 Task: Show all the stores that has offer on salad.
Action: Mouse moved to (109, 99)
Screenshot: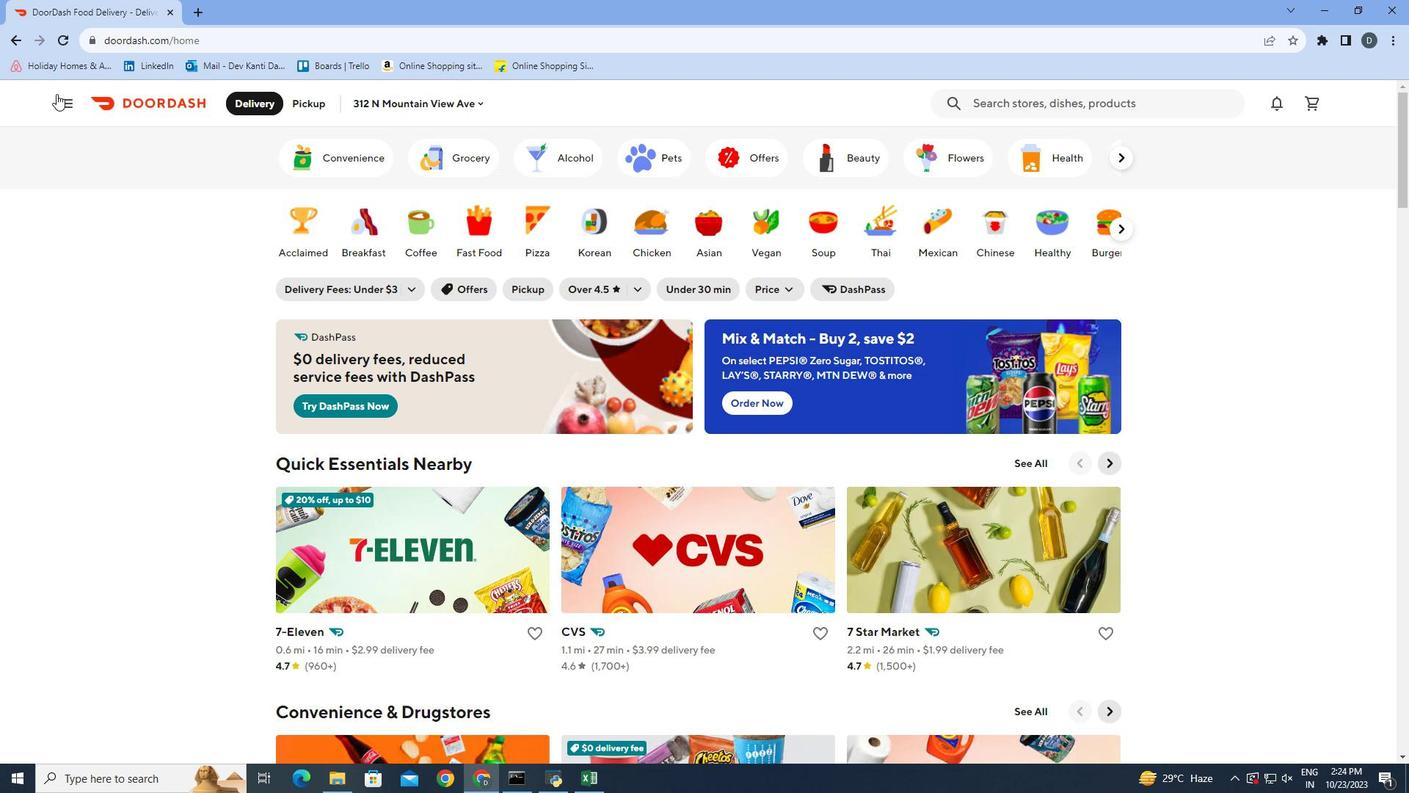 
Action: Mouse pressed left at (109, 99)
Screenshot: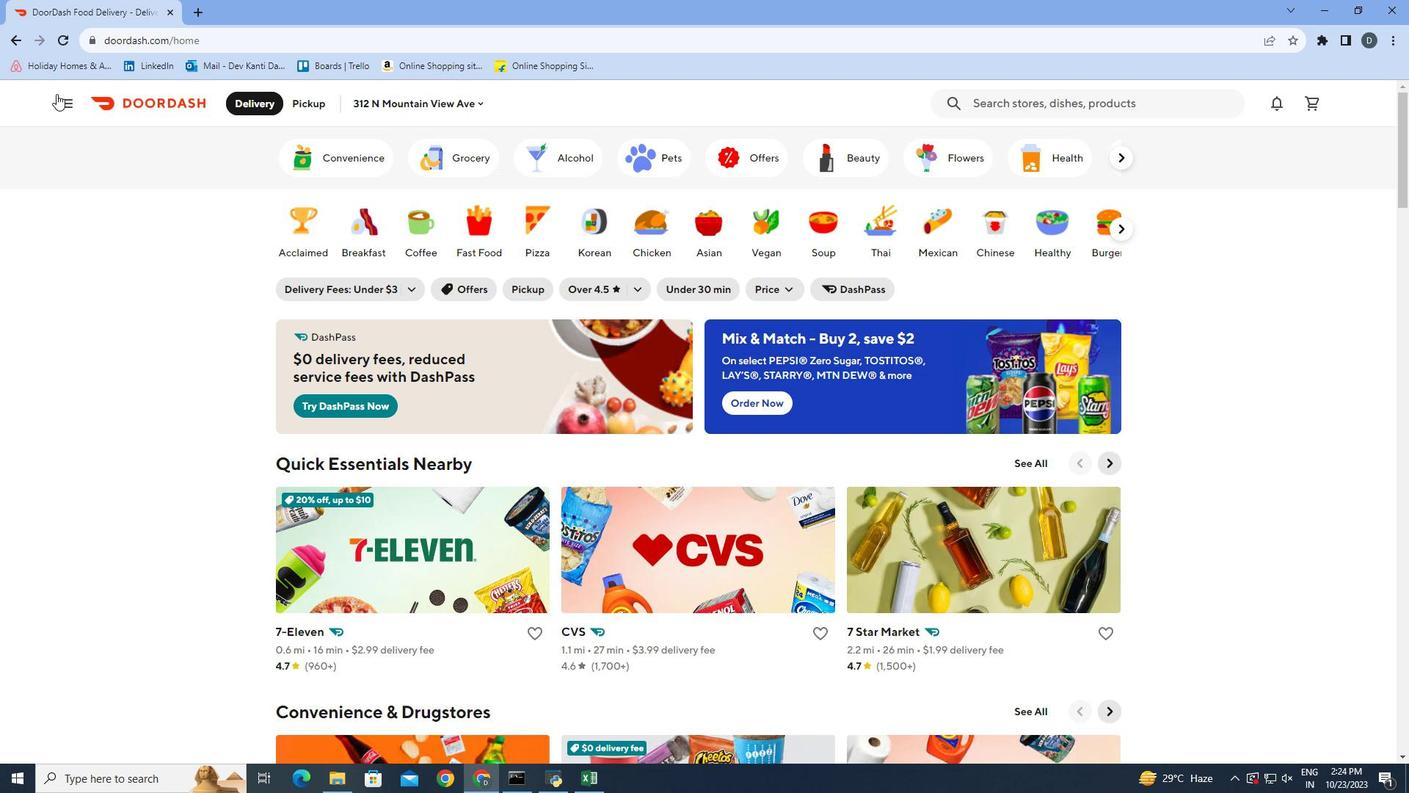 
Action: Mouse moved to (123, 289)
Screenshot: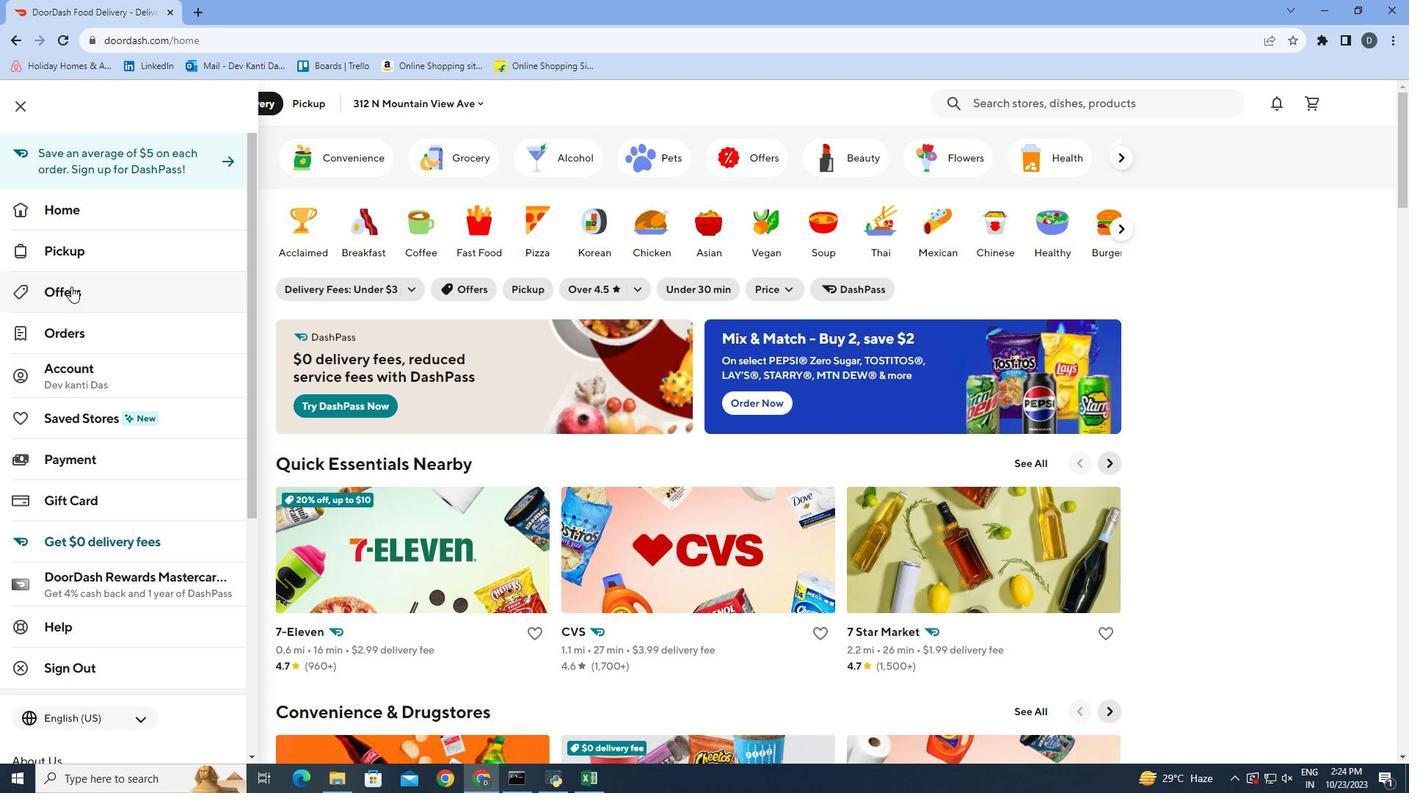 
Action: Mouse pressed left at (123, 289)
Screenshot: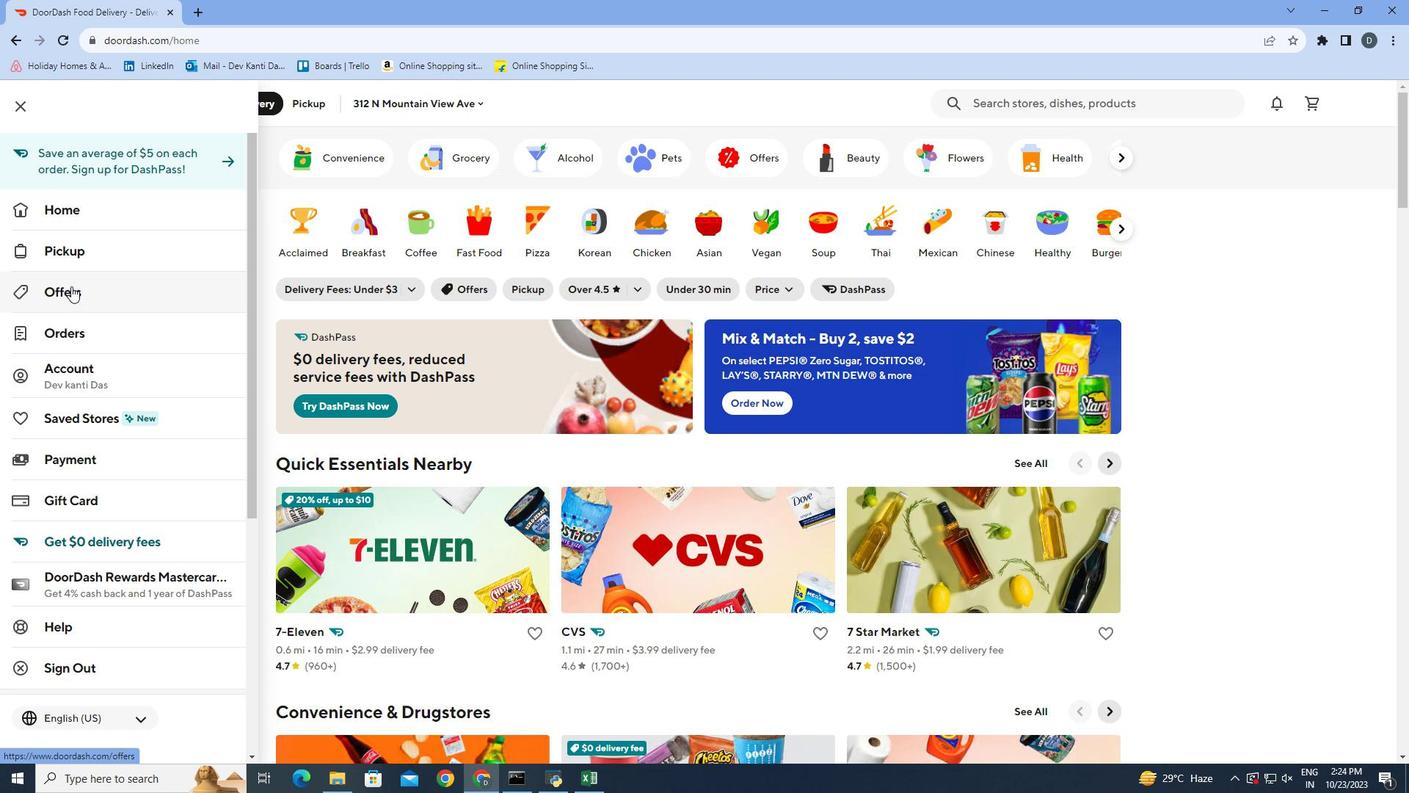 
Action: Mouse moved to (349, 213)
Screenshot: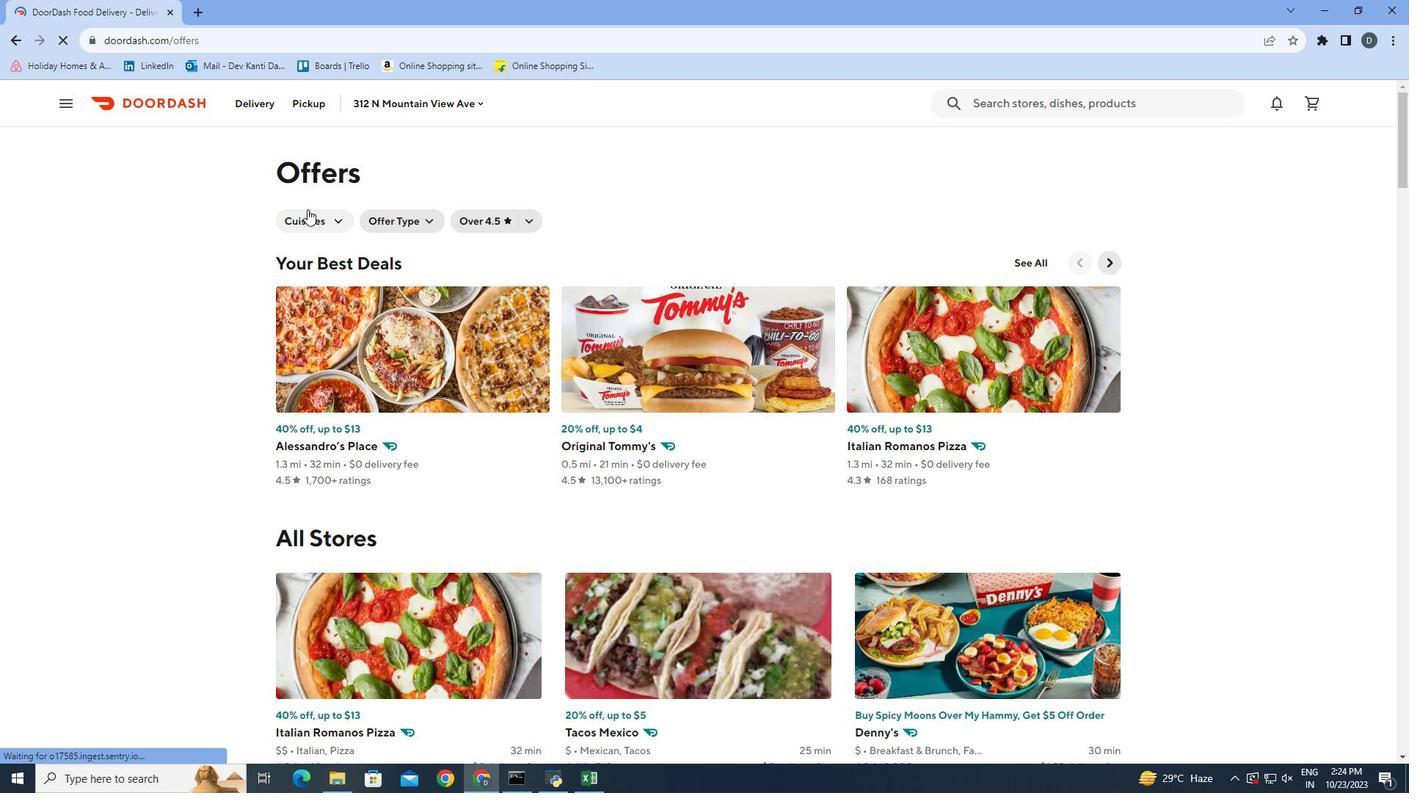 
Action: Mouse pressed left at (349, 213)
Screenshot: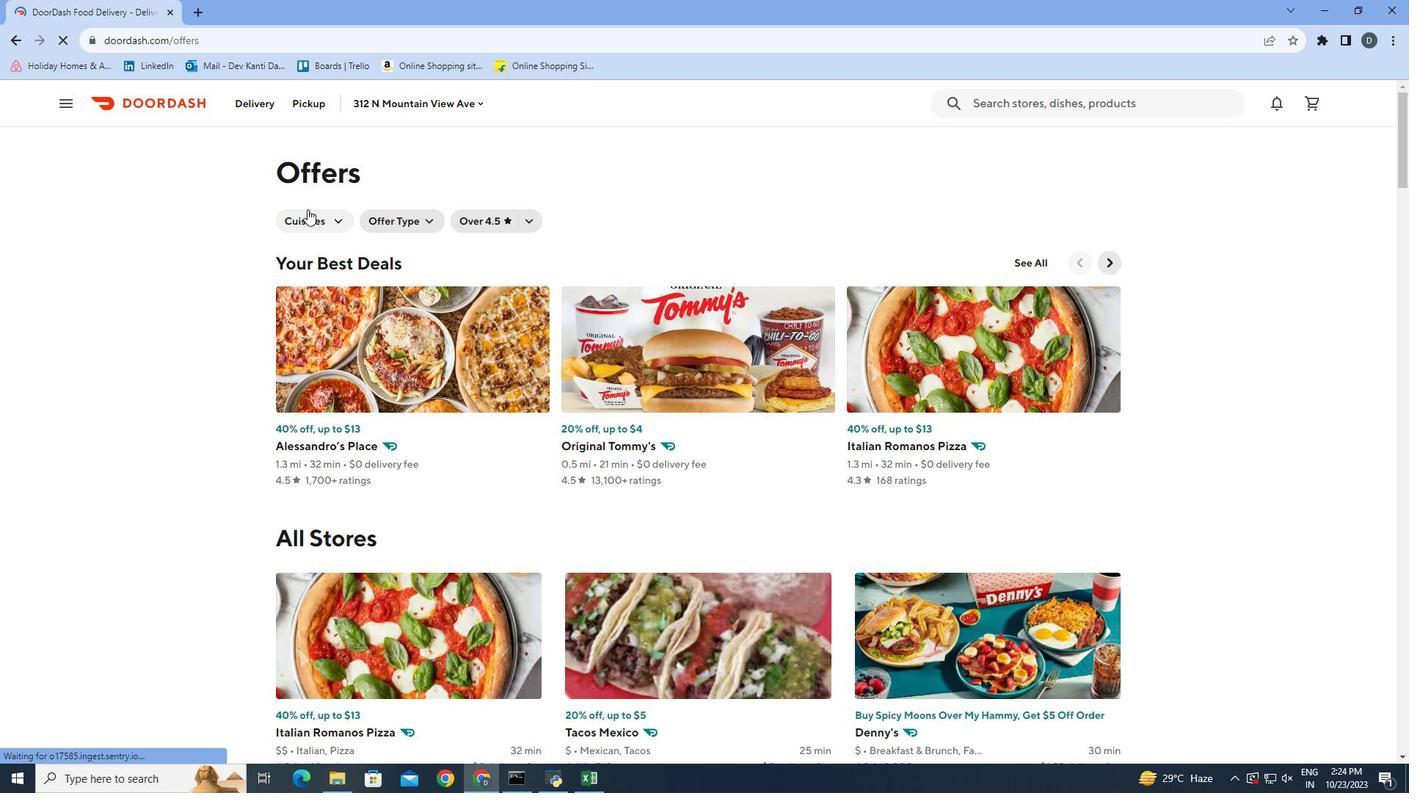 
Action: Mouse moved to (373, 223)
Screenshot: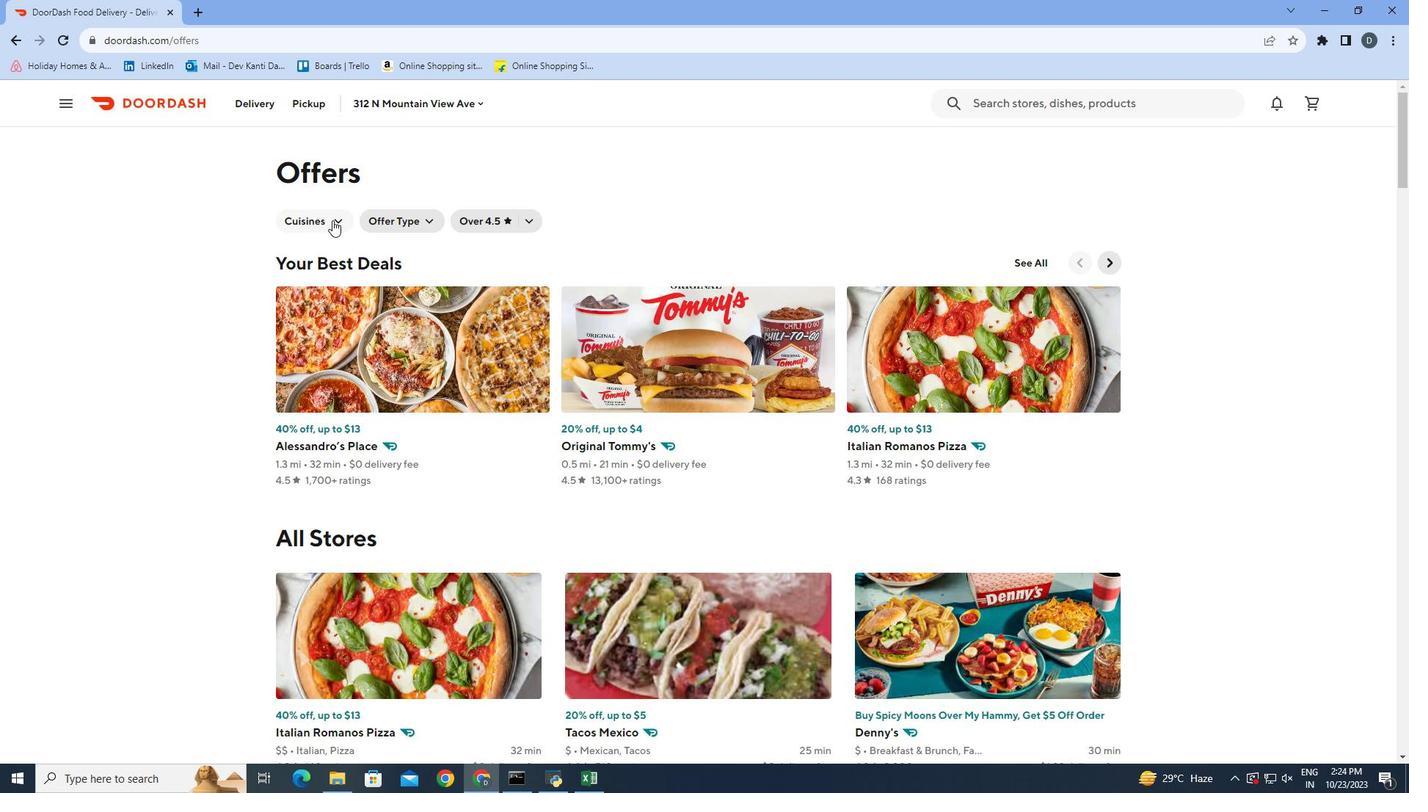 
Action: Mouse pressed left at (373, 223)
Screenshot: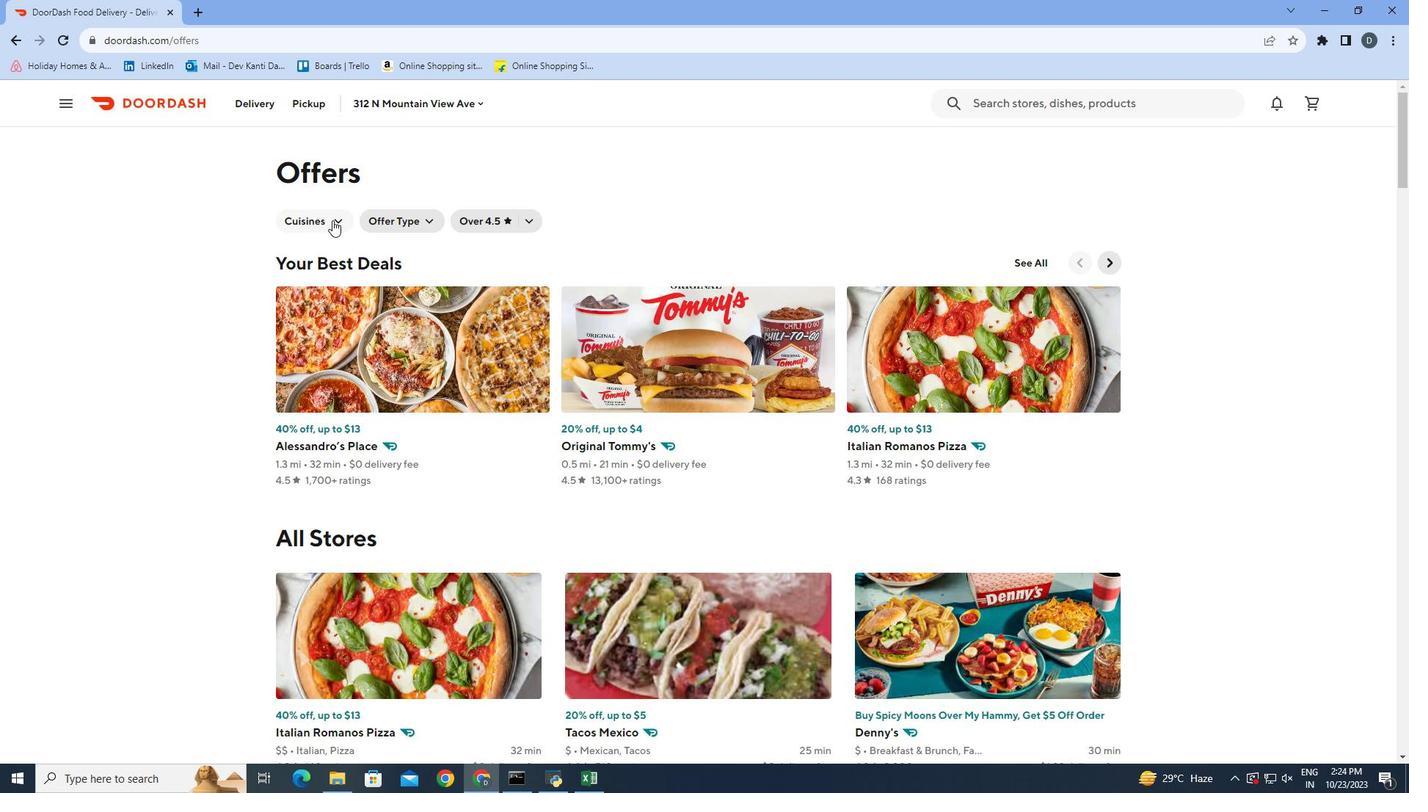 
Action: Mouse moved to (467, 304)
Screenshot: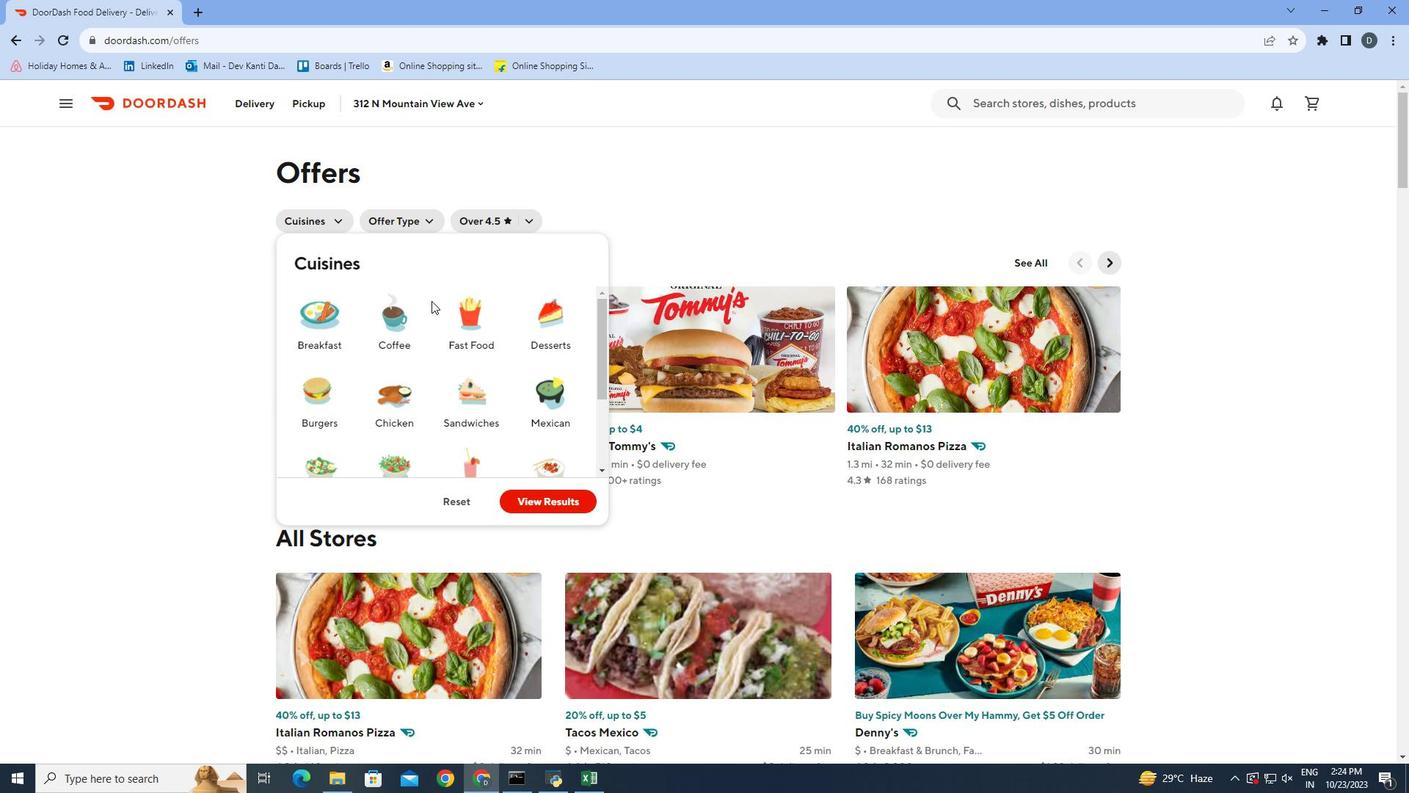 
Action: Mouse scrolled (467, 303) with delta (0, 0)
Screenshot: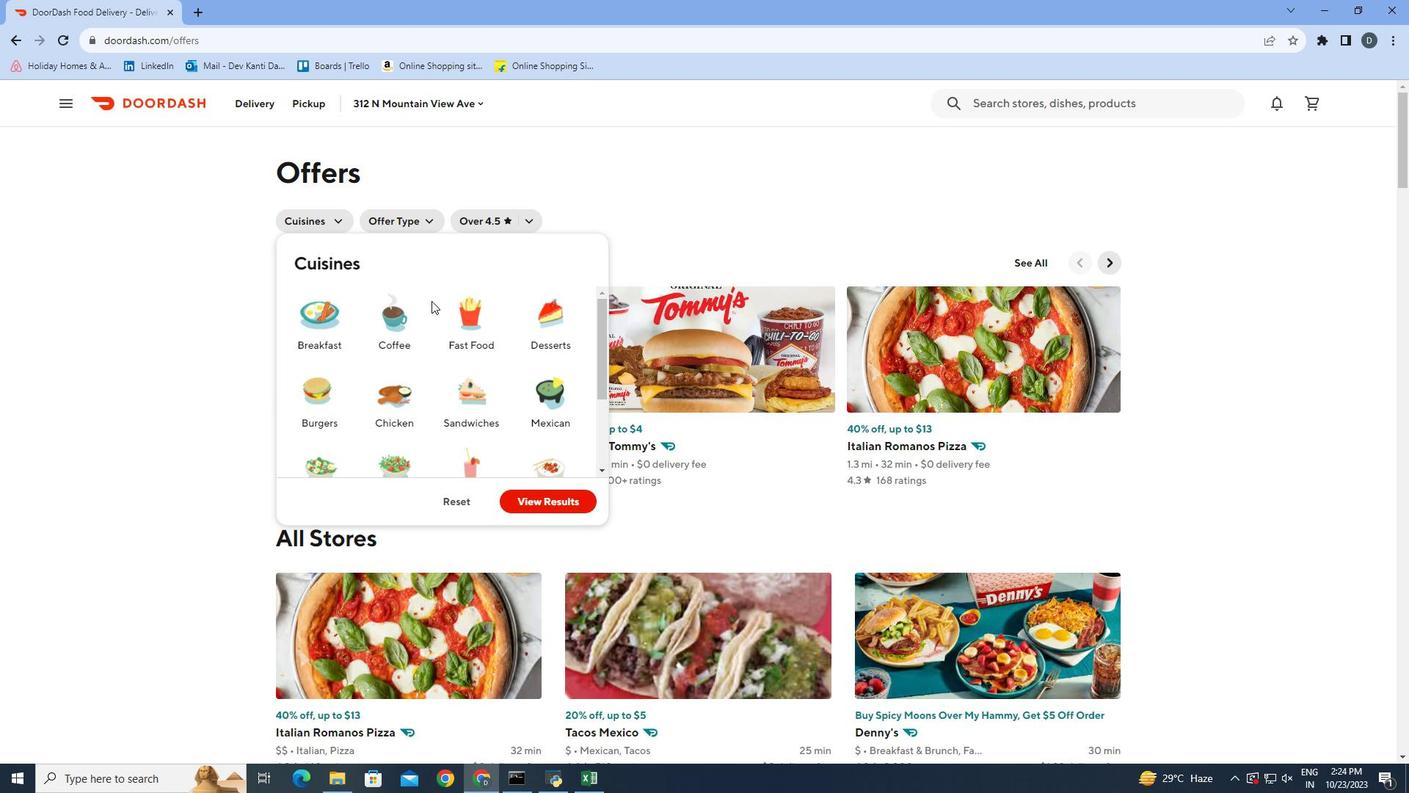
Action: Mouse moved to (362, 414)
Screenshot: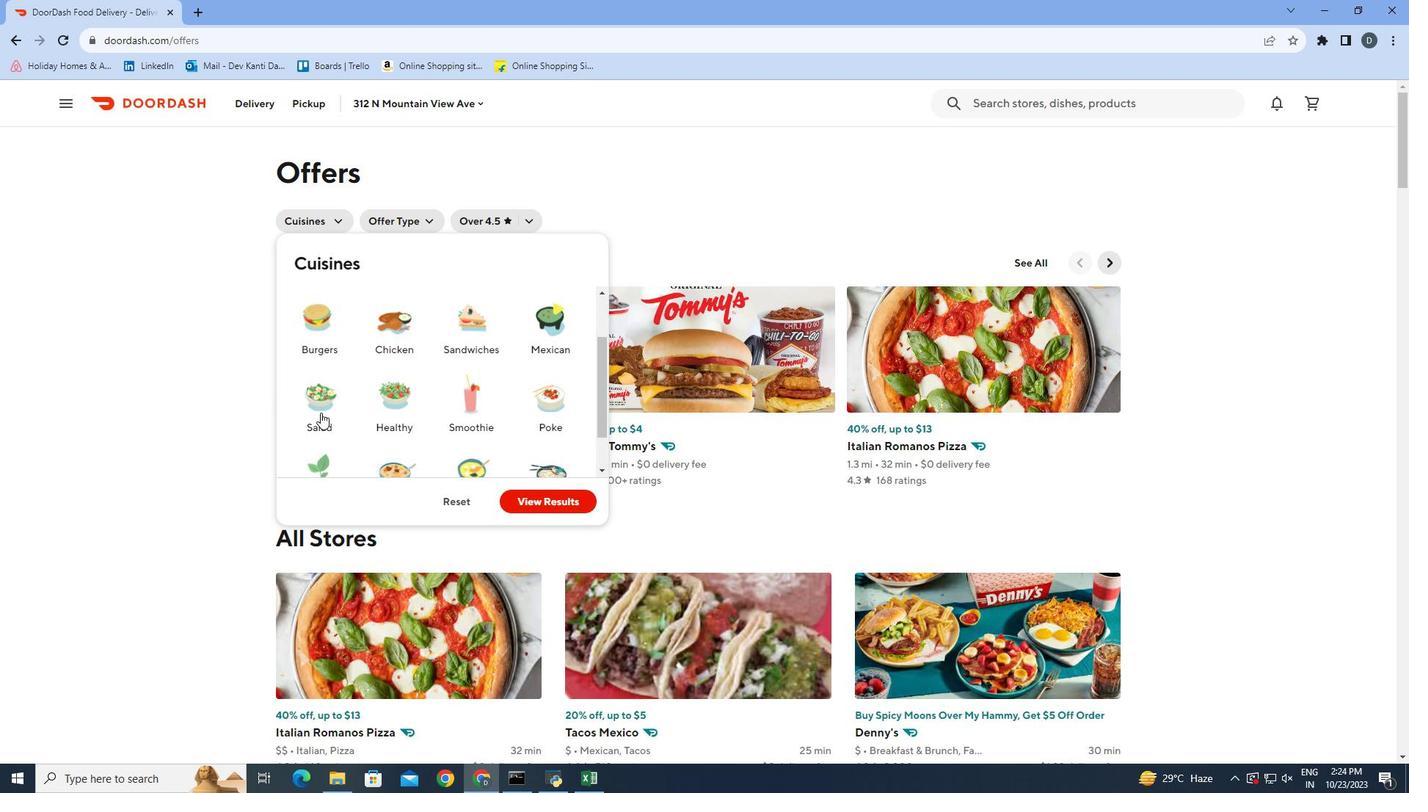 
Action: Mouse pressed left at (362, 414)
Screenshot: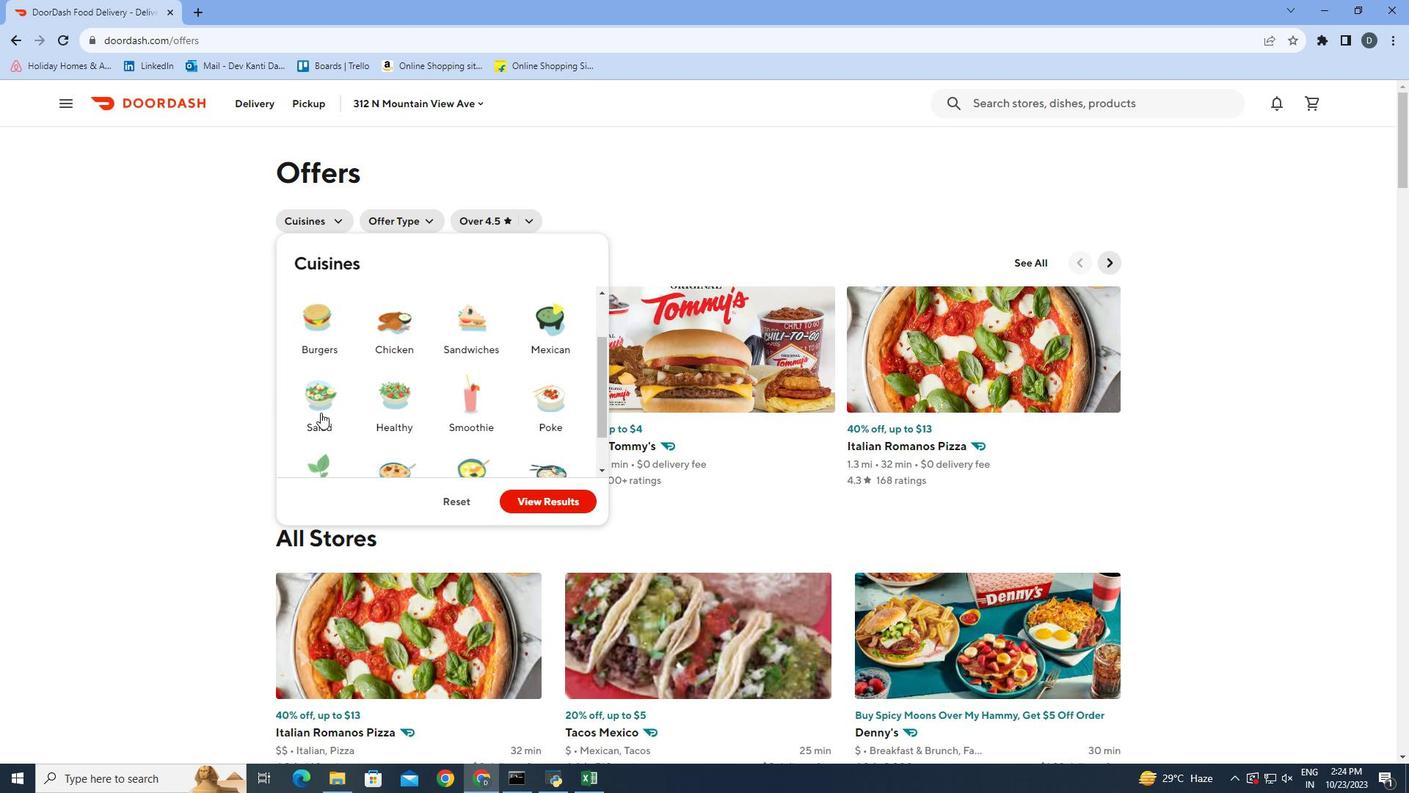 
Action: Mouse moved to (568, 503)
Screenshot: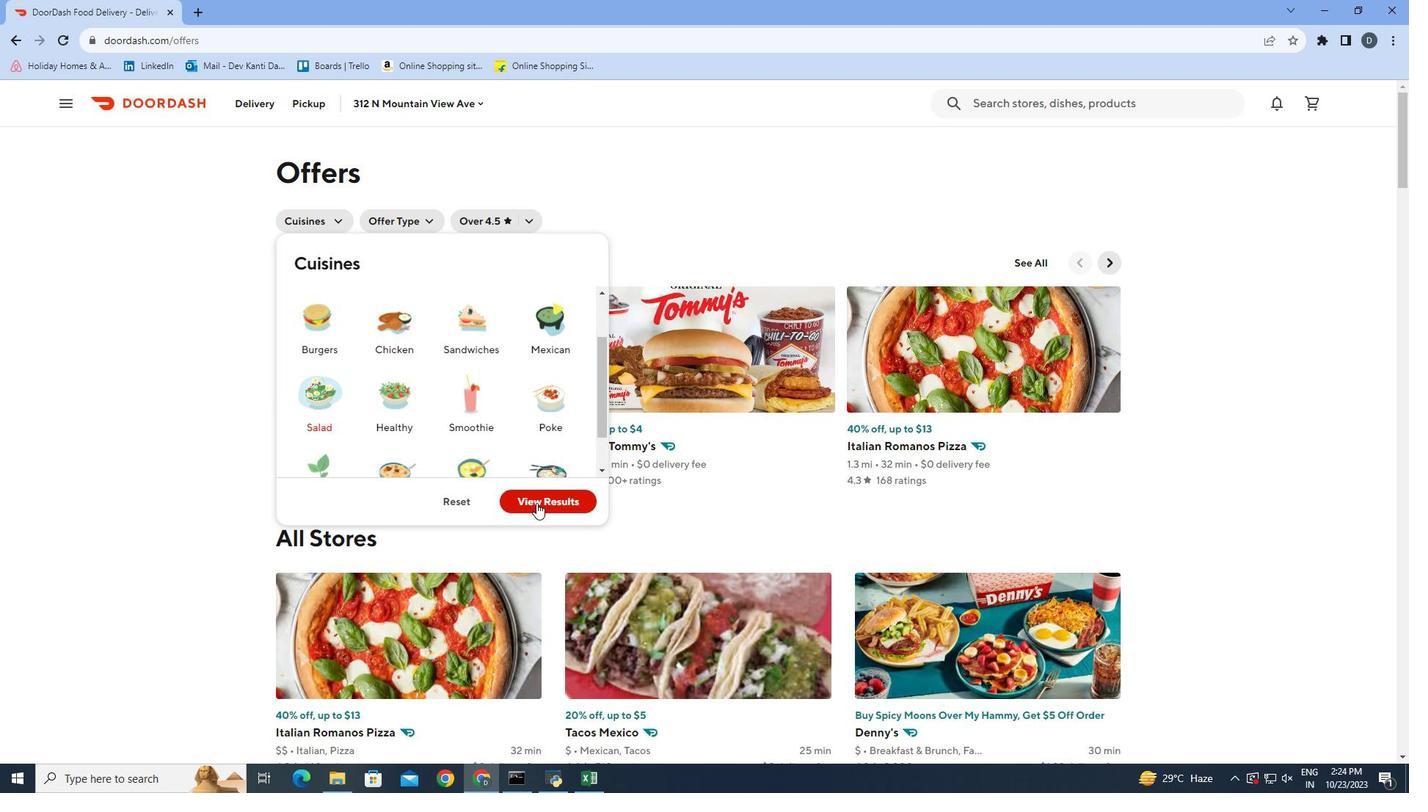 
Action: Mouse pressed left at (568, 503)
Screenshot: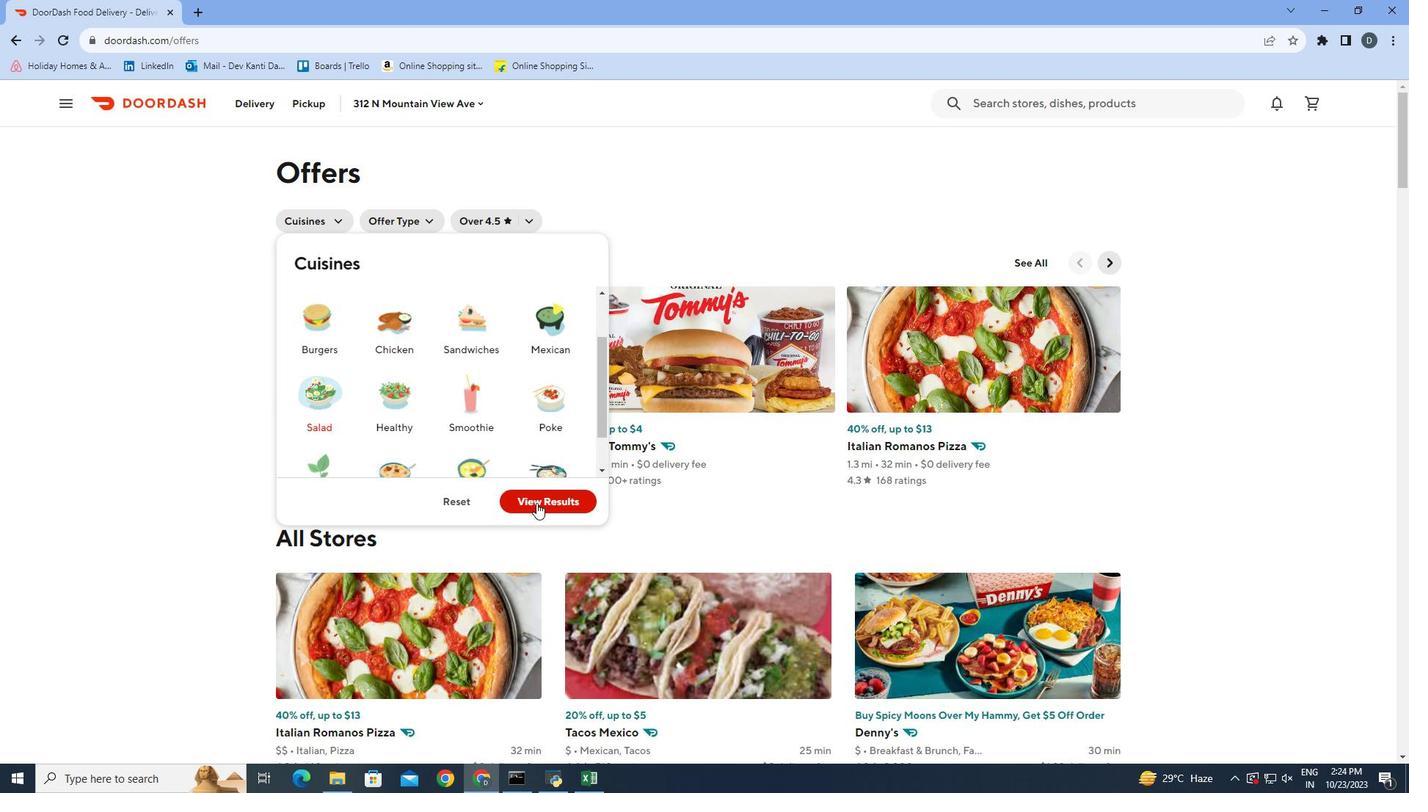 
Action: Mouse moved to (1199, 490)
Screenshot: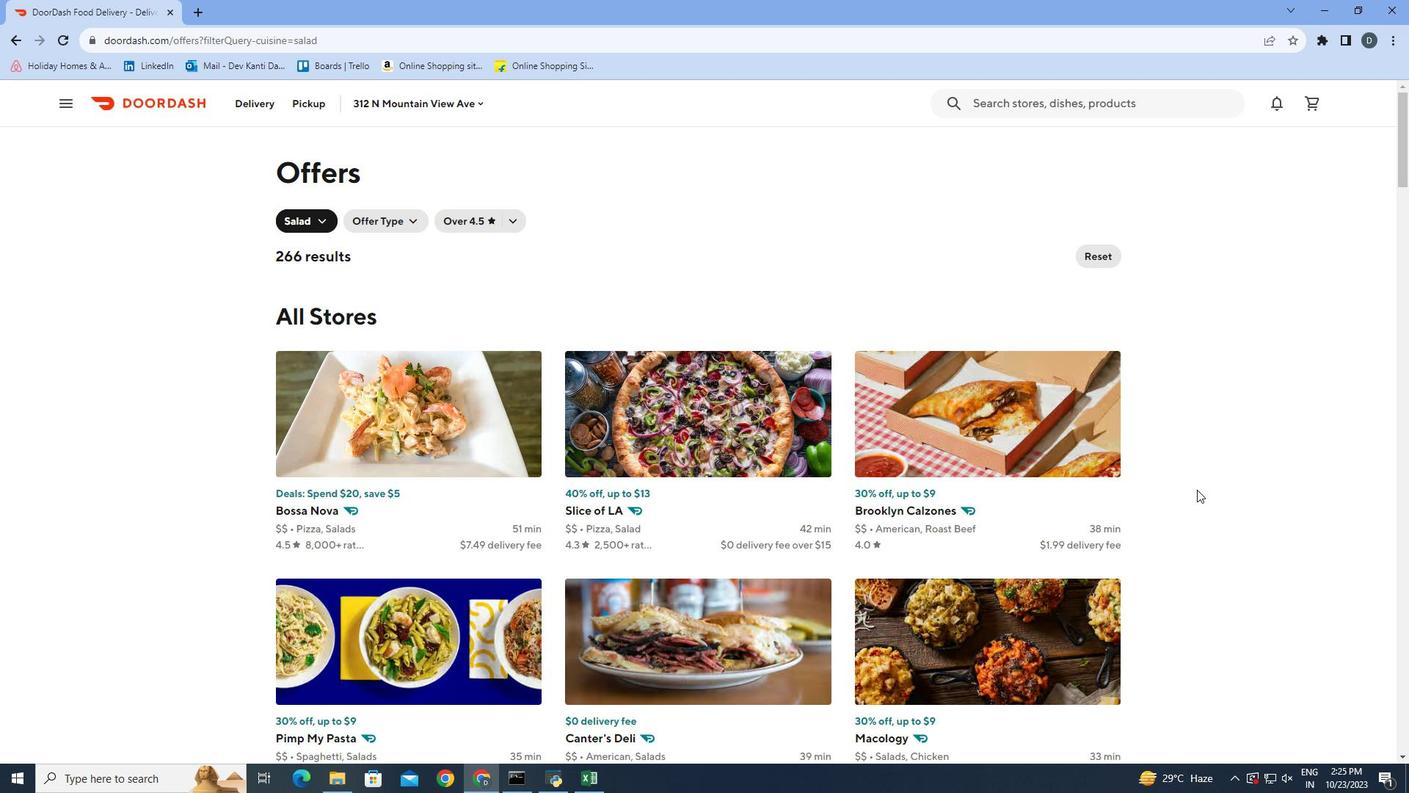 
Action: Mouse scrolled (1199, 489) with delta (0, 0)
Screenshot: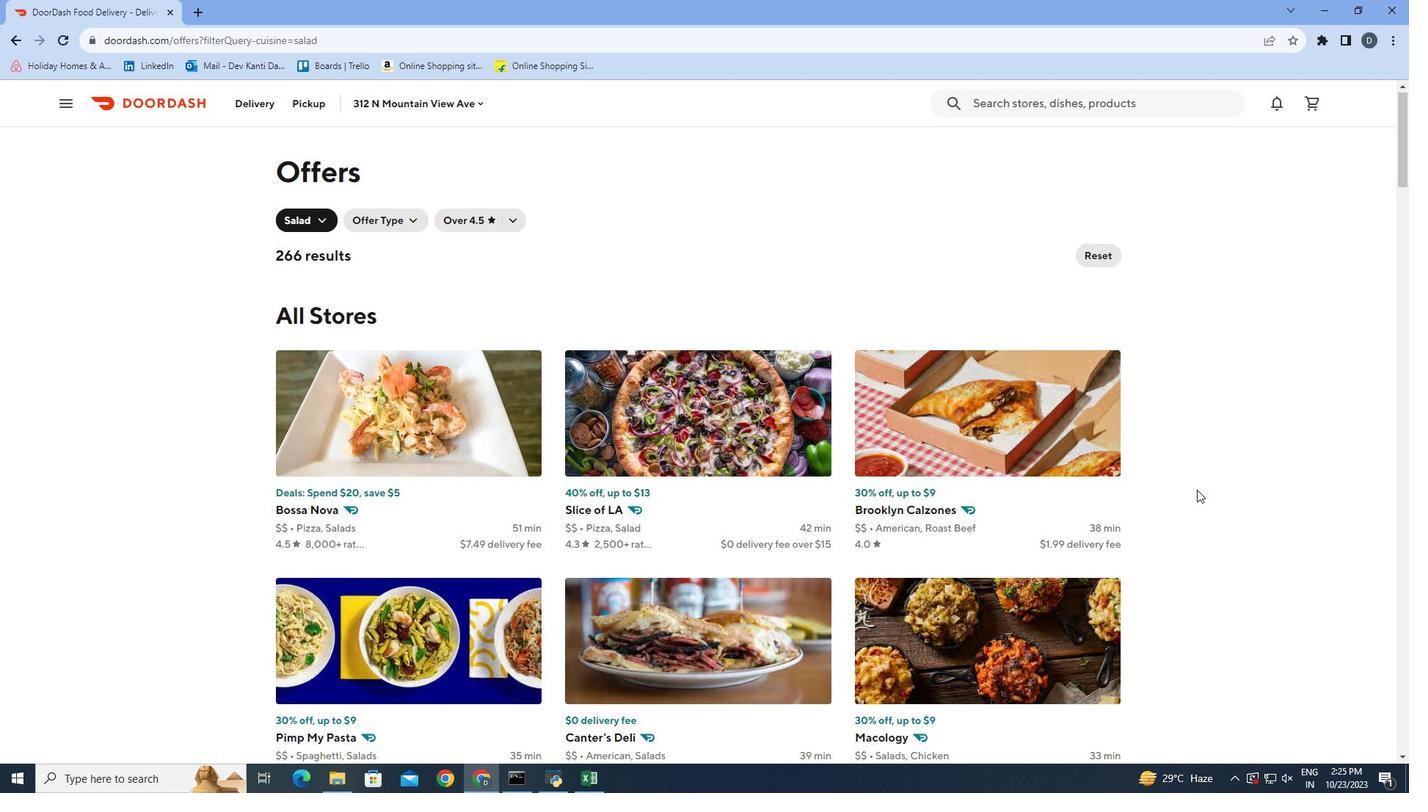
Action: Mouse moved to (1199, 489)
Screenshot: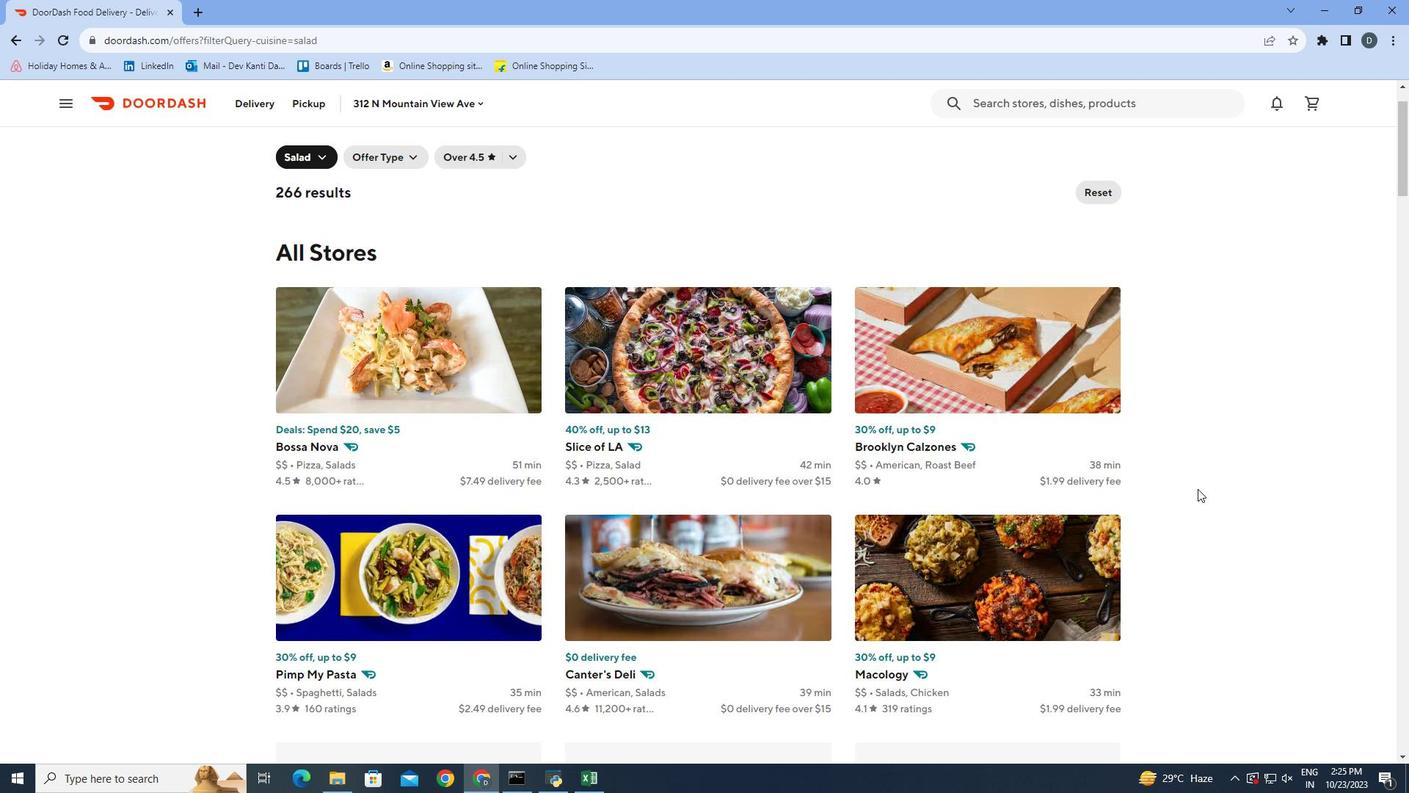 
Action: Mouse scrolled (1199, 489) with delta (0, 0)
Screenshot: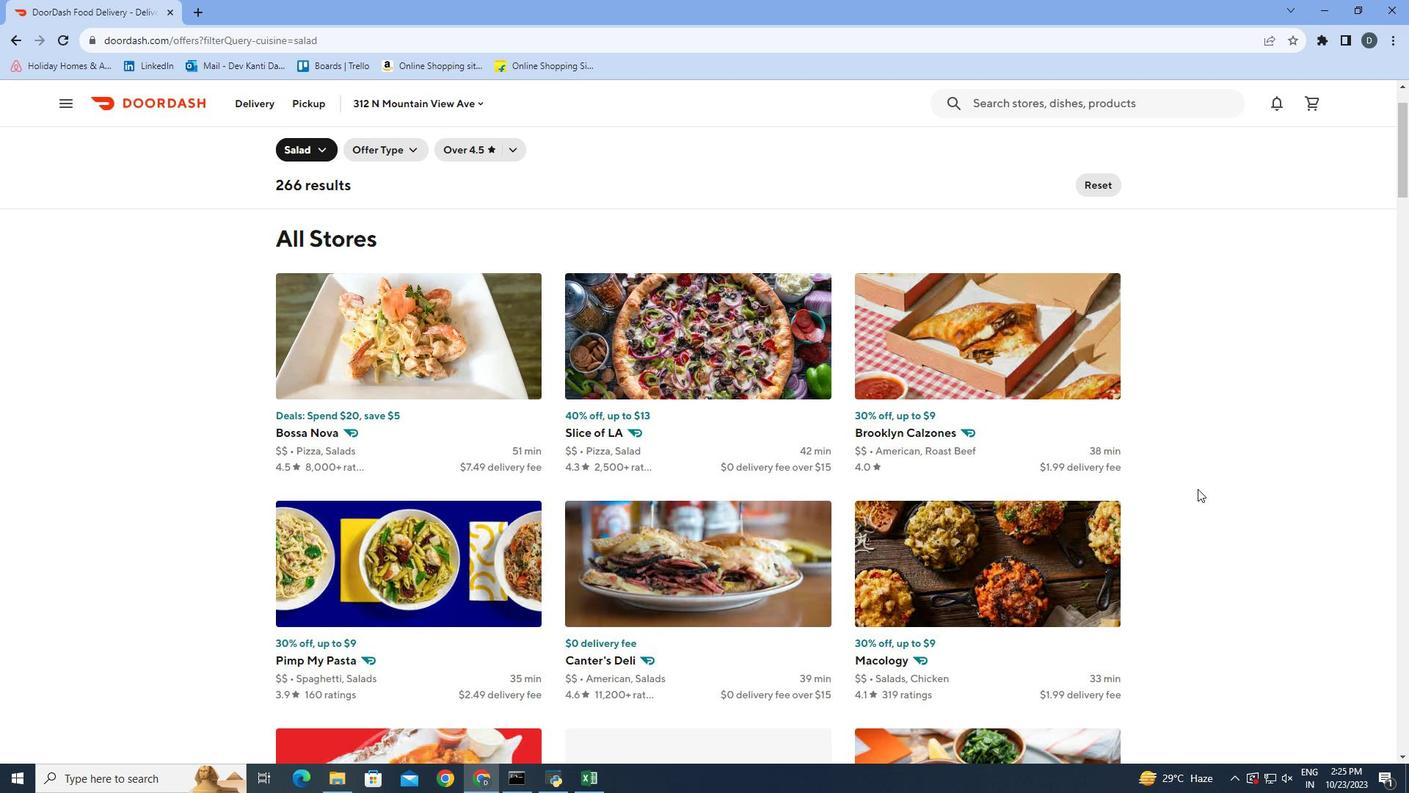 
Action: Mouse scrolled (1199, 489) with delta (0, 0)
Screenshot: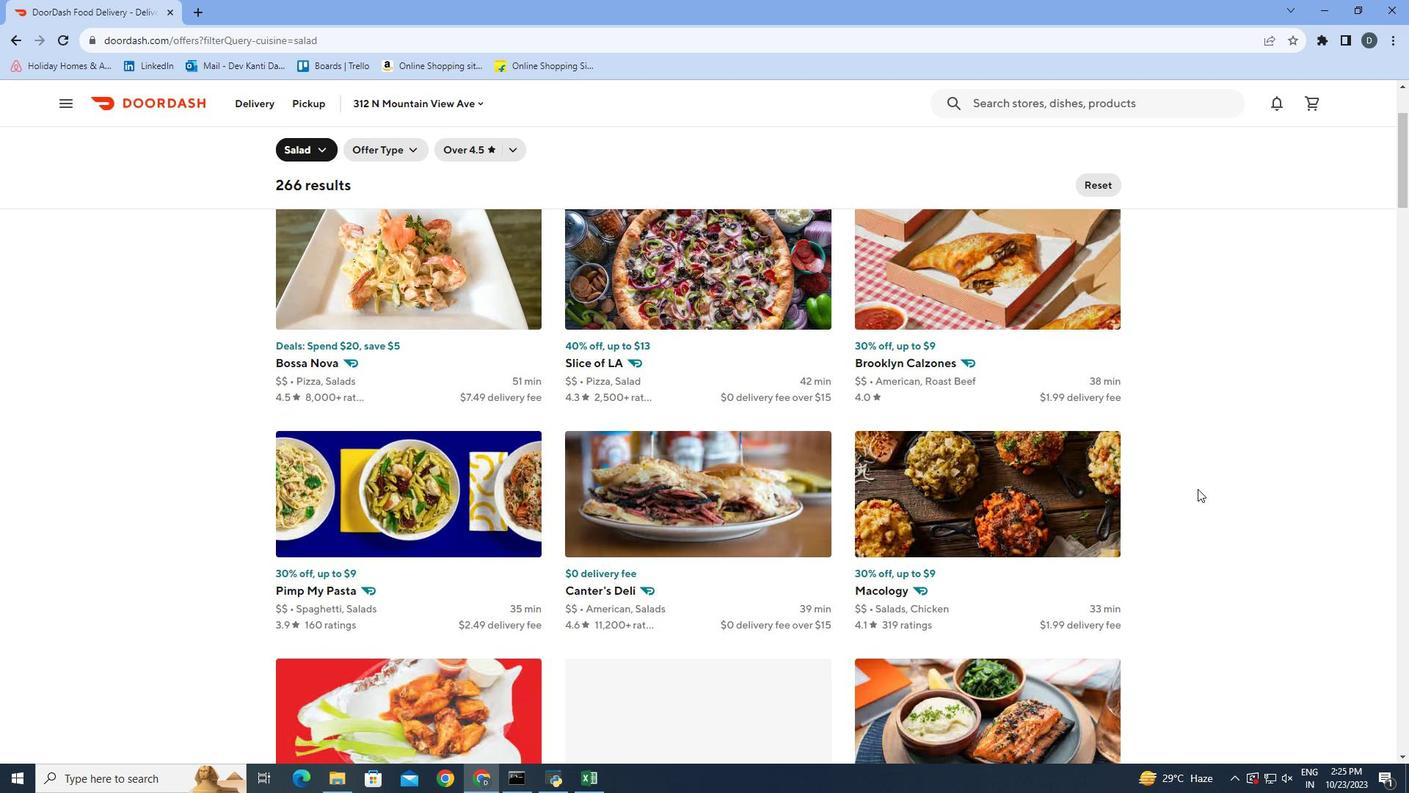 
Action: Mouse moved to (1198, 490)
Screenshot: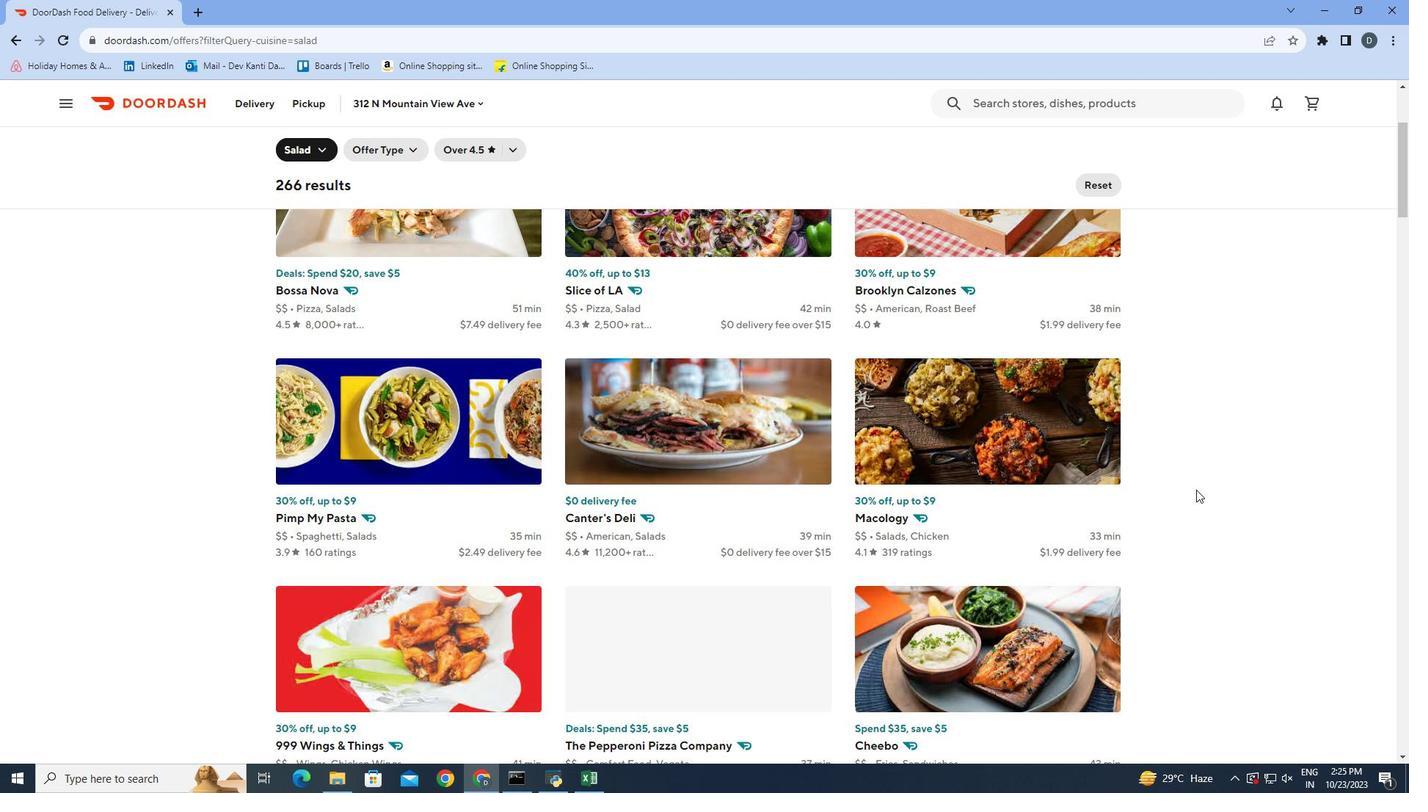 
Action: Mouse scrolled (1198, 489) with delta (0, 0)
Screenshot: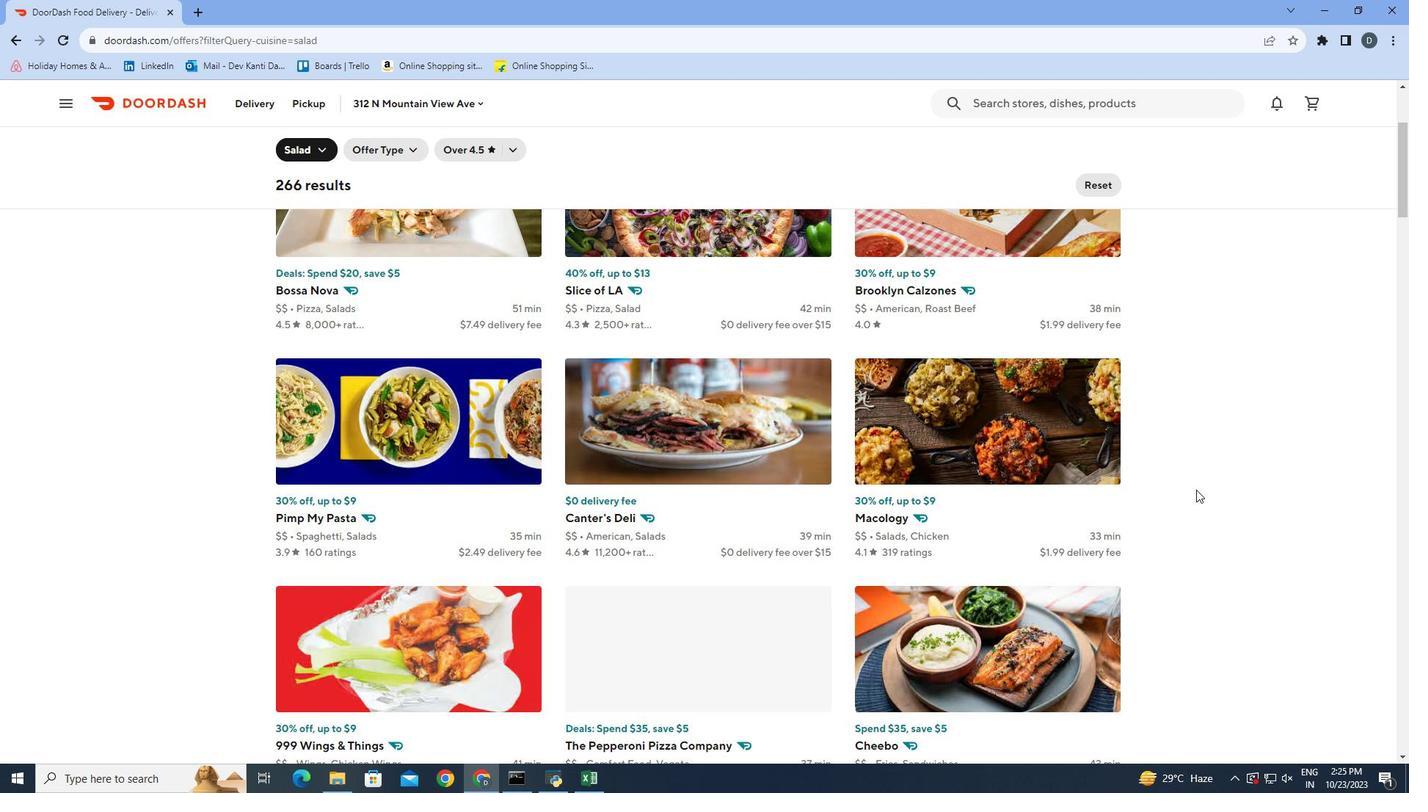 
Action: Mouse scrolled (1198, 489) with delta (0, 0)
Screenshot: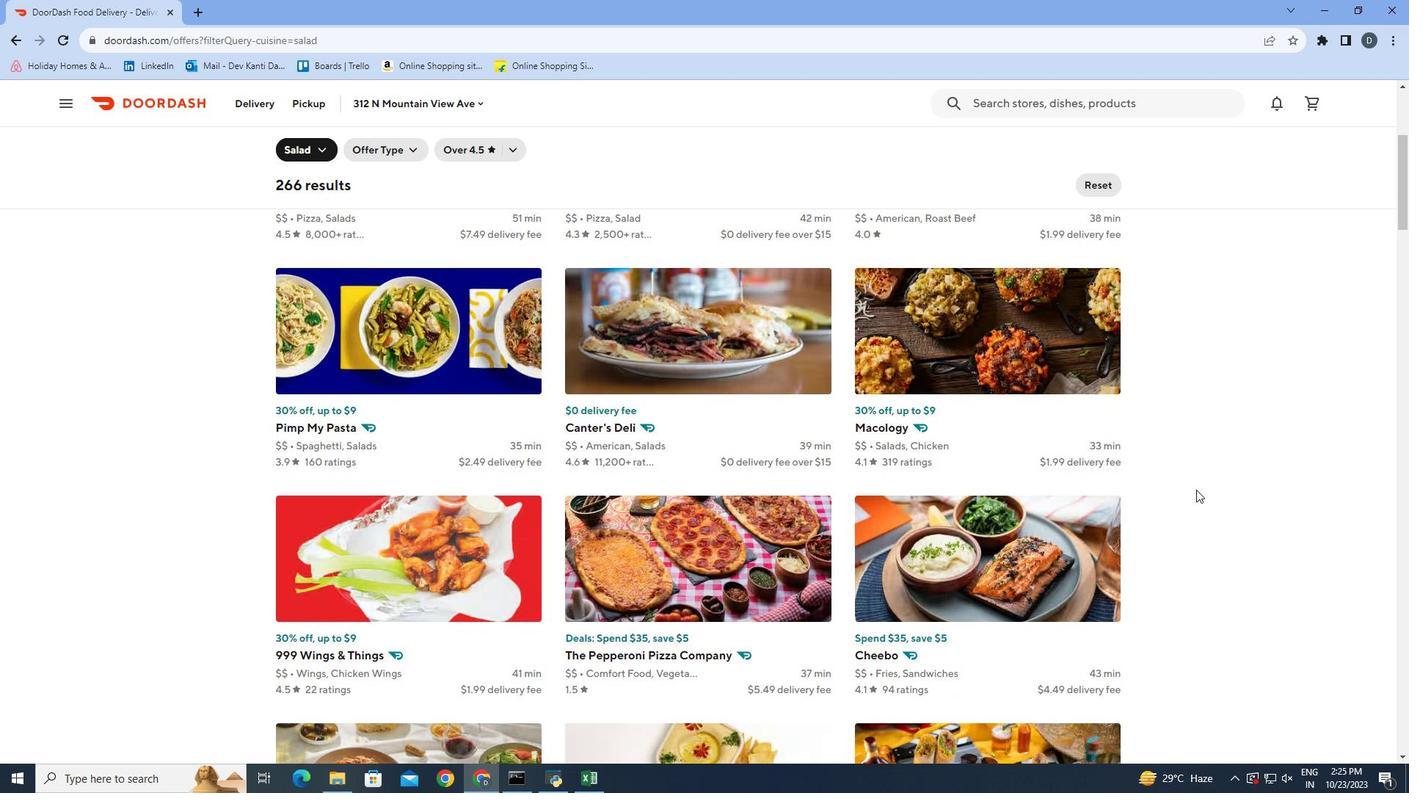
Action: Mouse scrolled (1198, 489) with delta (0, 0)
Screenshot: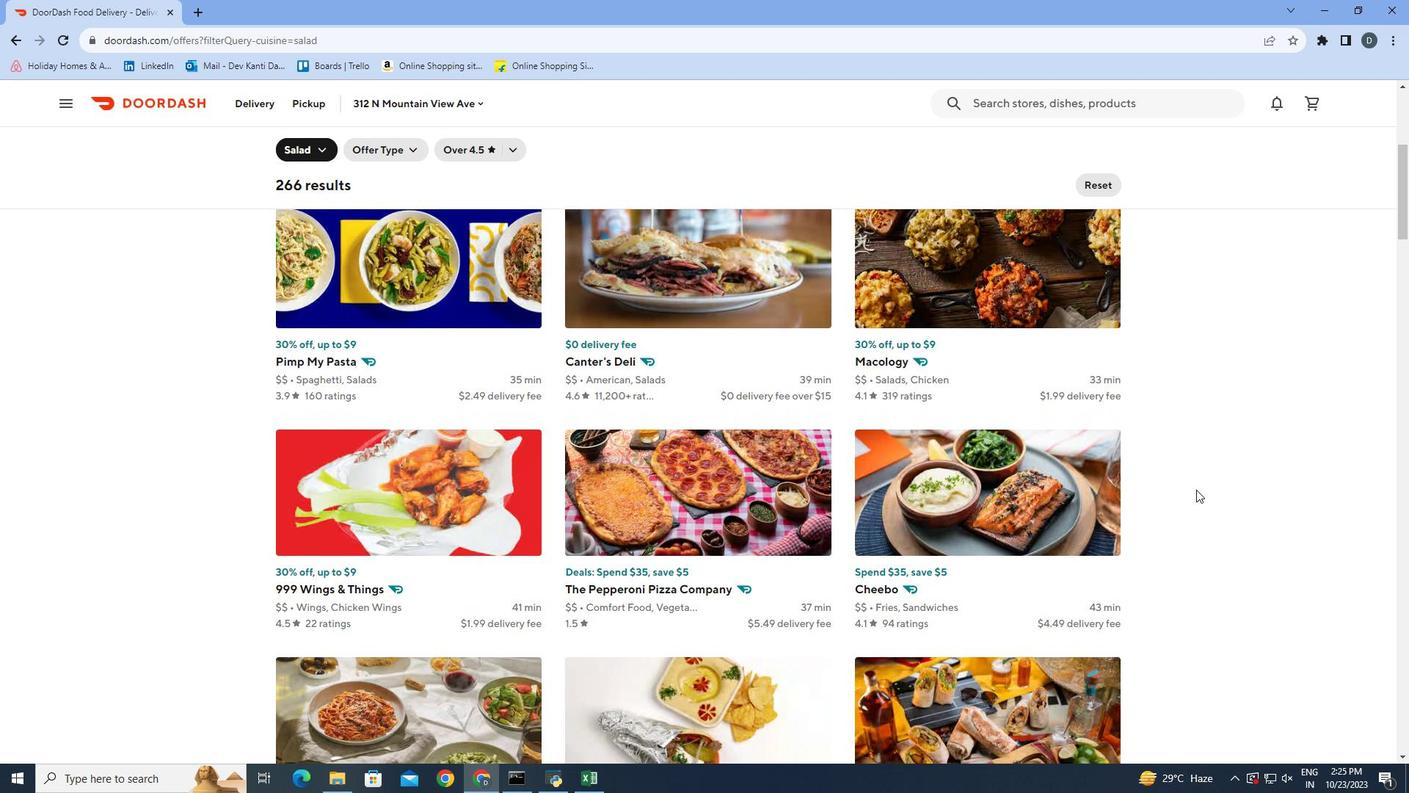 
Action: Mouse moved to (1195, 491)
Screenshot: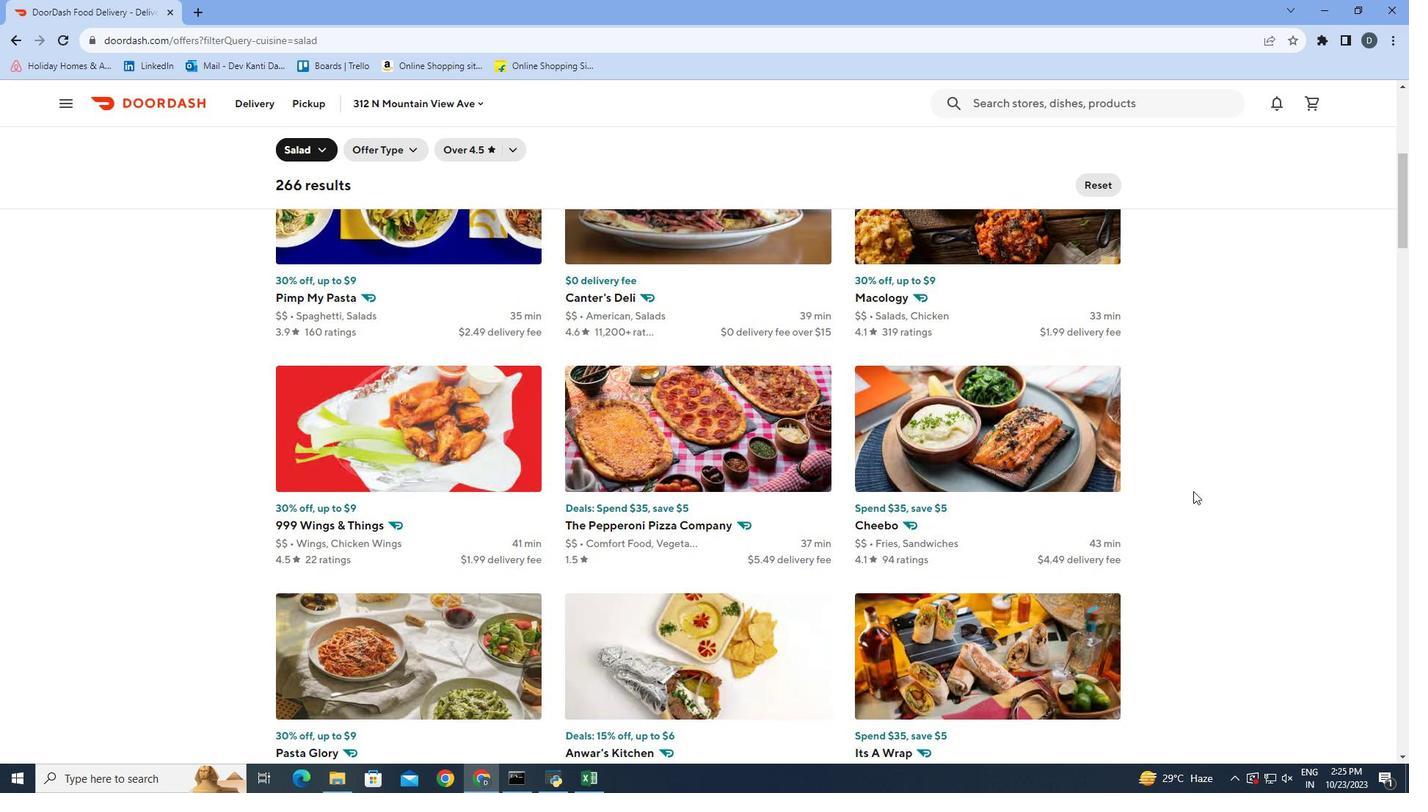 
Action: Mouse scrolled (1195, 491) with delta (0, 0)
Screenshot: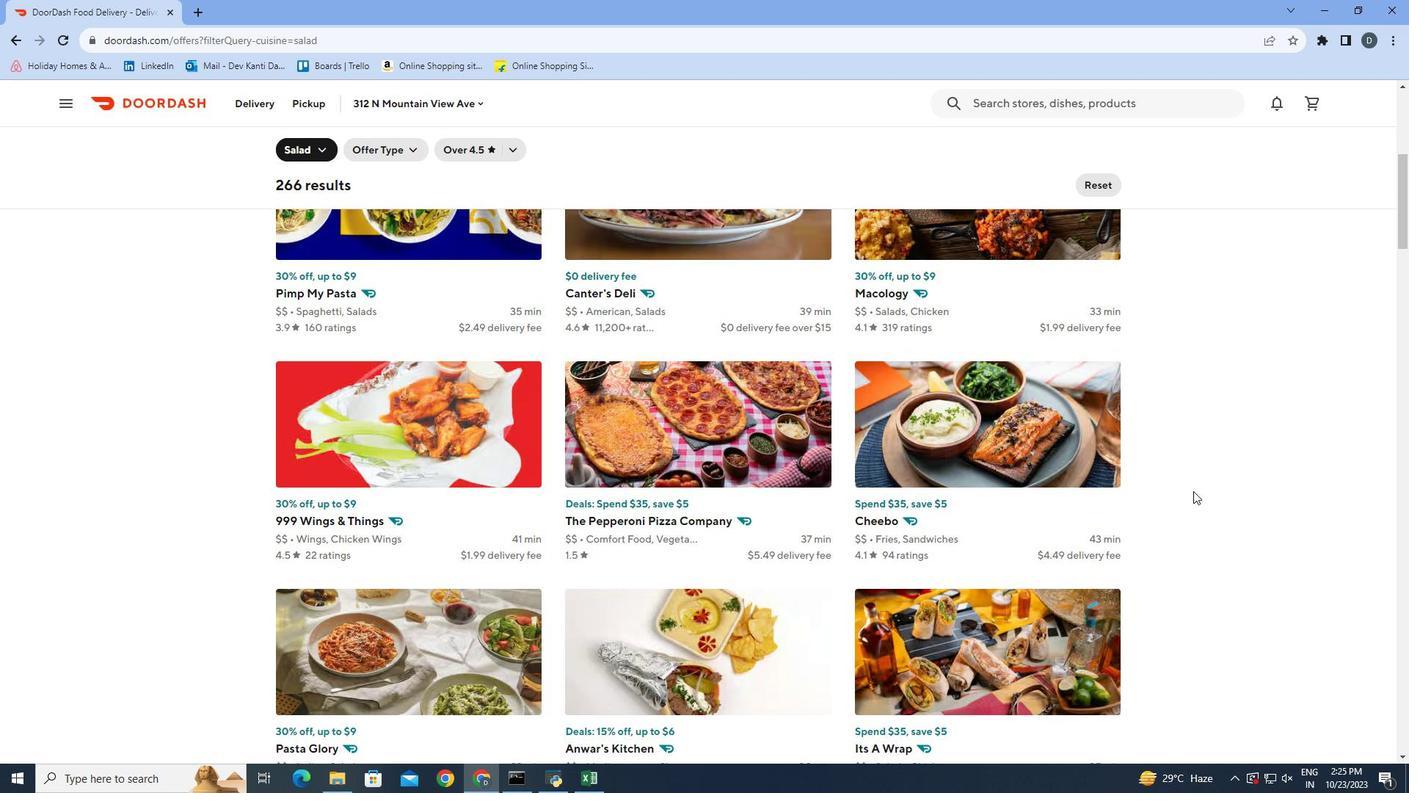 
Action: Mouse scrolled (1195, 491) with delta (0, 0)
Screenshot: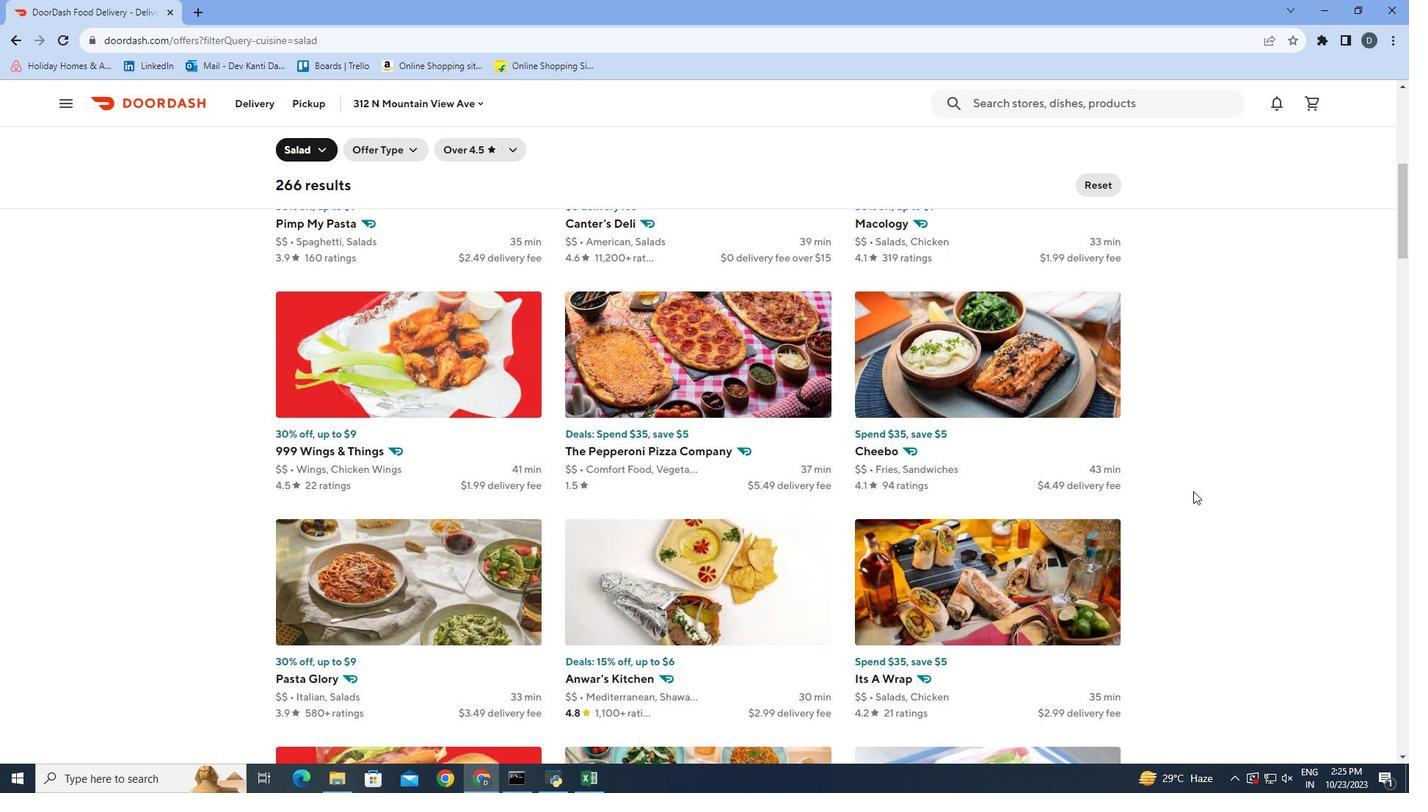 
Action: Mouse scrolled (1195, 491) with delta (0, 0)
Screenshot: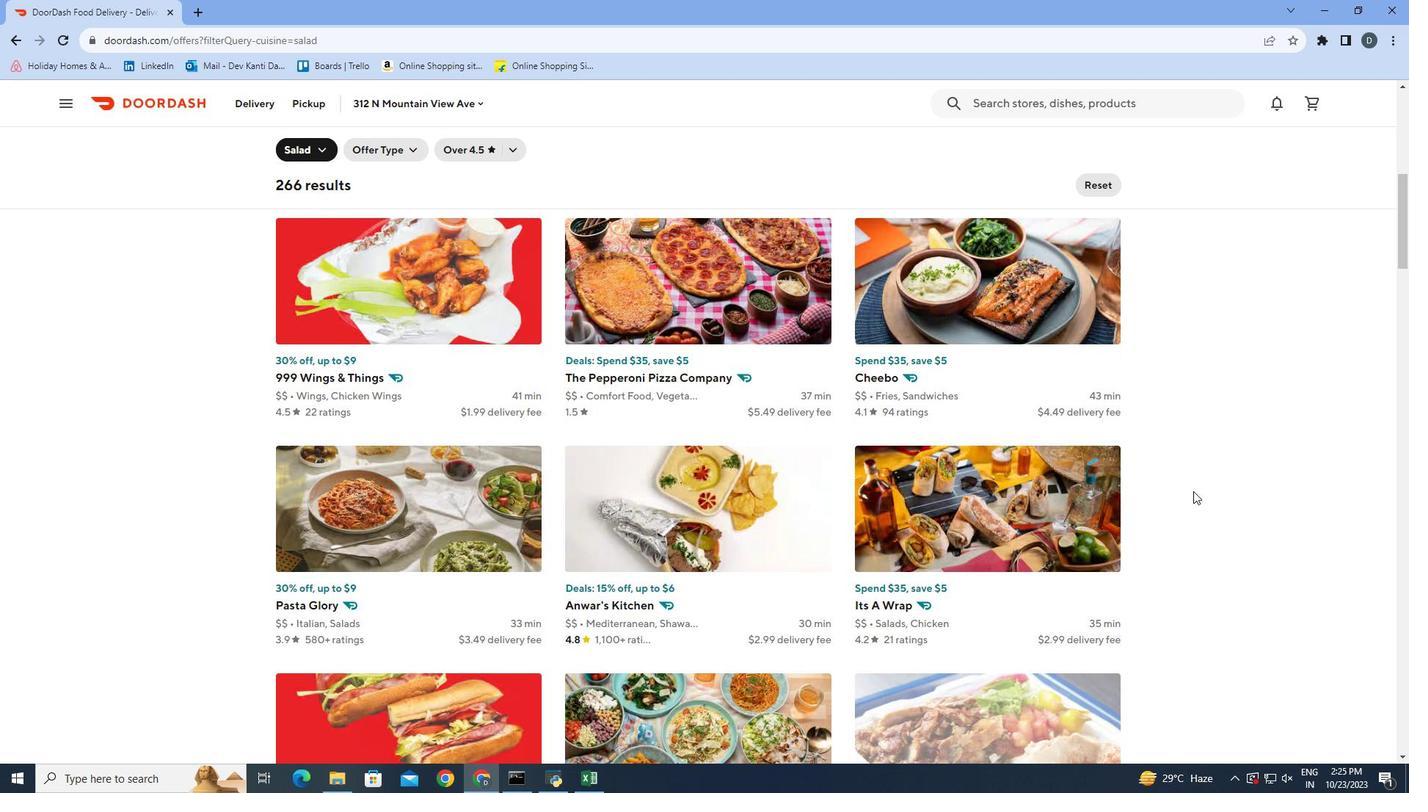 
Action: Mouse scrolled (1195, 491) with delta (0, 0)
Screenshot: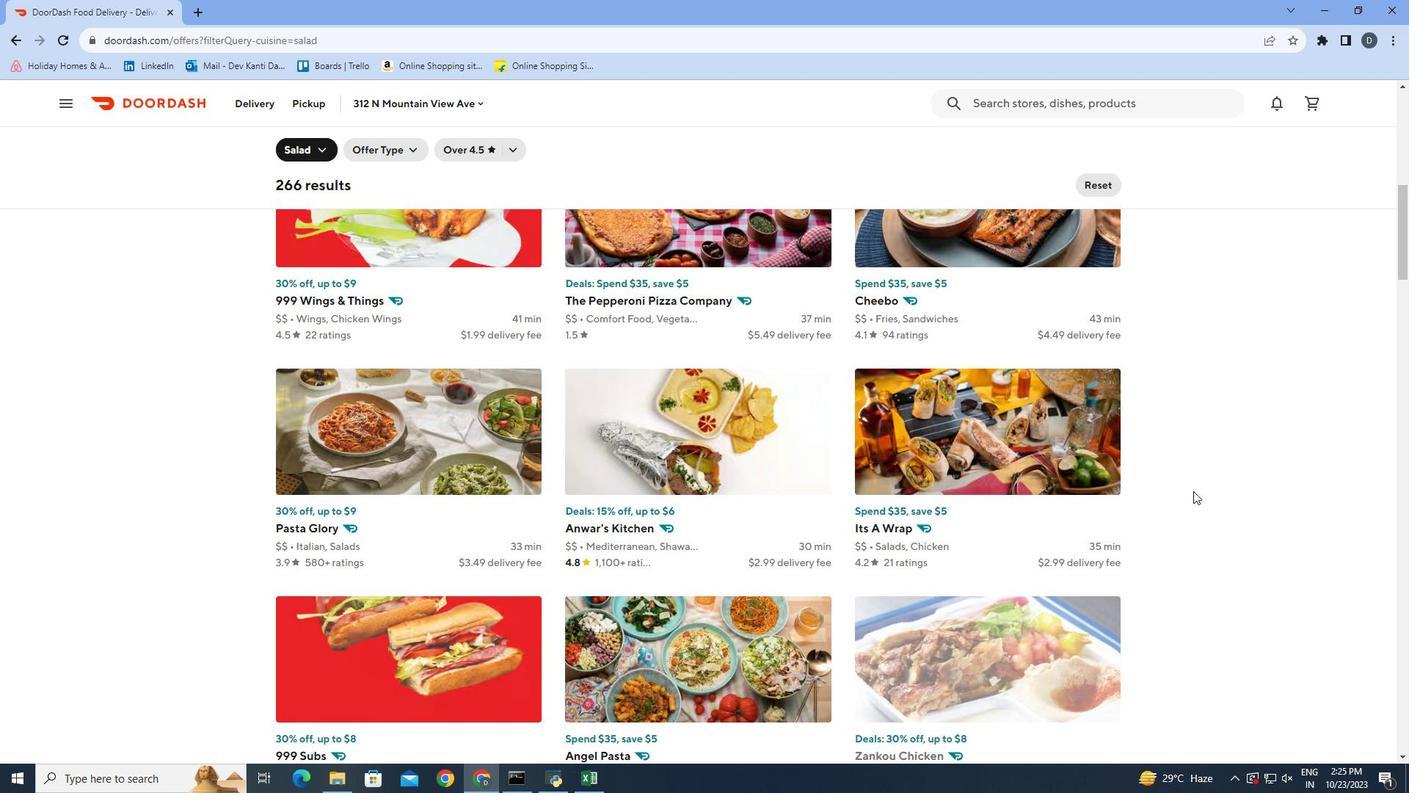 
Action: Mouse scrolled (1195, 491) with delta (0, 0)
Screenshot: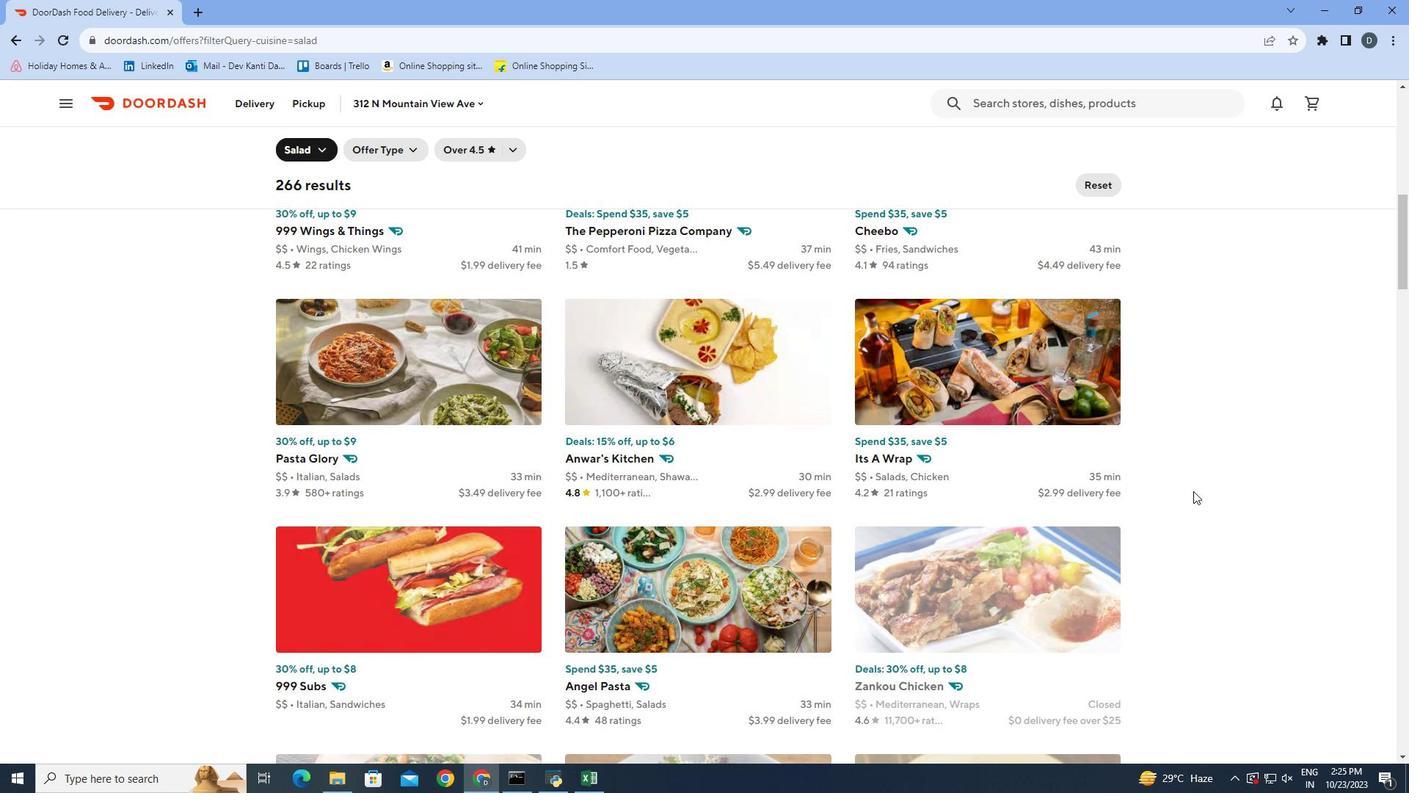 
Action: Mouse scrolled (1195, 491) with delta (0, 0)
Screenshot: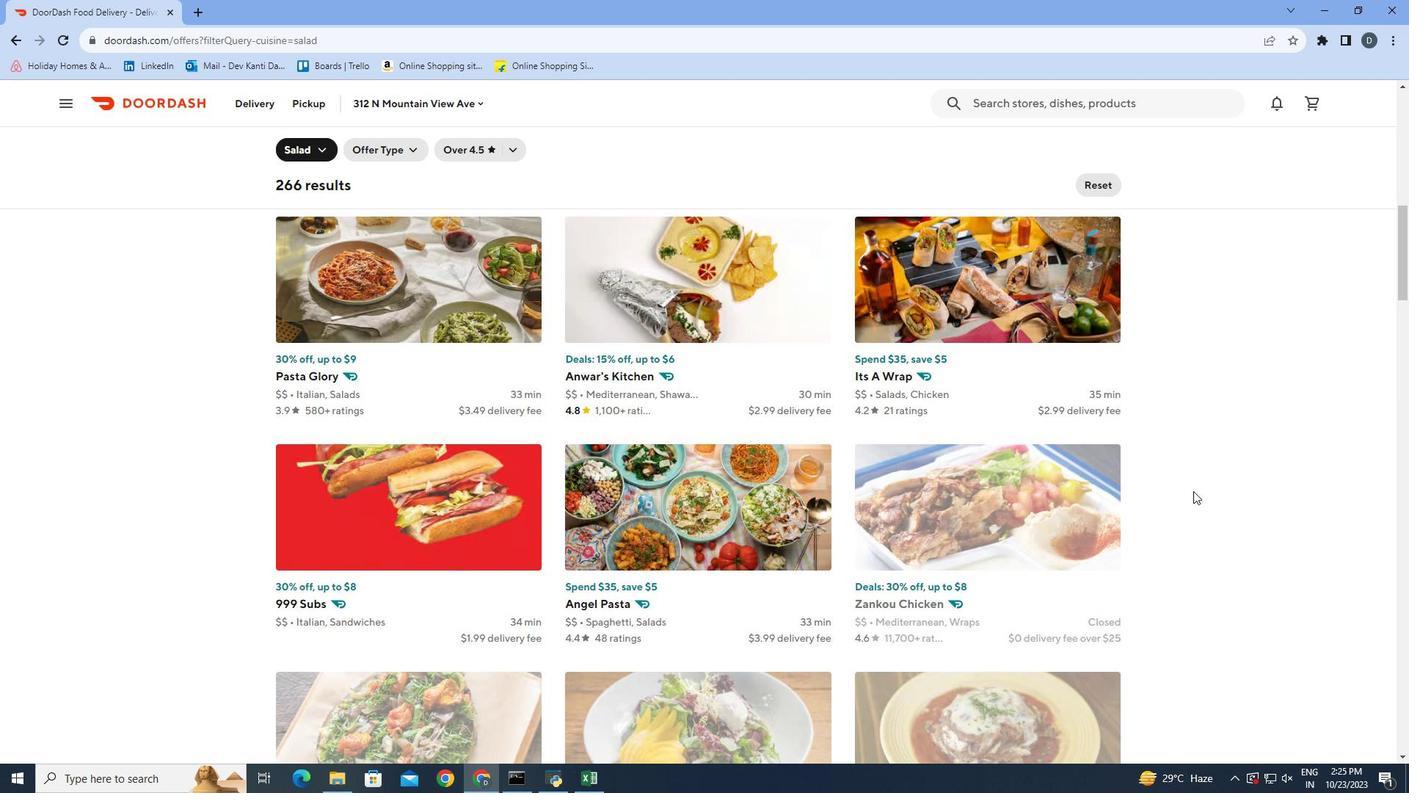 
Action: Mouse scrolled (1195, 491) with delta (0, 0)
Screenshot: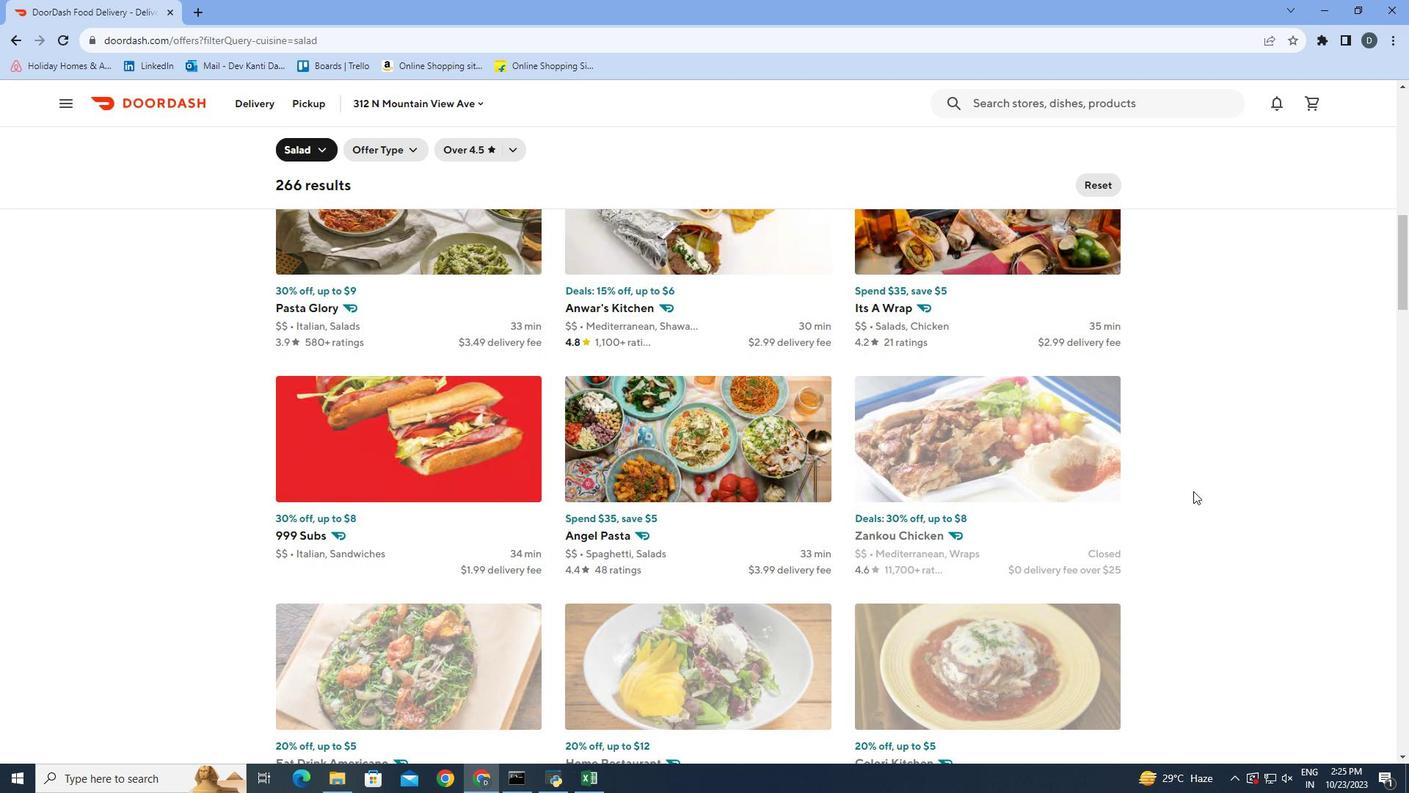 
Action: Mouse scrolled (1195, 491) with delta (0, 0)
Screenshot: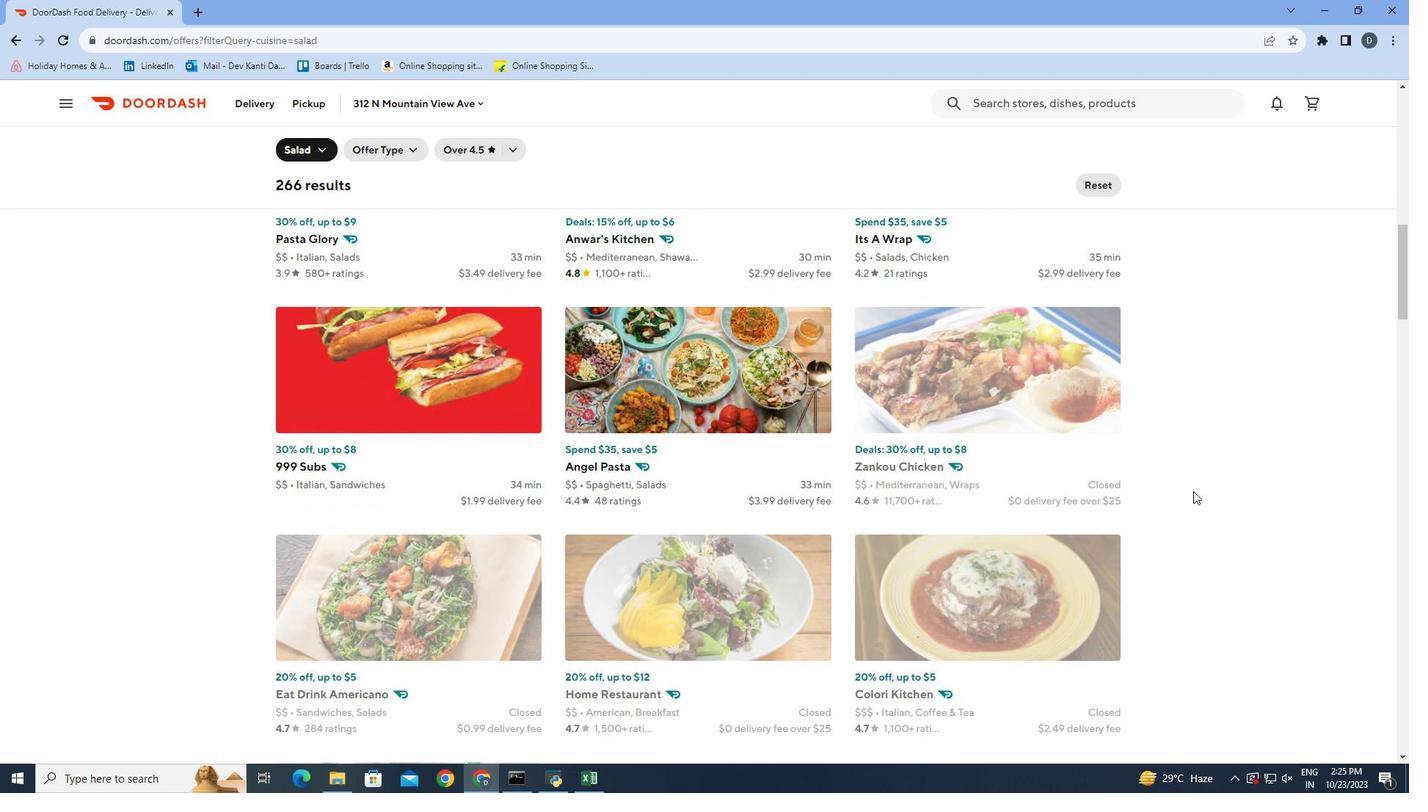 
Action: Mouse scrolled (1195, 491) with delta (0, 0)
Screenshot: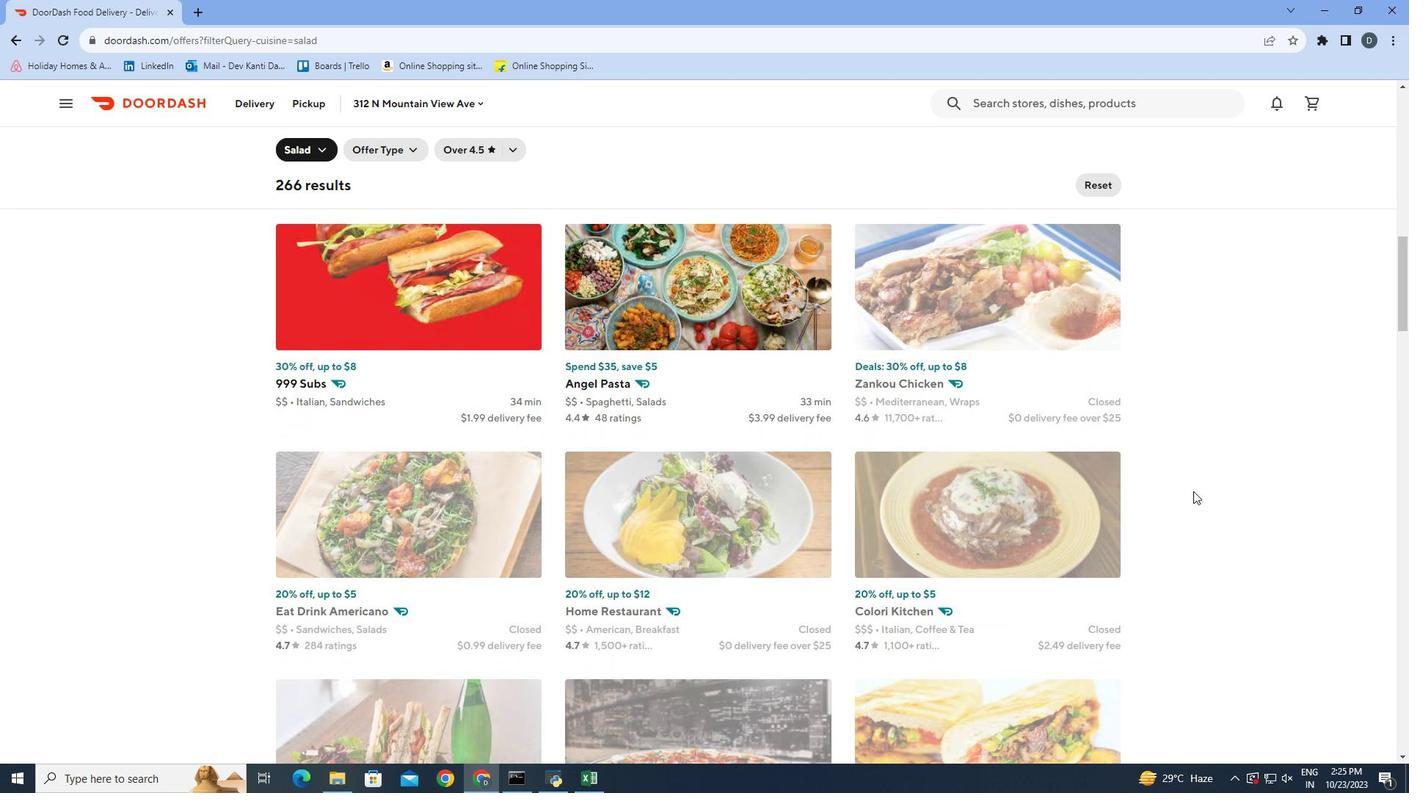 
Action: Mouse scrolled (1195, 491) with delta (0, 0)
Screenshot: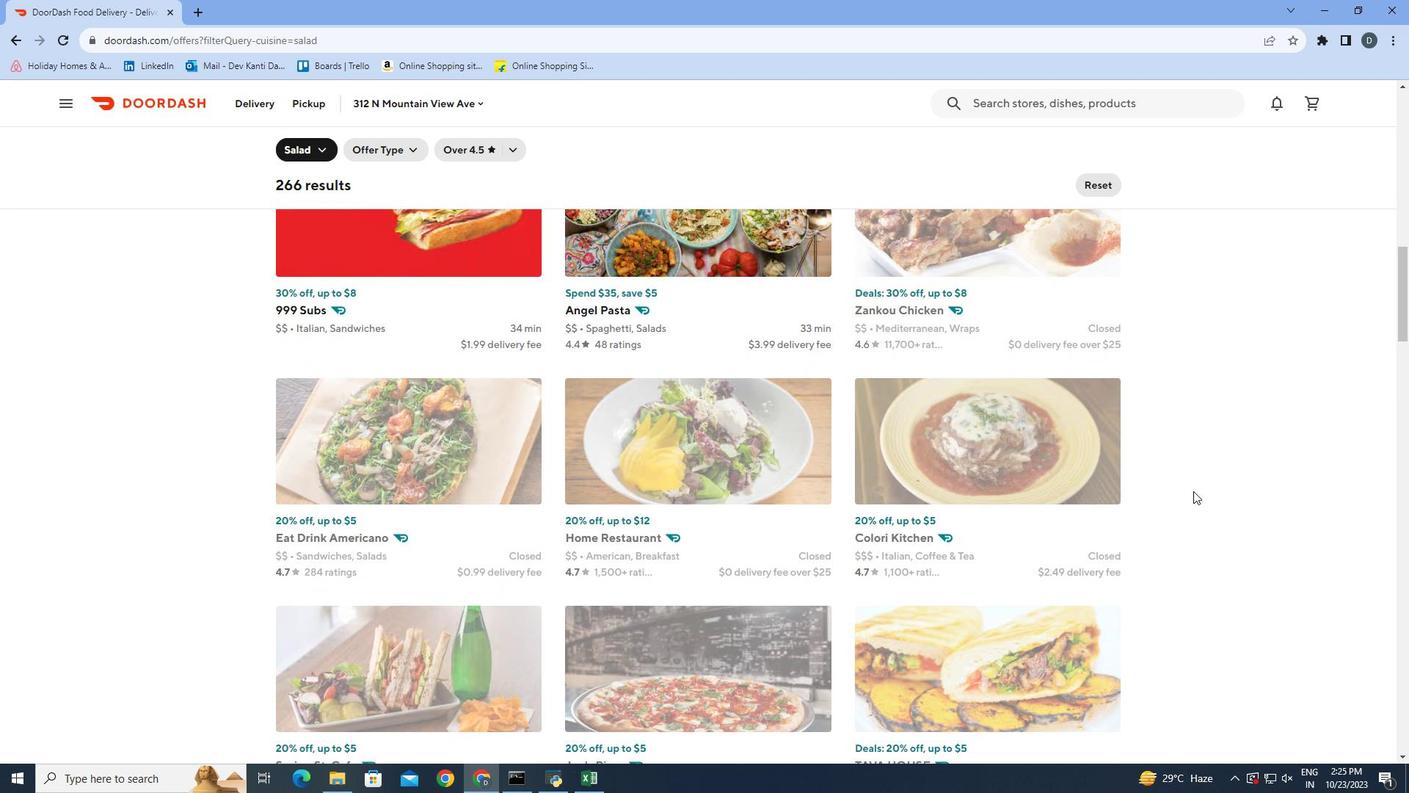 
Action: Mouse scrolled (1195, 491) with delta (0, 0)
Screenshot: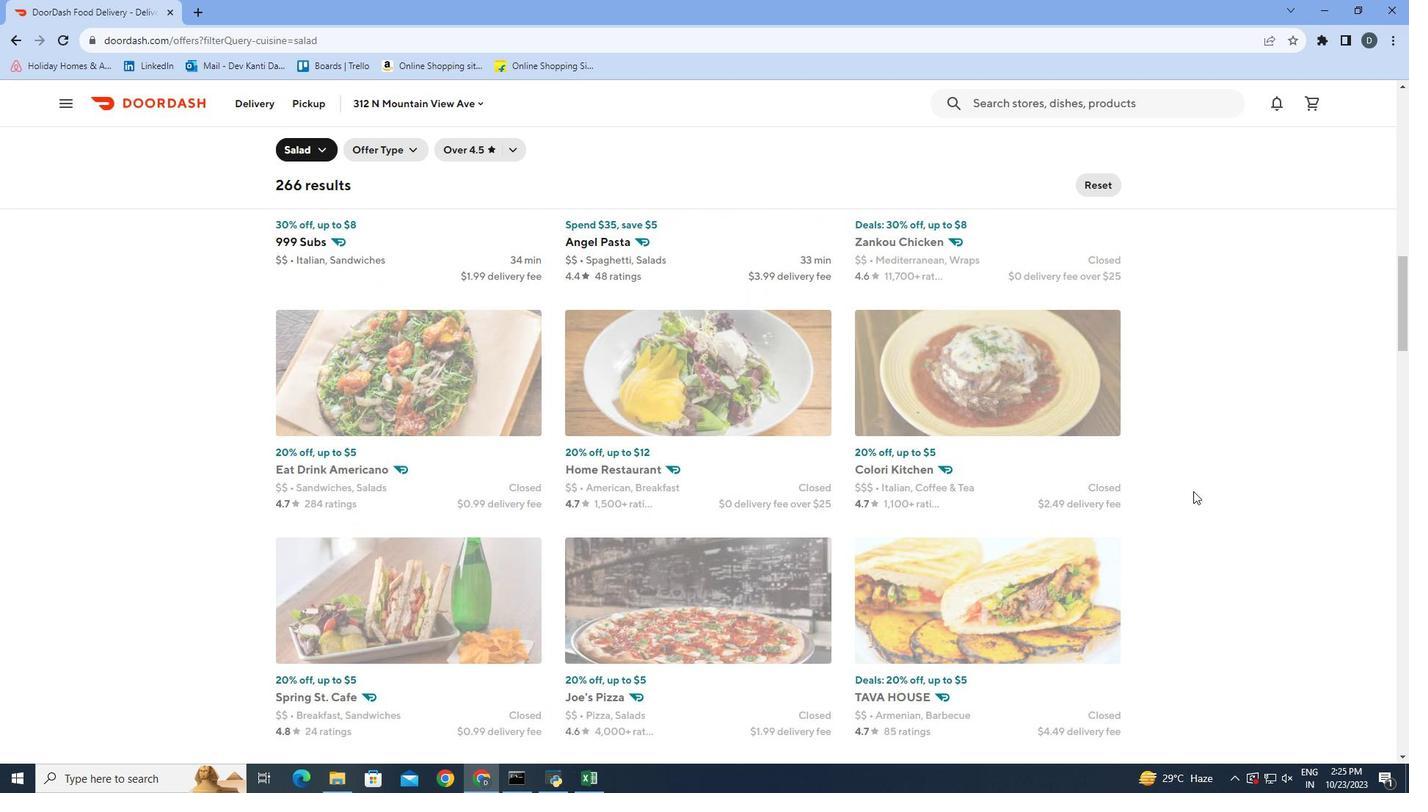 
Action: Mouse scrolled (1195, 491) with delta (0, 0)
Screenshot: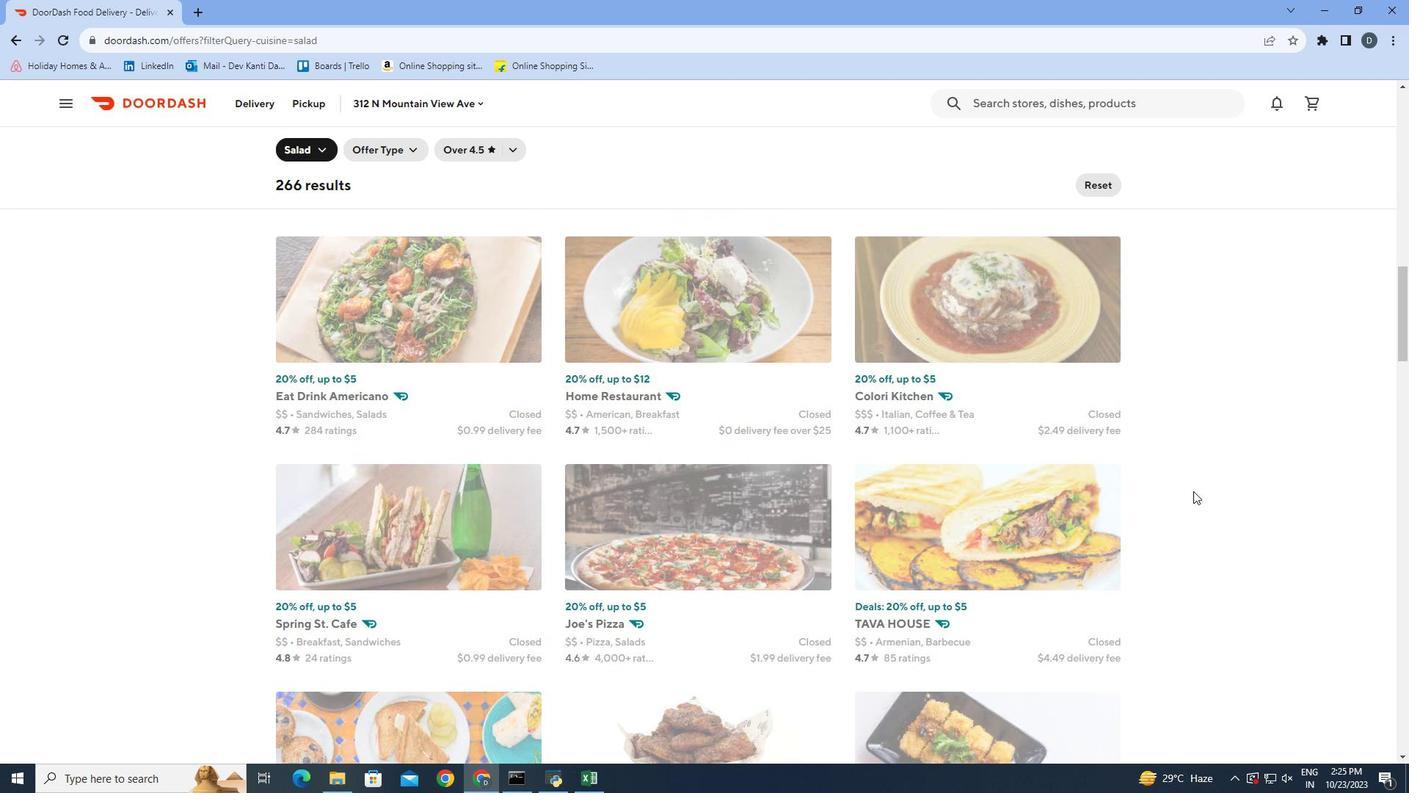 
Action: Mouse scrolled (1195, 491) with delta (0, 0)
Screenshot: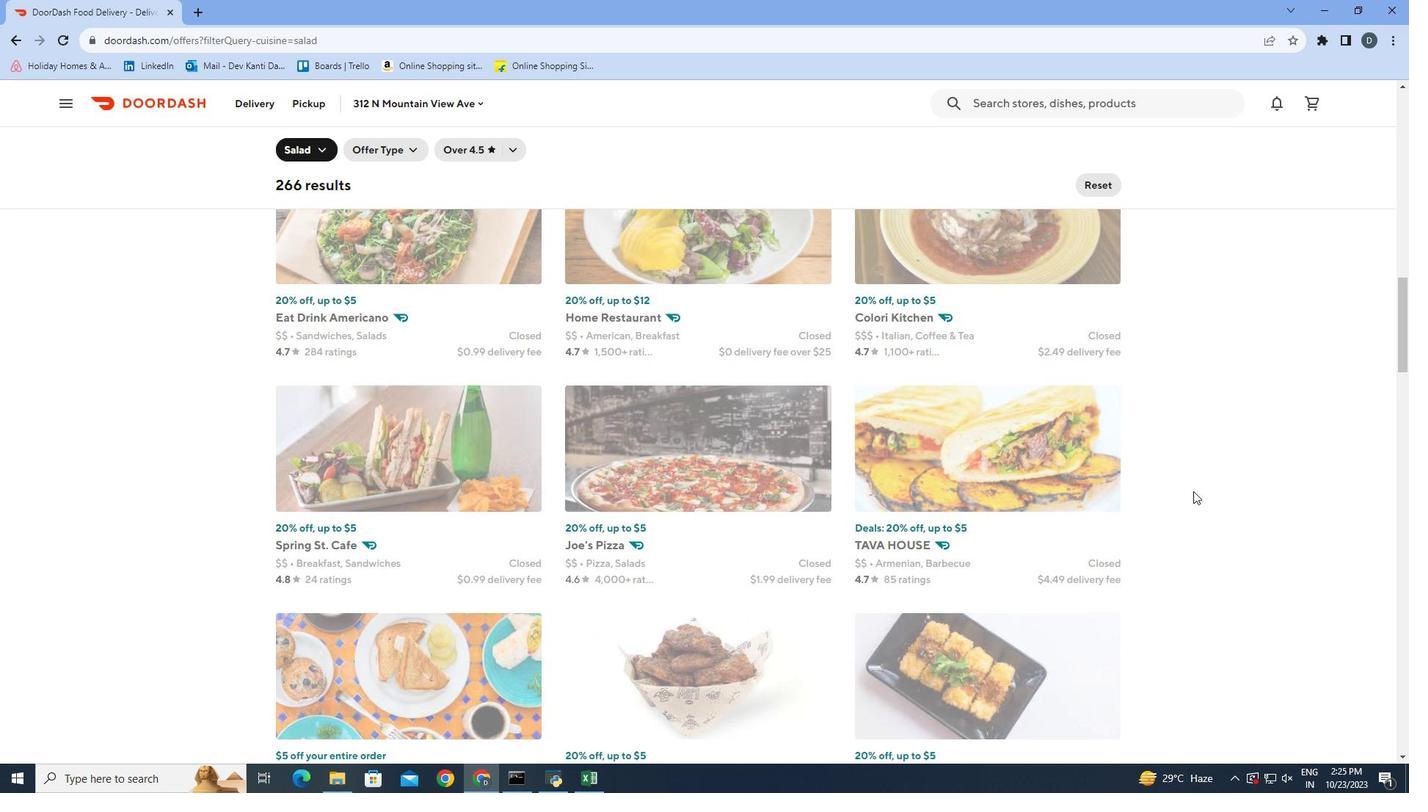 
Action: Mouse scrolled (1195, 491) with delta (0, 0)
Screenshot: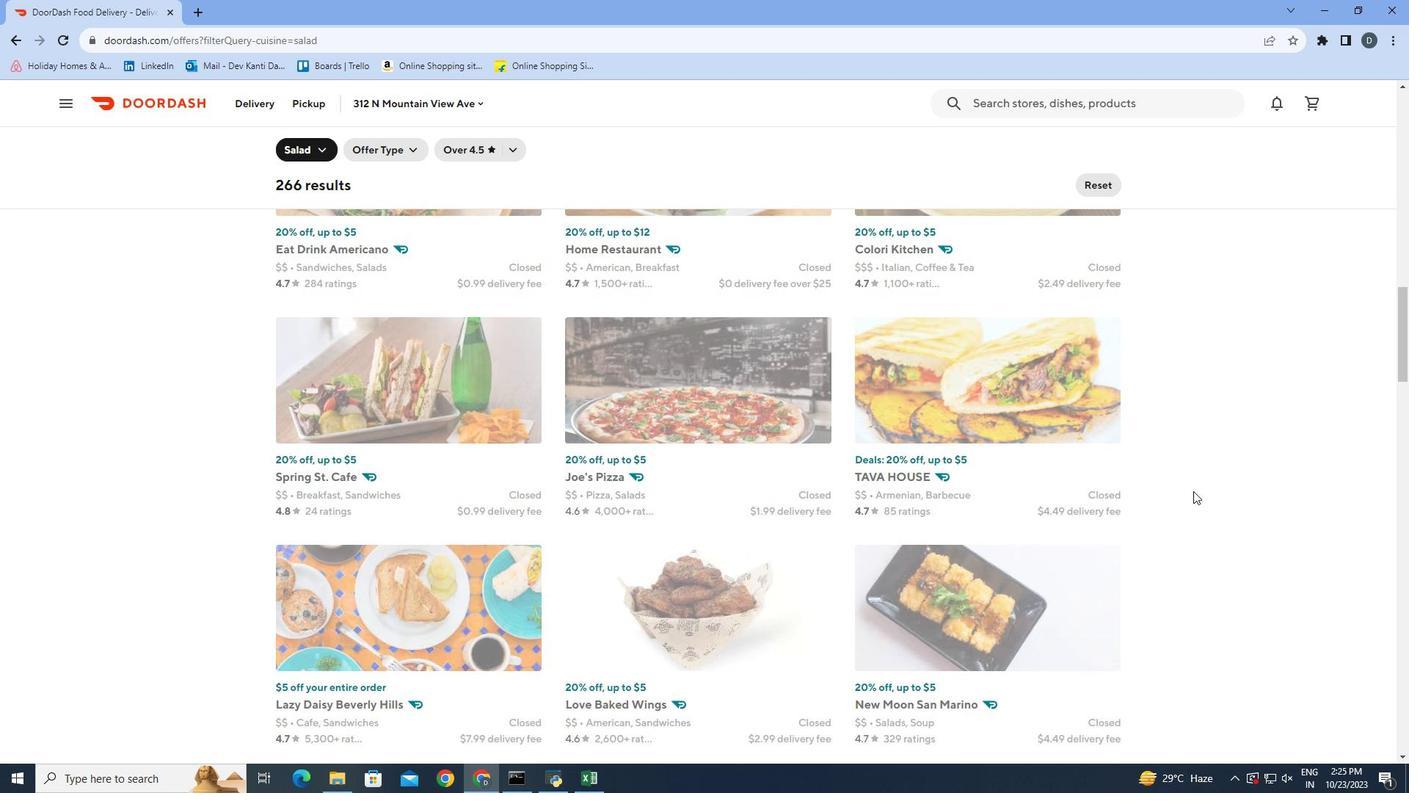 
Action: Mouse scrolled (1195, 491) with delta (0, 0)
Screenshot: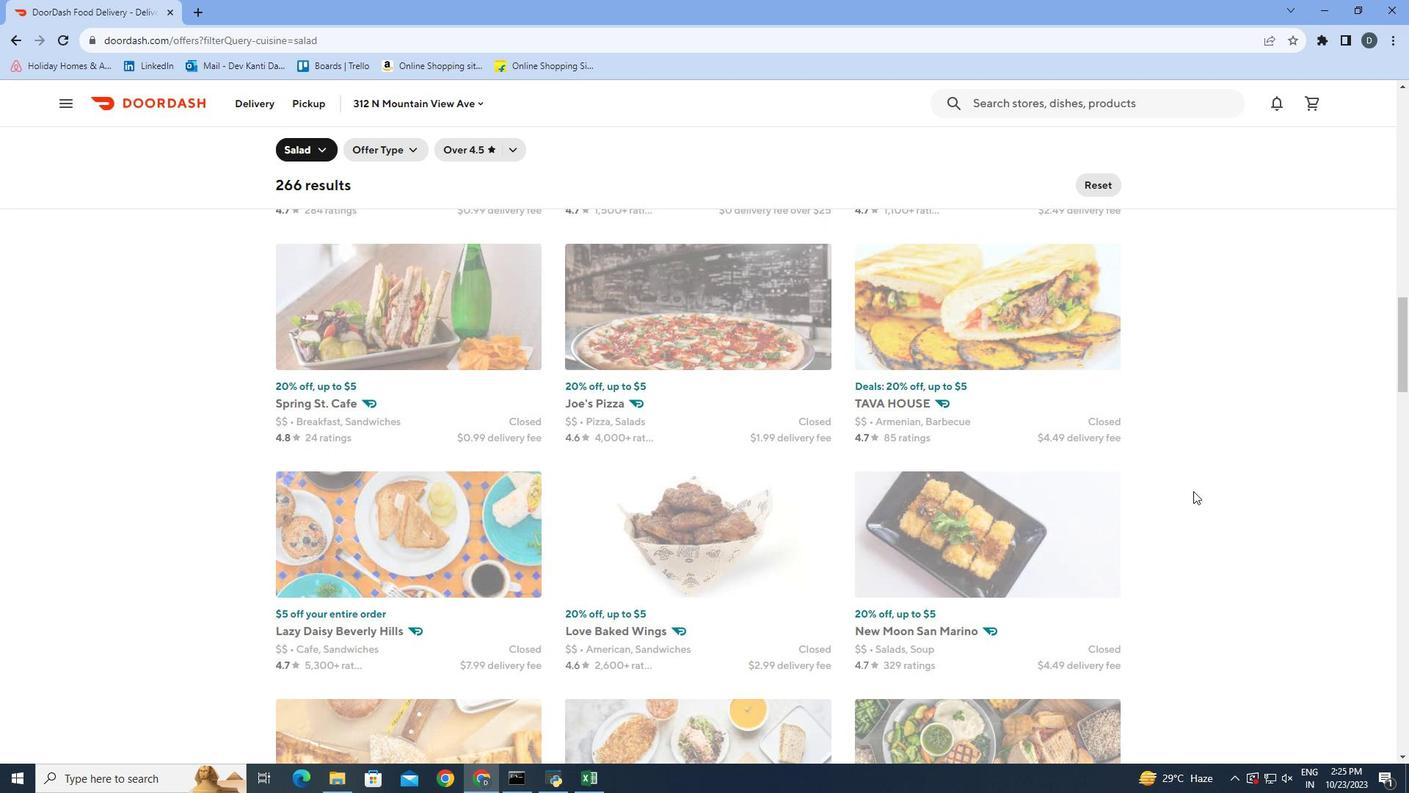 
Action: Mouse scrolled (1195, 491) with delta (0, 0)
Screenshot: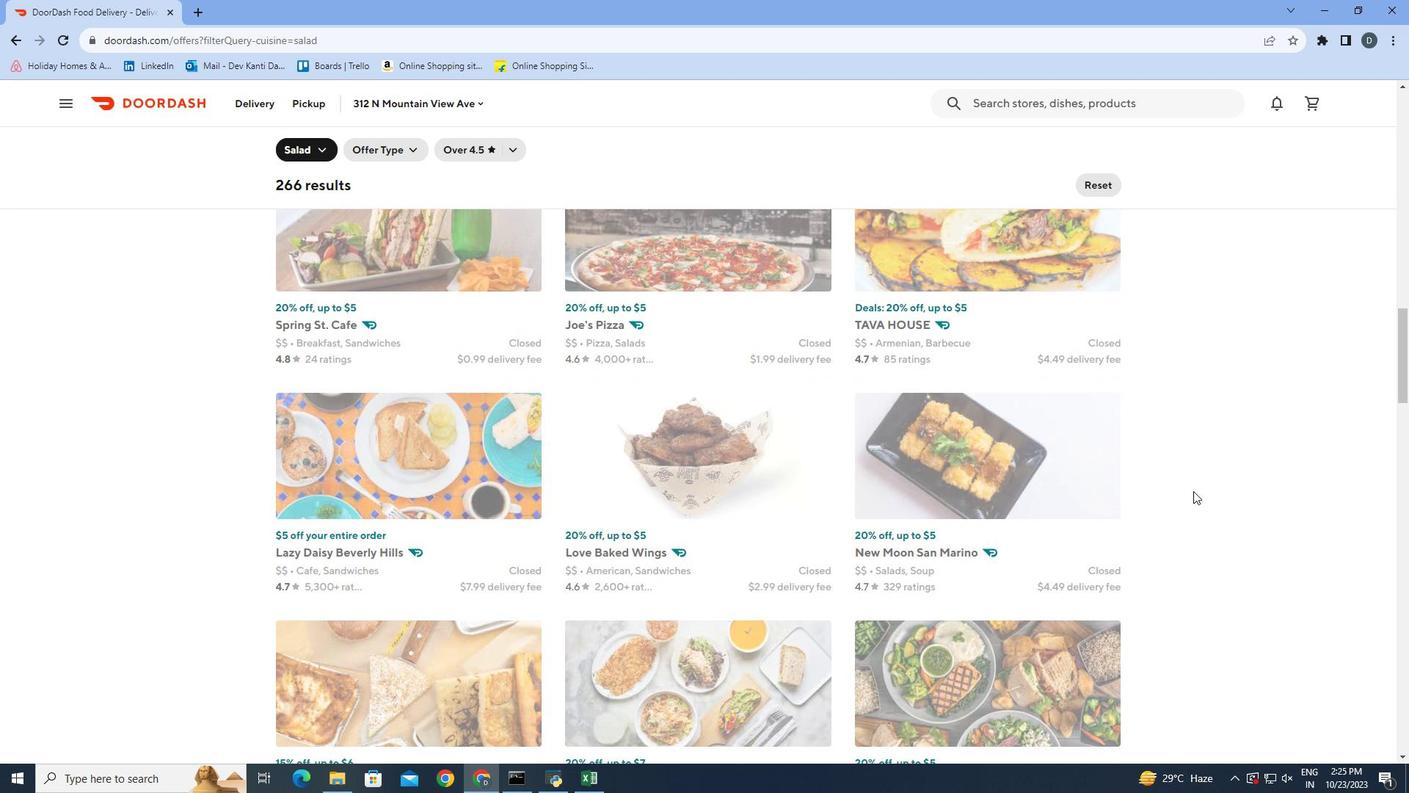 
Action: Mouse scrolled (1195, 491) with delta (0, 0)
Screenshot: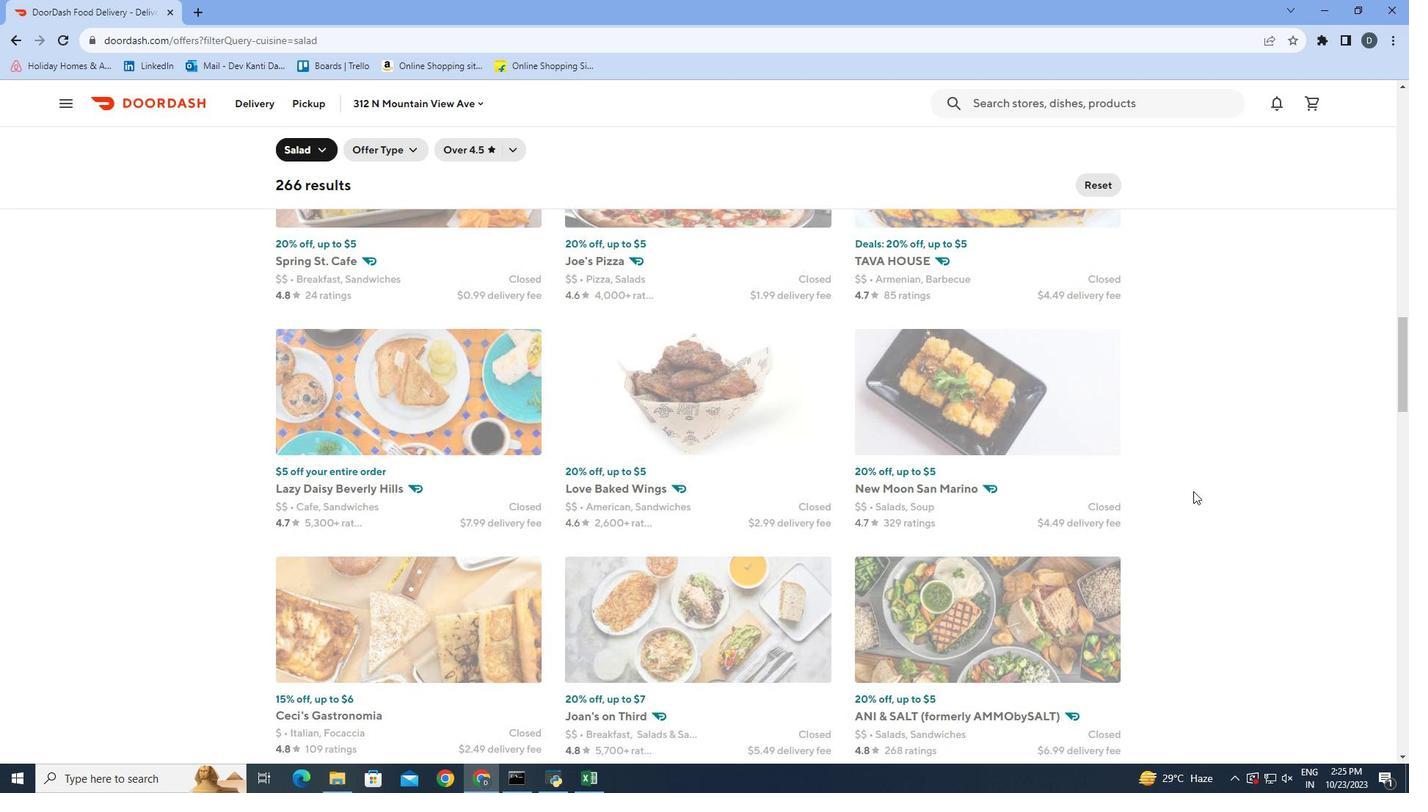 
Action: Mouse scrolled (1195, 491) with delta (0, 0)
Screenshot: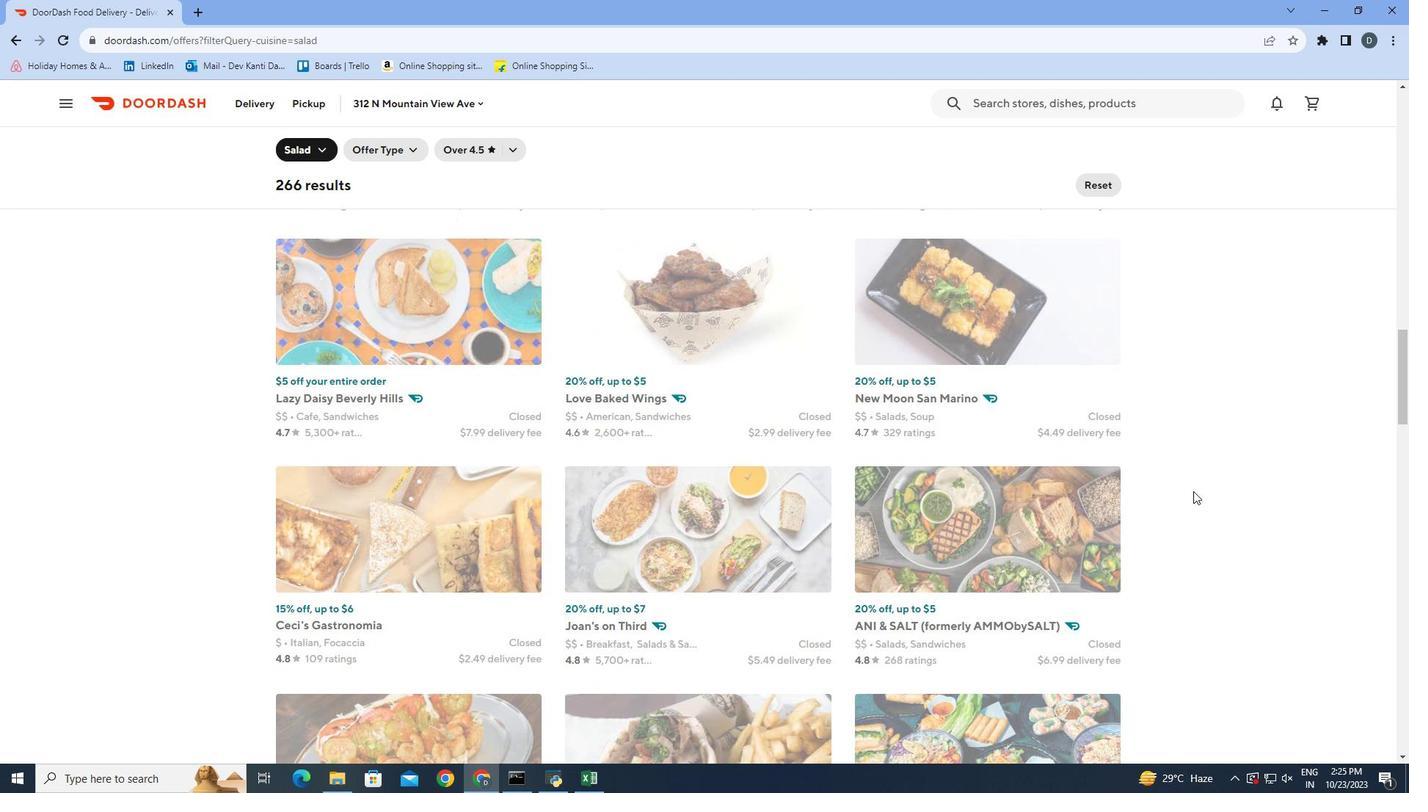 
Action: Mouse scrolled (1195, 491) with delta (0, 0)
Screenshot: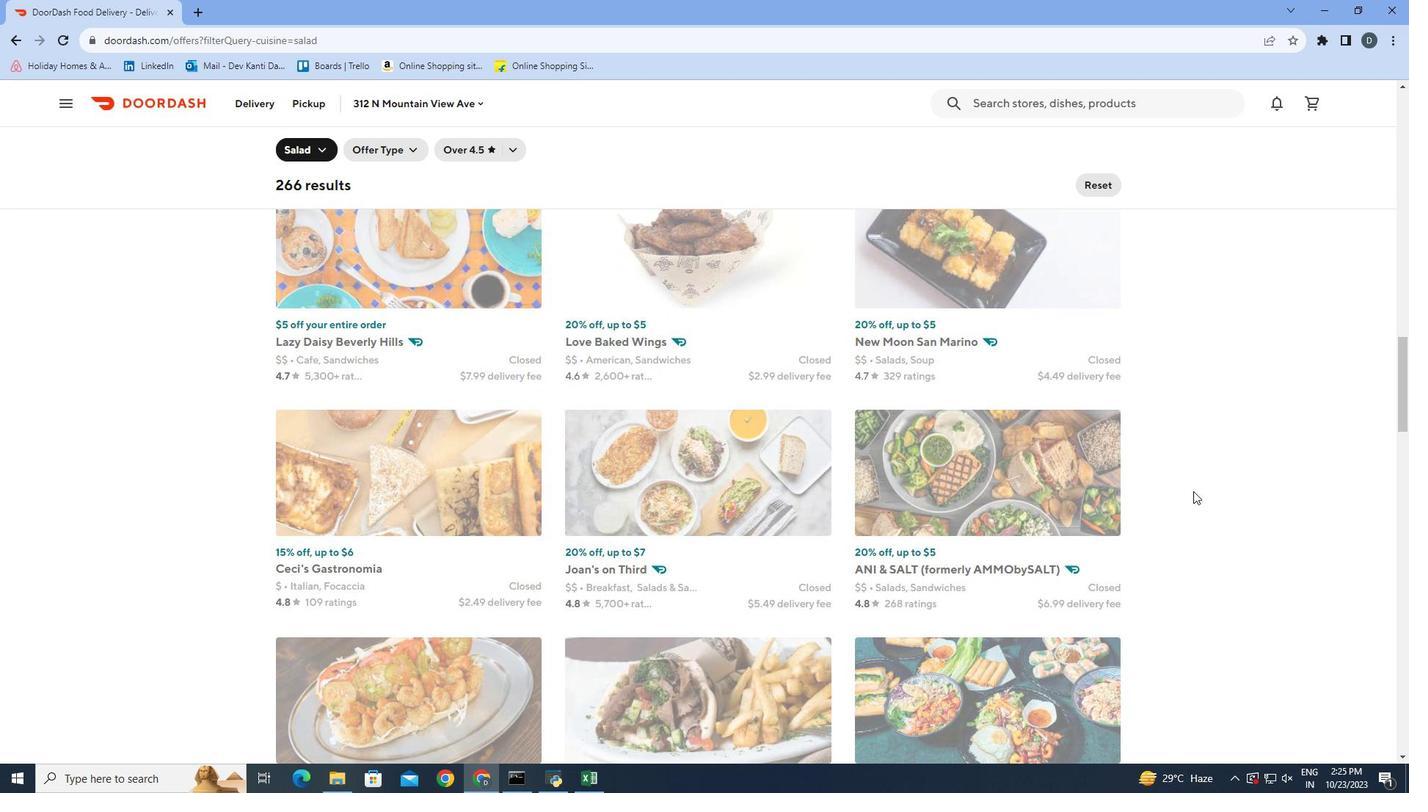 
Action: Mouse scrolled (1195, 491) with delta (0, 0)
Screenshot: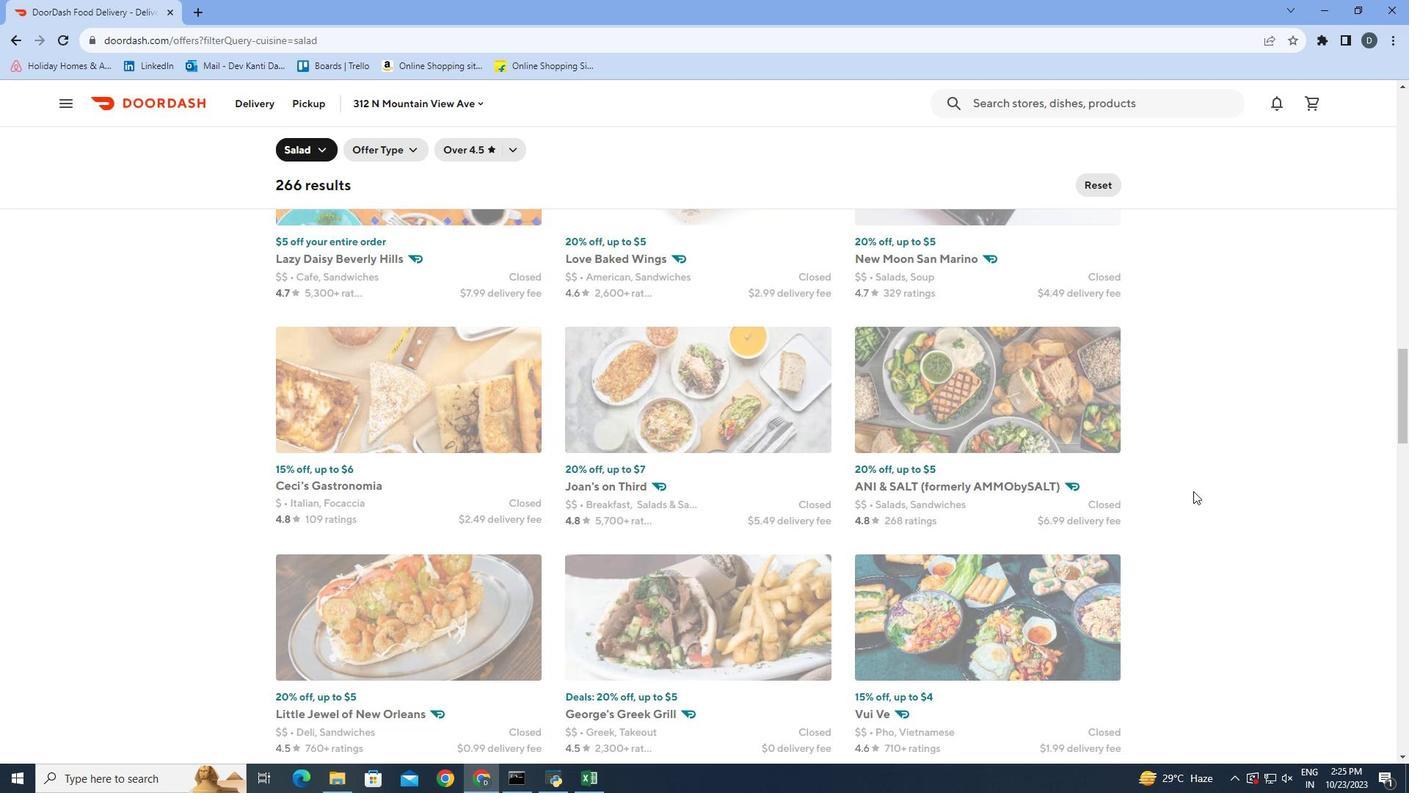 
Action: Mouse scrolled (1195, 491) with delta (0, 0)
Screenshot: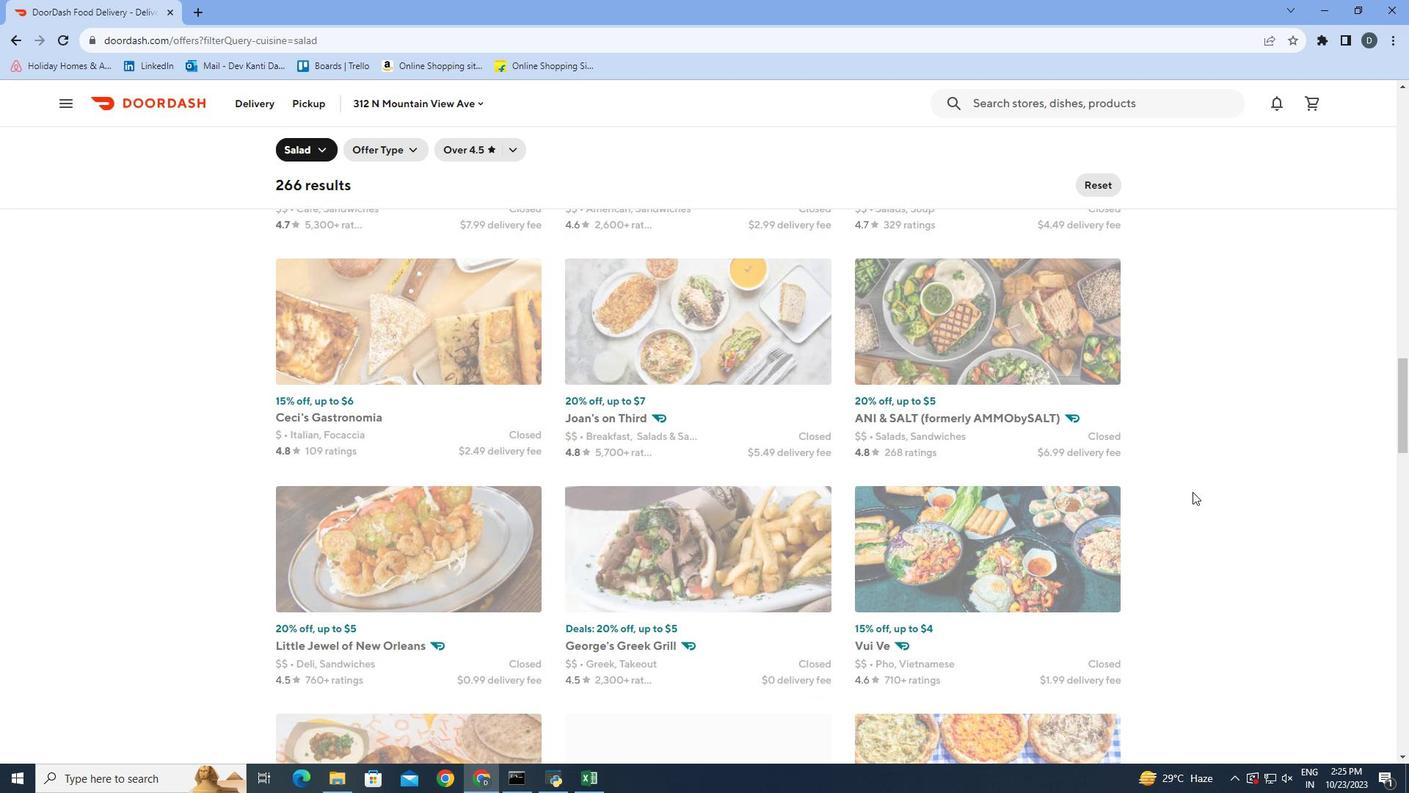 
Action: Mouse moved to (1194, 492)
Screenshot: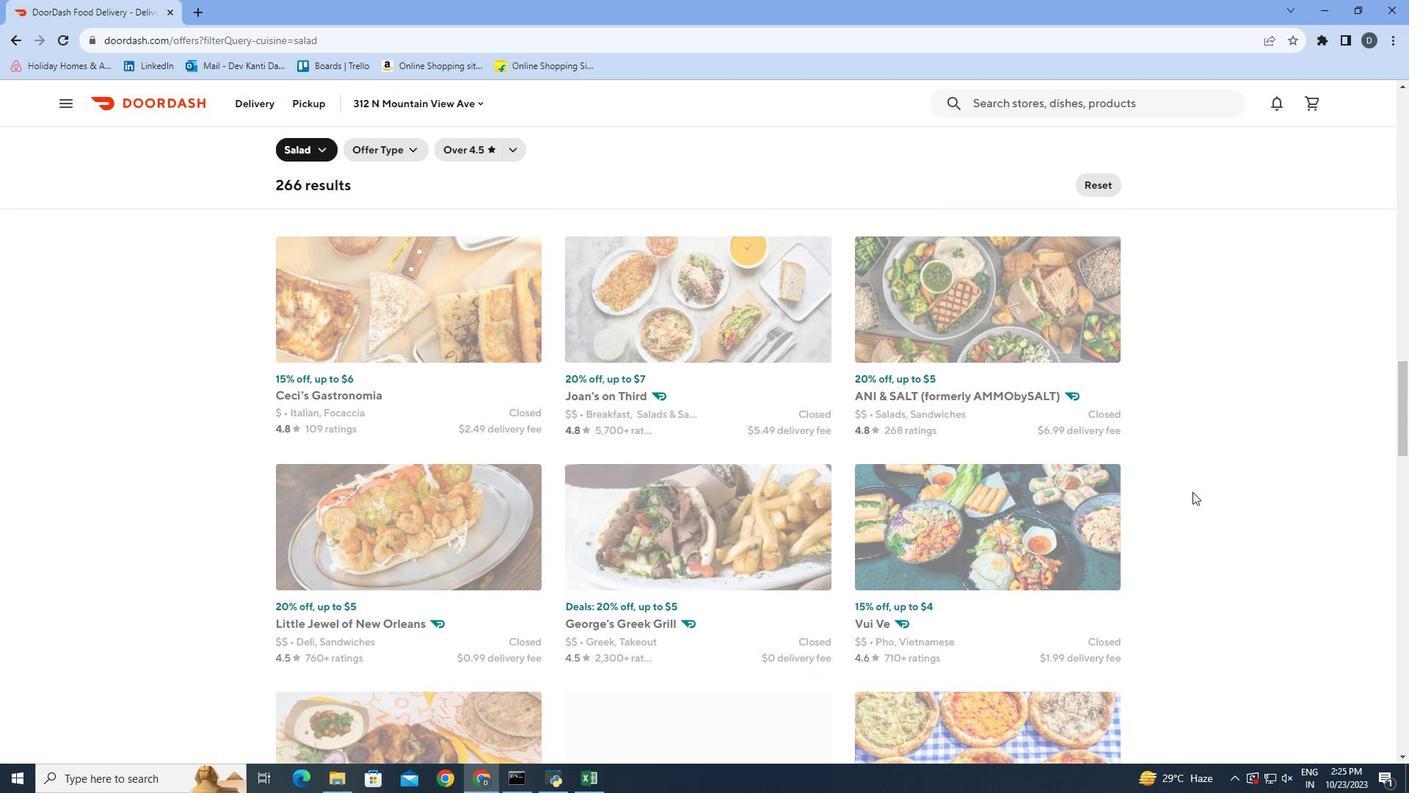 
Action: Mouse scrolled (1194, 491) with delta (0, 0)
Screenshot: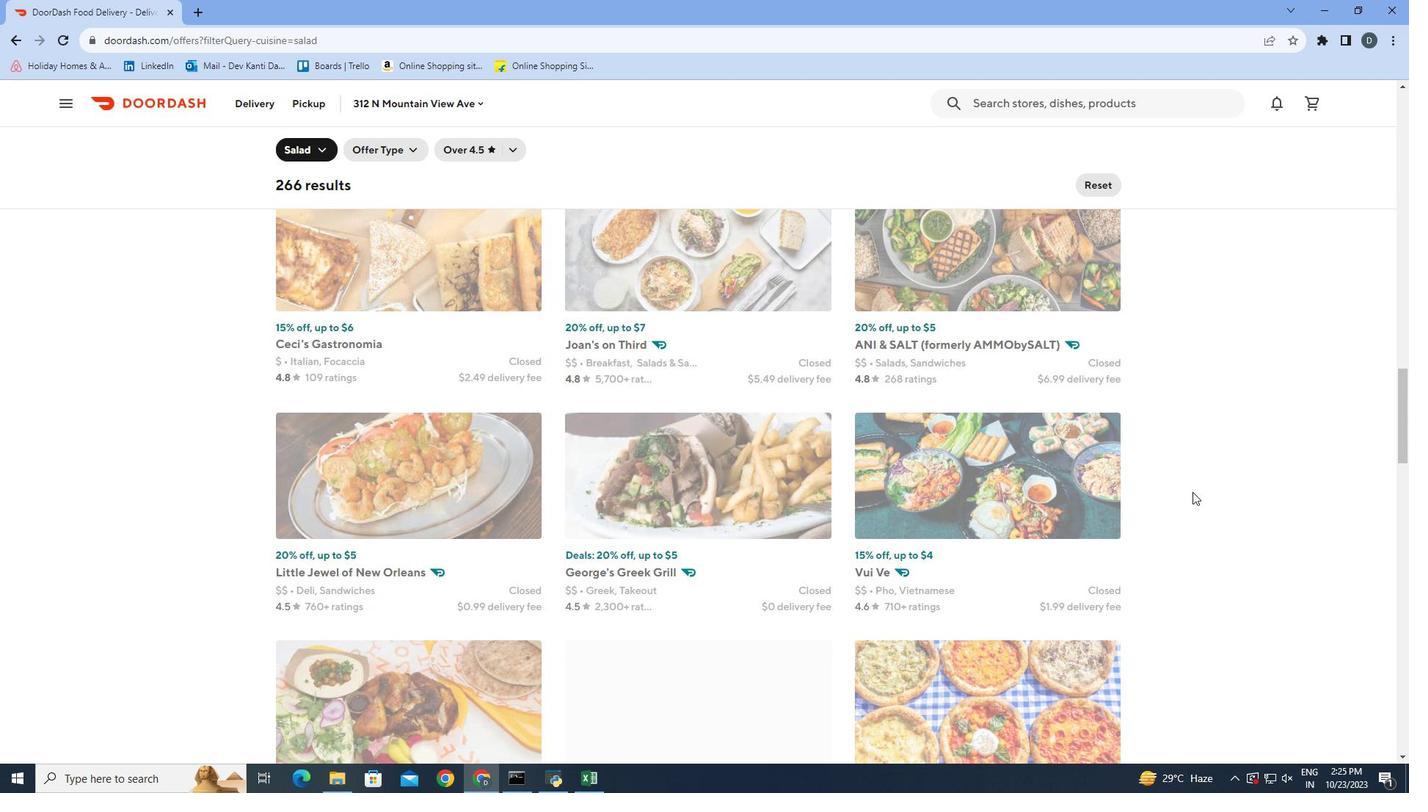
Action: Mouse scrolled (1194, 491) with delta (0, 0)
Screenshot: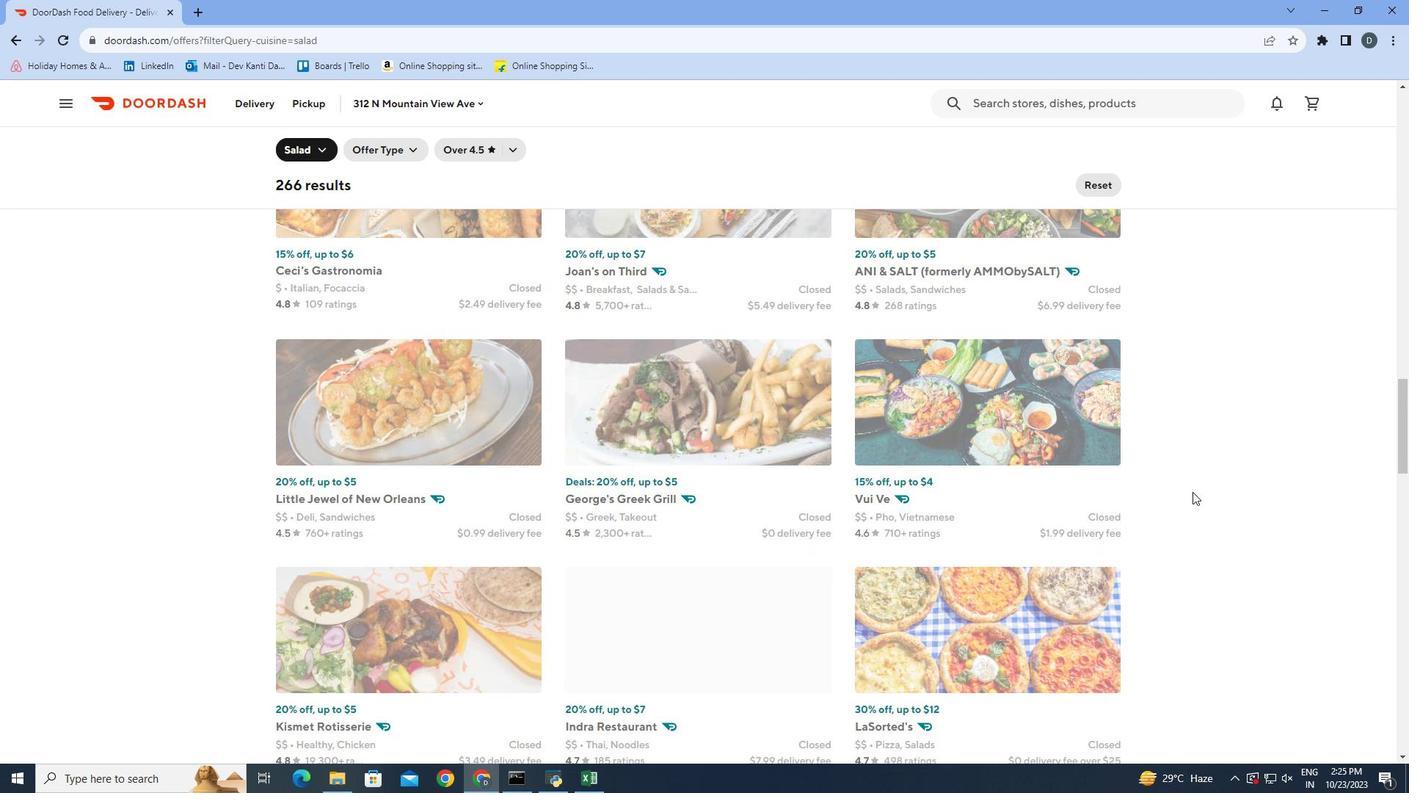 
Action: Mouse scrolled (1194, 491) with delta (0, 0)
Screenshot: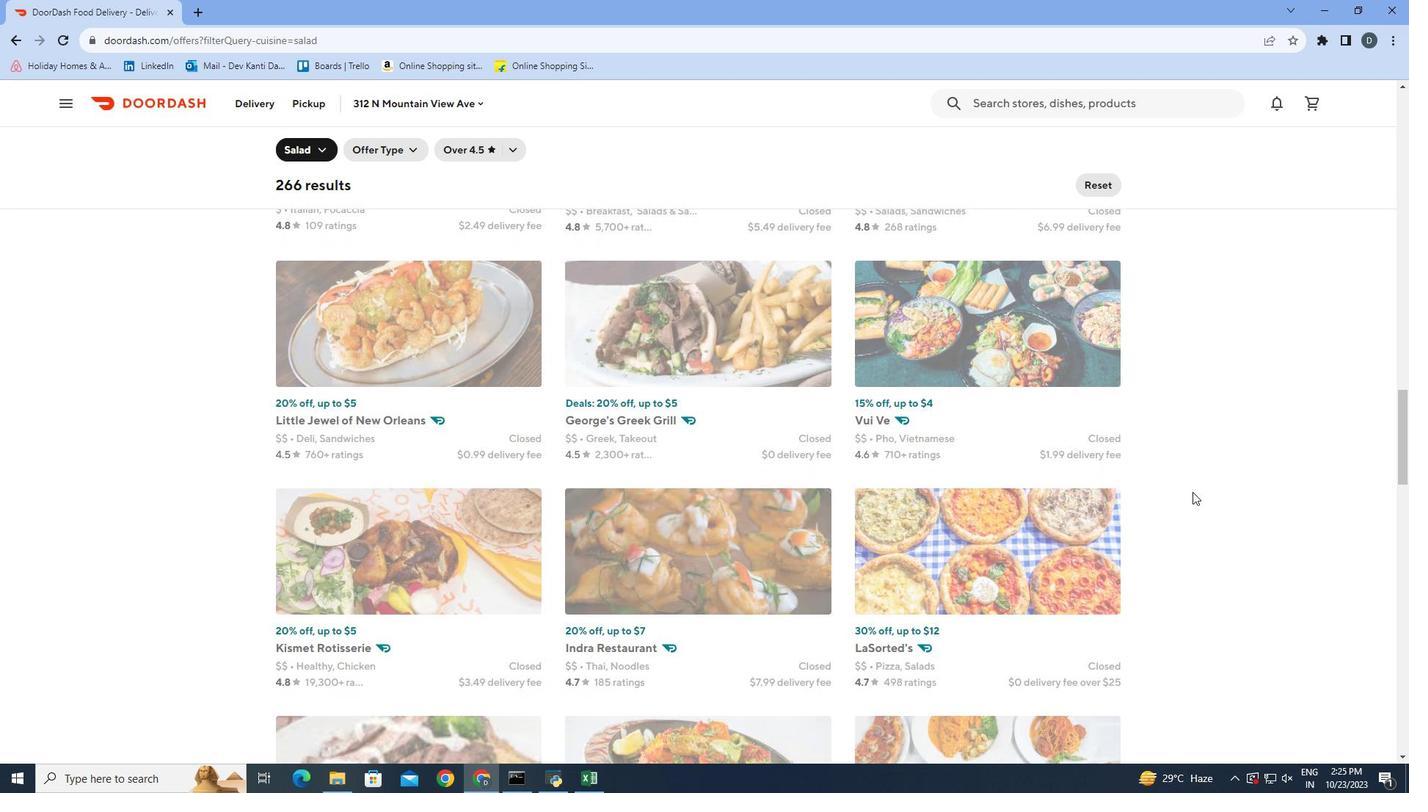 
Action: Mouse scrolled (1194, 491) with delta (0, 0)
Screenshot: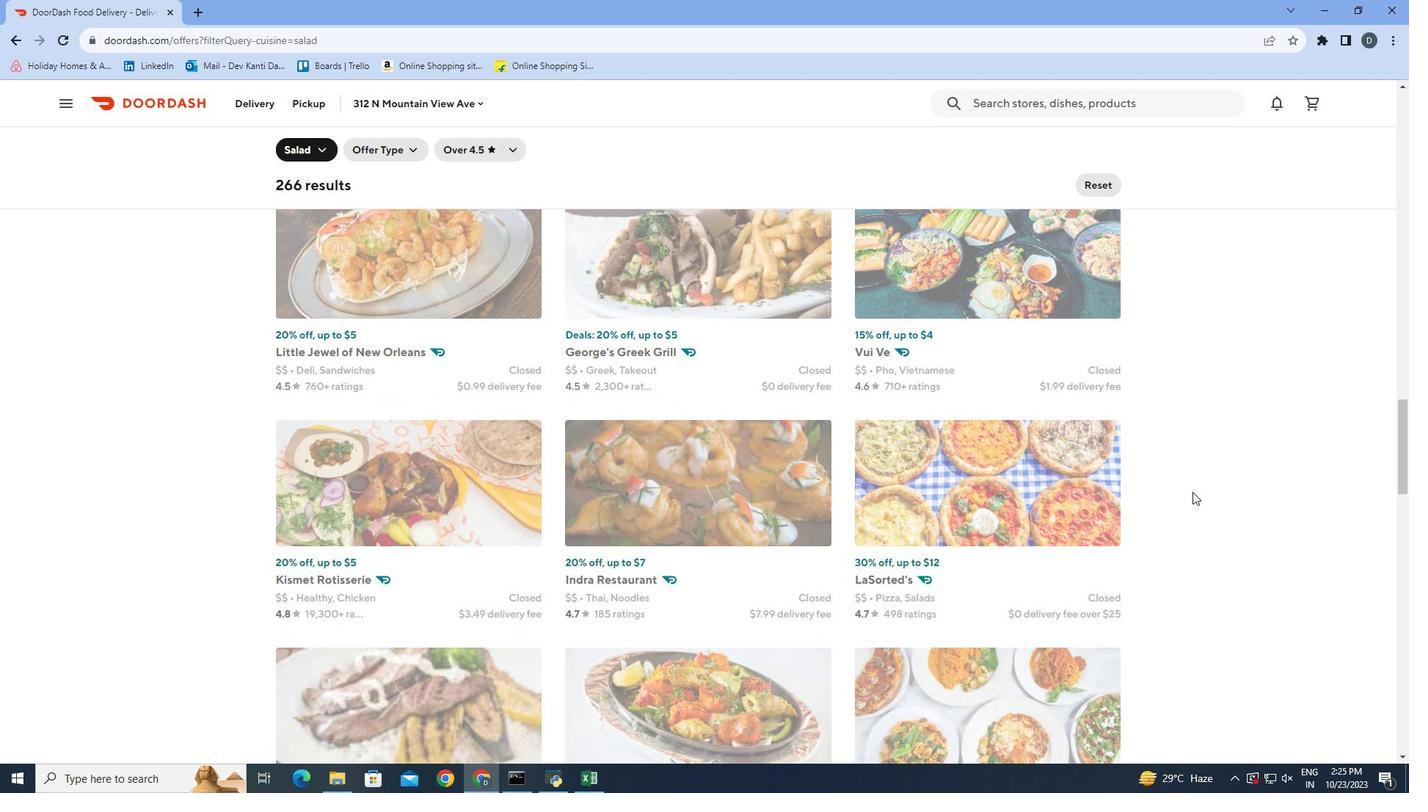 
Action: Mouse scrolled (1194, 491) with delta (0, 0)
Screenshot: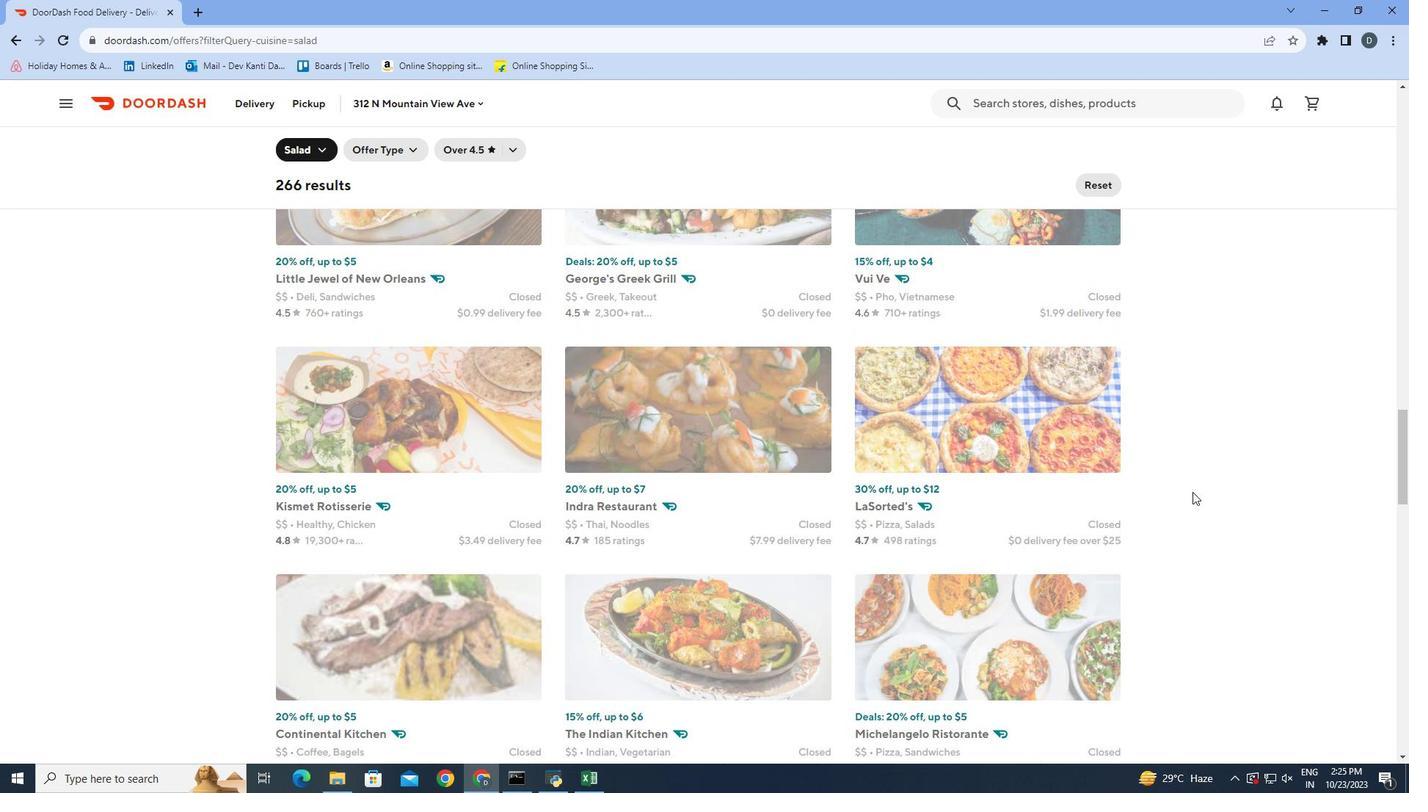 
Action: Mouse scrolled (1194, 491) with delta (0, 0)
Screenshot: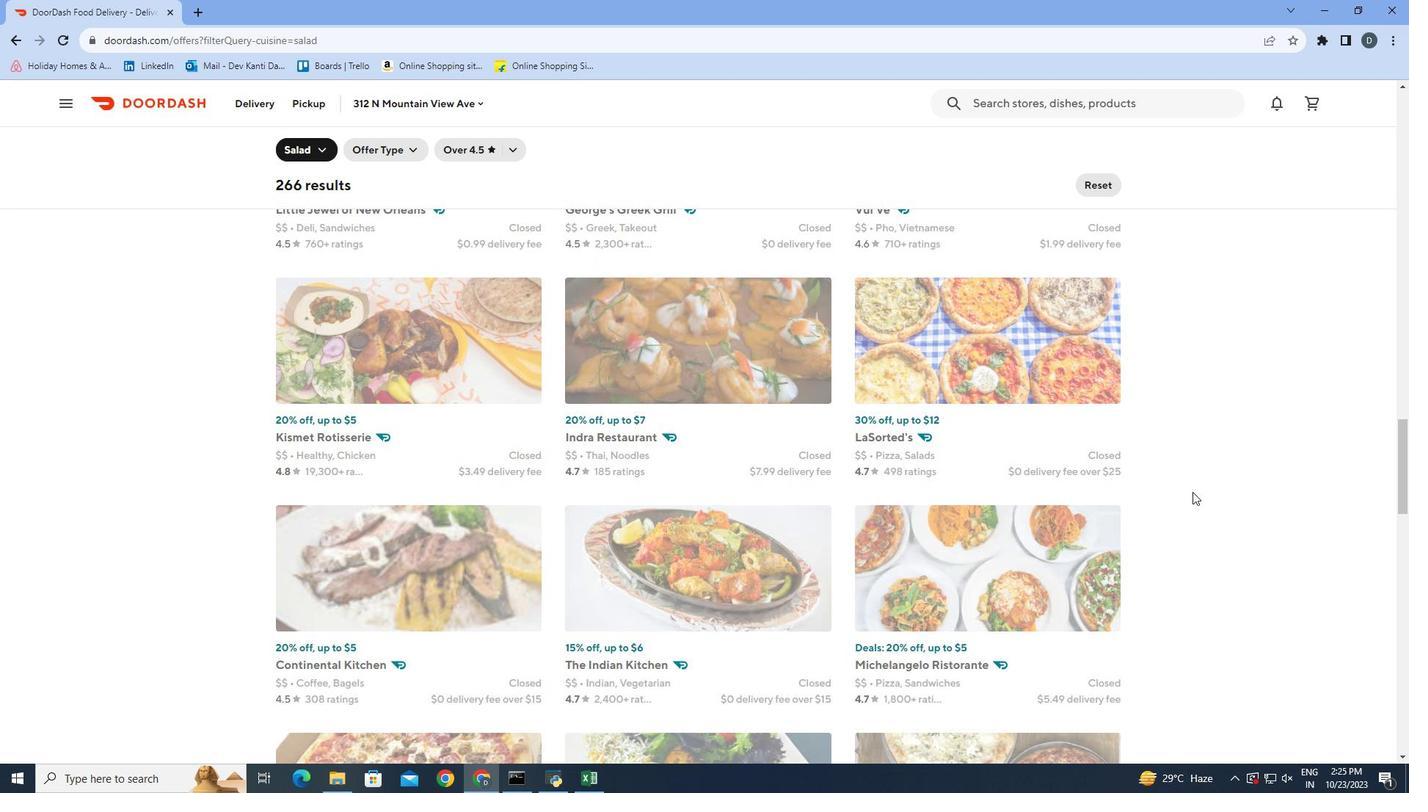 
Action: Mouse scrolled (1194, 491) with delta (0, 0)
Screenshot: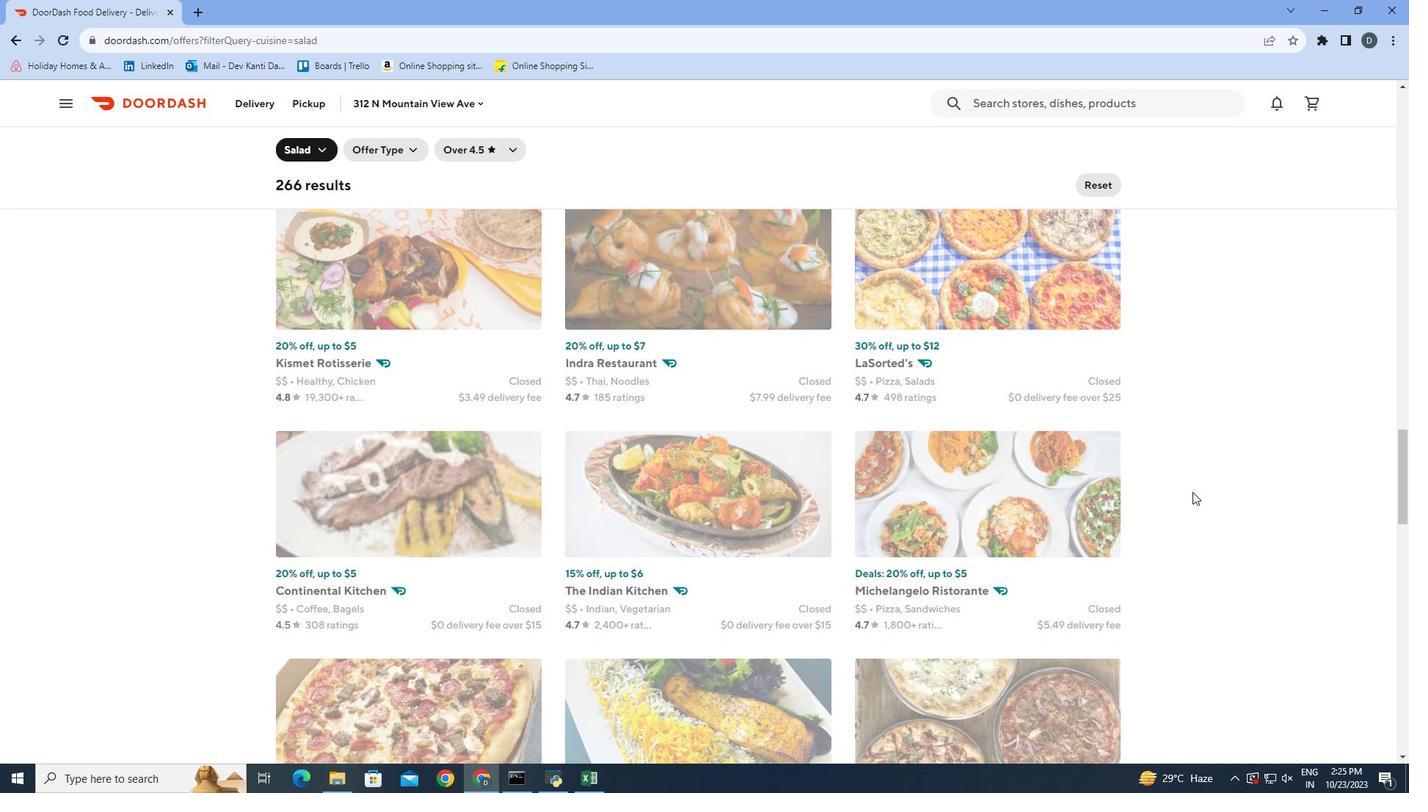 
Action: Mouse moved to (1193, 494)
Screenshot: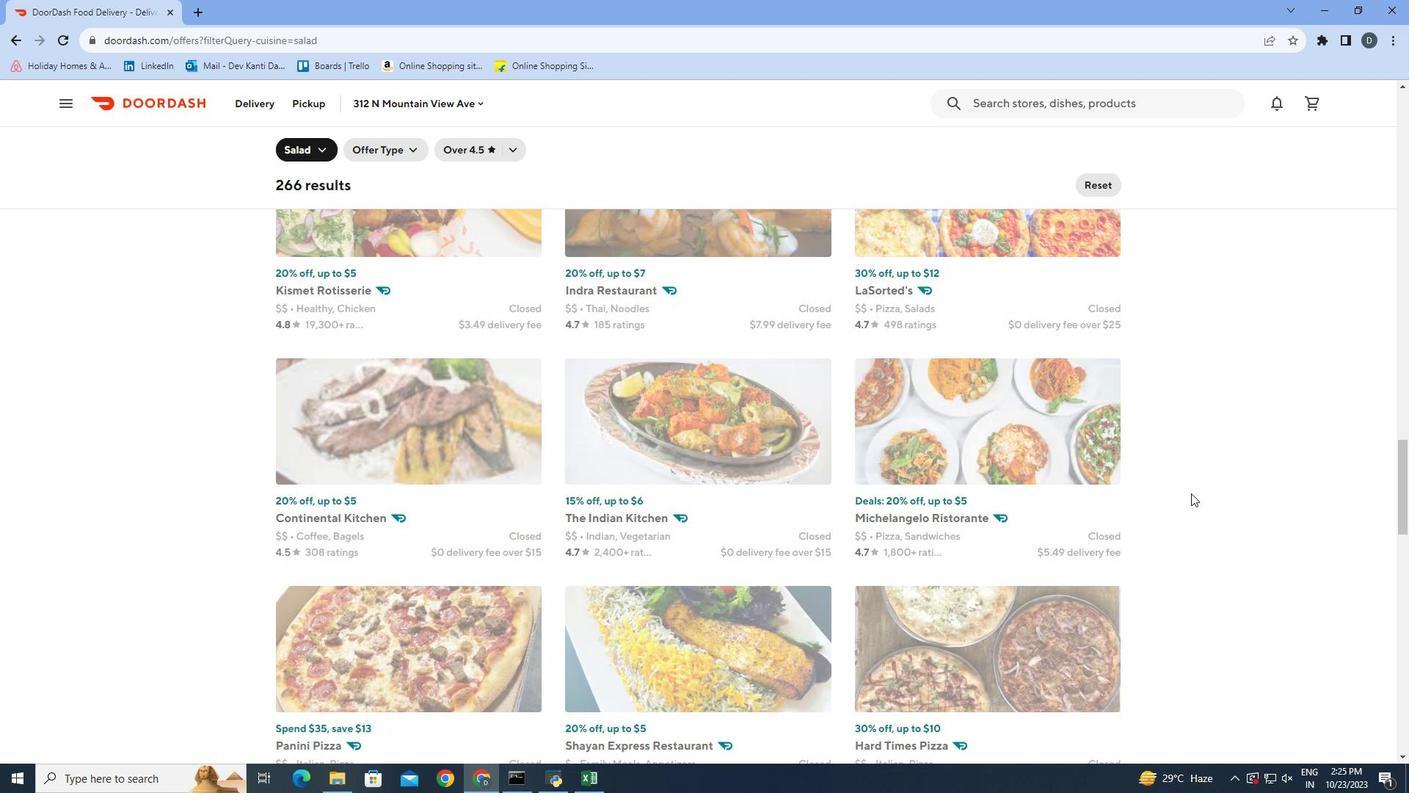 
Action: Mouse scrolled (1193, 493) with delta (0, 0)
Screenshot: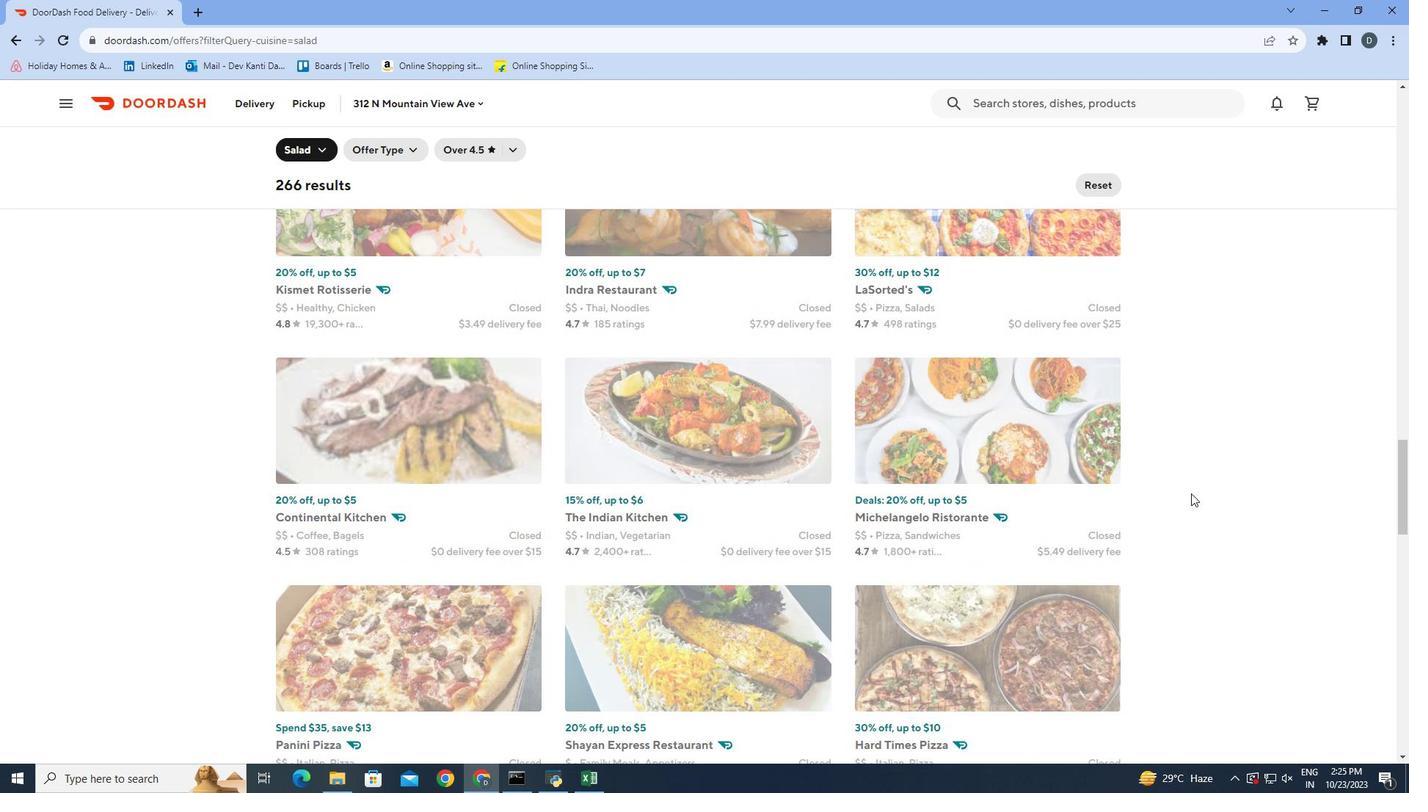 
Action: Mouse scrolled (1193, 493) with delta (0, 0)
Screenshot: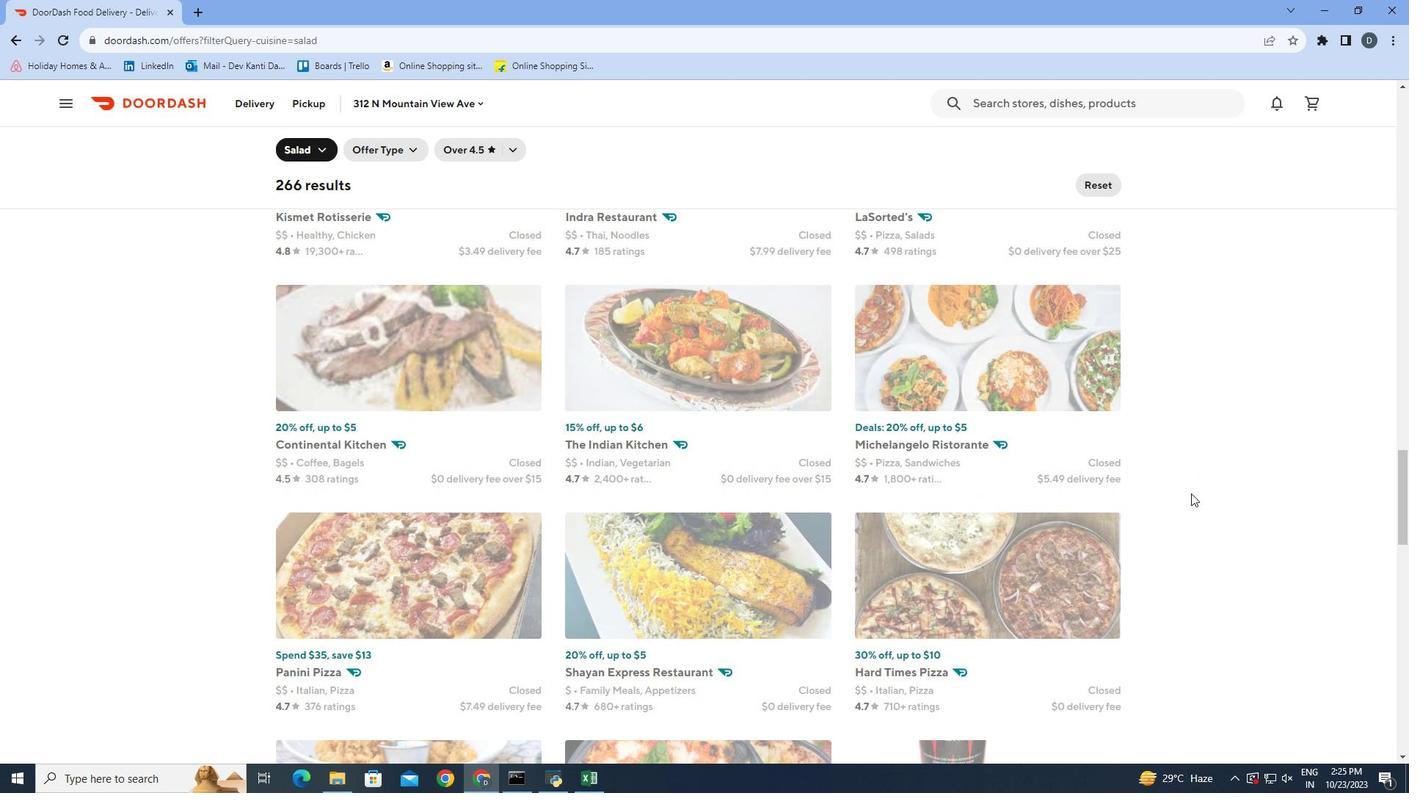 
Action: Mouse scrolled (1193, 493) with delta (0, 0)
Screenshot: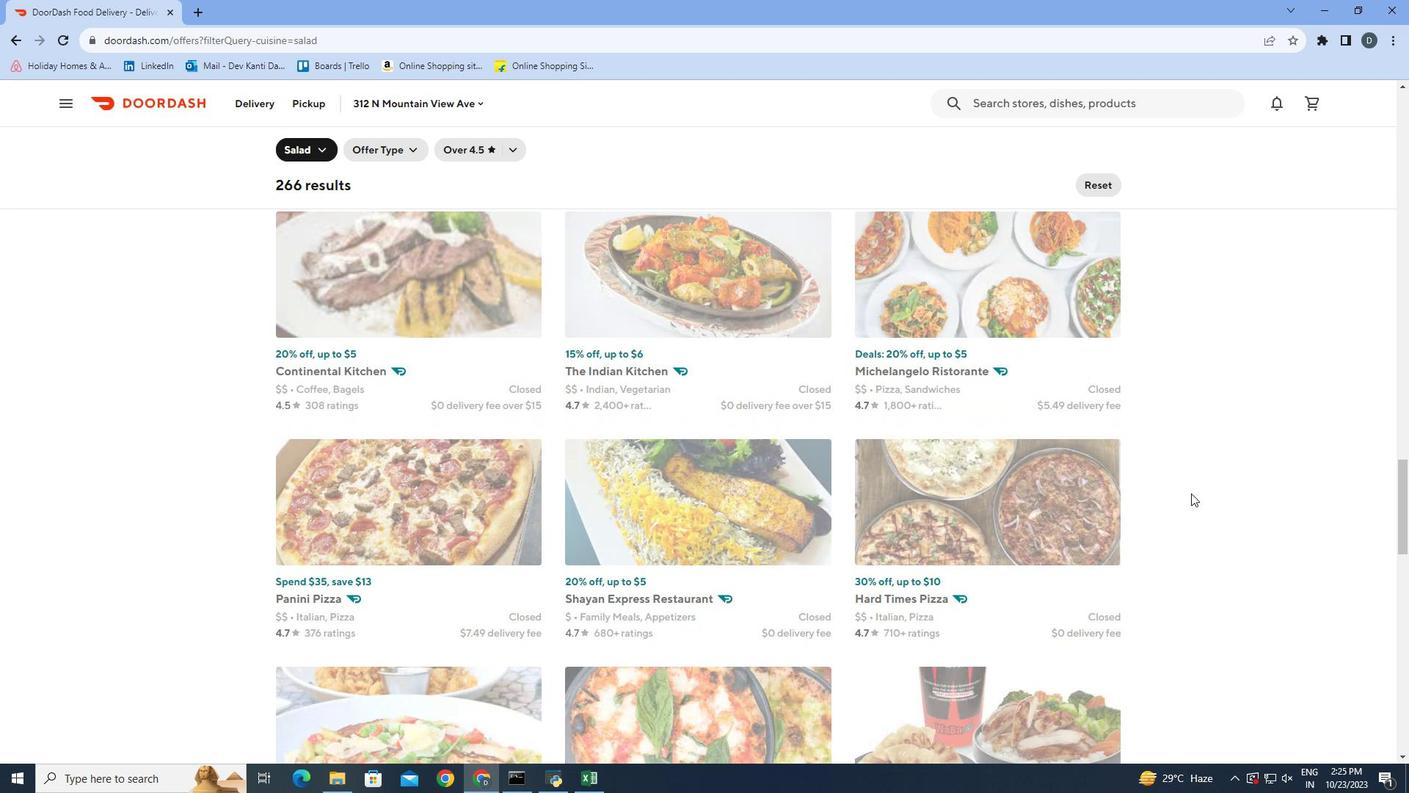 
Action: Mouse scrolled (1193, 493) with delta (0, 0)
Screenshot: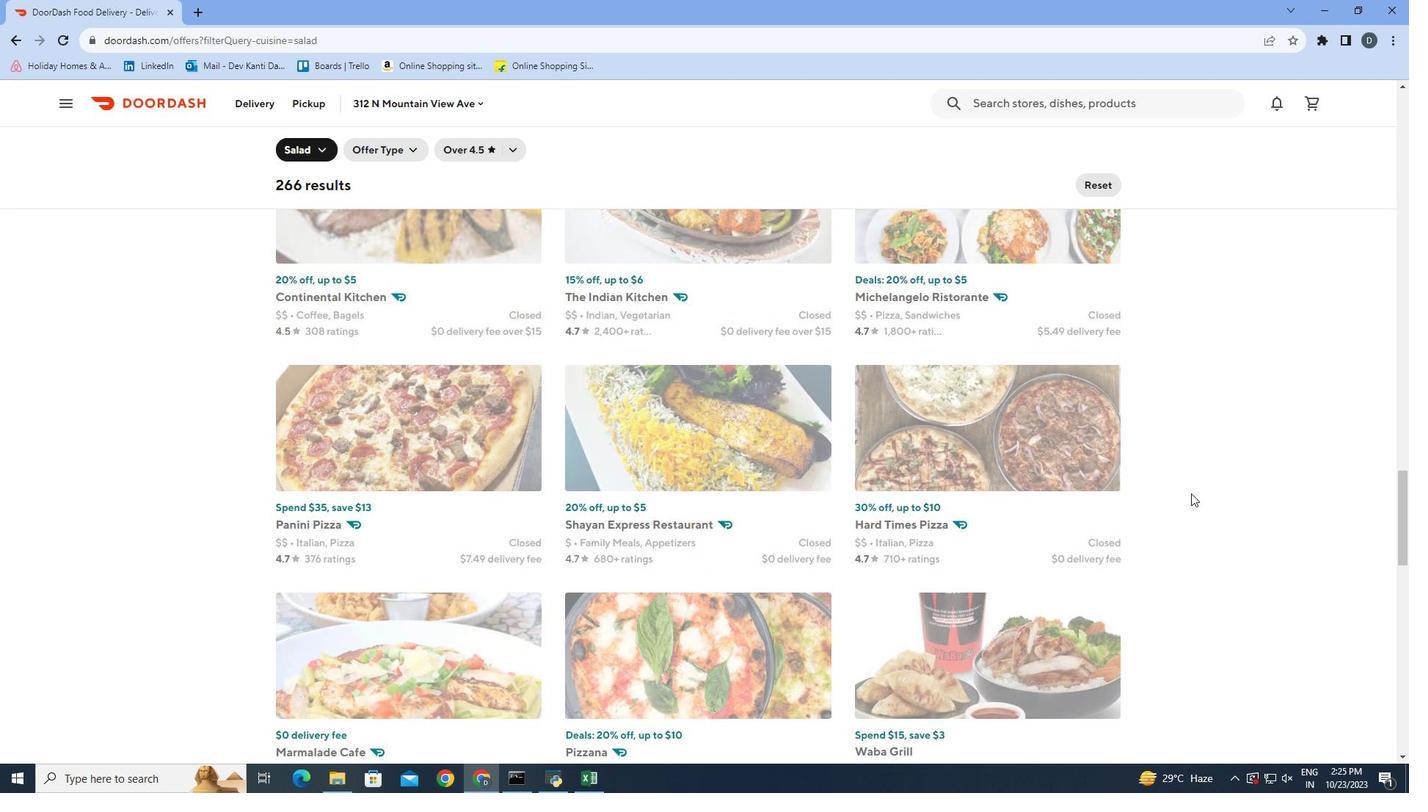 
Action: Mouse scrolled (1193, 493) with delta (0, 0)
Screenshot: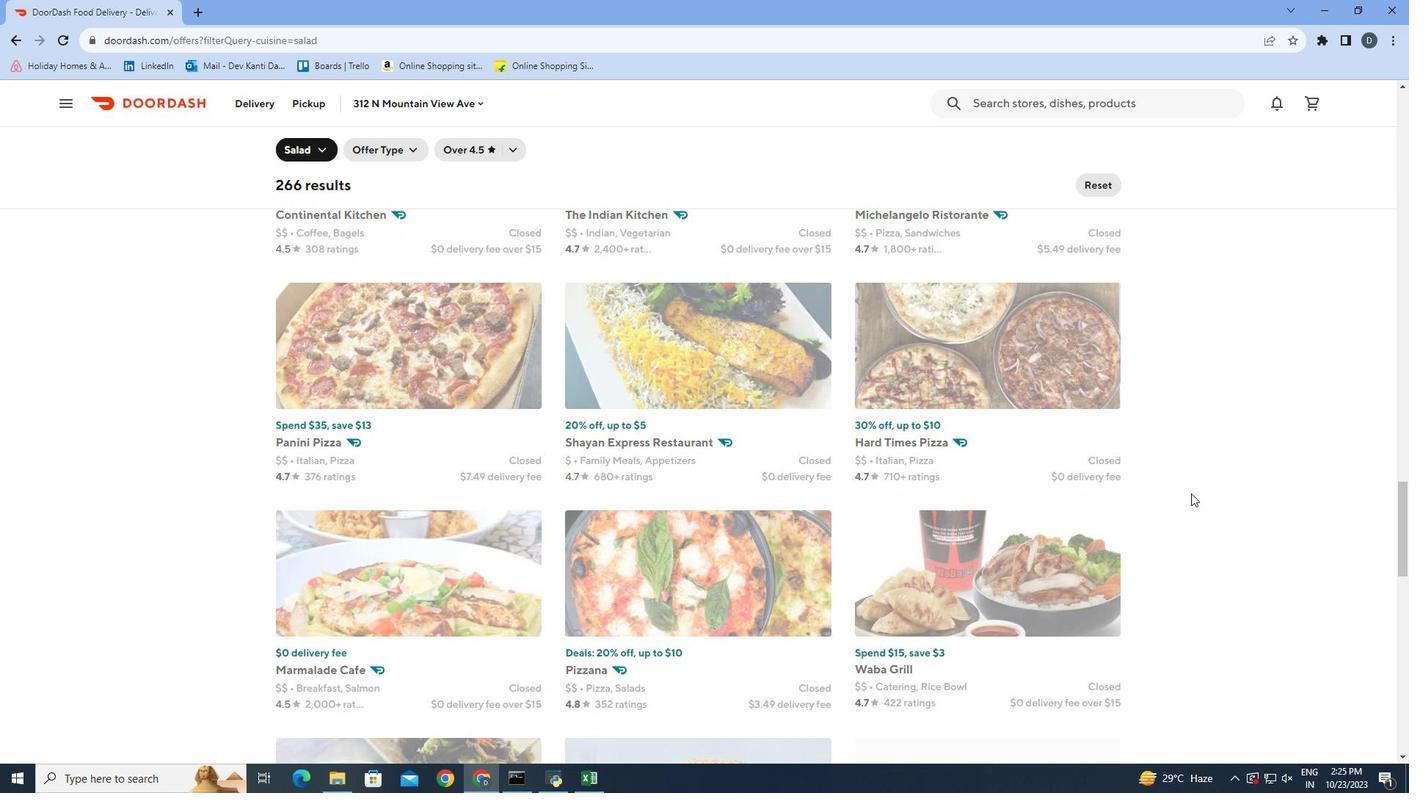 
Action: Mouse scrolled (1193, 493) with delta (0, 0)
Screenshot: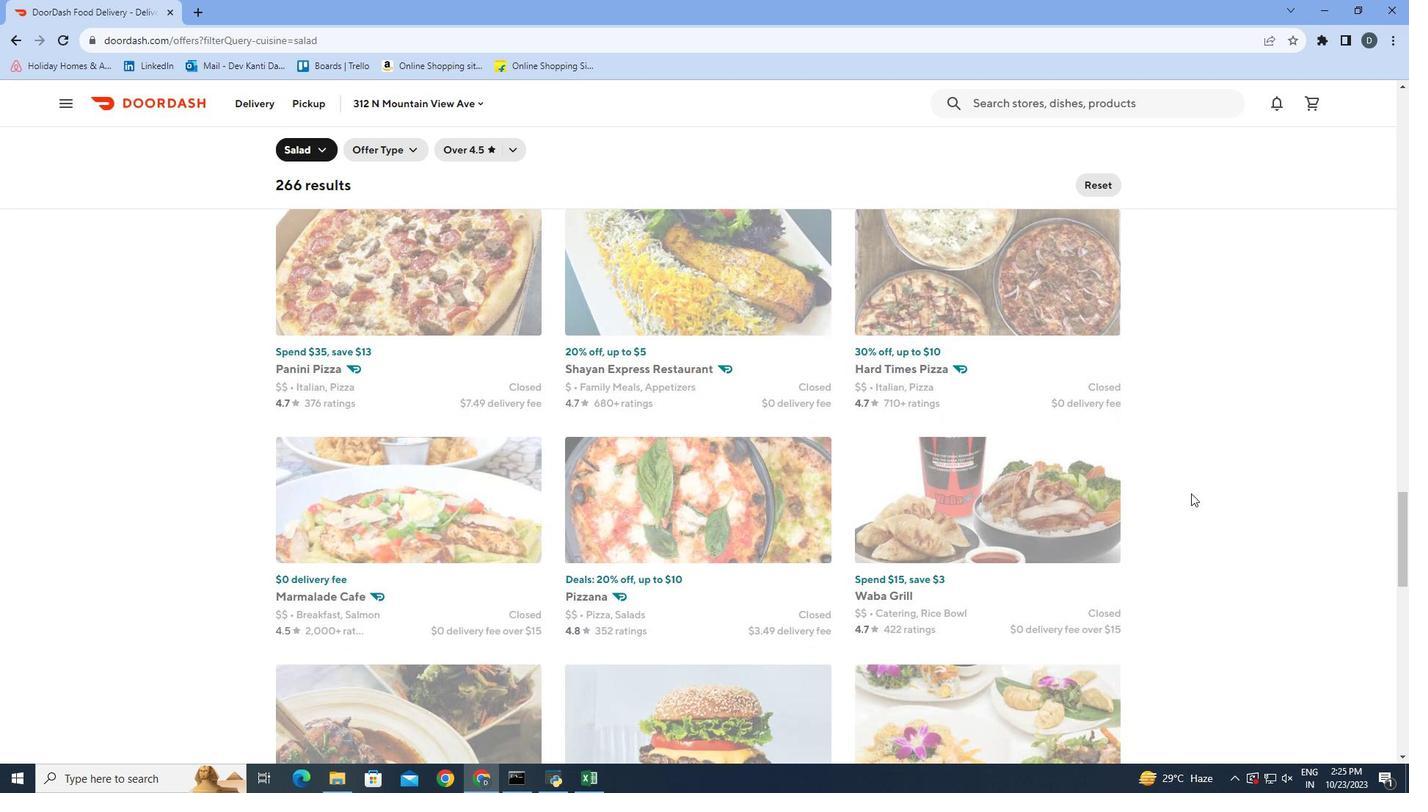 
Action: Mouse moved to (1193, 494)
Screenshot: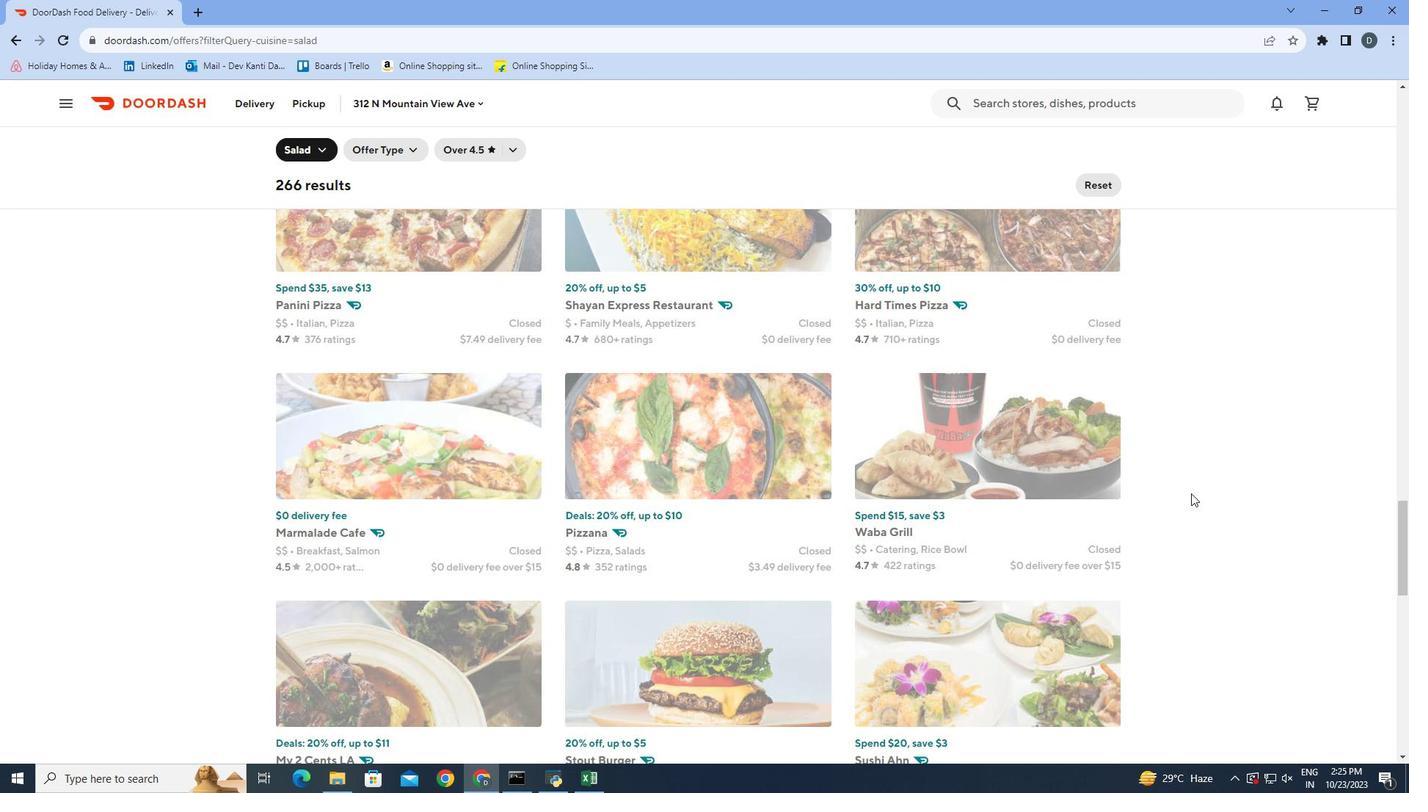 
Action: Mouse scrolled (1193, 493) with delta (0, 0)
Screenshot: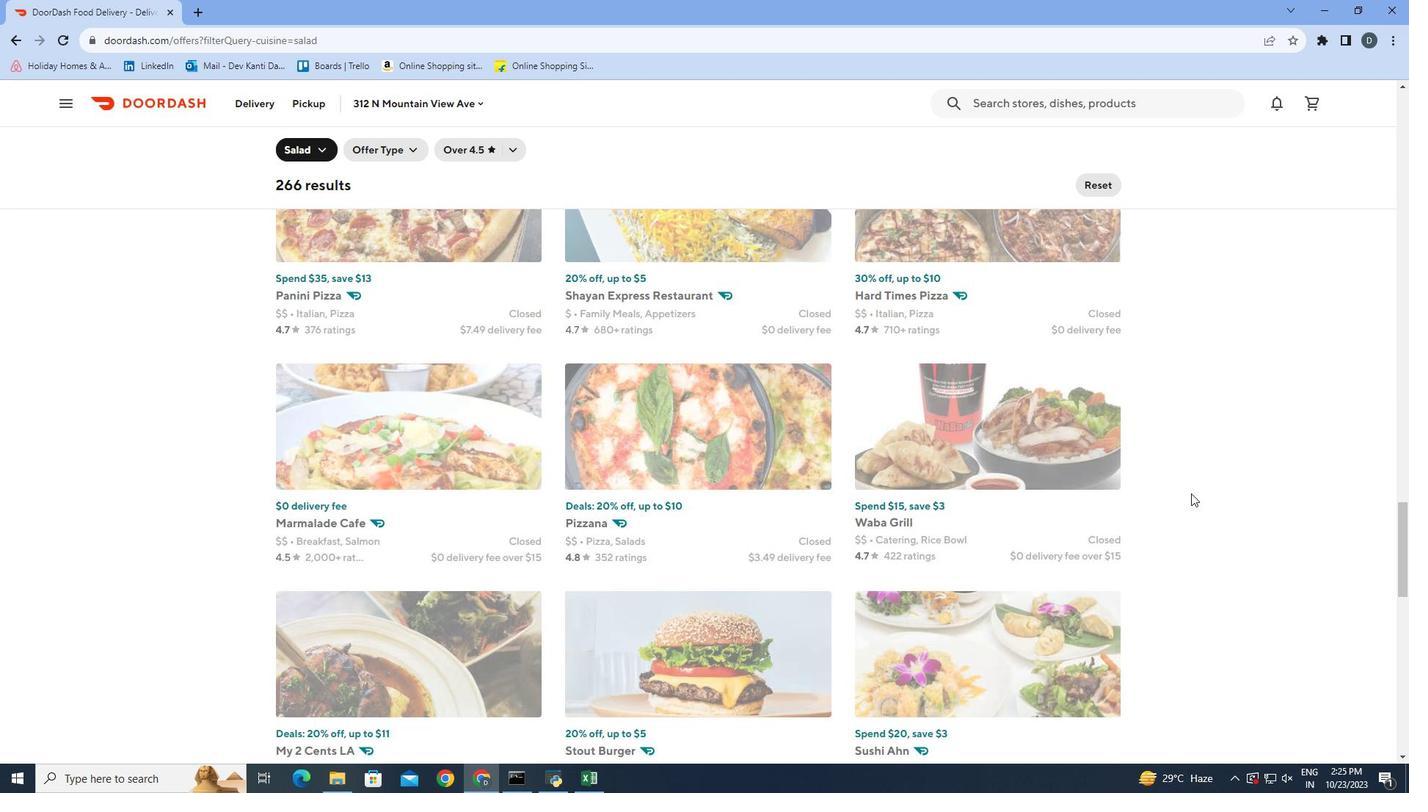 
Action: Mouse scrolled (1193, 493) with delta (0, 0)
Screenshot: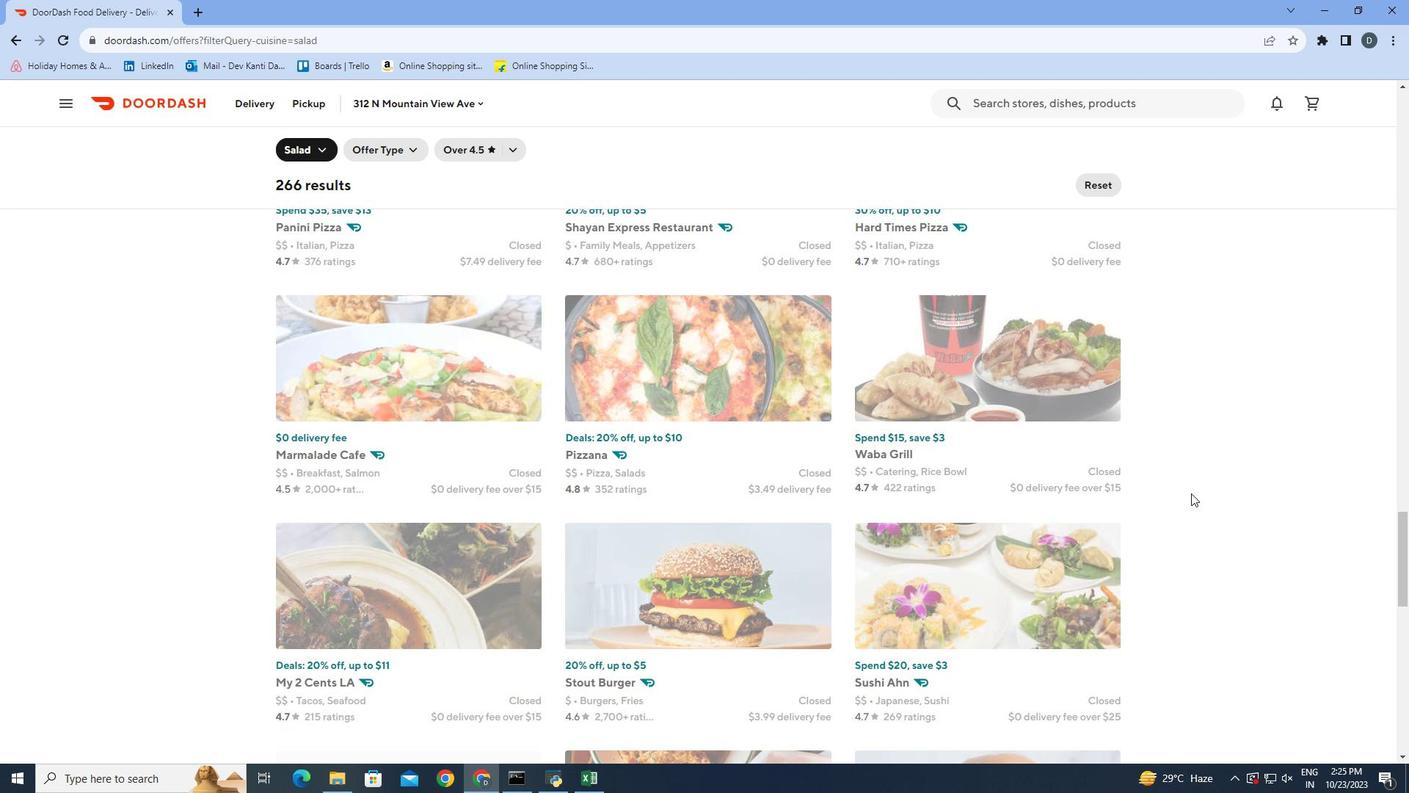
Action: Mouse scrolled (1193, 493) with delta (0, 0)
Screenshot: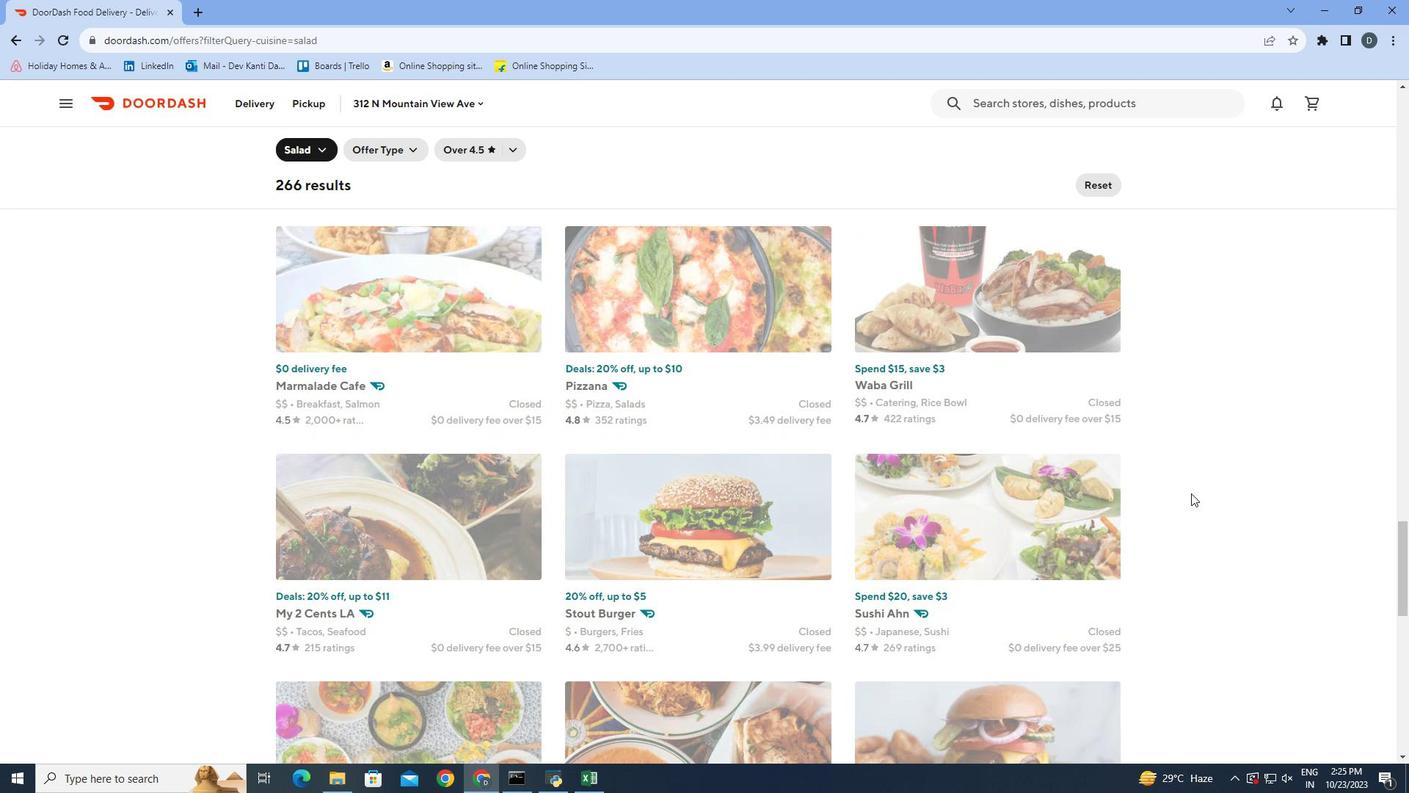 
Action: Mouse scrolled (1193, 493) with delta (0, 0)
Screenshot: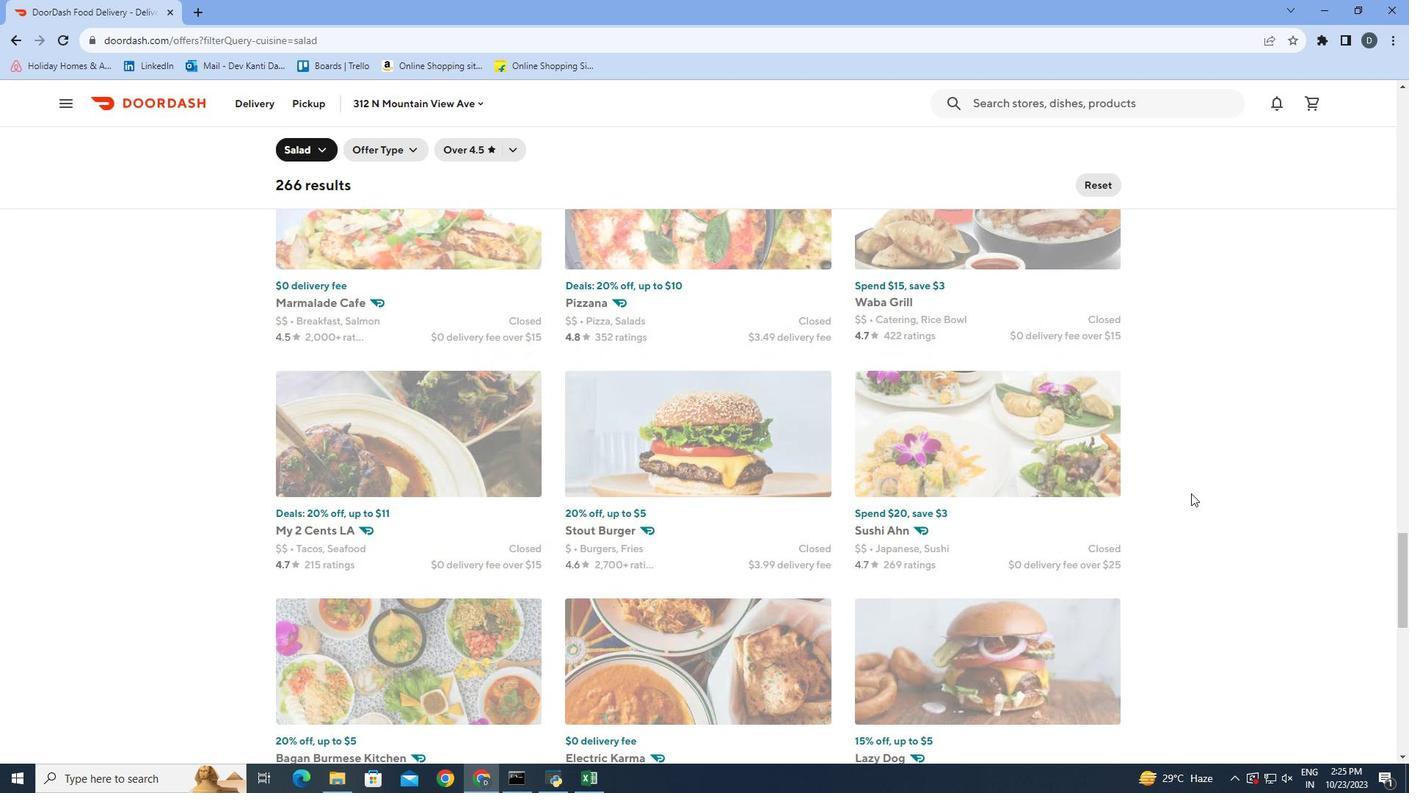 
Action: Mouse moved to (1191, 495)
Screenshot: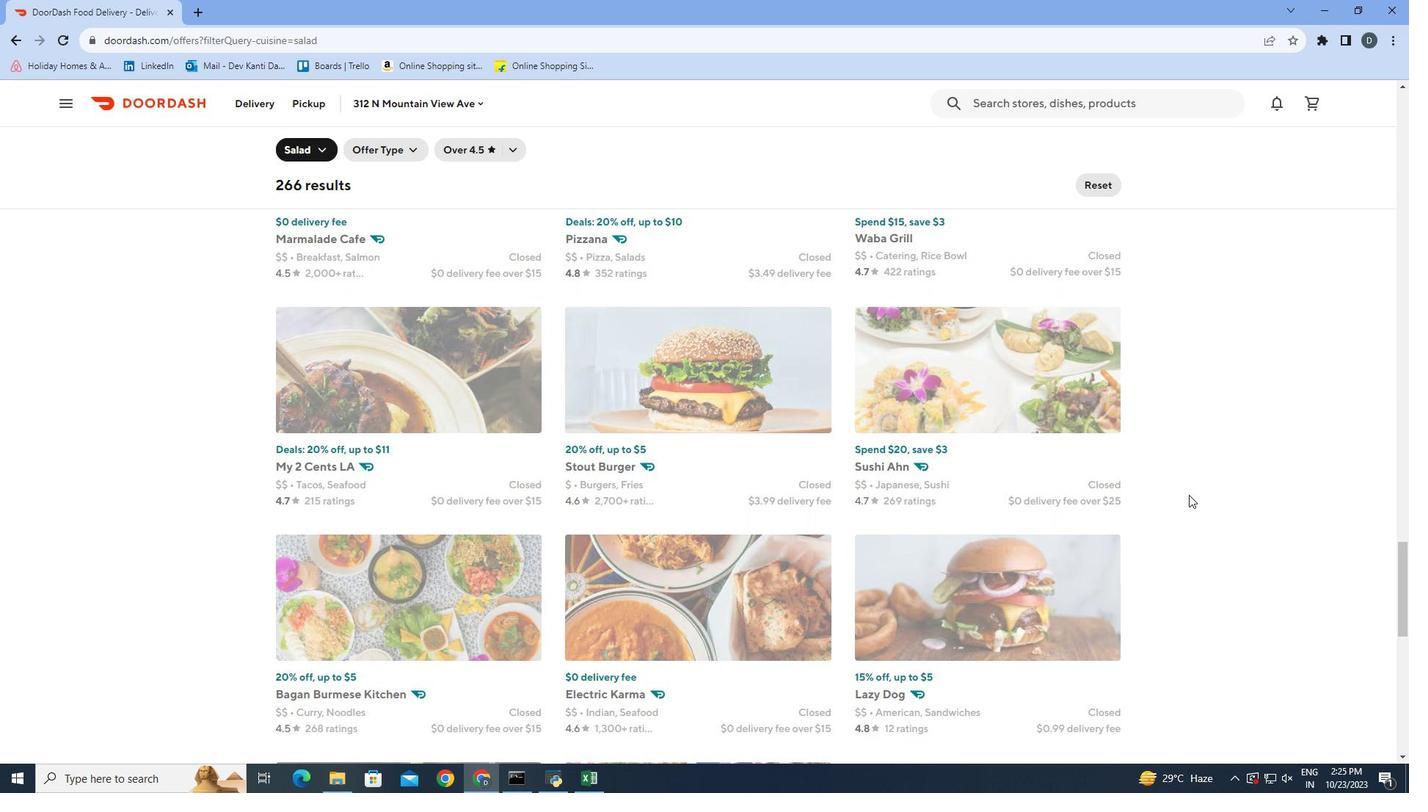 
Action: Mouse scrolled (1191, 494) with delta (0, 0)
Screenshot: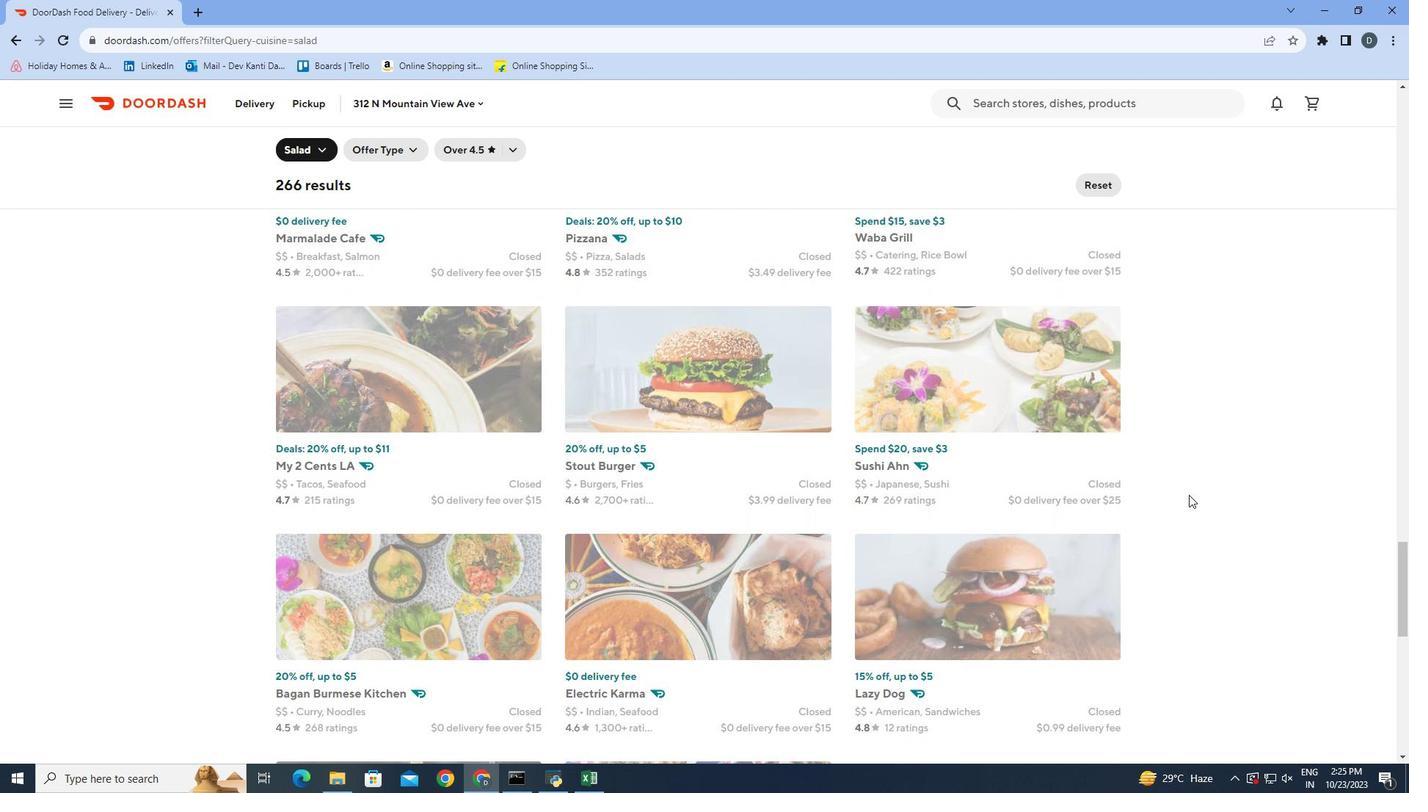 
Action: Mouse scrolled (1191, 494) with delta (0, 0)
Screenshot: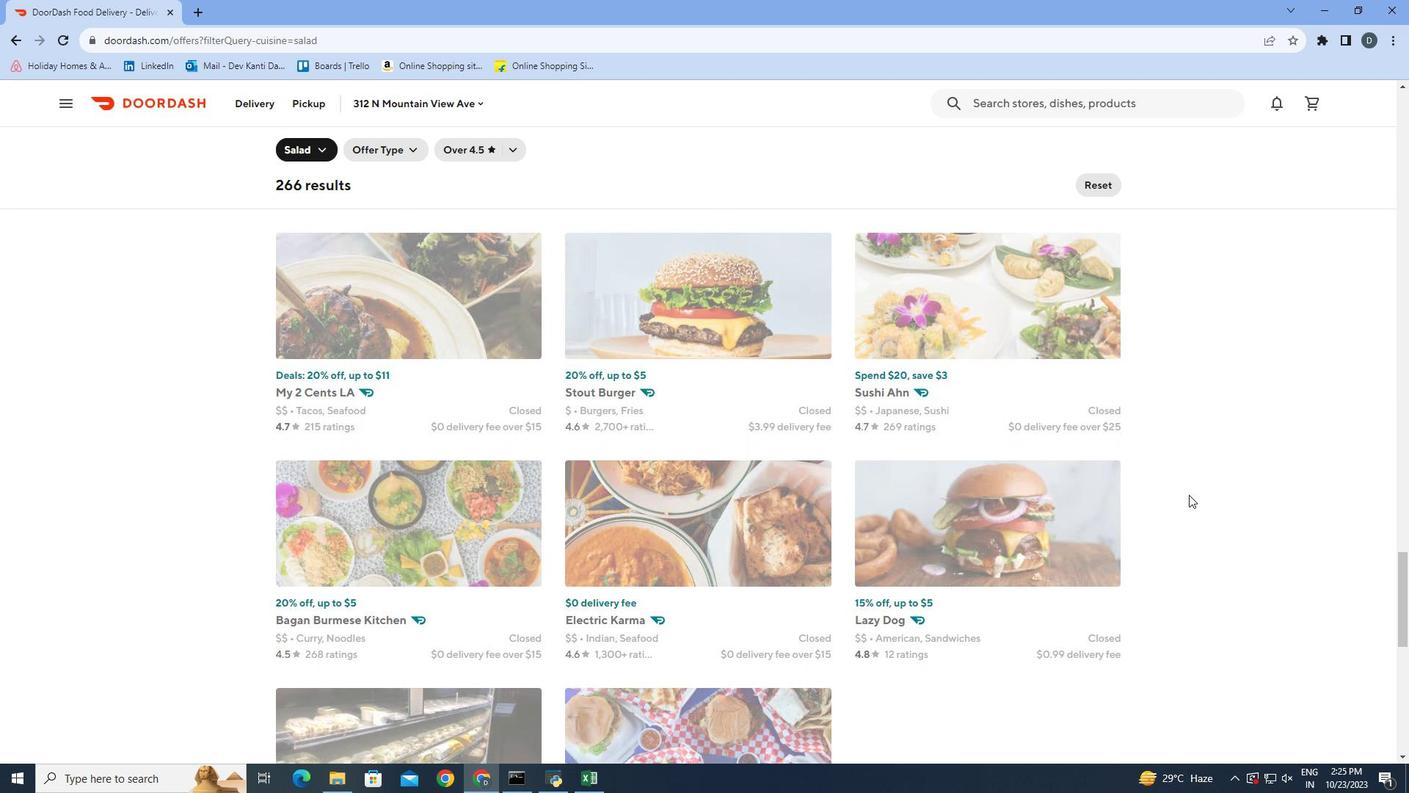 
Action: Mouse scrolled (1191, 494) with delta (0, 0)
Screenshot: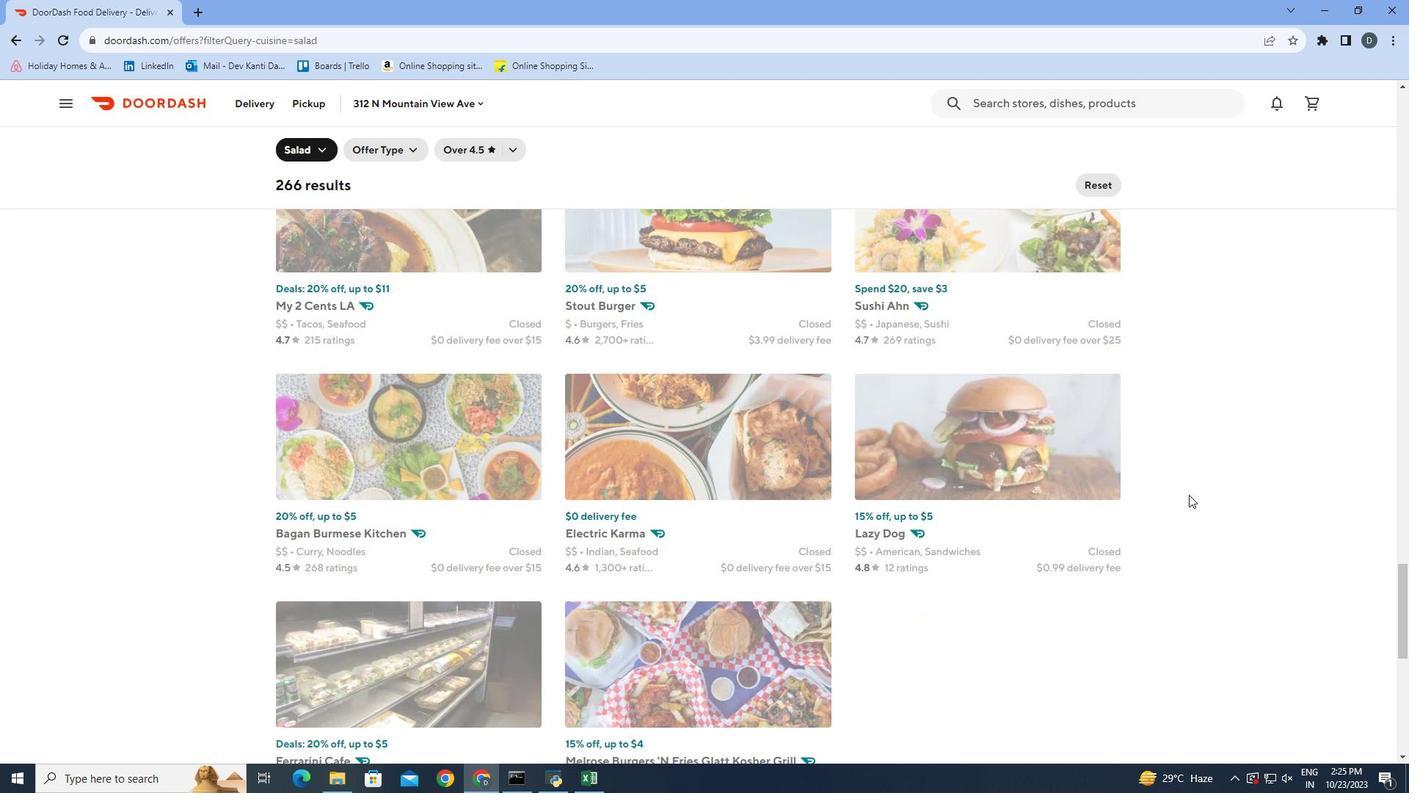 
Action: Mouse moved to (1186, 498)
Screenshot: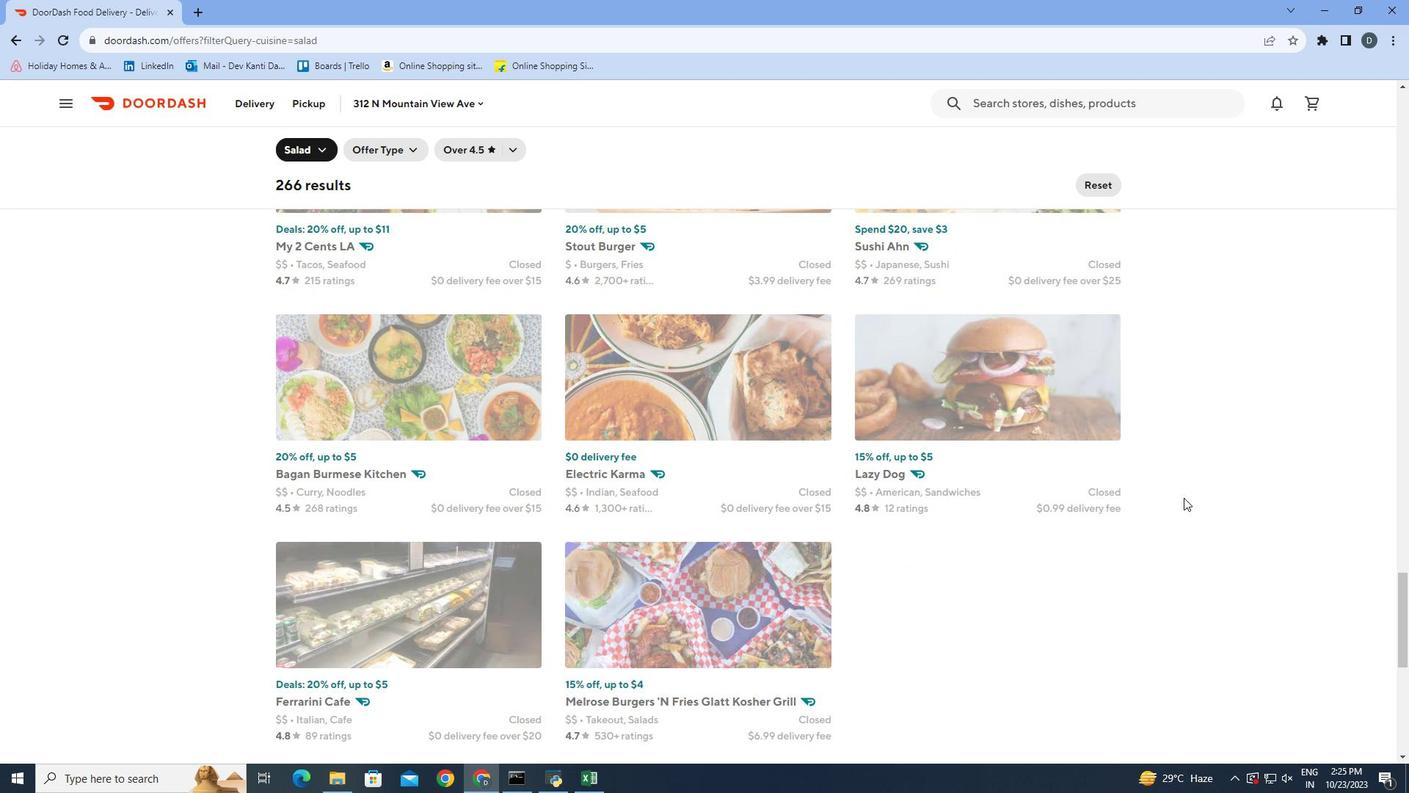 
Action: Mouse scrolled (1186, 497) with delta (0, 0)
Screenshot: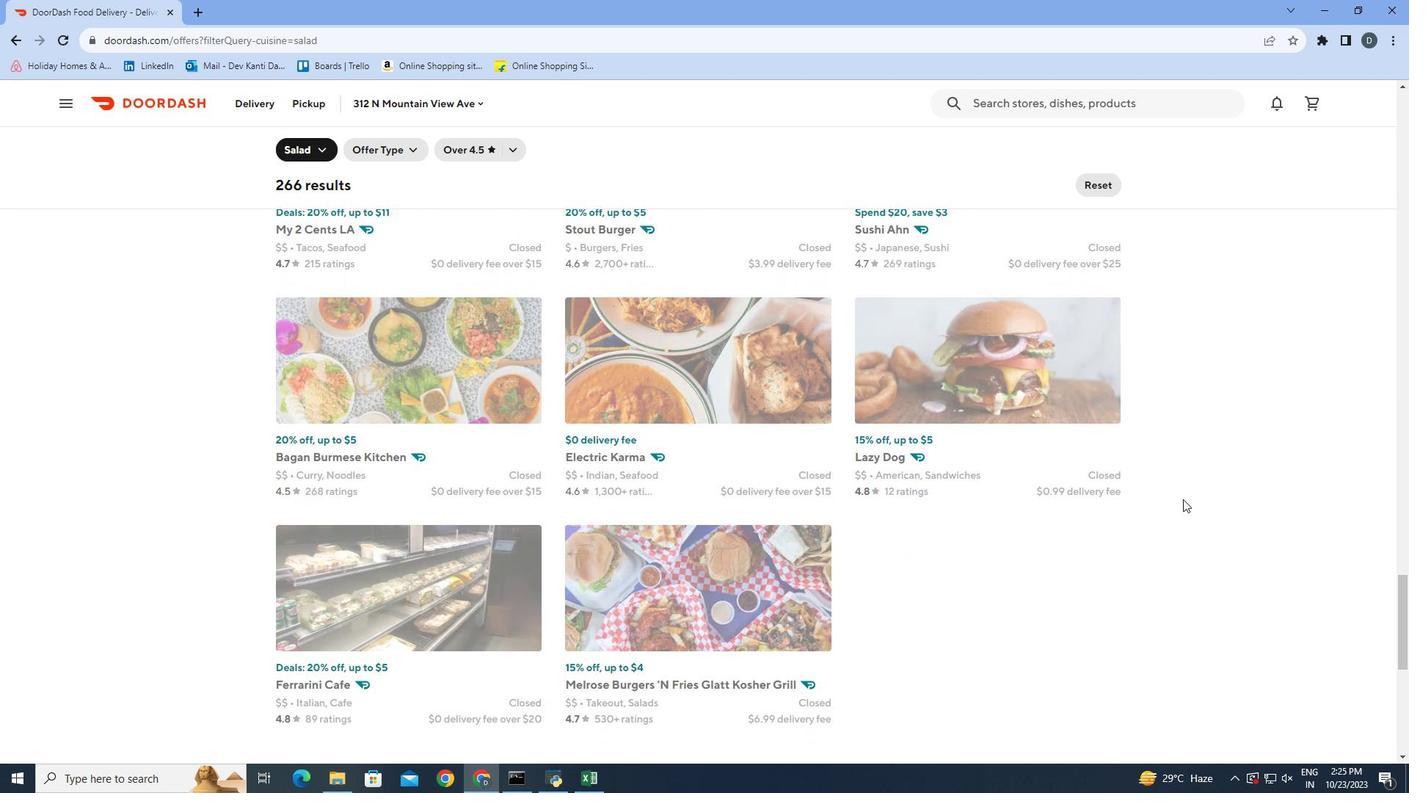 
Action: Mouse moved to (1182, 500)
Screenshot: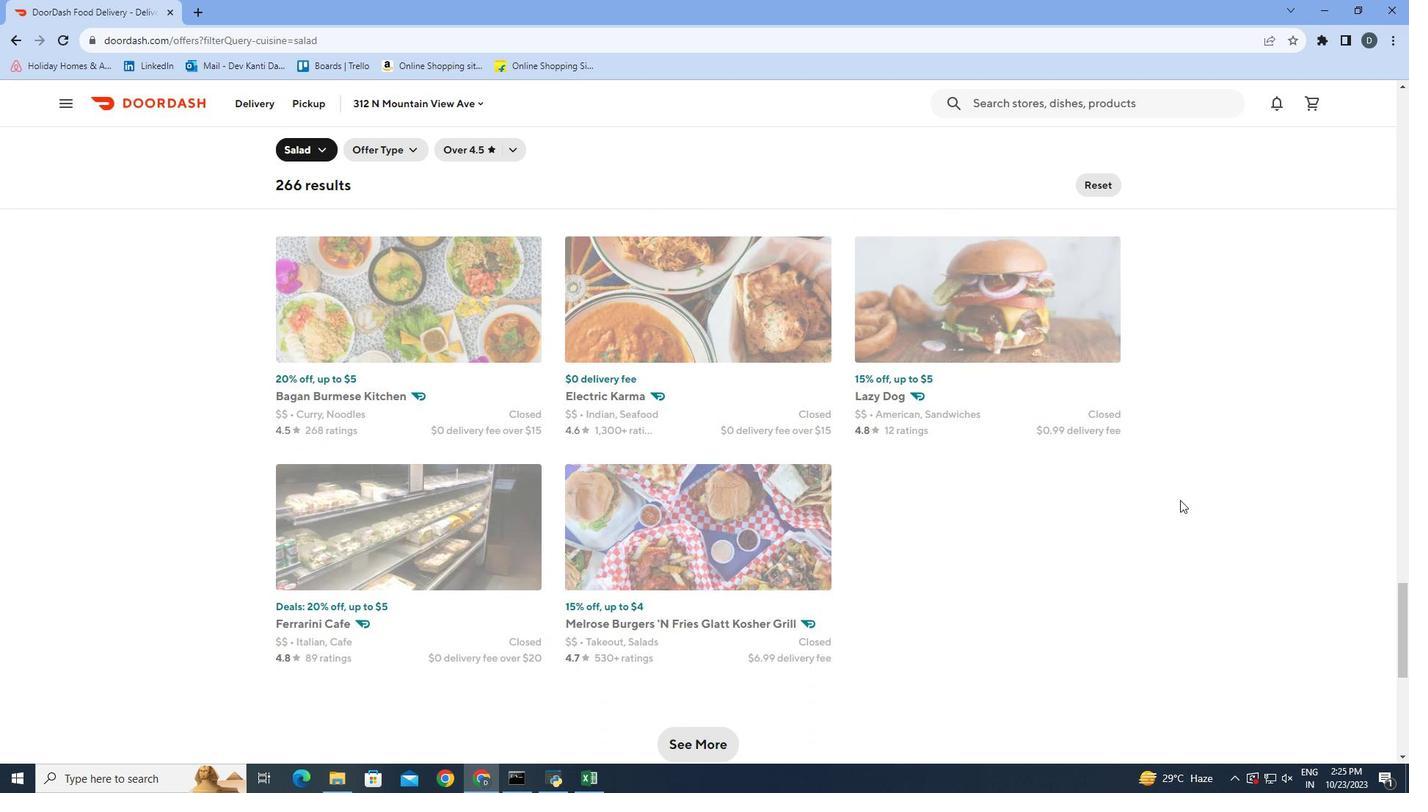 
Action: Mouse scrolled (1182, 500) with delta (0, 0)
Screenshot: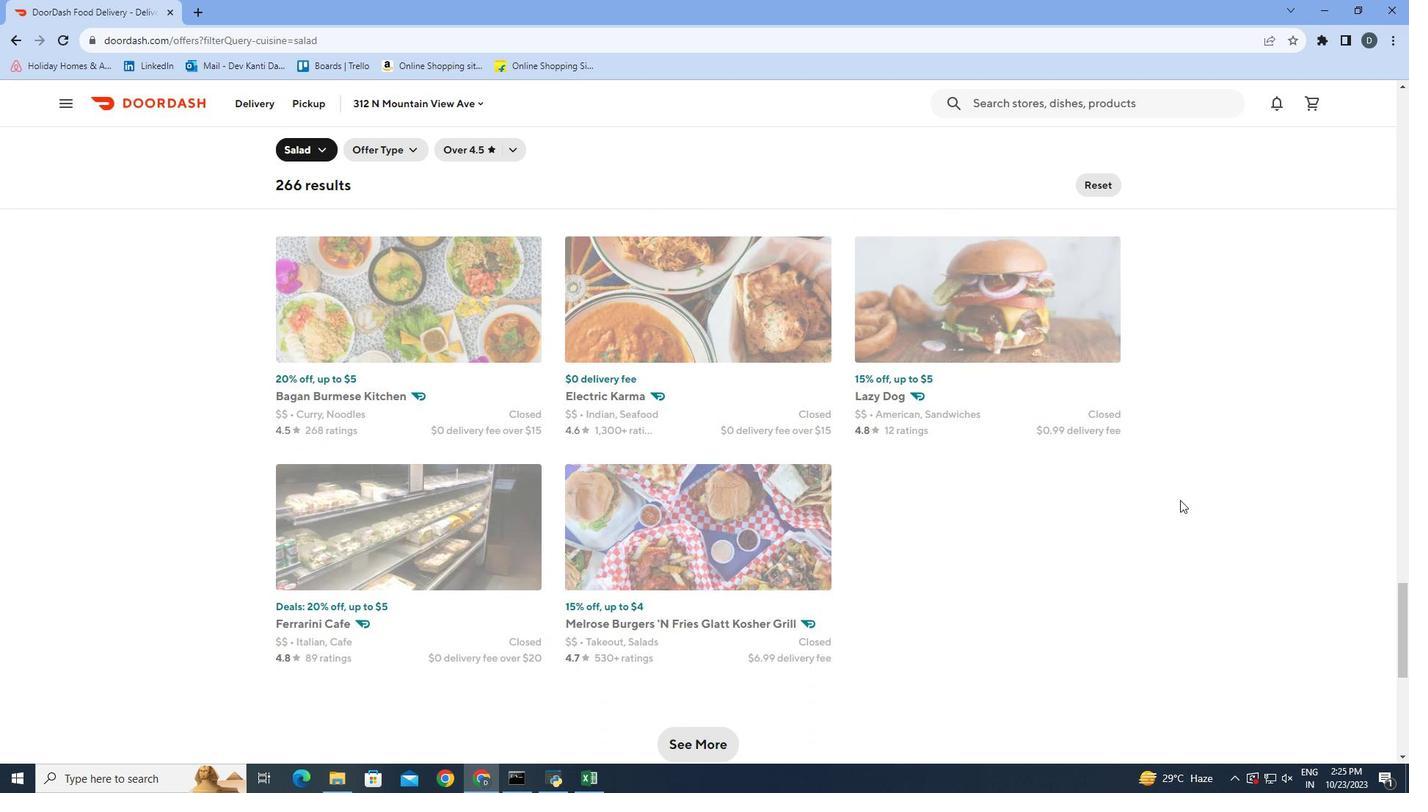 
Action: Mouse moved to (748, 681)
Screenshot: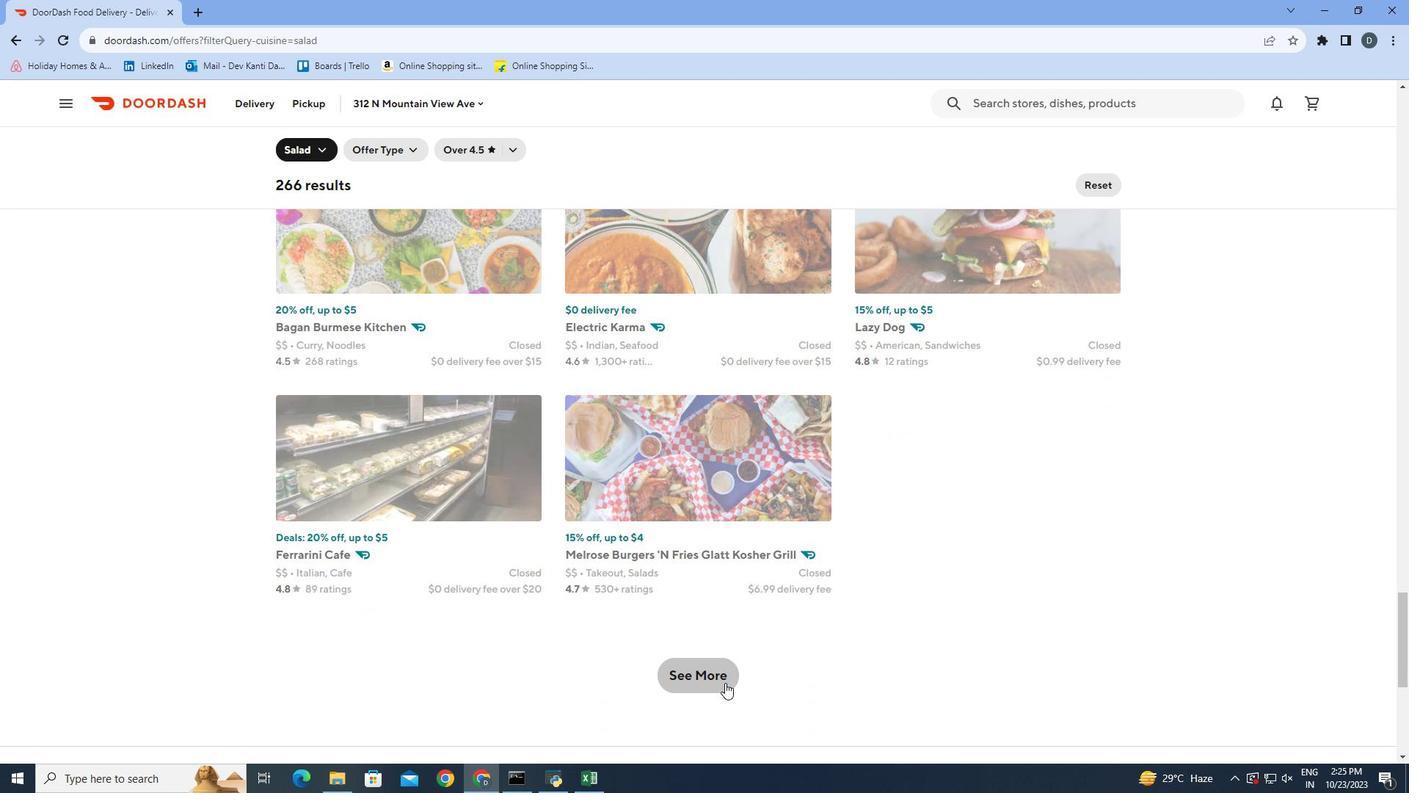 
Action: Mouse pressed left at (748, 681)
Screenshot: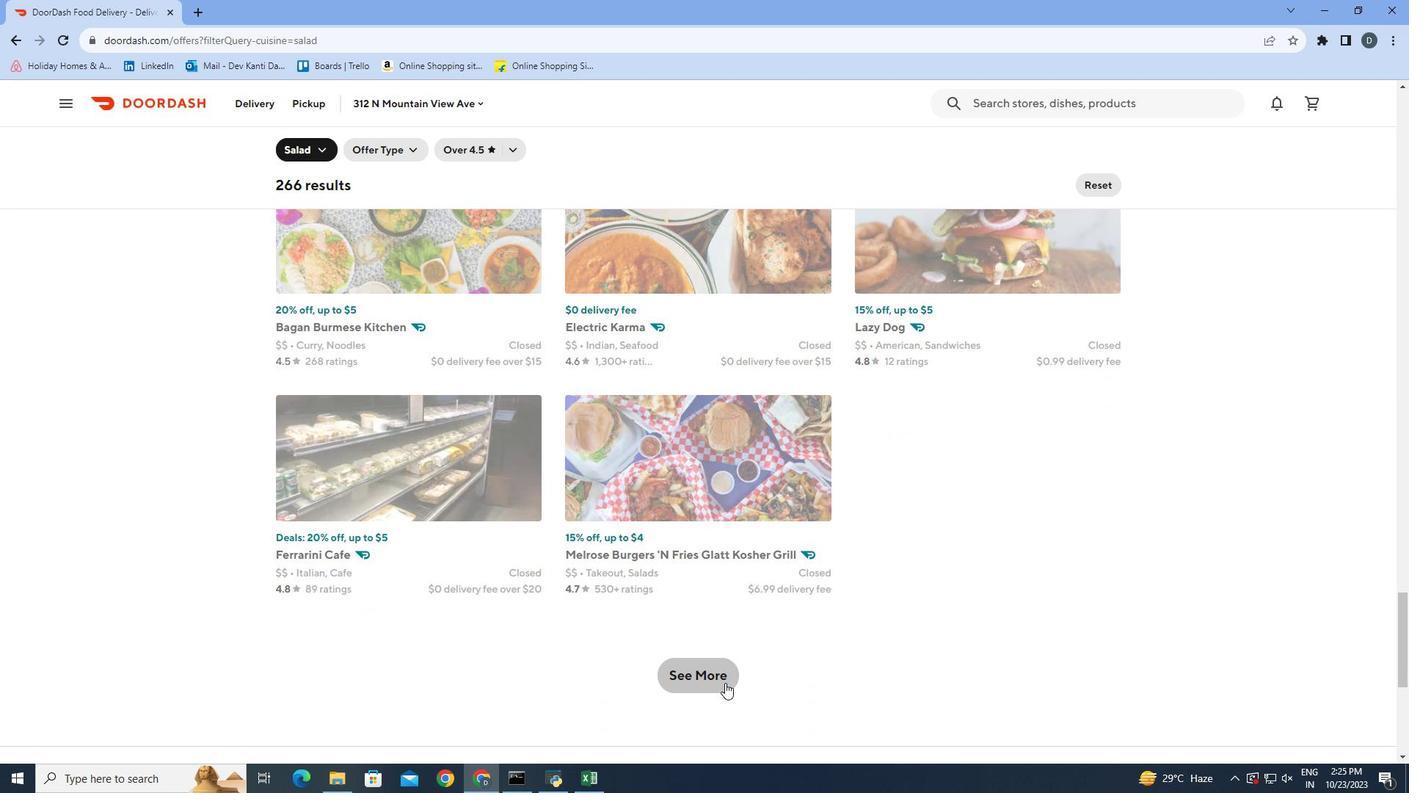 
Action: Mouse moved to (1216, 426)
Screenshot: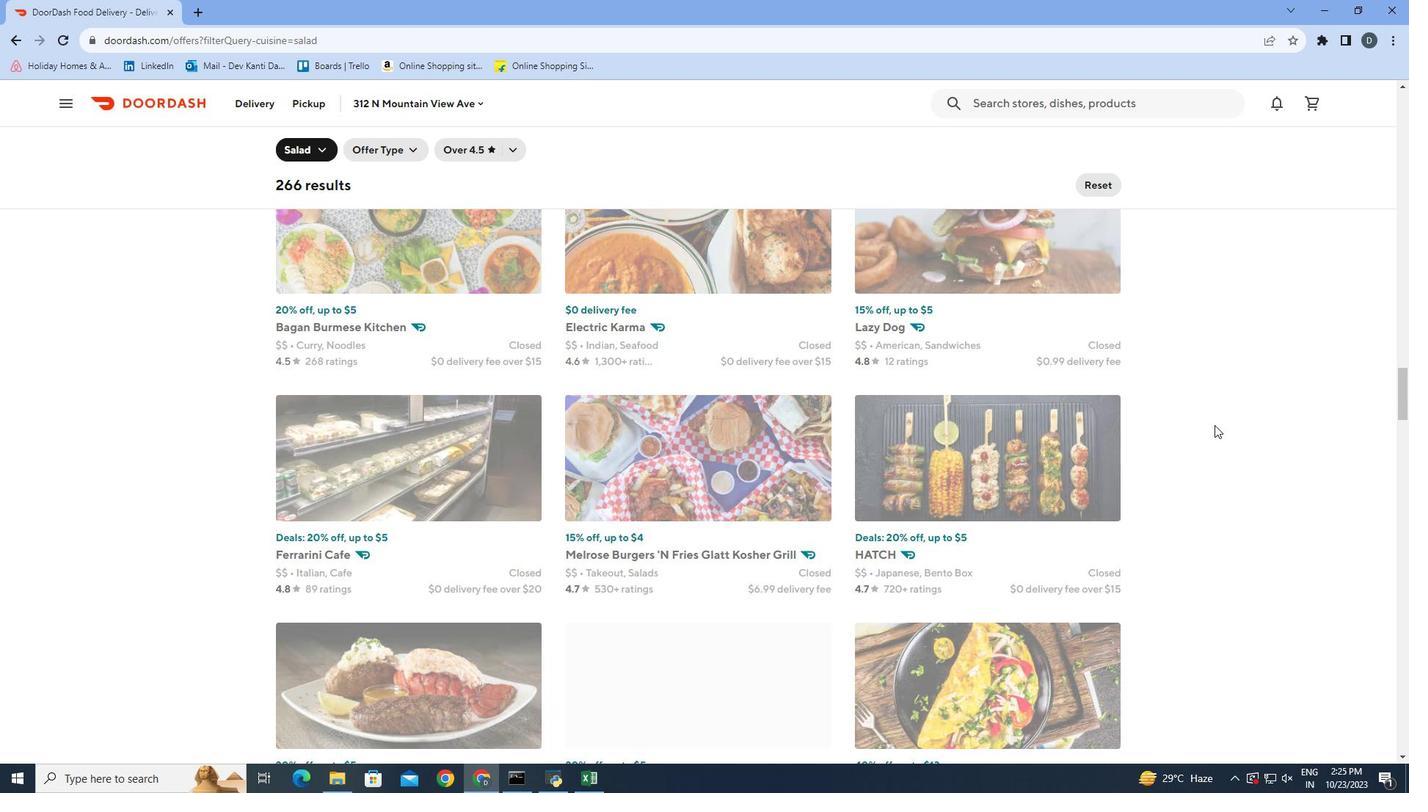 
Action: Mouse scrolled (1216, 425) with delta (0, 0)
Screenshot: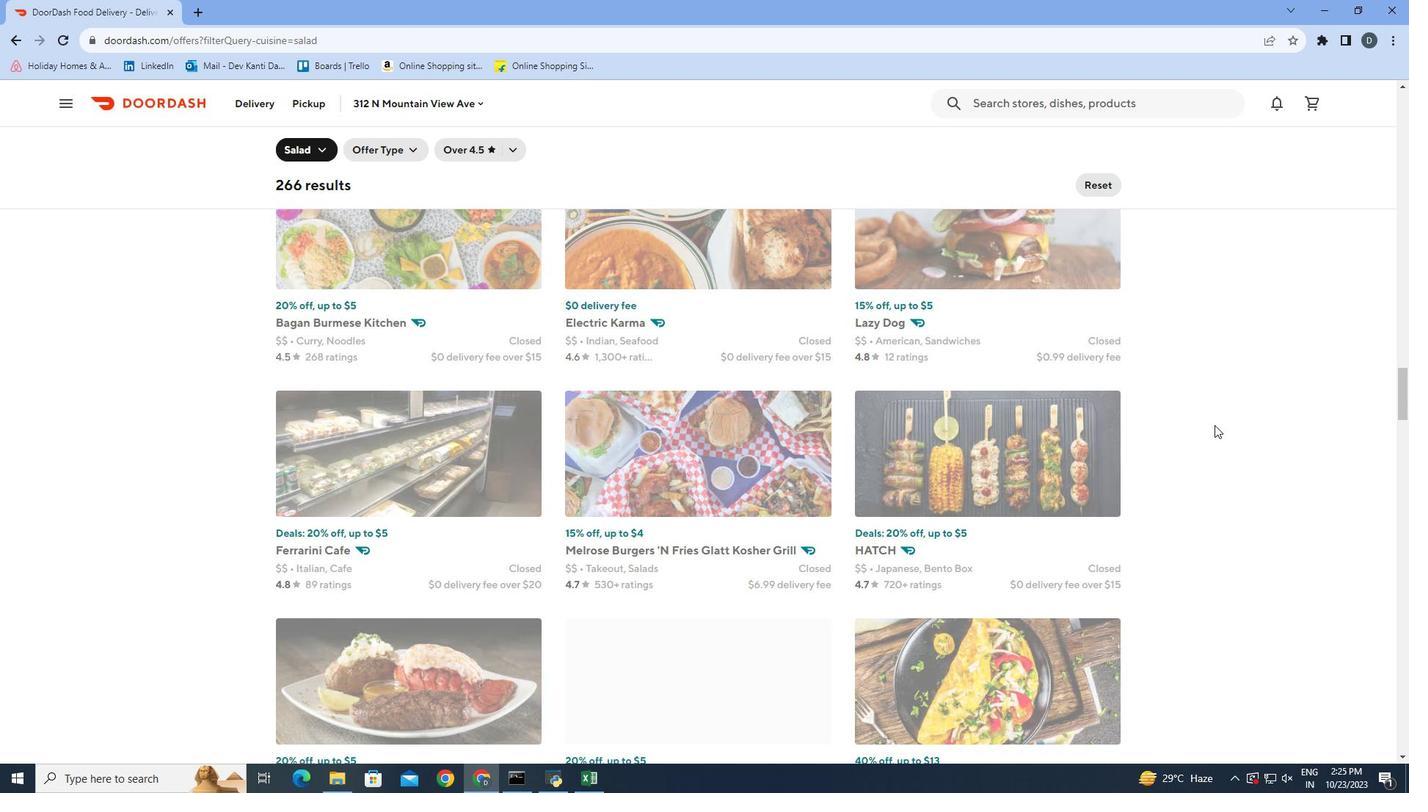 
Action: Mouse scrolled (1216, 425) with delta (0, 0)
Screenshot: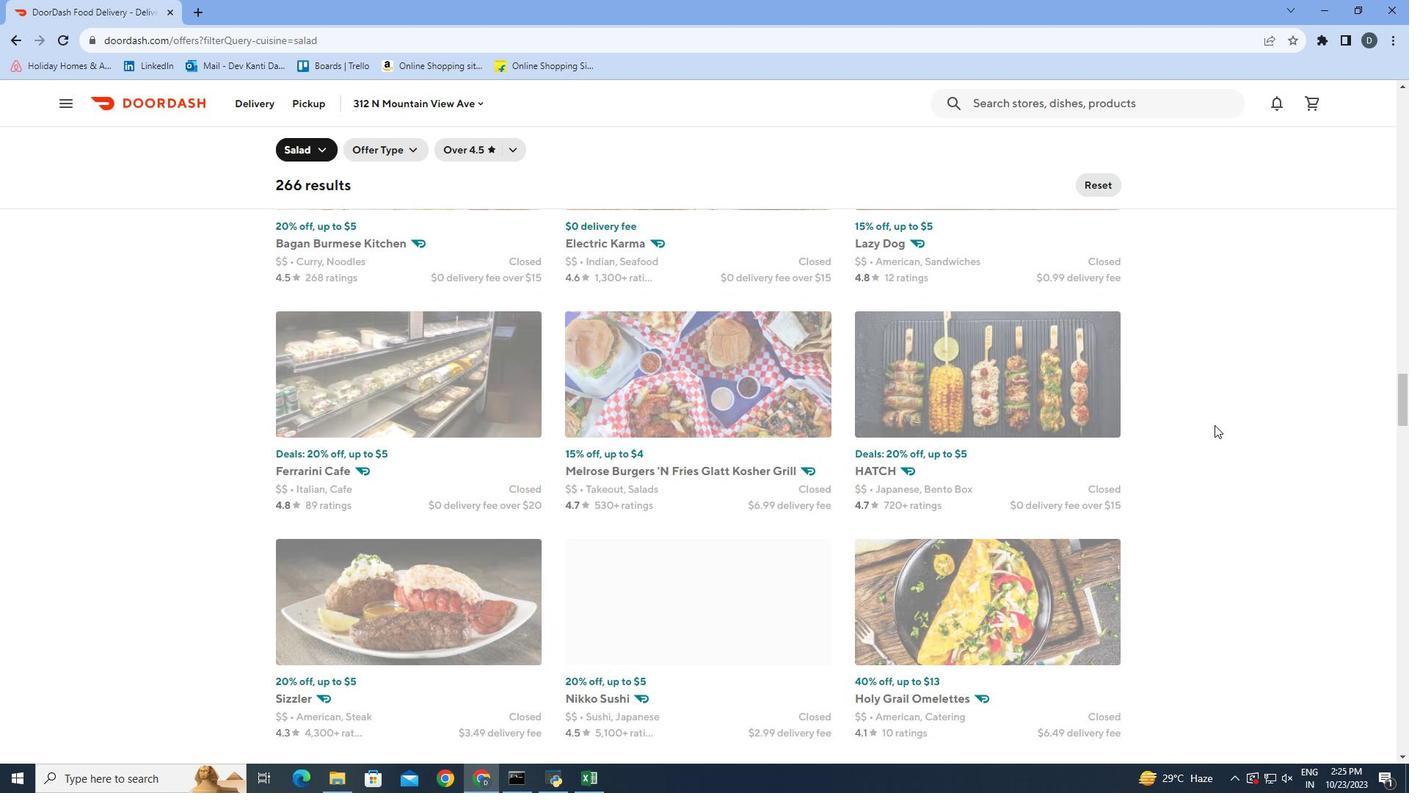 
Action: Mouse scrolled (1216, 425) with delta (0, 0)
Screenshot: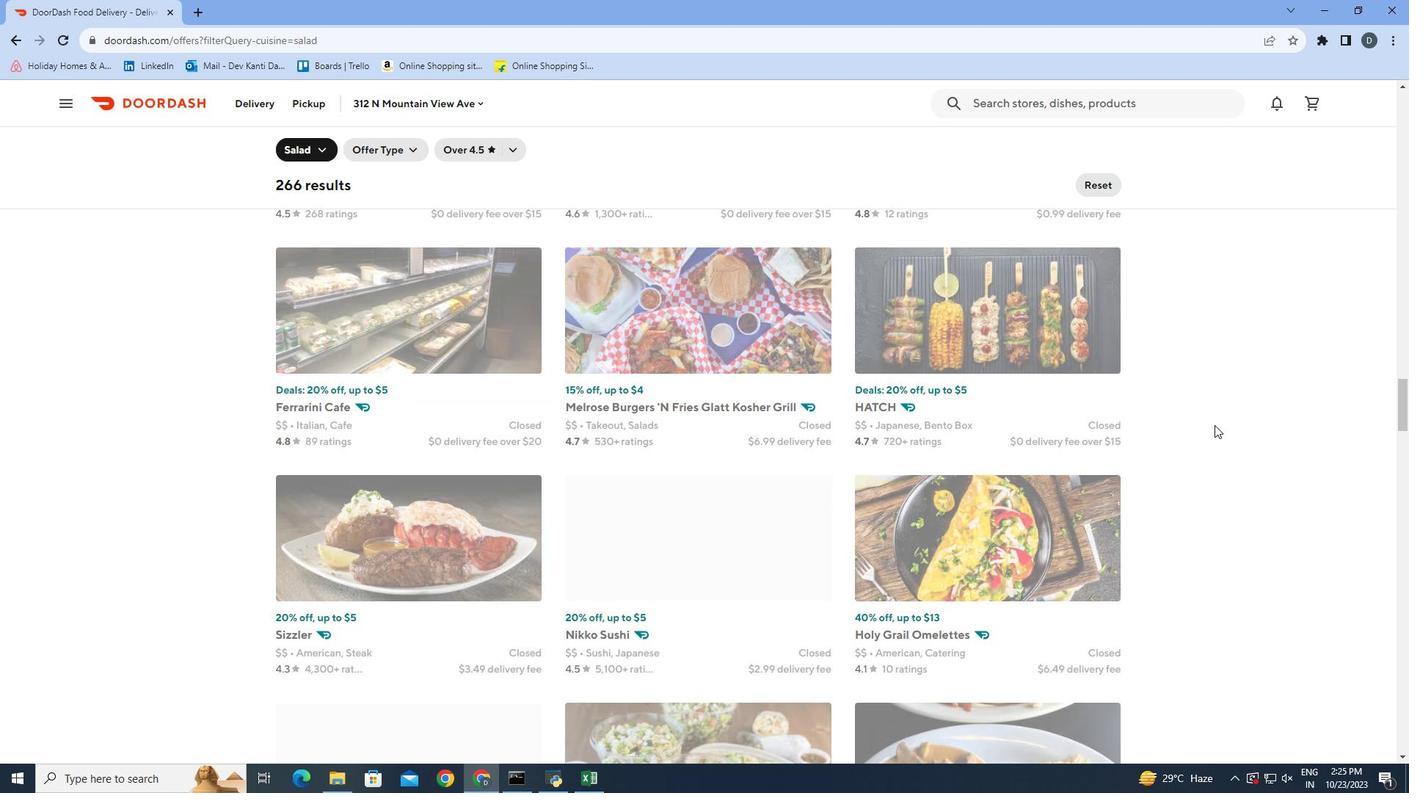 
Action: Mouse scrolled (1216, 425) with delta (0, 0)
Screenshot: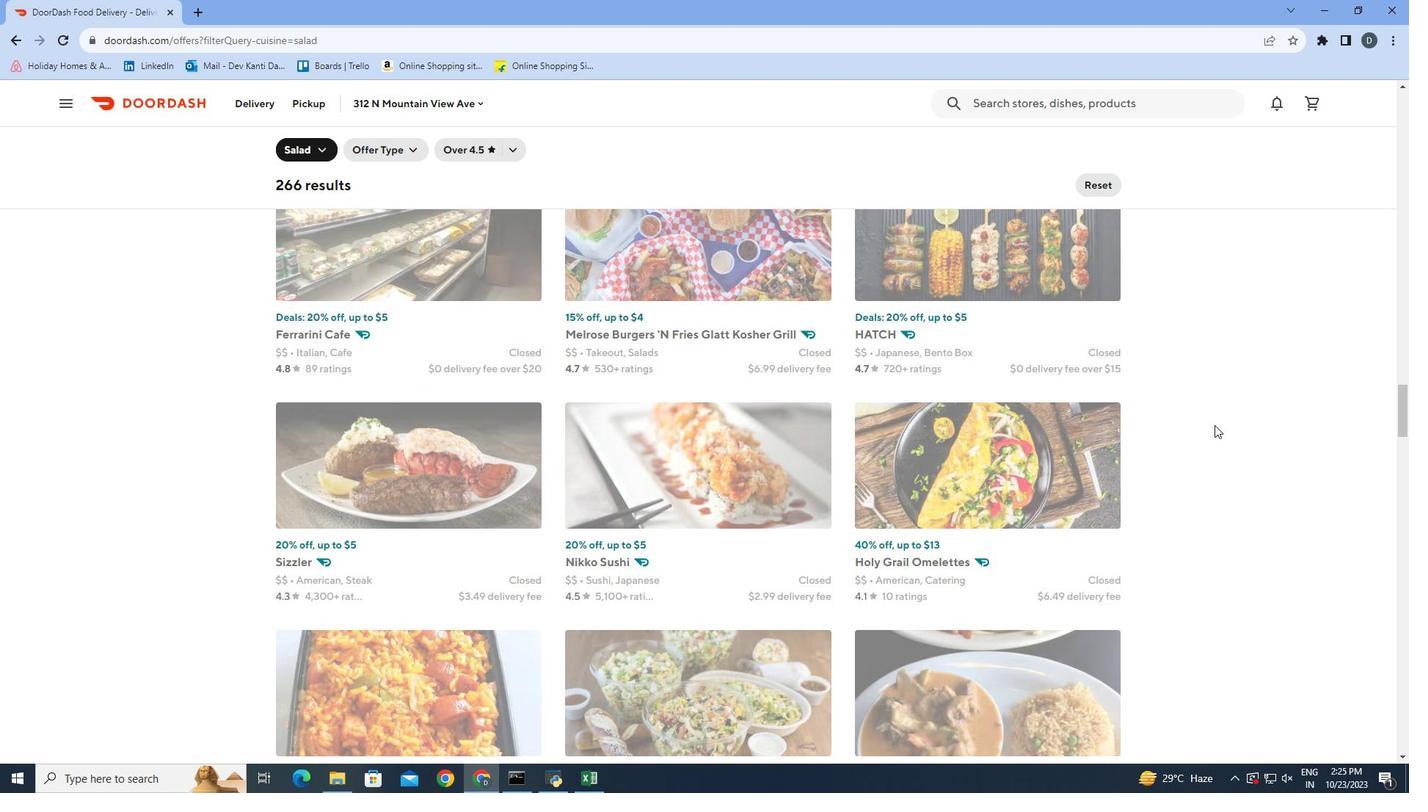 
Action: Mouse scrolled (1216, 425) with delta (0, 0)
Screenshot: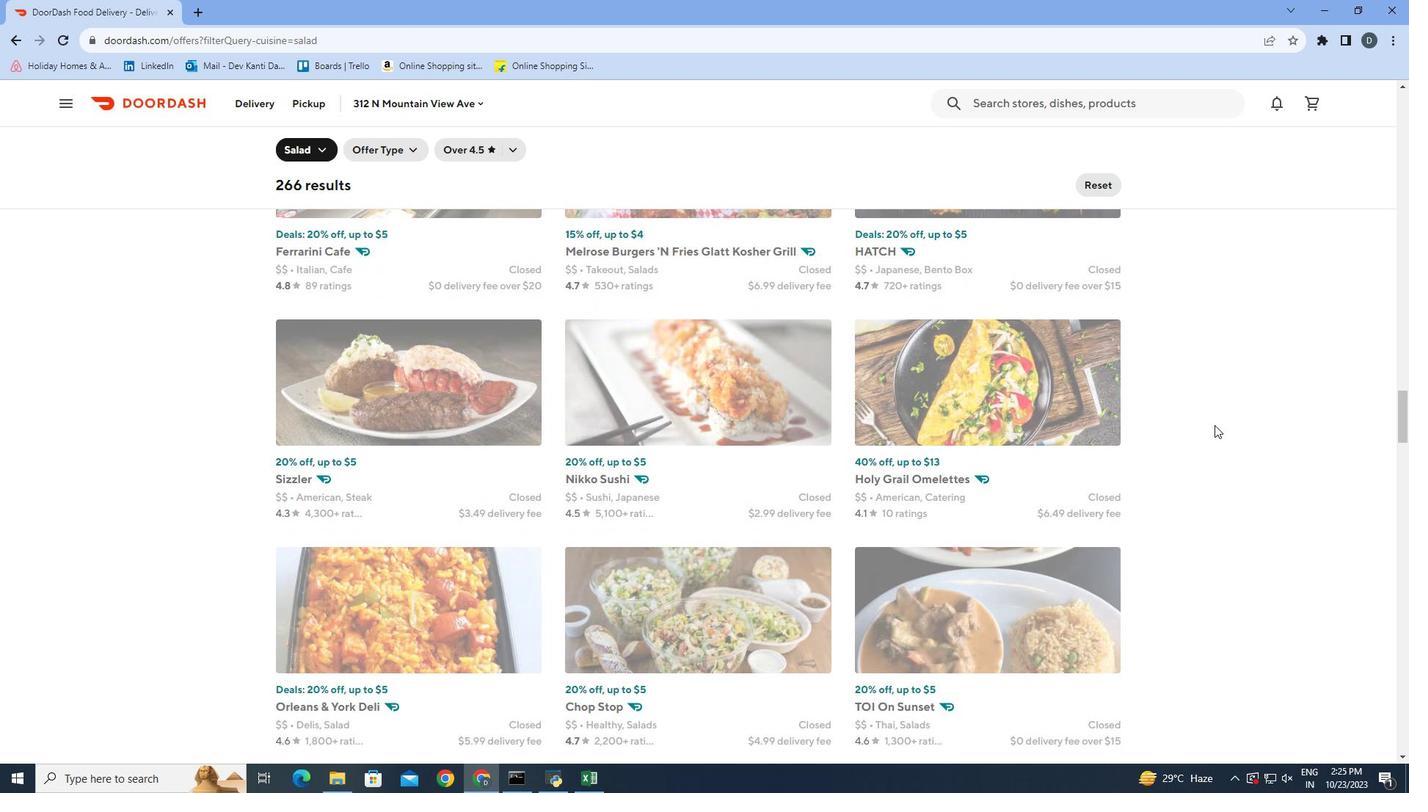 
Action: Mouse scrolled (1216, 425) with delta (0, 0)
Screenshot: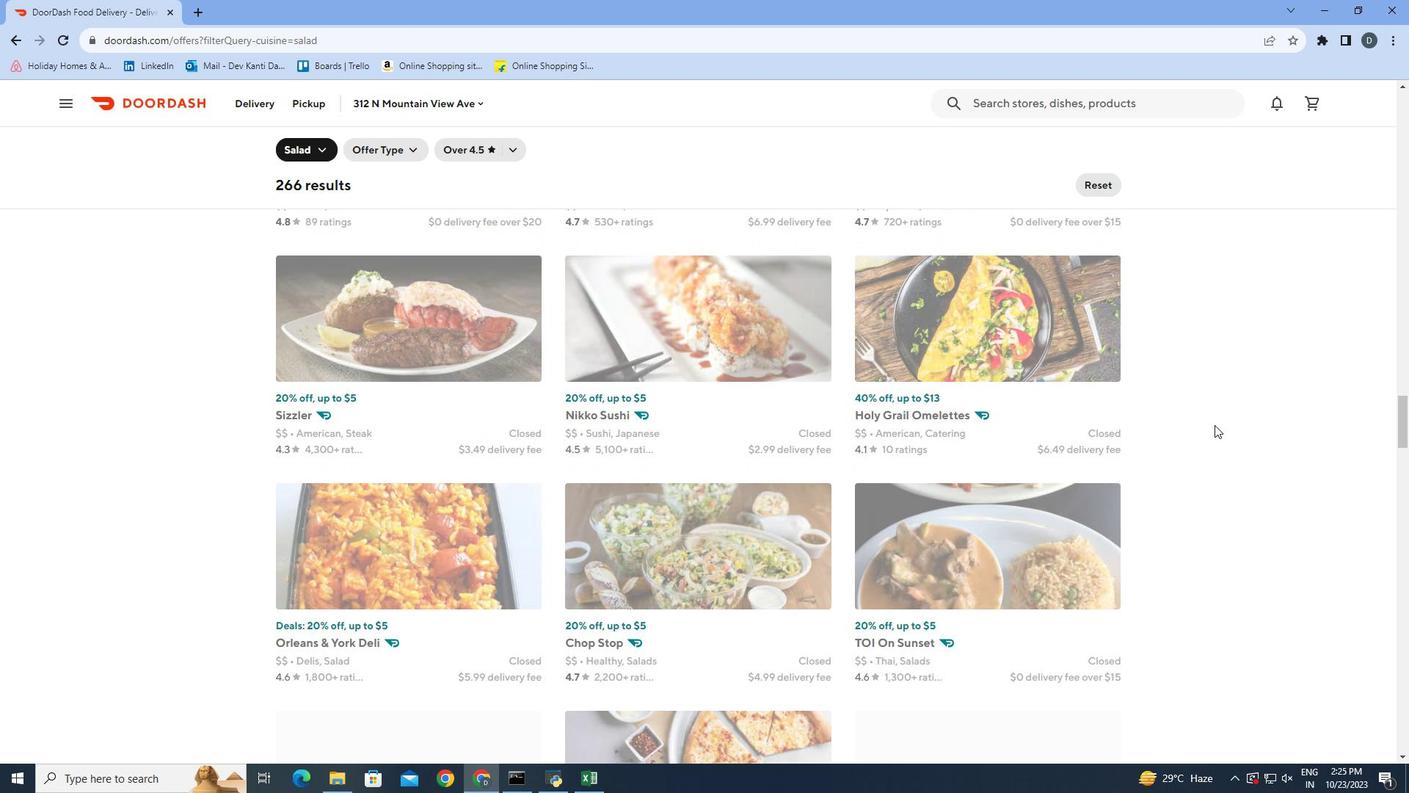 
Action: Mouse scrolled (1216, 425) with delta (0, 0)
Screenshot: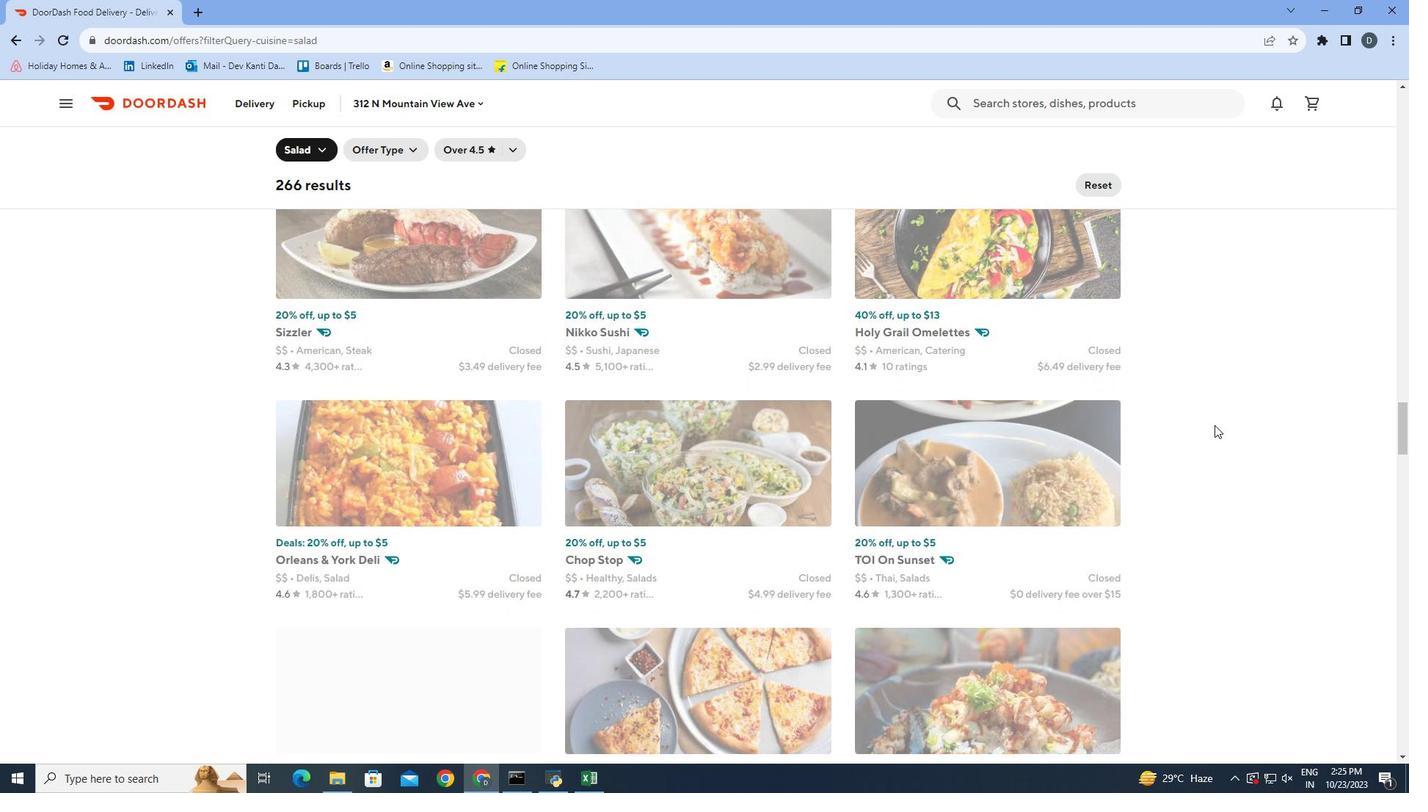 
Action: Mouse scrolled (1216, 425) with delta (0, 0)
Screenshot: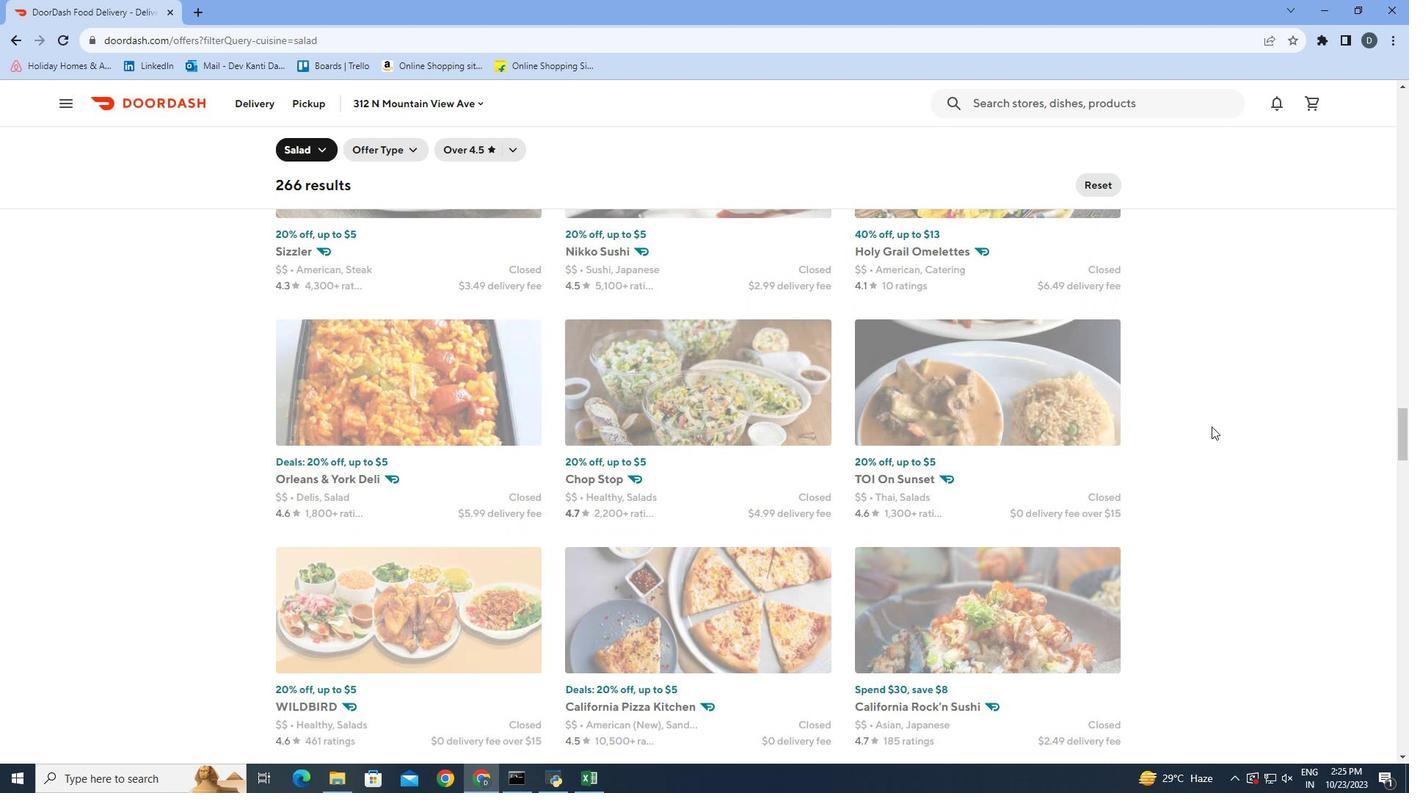 
Action: Mouse moved to (1213, 428)
Screenshot: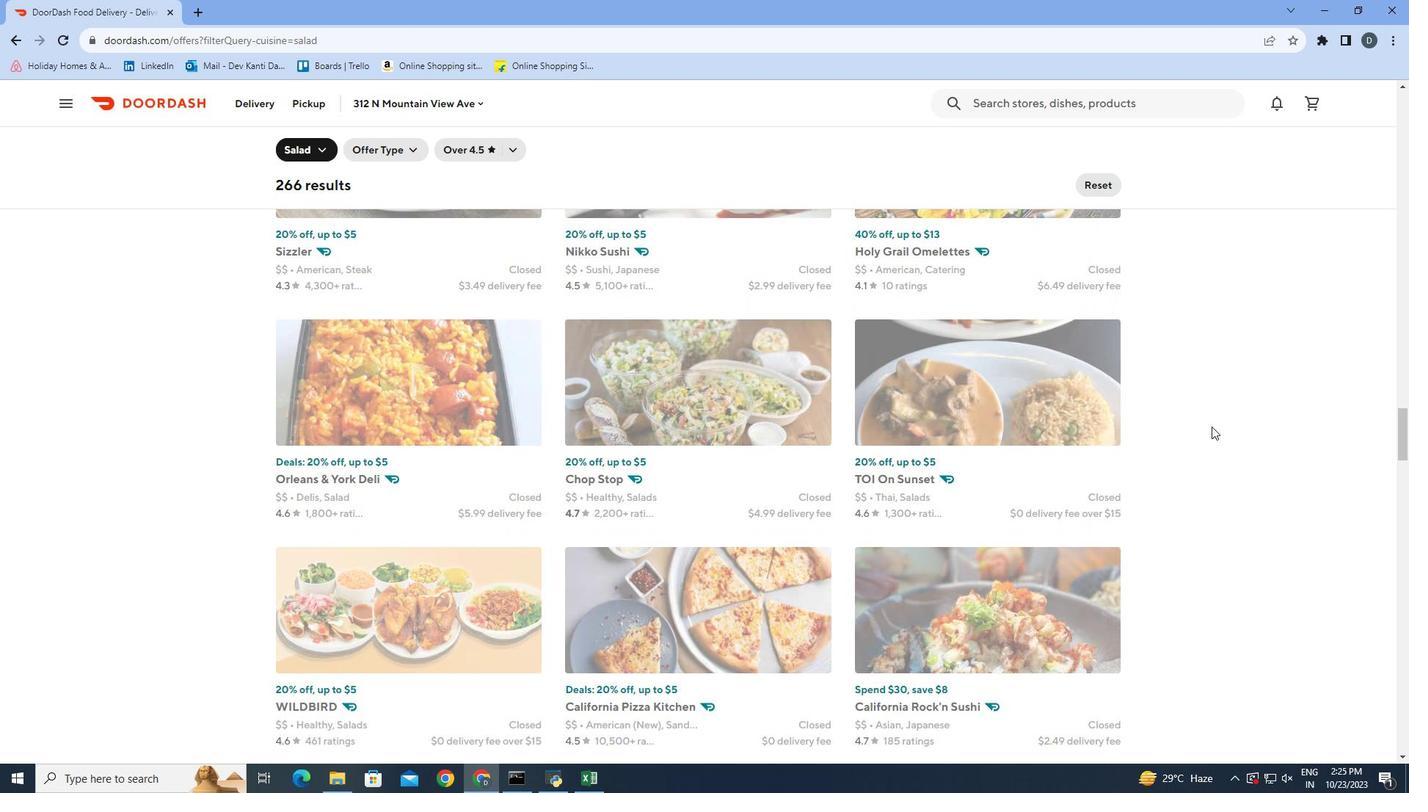 
Action: Mouse scrolled (1213, 427) with delta (0, 0)
Screenshot: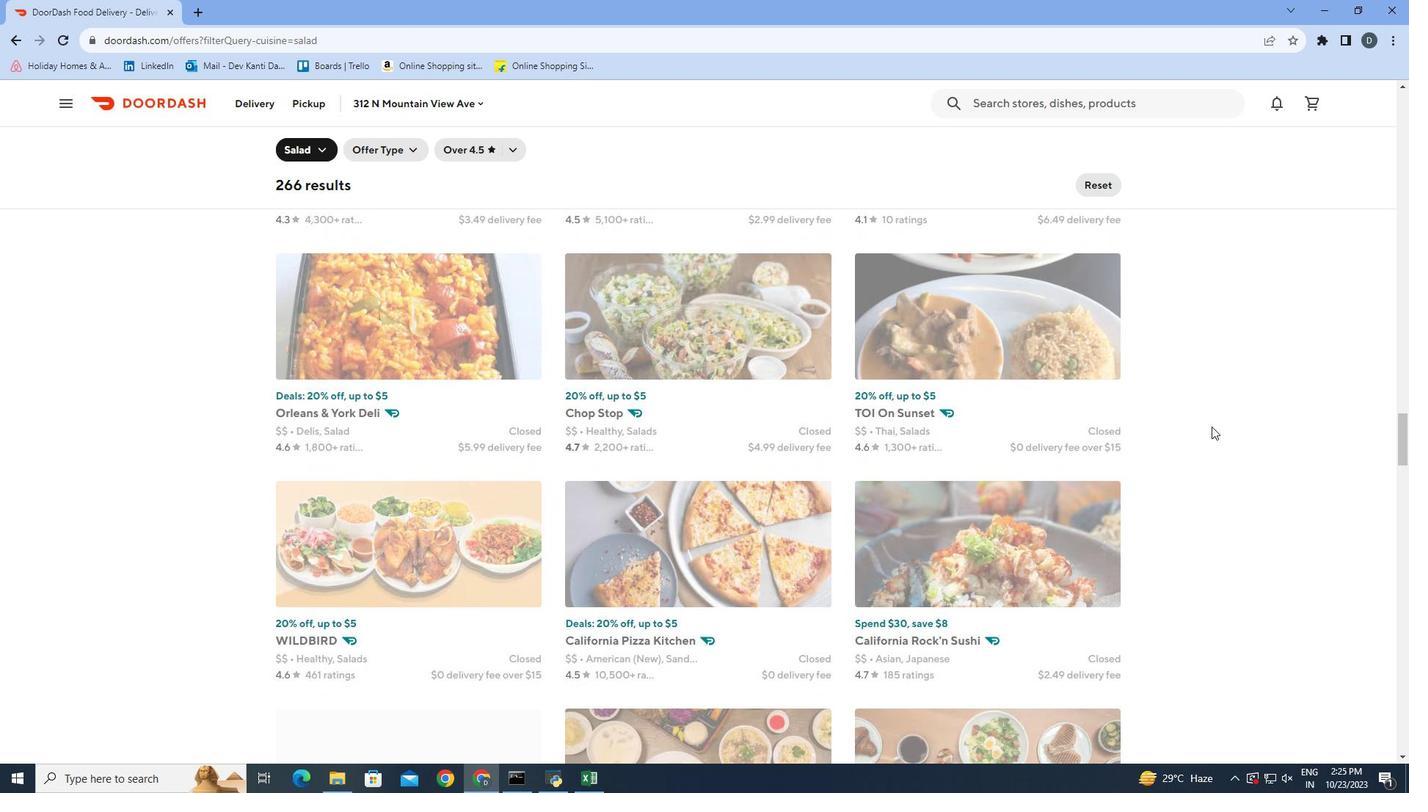 
Action: Mouse scrolled (1213, 427) with delta (0, 0)
Screenshot: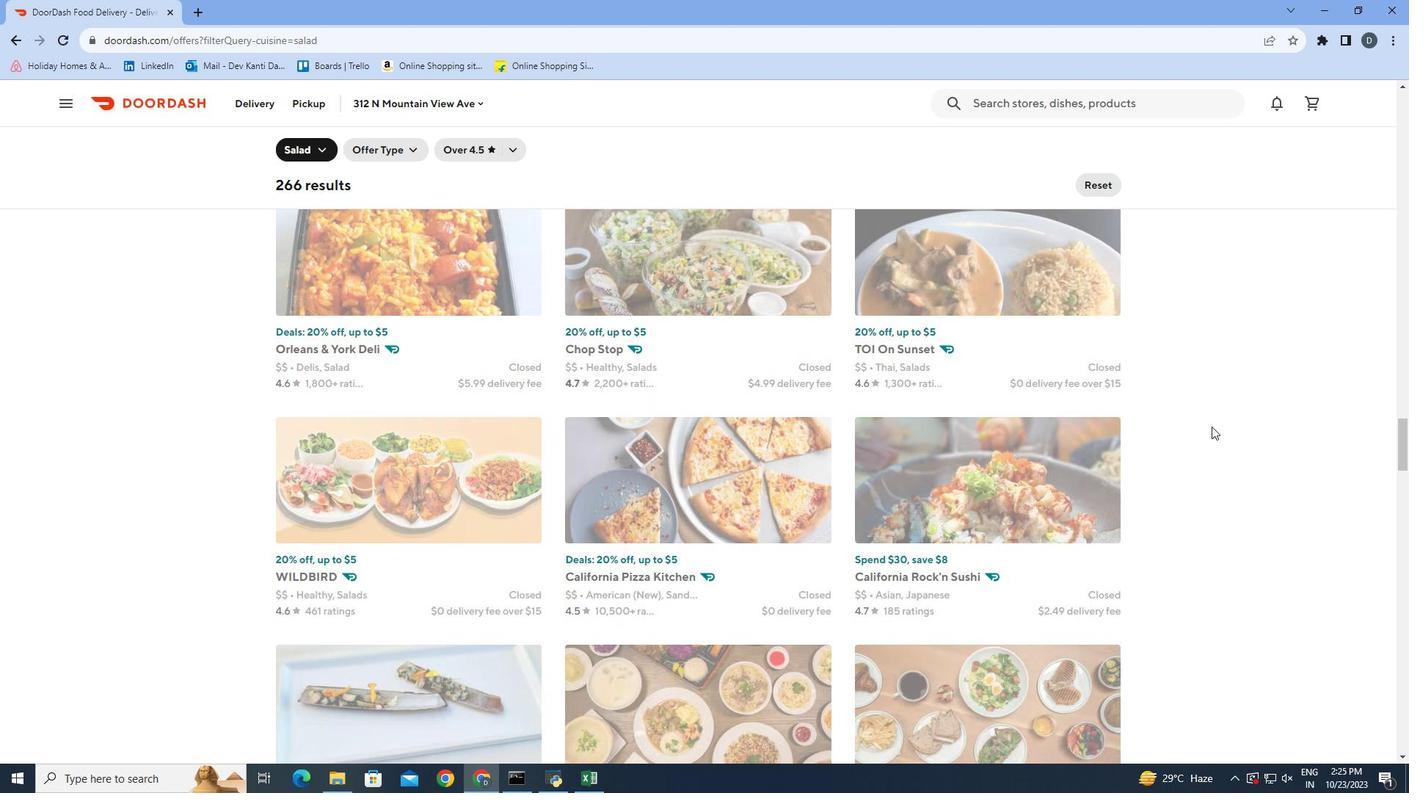 
Action: Mouse scrolled (1213, 427) with delta (0, 0)
Screenshot: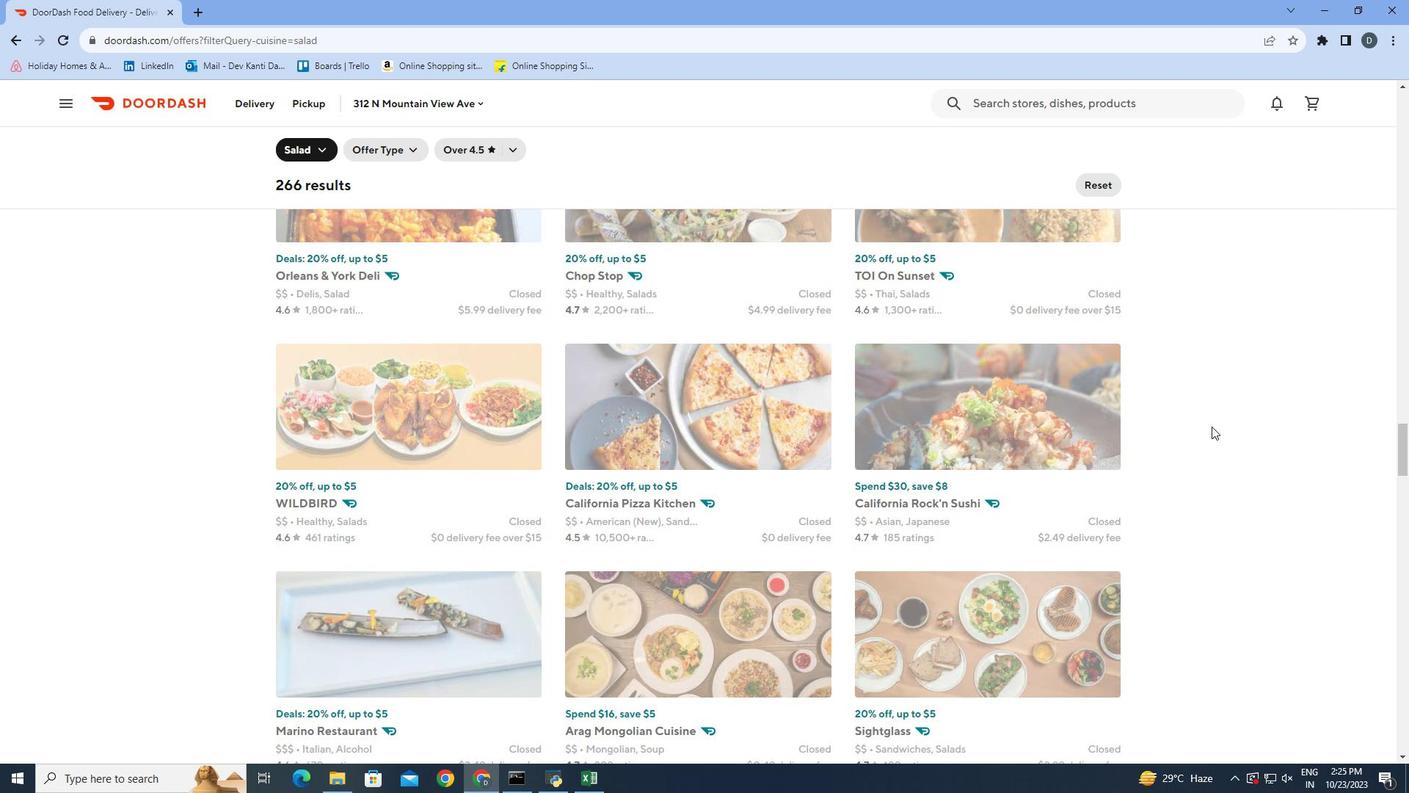 
Action: Mouse moved to (1213, 428)
Screenshot: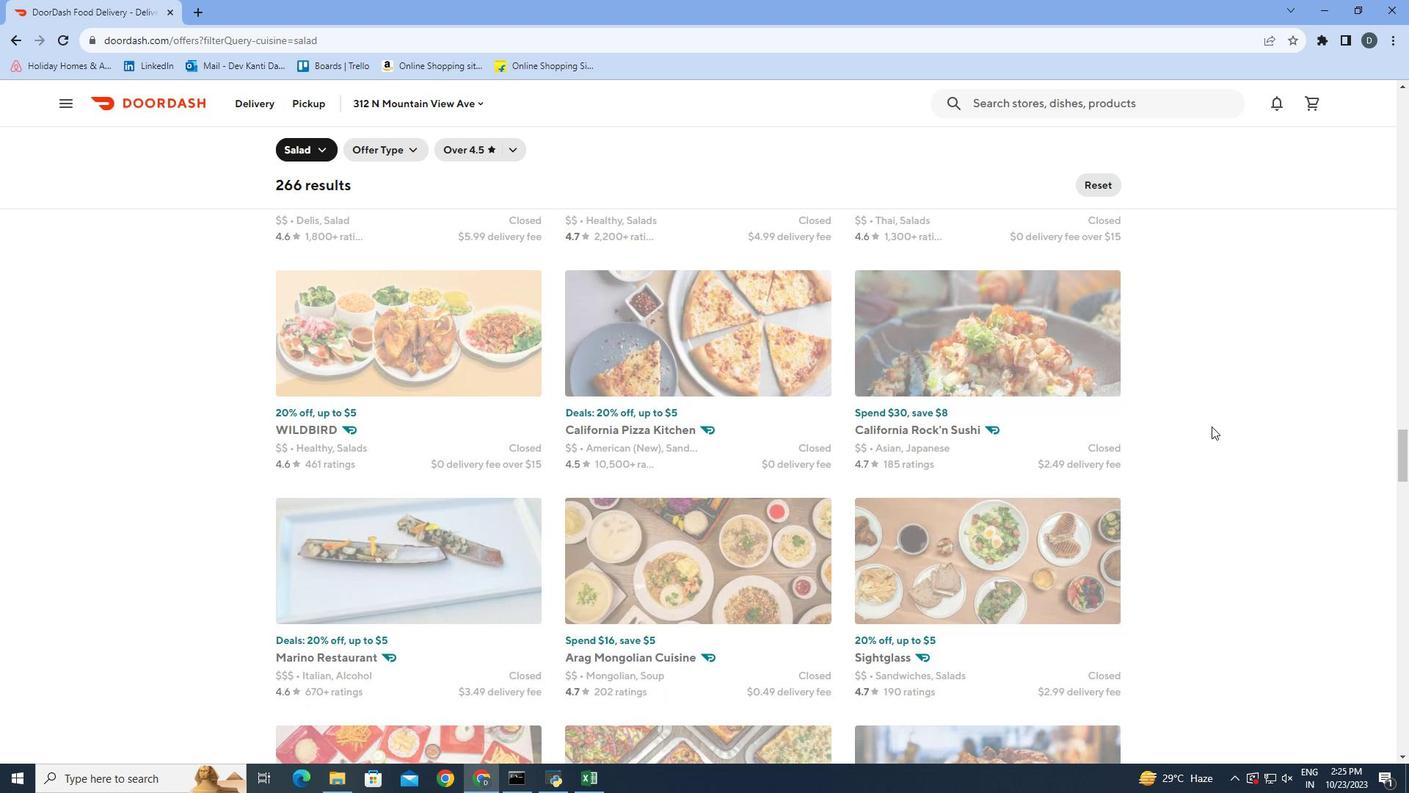
Action: Mouse scrolled (1213, 427) with delta (0, 0)
Screenshot: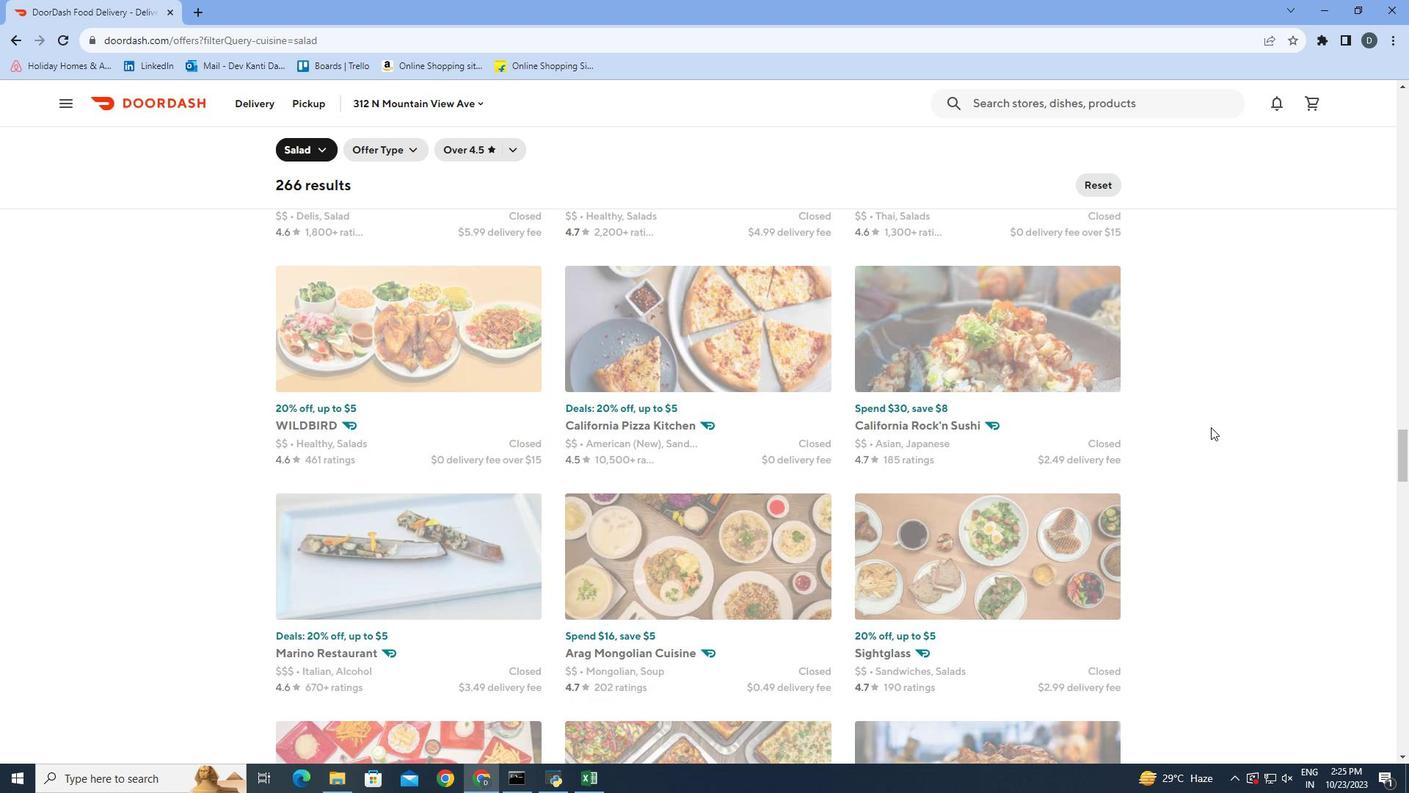 
Action: Mouse moved to (1210, 428)
Screenshot: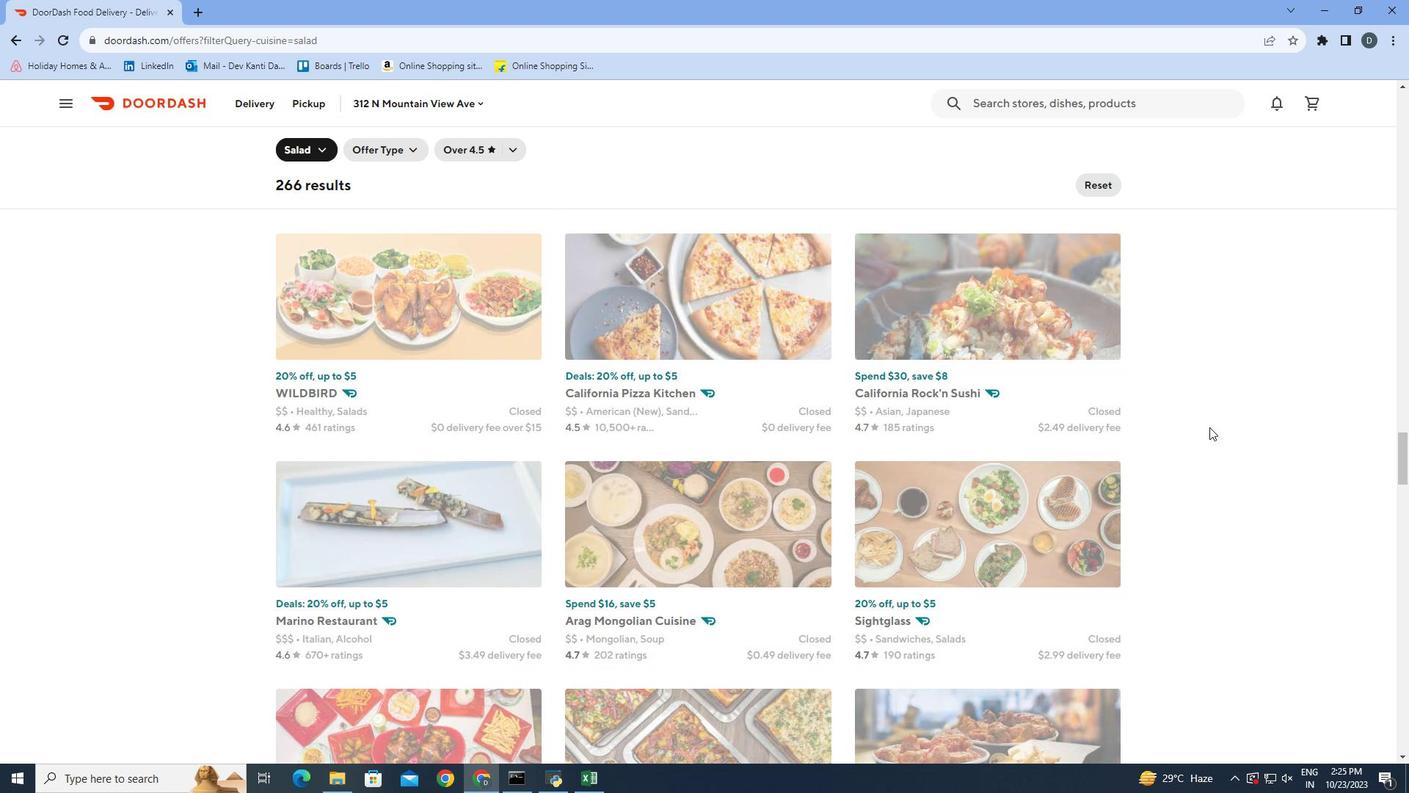 
Action: Mouse scrolled (1210, 428) with delta (0, 0)
Screenshot: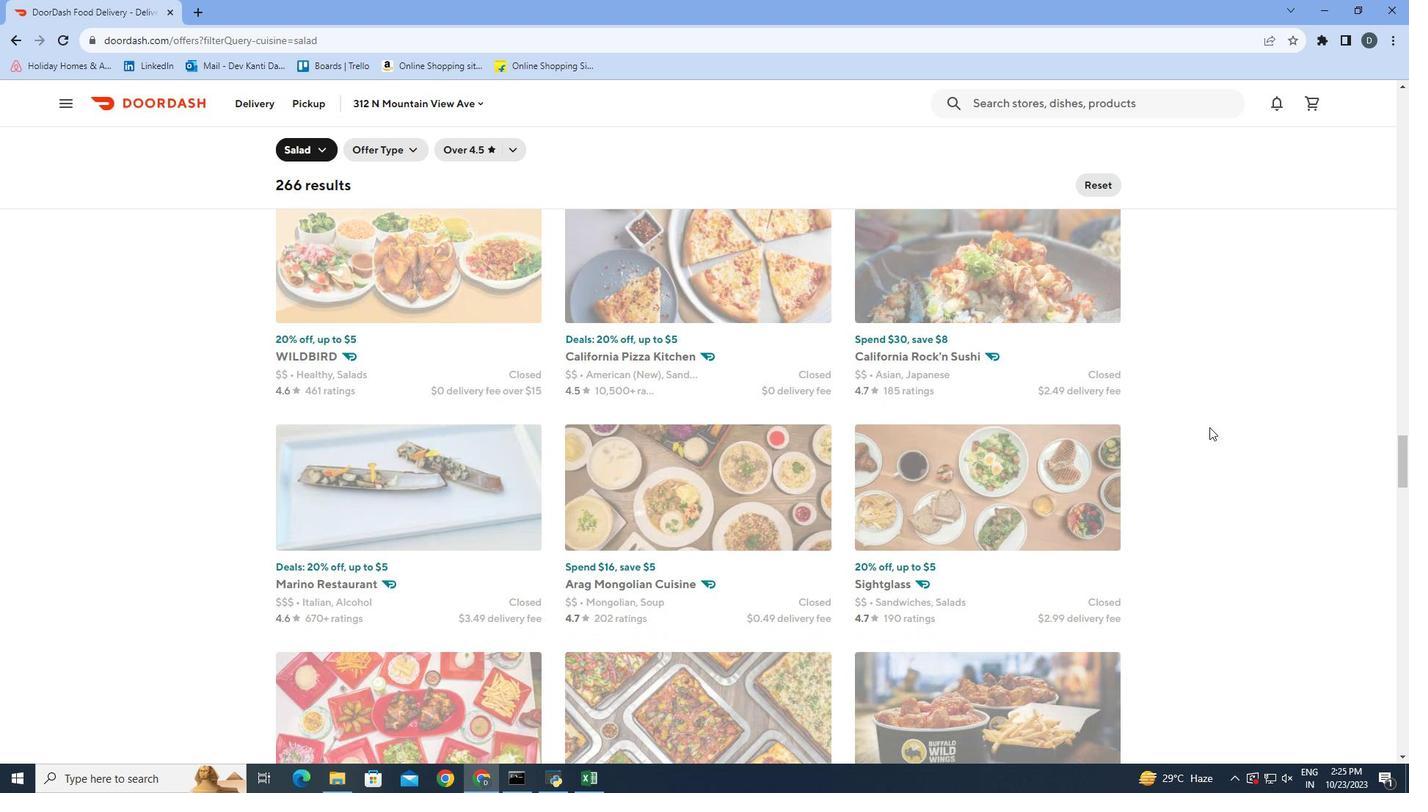 
Action: Mouse moved to (1210, 429)
Screenshot: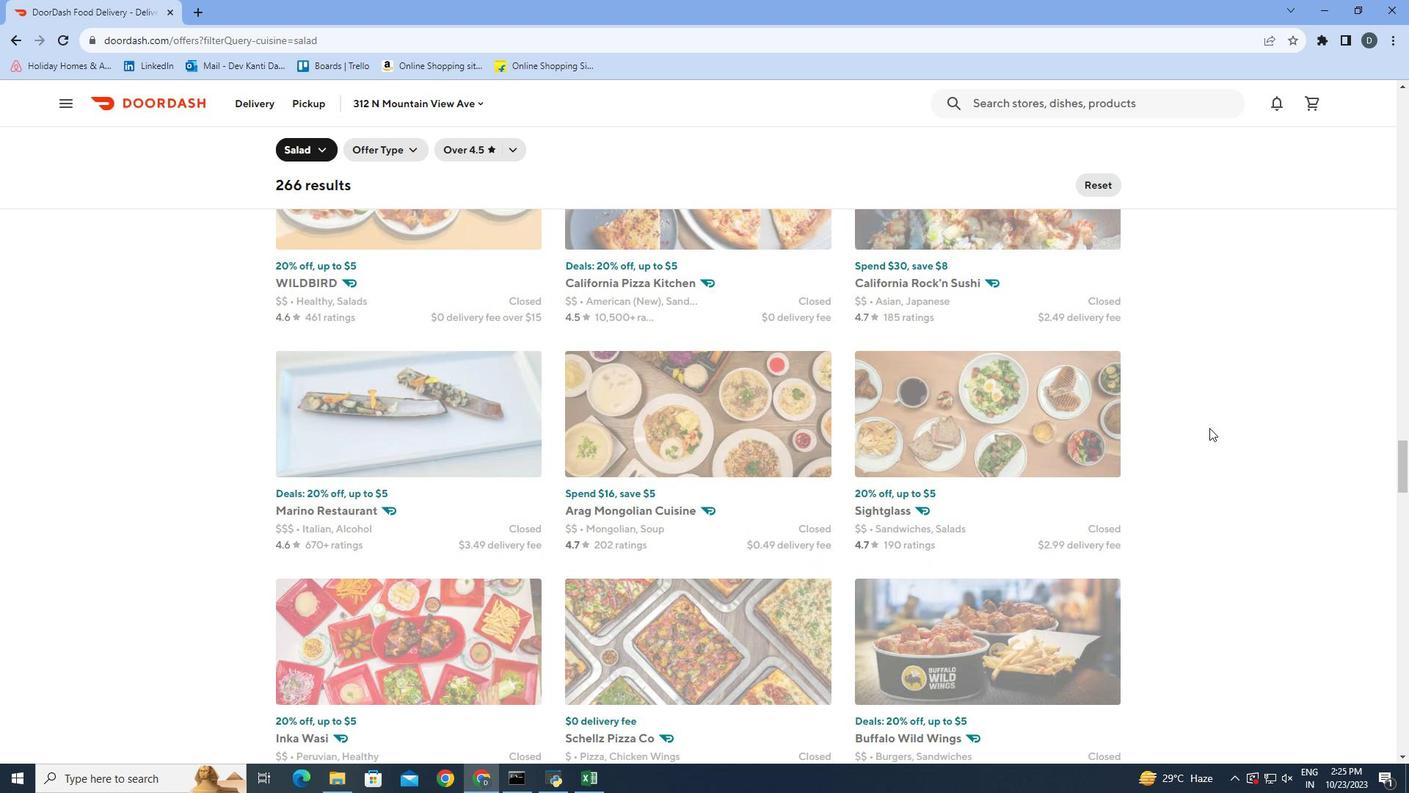 
Action: Mouse scrolled (1210, 428) with delta (0, 0)
Screenshot: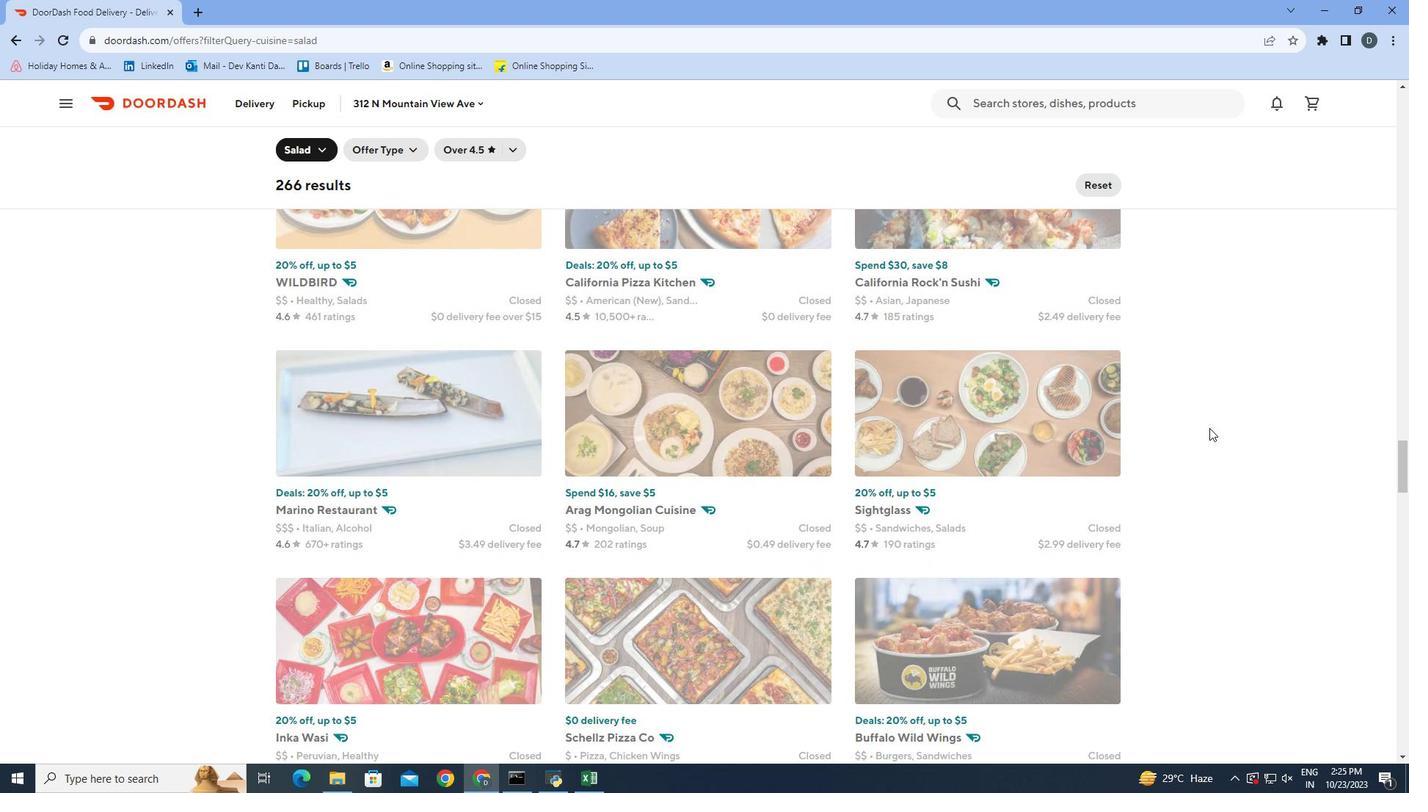 
Action: Mouse scrolled (1210, 428) with delta (0, 0)
Screenshot: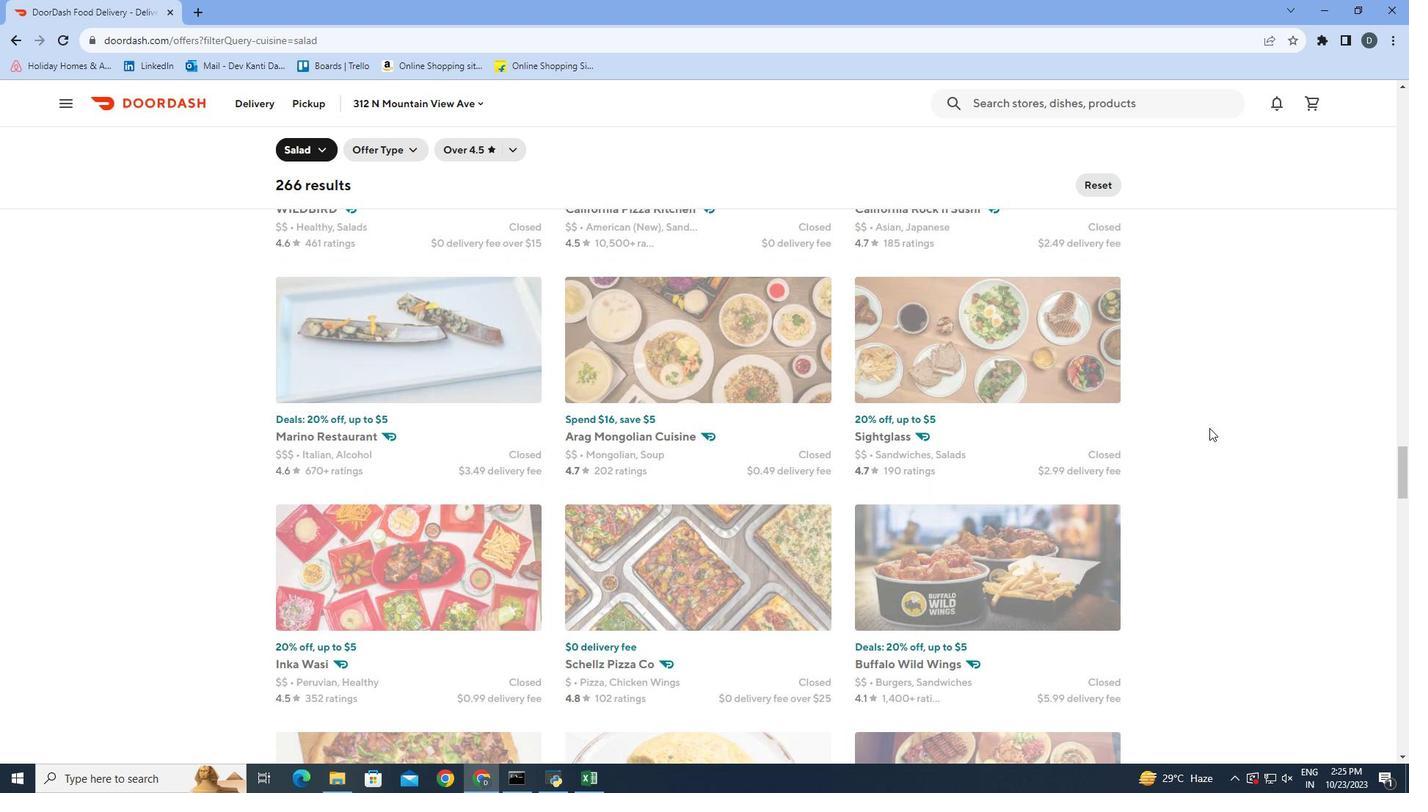 
Action: Mouse scrolled (1210, 428) with delta (0, 0)
Screenshot: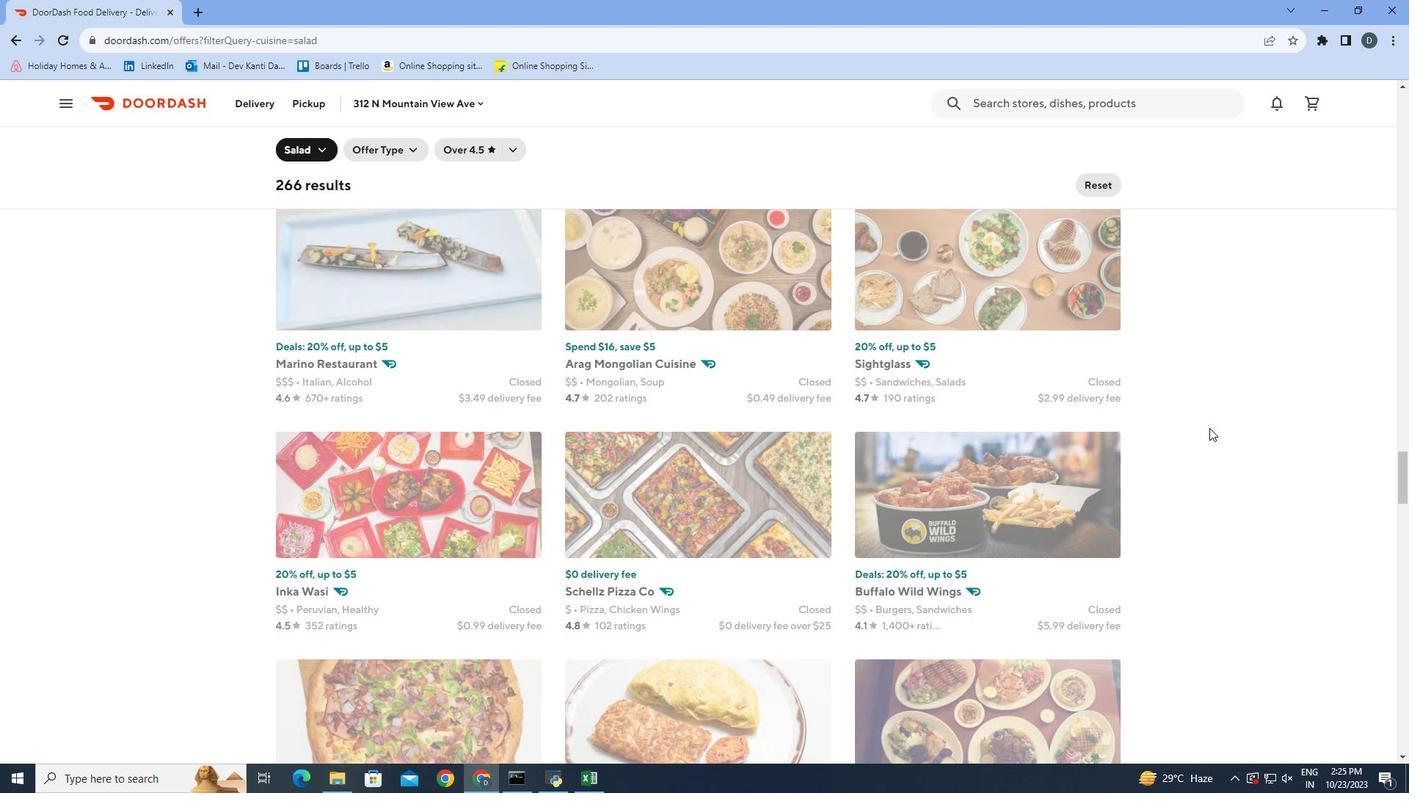 
Action: Mouse scrolled (1210, 428) with delta (0, 0)
Screenshot: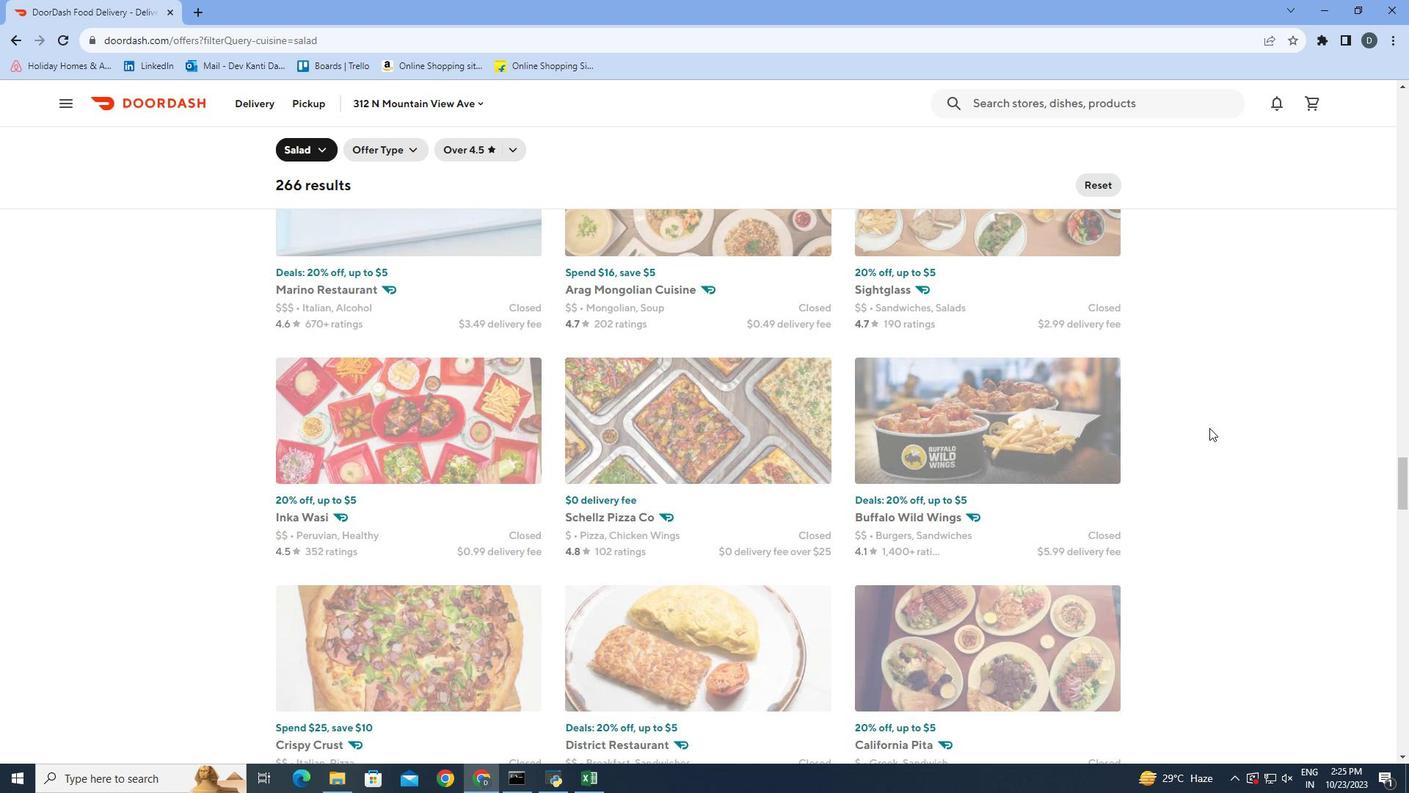 
Action: Mouse scrolled (1210, 428) with delta (0, 0)
Screenshot: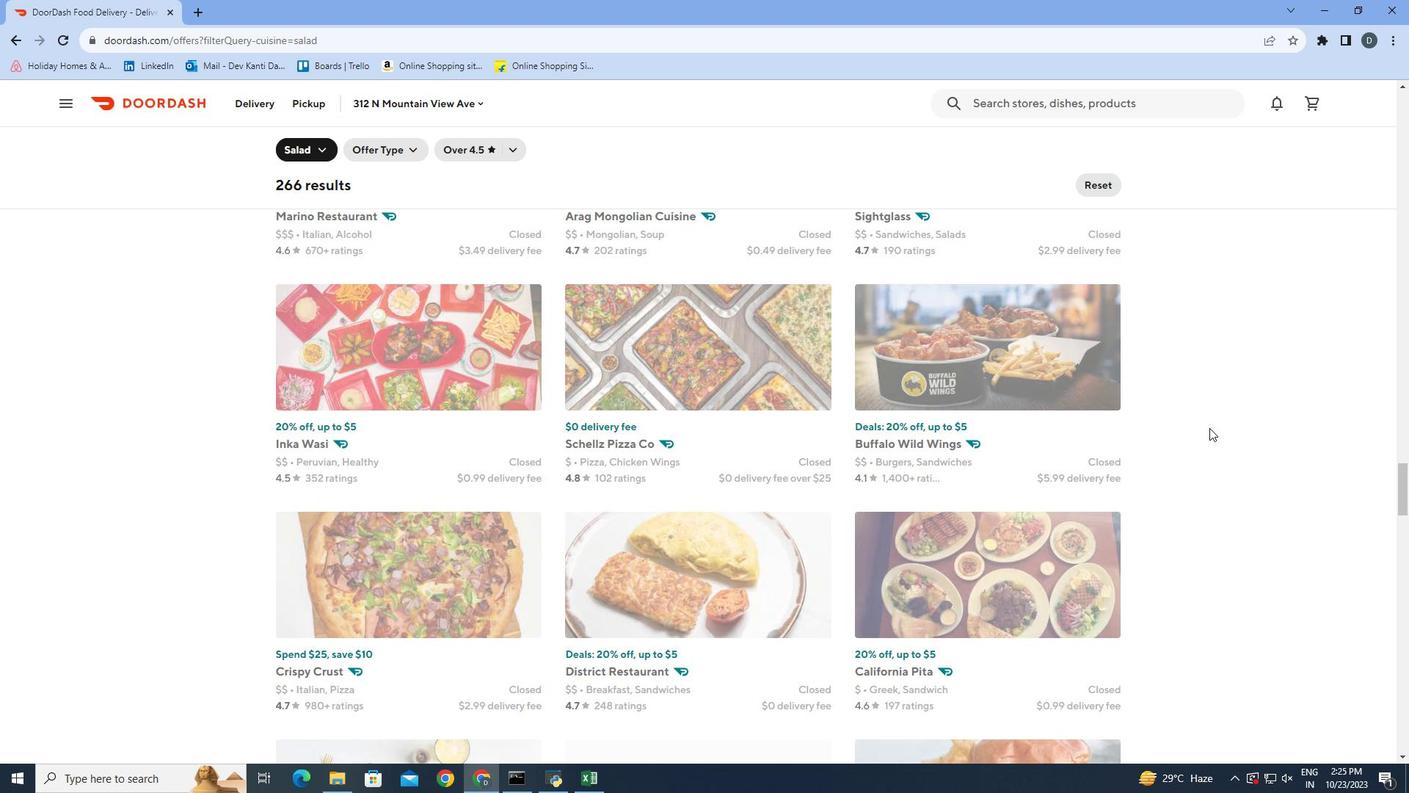 
Action: Mouse scrolled (1210, 428) with delta (0, 0)
Screenshot: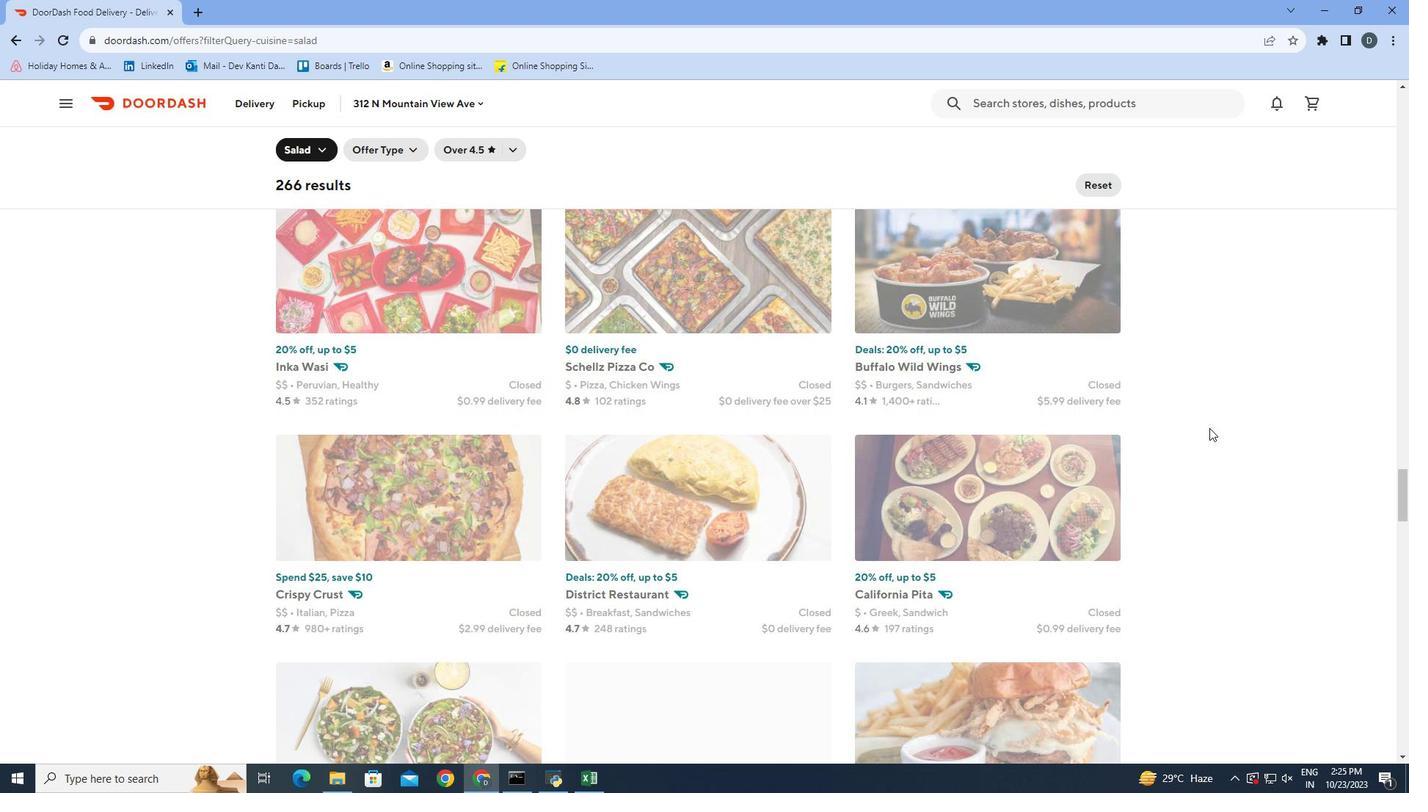 
Action: Mouse scrolled (1210, 428) with delta (0, 0)
Screenshot: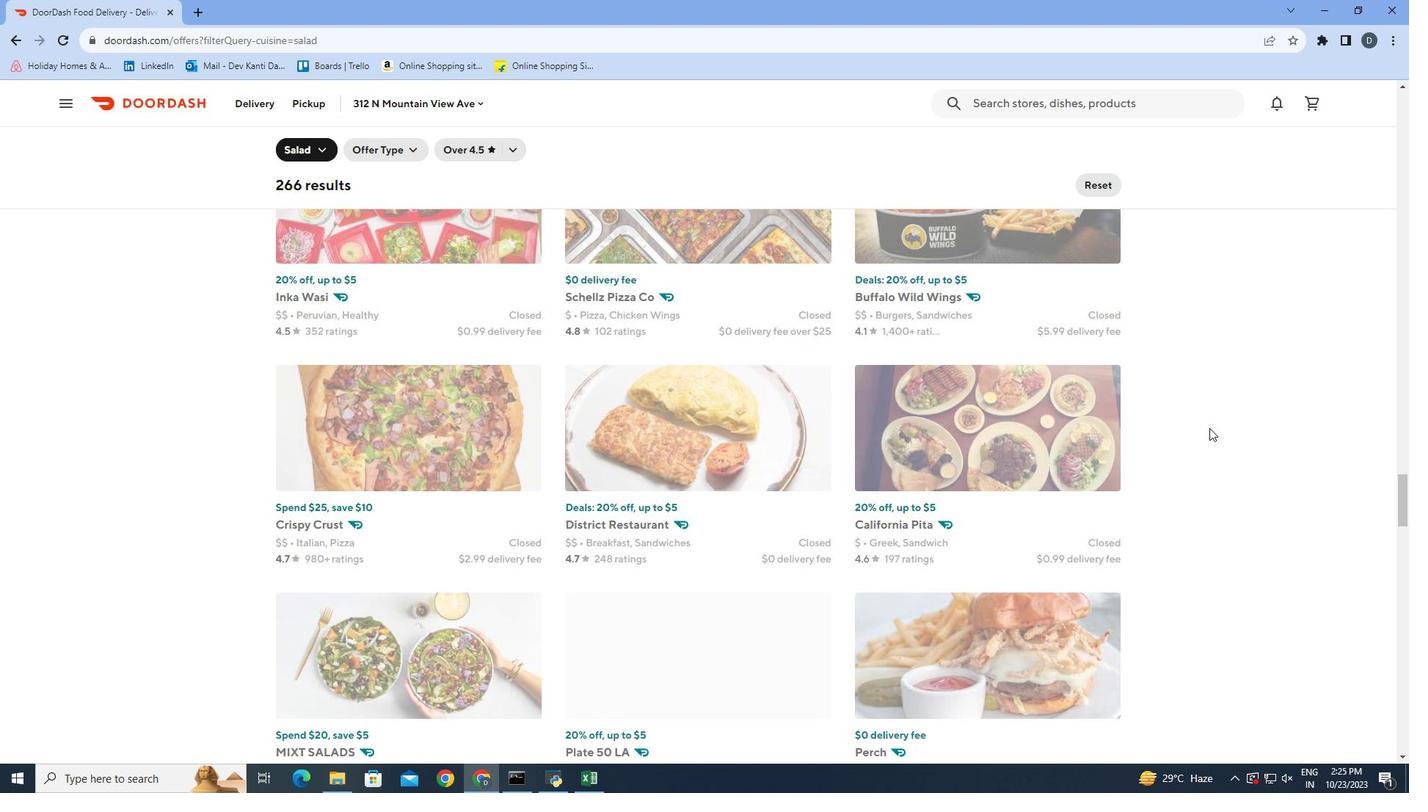 
Action: Mouse scrolled (1210, 428) with delta (0, 0)
Screenshot: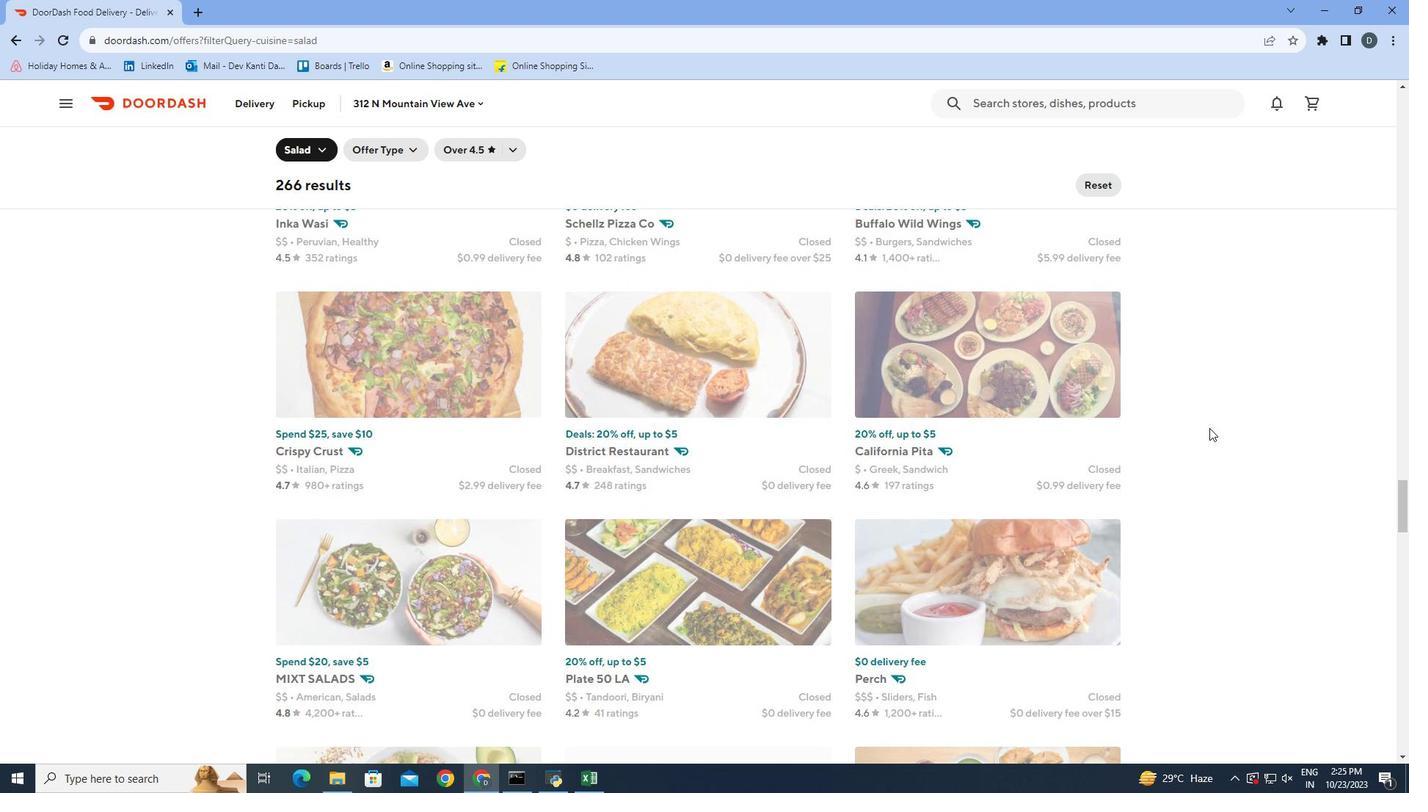 
Action: Mouse scrolled (1210, 428) with delta (0, 0)
Screenshot: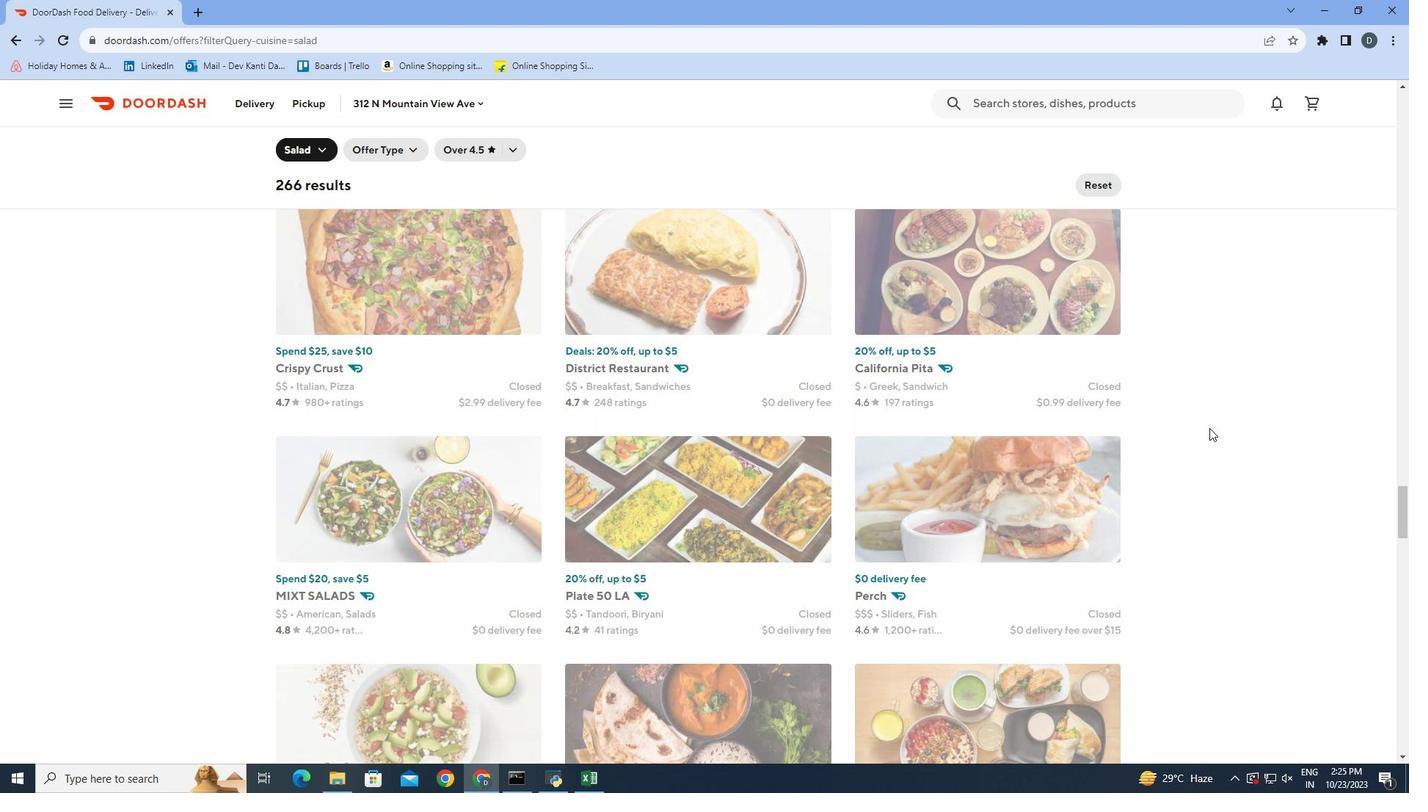 
Action: Mouse scrolled (1210, 428) with delta (0, 0)
Screenshot: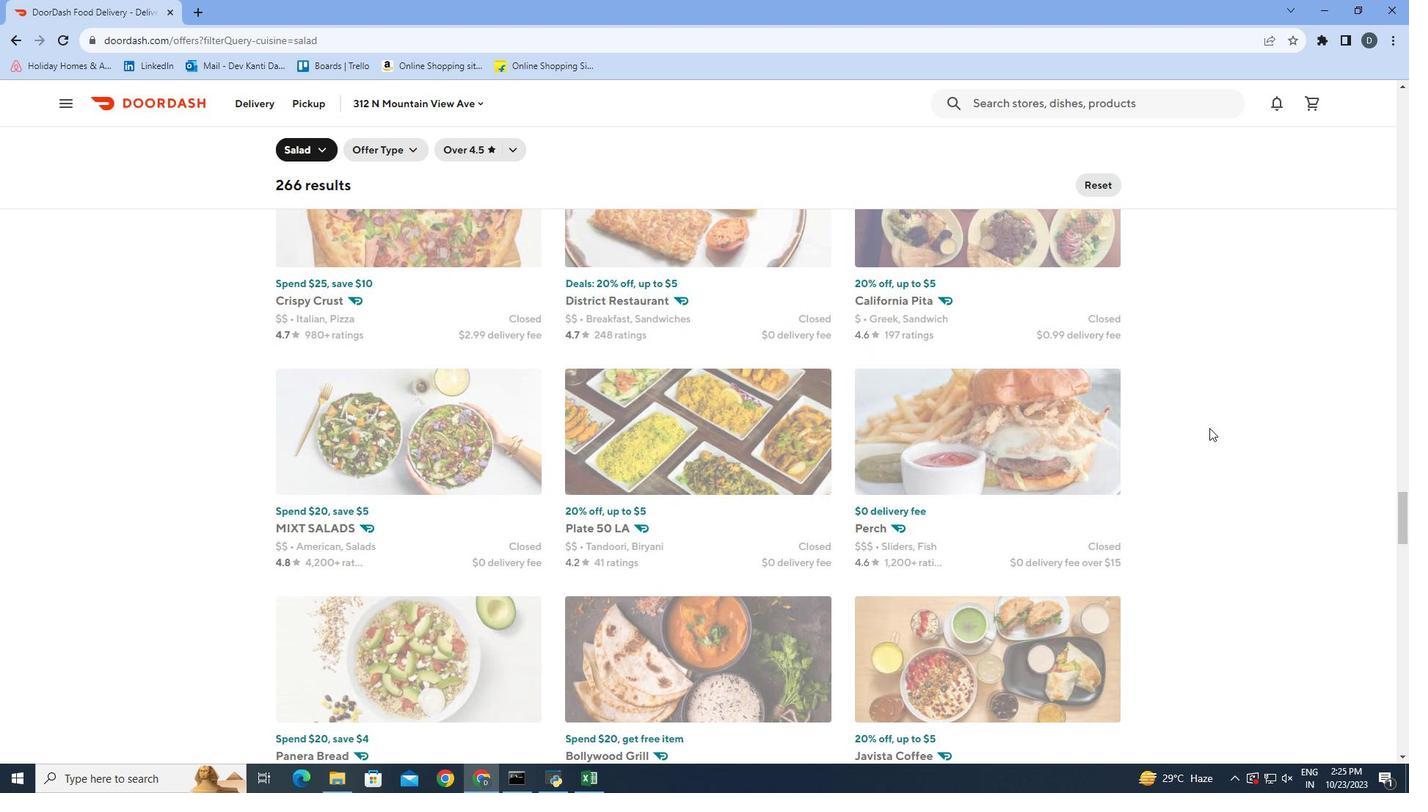 
Action: Mouse scrolled (1210, 428) with delta (0, 0)
Screenshot: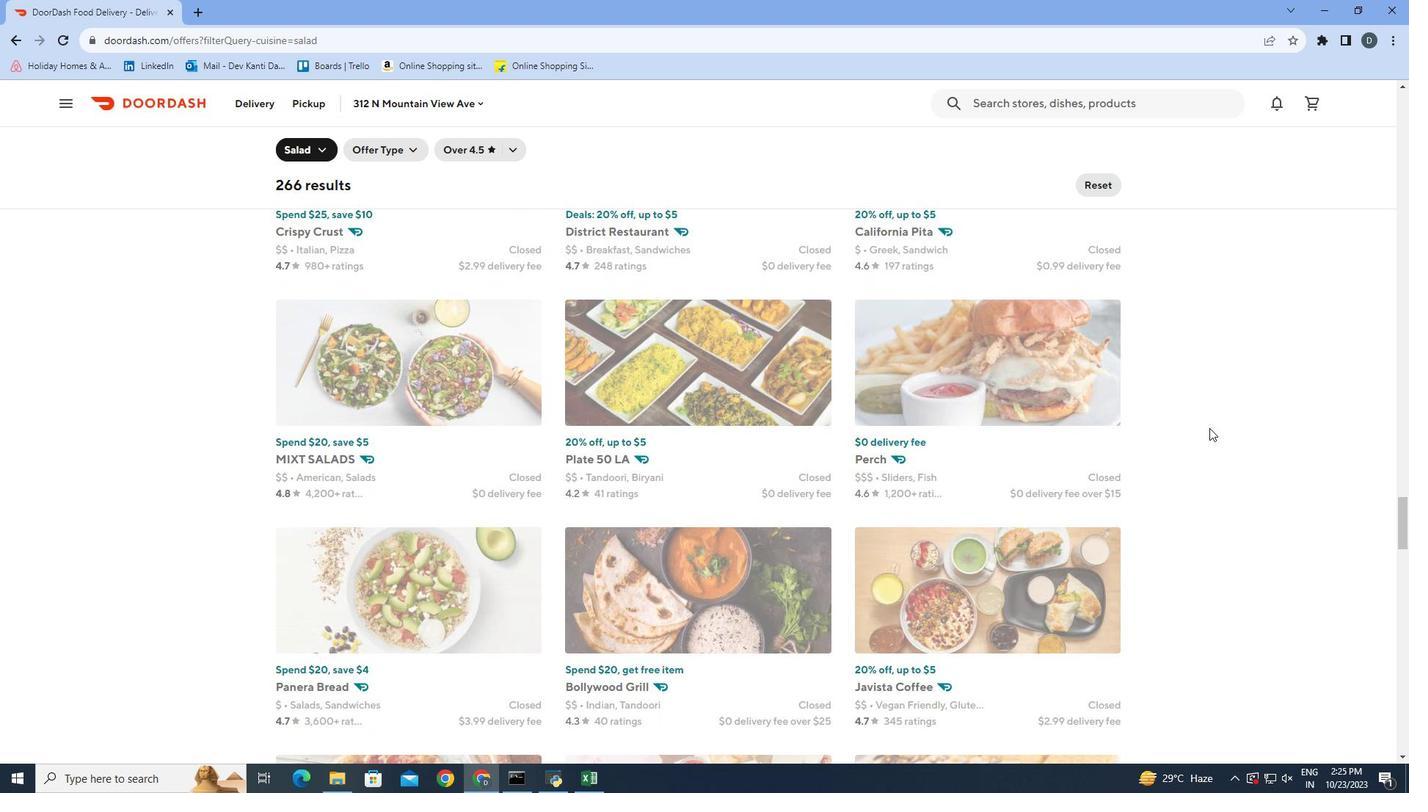
Action: Mouse scrolled (1210, 428) with delta (0, 0)
Screenshot: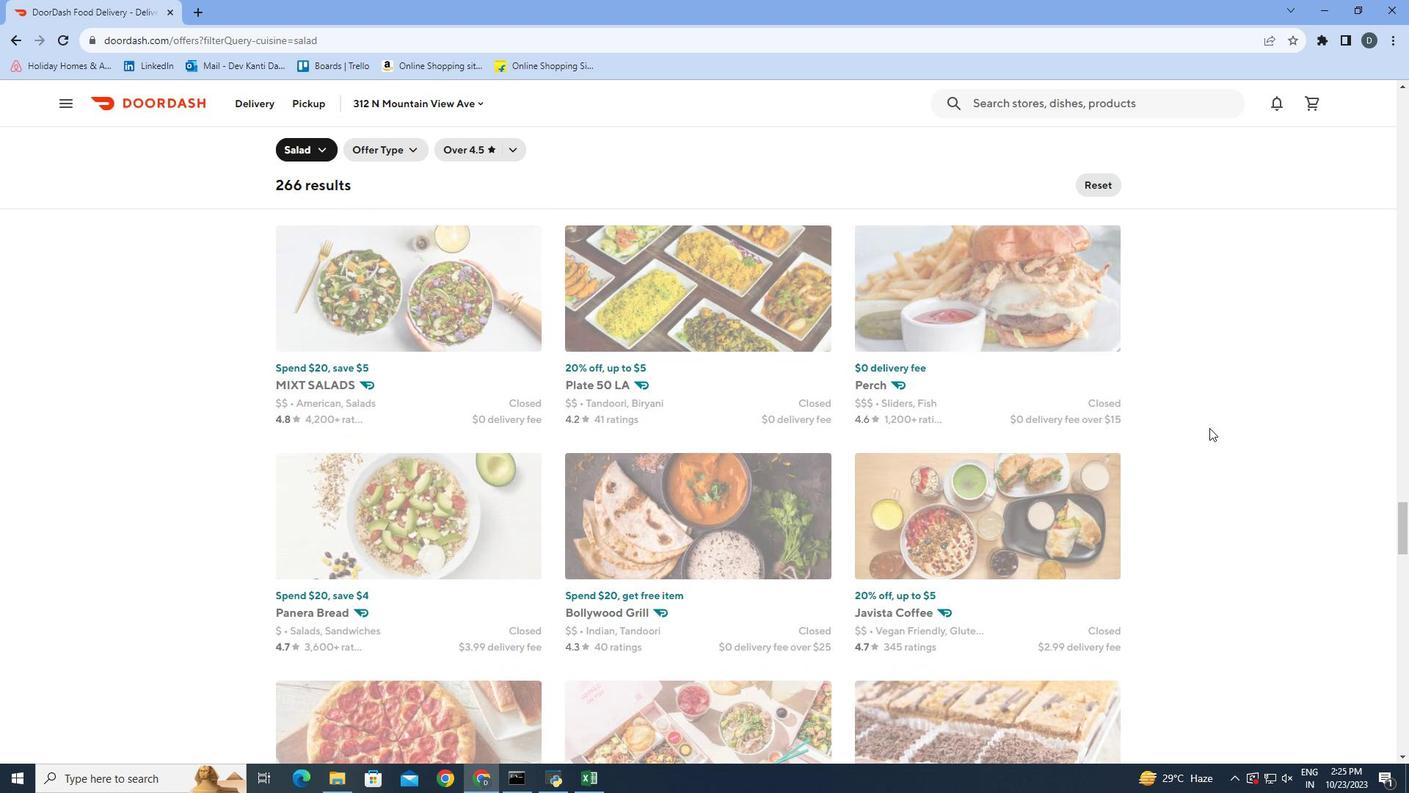 
Action: Mouse moved to (1209, 429)
Screenshot: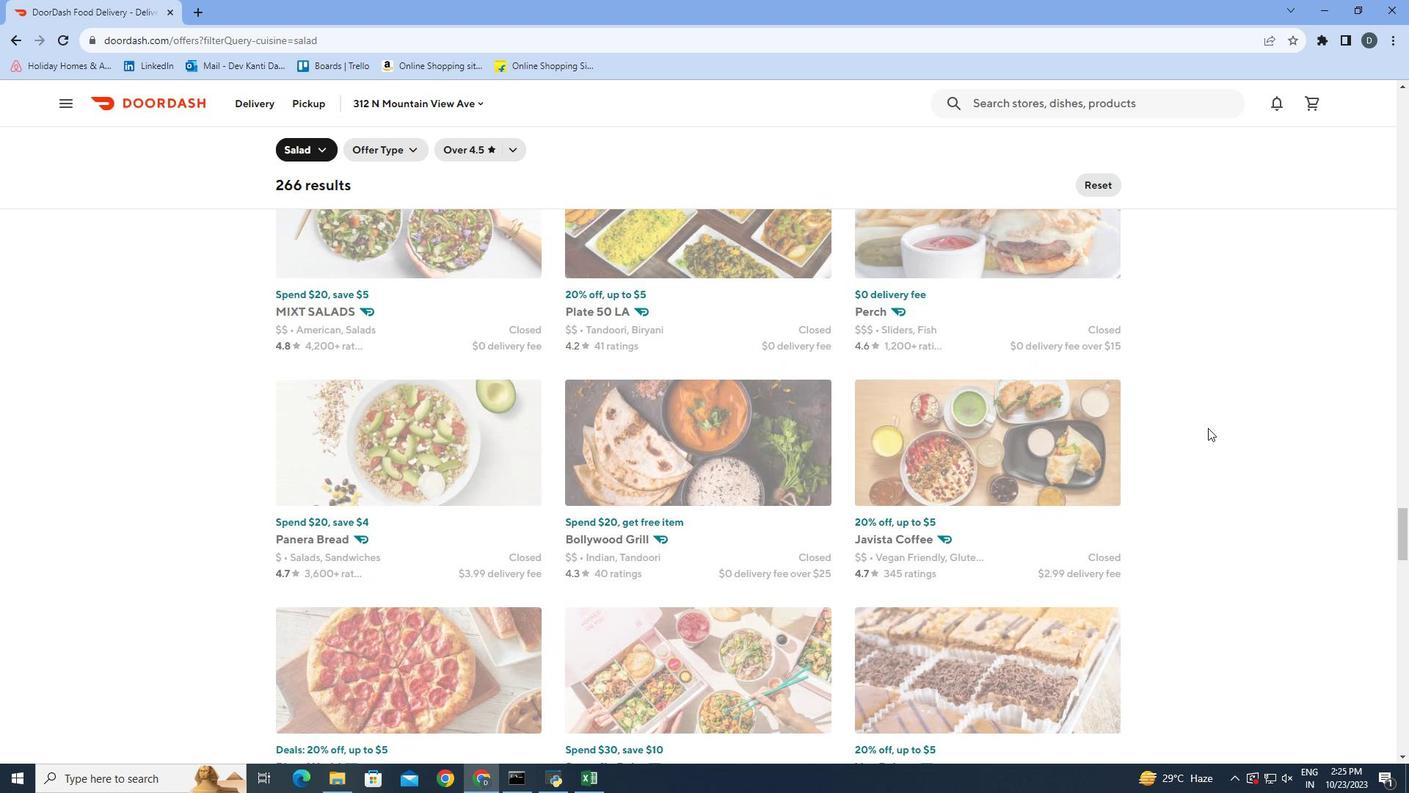 
Action: Mouse scrolled (1209, 428) with delta (0, 0)
Screenshot: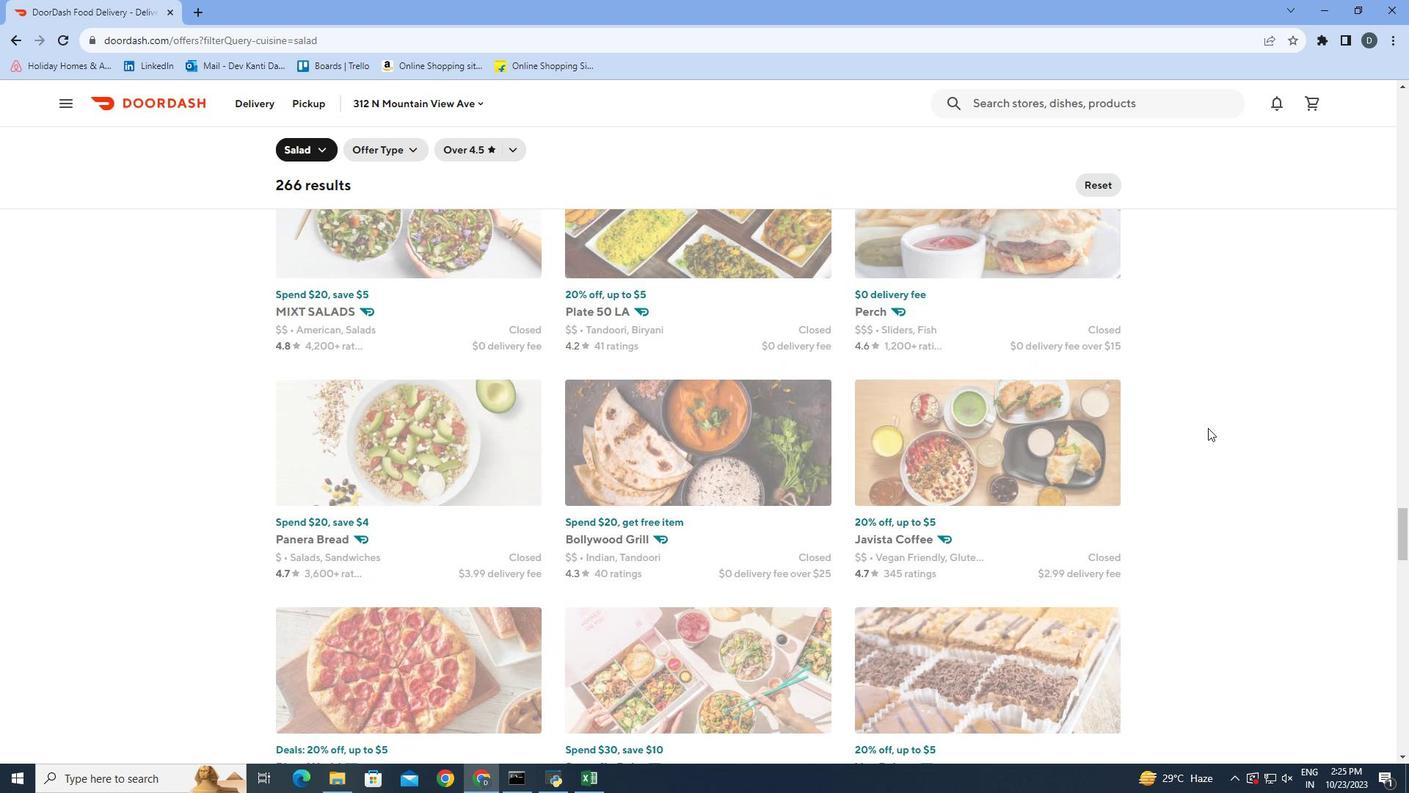 
Action: Mouse scrolled (1209, 428) with delta (0, 0)
Screenshot: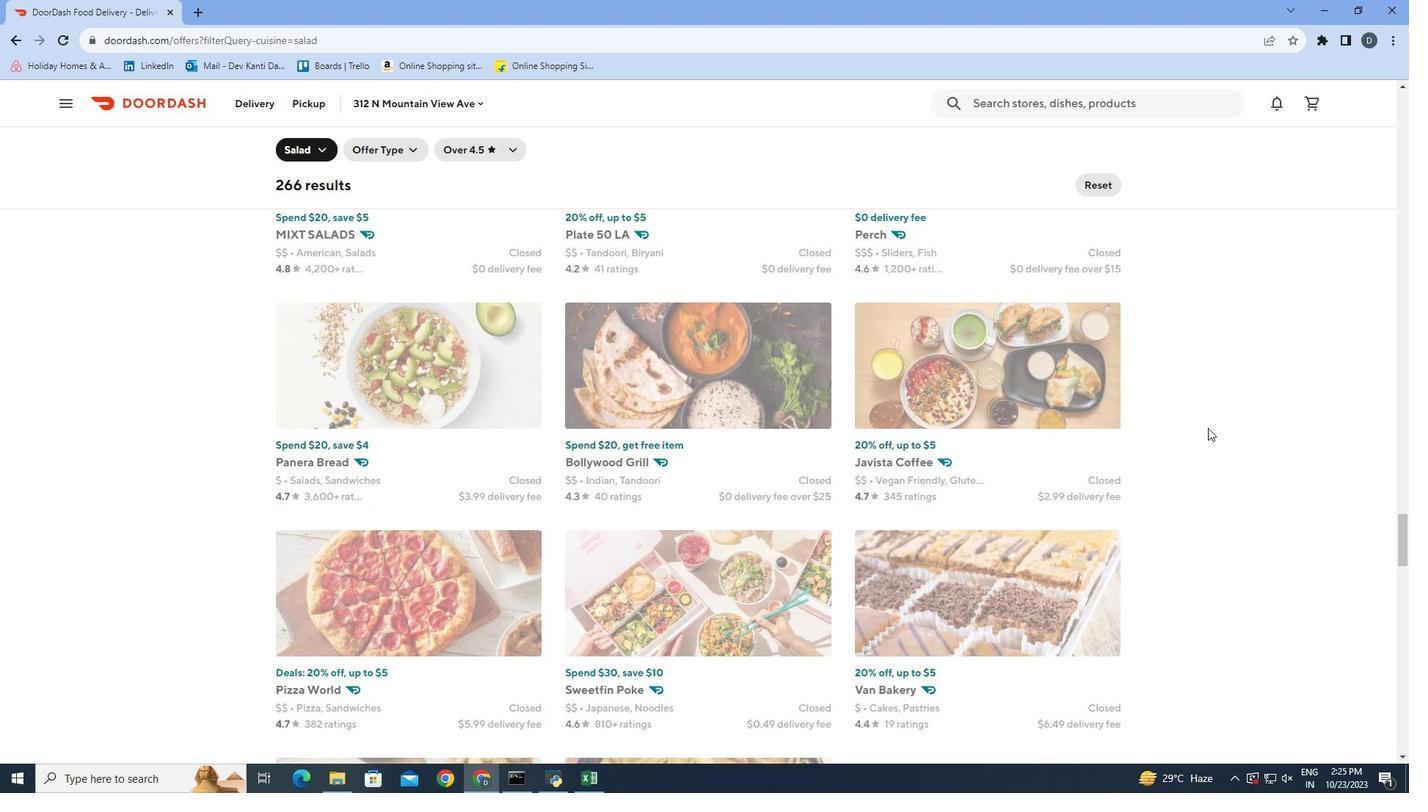 
Action: Mouse scrolled (1209, 428) with delta (0, 0)
Screenshot: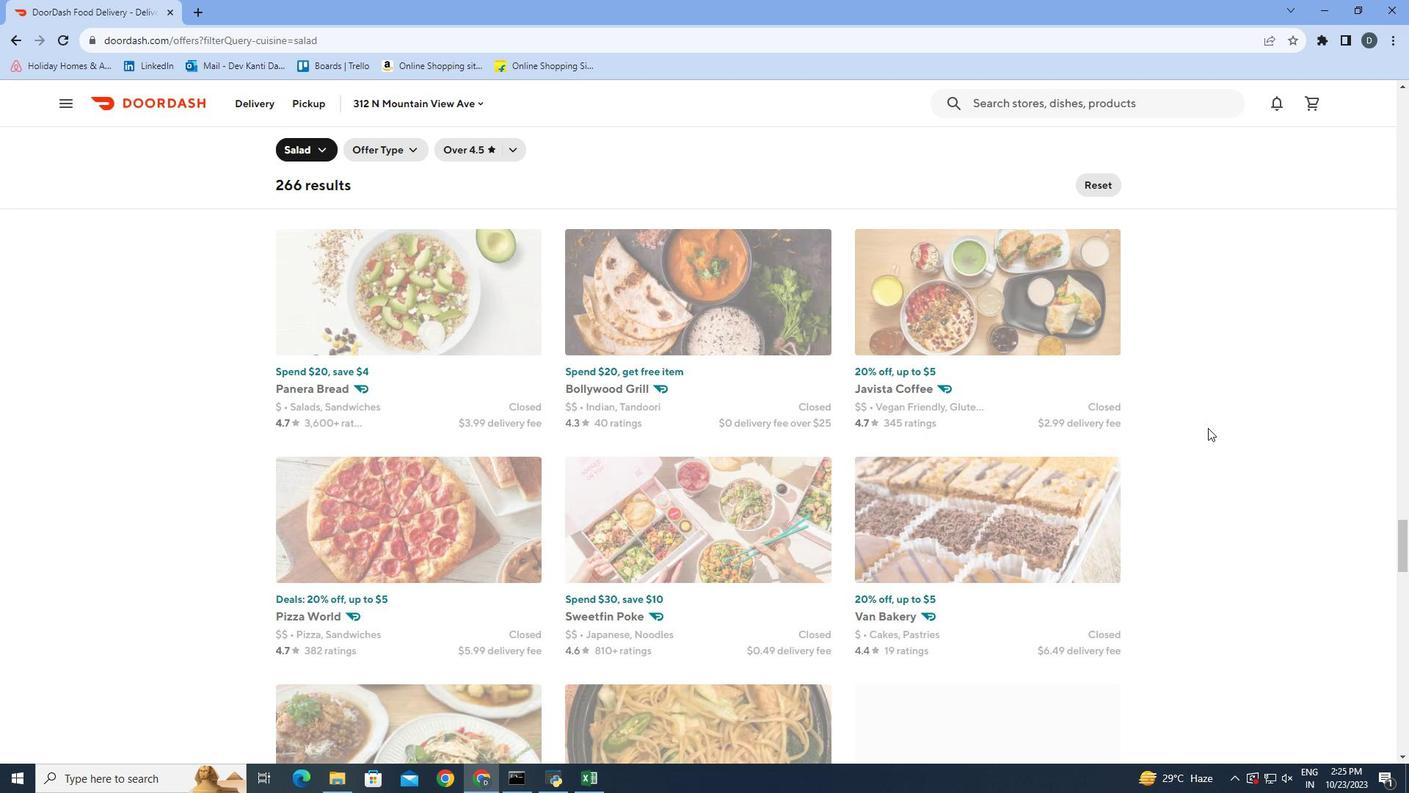 
Action: Mouse scrolled (1209, 428) with delta (0, 0)
Screenshot: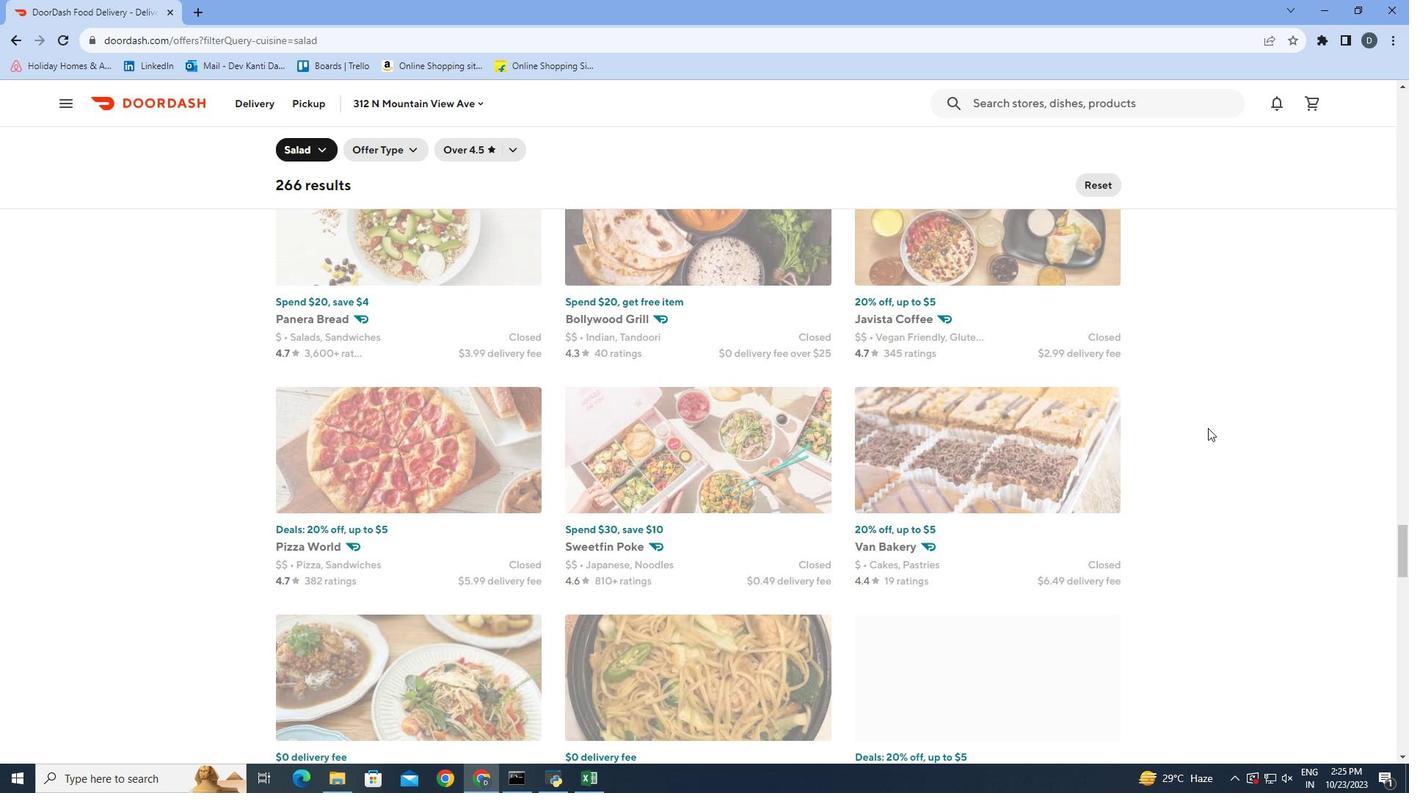 
Action: Mouse moved to (1210, 428)
Screenshot: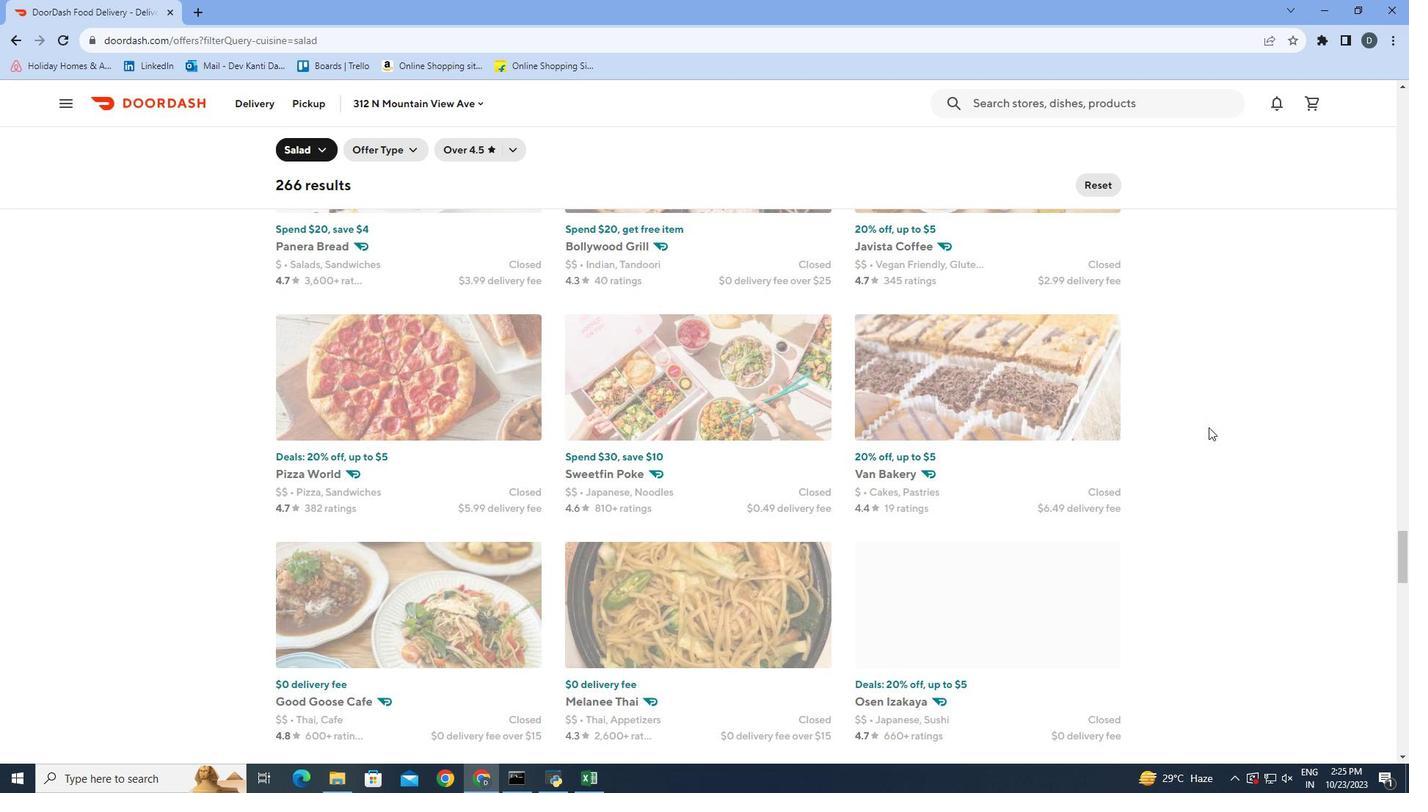 
Action: Mouse scrolled (1210, 428) with delta (0, 0)
Screenshot: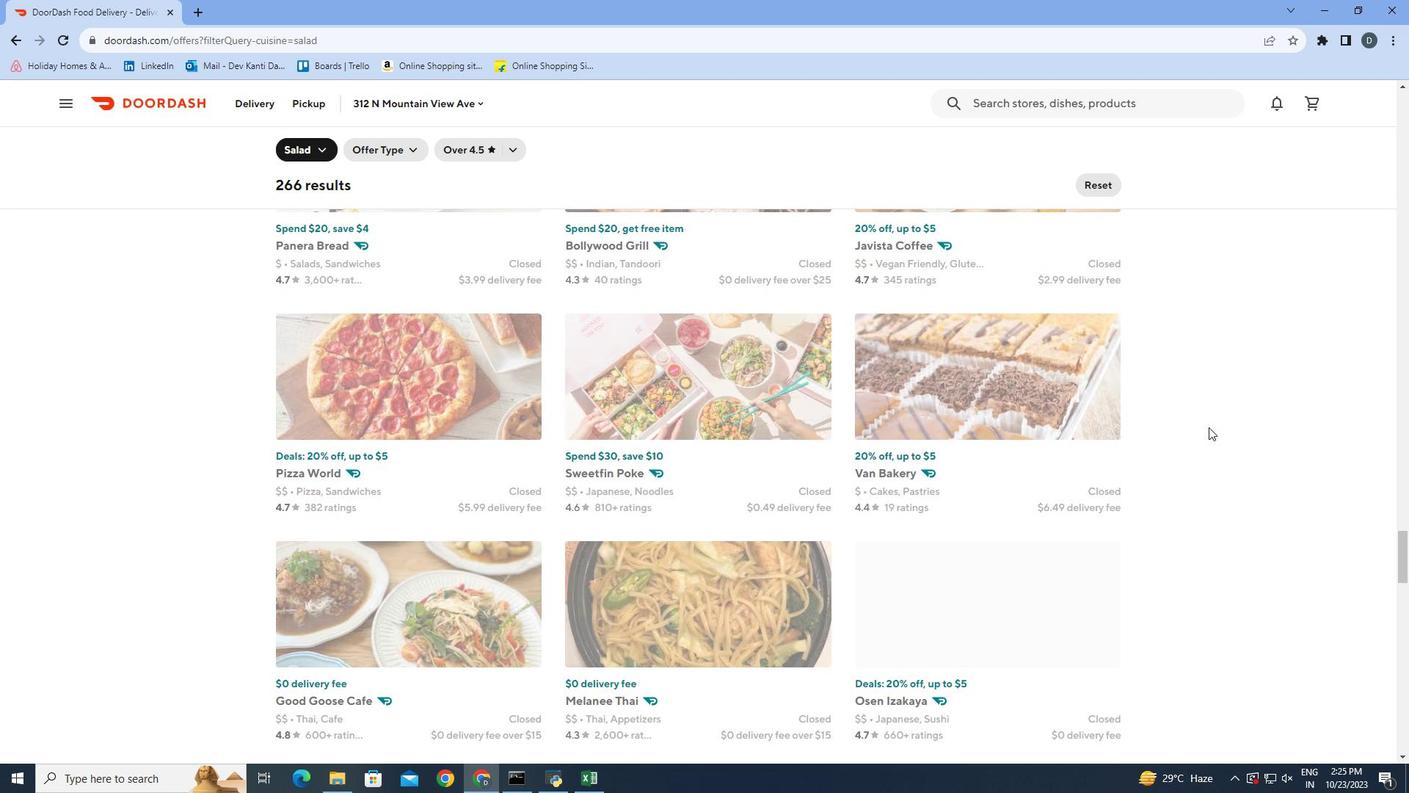 
Action: Mouse moved to (1212, 407)
Screenshot: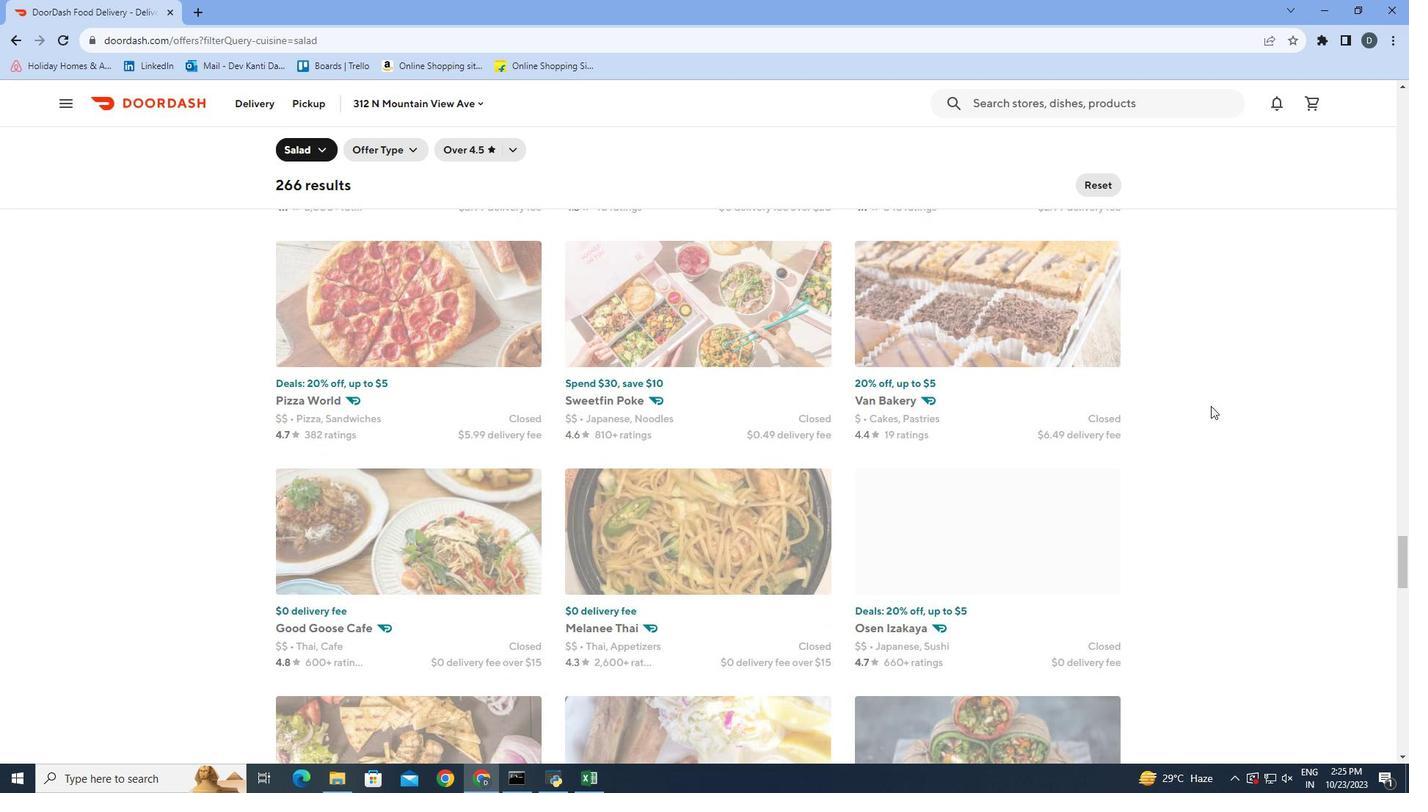 
Action: Mouse scrolled (1212, 406) with delta (0, 0)
Screenshot: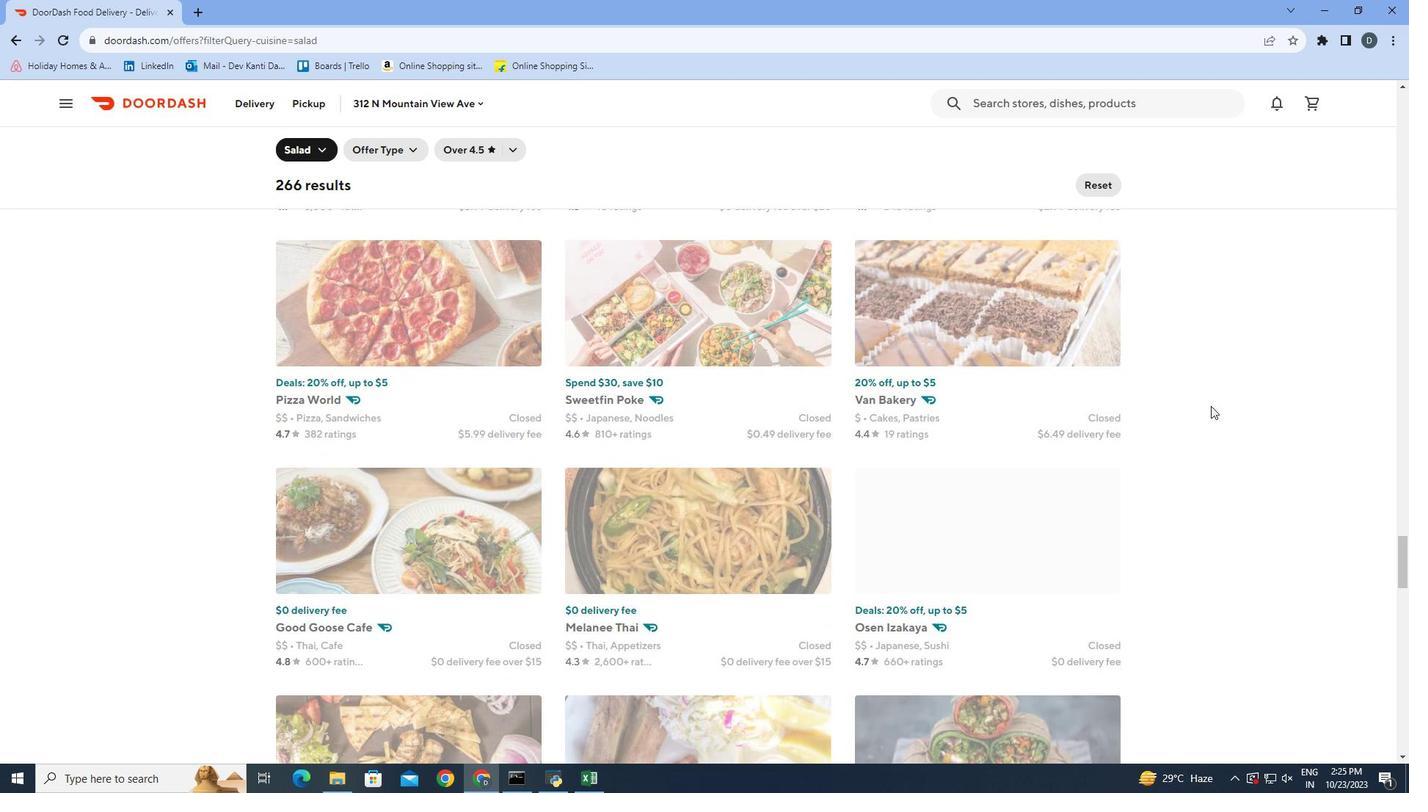 
Action: Mouse moved to (1207, 409)
Screenshot: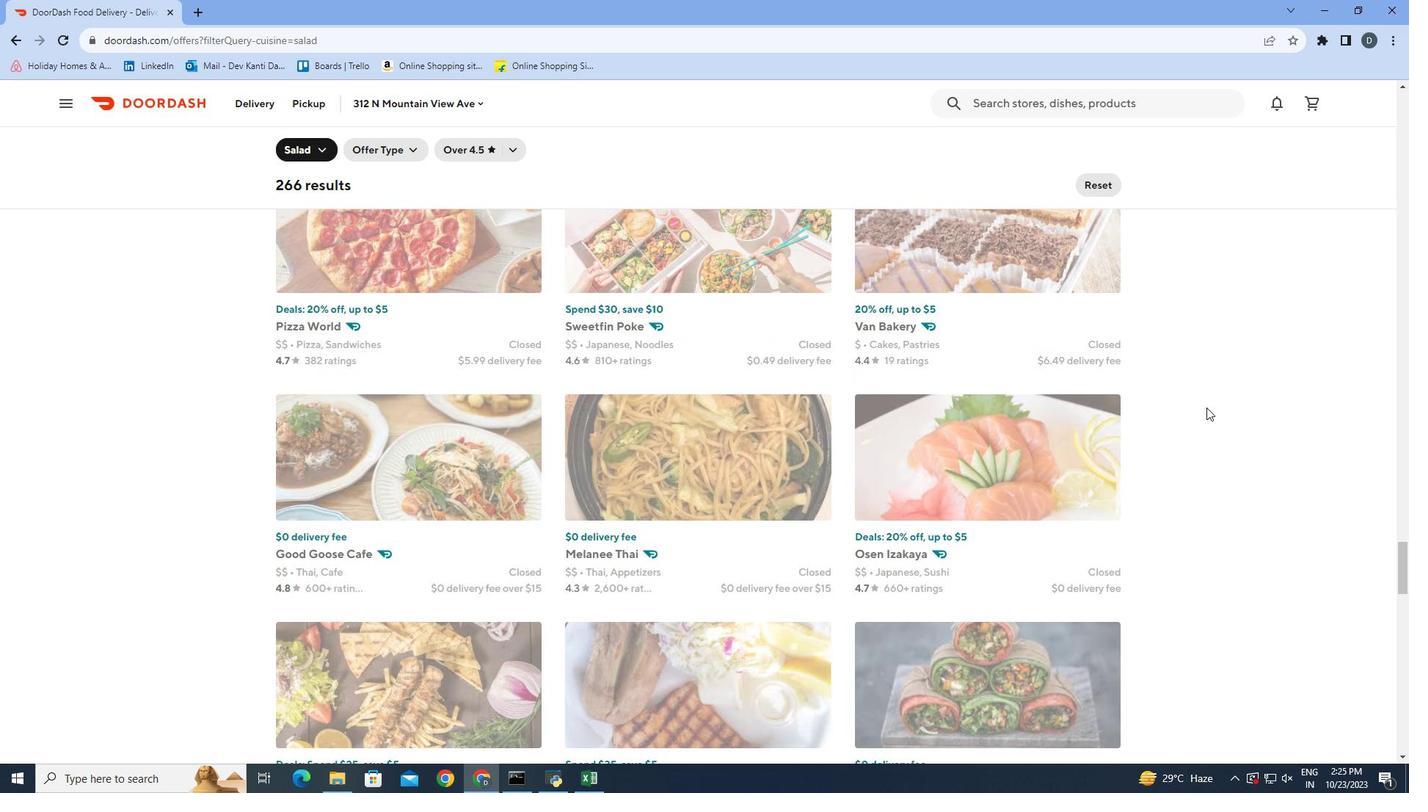 
Action: Mouse scrolled (1207, 408) with delta (0, 0)
Screenshot: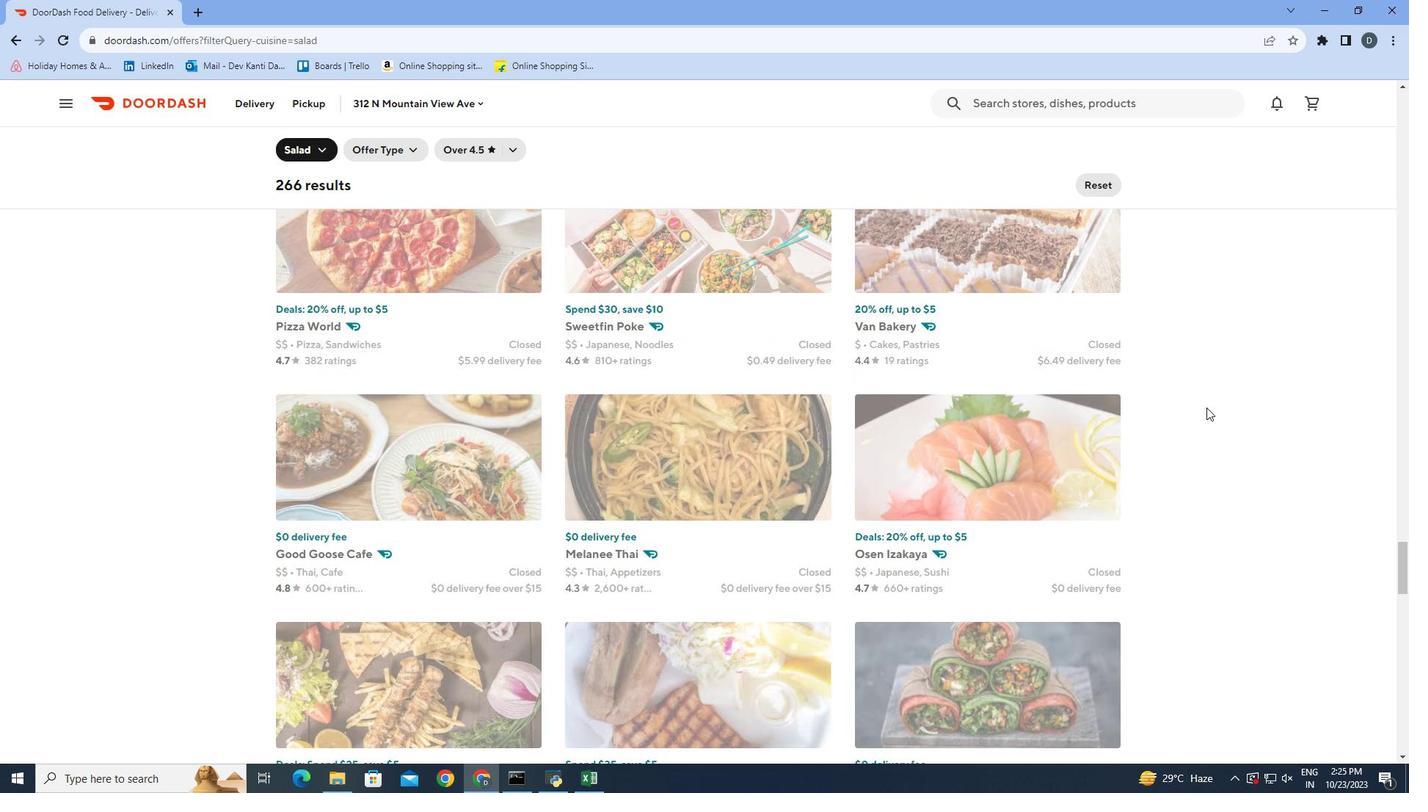 
Action: Mouse moved to (1207, 409)
Screenshot: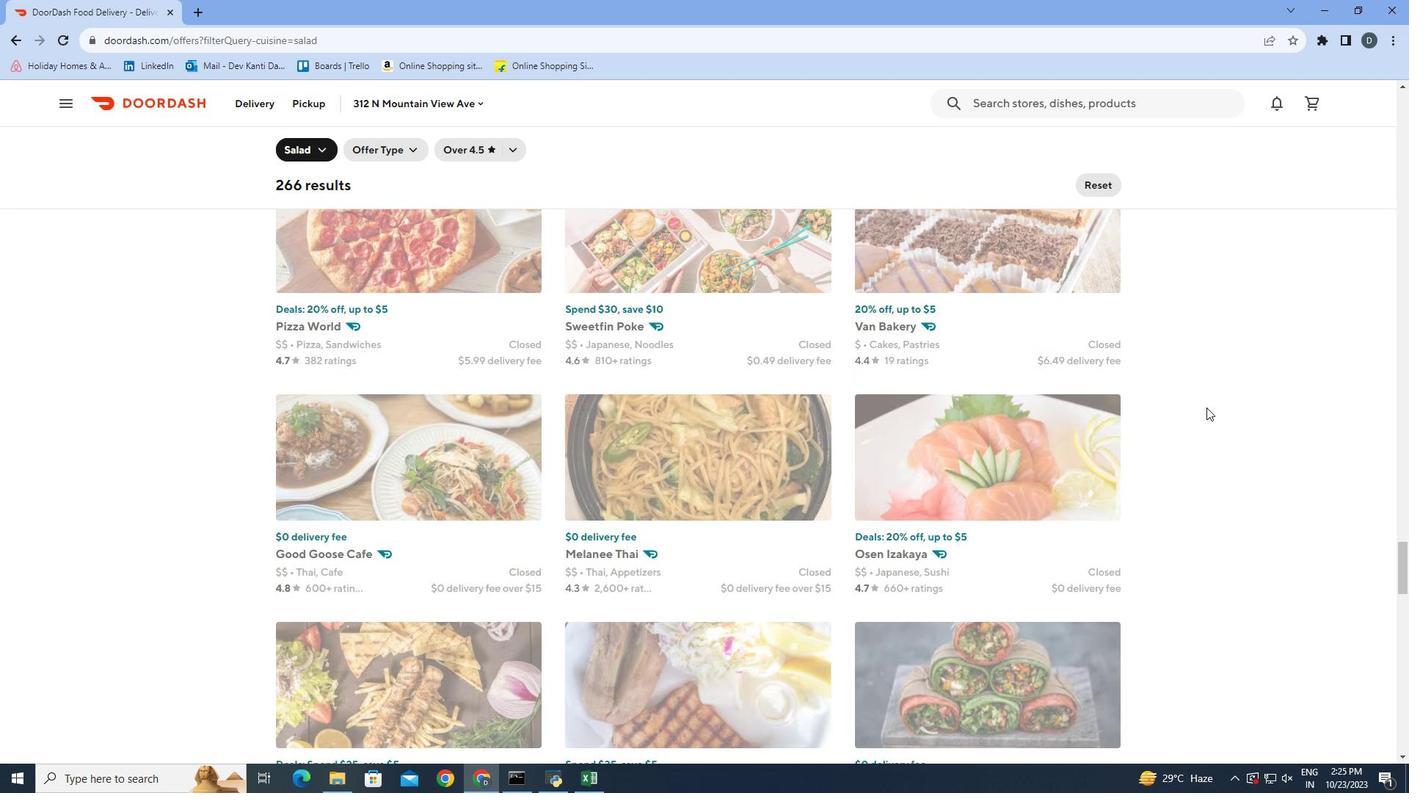 
Action: Mouse scrolled (1207, 408) with delta (0, 0)
Screenshot: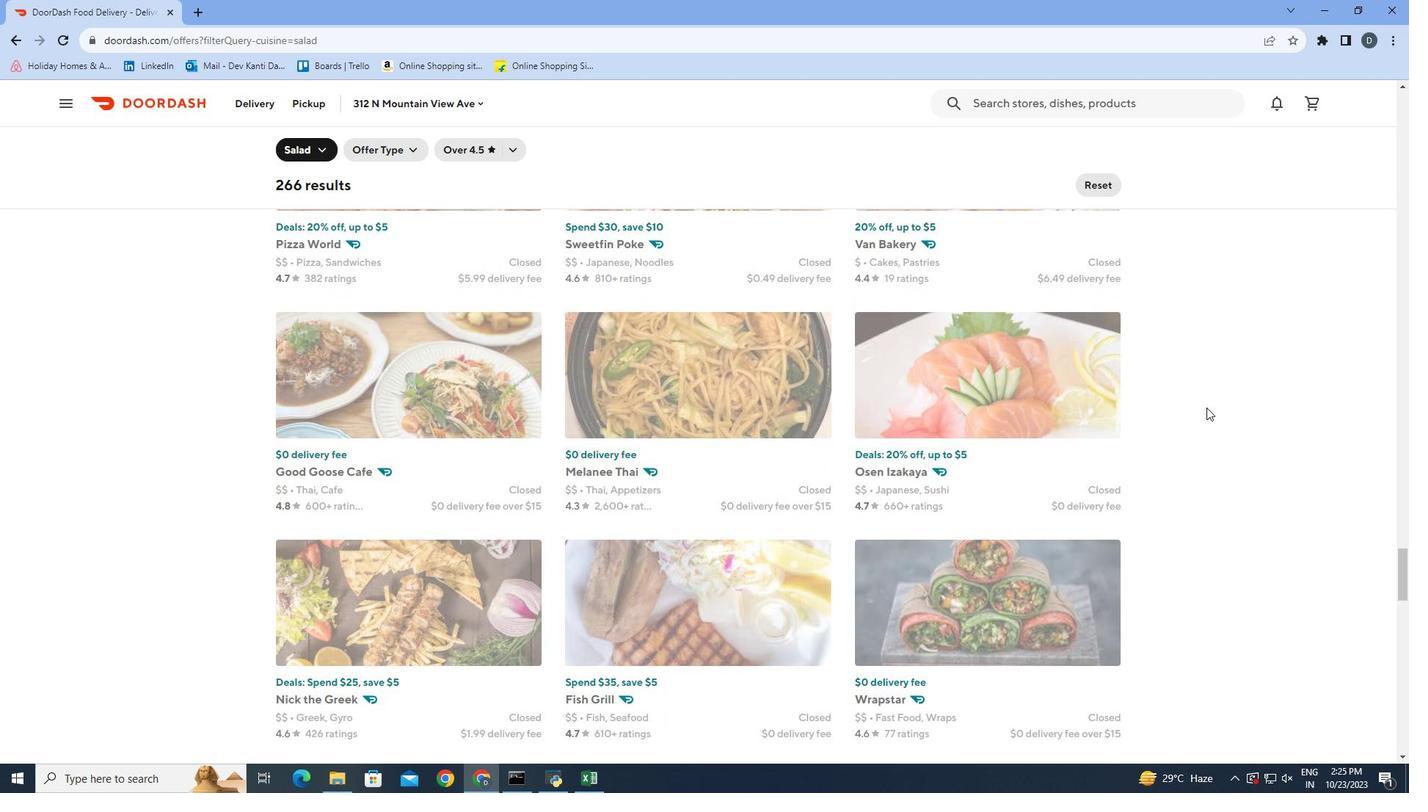 
Action: Mouse scrolled (1207, 408) with delta (0, 0)
Screenshot: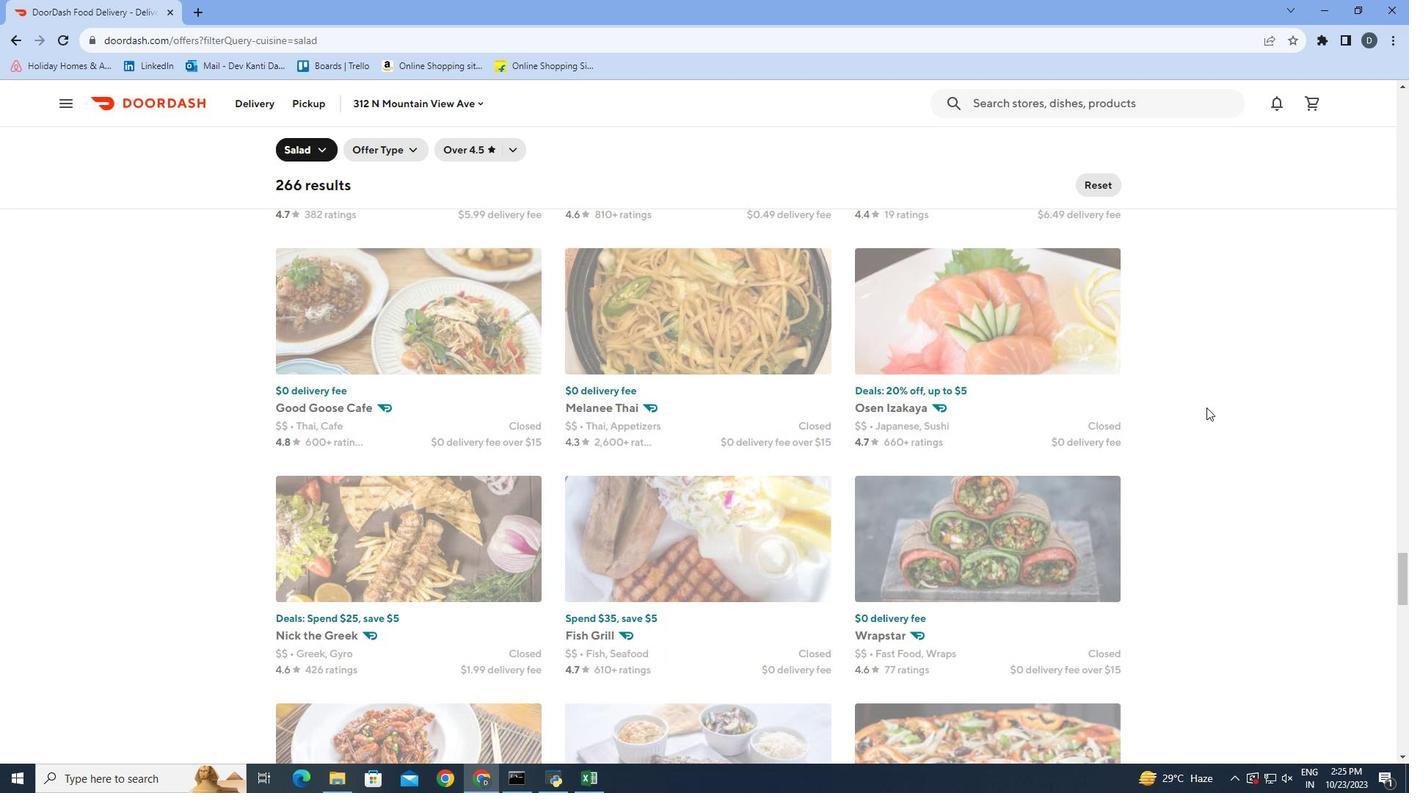 
Action: Mouse scrolled (1207, 408) with delta (0, 0)
Screenshot: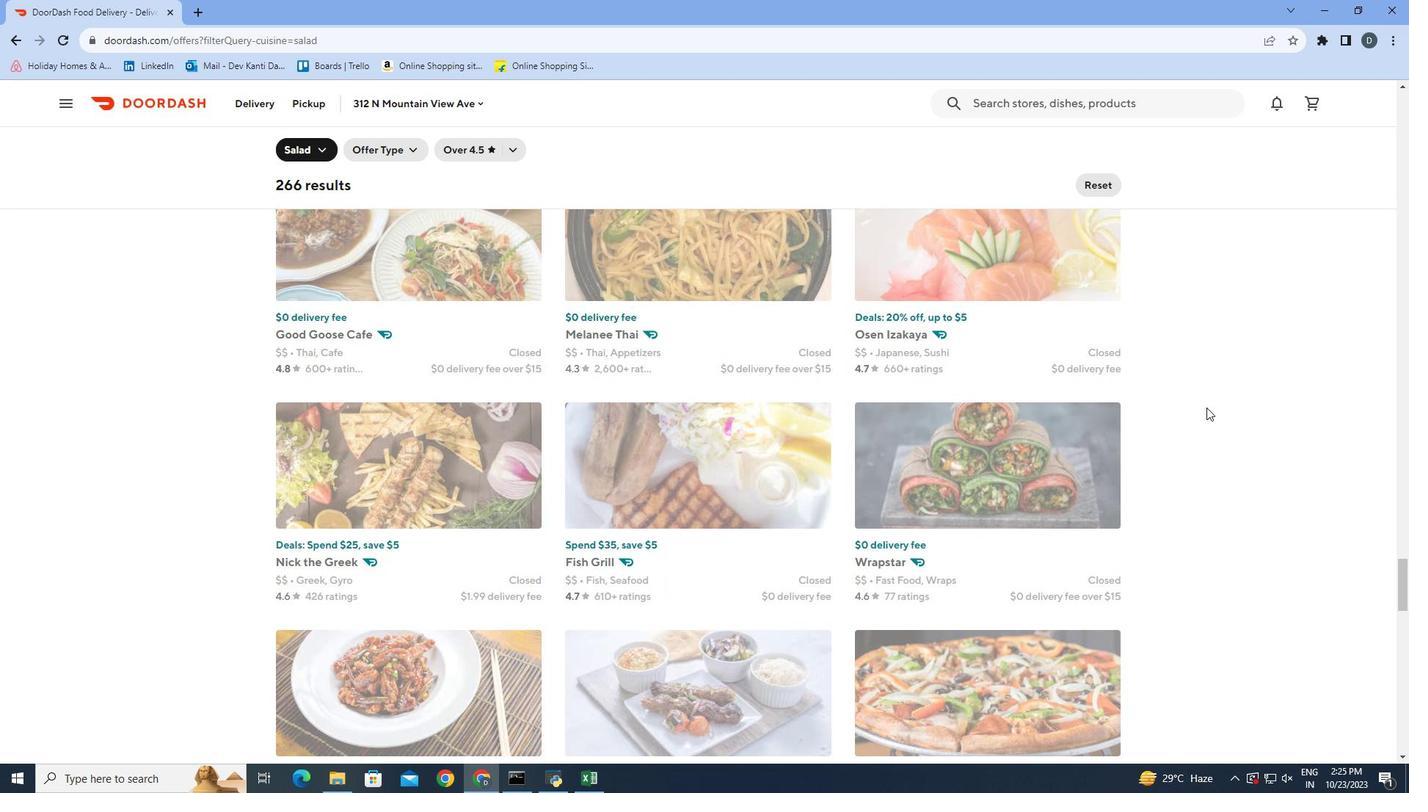 
Action: Mouse scrolled (1207, 408) with delta (0, 0)
Screenshot: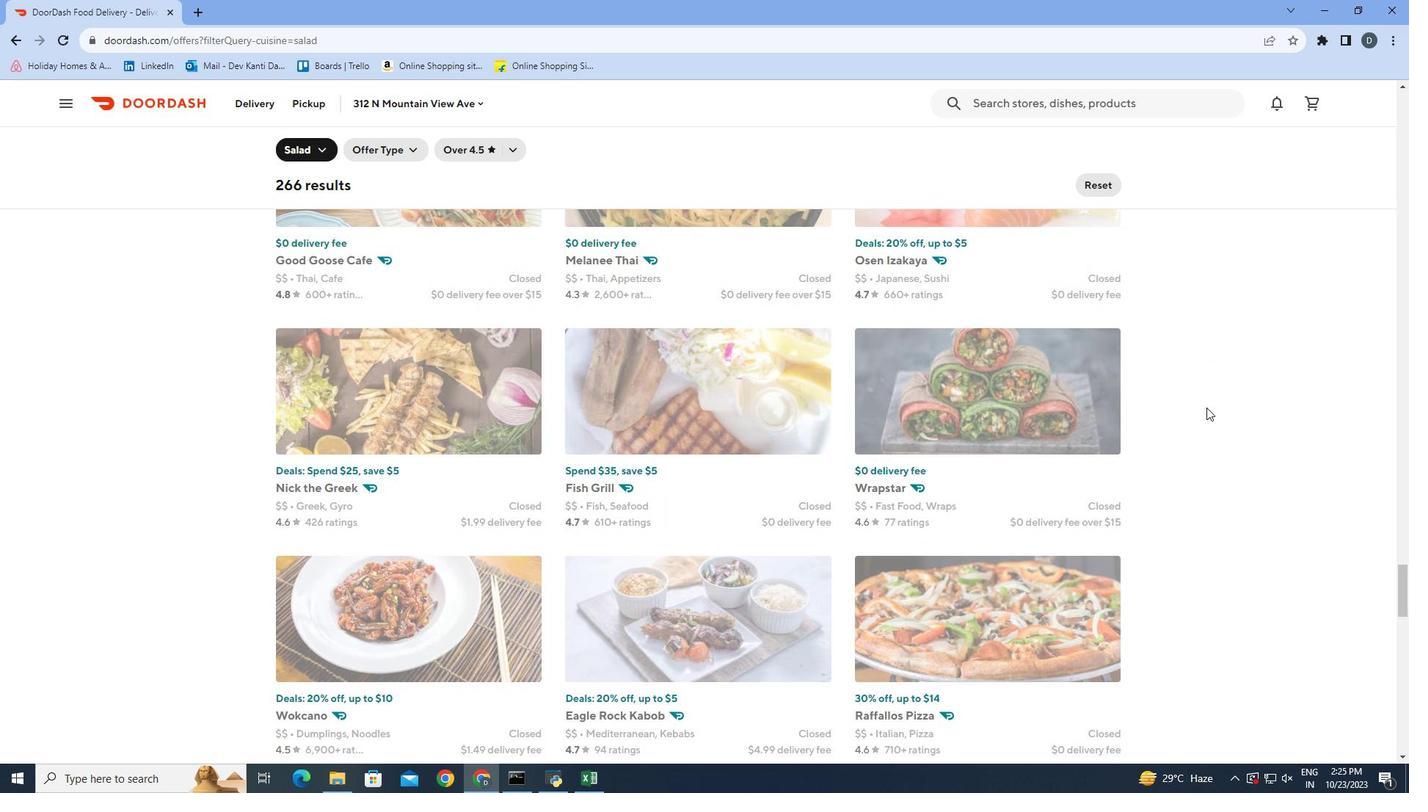 
Action: Mouse scrolled (1207, 408) with delta (0, 0)
Screenshot: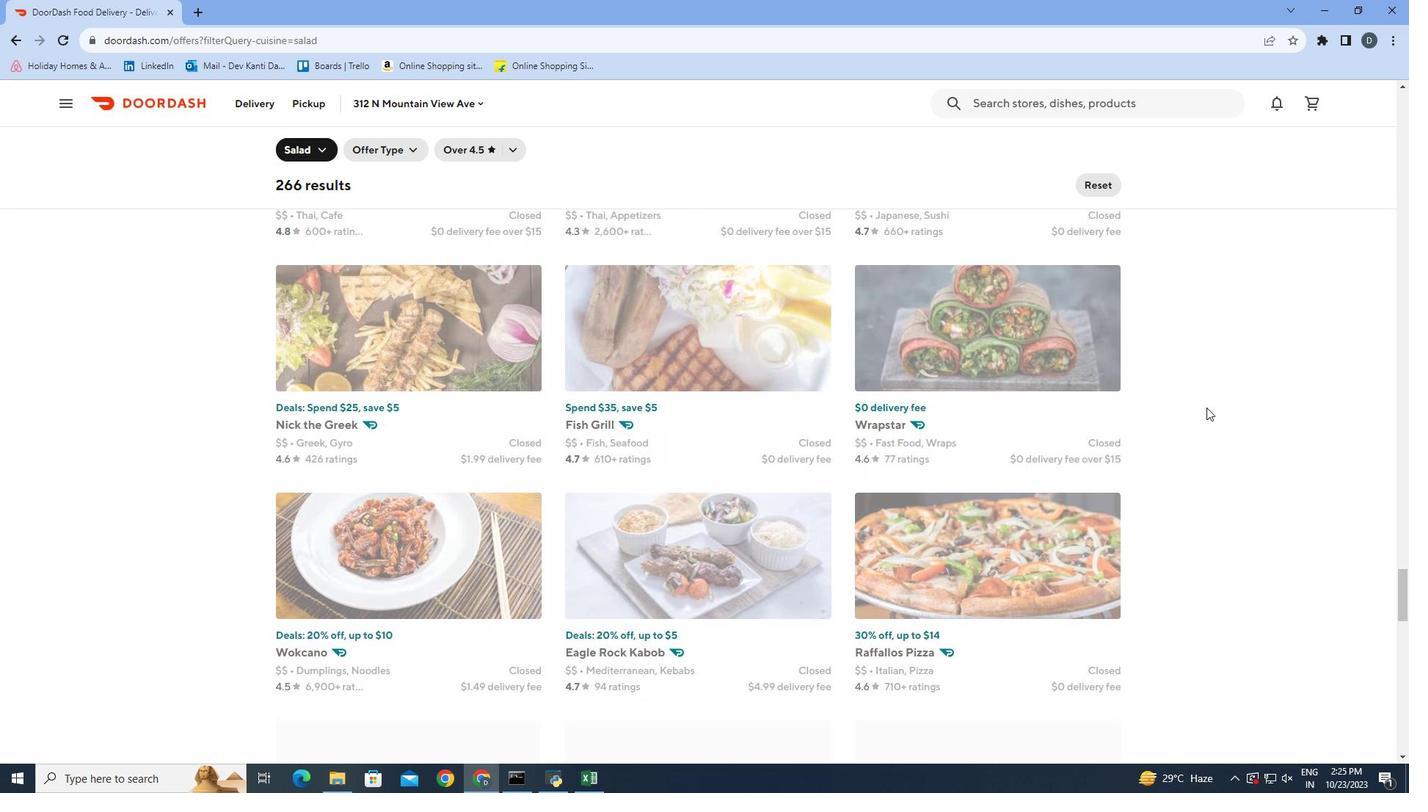 
Action: Mouse moved to (1203, 412)
Screenshot: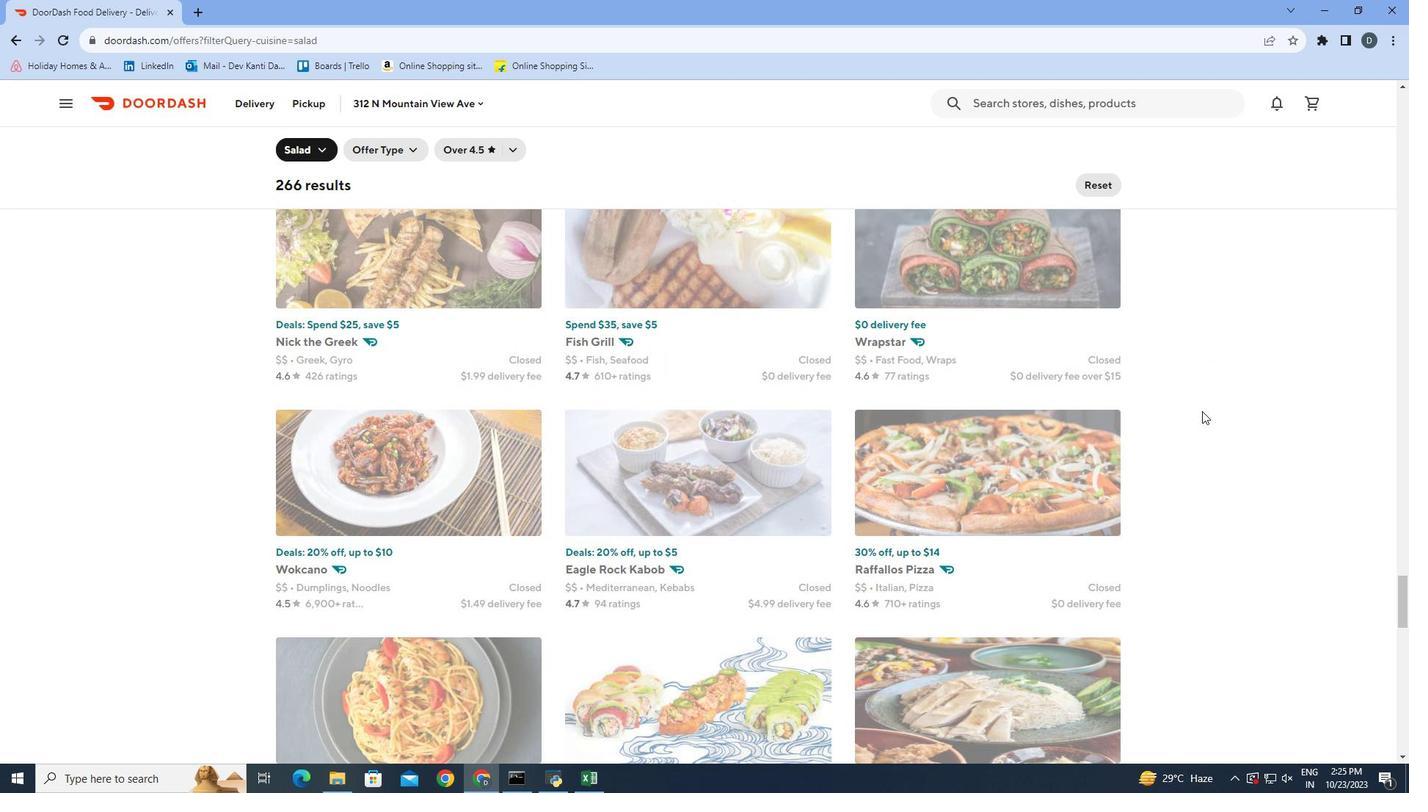 
Action: Mouse scrolled (1203, 411) with delta (0, 0)
Screenshot: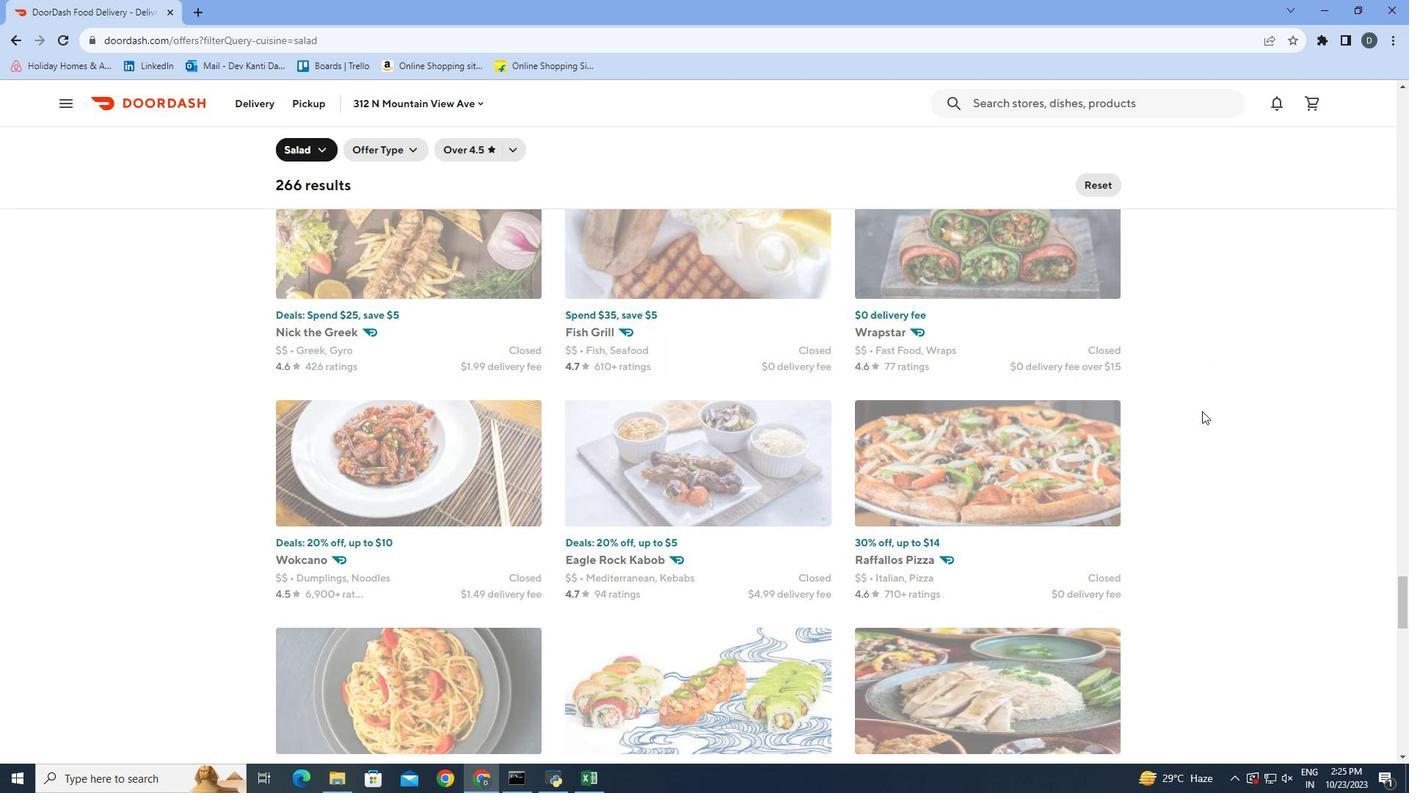 
Action: Mouse scrolled (1203, 411) with delta (0, 0)
Screenshot: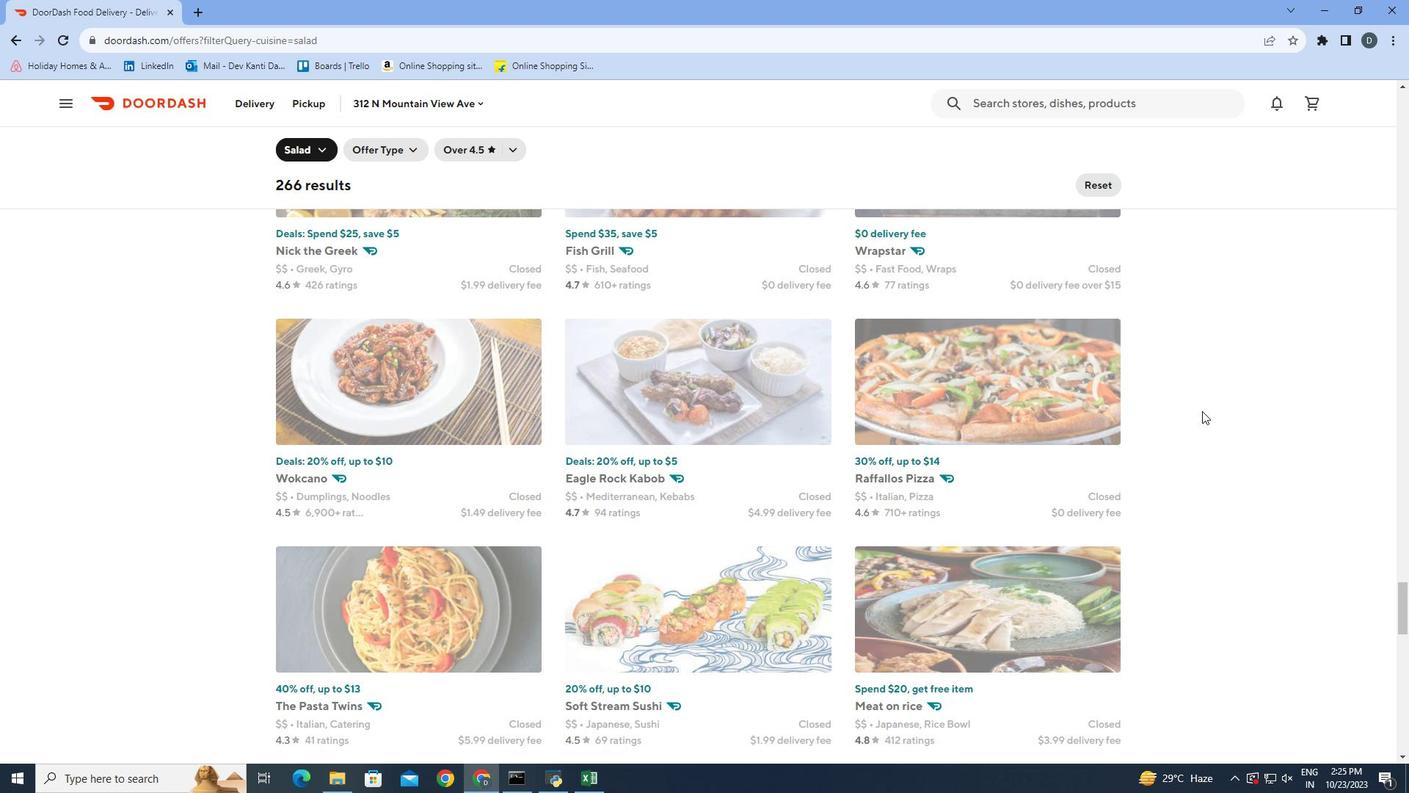 
Action: Mouse scrolled (1203, 411) with delta (0, 0)
Screenshot: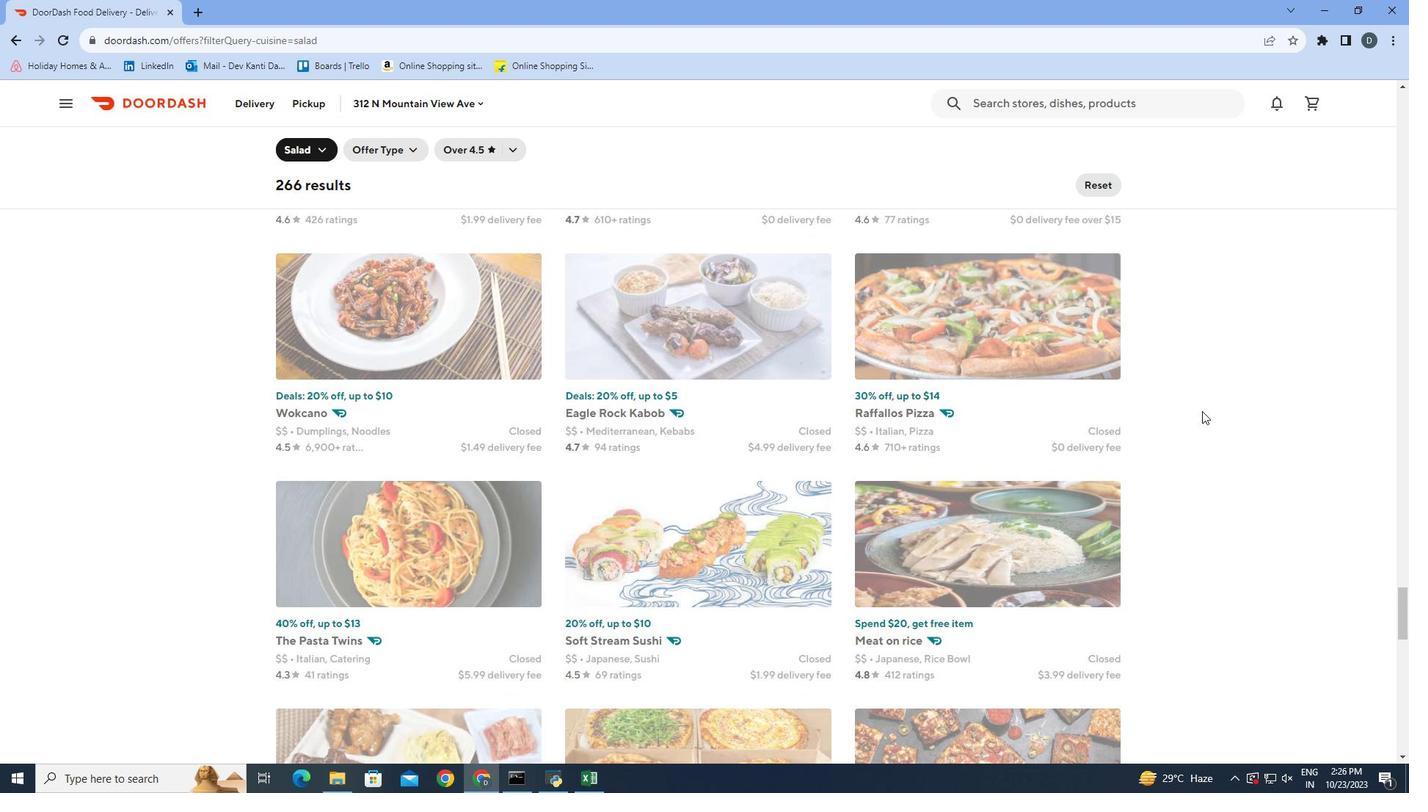 
Action: Mouse scrolled (1203, 411) with delta (0, 0)
Screenshot: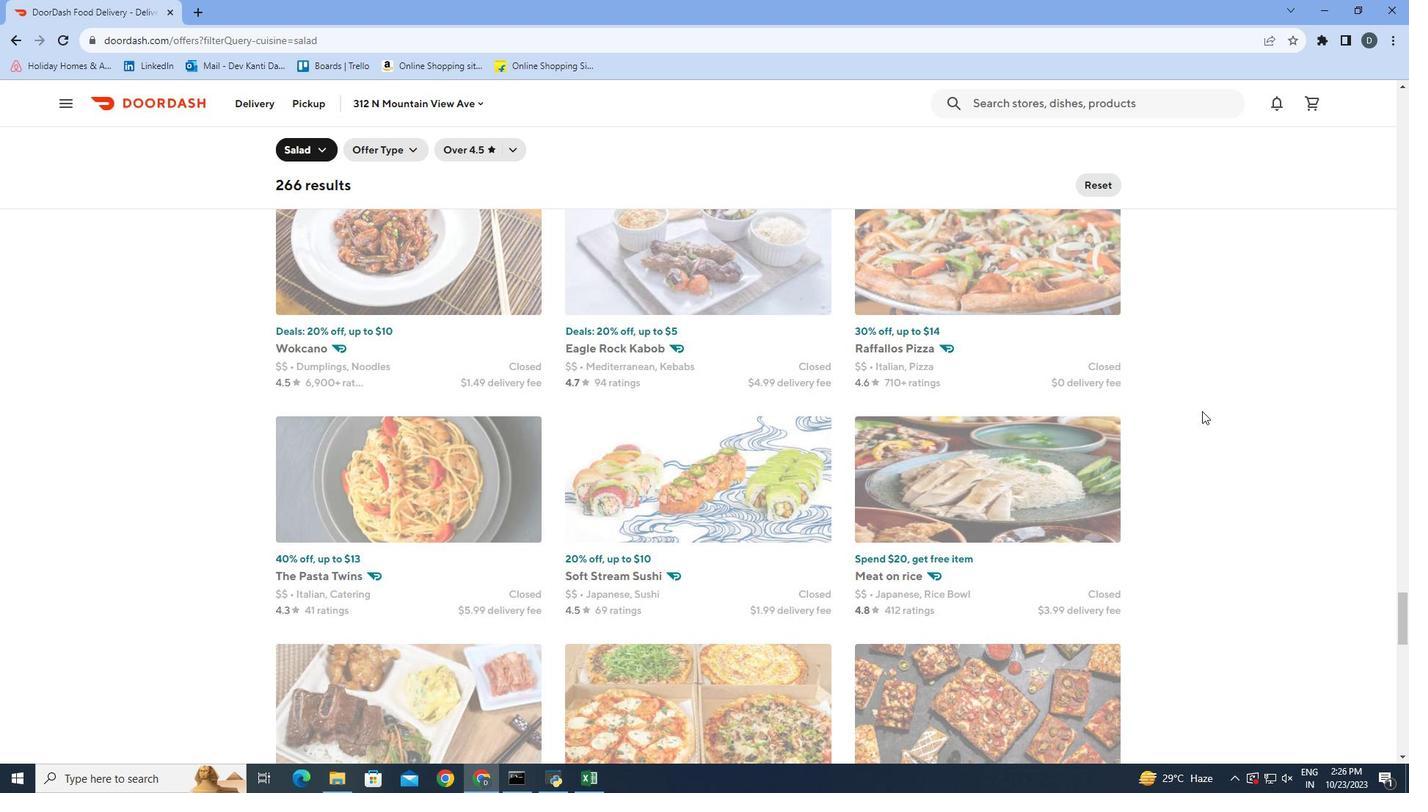 
Action: Mouse scrolled (1203, 411) with delta (0, 0)
Screenshot: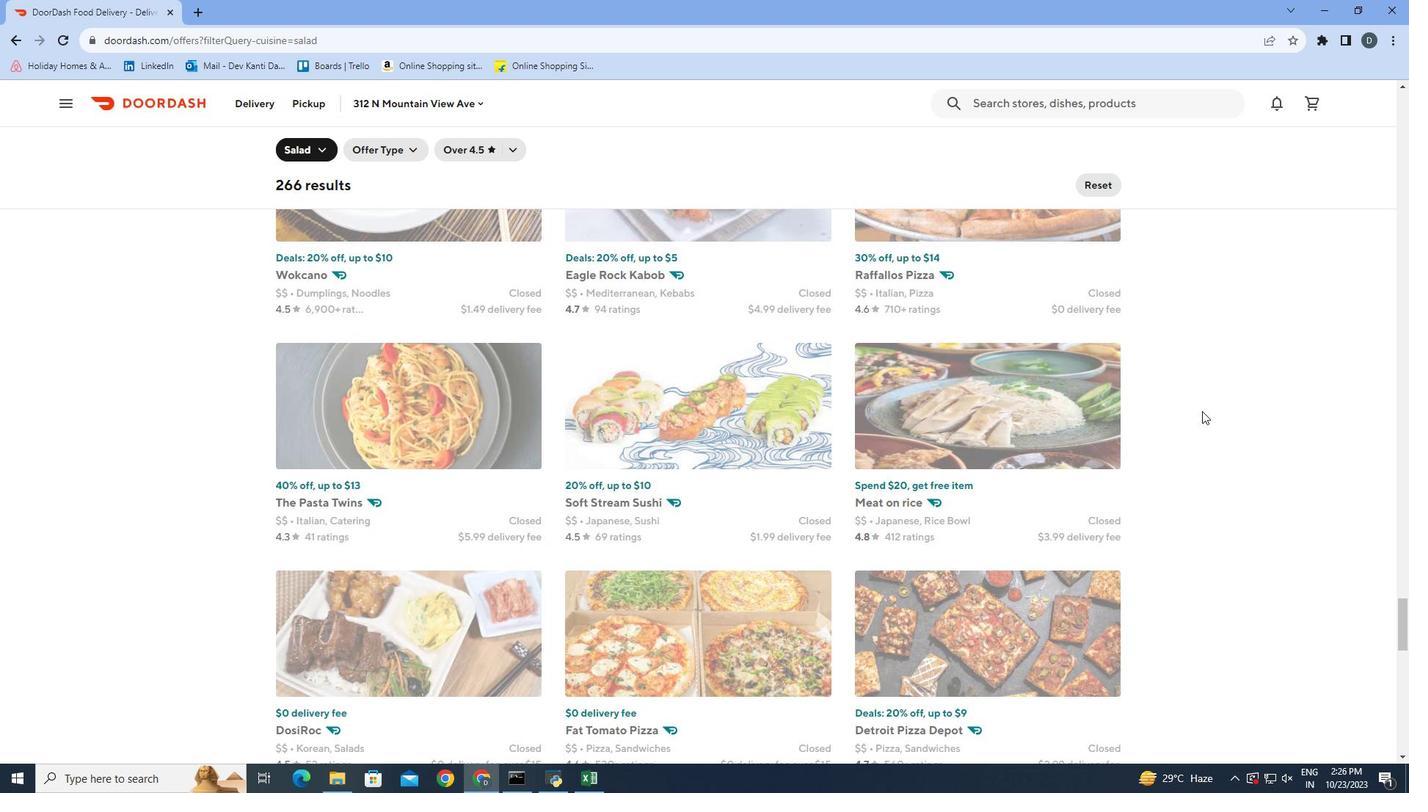 
Action: Mouse scrolled (1203, 411) with delta (0, 0)
Screenshot: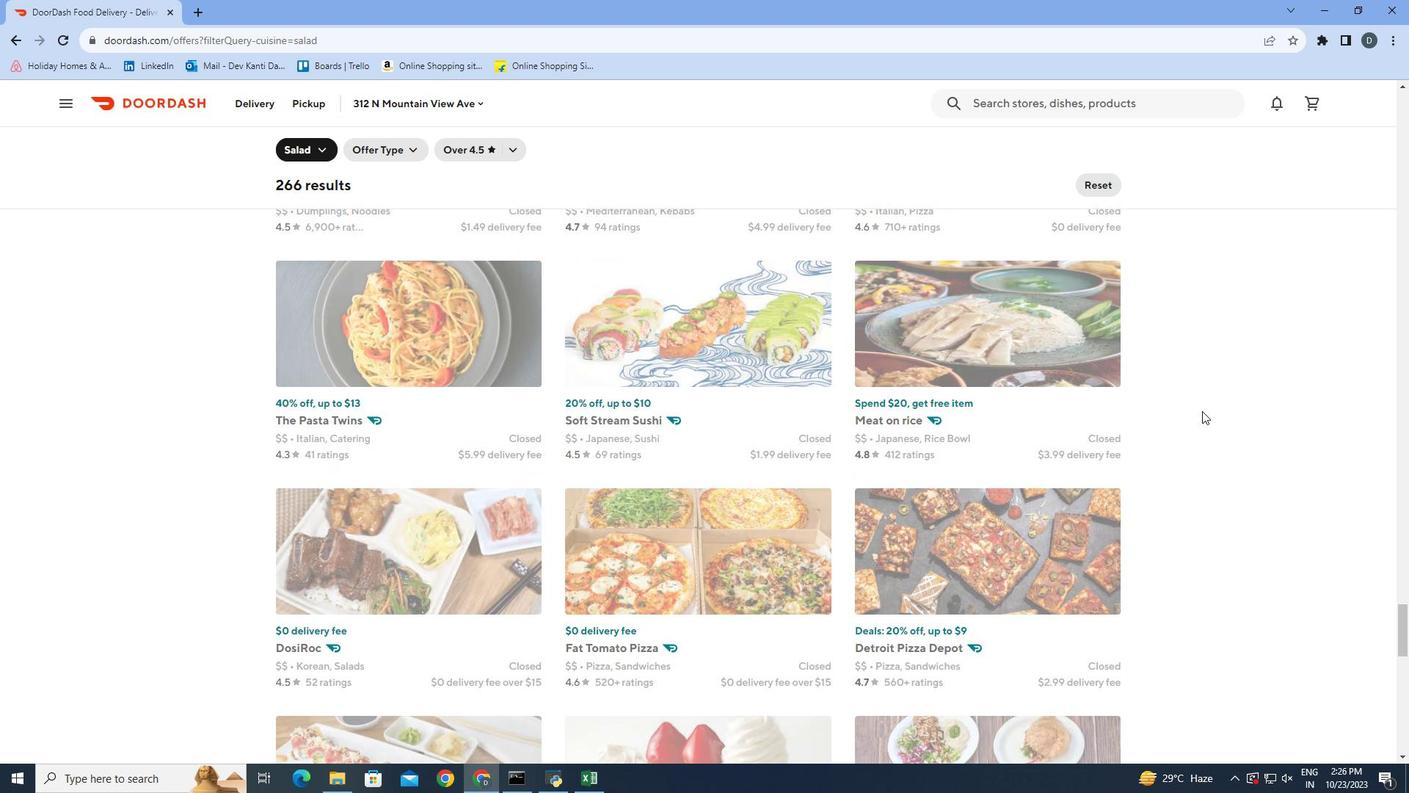 
Action: Mouse scrolled (1203, 411) with delta (0, 0)
Screenshot: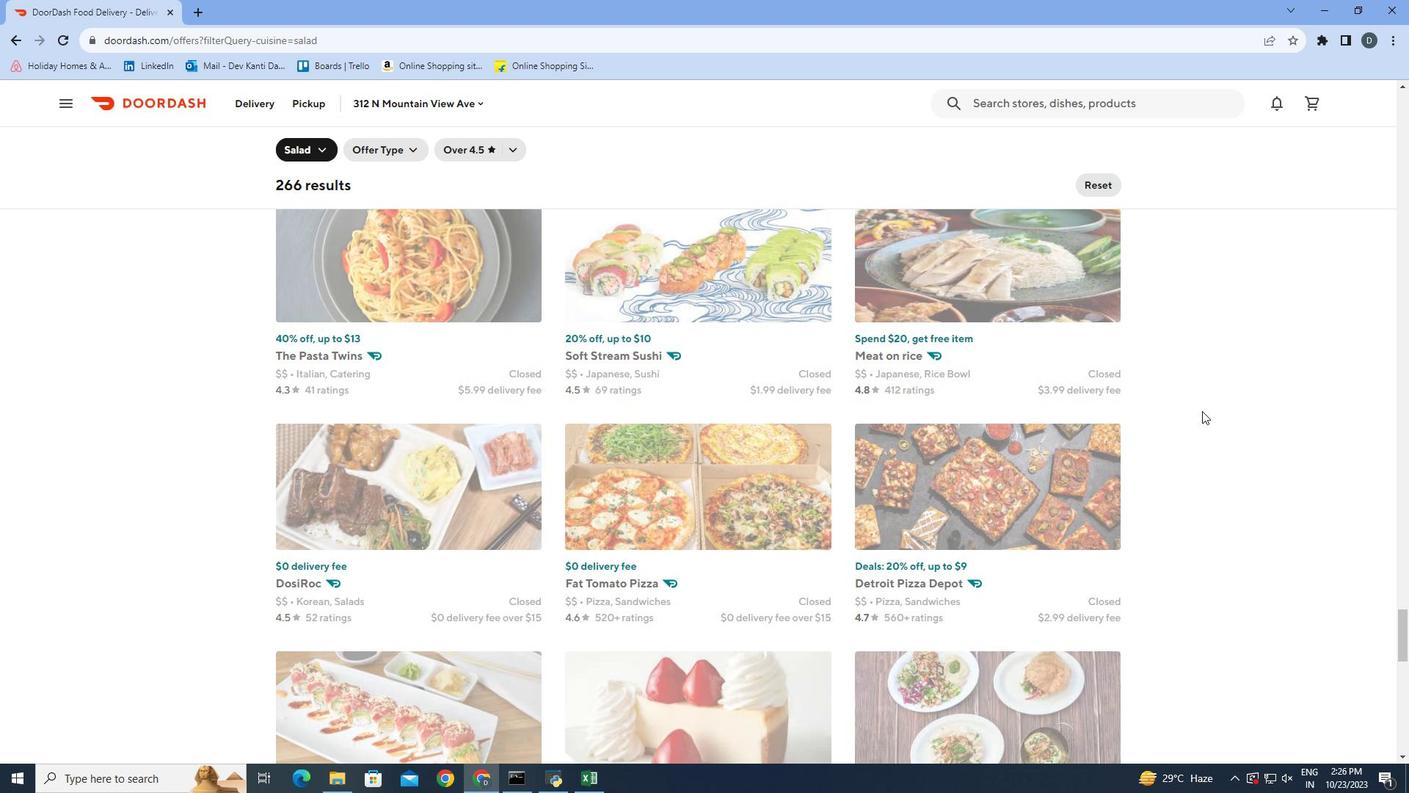 
Action: Mouse scrolled (1203, 411) with delta (0, 0)
Screenshot: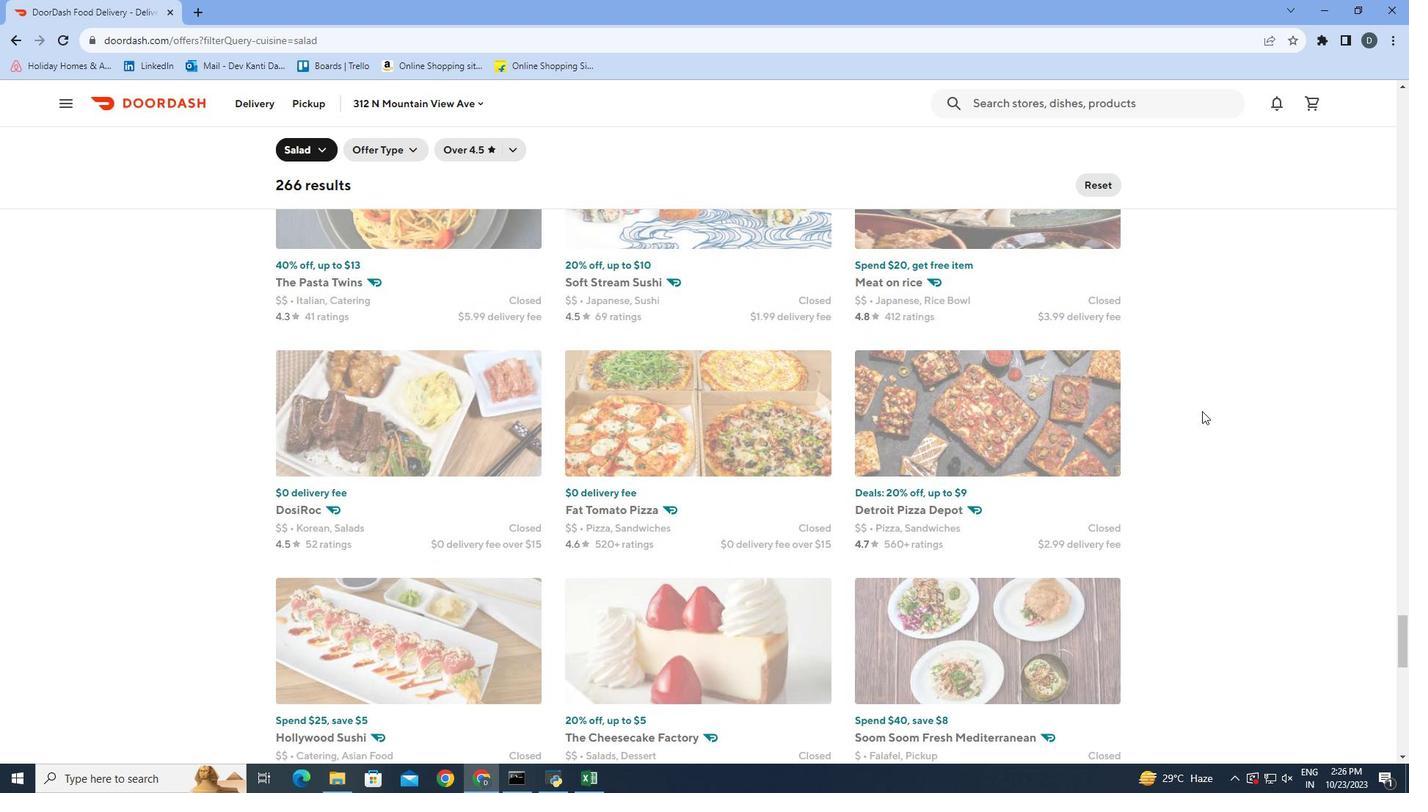 
Action: Mouse scrolled (1203, 411) with delta (0, 0)
Screenshot: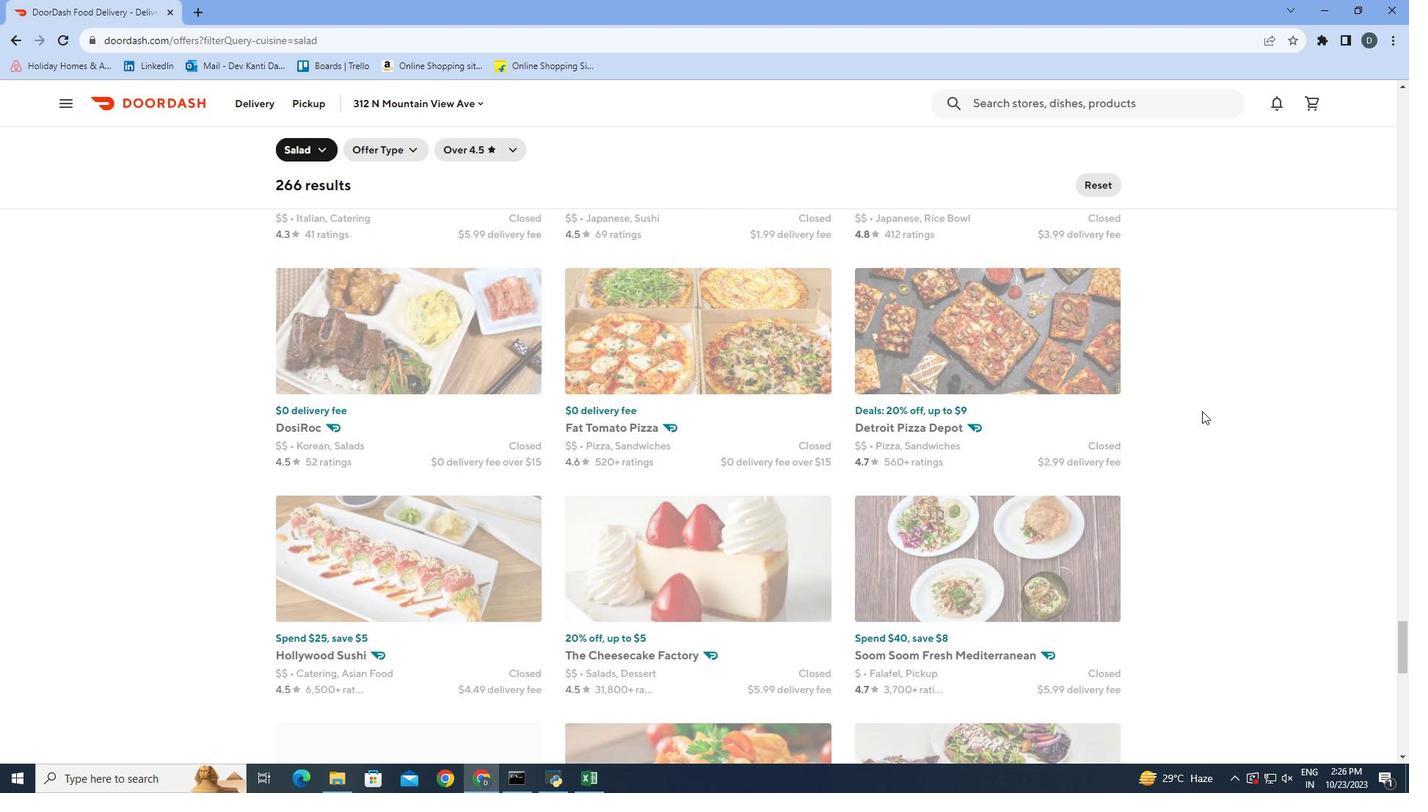 
Action: Mouse scrolled (1203, 411) with delta (0, 0)
Screenshot: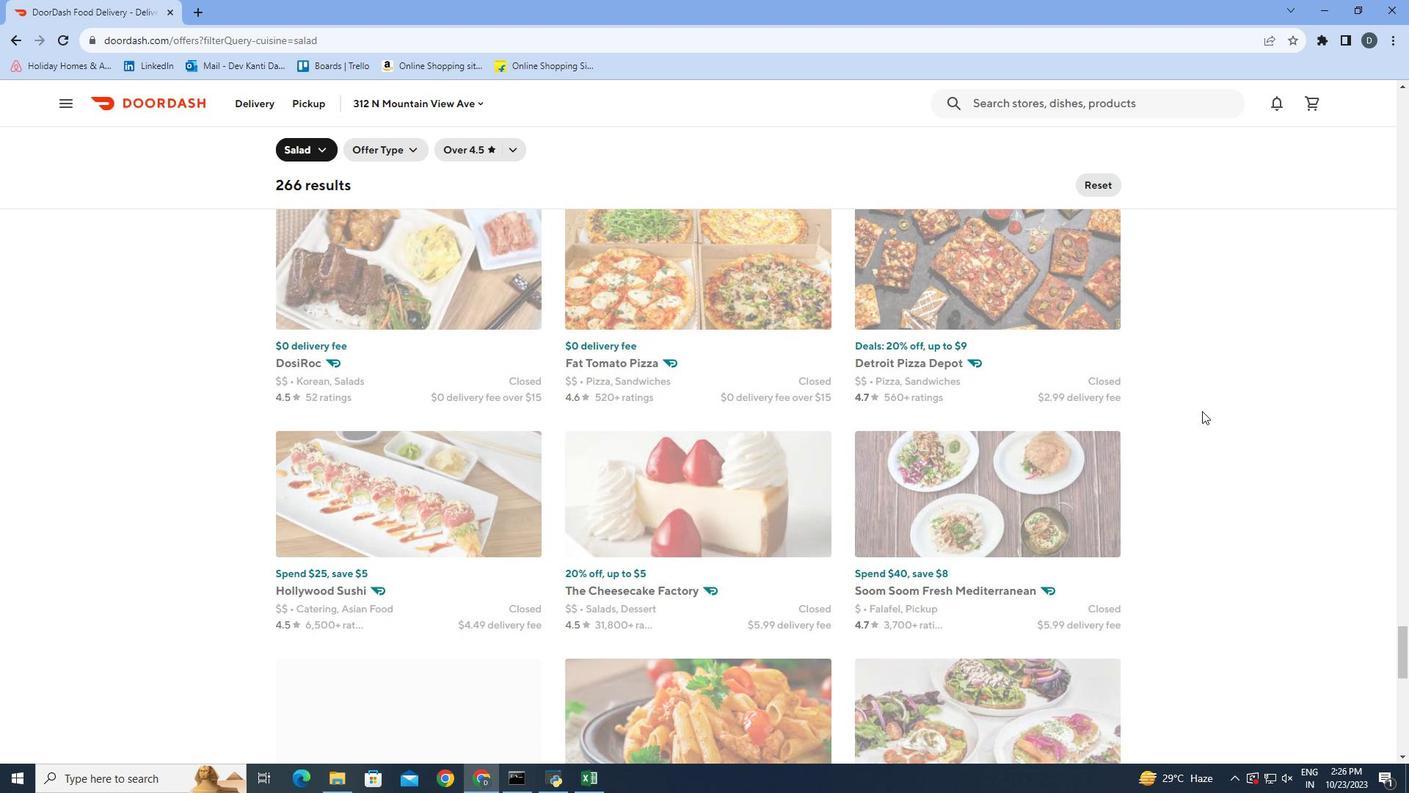 
Action: Mouse scrolled (1203, 411) with delta (0, 0)
Screenshot: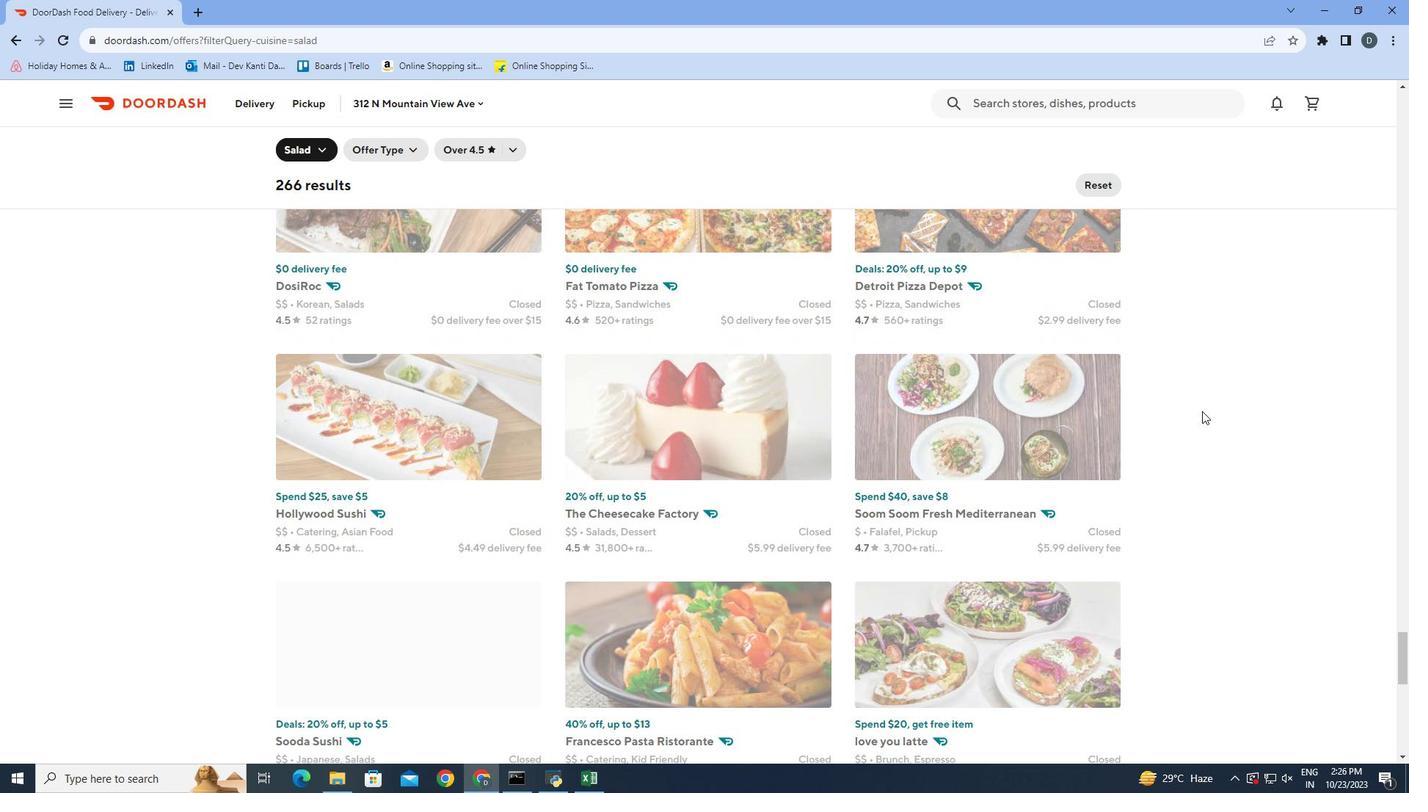 
Action: Mouse scrolled (1203, 411) with delta (0, 0)
Screenshot: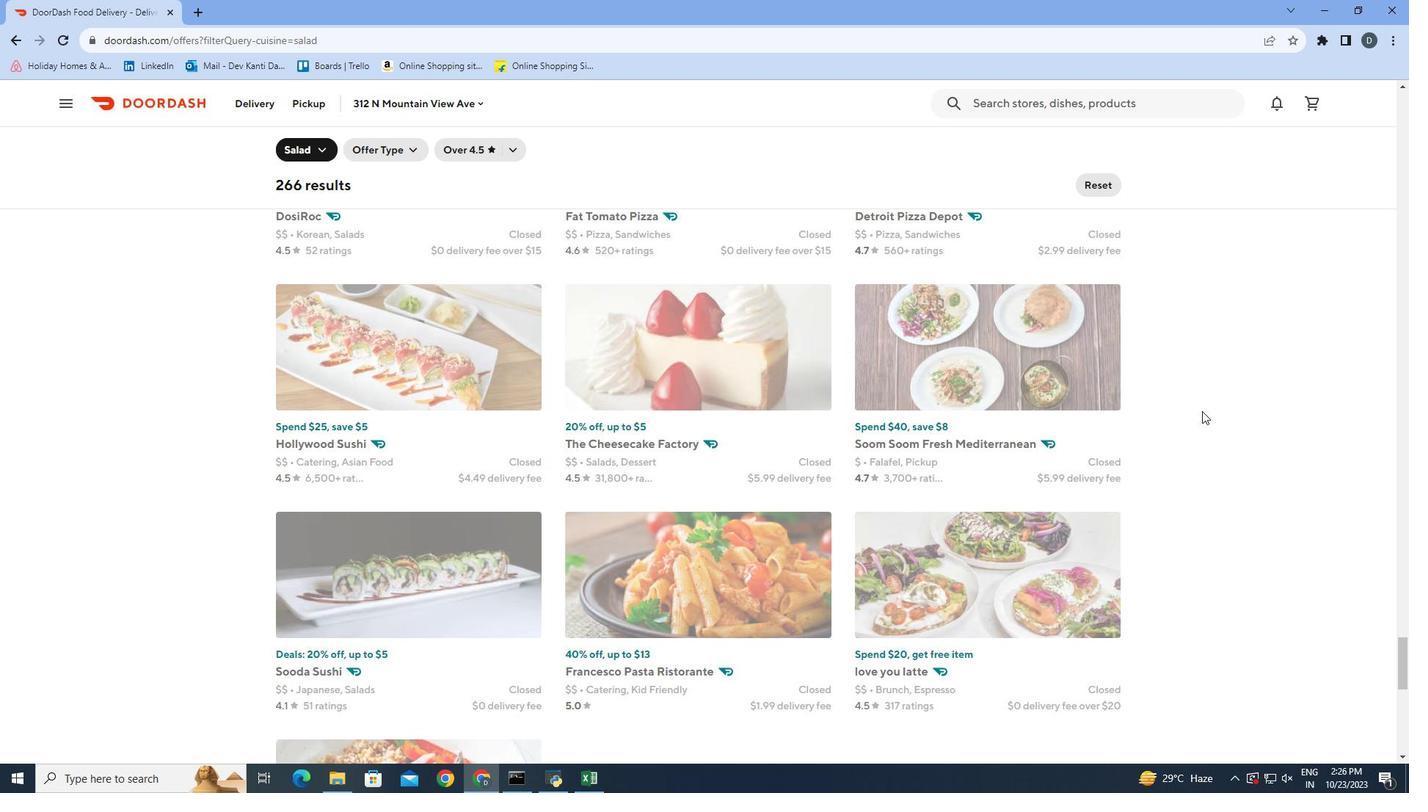 
Action: Mouse moved to (1203, 413)
Screenshot: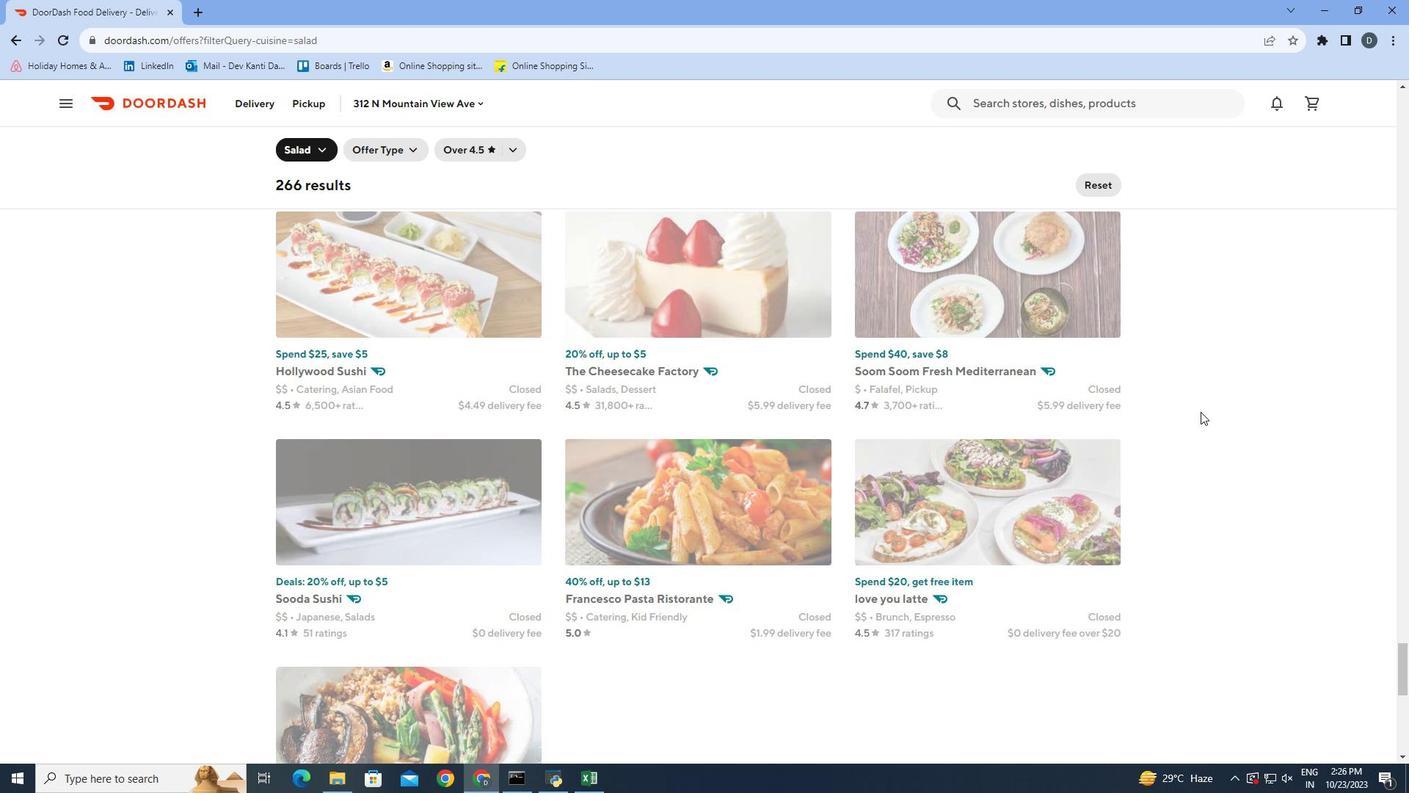 
Action: Mouse scrolled (1203, 412) with delta (0, 0)
Screenshot: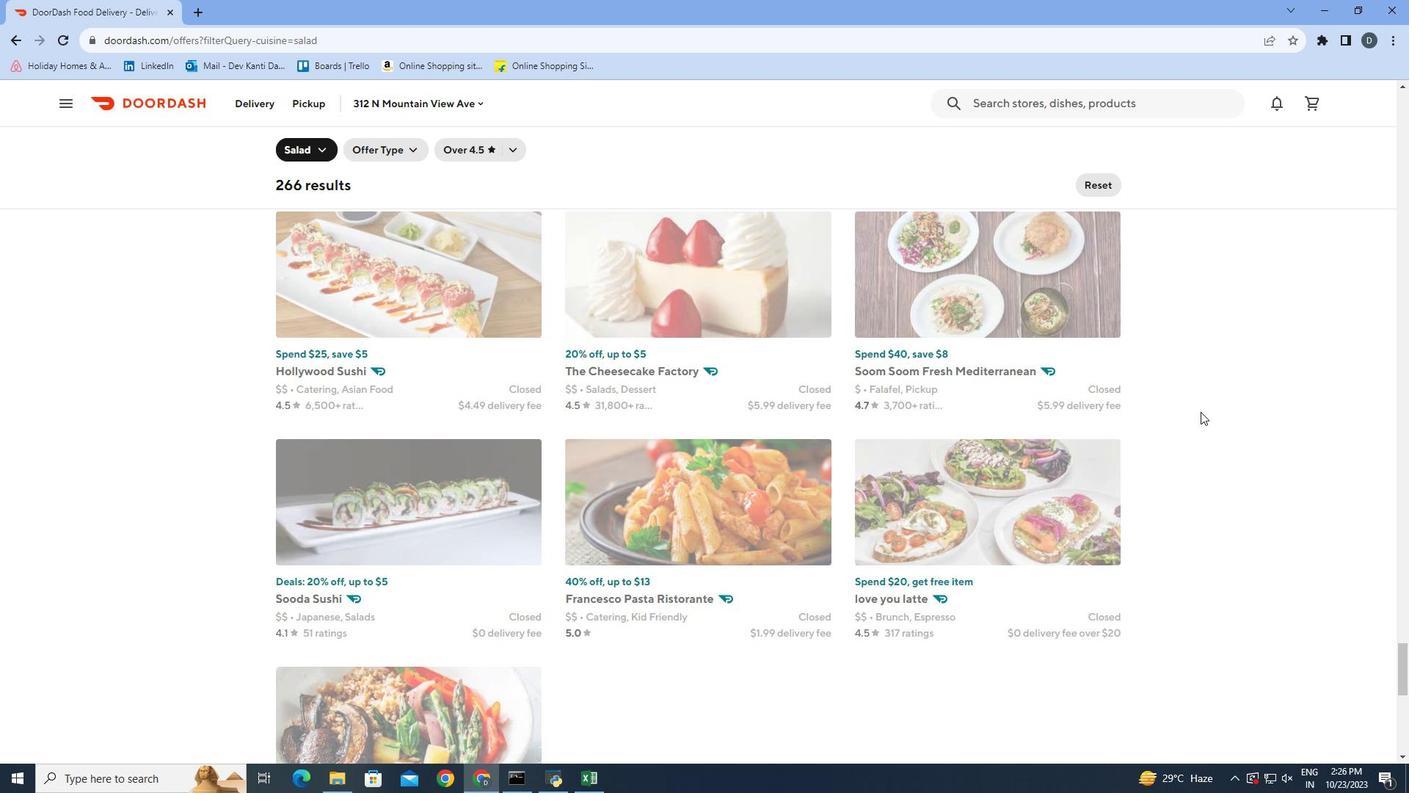 
Action: Mouse moved to (1202, 414)
Screenshot: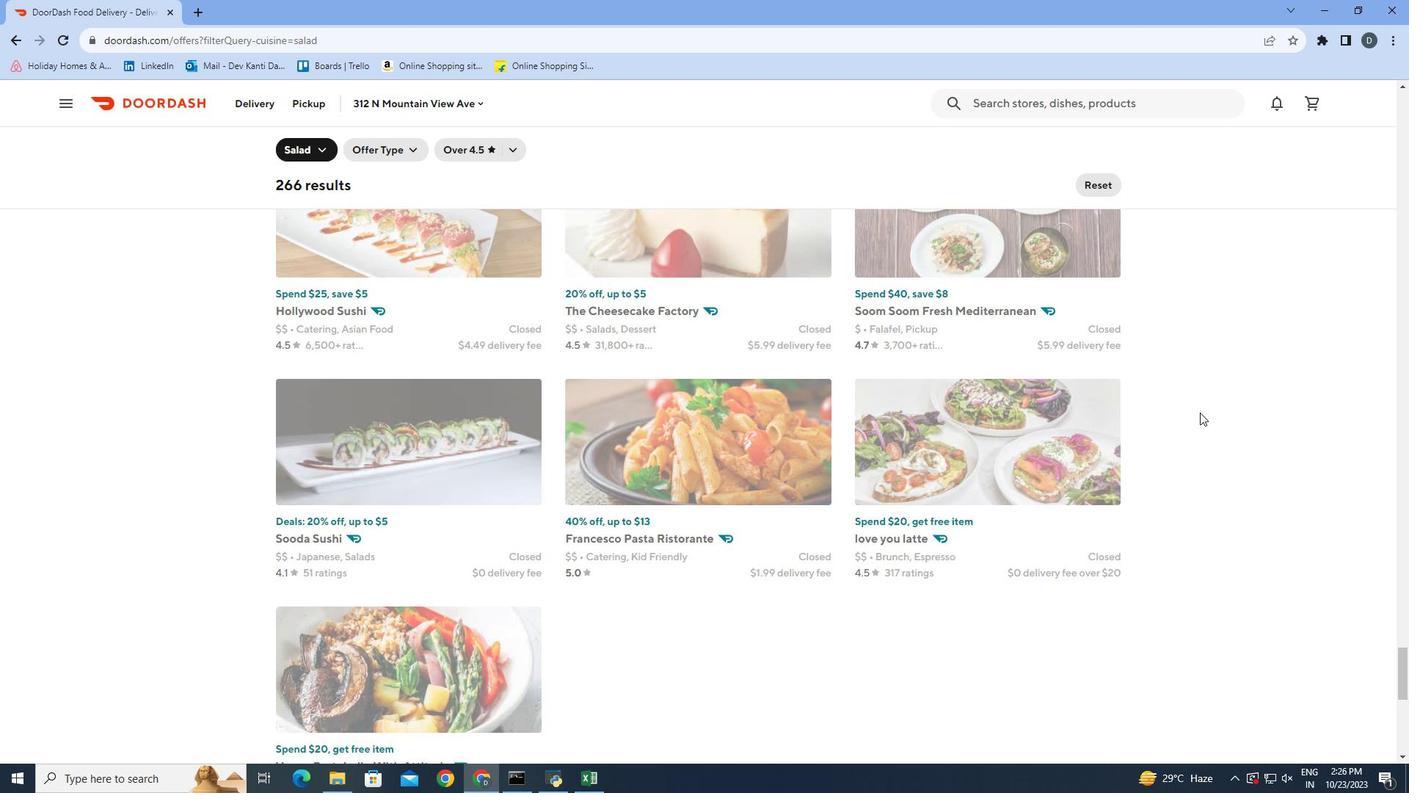 
Action: Mouse scrolled (1202, 413) with delta (0, 0)
Screenshot: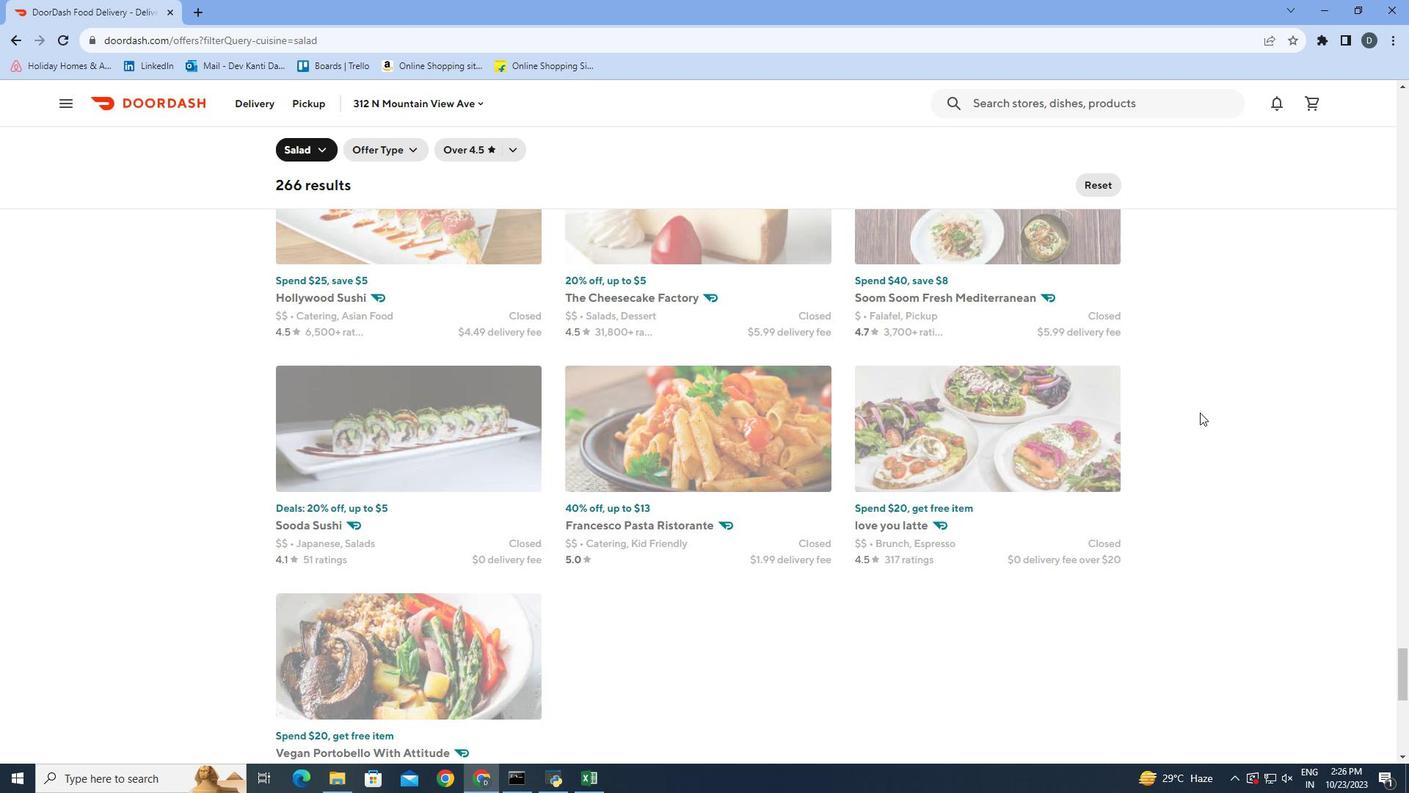 
Action: Mouse scrolled (1202, 413) with delta (0, 0)
Screenshot: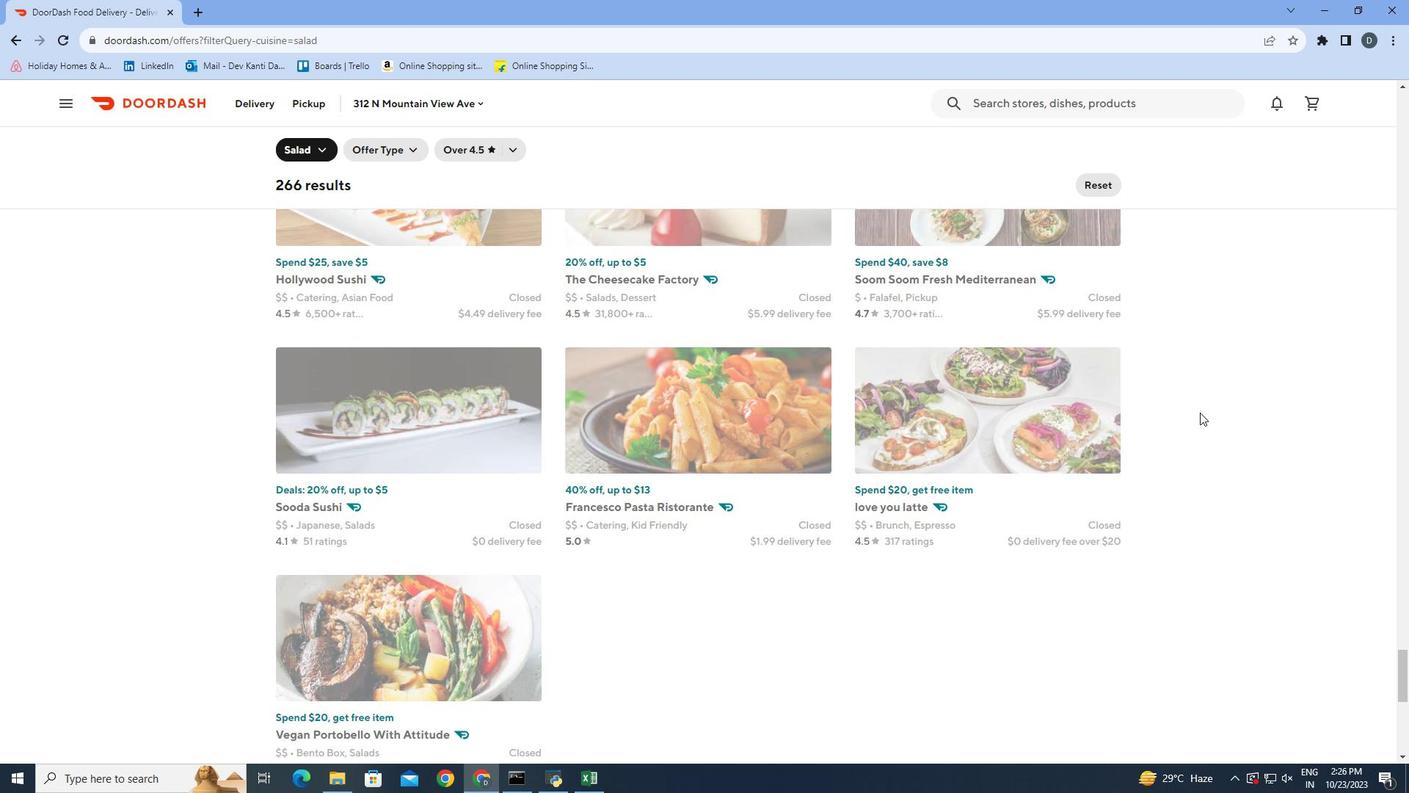 
Action: Mouse scrolled (1202, 413) with delta (0, 0)
Screenshot: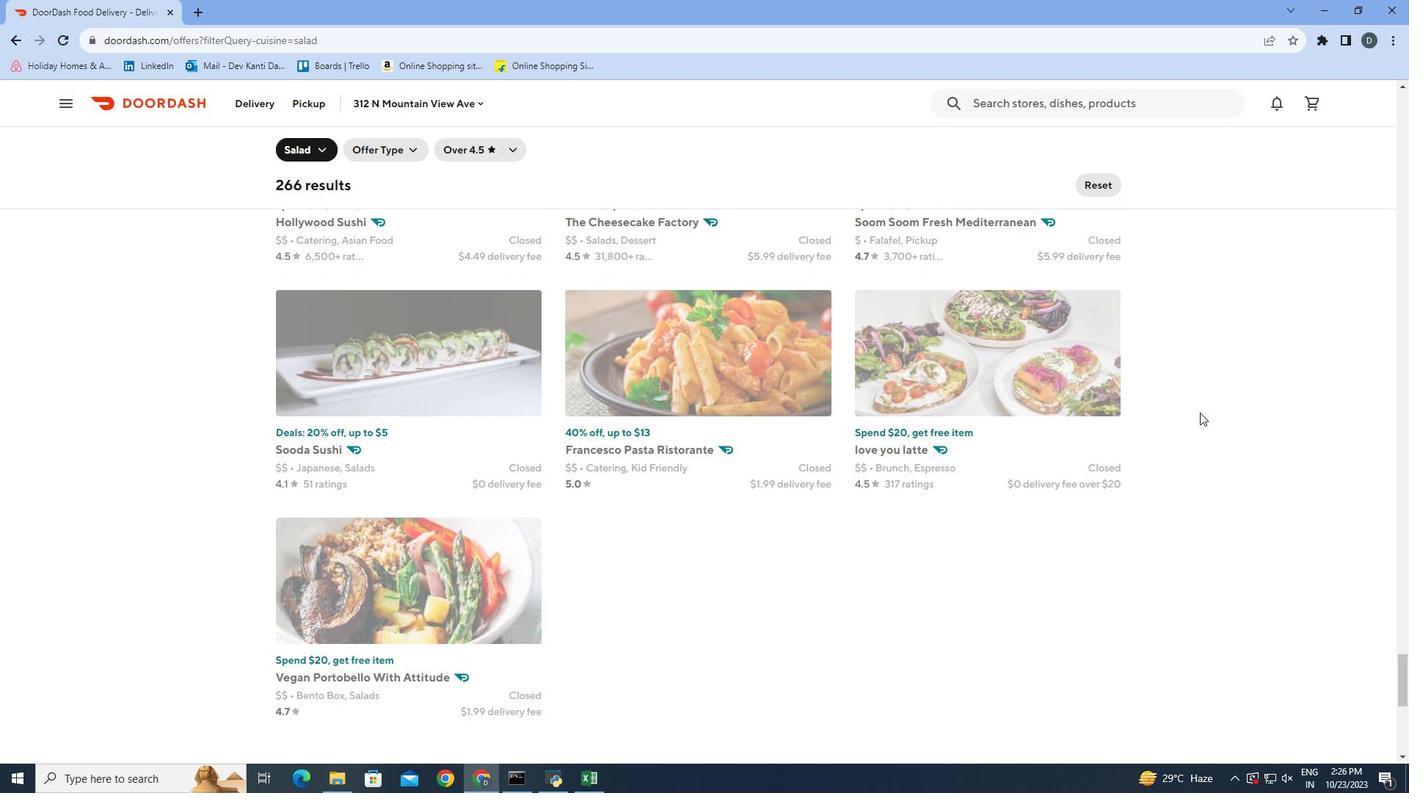 
Action: Mouse moved to (723, 637)
Screenshot: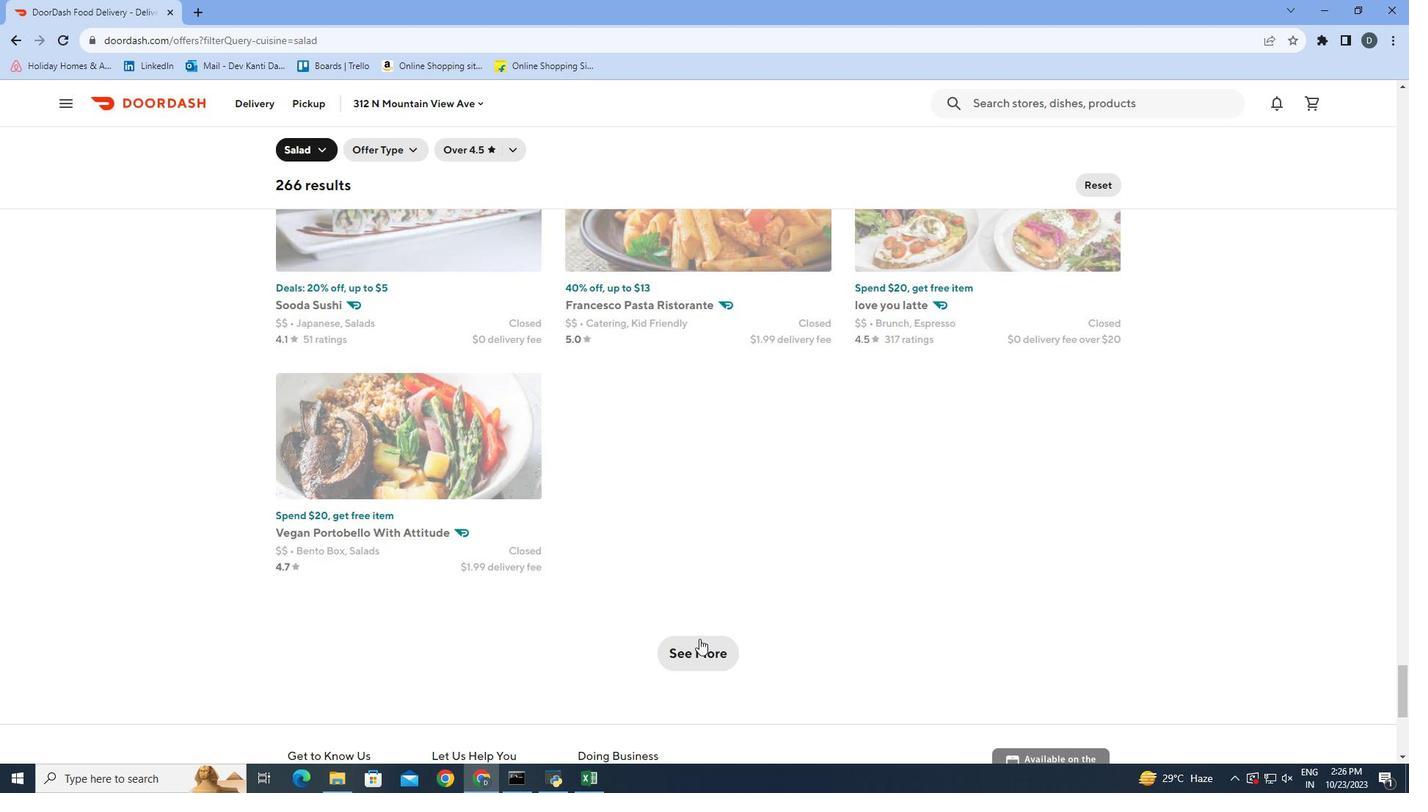 
Action: Mouse pressed left at (723, 637)
Screenshot: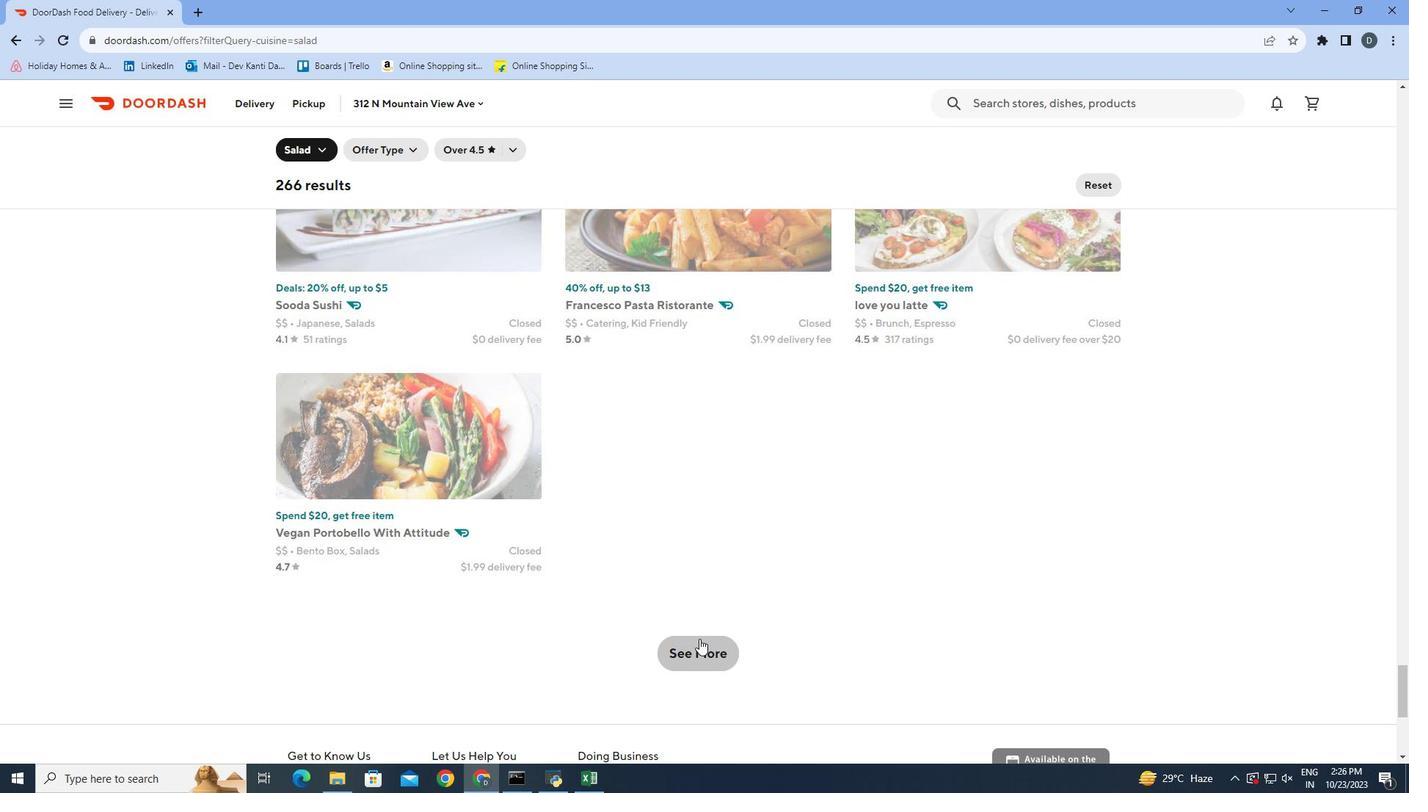 
Action: Mouse moved to (1182, 417)
Screenshot: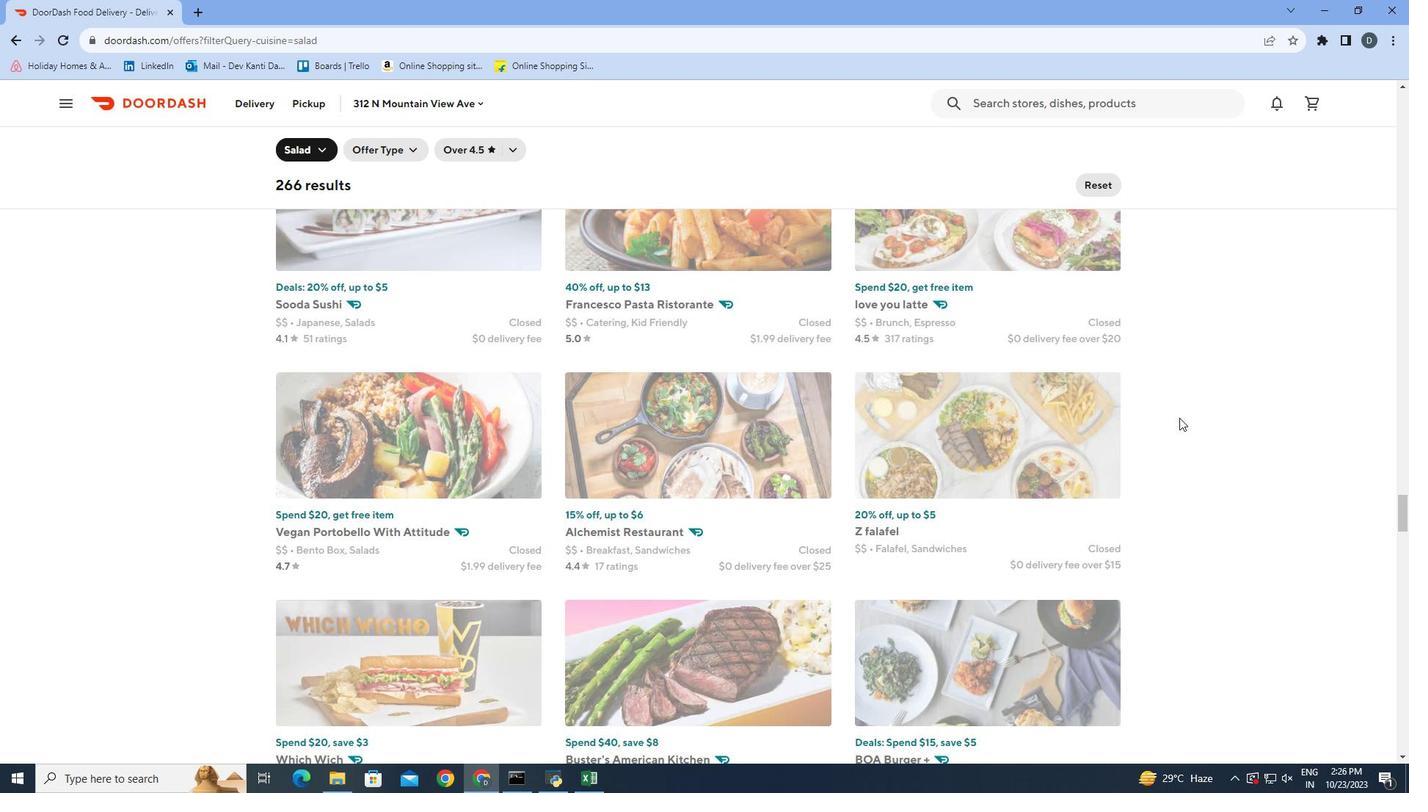 
Action: Mouse scrolled (1182, 417) with delta (0, 0)
Screenshot: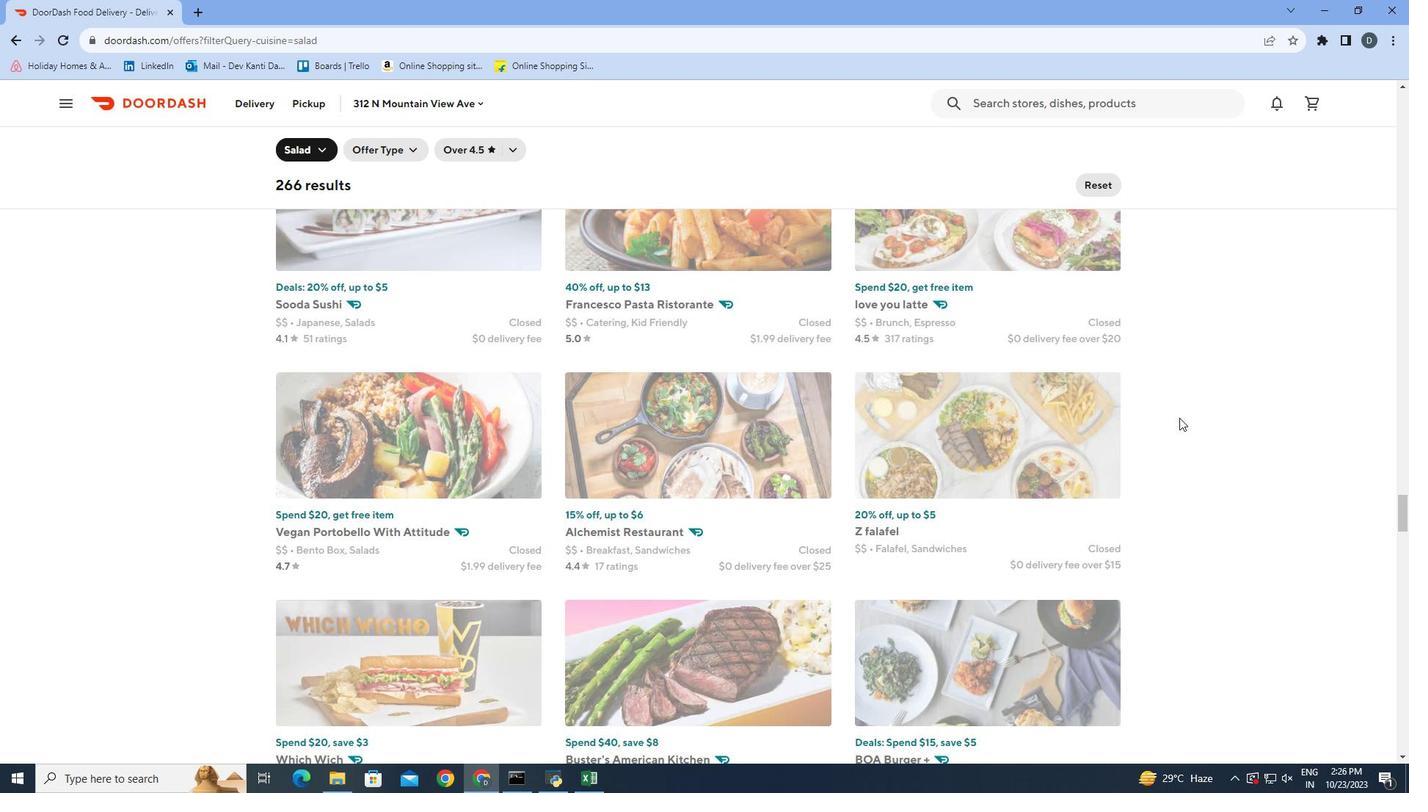 
Action: Mouse moved to (1182, 419)
Screenshot: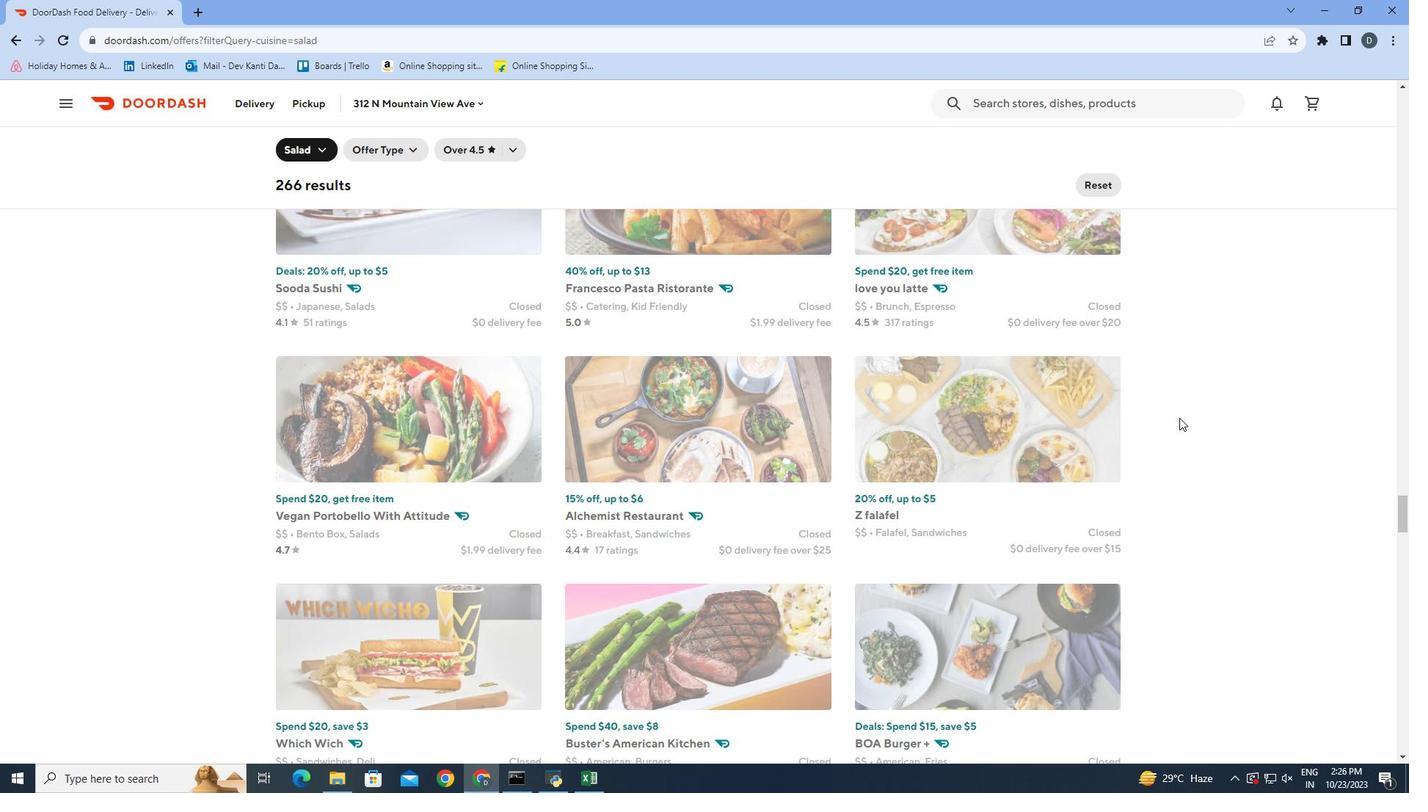 
Action: Mouse scrolled (1182, 418) with delta (0, 0)
Screenshot: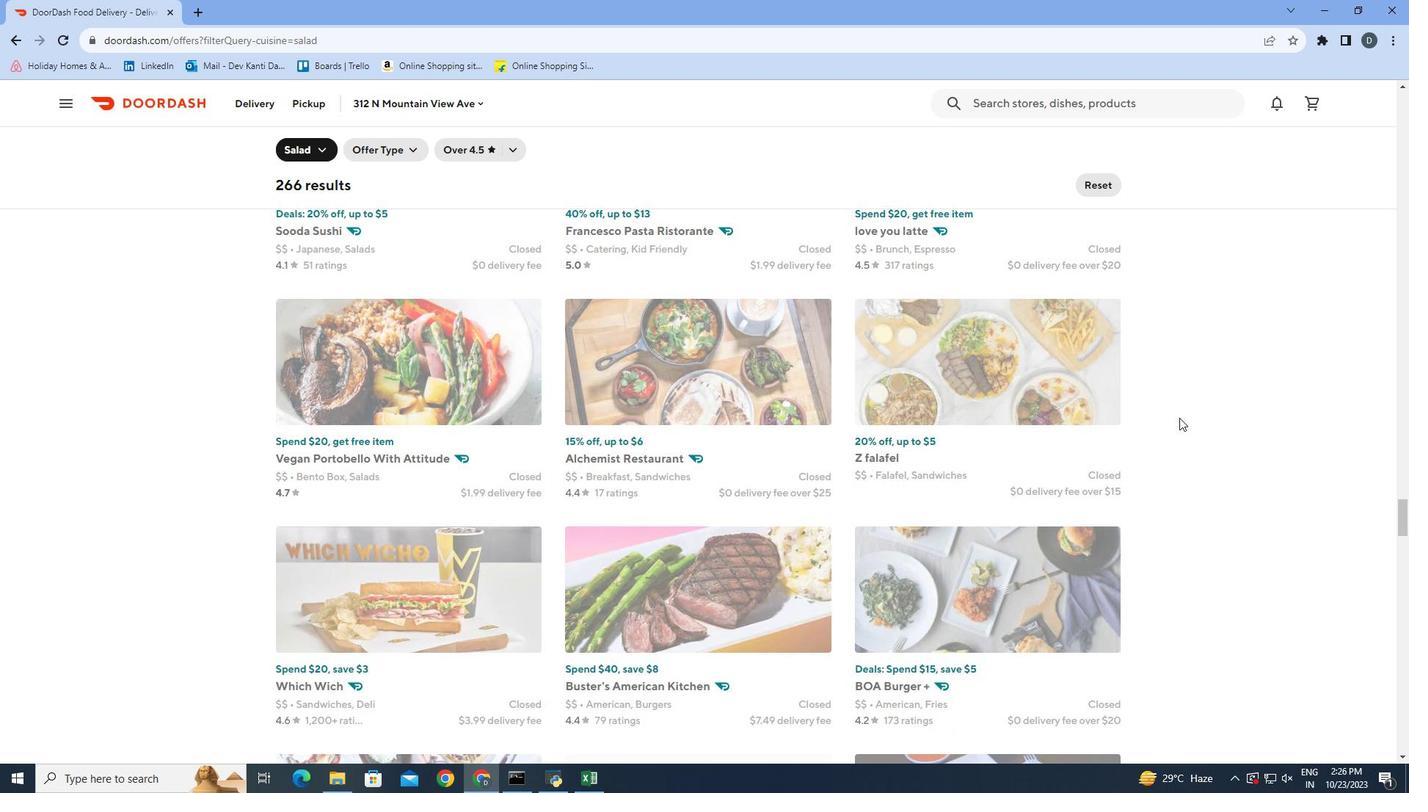 
Action: Mouse scrolled (1182, 418) with delta (0, 0)
Screenshot: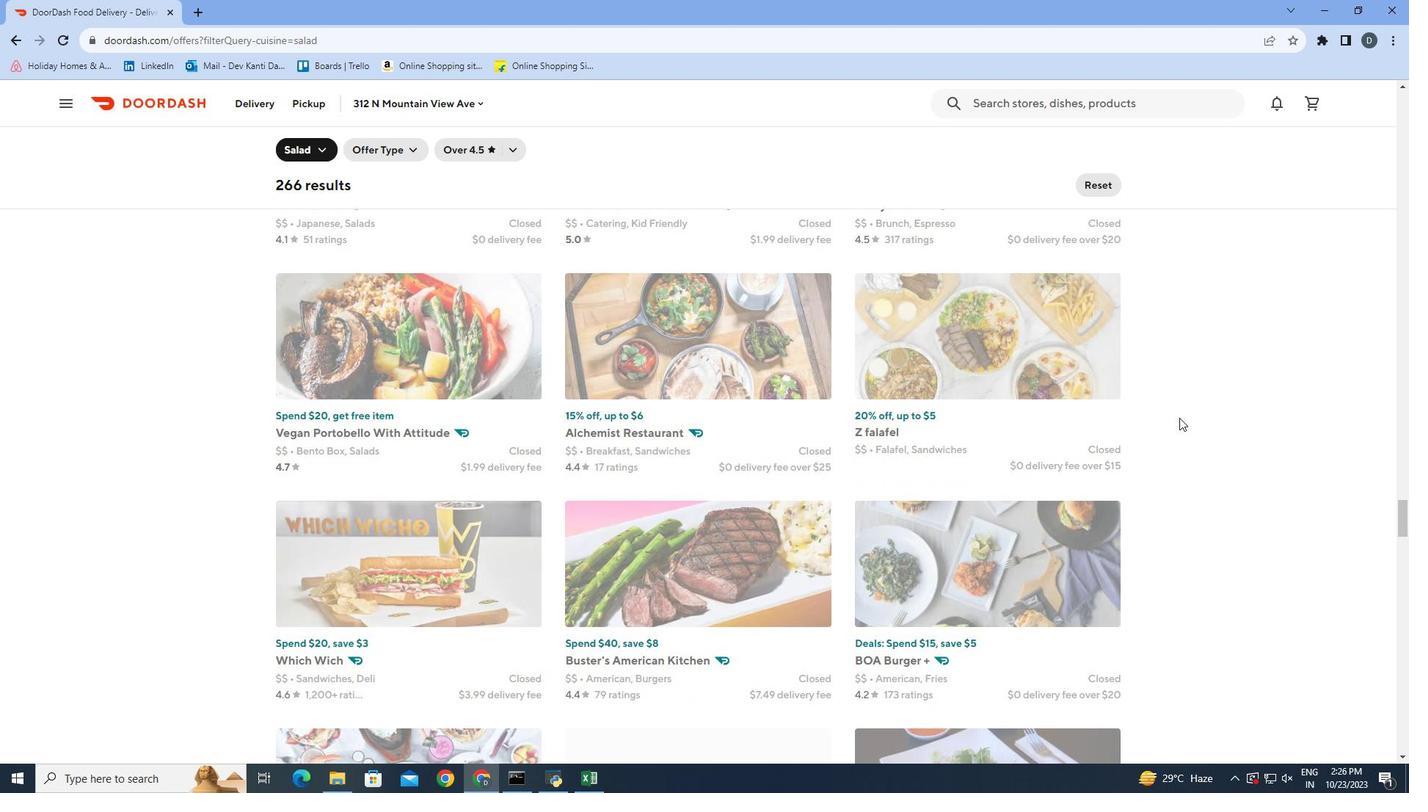 
Action: Mouse moved to (1181, 419)
Screenshot: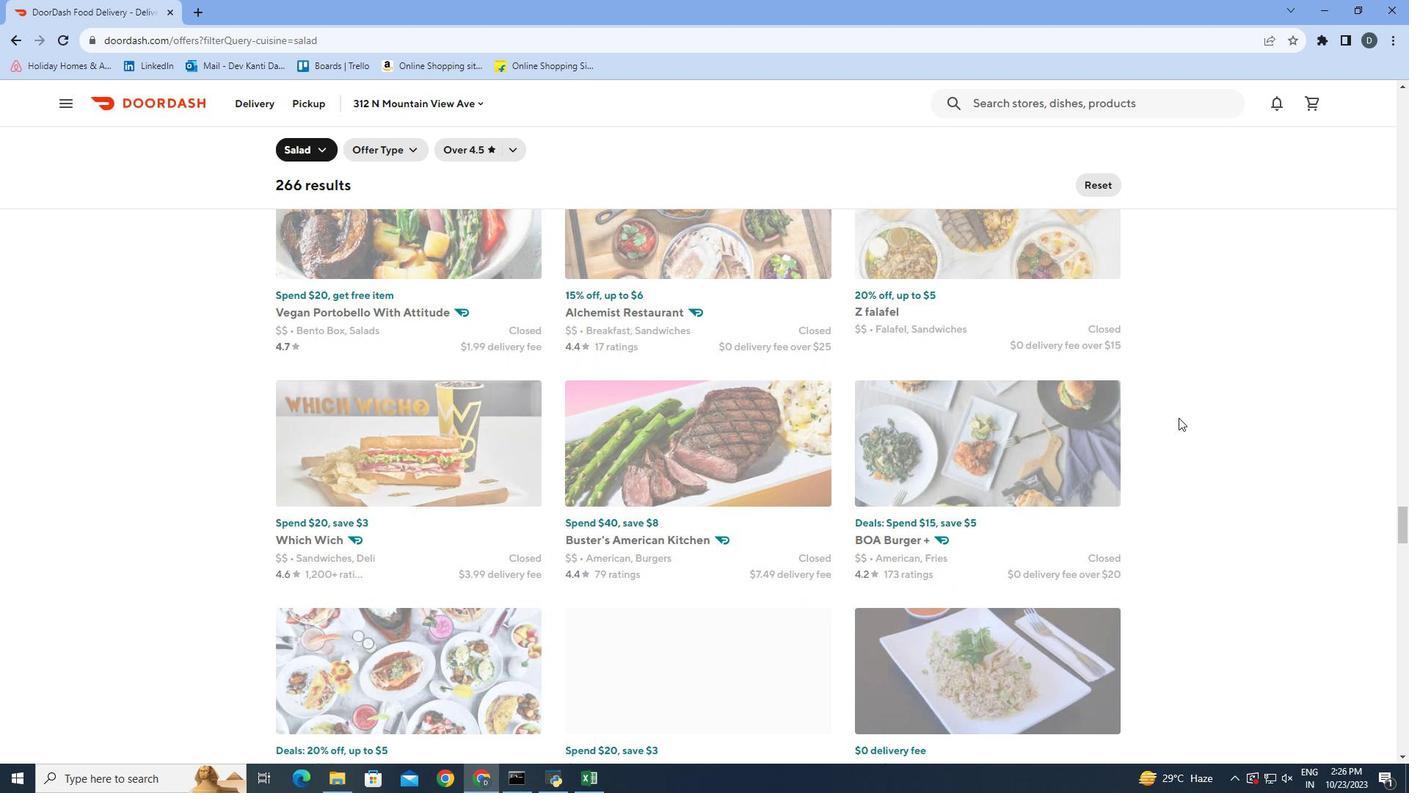 
Action: Mouse scrolled (1181, 418) with delta (0, 0)
Screenshot: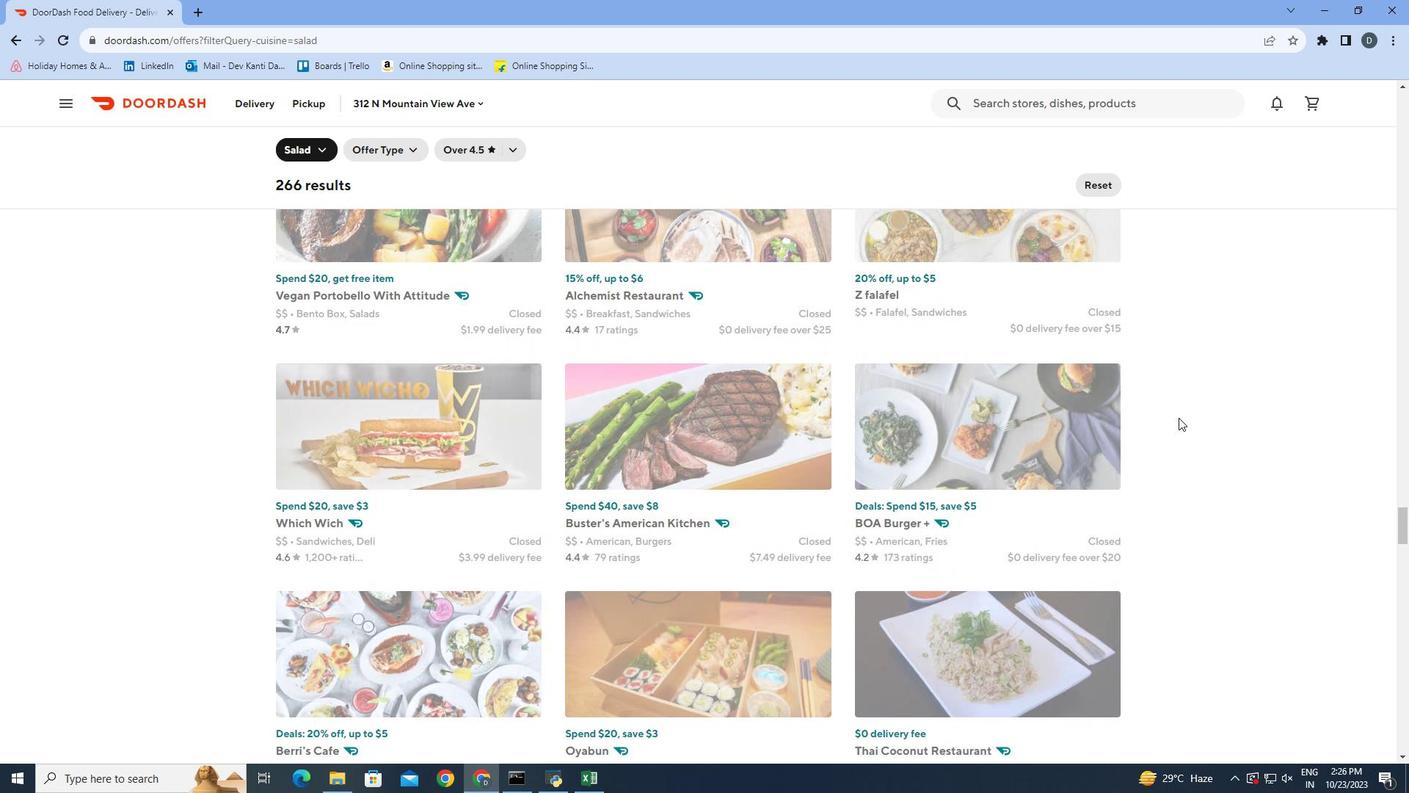 
Action: Mouse scrolled (1181, 418) with delta (0, 0)
Screenshot: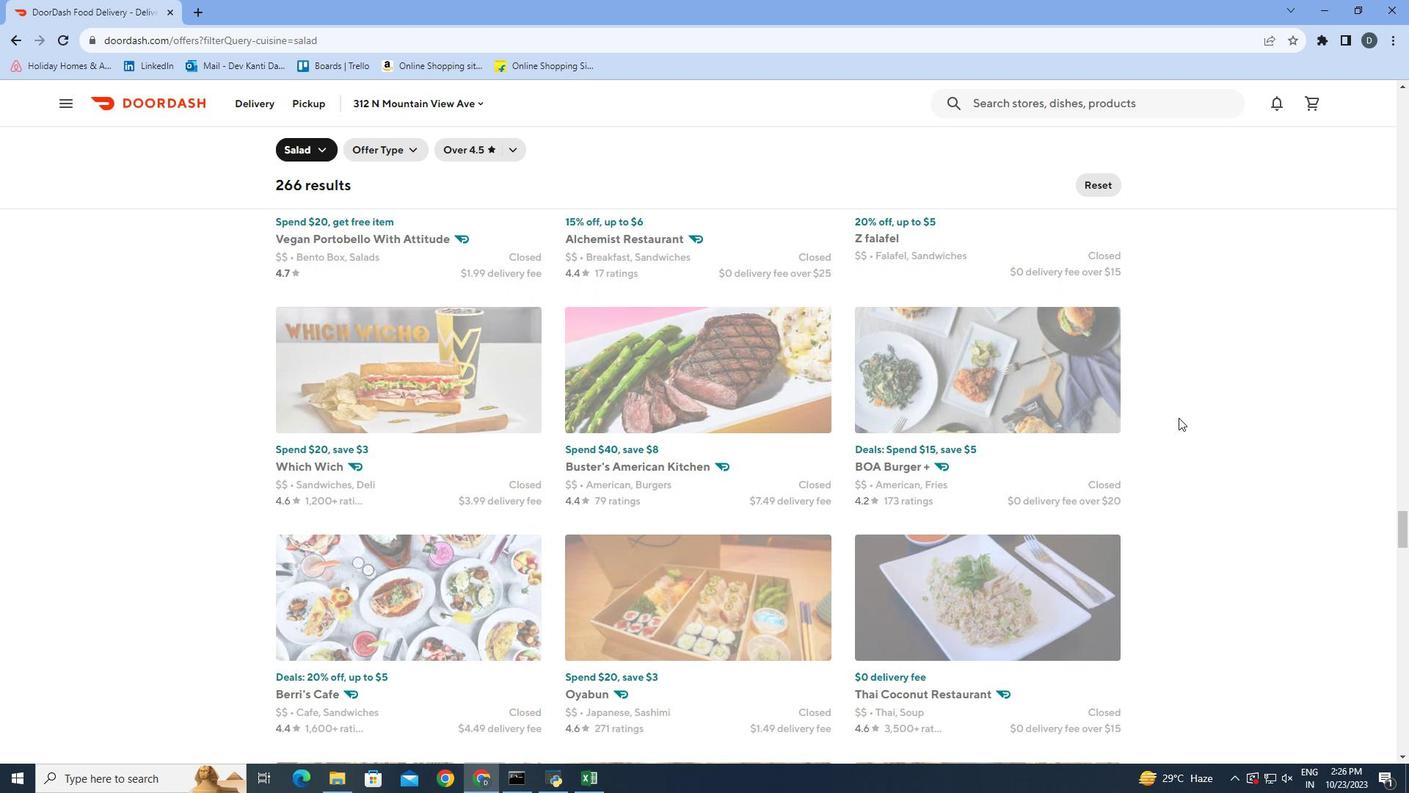
Action: Mouse moved to (1178, 420)
Screenshot: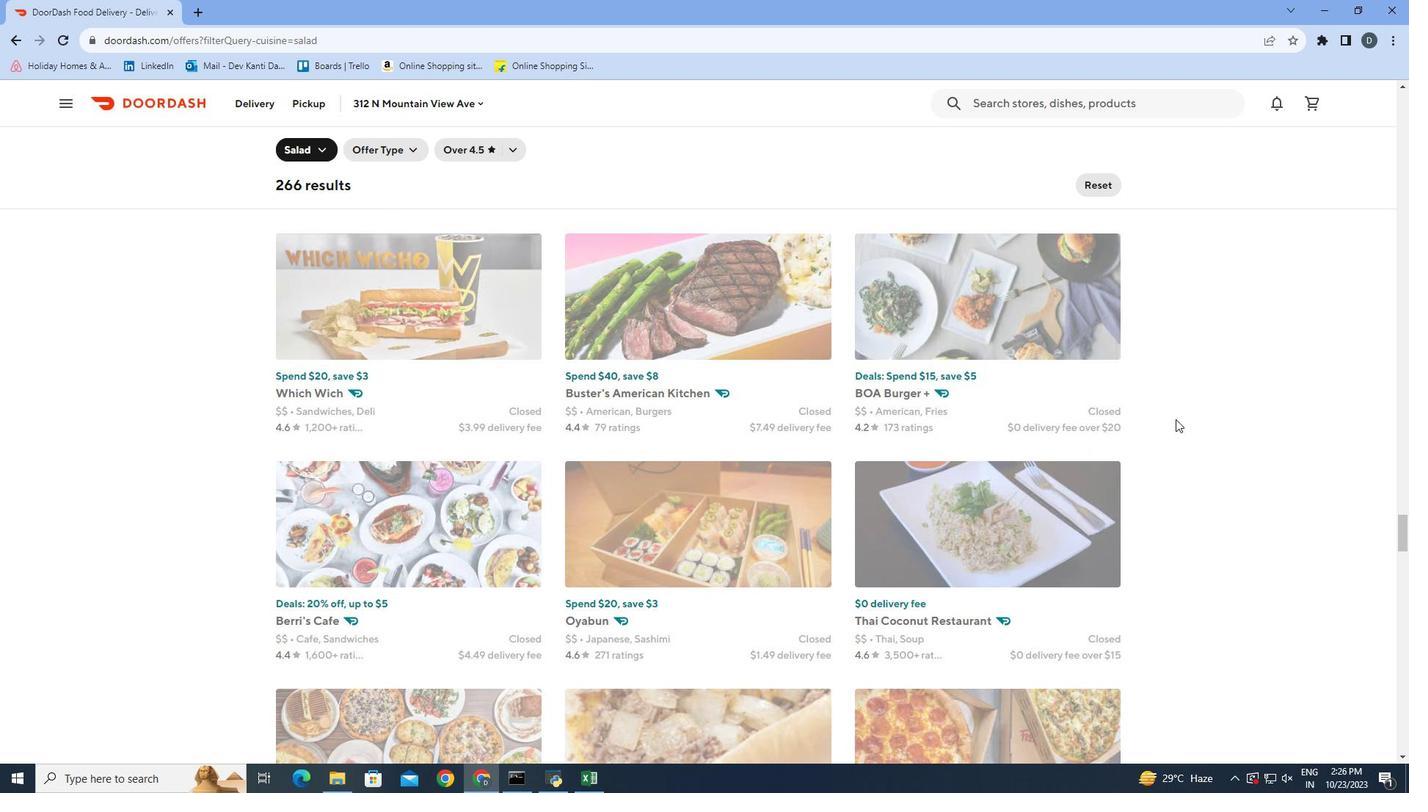 
Action: Mouse scrolled (1178, 420) with delta (0, 0)
Screenshot: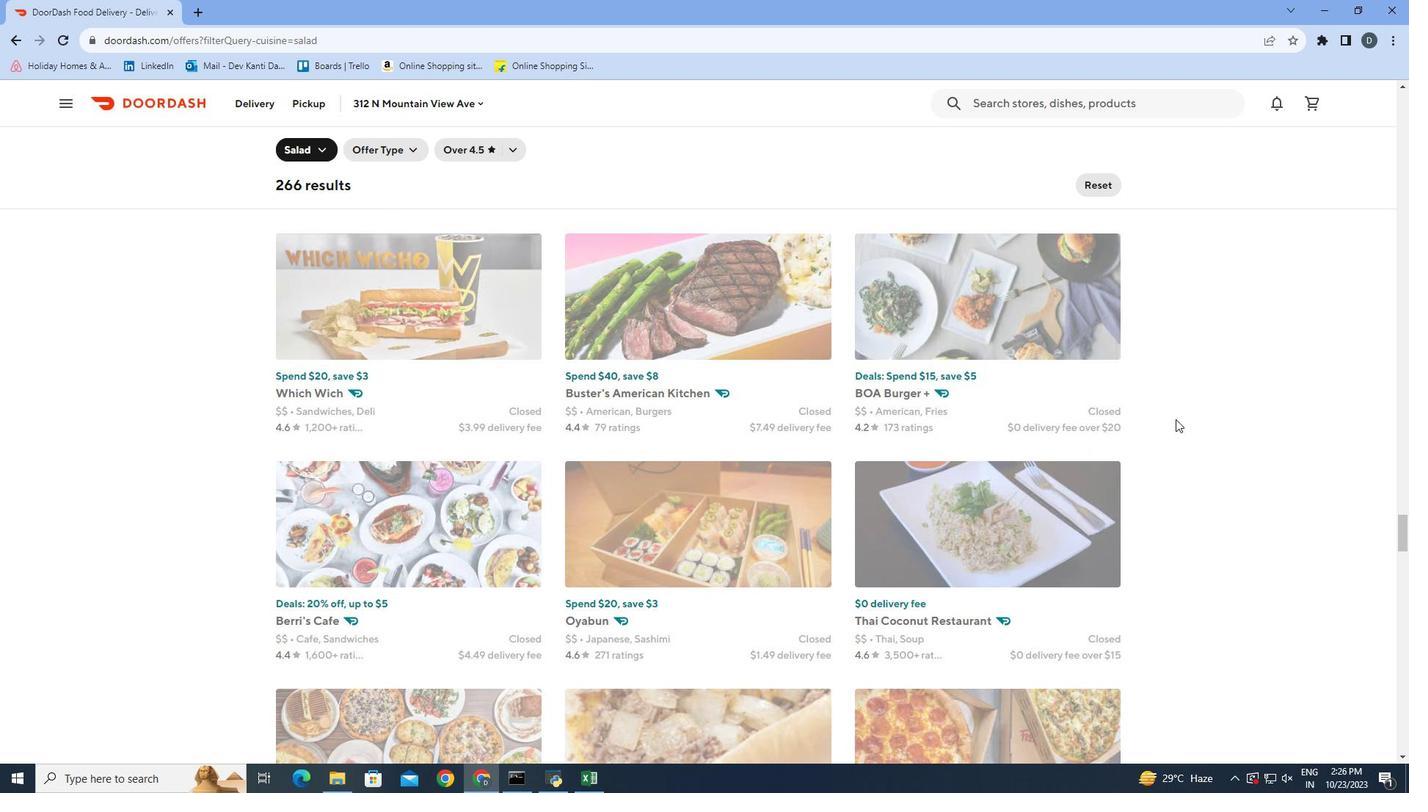 
Action: Mouse scrolled (1178, 420) with delta (0, 0)
Screenshot: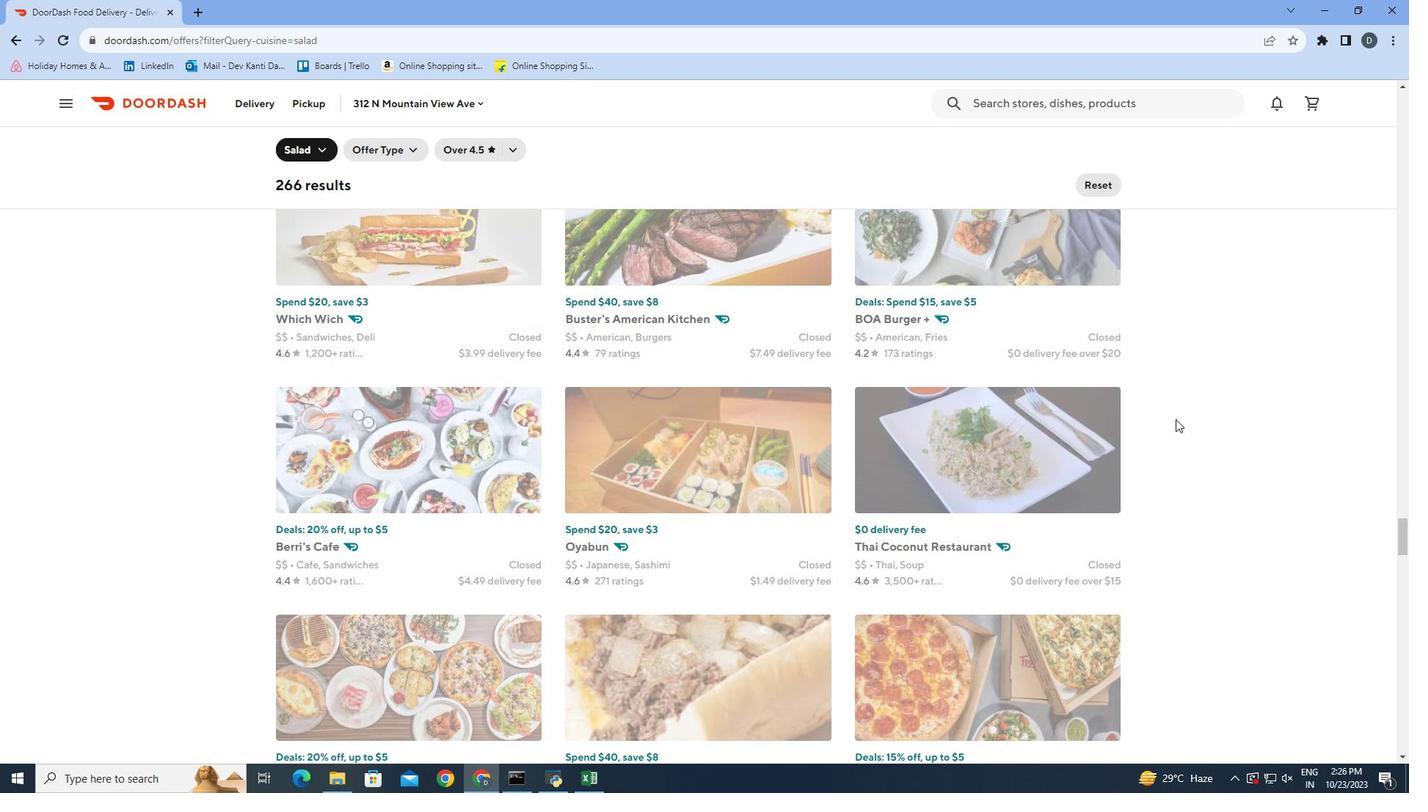 
Action: Mouse scrolled (1178, 420) with delta (0, 0)
Screenshot: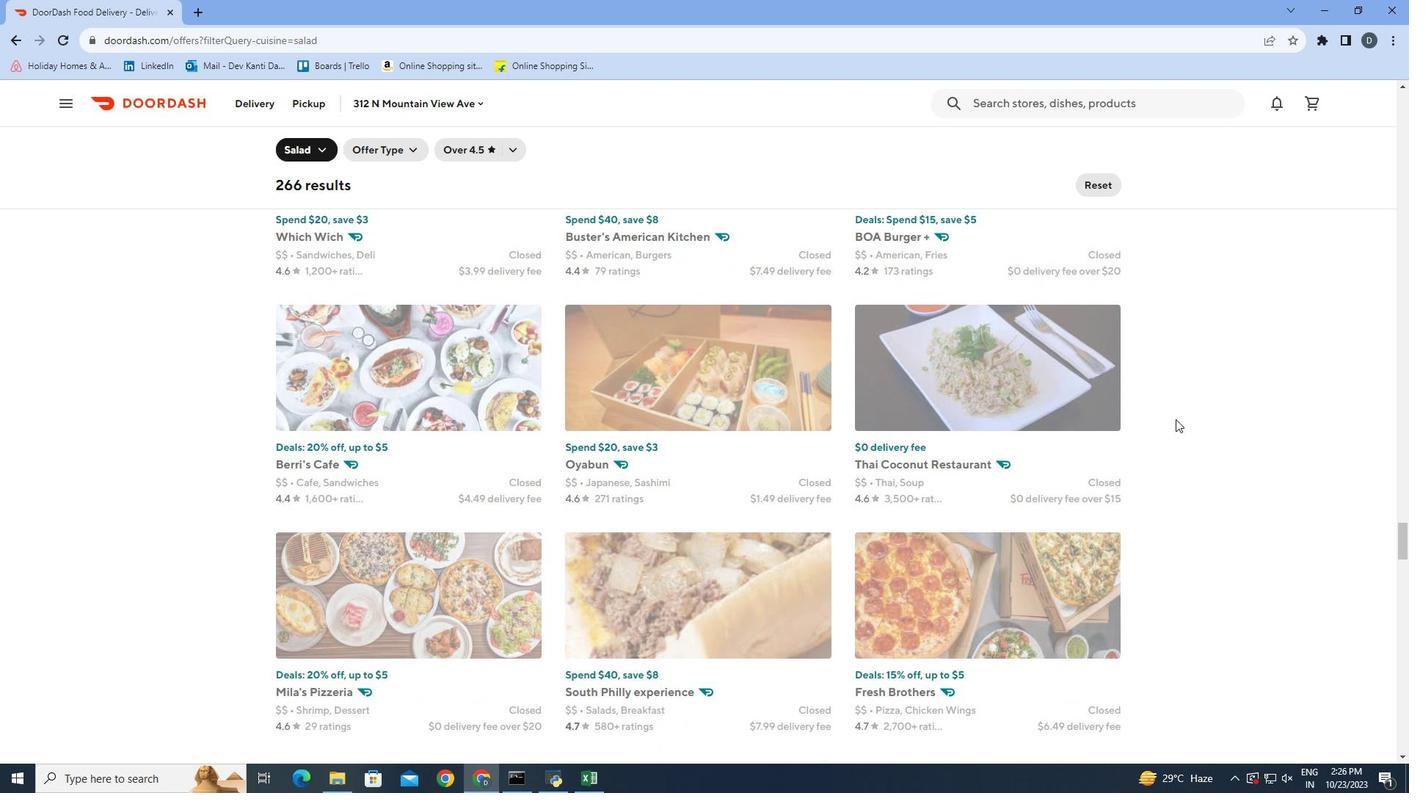 
Action: Mouse scrolled (1178, 420) with delta (0, 0)
Screenshot: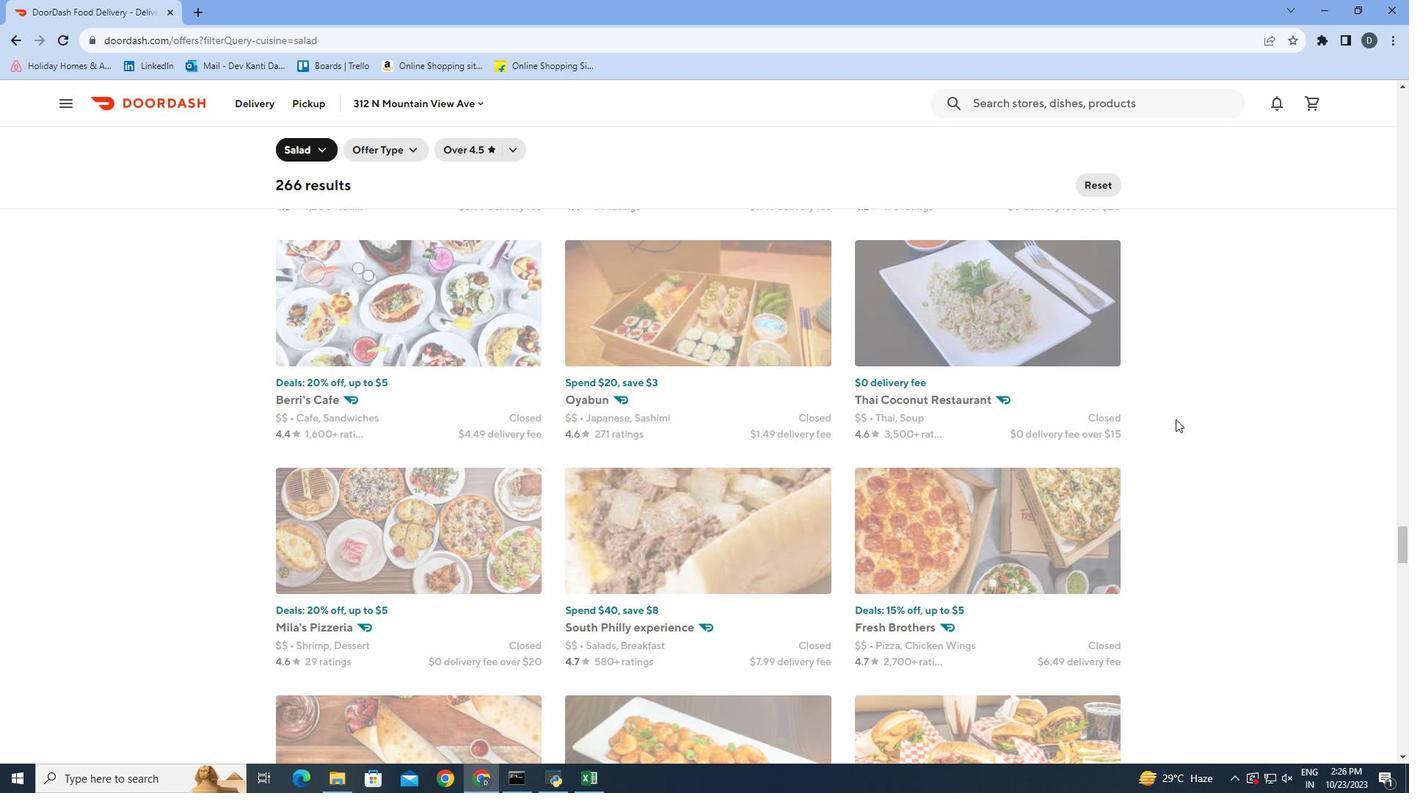 
Action: Mouse moved to (1176, 422)
Screenshot: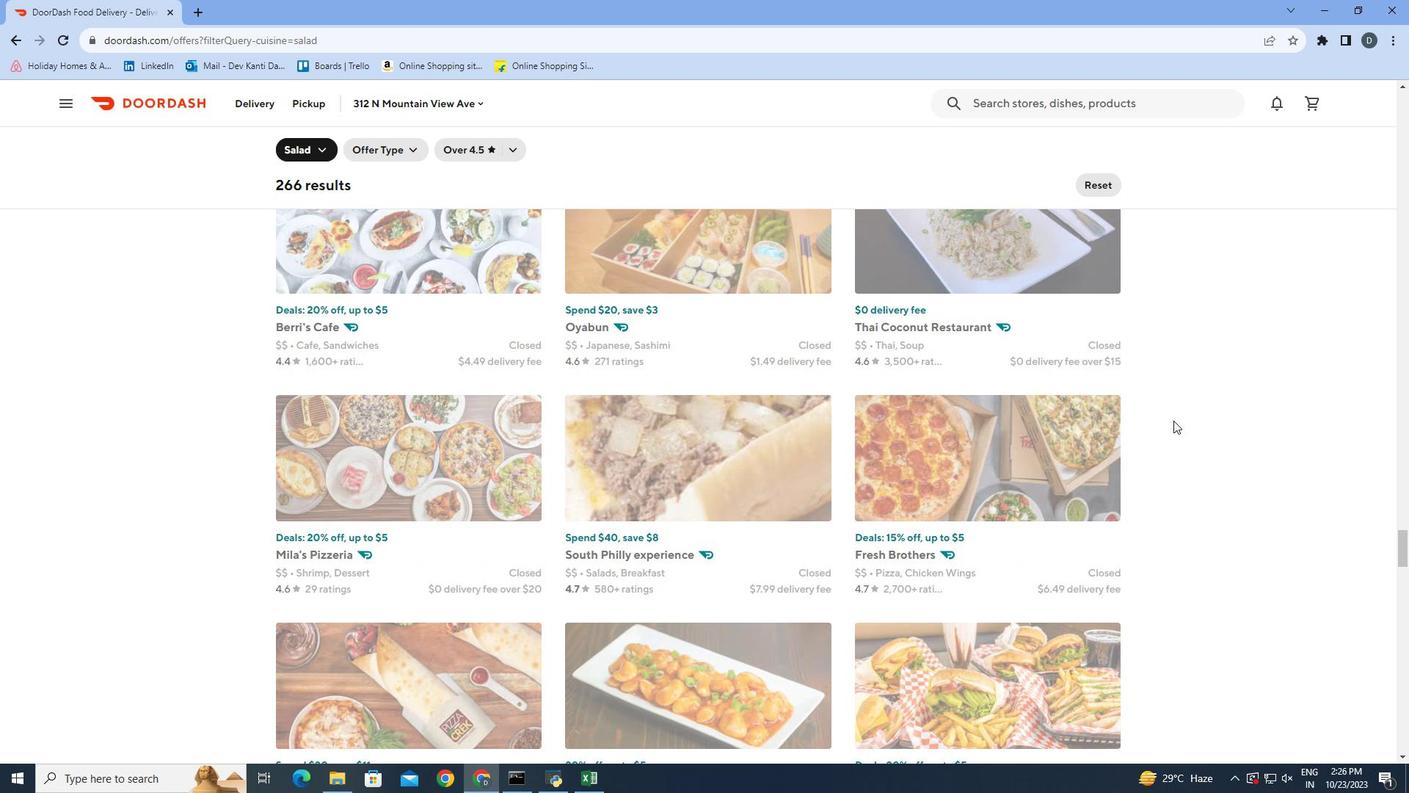 
Action: Mouse scrolled (1176, 421) with delta (0, 0)
Screenshot: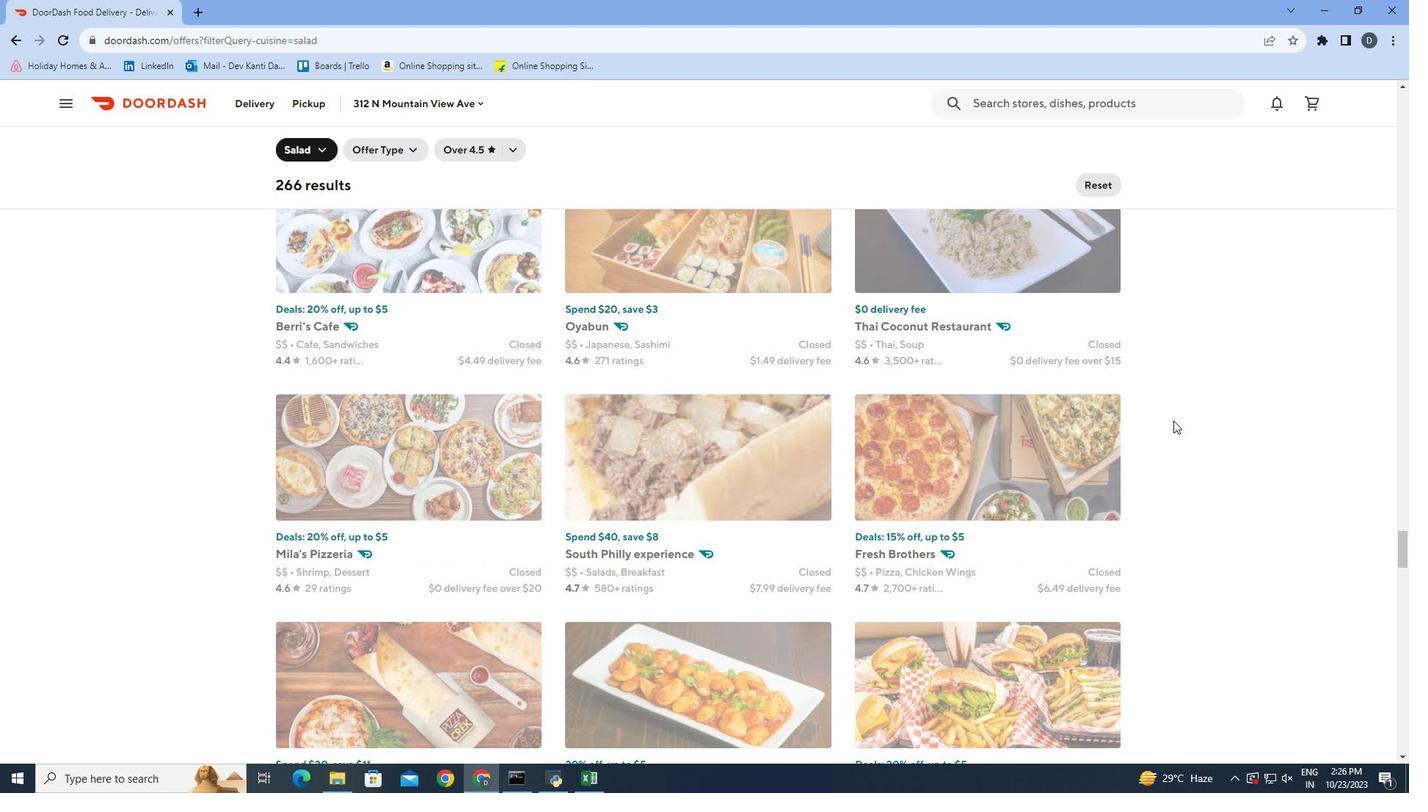 
Action: Mouse scrolled (1176, 421) with delta (0, 0)
Screenshot: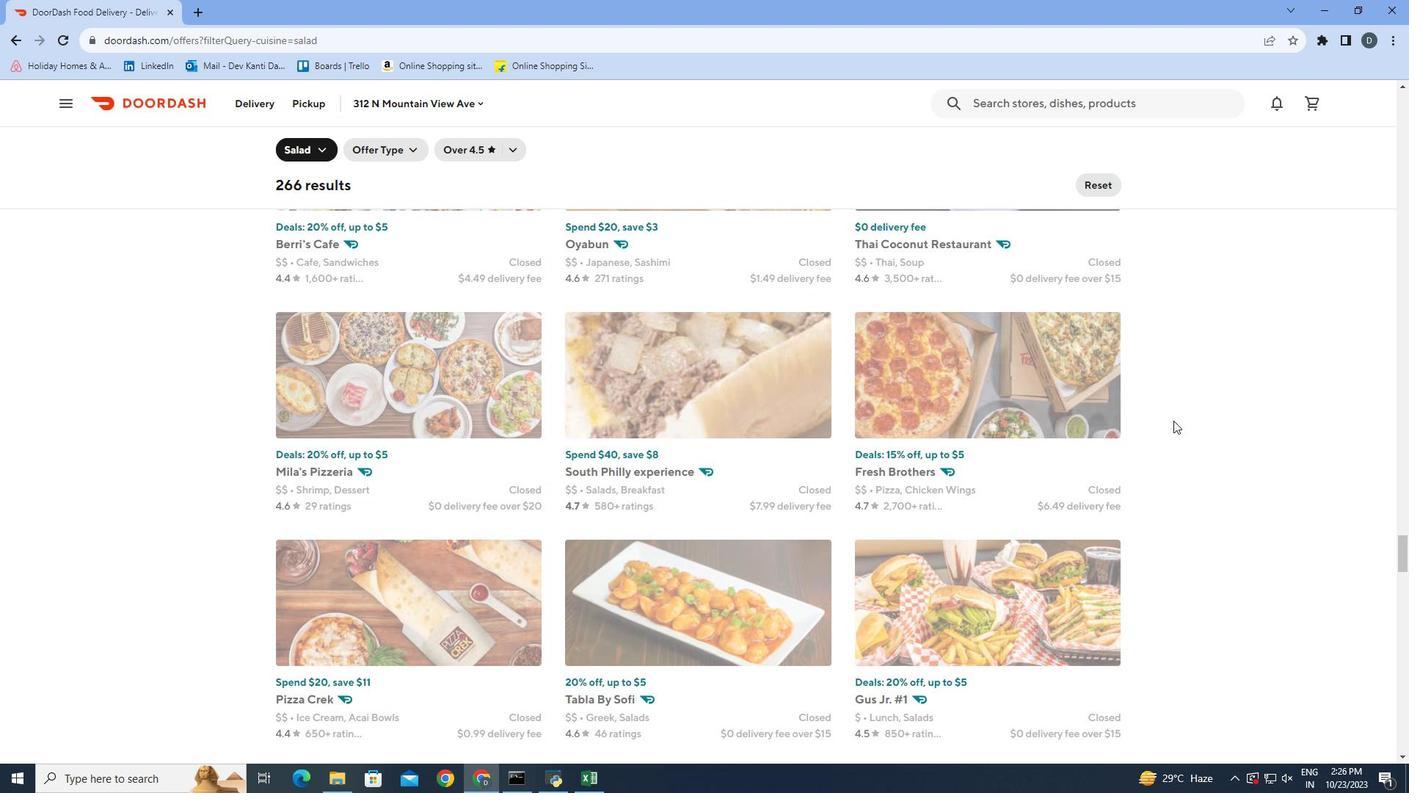 
Action: Mouse scrolled (1176, 421) with delta (0, 0)
Screenshot: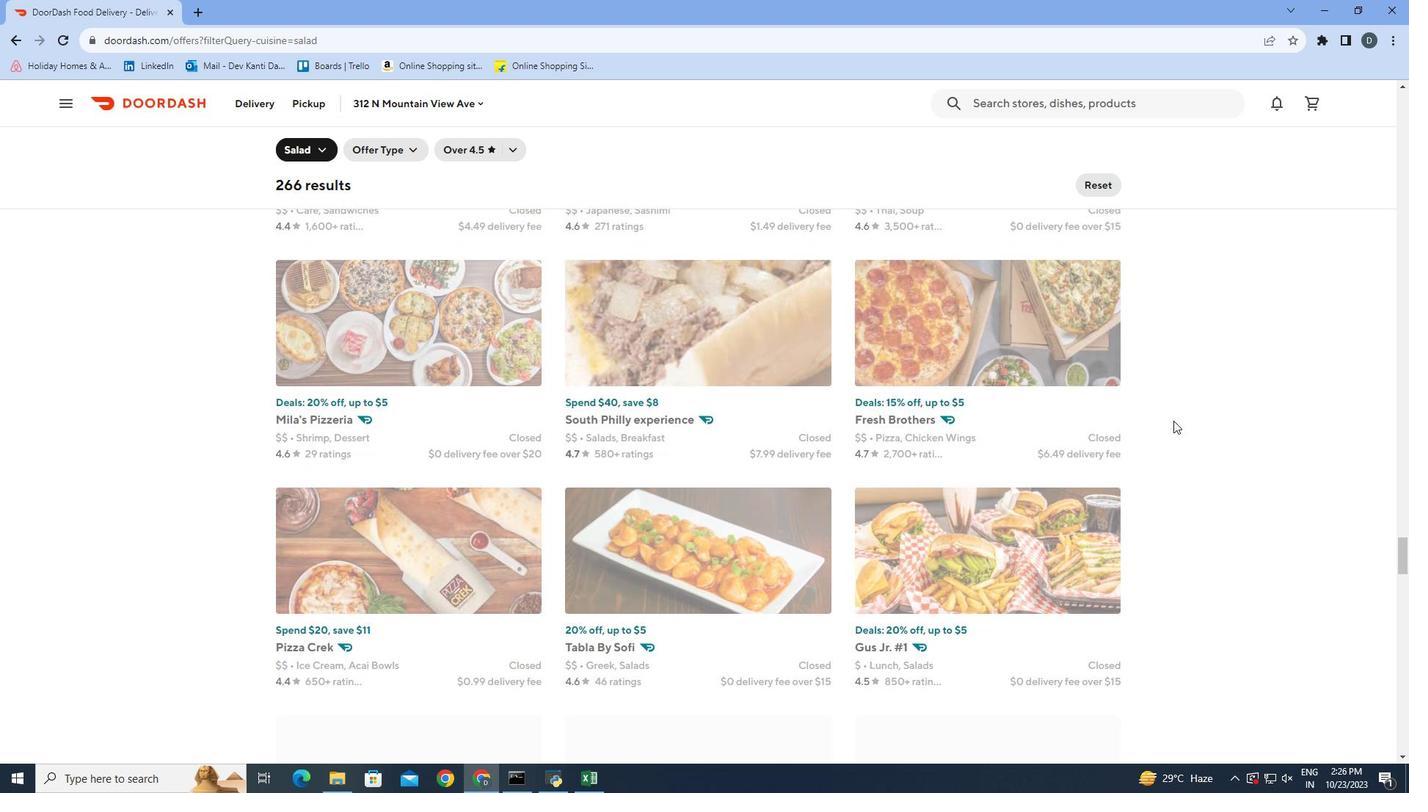 
Action: Mouse scrolled (1176, 421) with delta (0, 0)
Screenshot: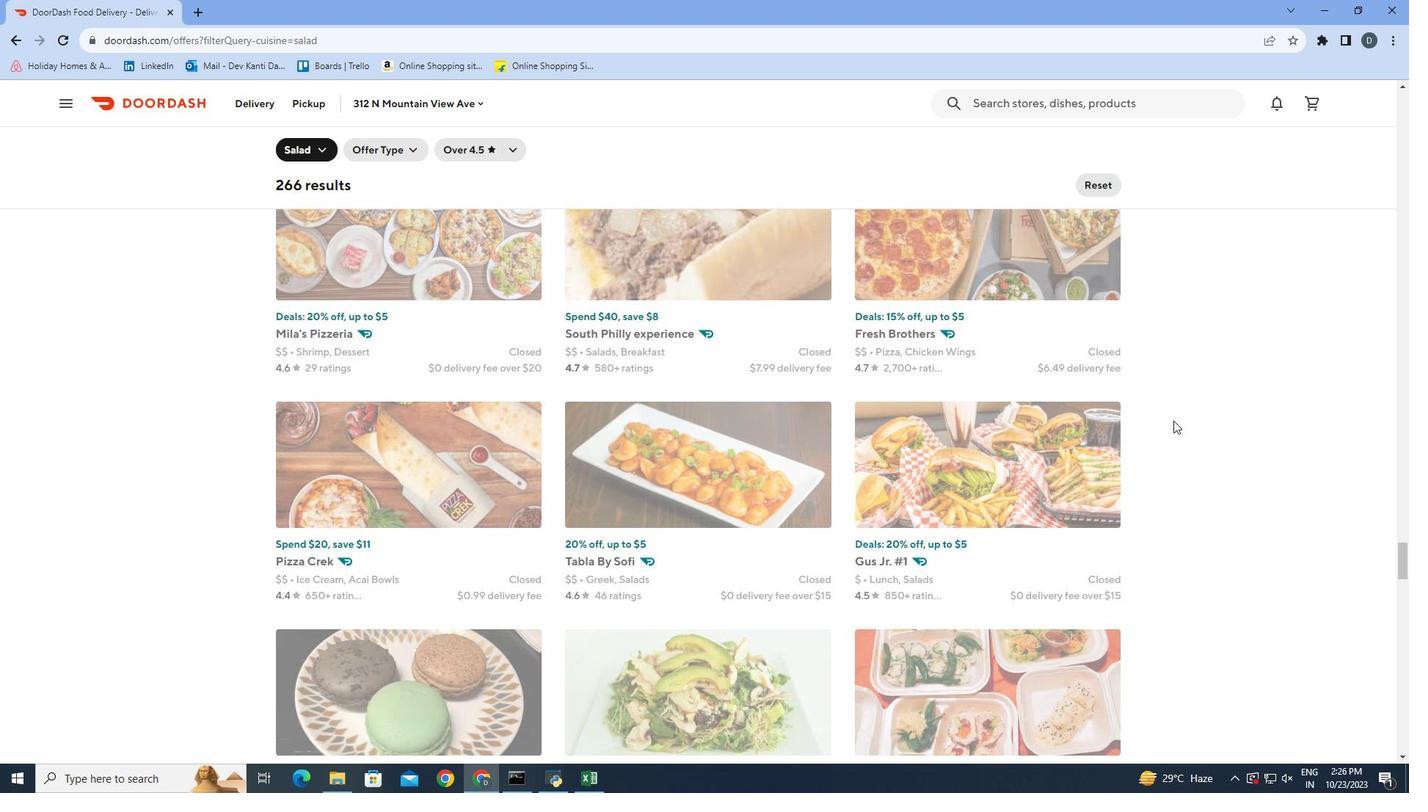 
Action: Mouse scrolled (1176, 421) with delta (0, 0)
Screenshot: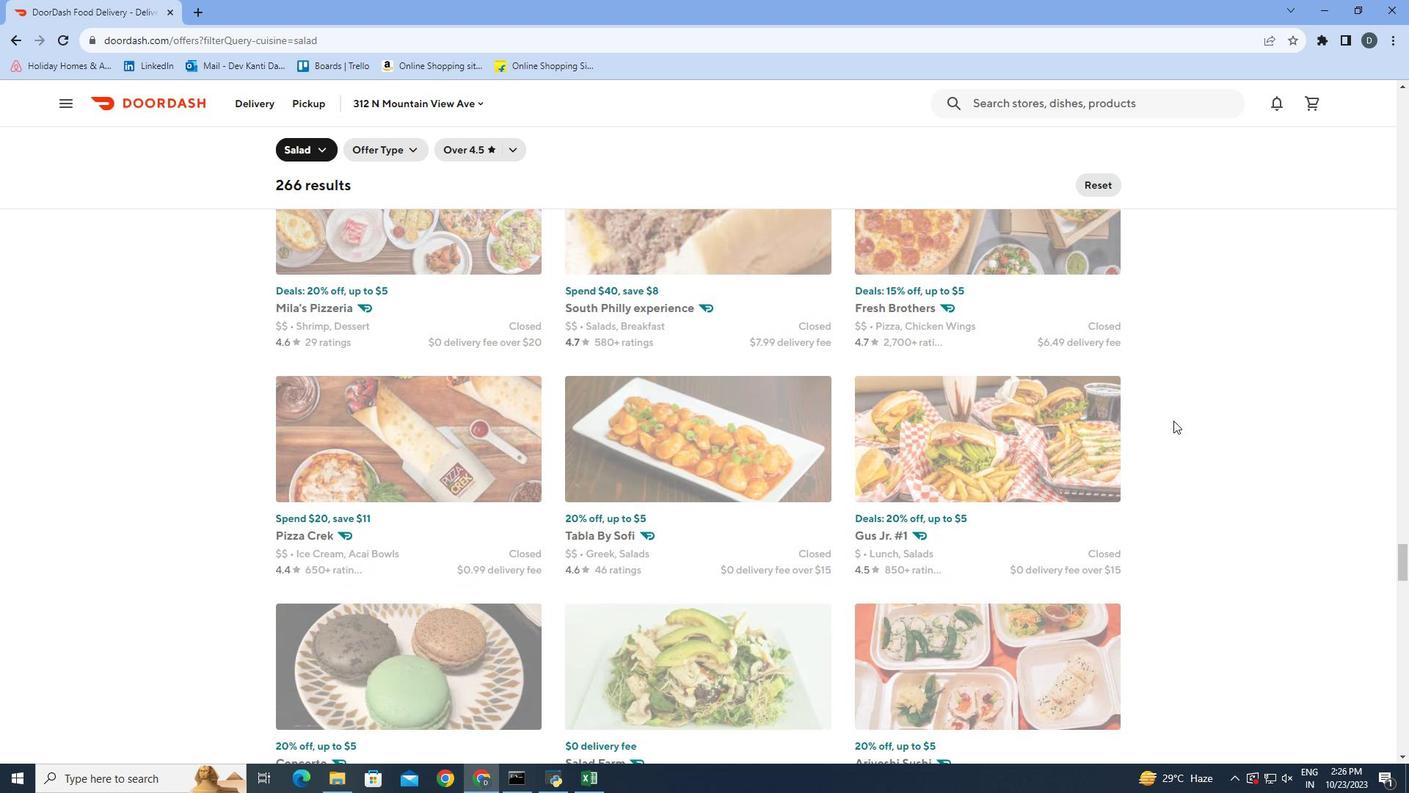 
Action: Mouse moved to (1154, 437)
Screenshot: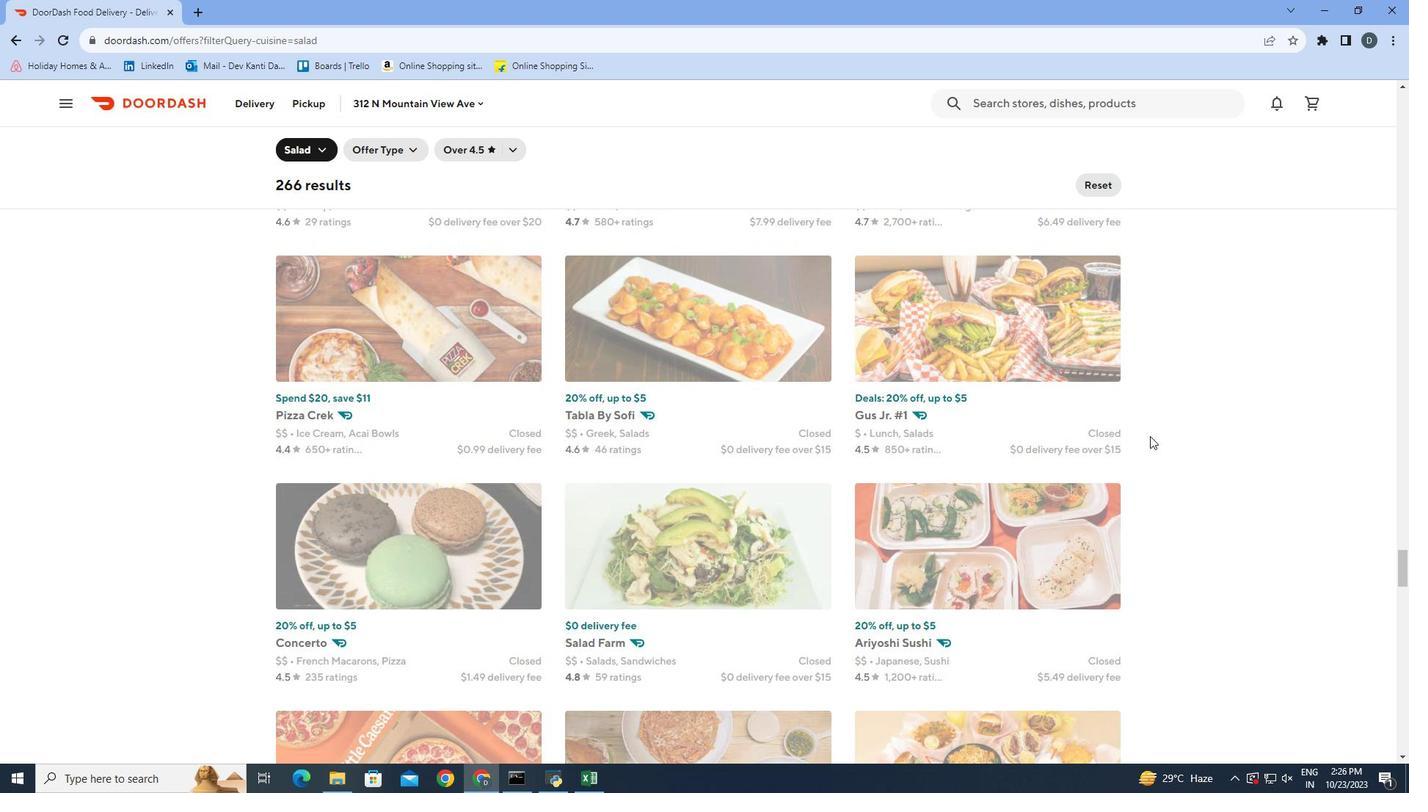 
Action: Mouse scrolled (1154, 436) with delta (0, 0)
Screenshot: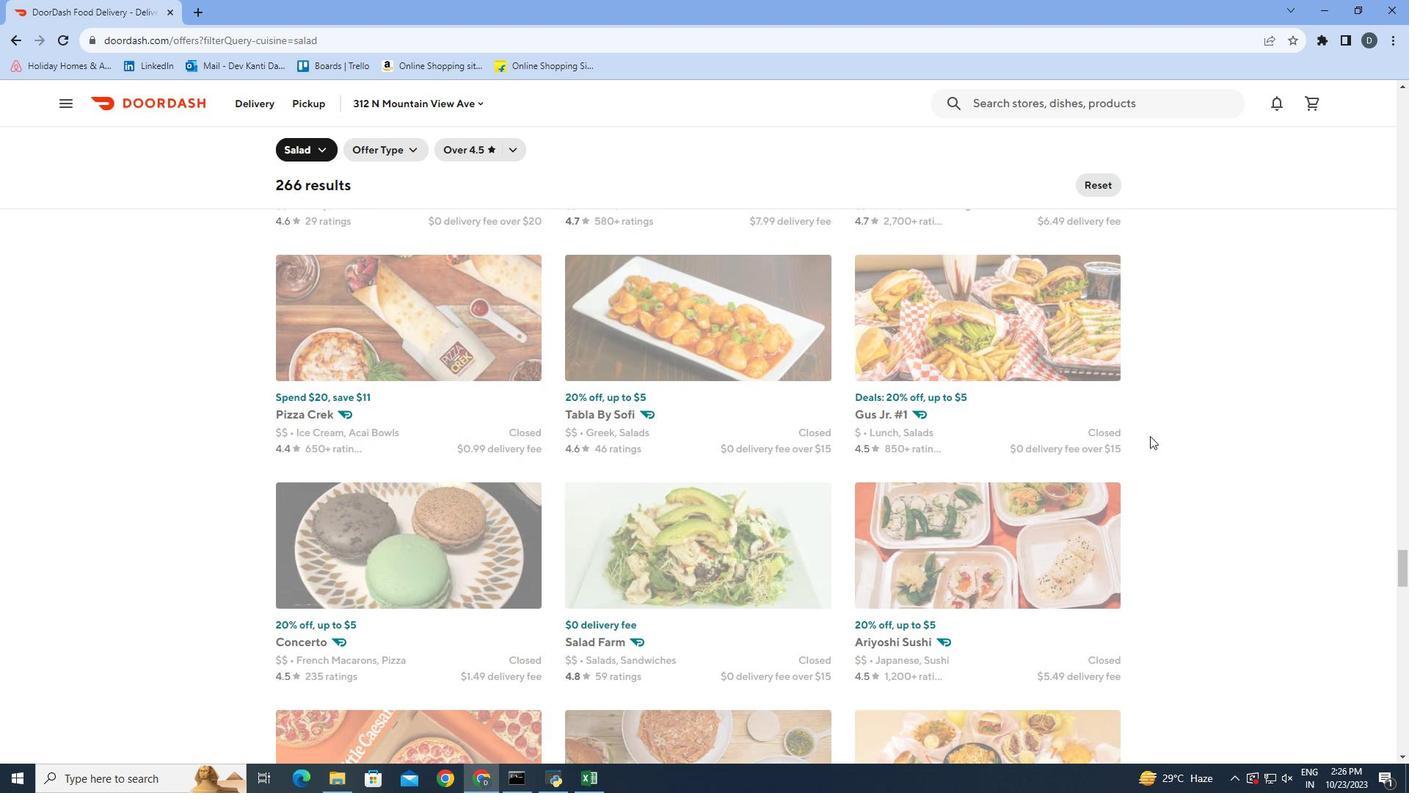 
Action: Mouse scrolled (1154, 436) with delta (0, 0)
Screenshot: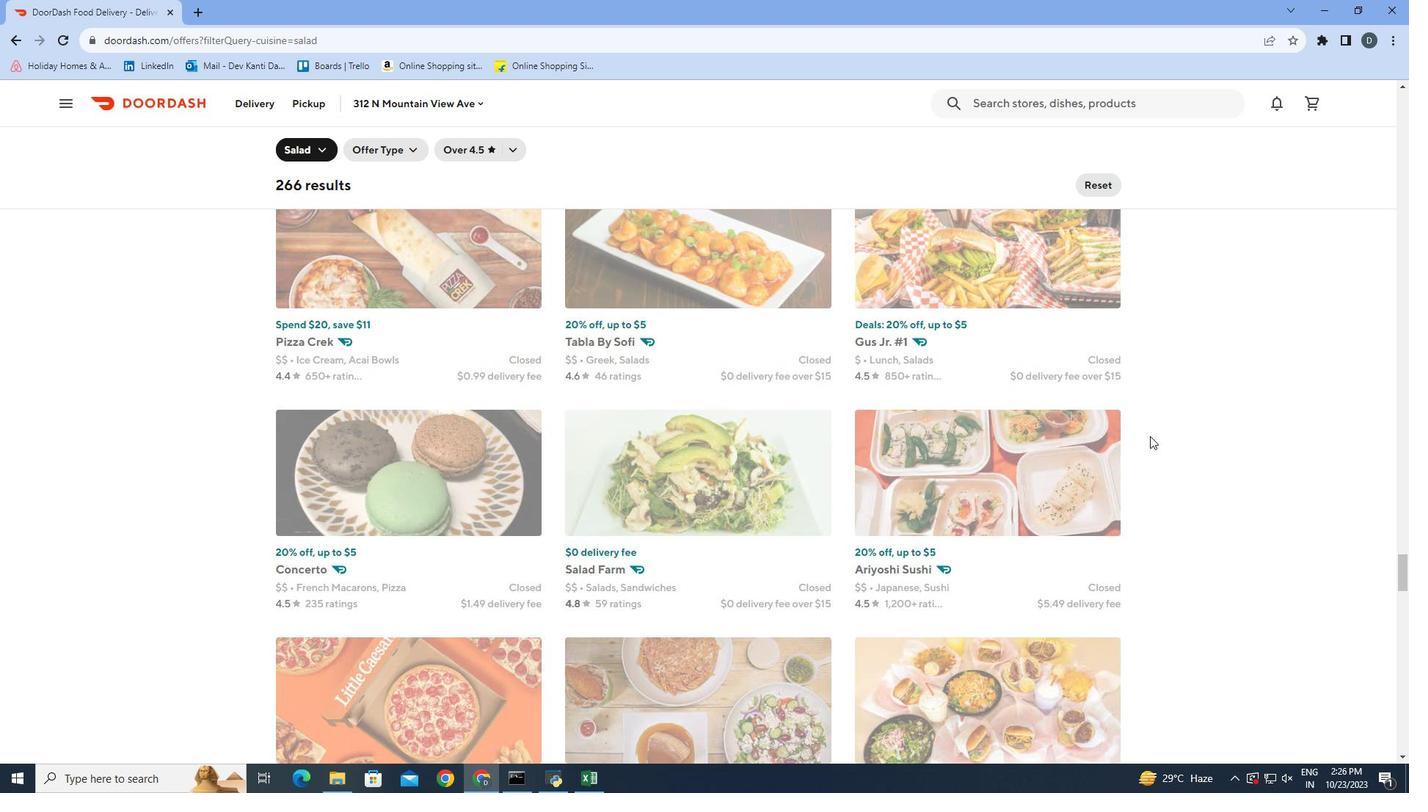 
Action: Mouse scrolled (1154, 436) with delta (0, 0)
Screenshot: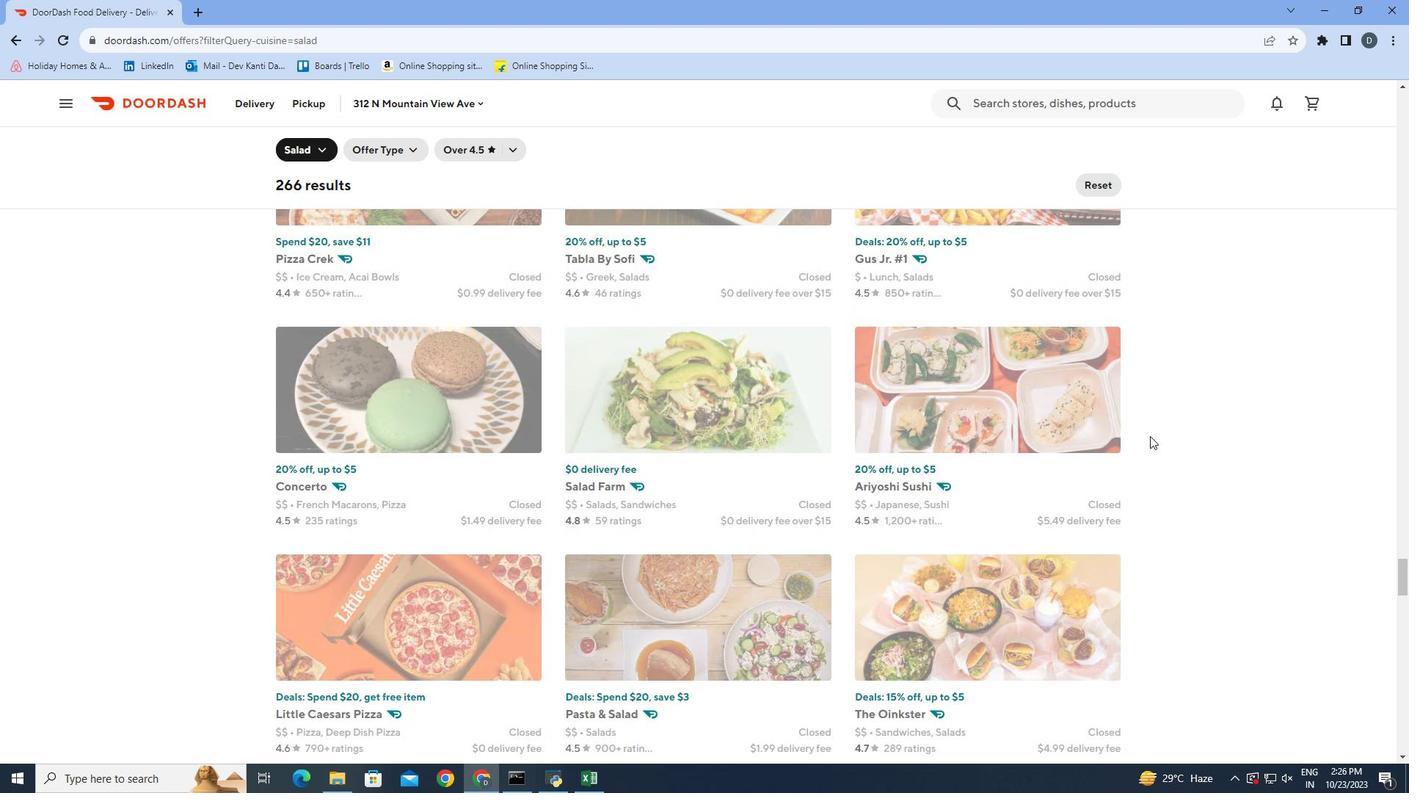 
Action: Mouse moved to (1152, 439)
Screenshot: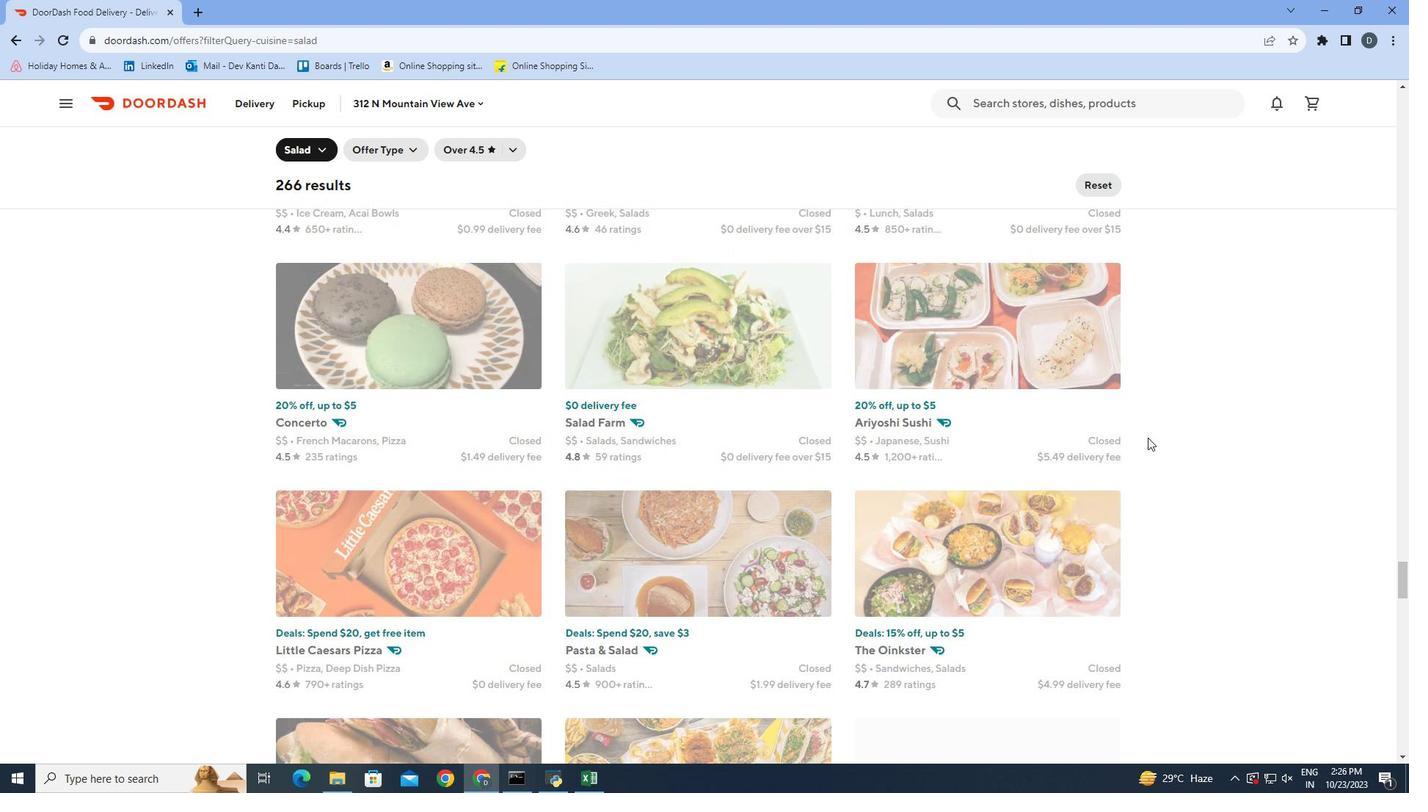 
Action: Mouse scrolled (1152, 438) with delta (0, 0)
Screenshot: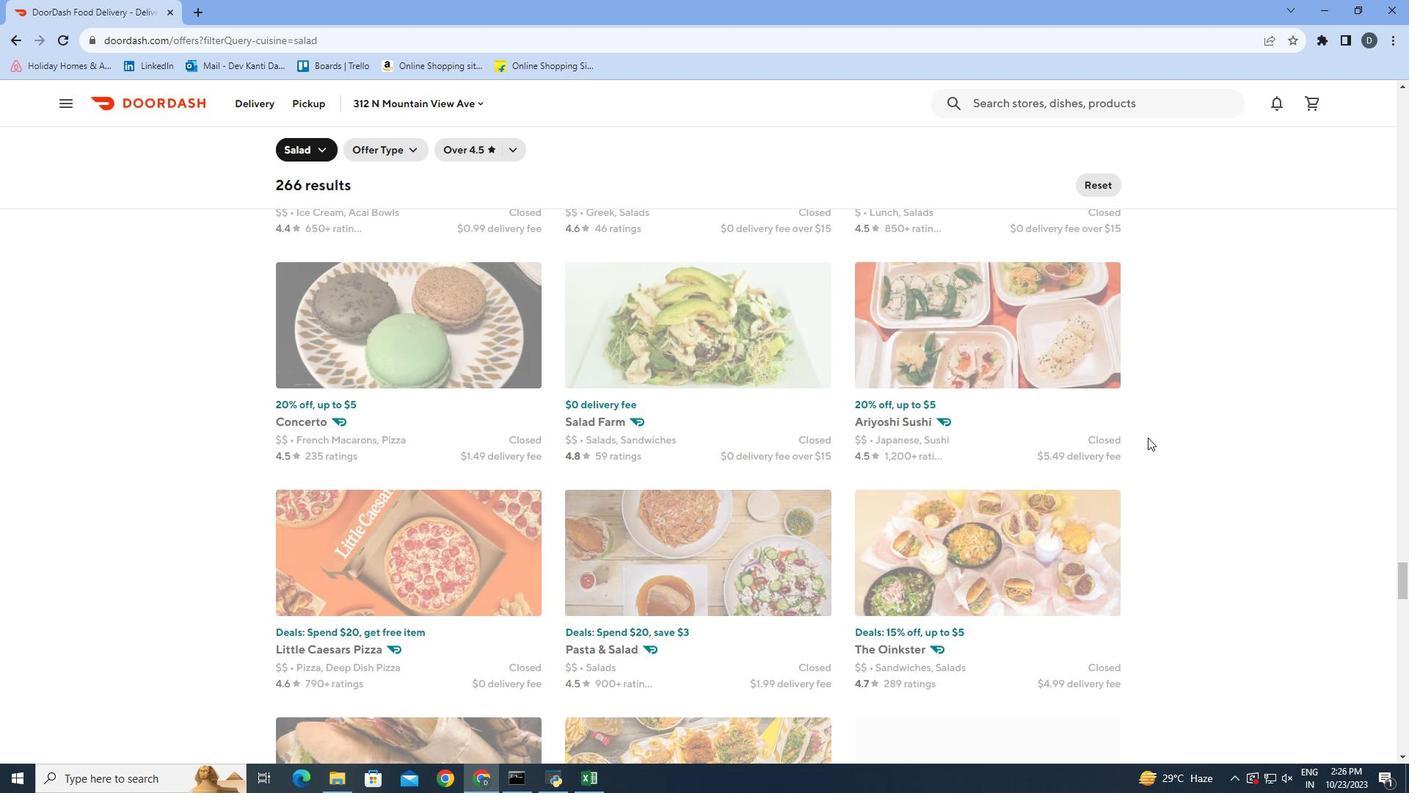 
Action: Mouse scrolled (1152, 438) with delta (0, 0)
Screenshot: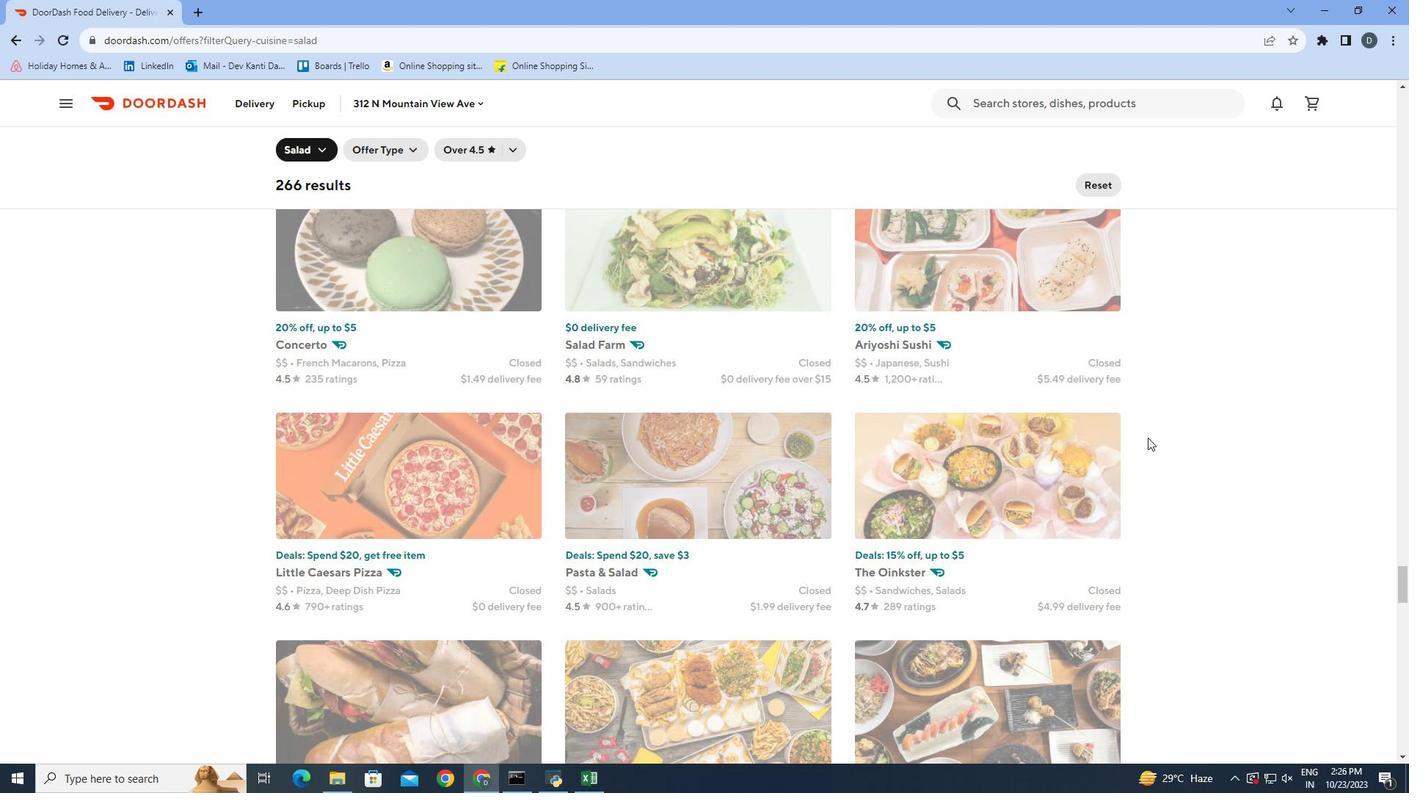 
Action: Mouse scrolled (1152, 438) with delta (0, 0)
Screenshot: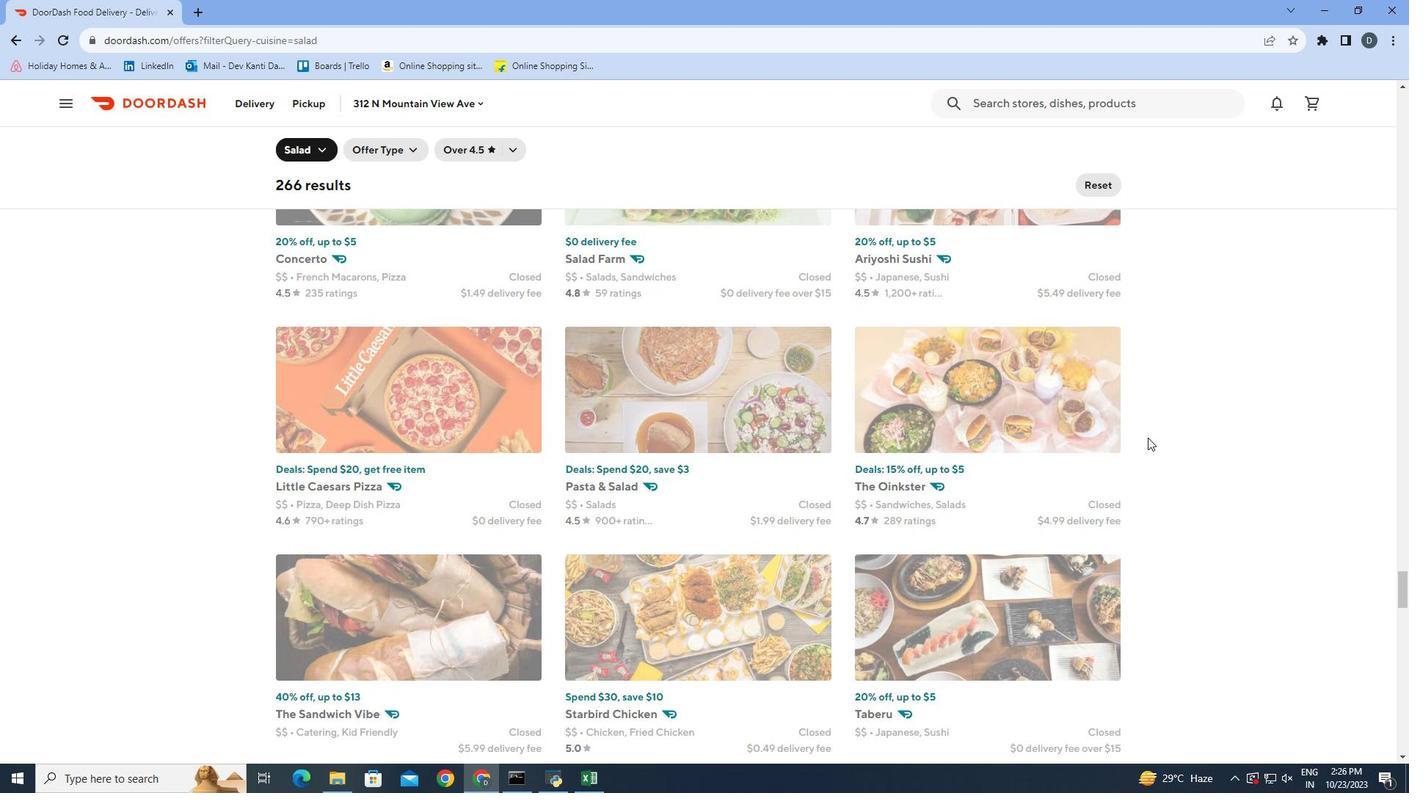 
Action: Mouse scrolled (1152, 438) with delta (0, 0)
Screenshot: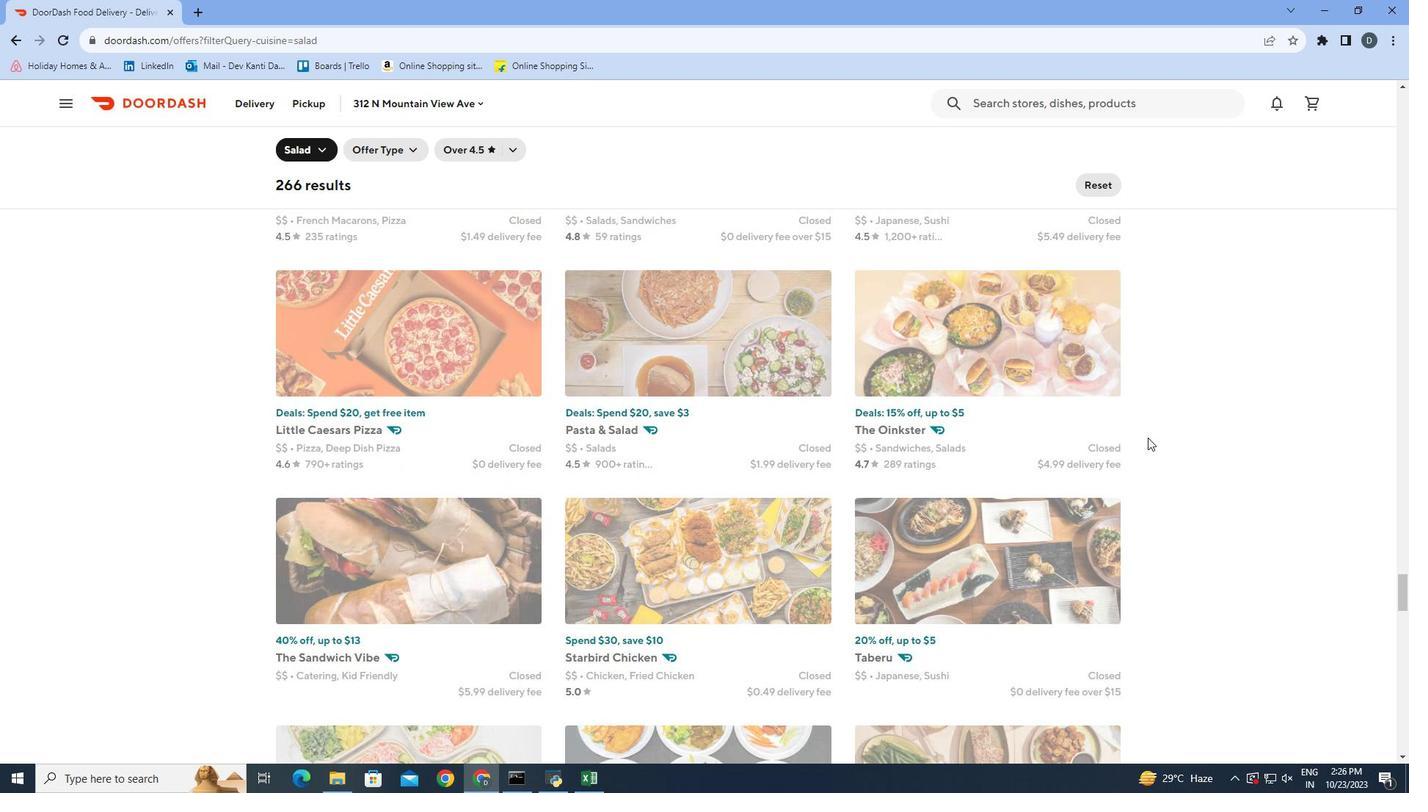 
Action: Mouse moved to (1152, 439)
Screenshot: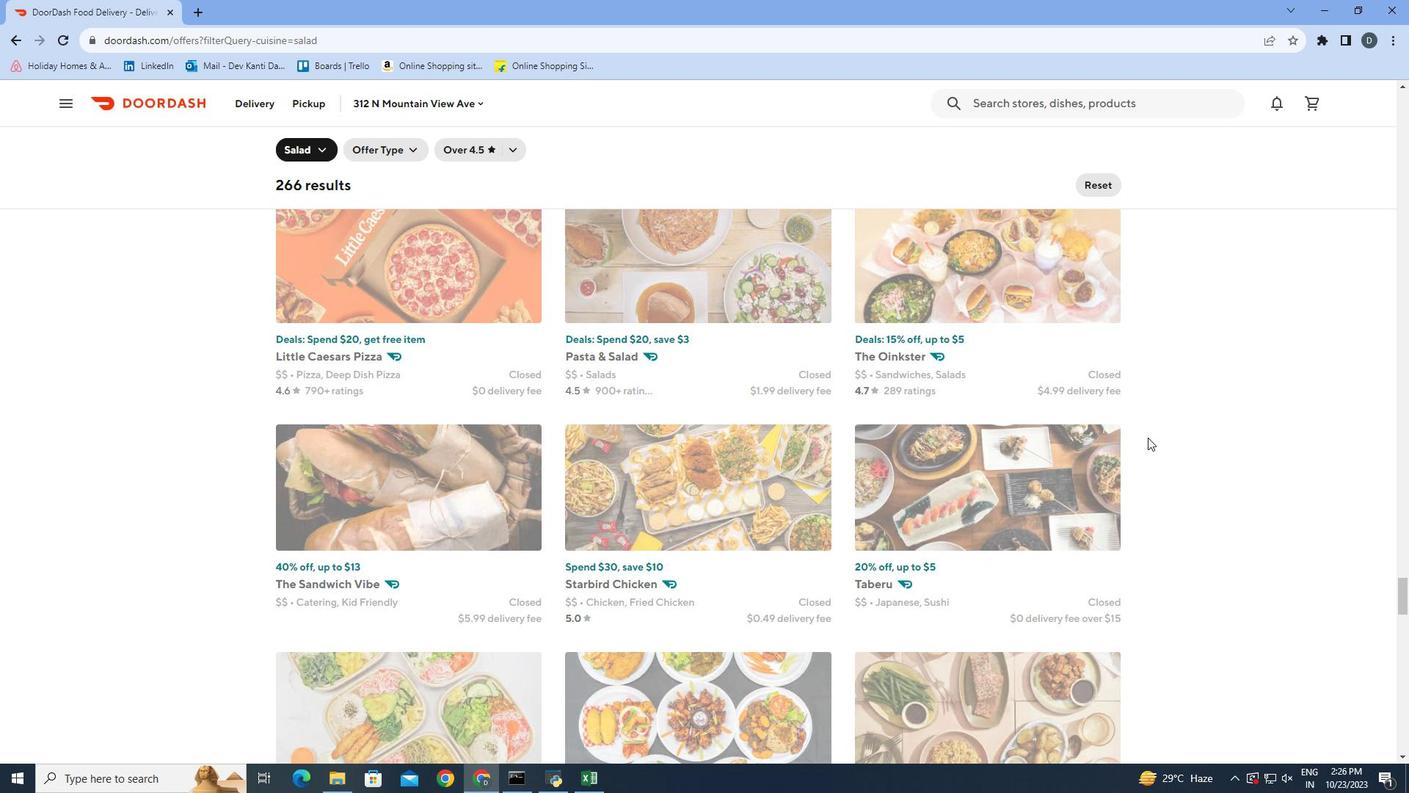
Action: Mouse scrolled (1152, 438) with delta (0, 0)
Screenshot: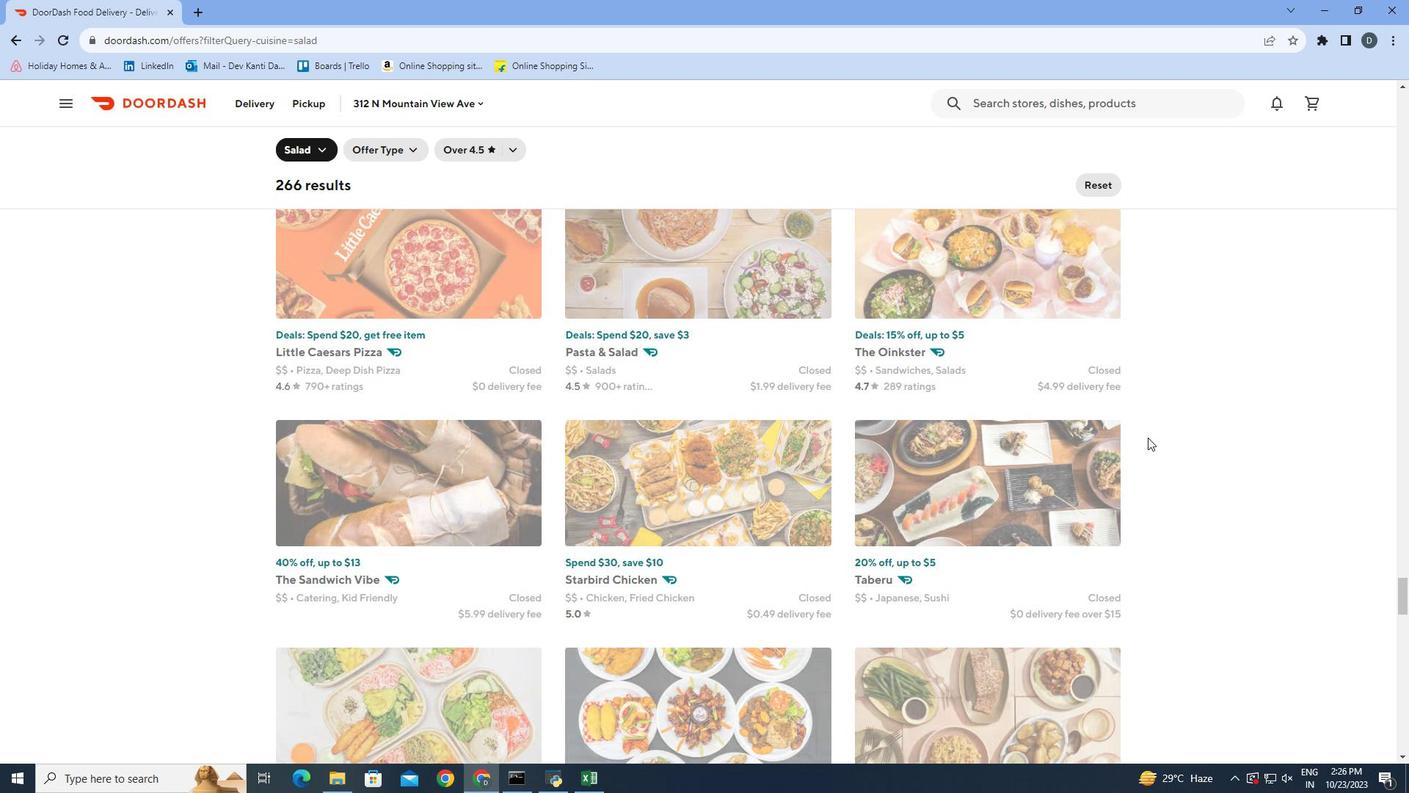 
Action: Mouse moved to (1153, 439)
Screenshot: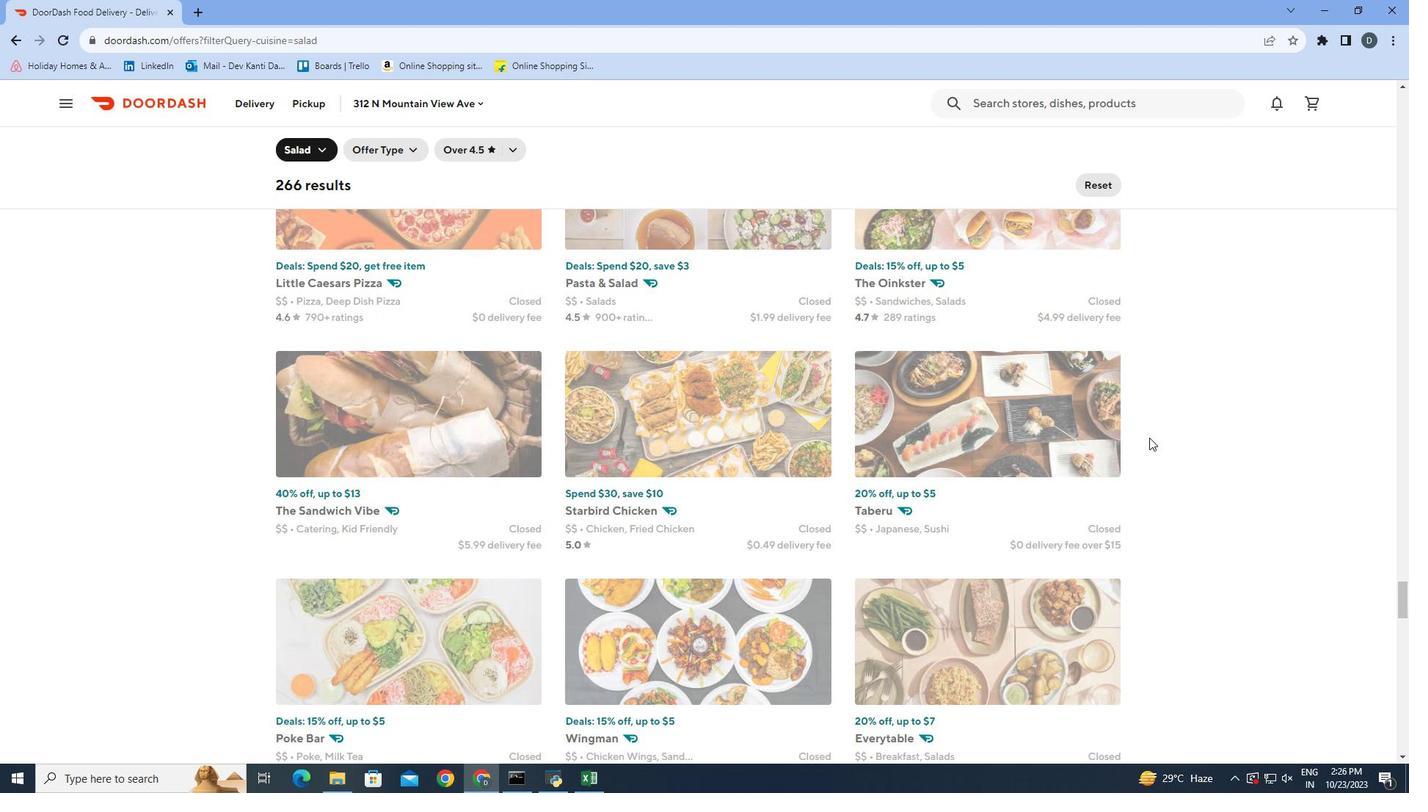 
Action: Mouse scrolled (1153, 438) with delta (0, 0)
Screenshot: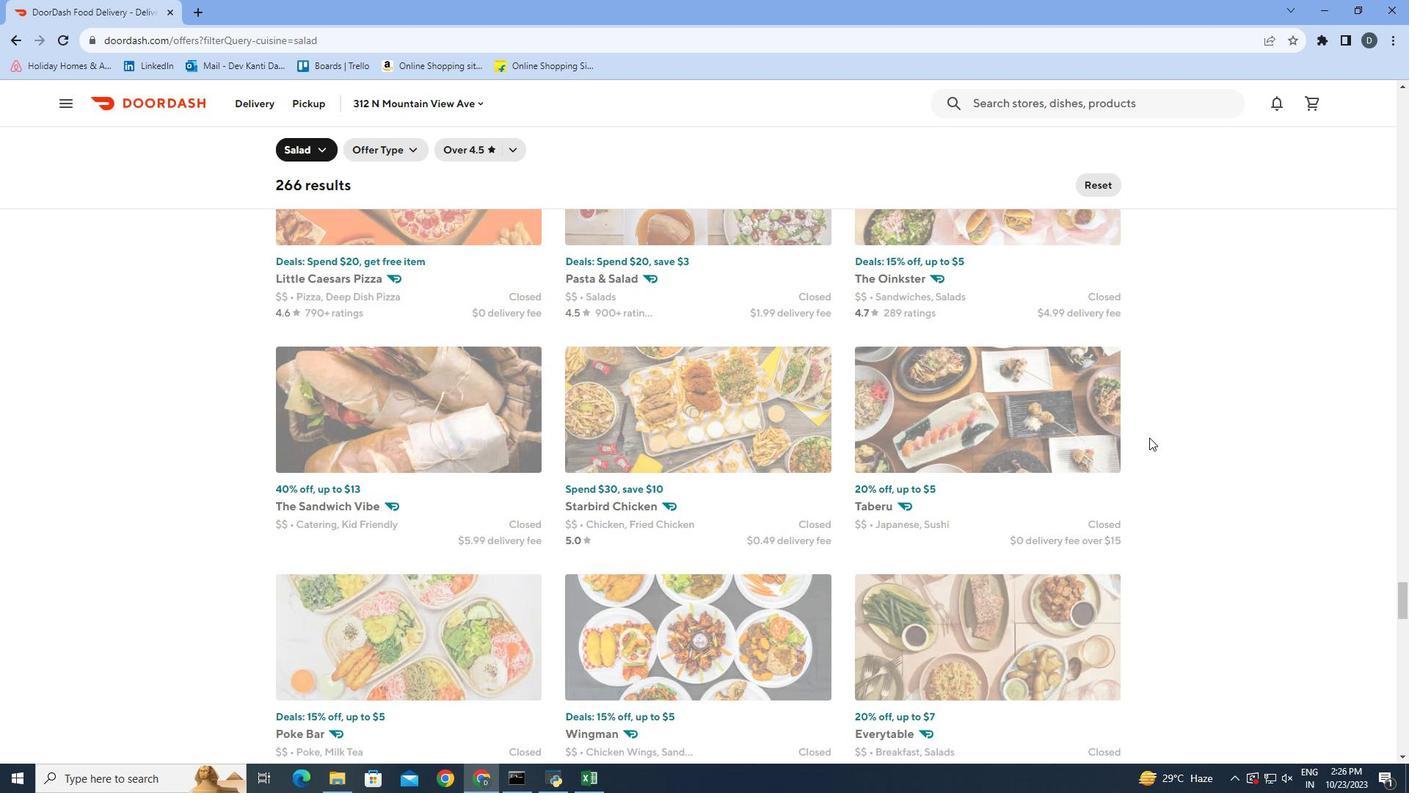 
Action: Mouse moved to (1155, 438)
Screenshot: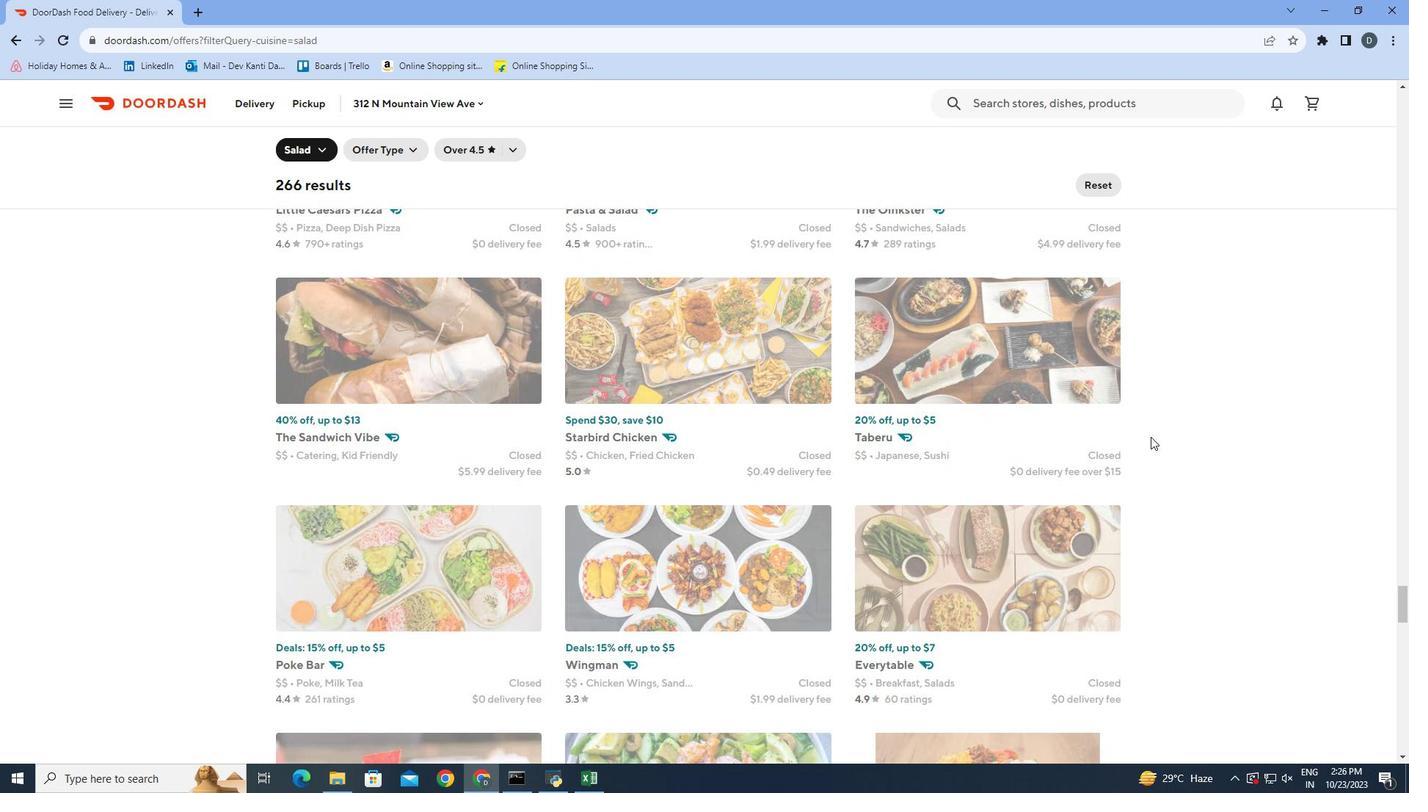 
Action: Mouse scrolled (1155, 437) with delta (0, 0)
Screenshot: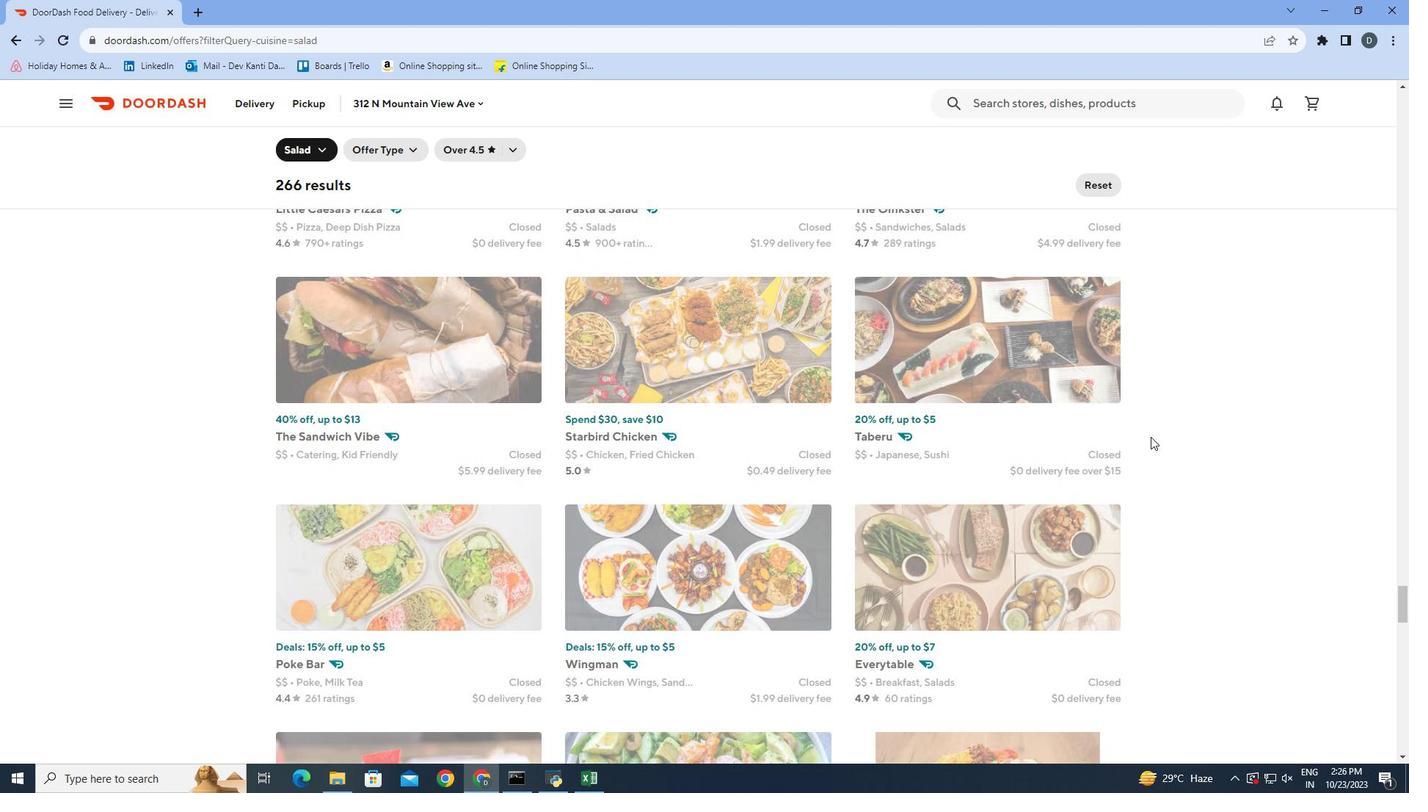 
Action: Mouse scrolled (1155, 437) with delta (0, 0)
Screenshot: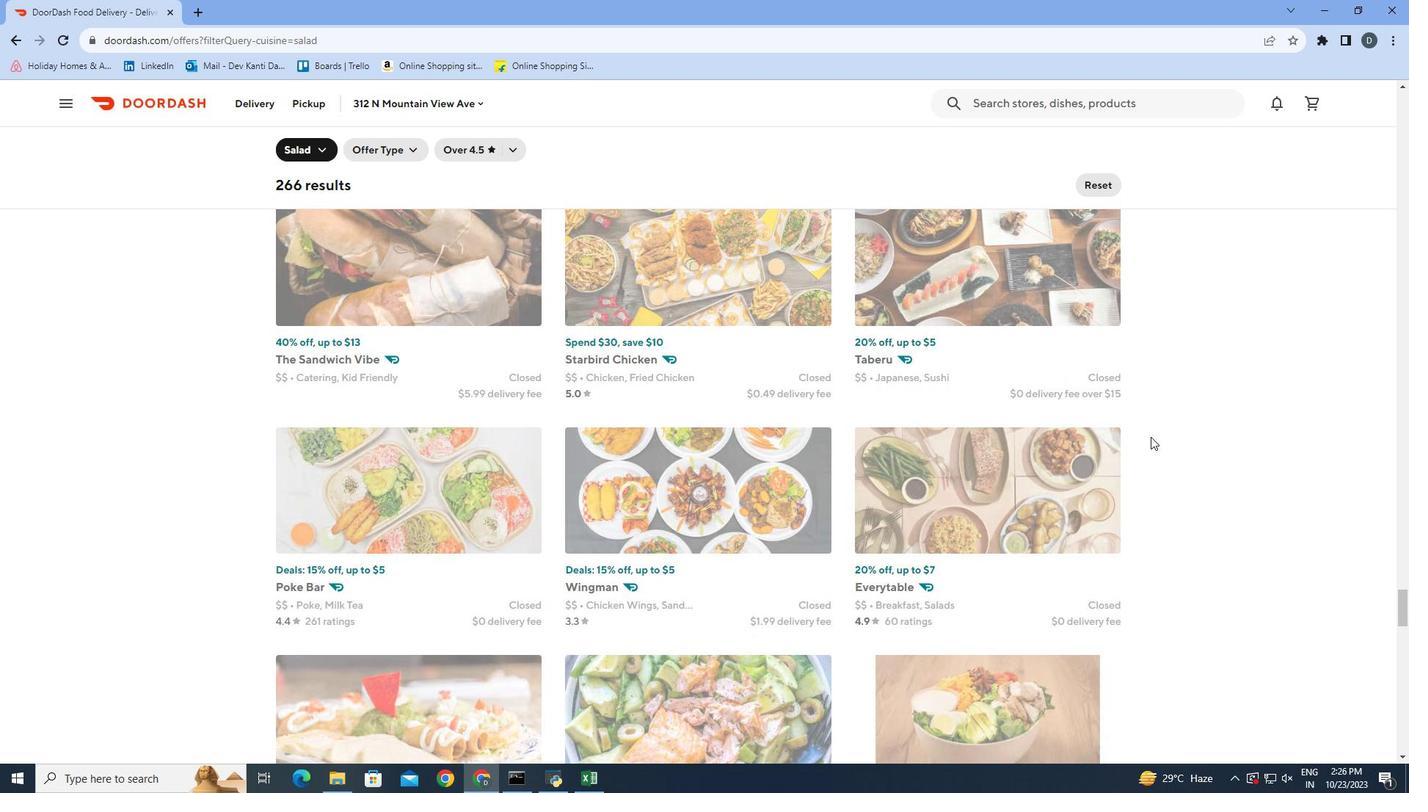 
Action: Mouse moved to (1155, 436)
Screenshot: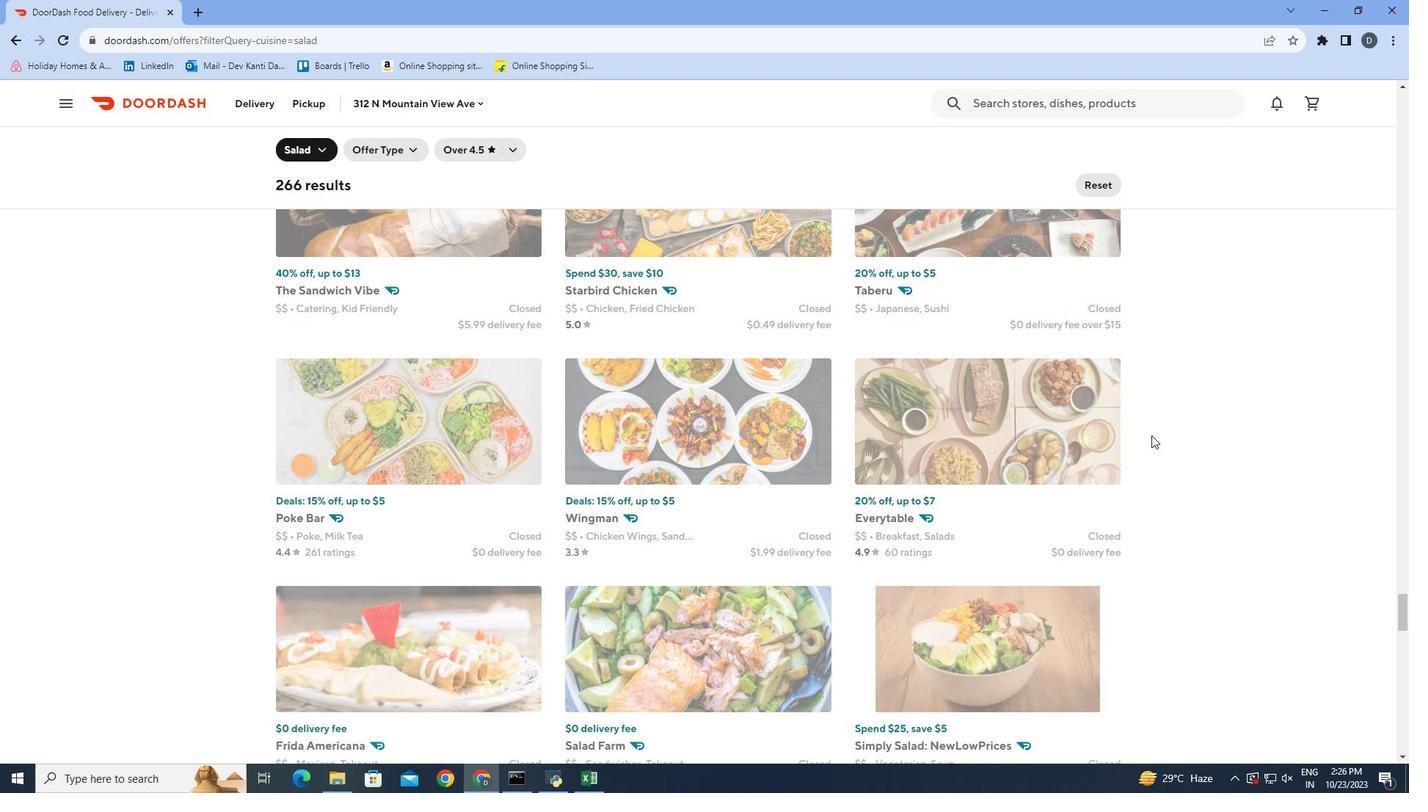 
Action: Mouse scrolled (1155, 436) with delta (0, 0)
Screenshot: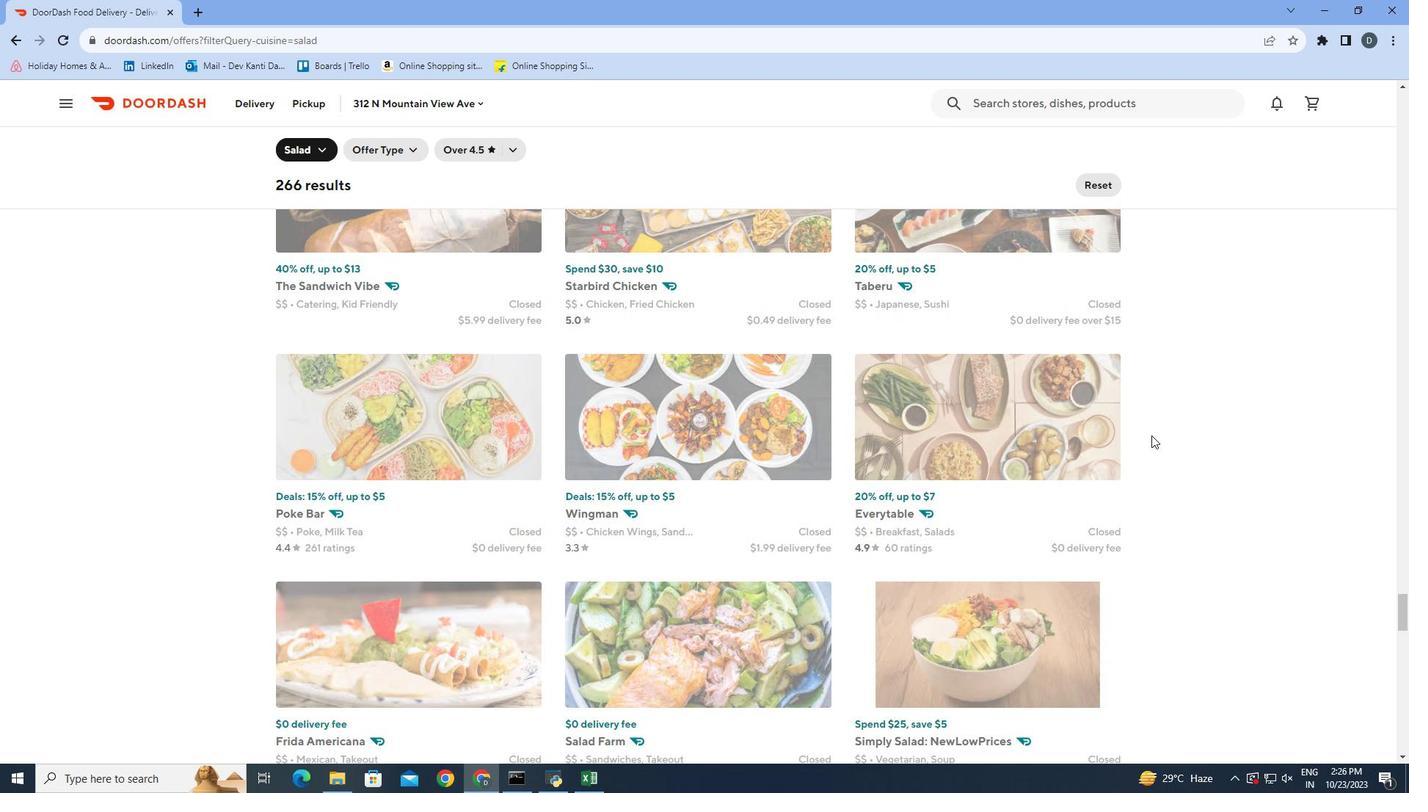 
Action: Mouse scrolled (1155, 436) with delta (0, 0)
Screenshot: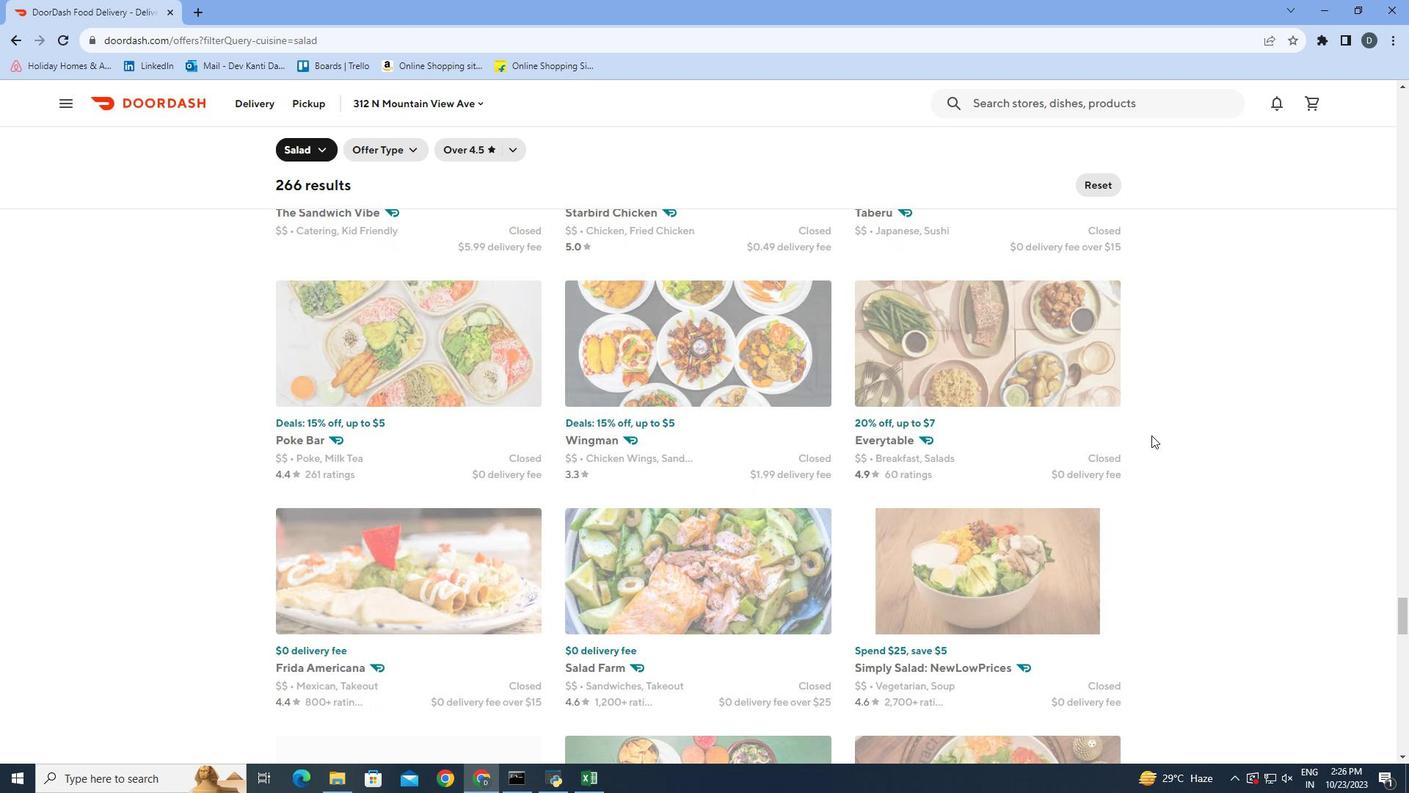 
Action: Mouse moved to (1156, 436)
Screenshot: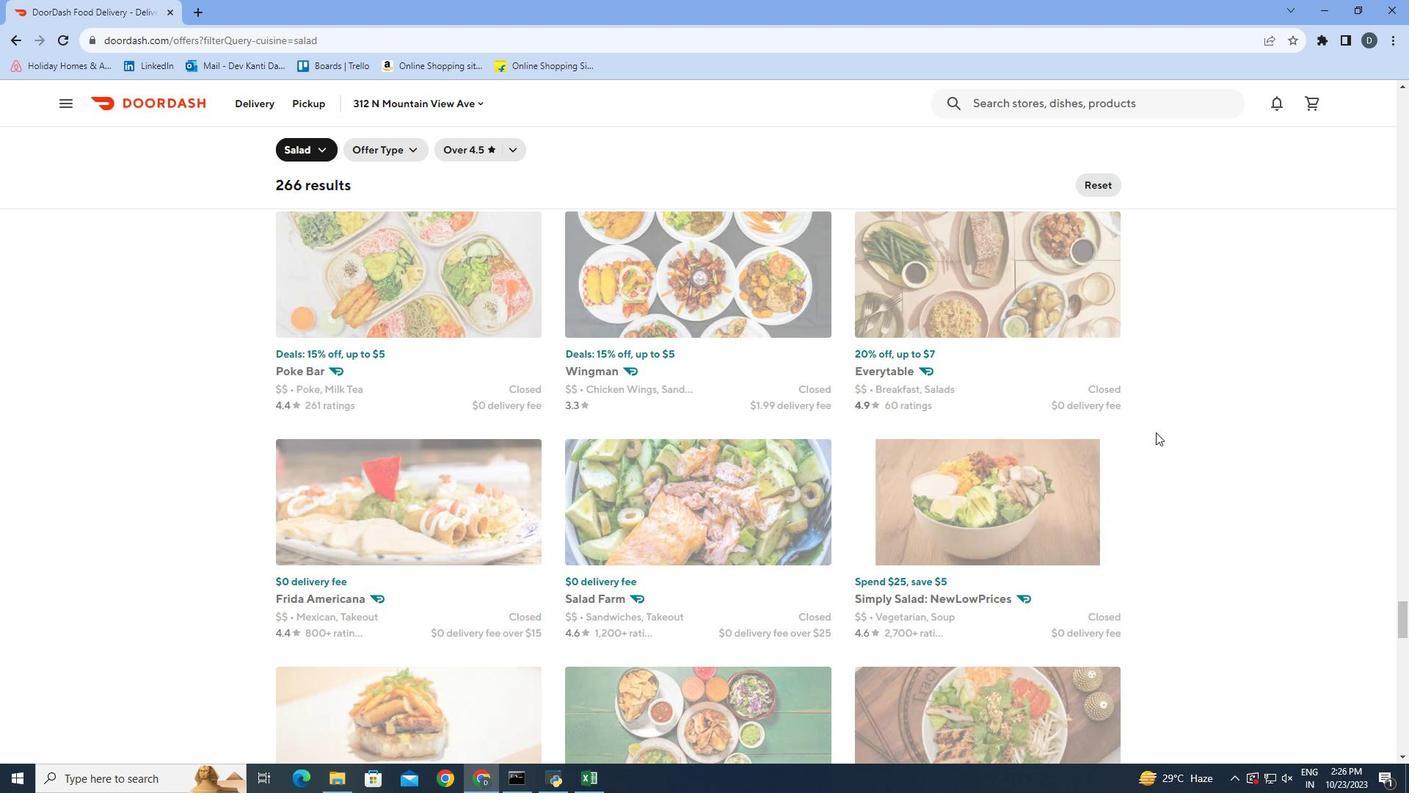 
Action: Mouse scrolled (1156, 435) with delta (0, 0)
Screenshot: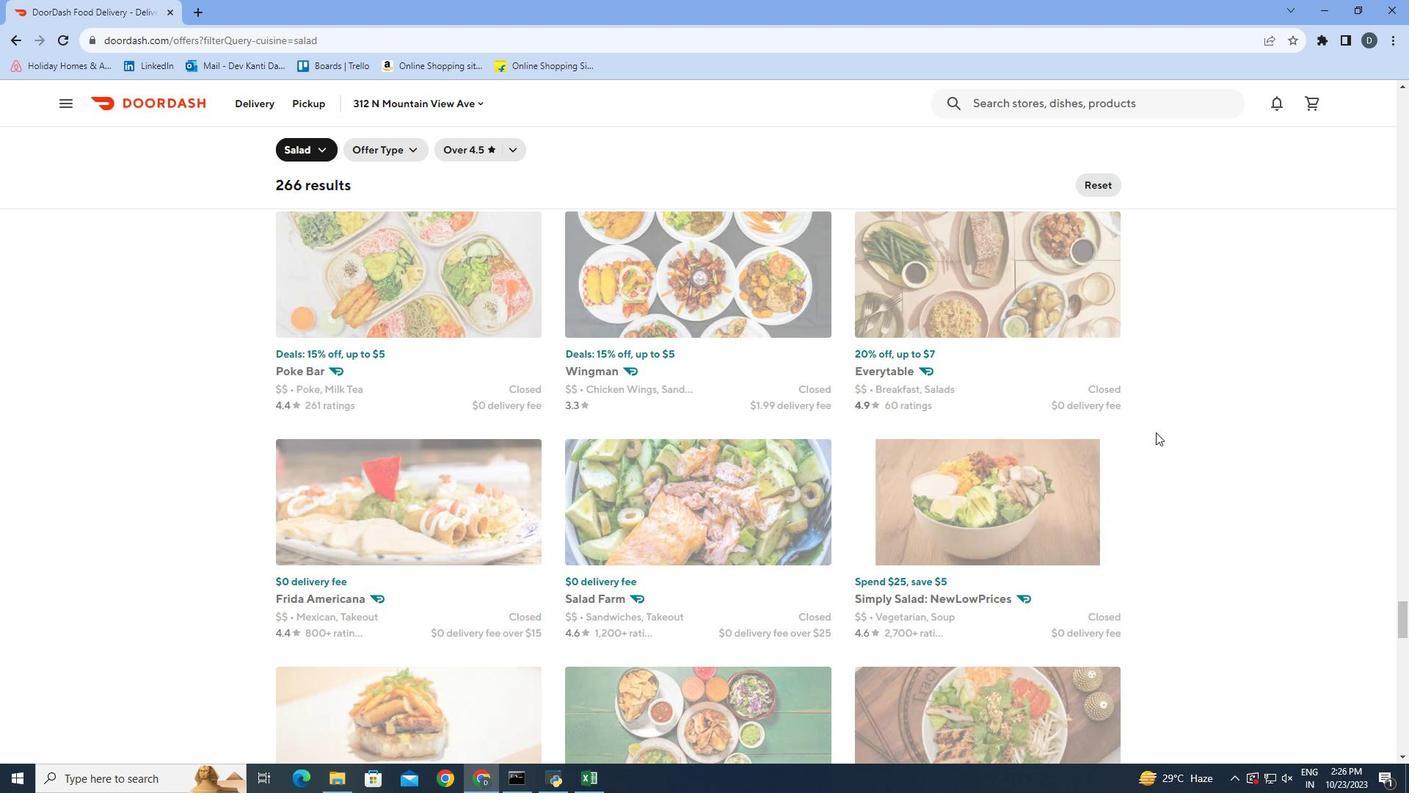 
Action: Mouse moved to (1168, 427)
Screenshot: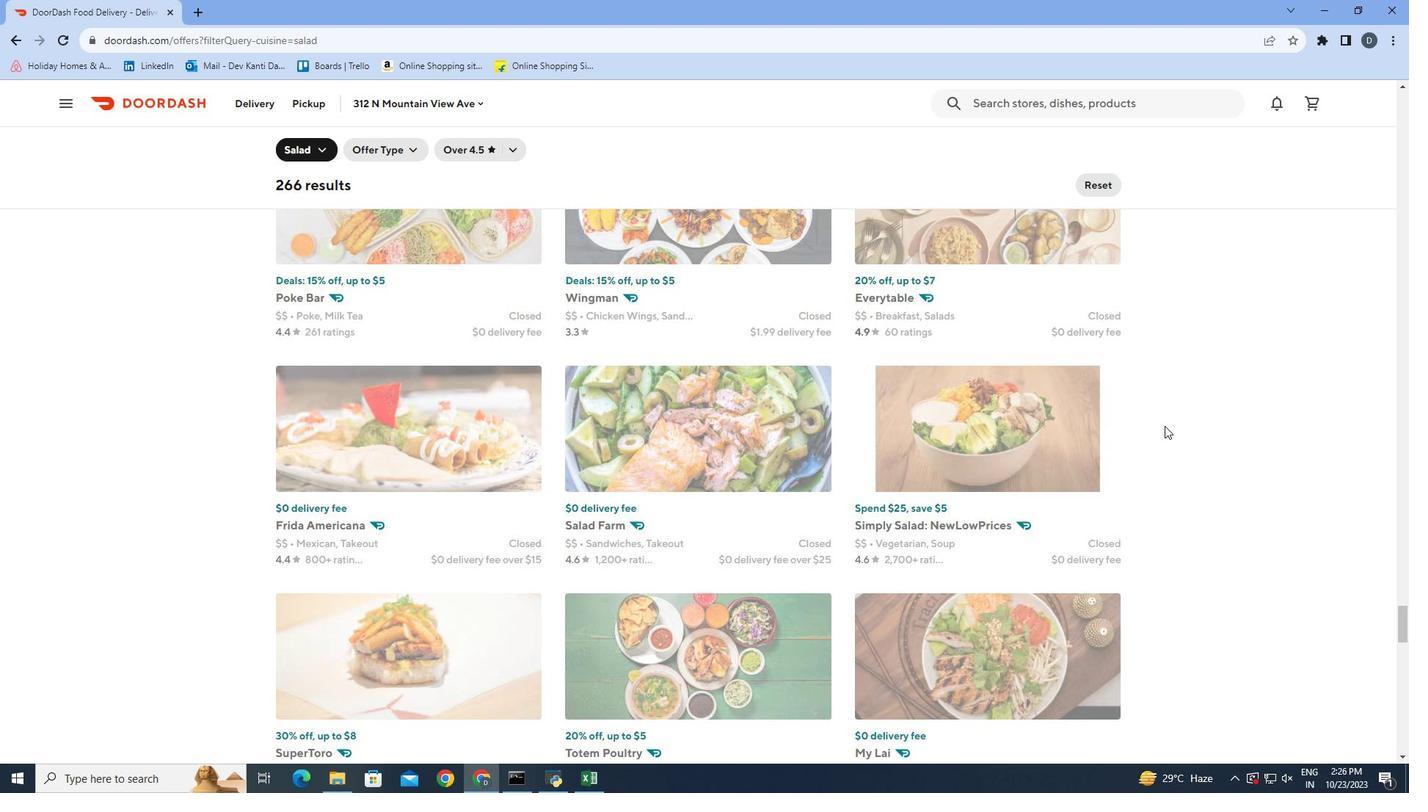 
Action: Mouse scrolled (1168, 426) with delta (0, 0)
Screenshot: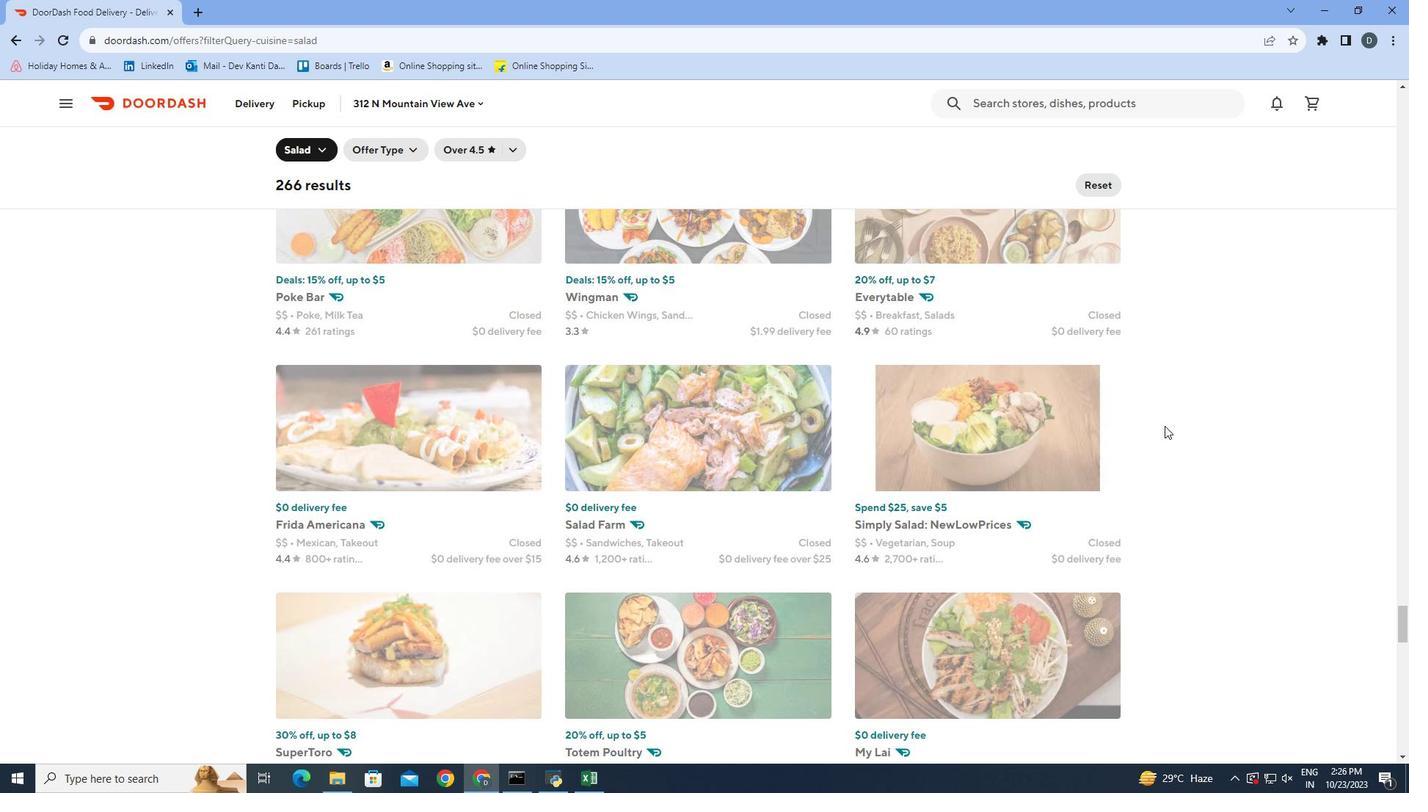 
Action: Mouse scrolled (1168, 426) with delta (0, 0)
Screenshot: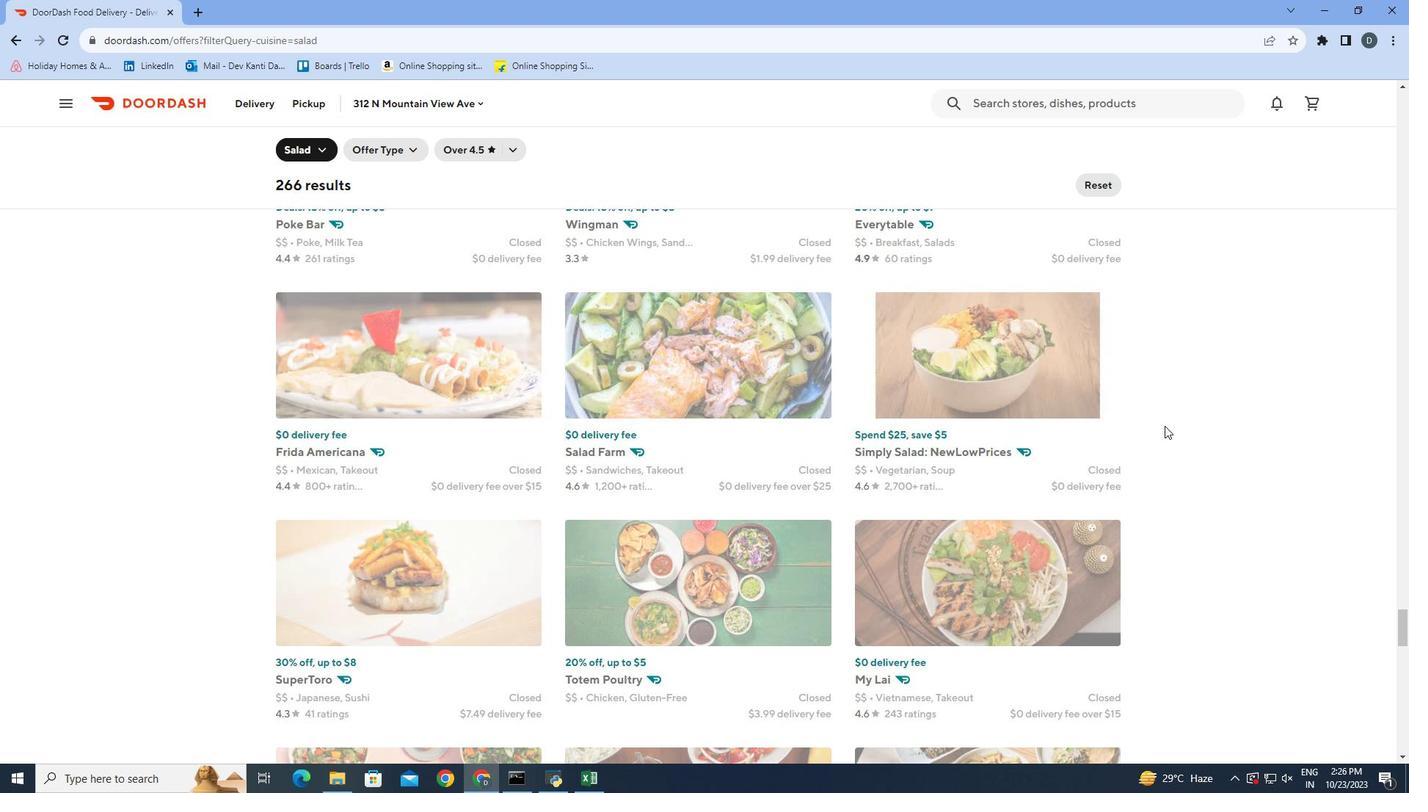 
Action: Mouse scrolled (1168, 426) with delta (0, 0)
Screenshot: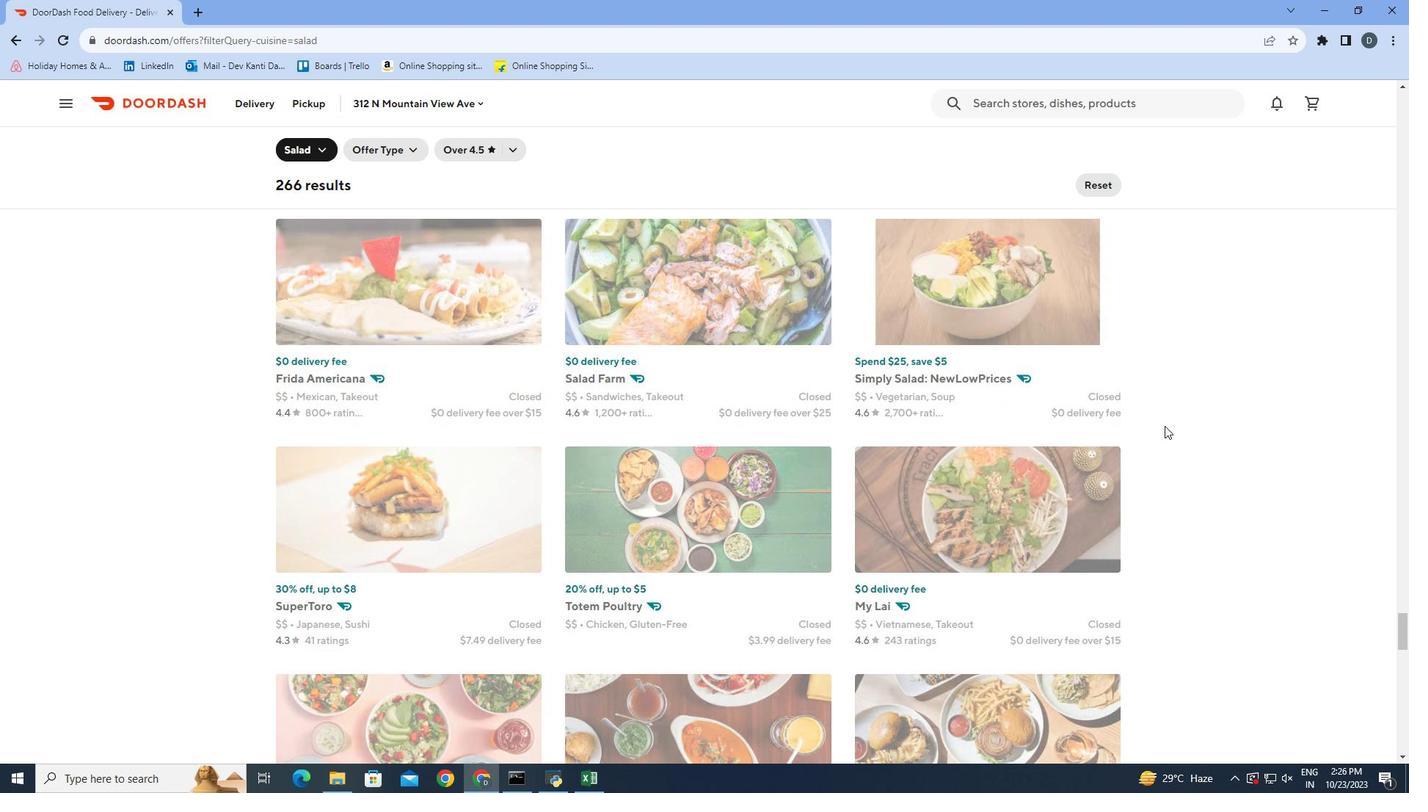 
Action: Mouse scrolled (1168, 426) with delta (0, 0)
Screenshot: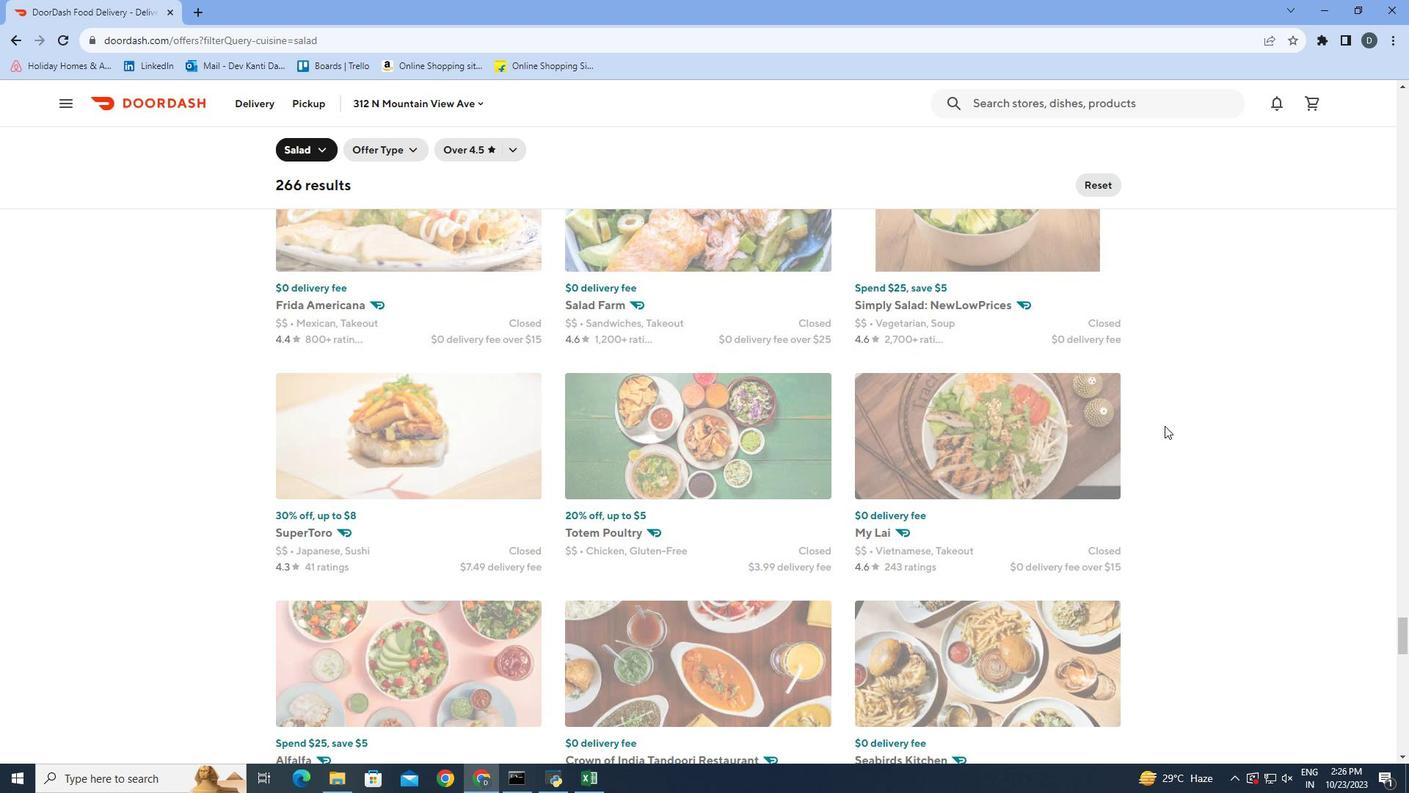
Action: Mouse scrolled (1168, 426) with delta (0, 0)
Screenshot: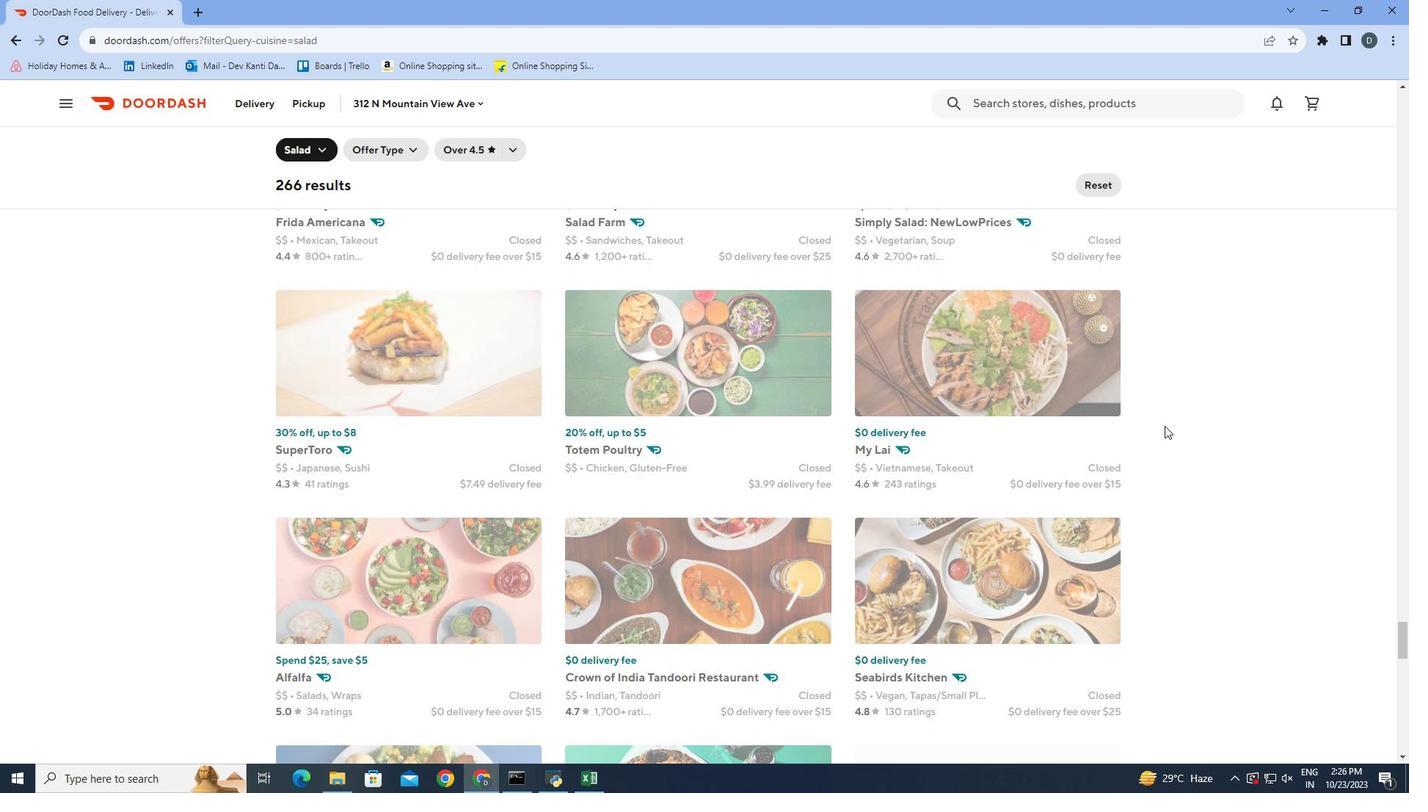 
Action: Mouse scrolled (1168, 426) with delta (0, 0)
Screenshot: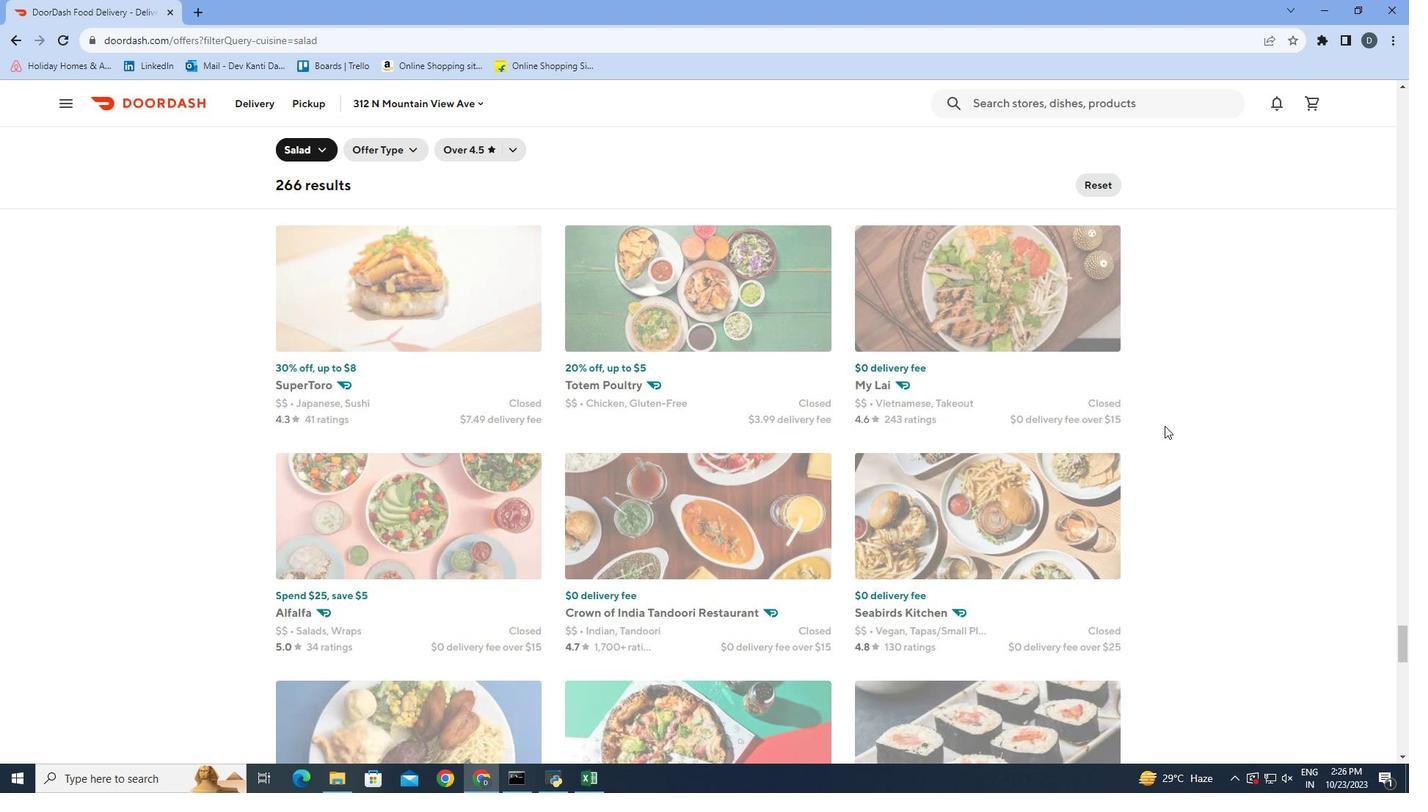 
Action: Mouse moved to (1167, 427)
Screenshot: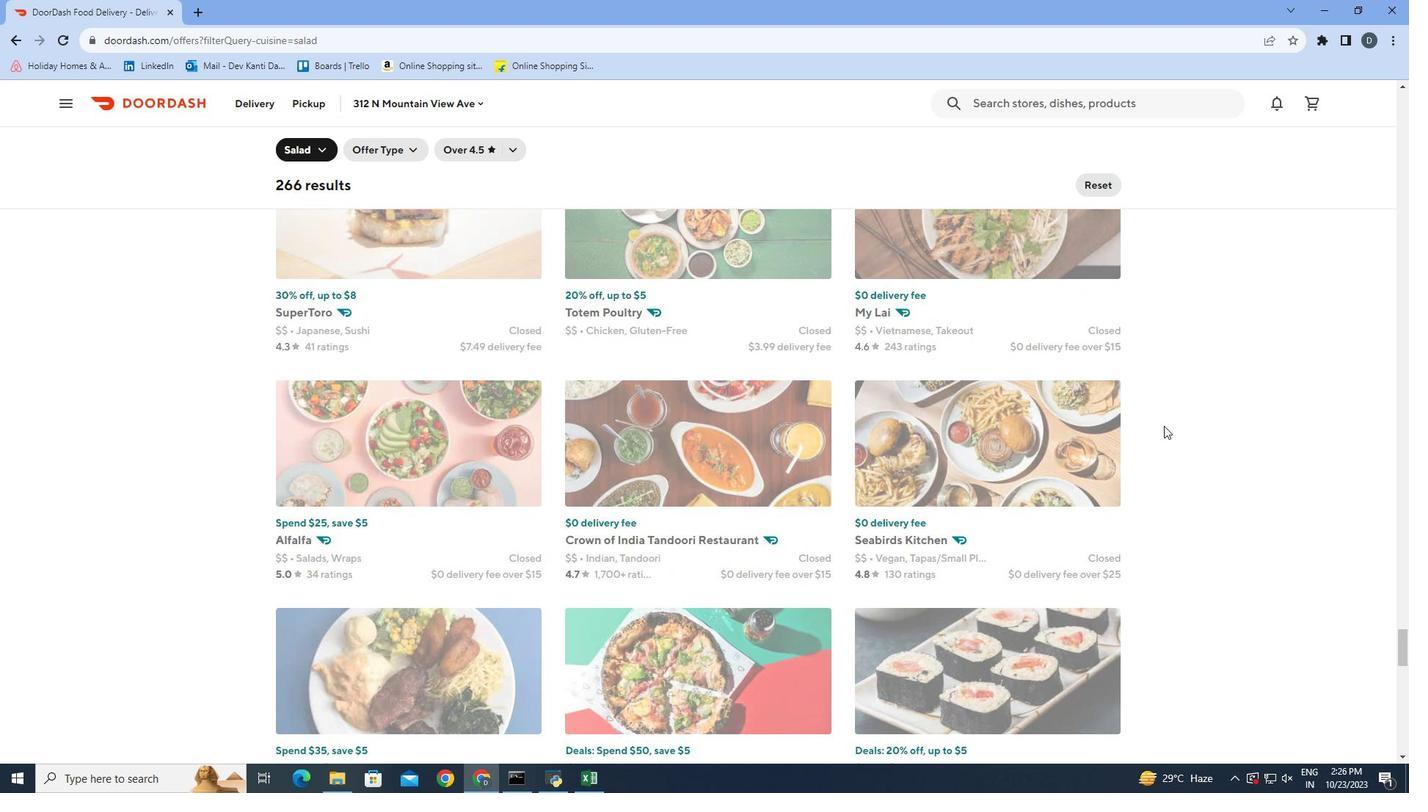 
Action: Mouse scrolled (1167, 426) with delta (0, 0)
Screenshot: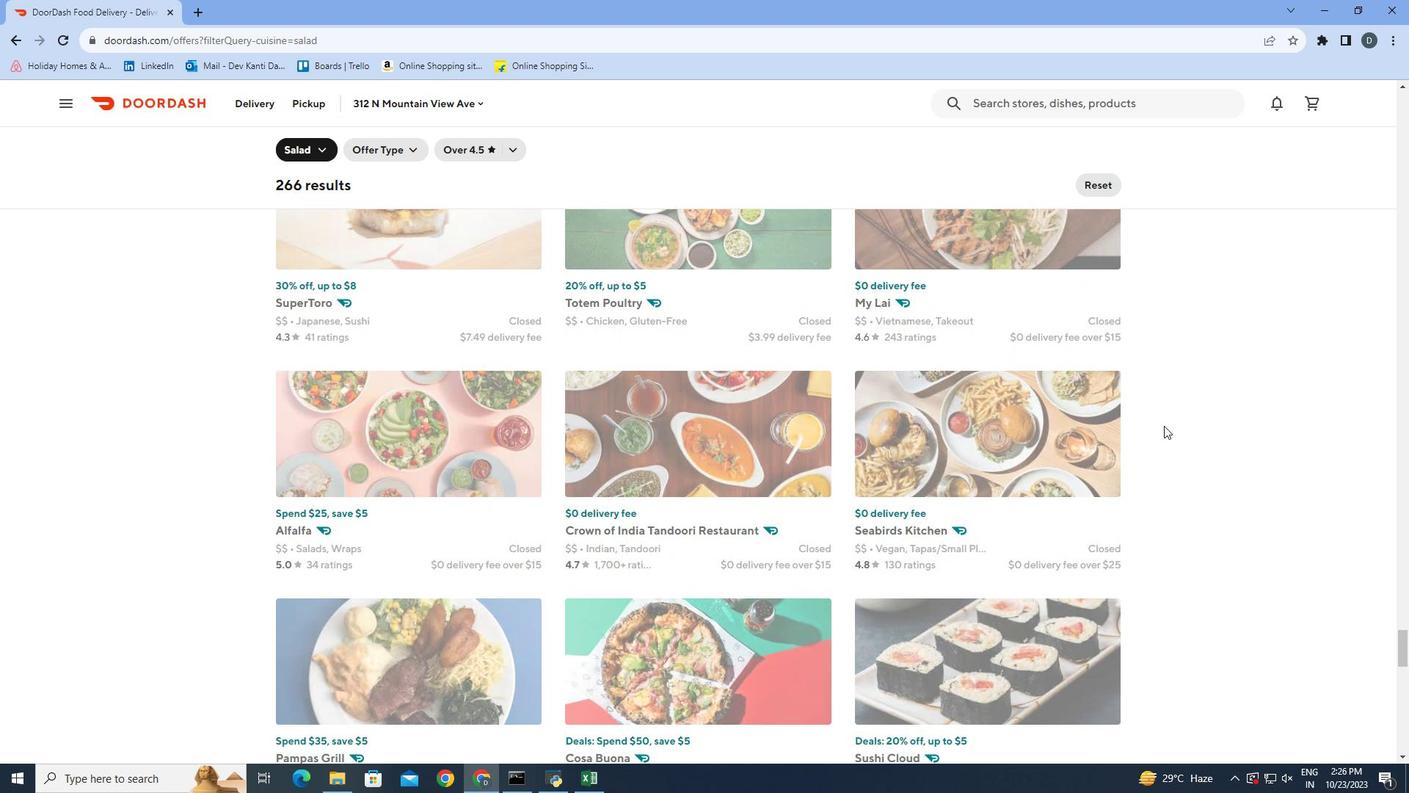 
Action: Mouse scrolled (1167, 426) with delta (0, 0)
Screenshot: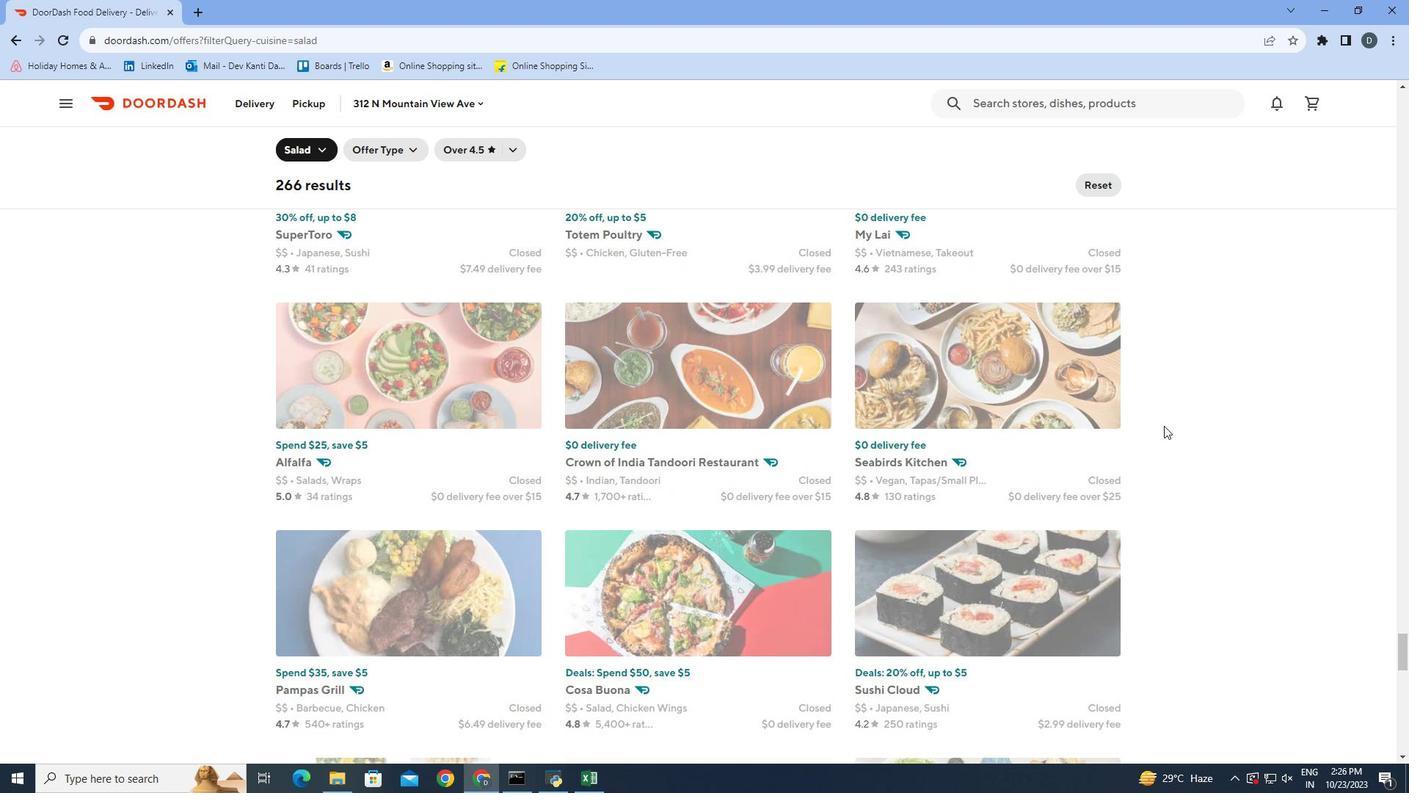 
Action: Mouse scrolled (1167, 426) with delta (0, 0)
Screenshot: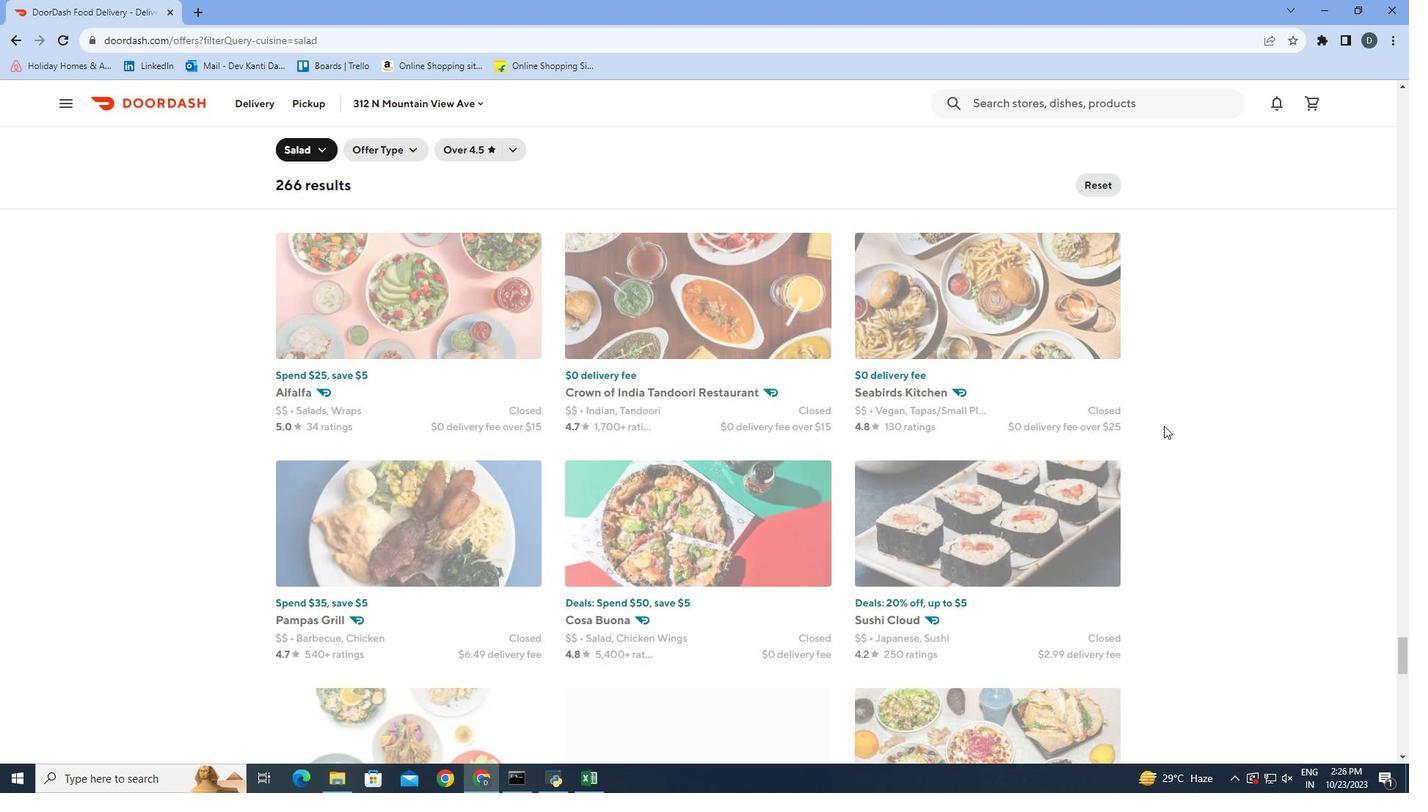 
Action: Mouse scrolled (1167, 426) with delta (0, 0)
Screenshot: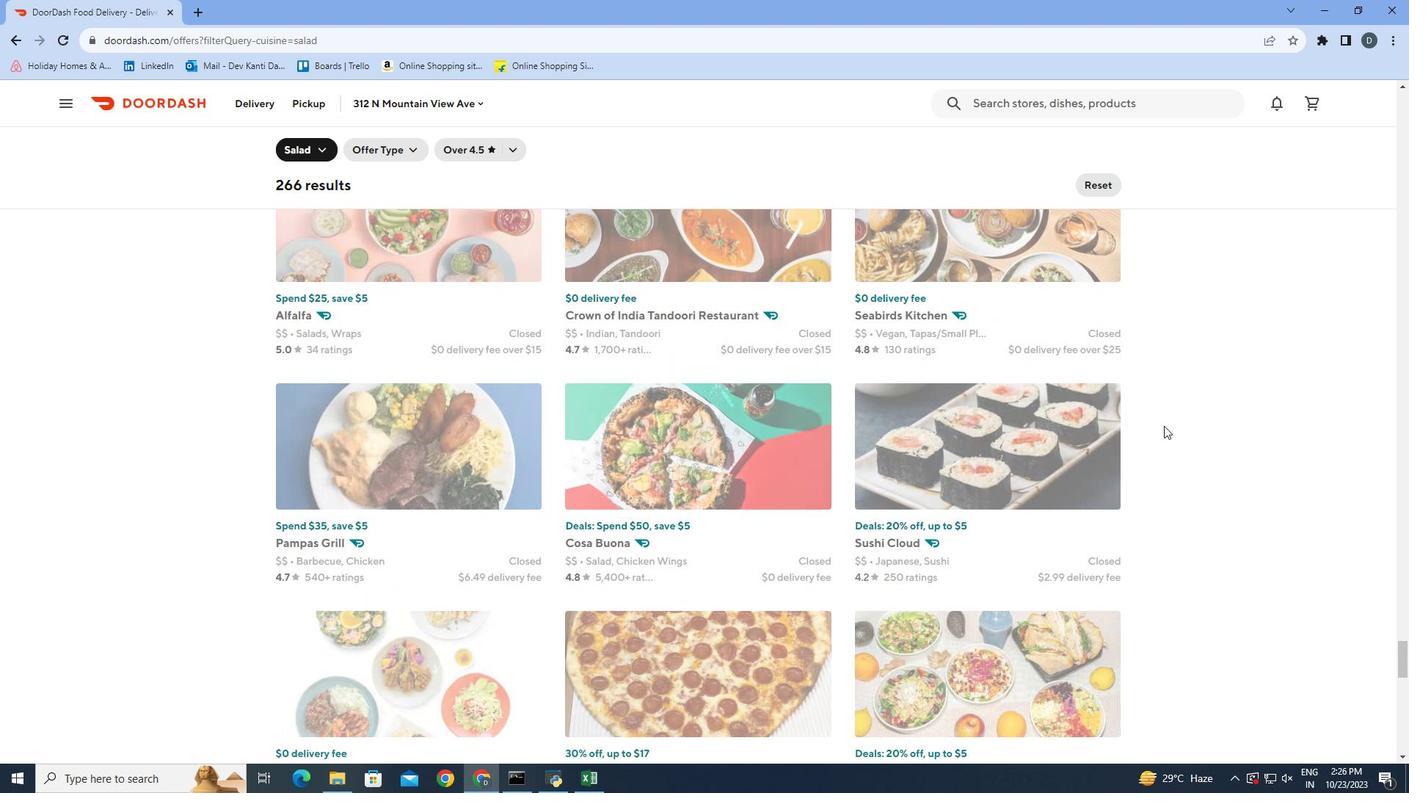 
Action: Mouse moved to (1167, 427)
Screenshot: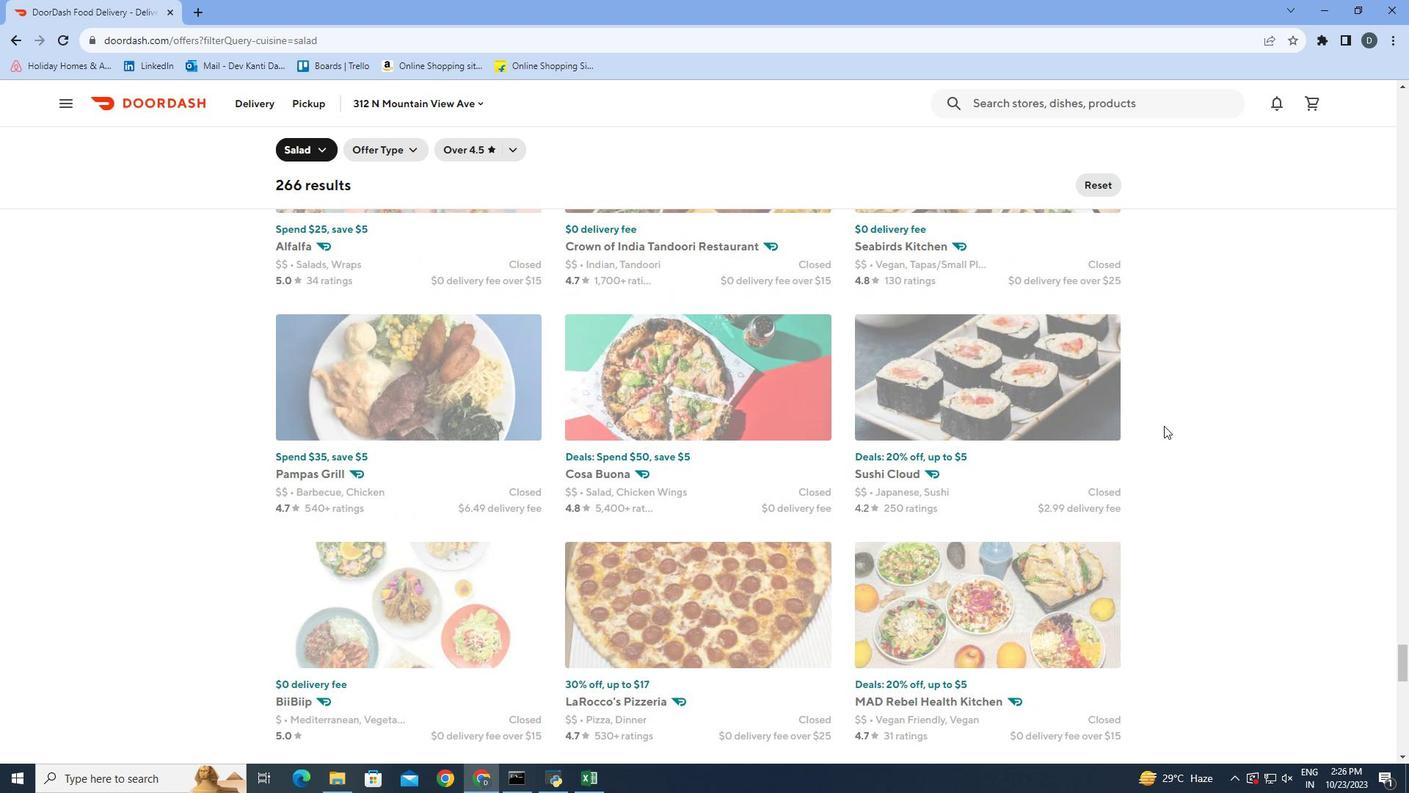 
Action: Mouse scrolled (1167, 426) with delta (0, 0)
Screenshot: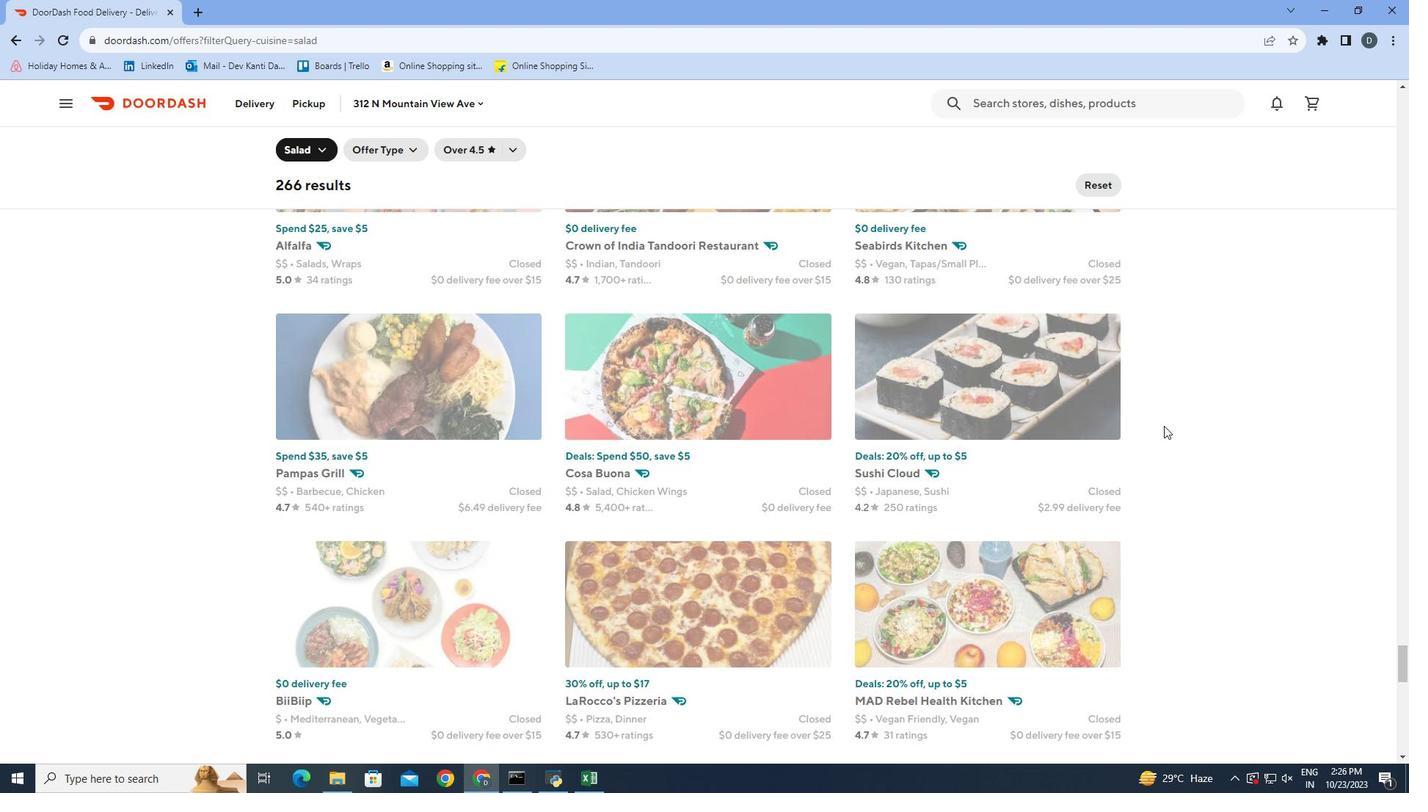 
Action: Mouse scrolled (1167, 426) with delta (0, 0)
Screenshot: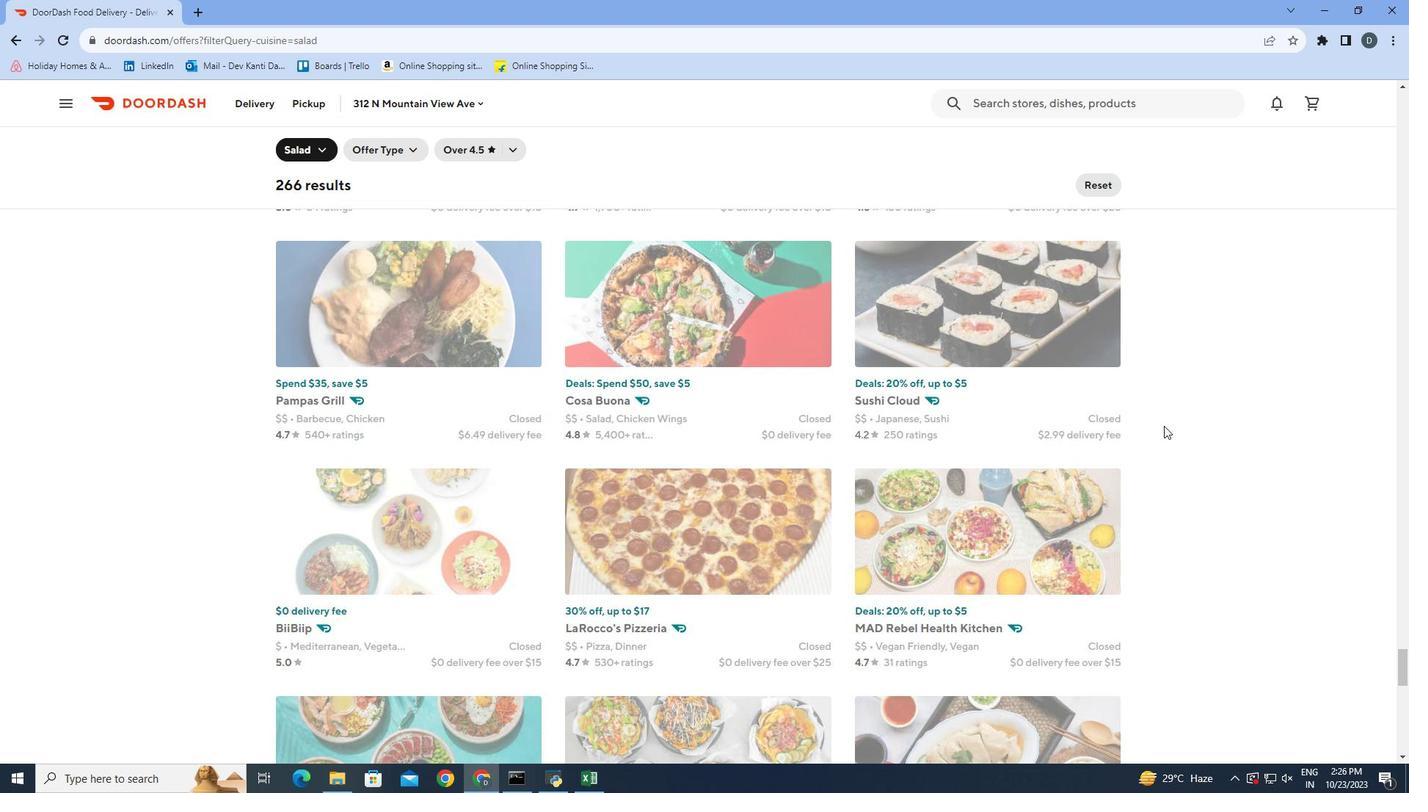 
Action: Mouse scrolled (1167, 426) with delta (0, 0)
Screenshot: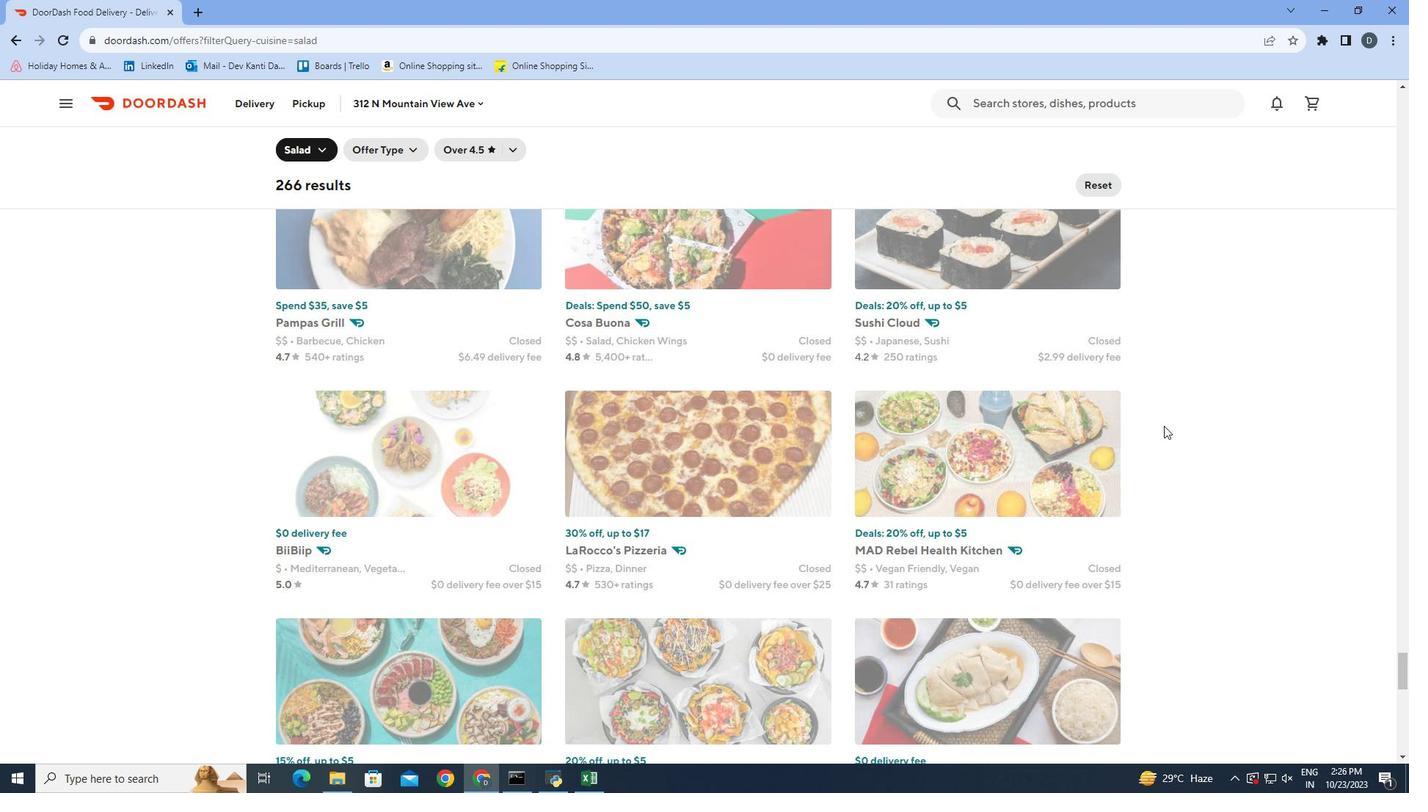 
Action: Mouse scrolled (1167, 426) with delta (0, 0)
Screenshot: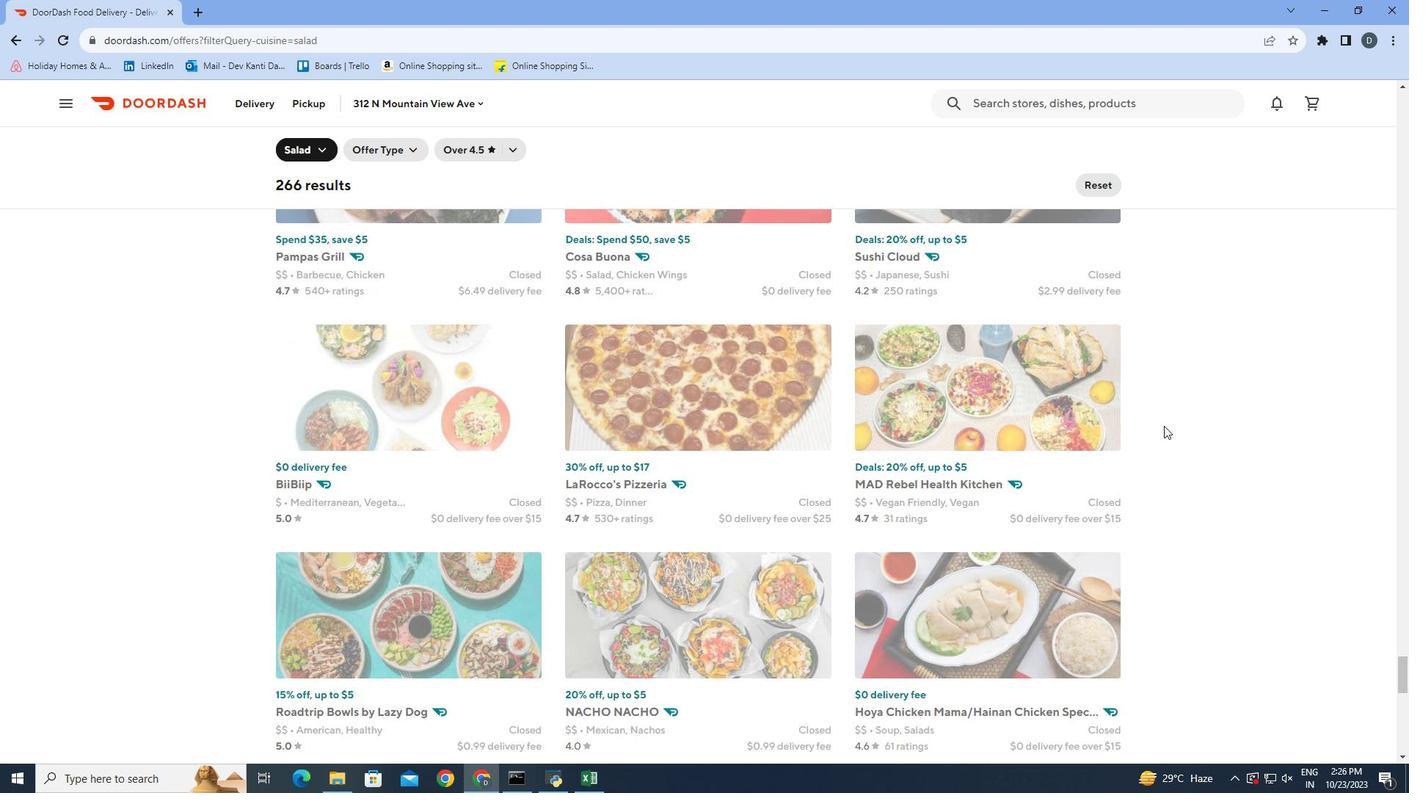 
Action: Mouse moved to (1144, 407)
Screenshot: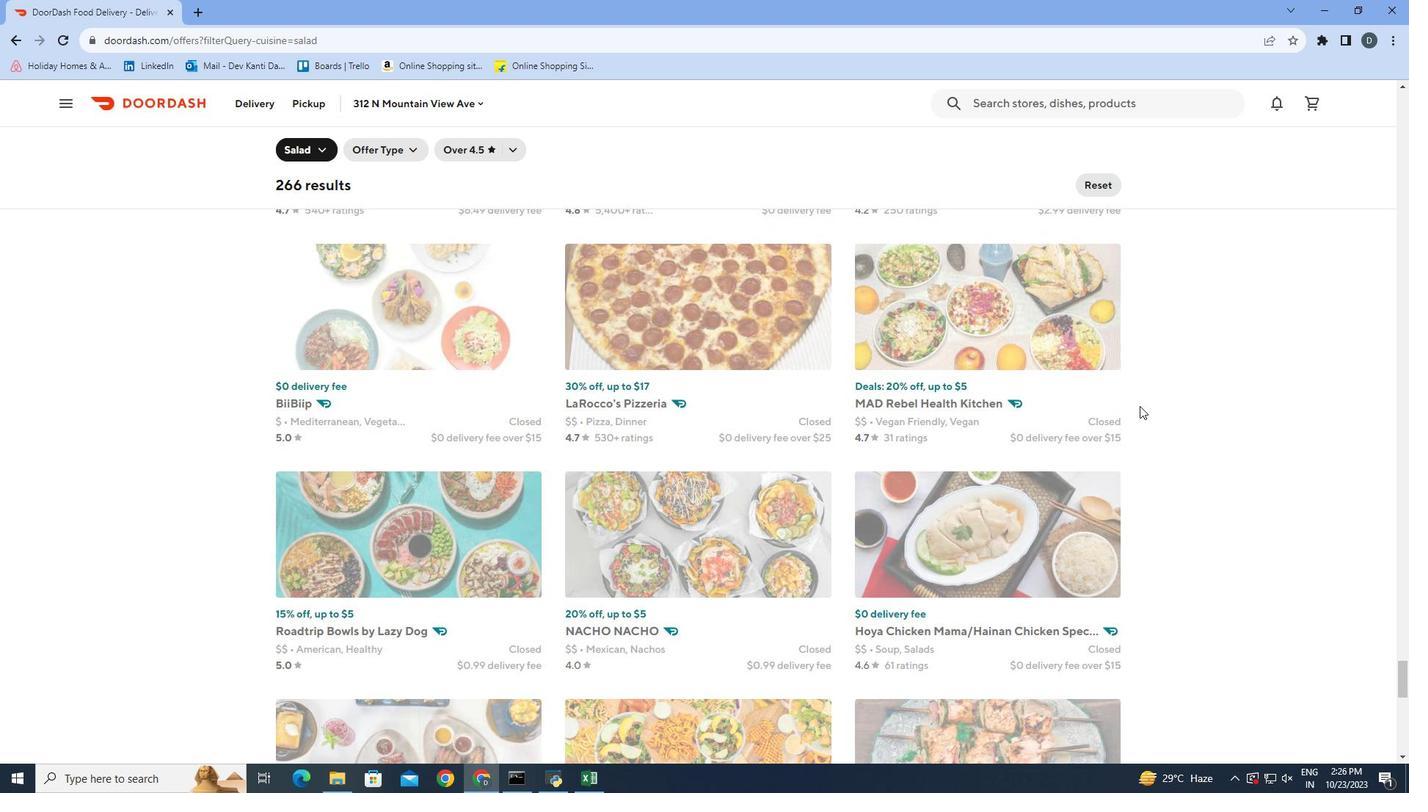 
Action: Mouse scrolled (1144, 406) with delta (0, 0)
Screenshot: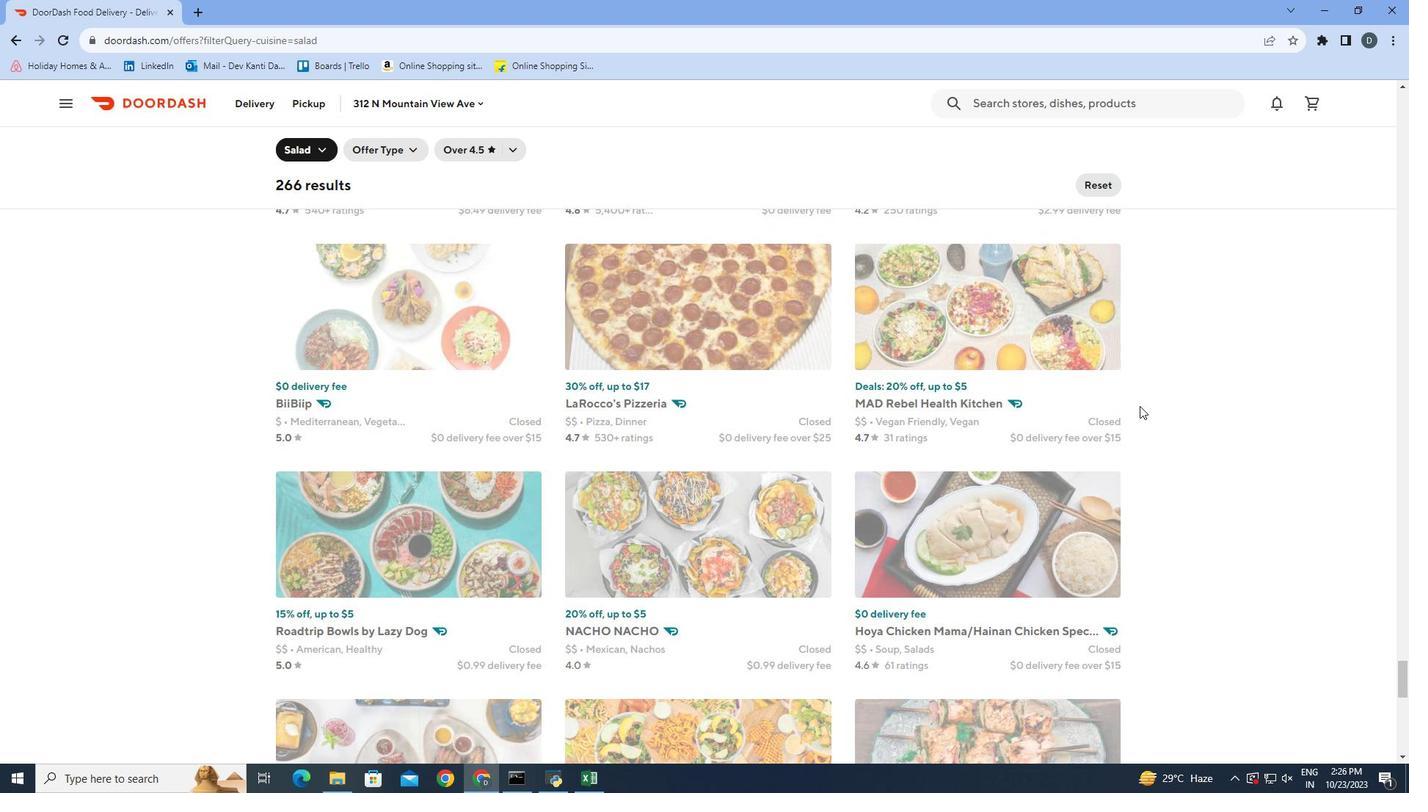 
Action: Mouse scrolled (1144, 406) with delta (0, 0)
Screenshot: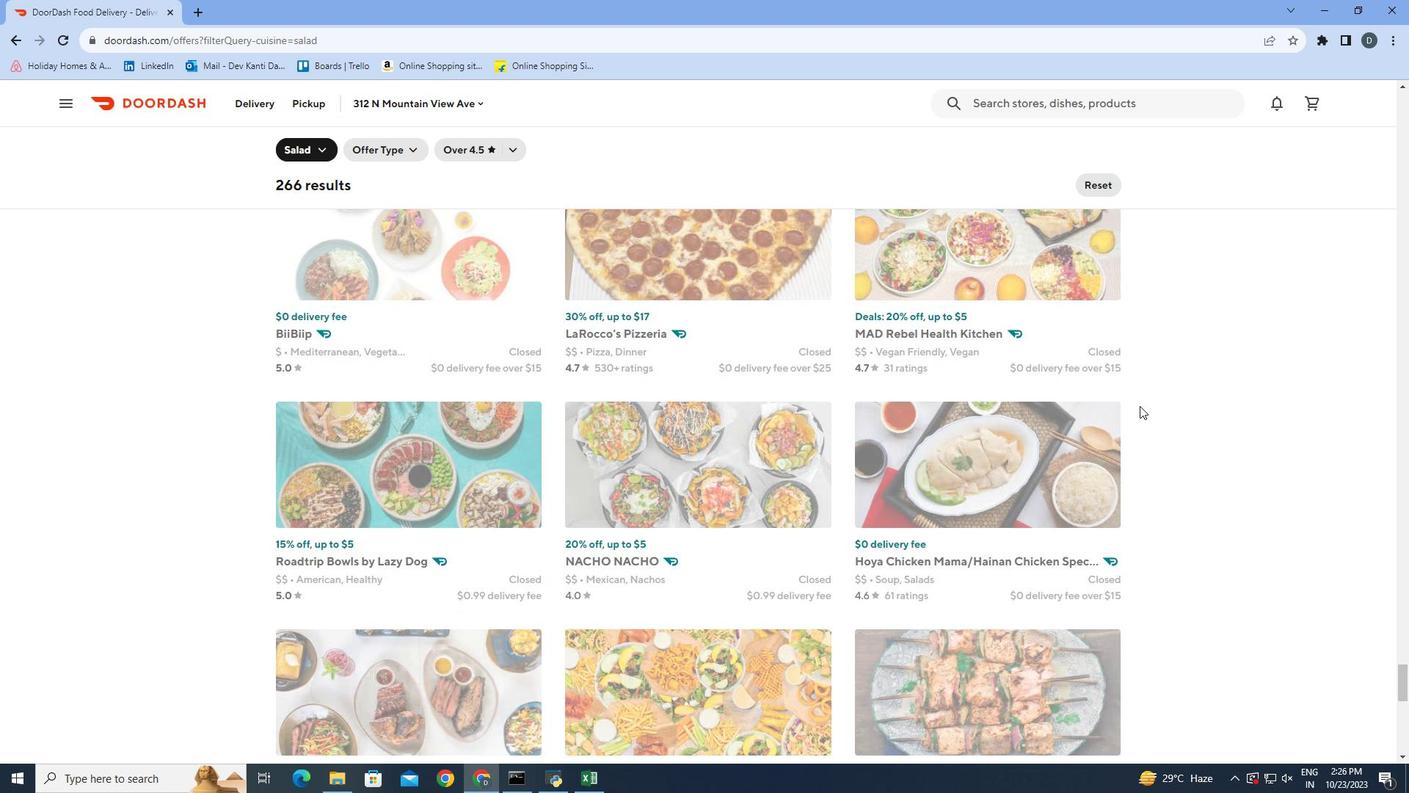 
Action: Mouse scrolled (1144, 406) with delta (0, 0)
Screenshot: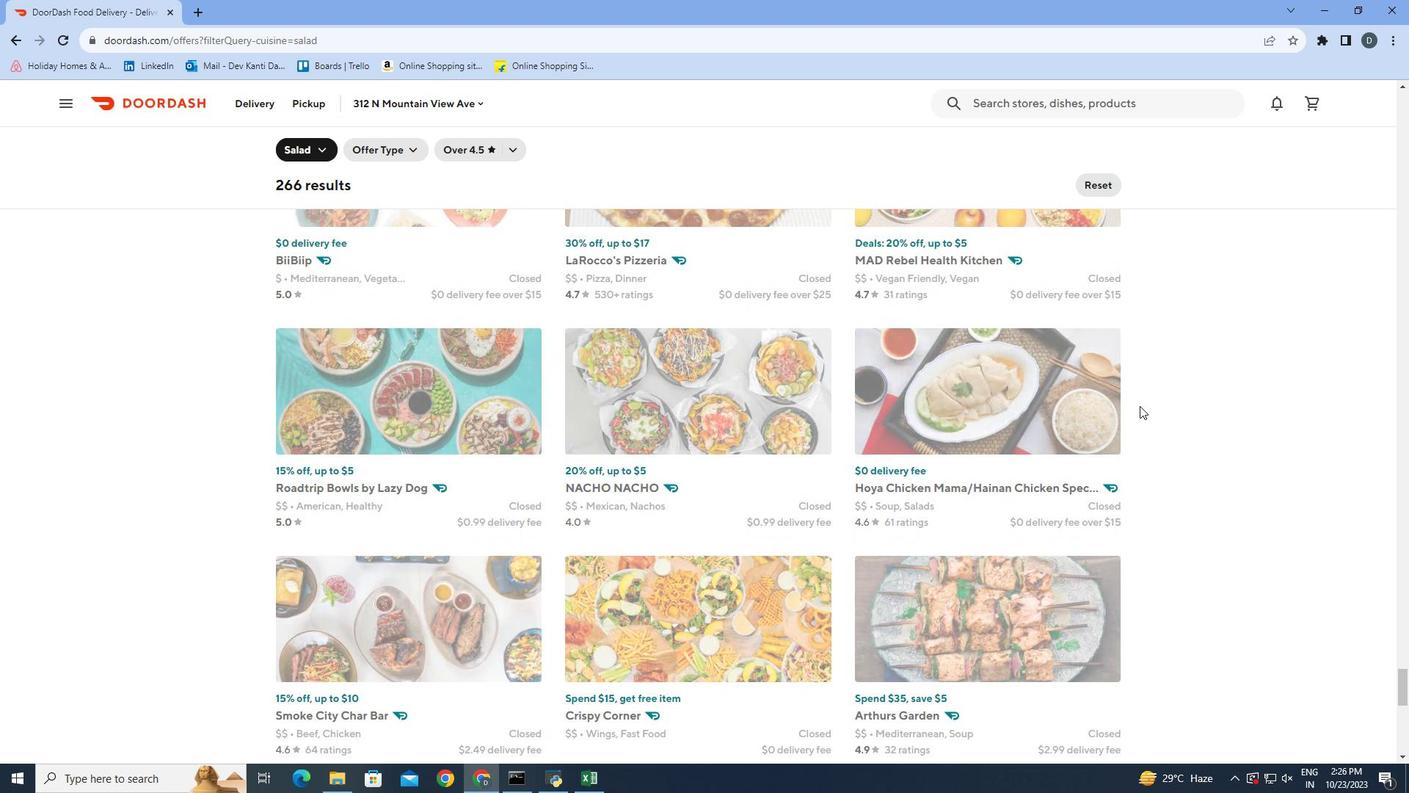 
Action: Mouse moved to (1138, 389)
Screenshot: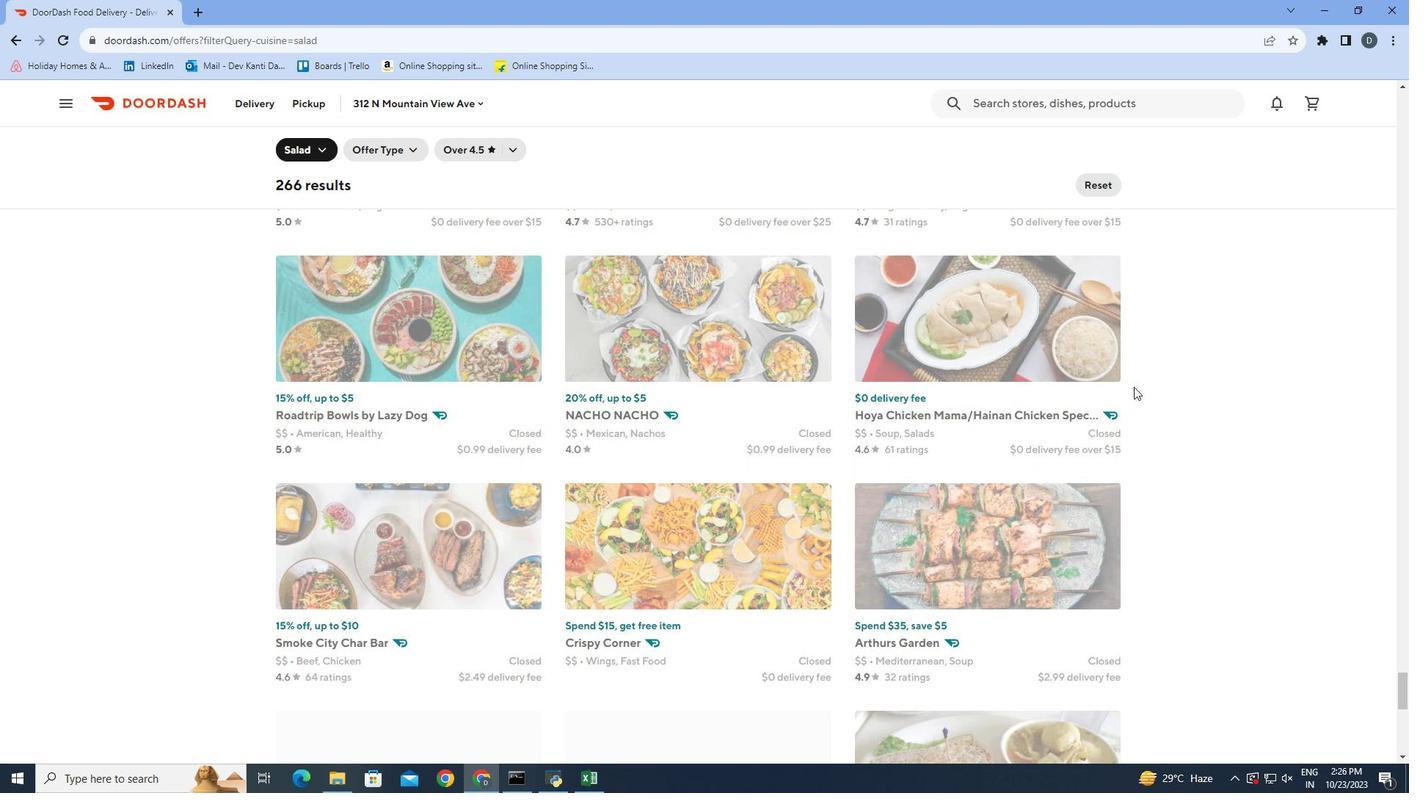 
Action: Mouse scrolled (1138, 388) with delta (0, 0)
Screenshot: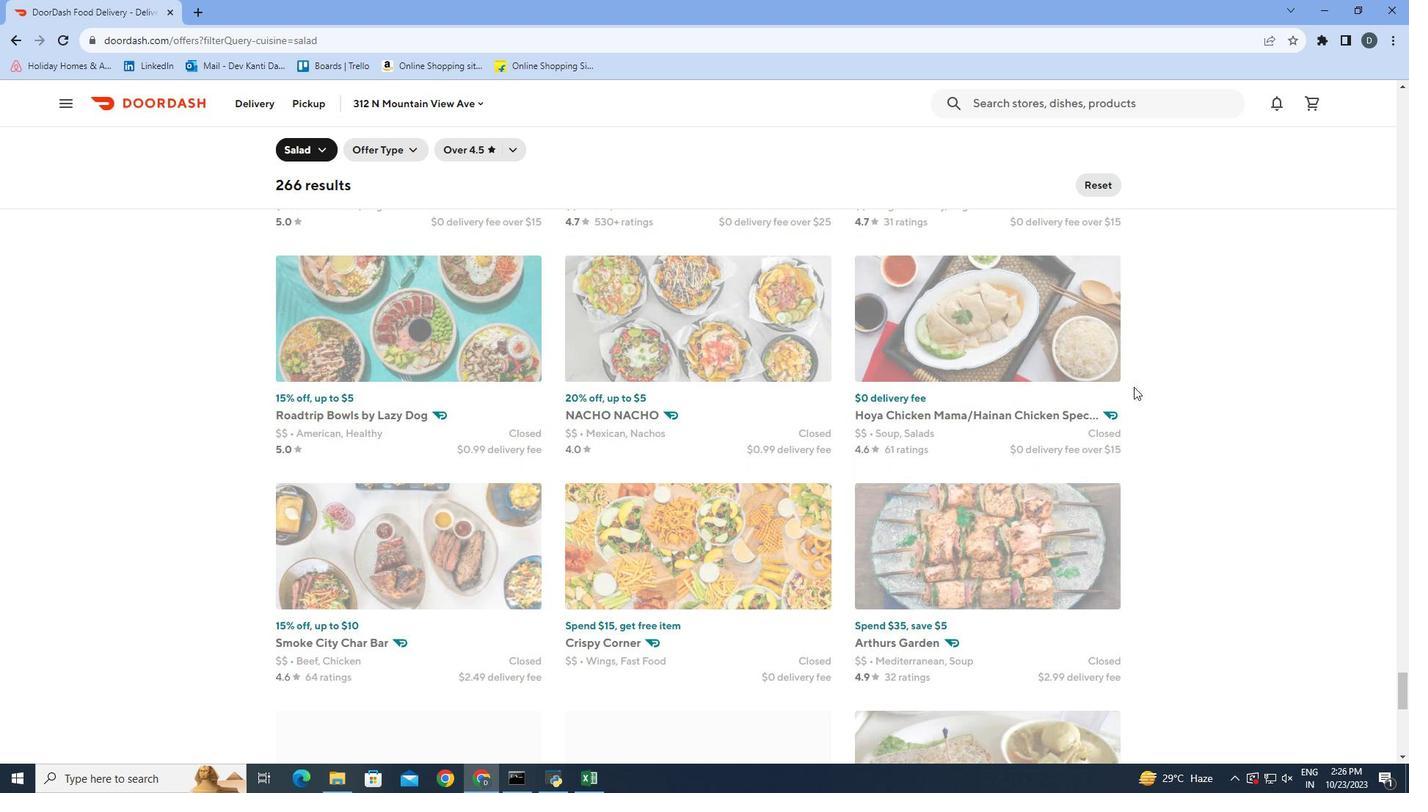 
Action: Mouse scrolled (1138, 388) with delta (0, 0)
Screenshot: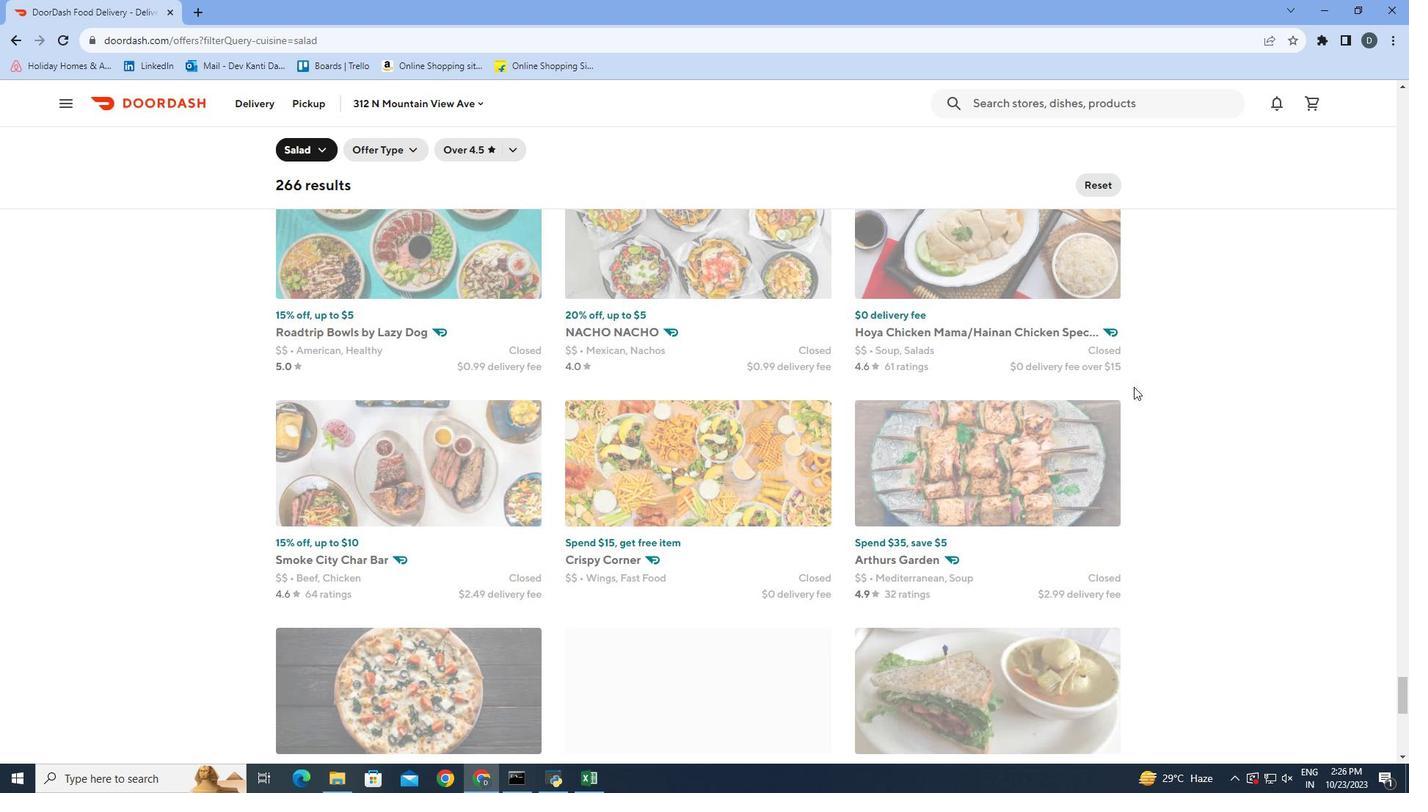 
Action: Mouse scrolled (1138, 388) with delta (0, 0)
Screenshot: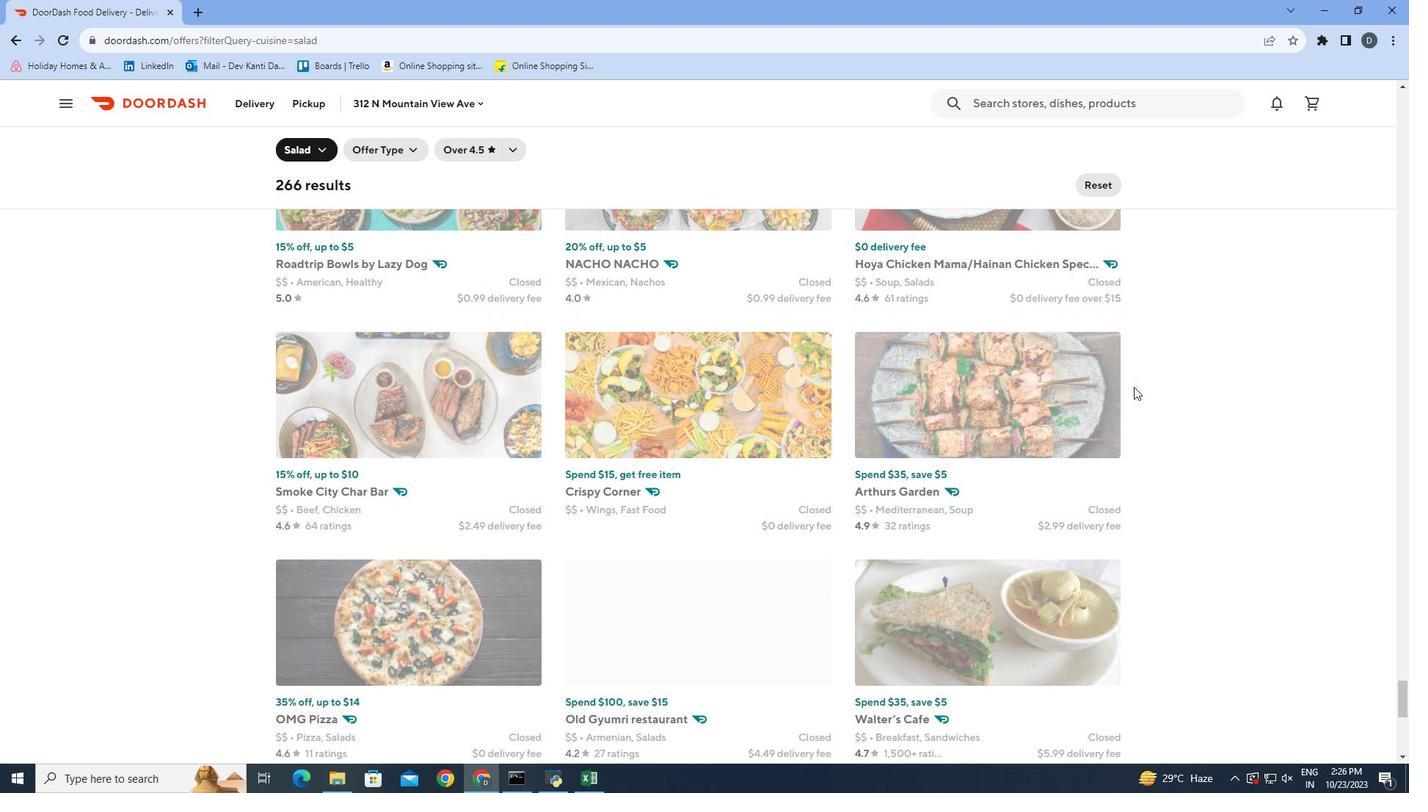 
Action: Mouse scrolled (1138, 388) with delta (0, 0)
Screenshot: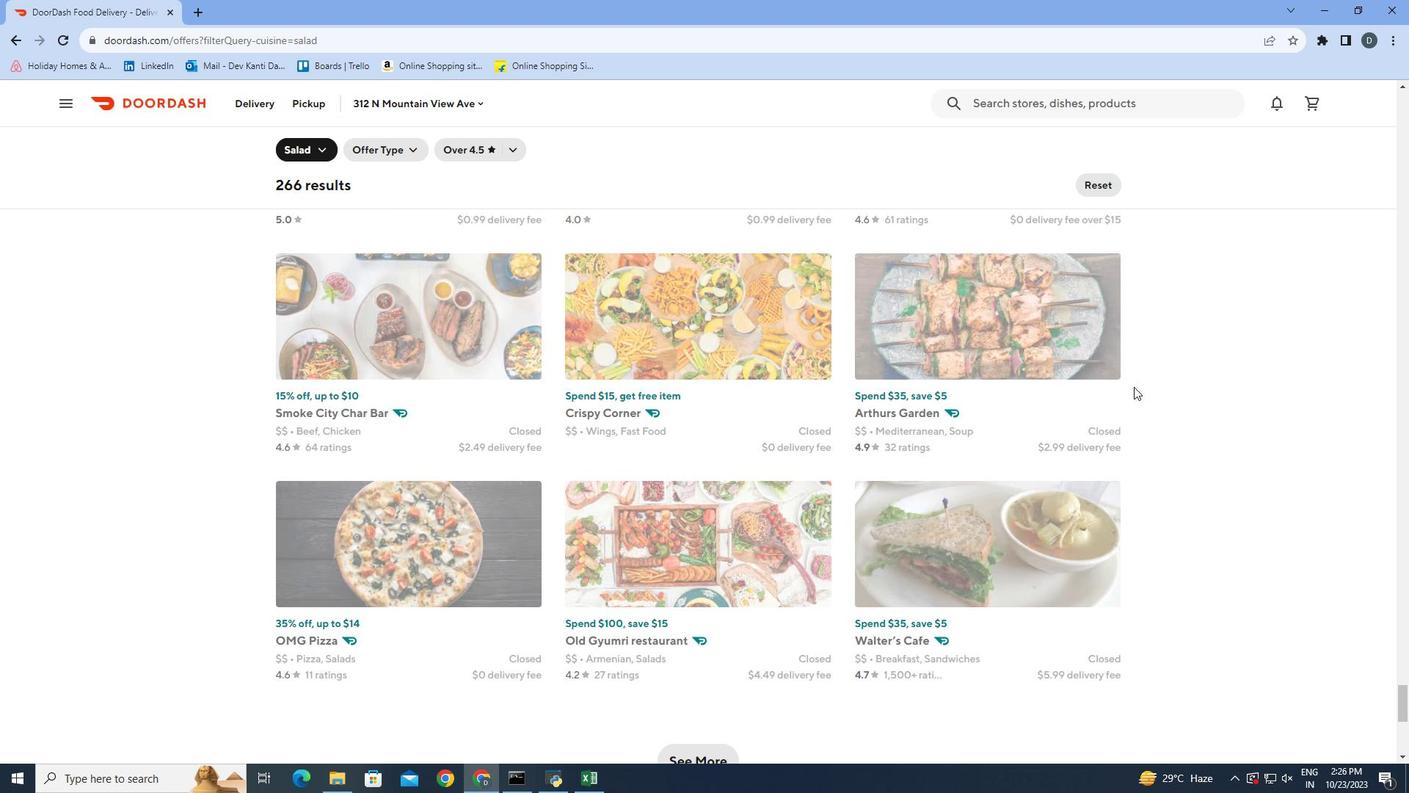 
Action: Mouse scrolled (1138, 388) with delta (0, 0)
Screenshot: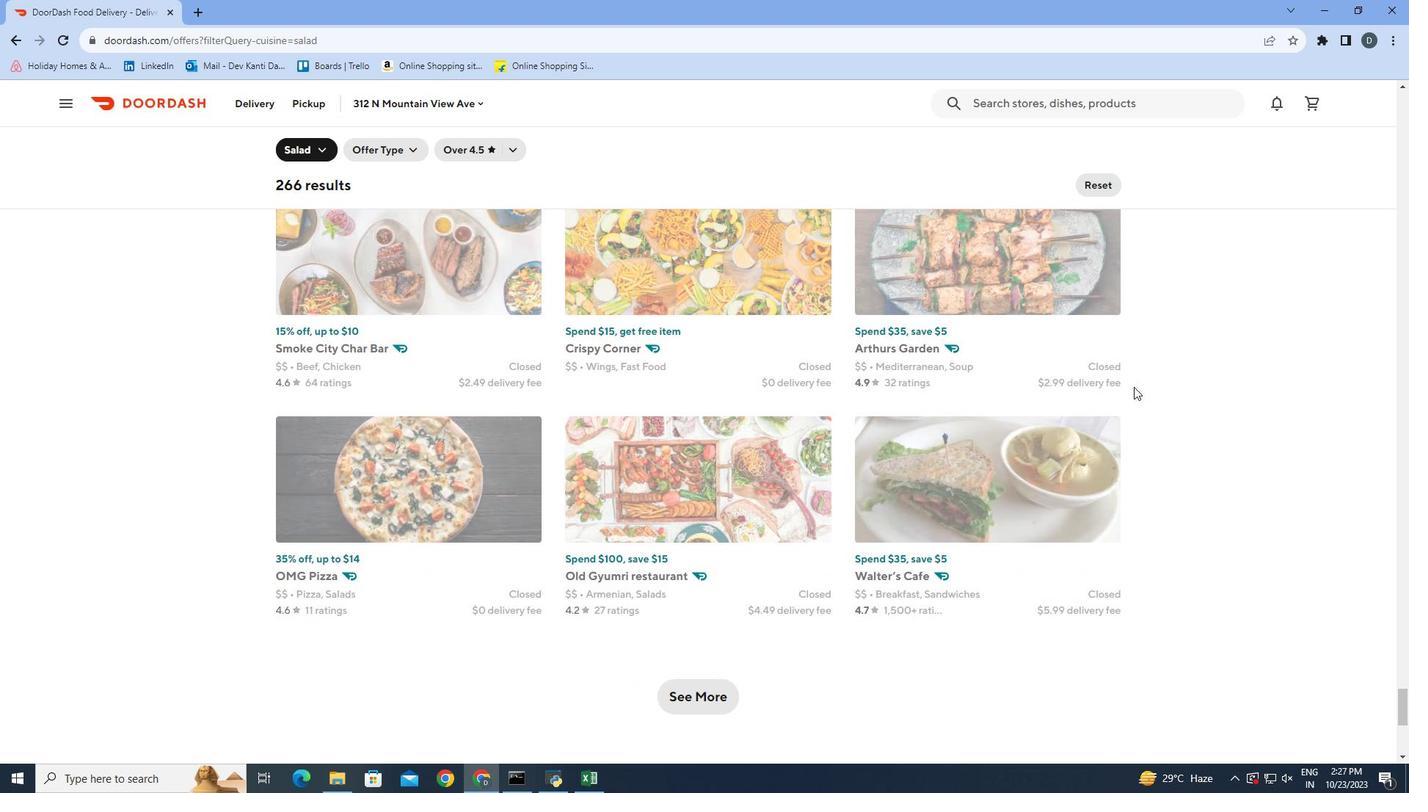 
Action: Mouse scrolled (1138, 388) with delta (0, 0)
Screenshot: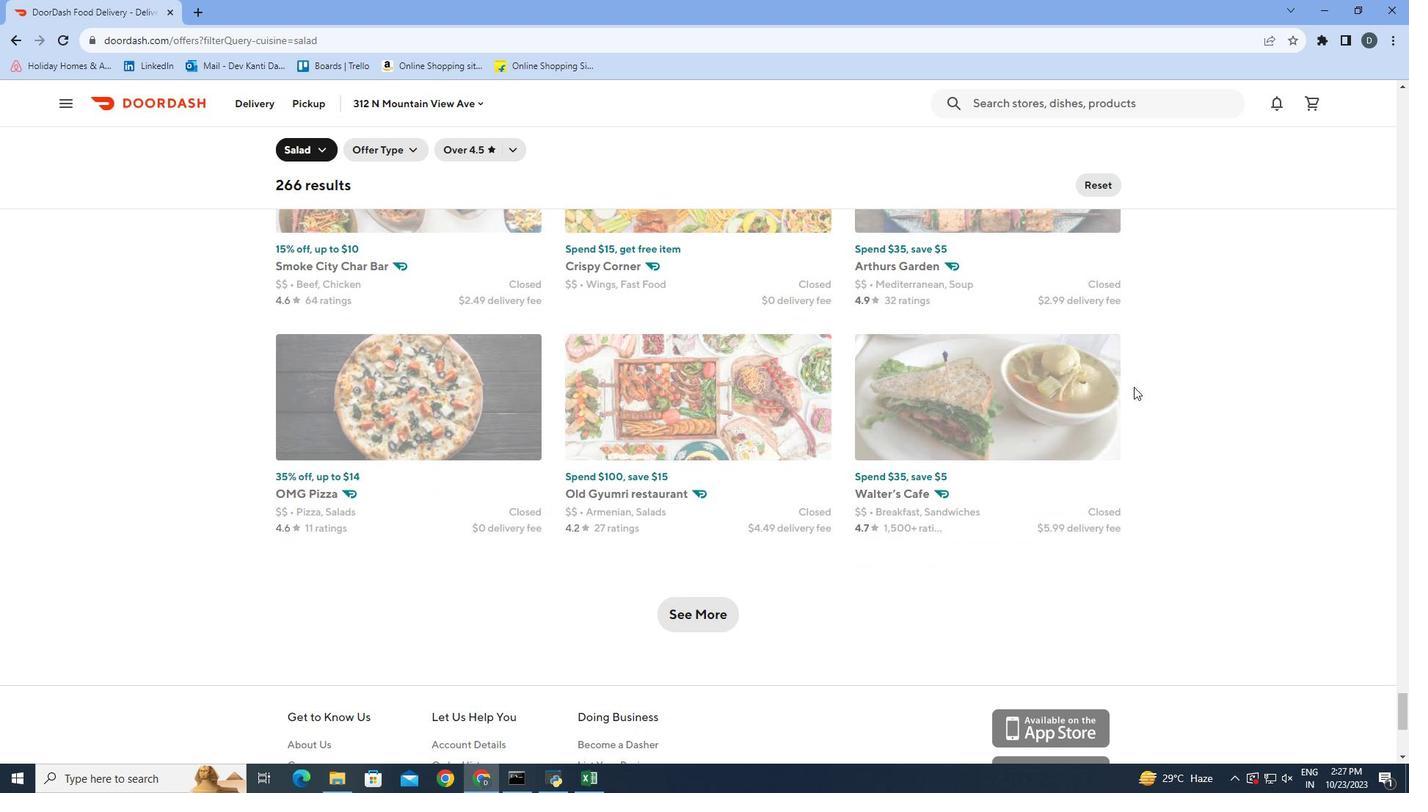 
Action: Mouse scrolled (1138, 388) with delta (0, 0)
Screenshot: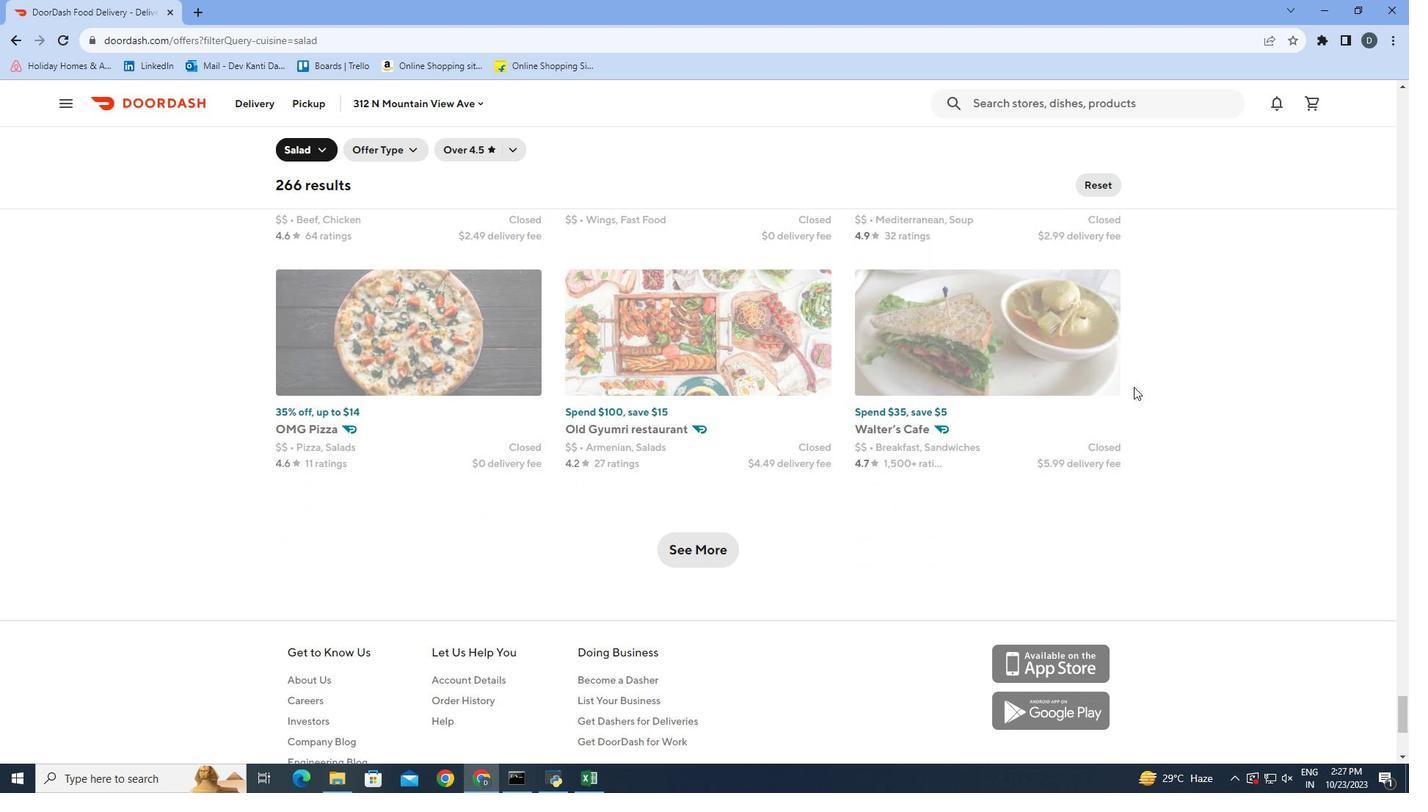 
Action: Mouse moved to (1138, 388)
Screenshot: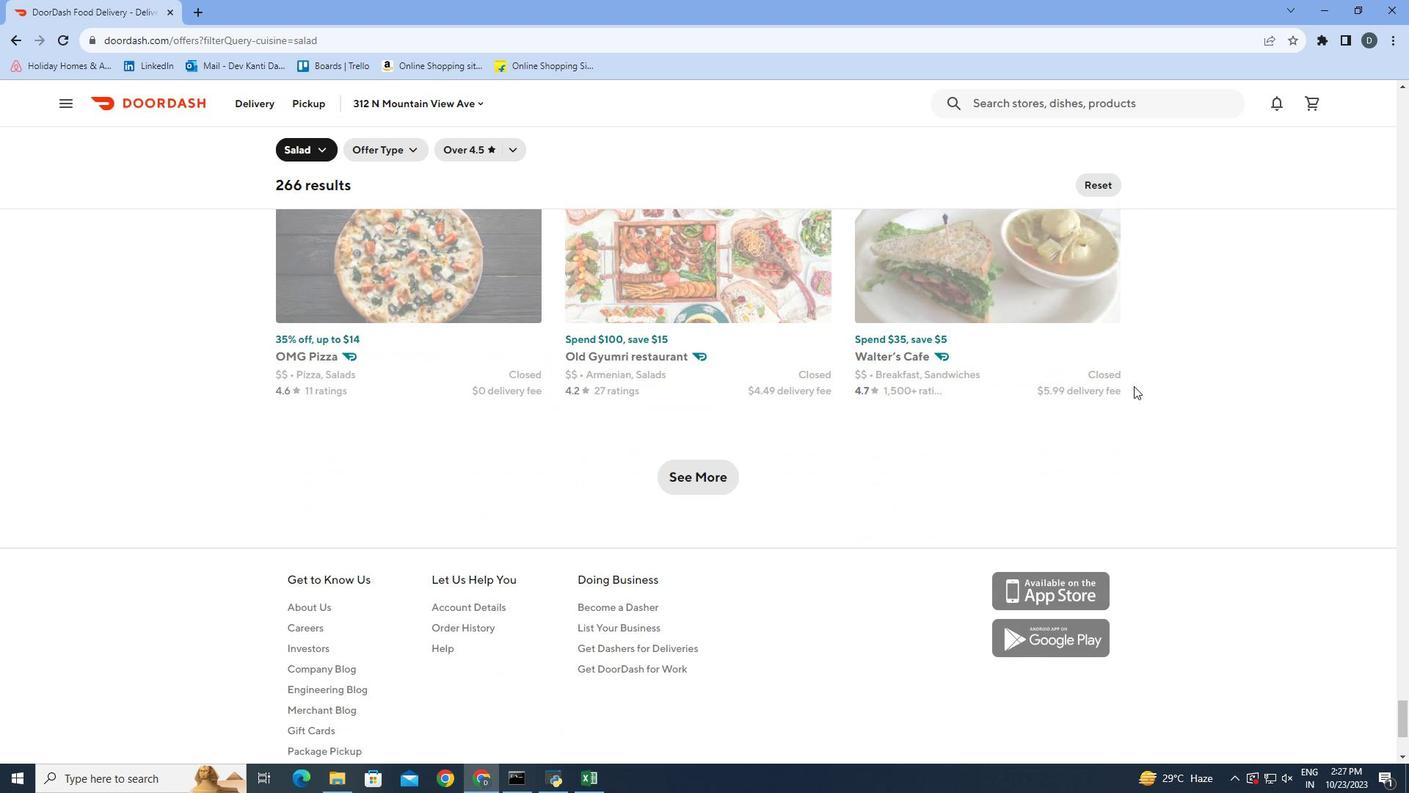 
Action: Mouse scrolled (1138, 387) with delta (0, 0)
Screenshot: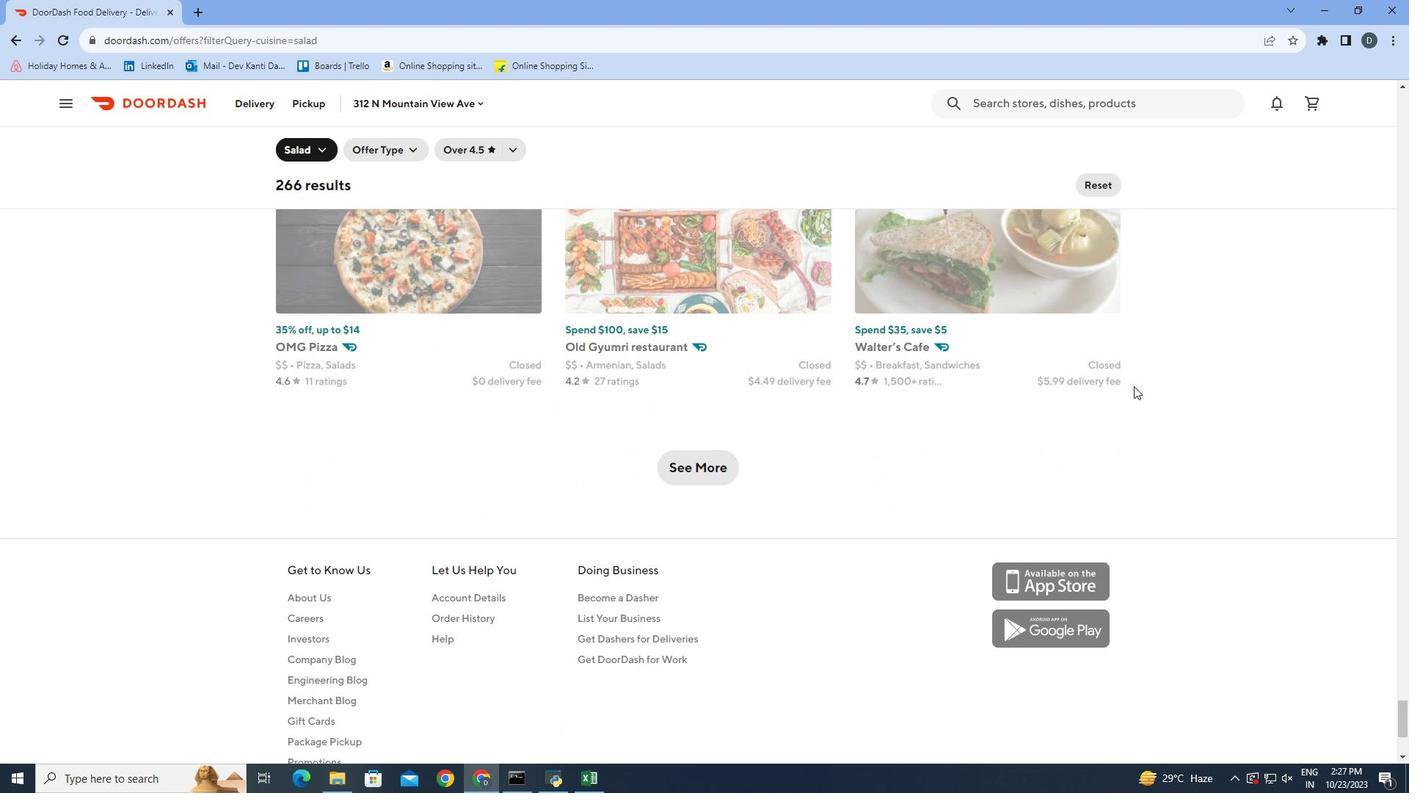 
Action: Mouse scrolled (1138, 387) with delta (0, 0)
Screenshot: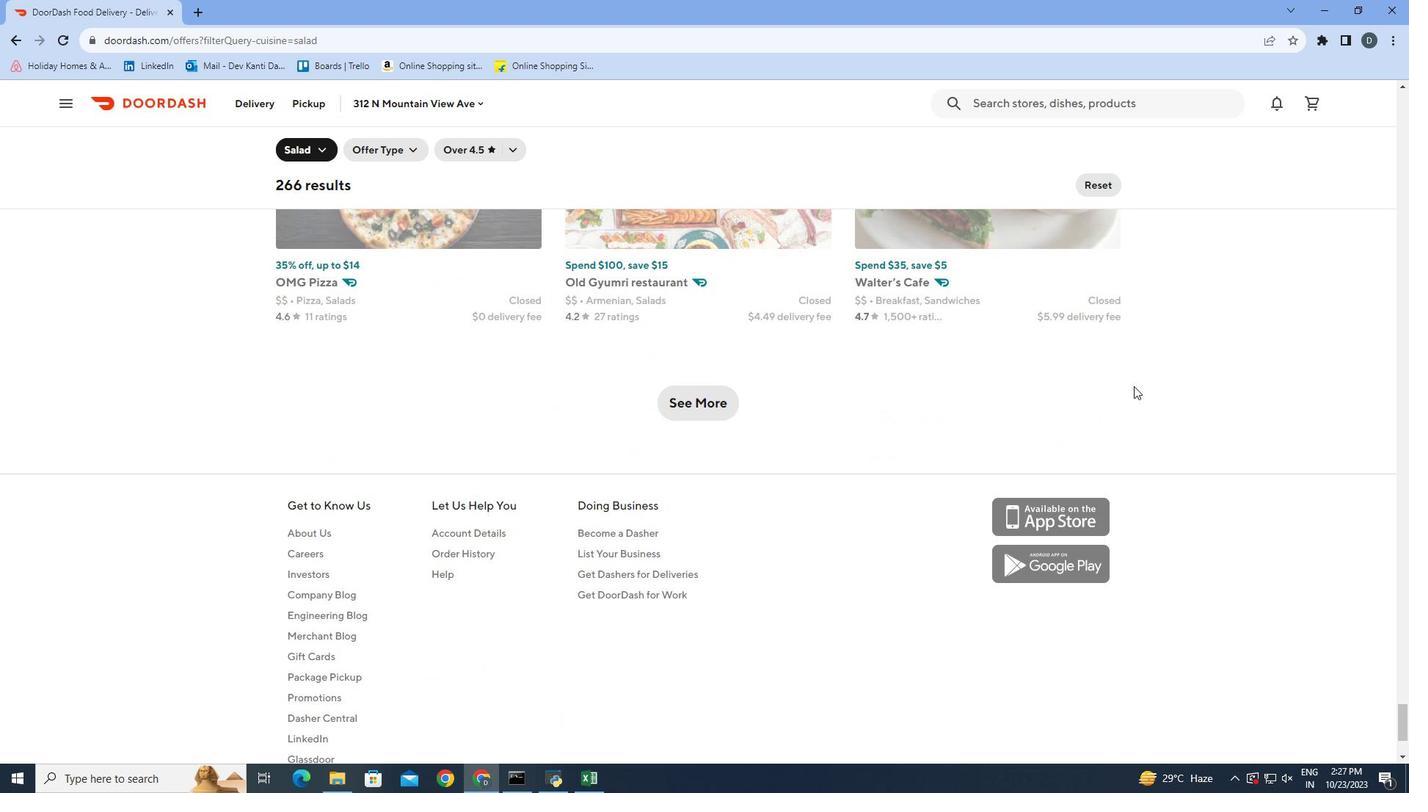 
Action: Mouse scrolled (1138, 387) with delta (0, 0)
Screenshot: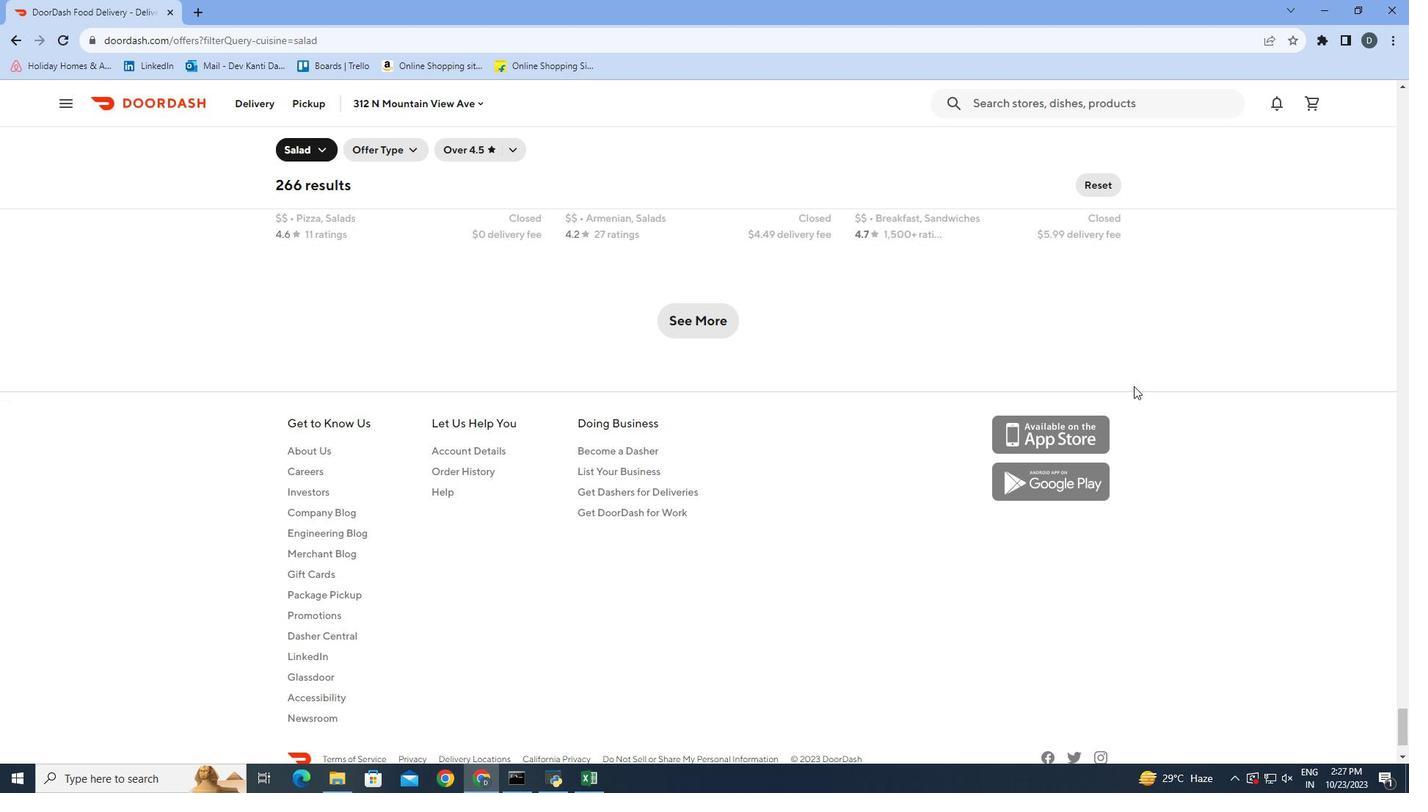 
Action: Mouse scrolled (1138, 389) with delta (0, 0)
Screenshot: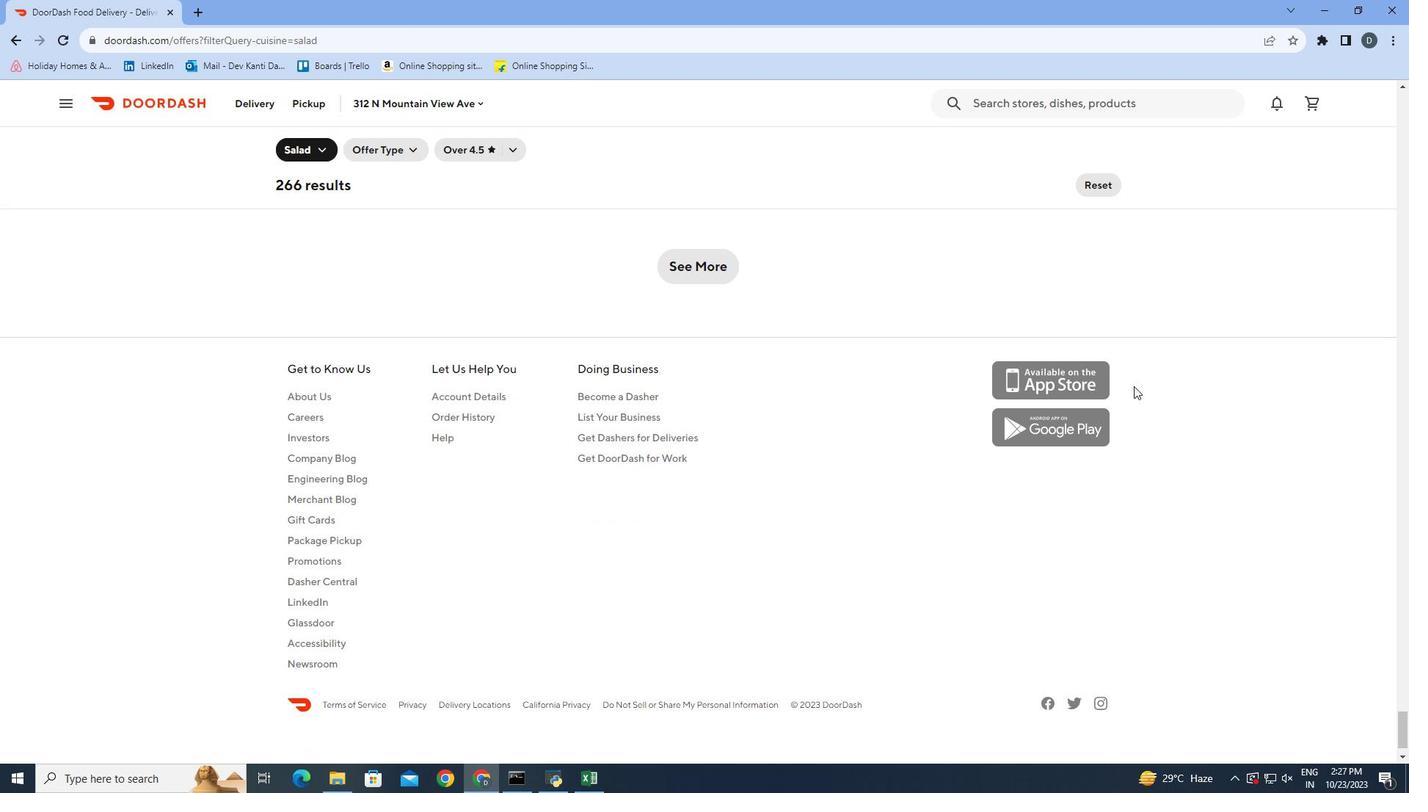 
Action: Mouse scrolled (1138, 389) with delta (0, 0)
Screenshot: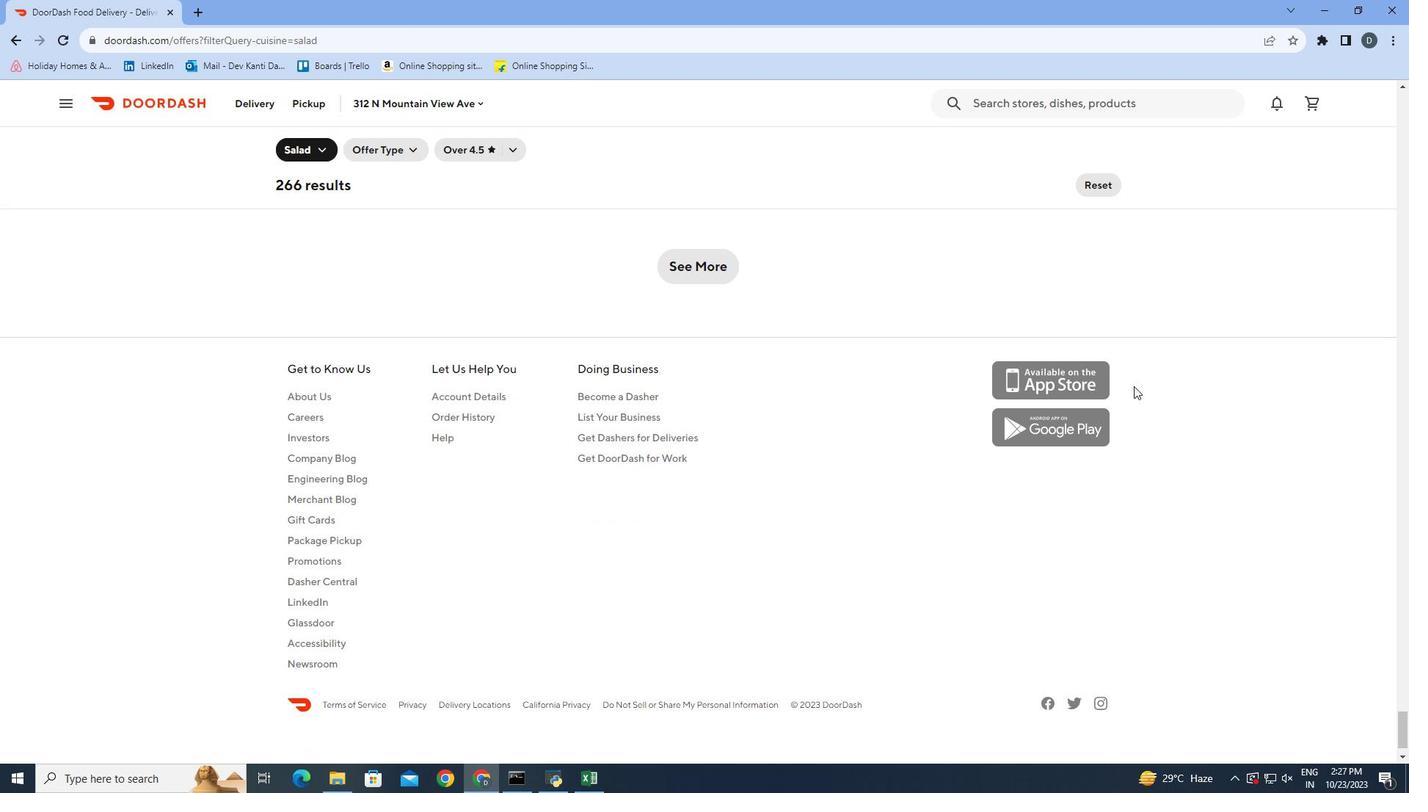
Action: Mouse scrolled (1138, 389) with delta (0, 0)
Screenshot: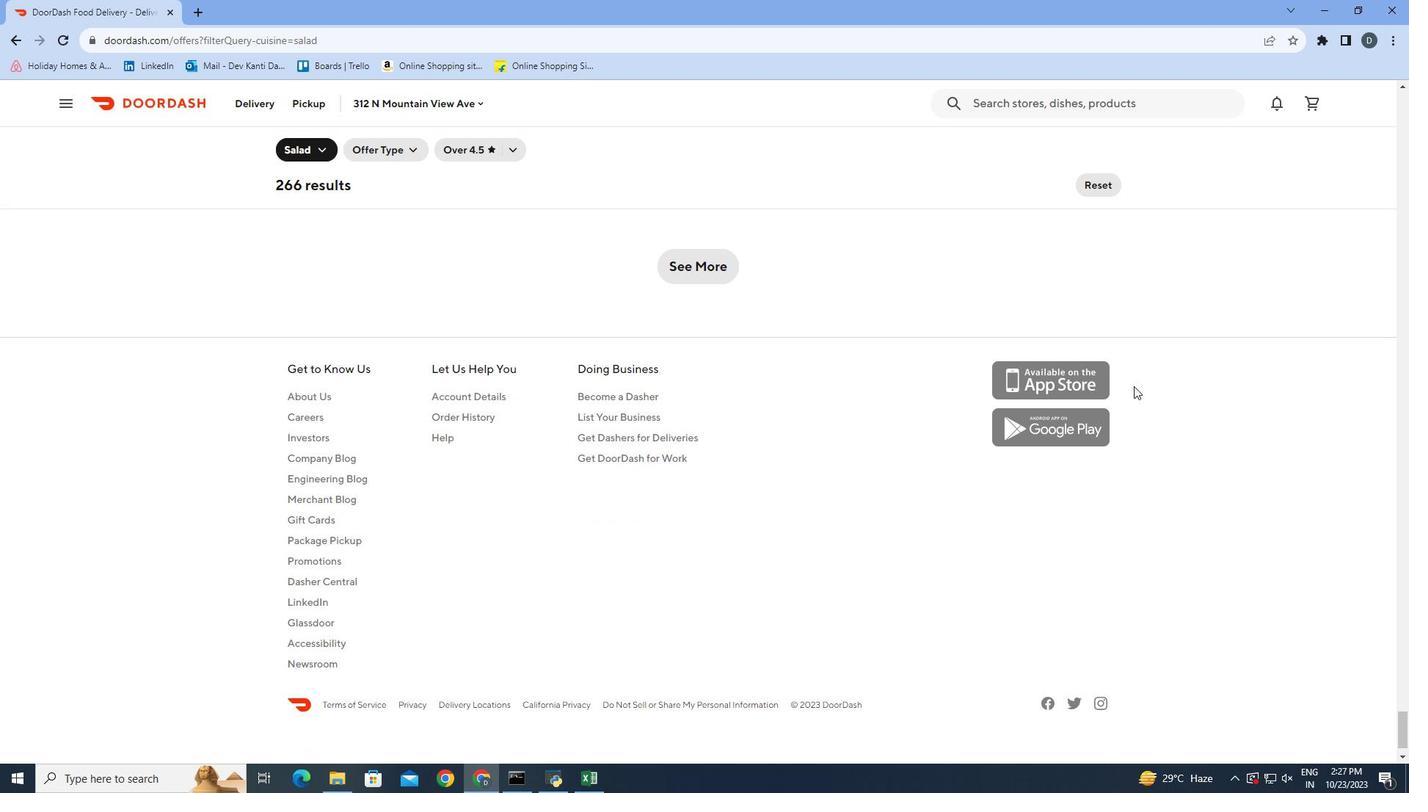 
Action: Mouse scrolled (1138, 389) with delta (0, 0)
Screenshot: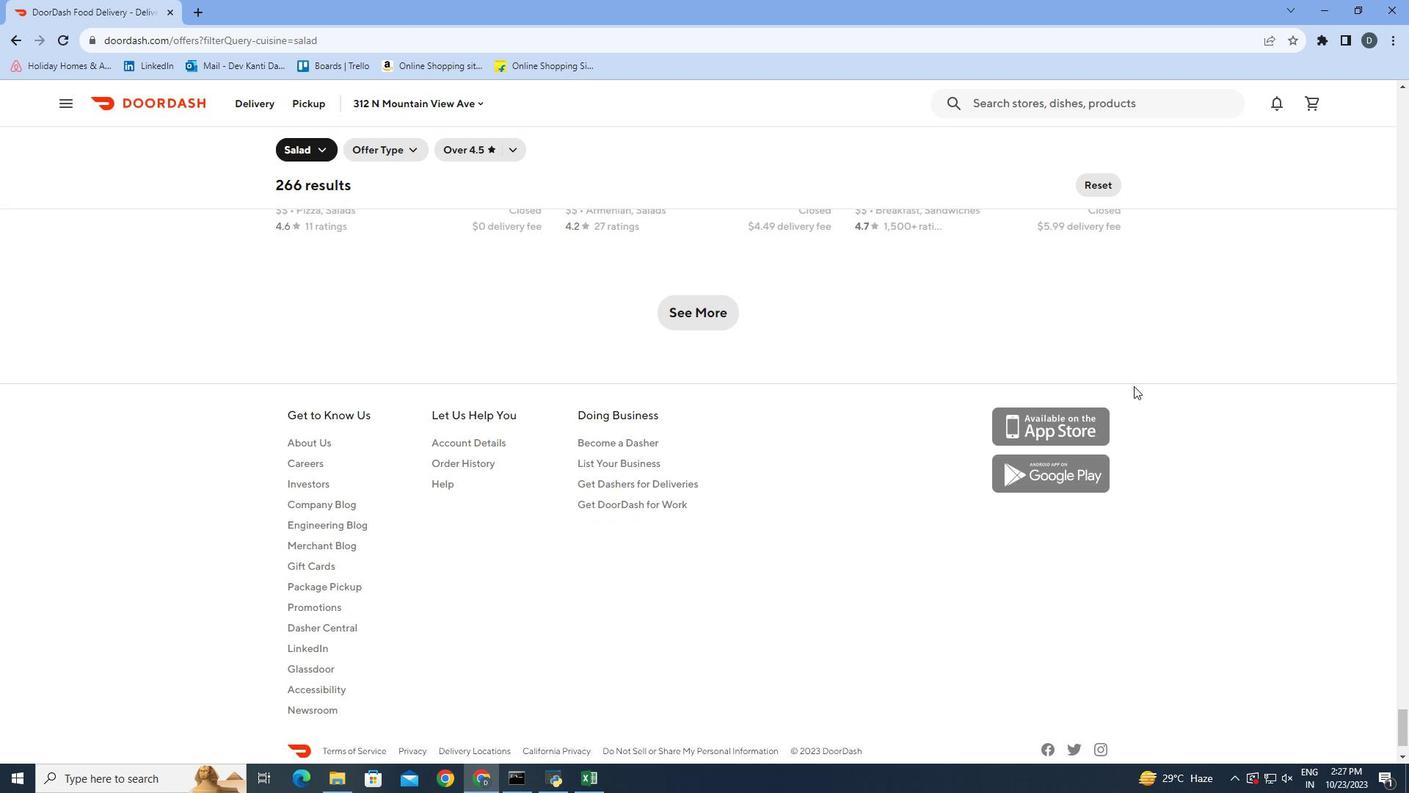 
Action: Mouse moved to (698, 557)
Screenshot: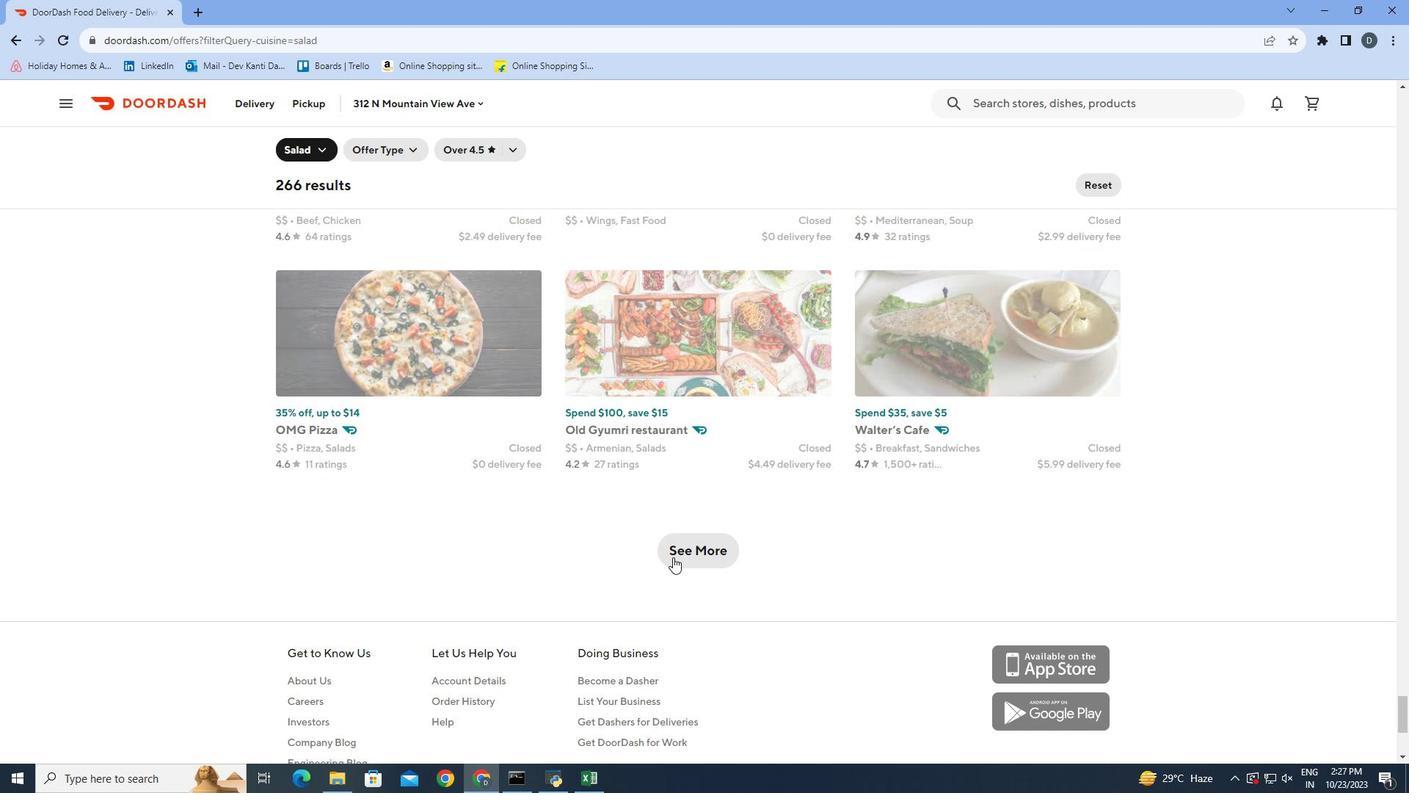 
Action: Mouse pressed left at (698, 557)
Screenshot: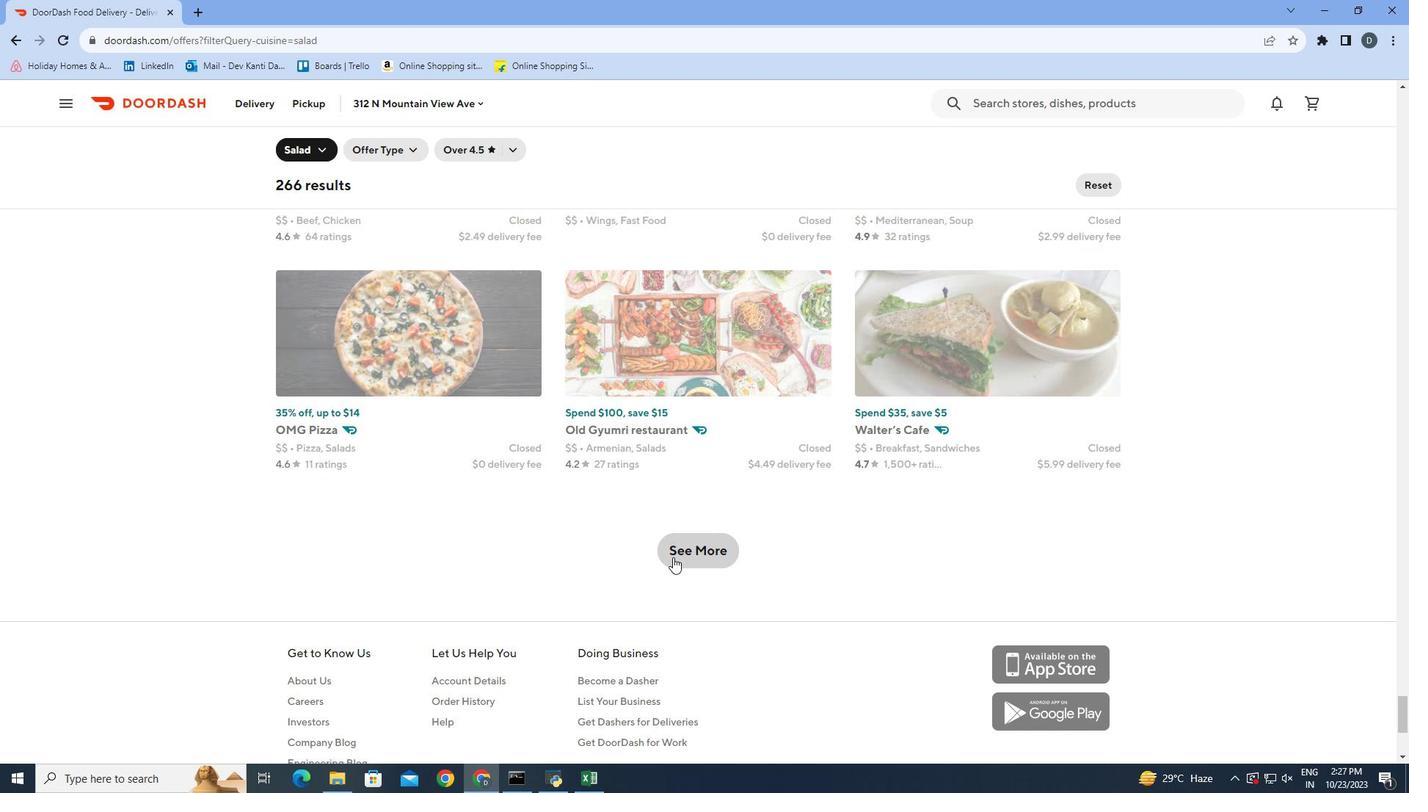 
Action: Mouse moved to (1193, 405)
Screenshot: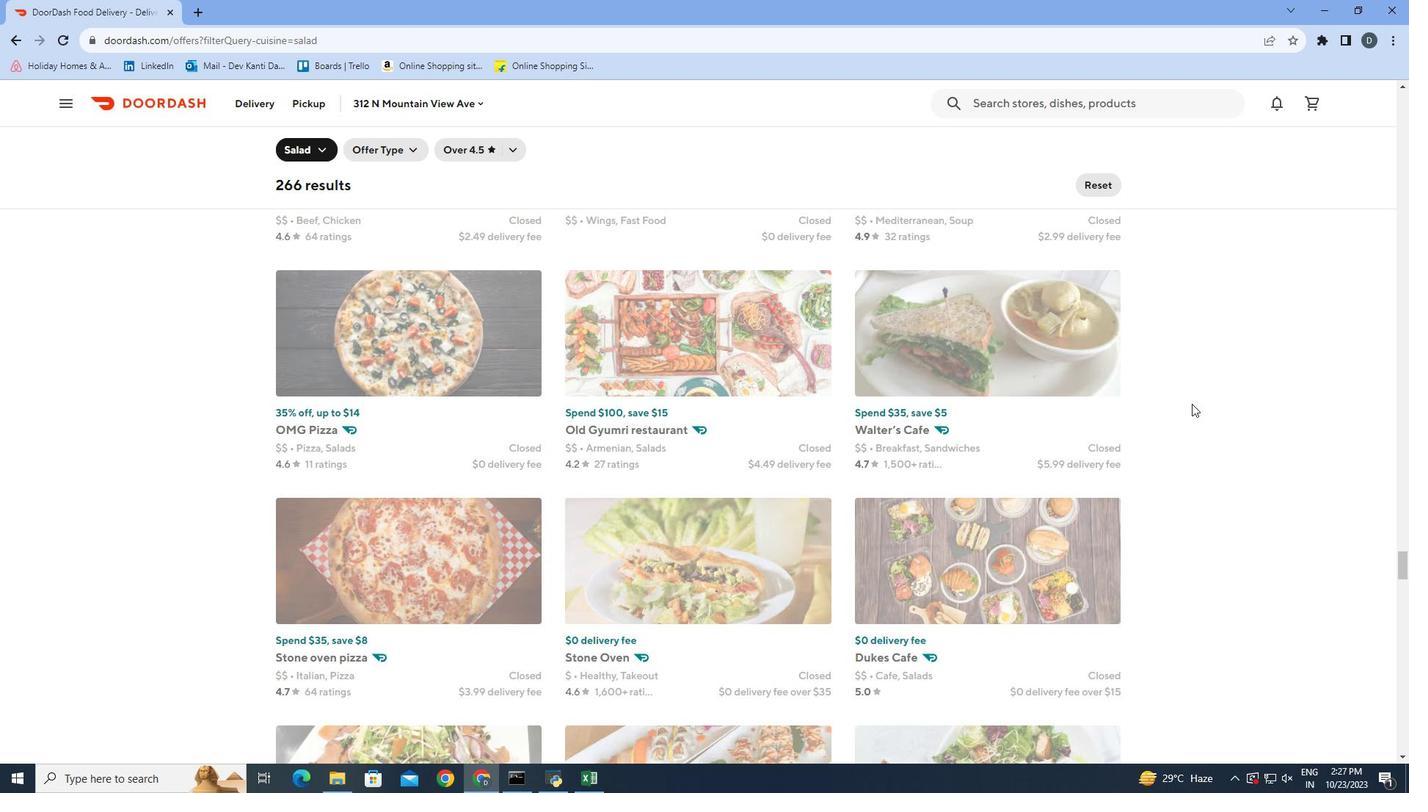 
Action: Mouse scrolled (1193, 404) with delta (0, 0)
Screenshot: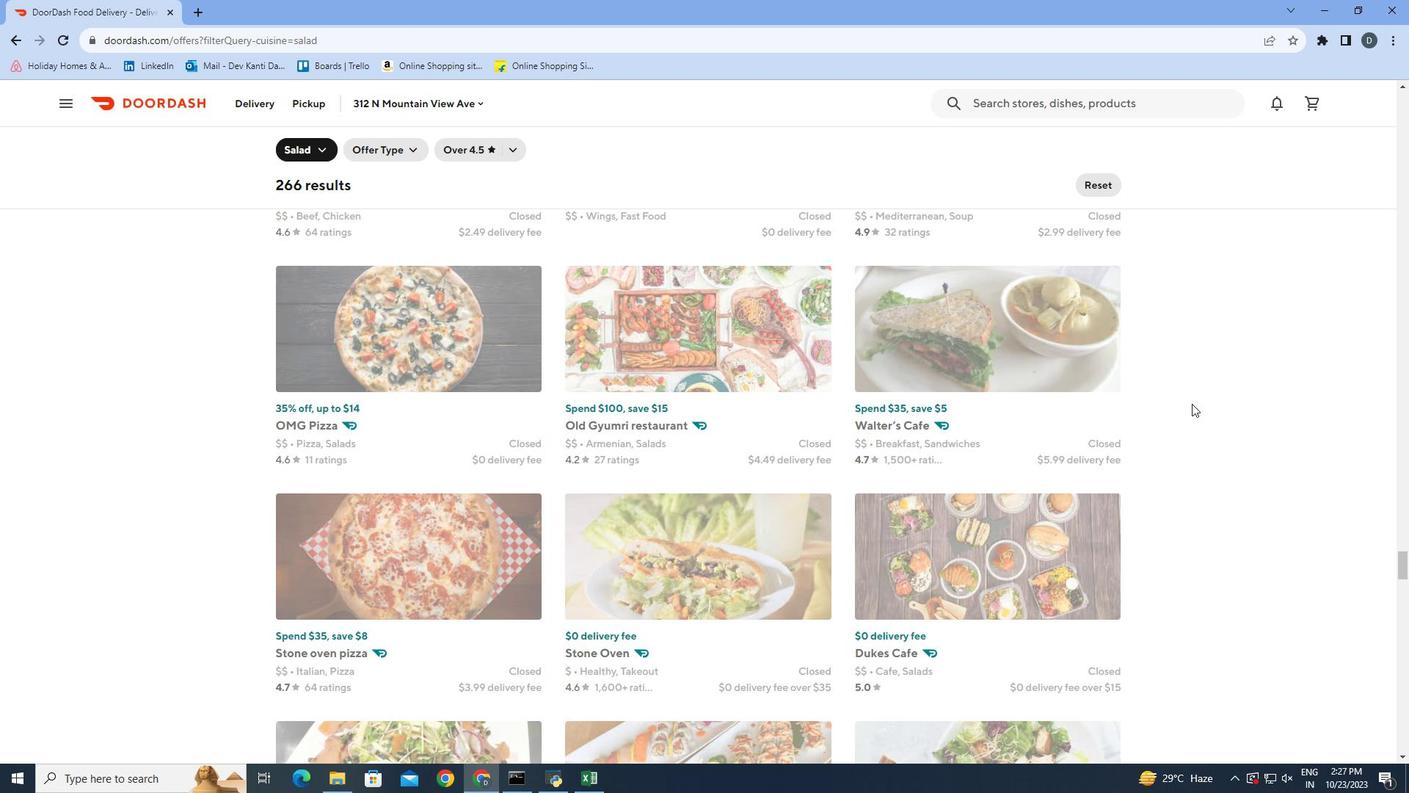 
Action: Mouse moved to (1196, 402)
Screenshot: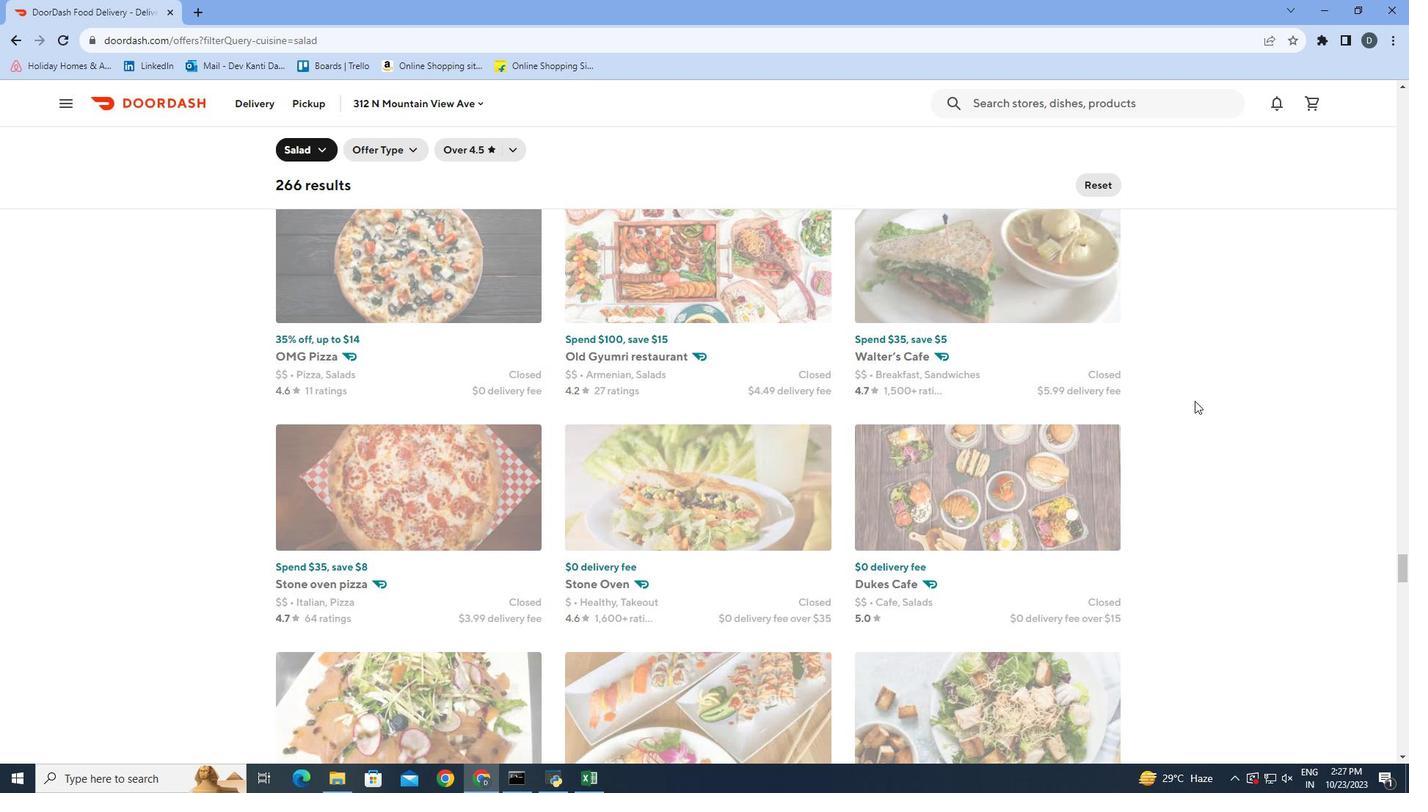 
Action: Mouse scrolled (1196, 401) with delta (0, 0)
Screenshot: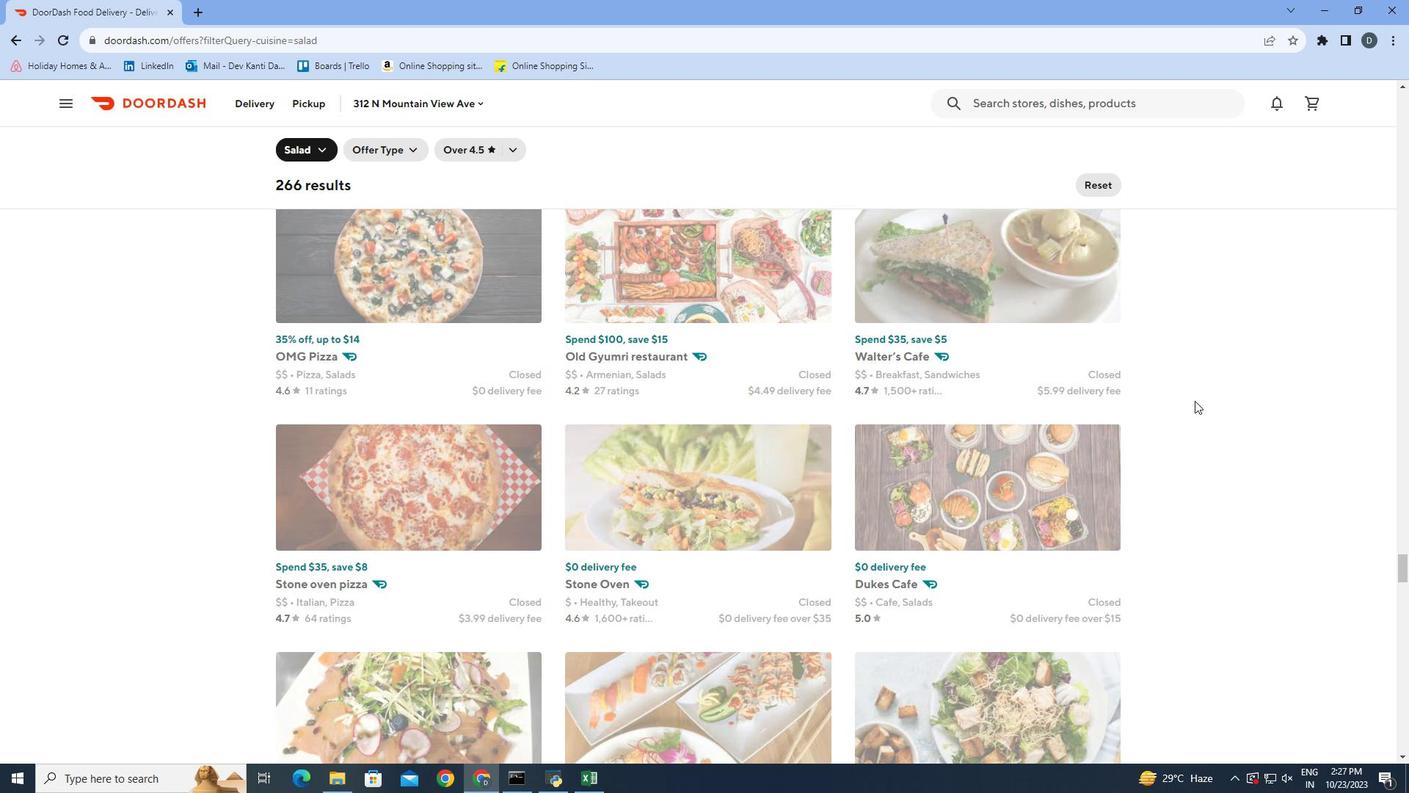 
Action: Mouse scrolled (1196, 401) with delta (0, 0)
Screenshot: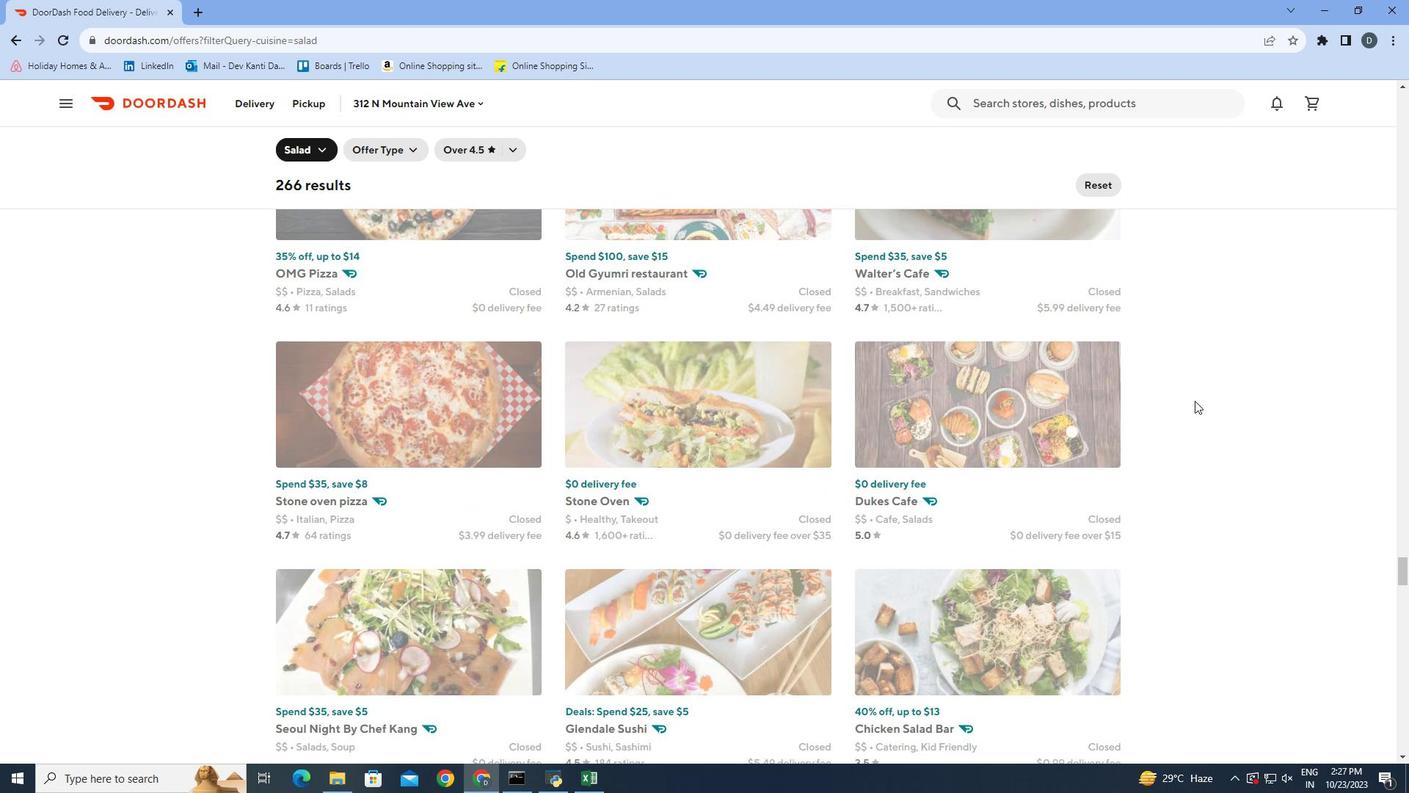 
Action: Mouse scrolled (1196, 401) with delta (0, 0)
Screenshot: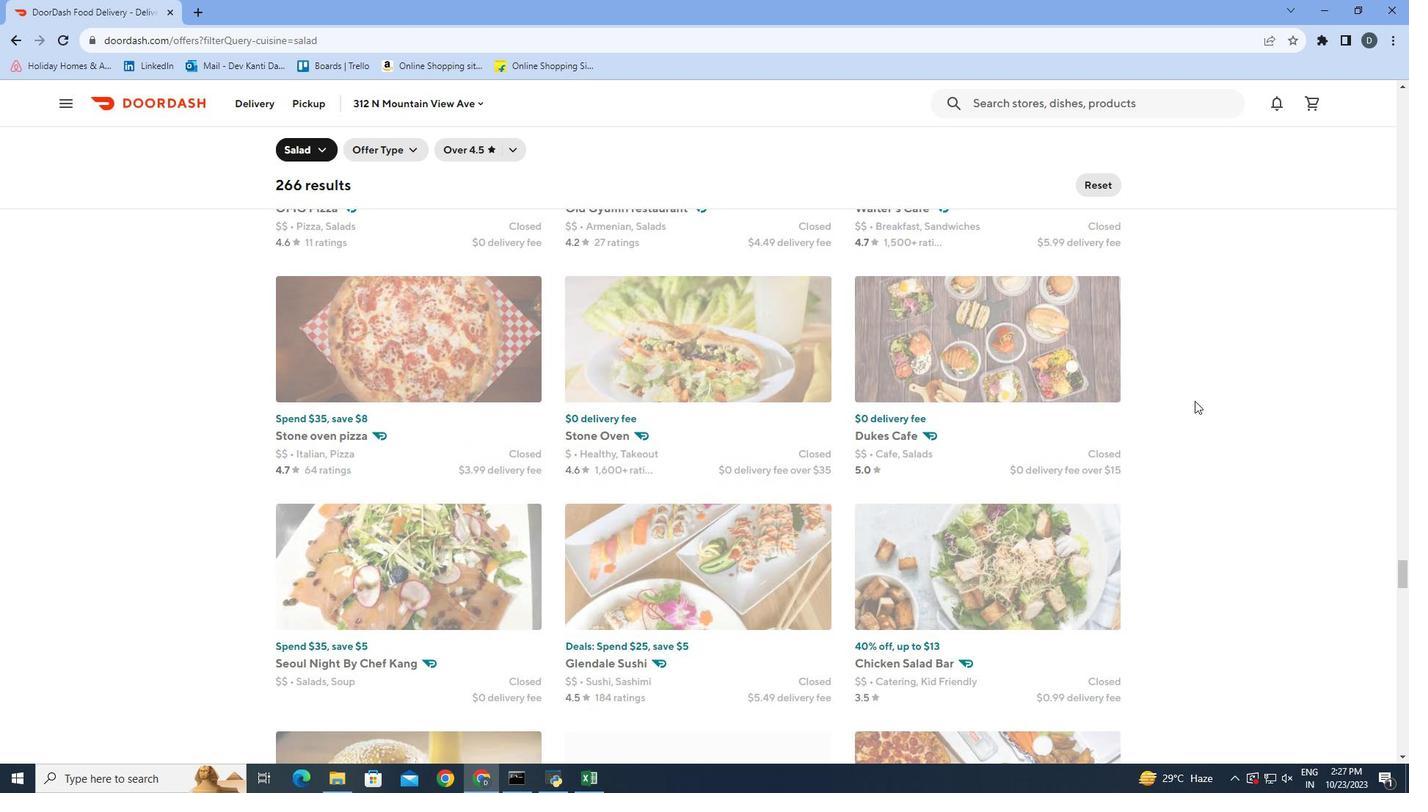 
Action: Mouse scrolled (1196, 401) with delta (0, 0)
Screenshot: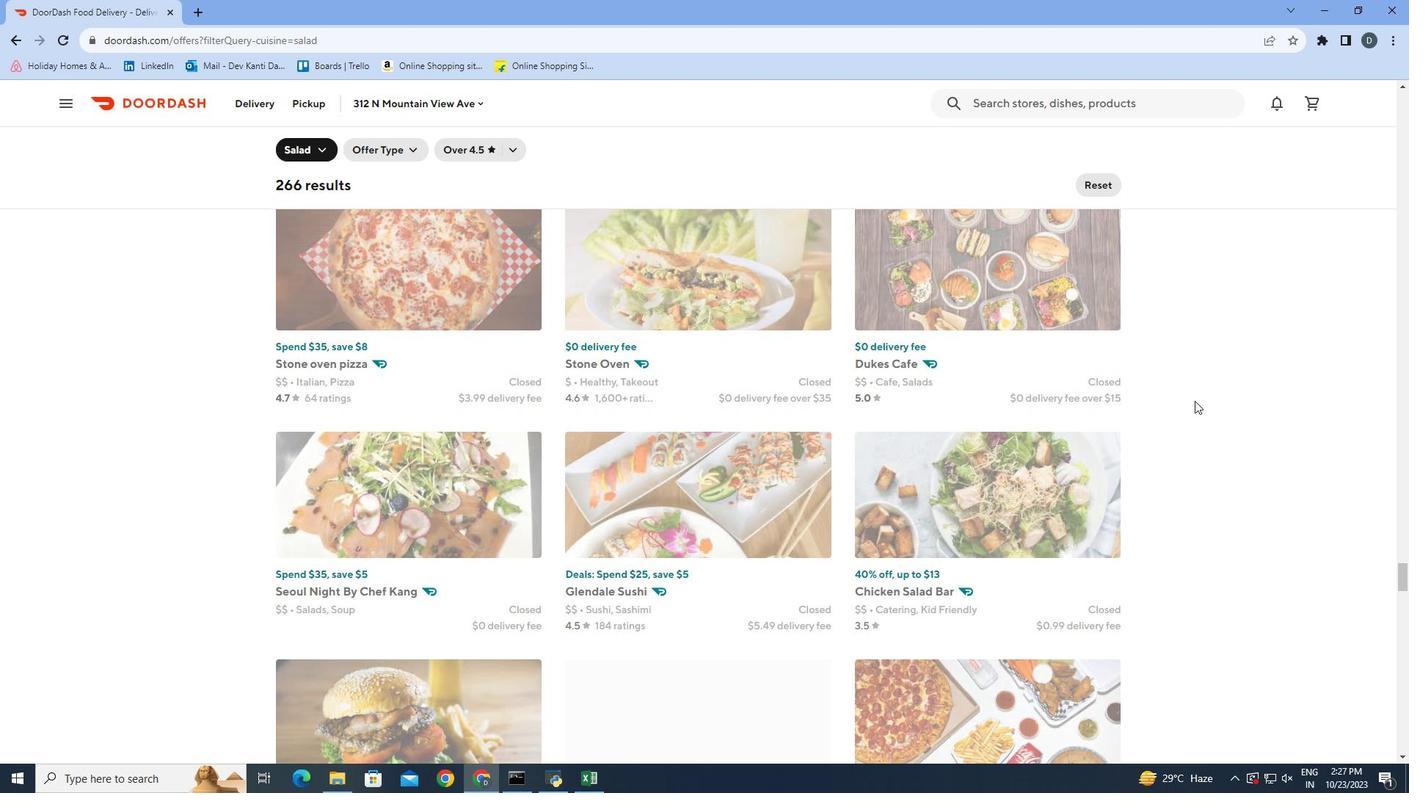 
Action: Mouse scrolled (1196, 401) with delta (0, 0)
Screenshot: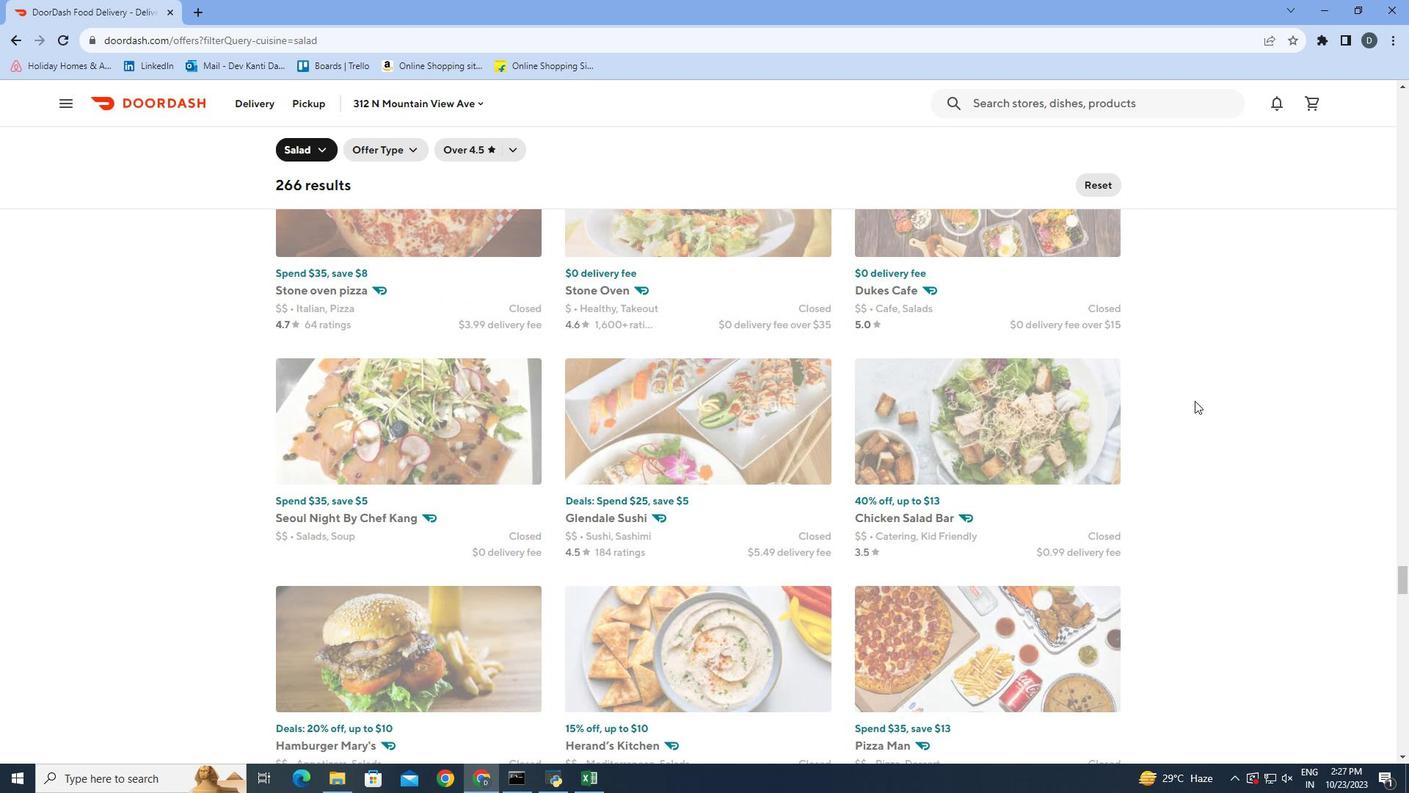 
Action: Mouse scrolled (1196, 401) with delta (0, 0)
Screenshot: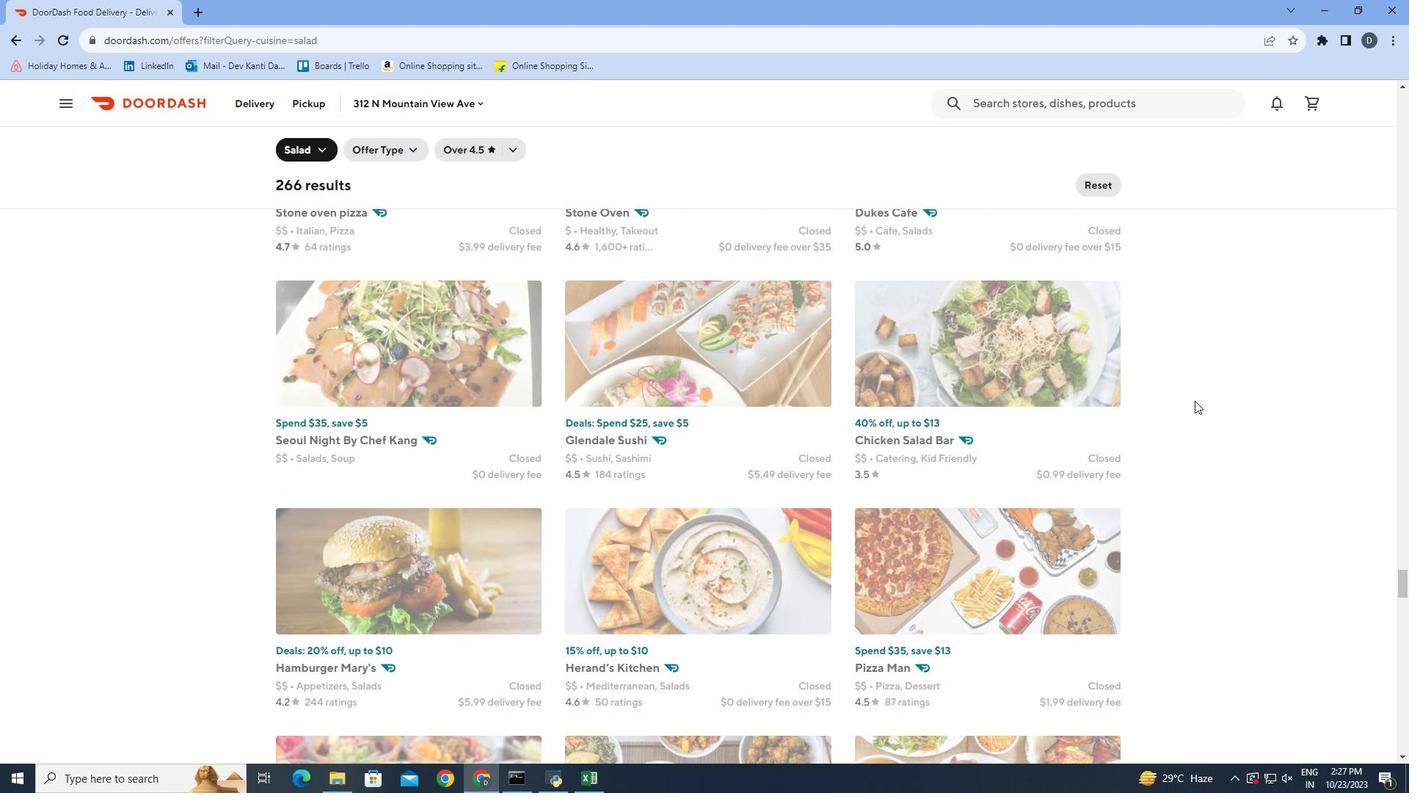 
Action: Mouse scrolled (1196, 401) with delta (0, 0)
Screenshot: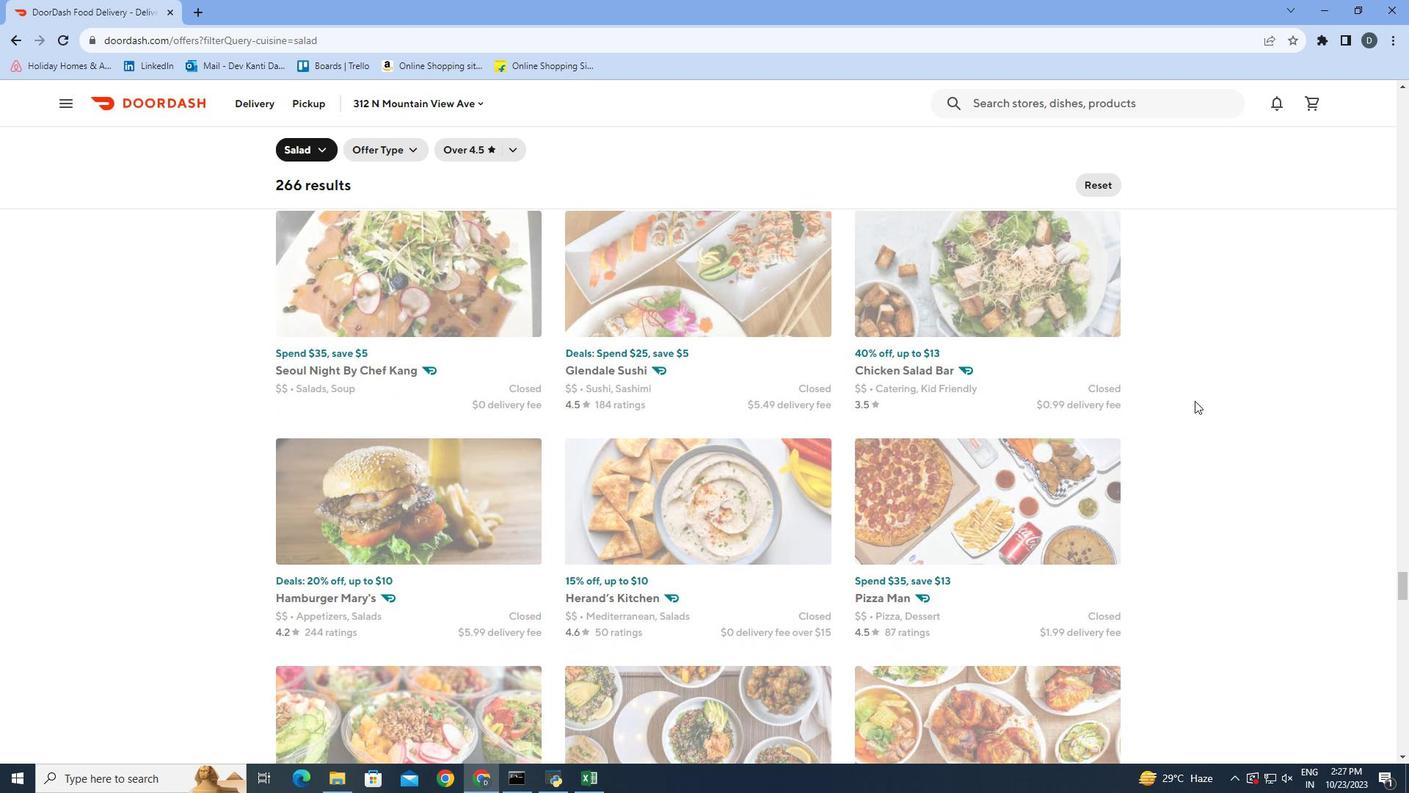 
Action: Mouse moved to (1197, 402)
Screenshot: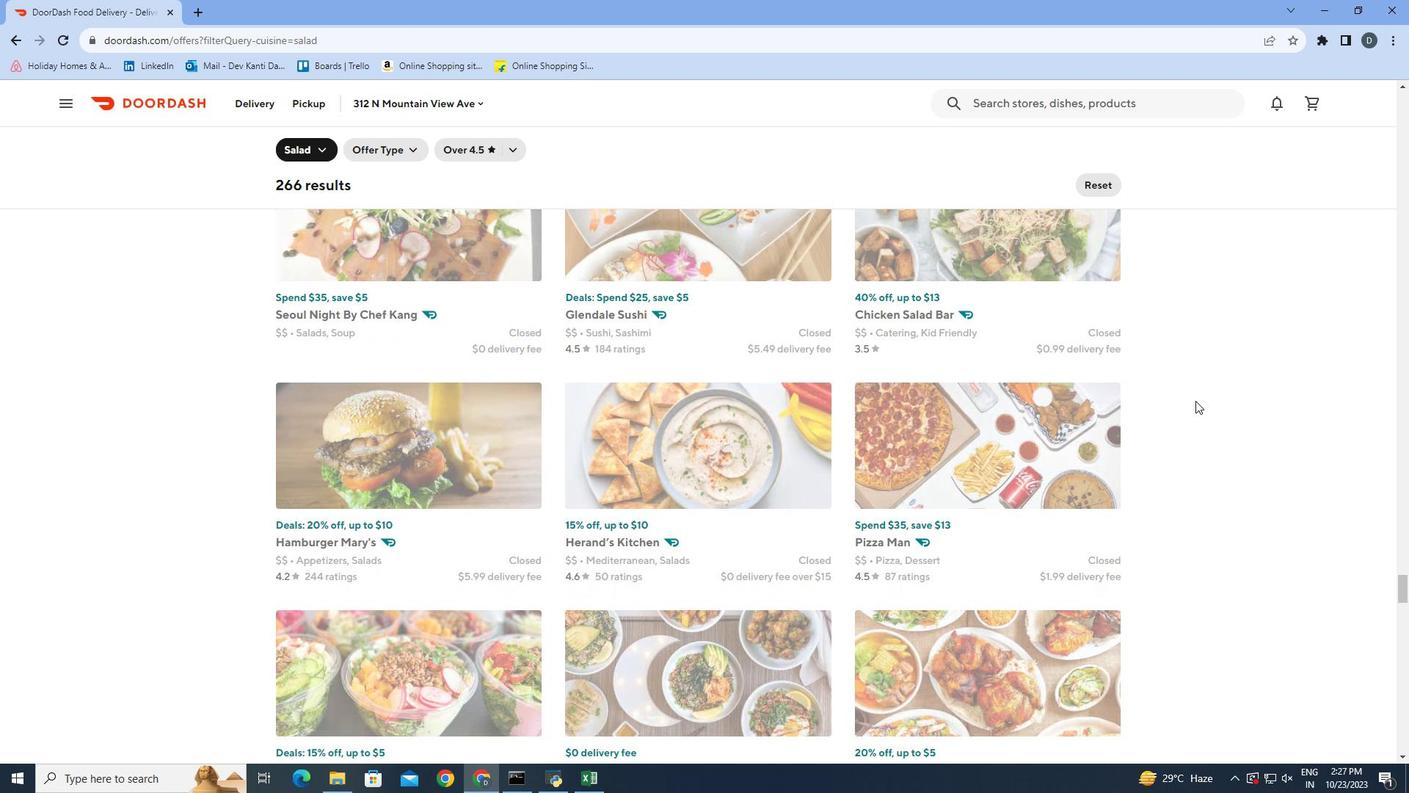 
Action: Mouse scrolled (1197, 401) with delta (0, 0)
Screenshot: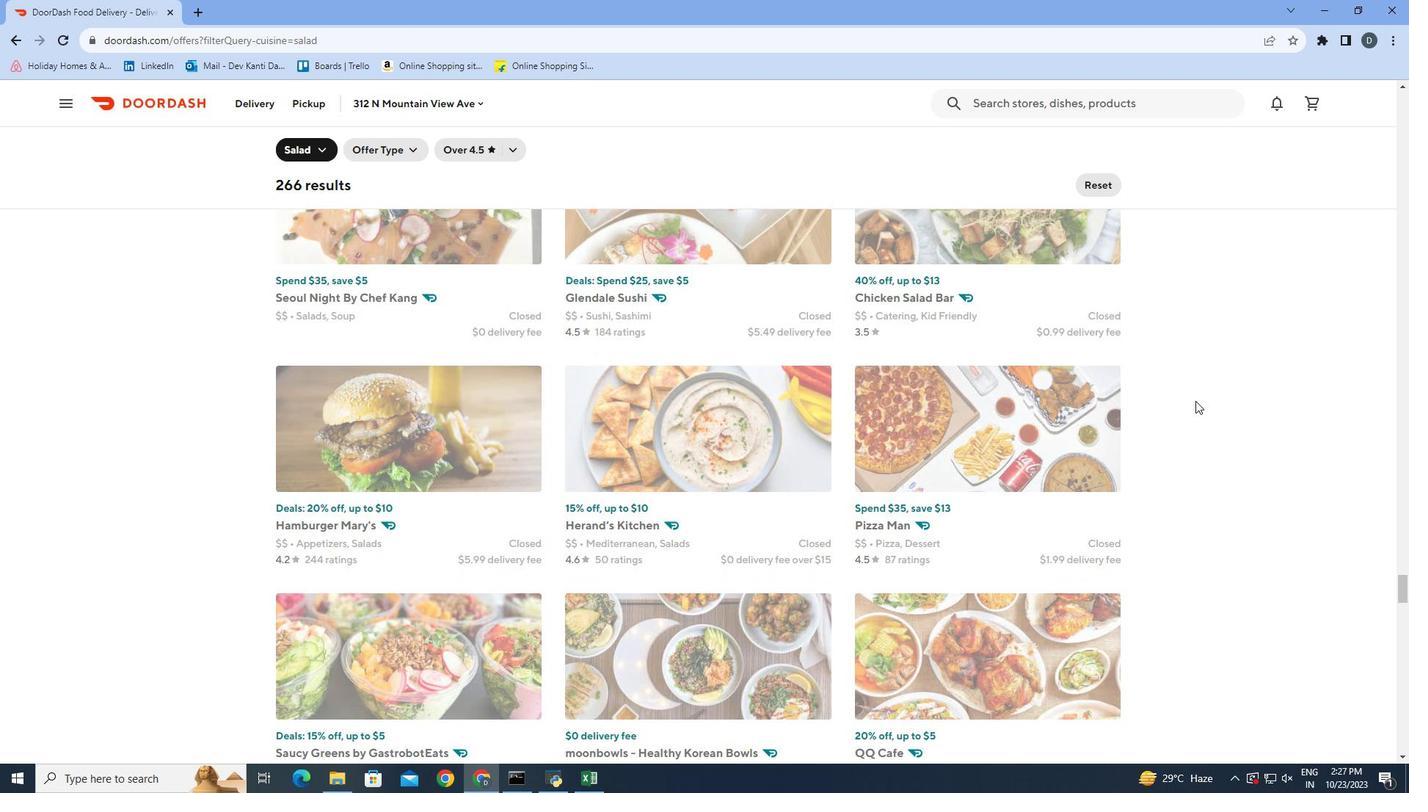 
Action: Mouse scrolled (1197, 401) with delta (0, 0)
Screenshot: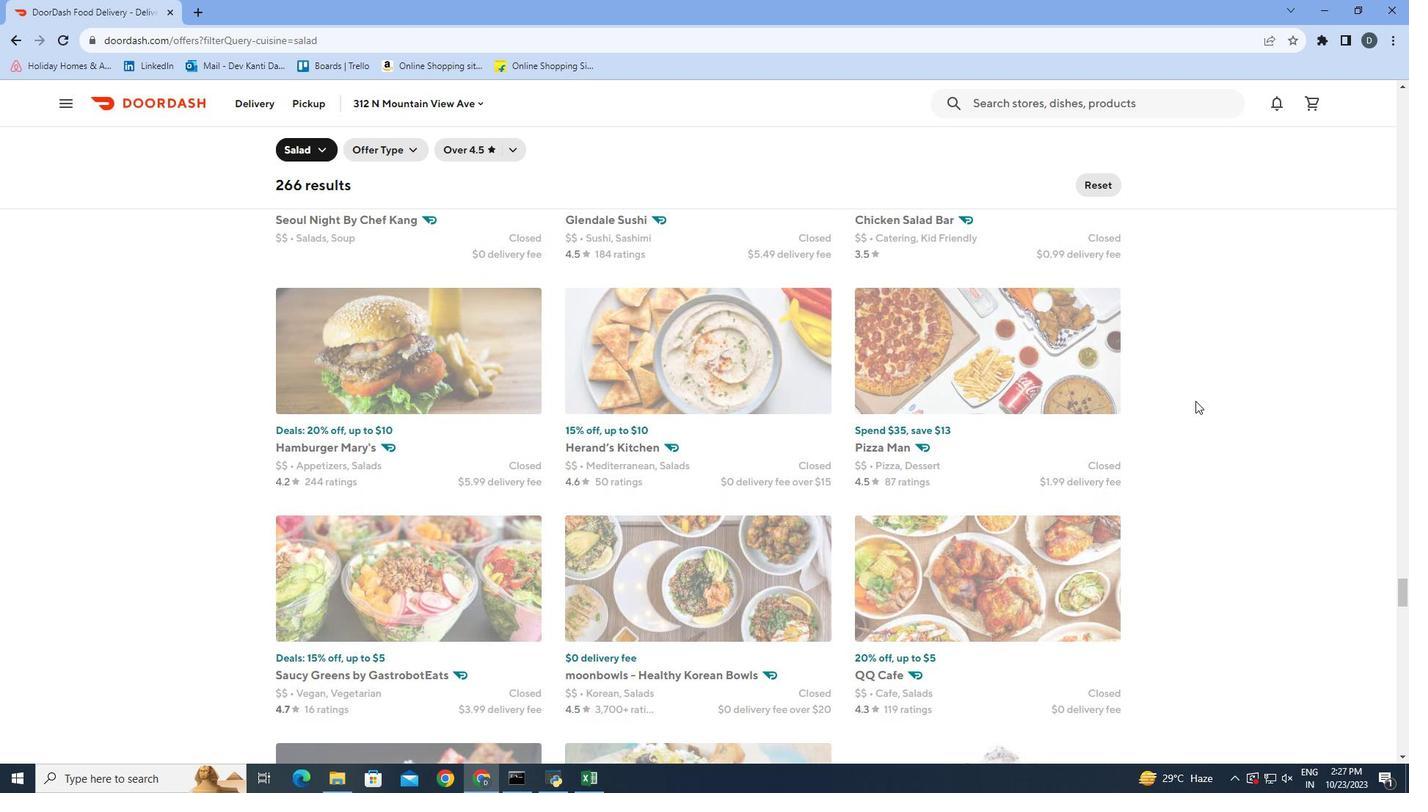 
Action: Mouse scrolled (1197, 401) with delta (0, 0)
Screenshot: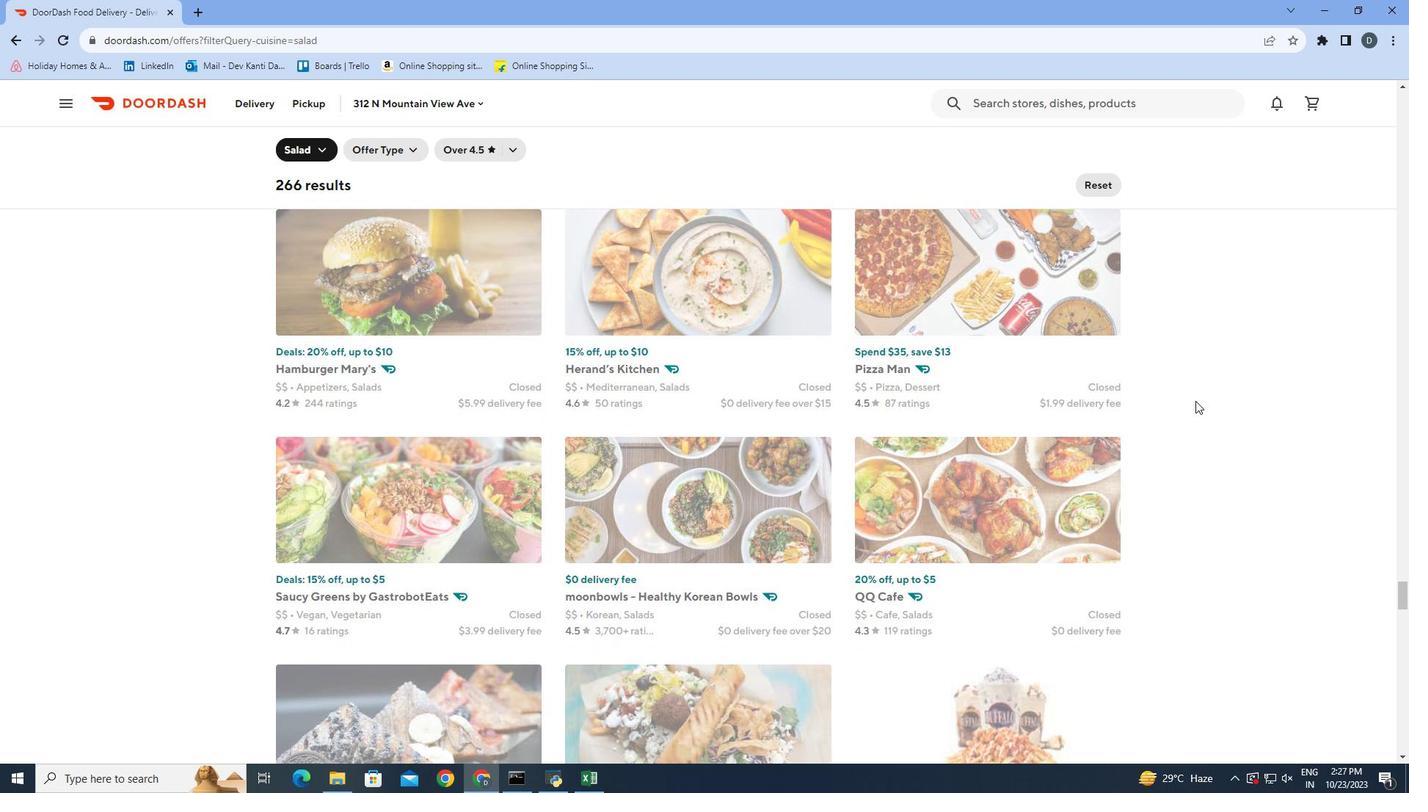 
Action: Mouse scrolled (1197, 401) with delta (0, 0)
Screenshot: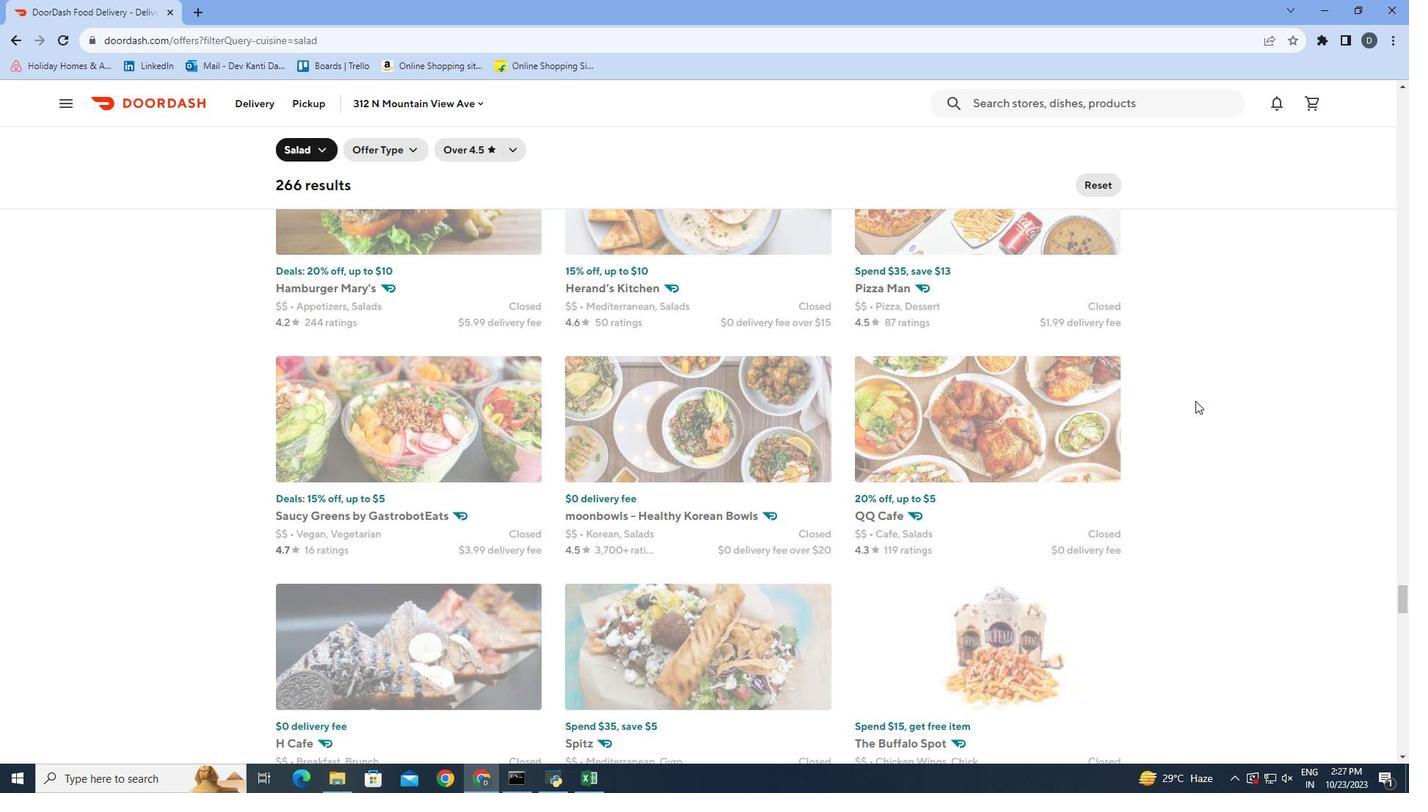 
Action: Mouse scrolled (1197, 401) with delta (0, 0)
Screenshot: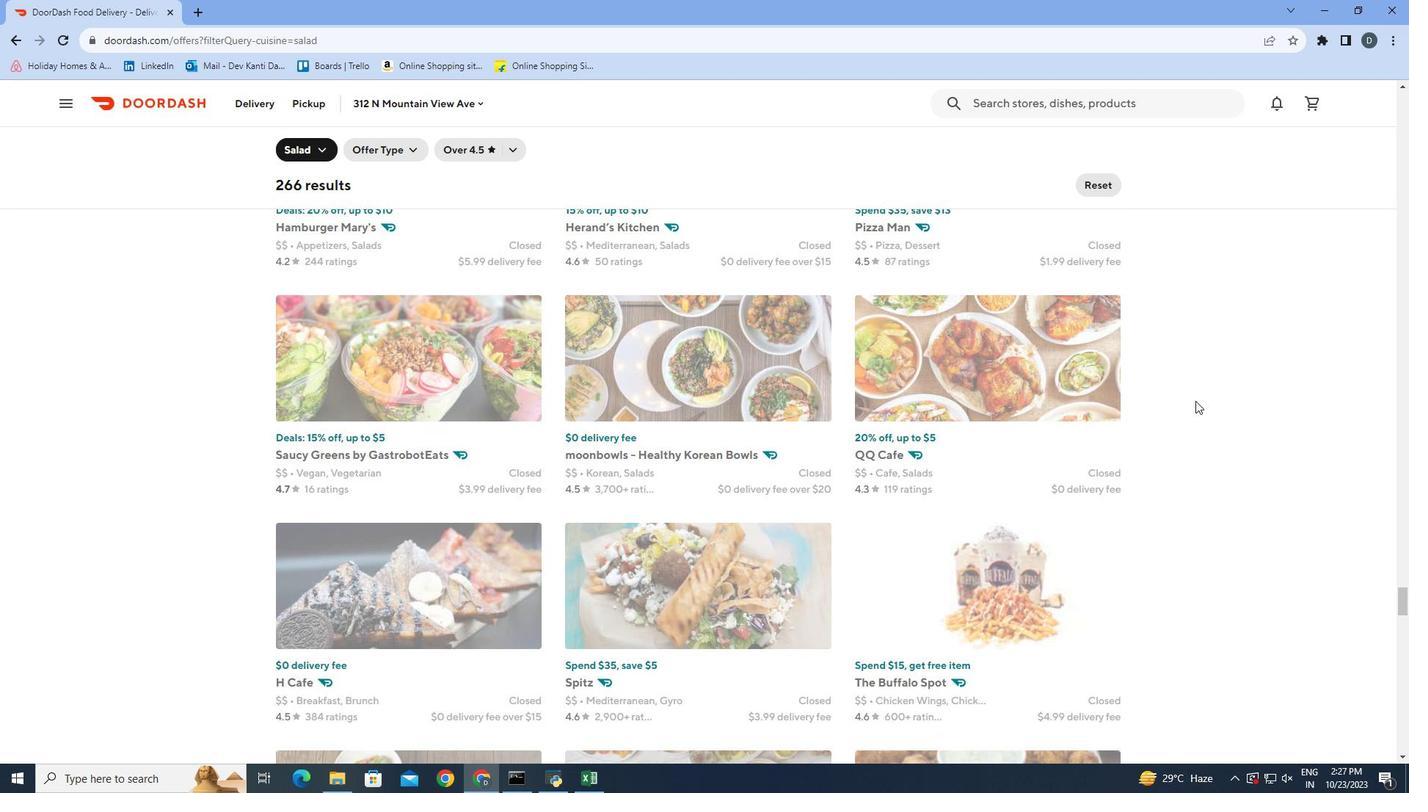 
Action: Mouse scrolled (1197, 401) with delta (0, 0)
Screenshot: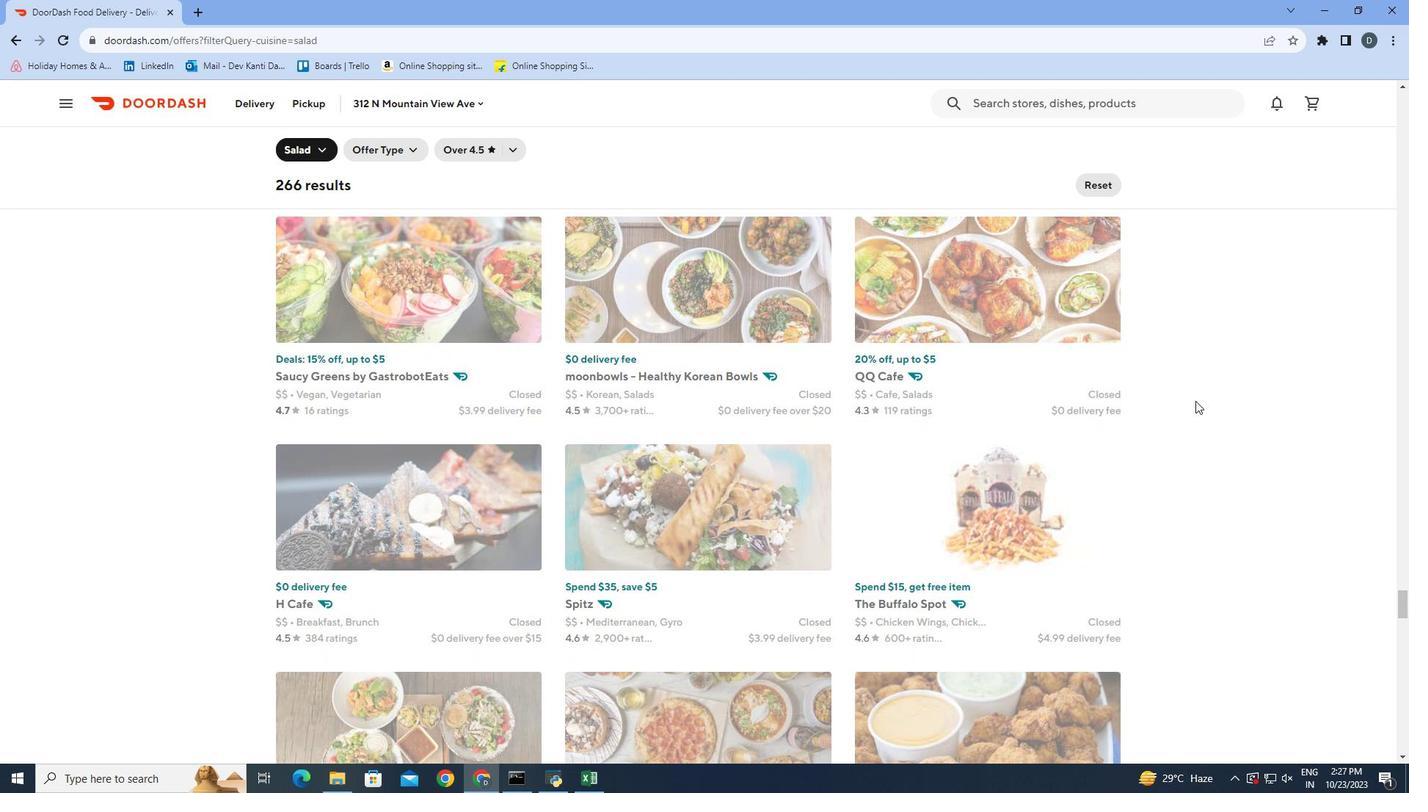 
Action: Mouse scrolled (1197, 401) with delta (0, 0)
Screenshot: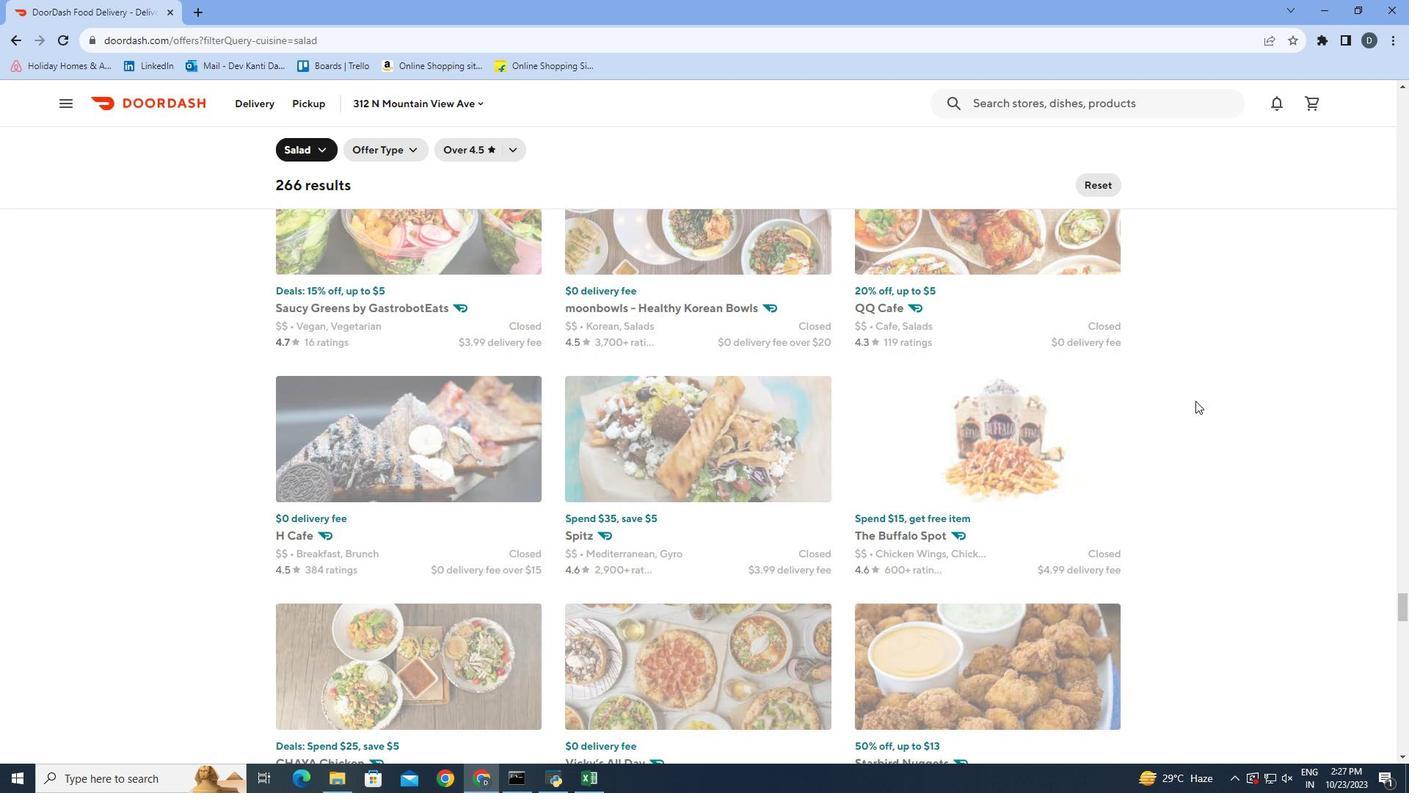
Action: Mouse scrolled (1197, 401) with delta (0, 0)
Screenshot: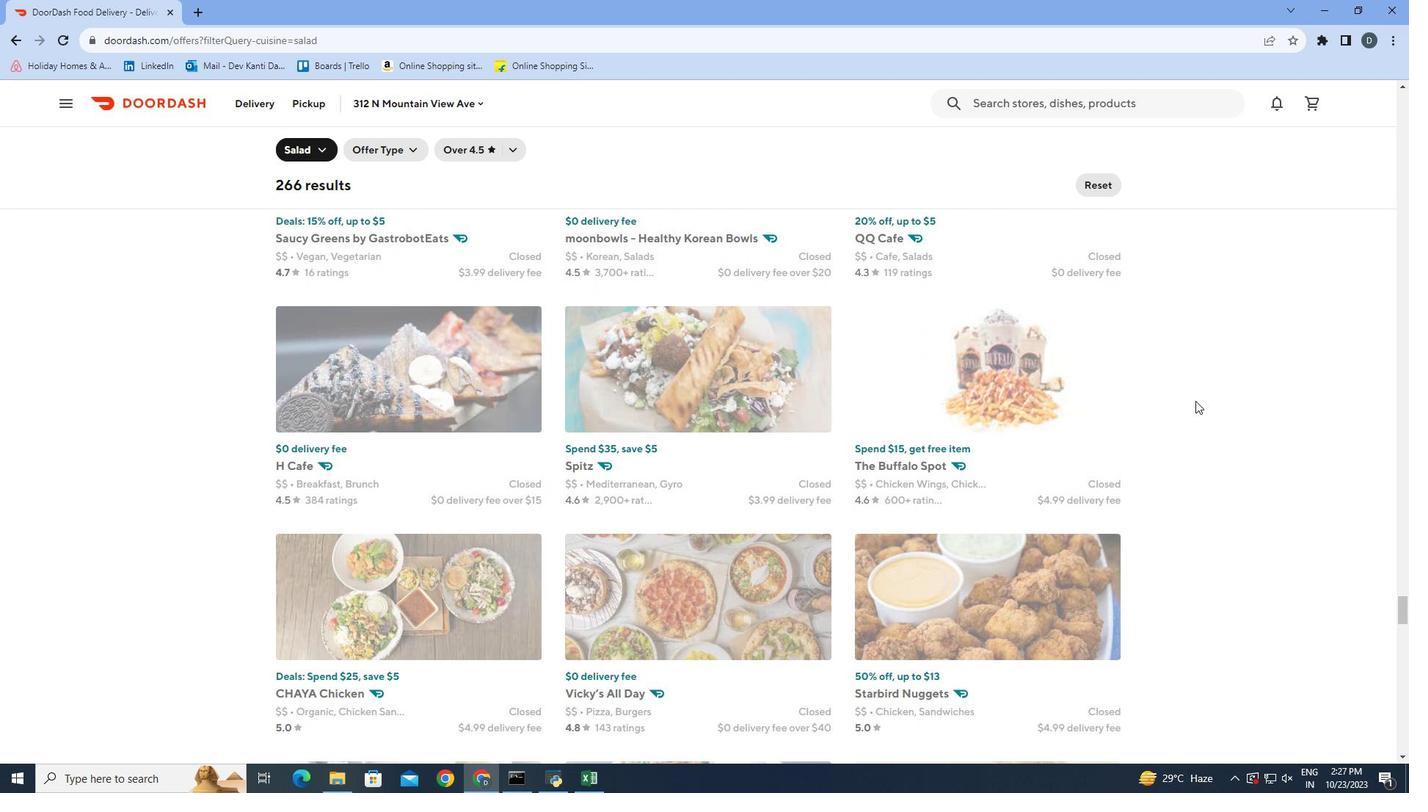 
Action: Mouse scrolled (1197, 401) with delta (0, 0)
Screenshot: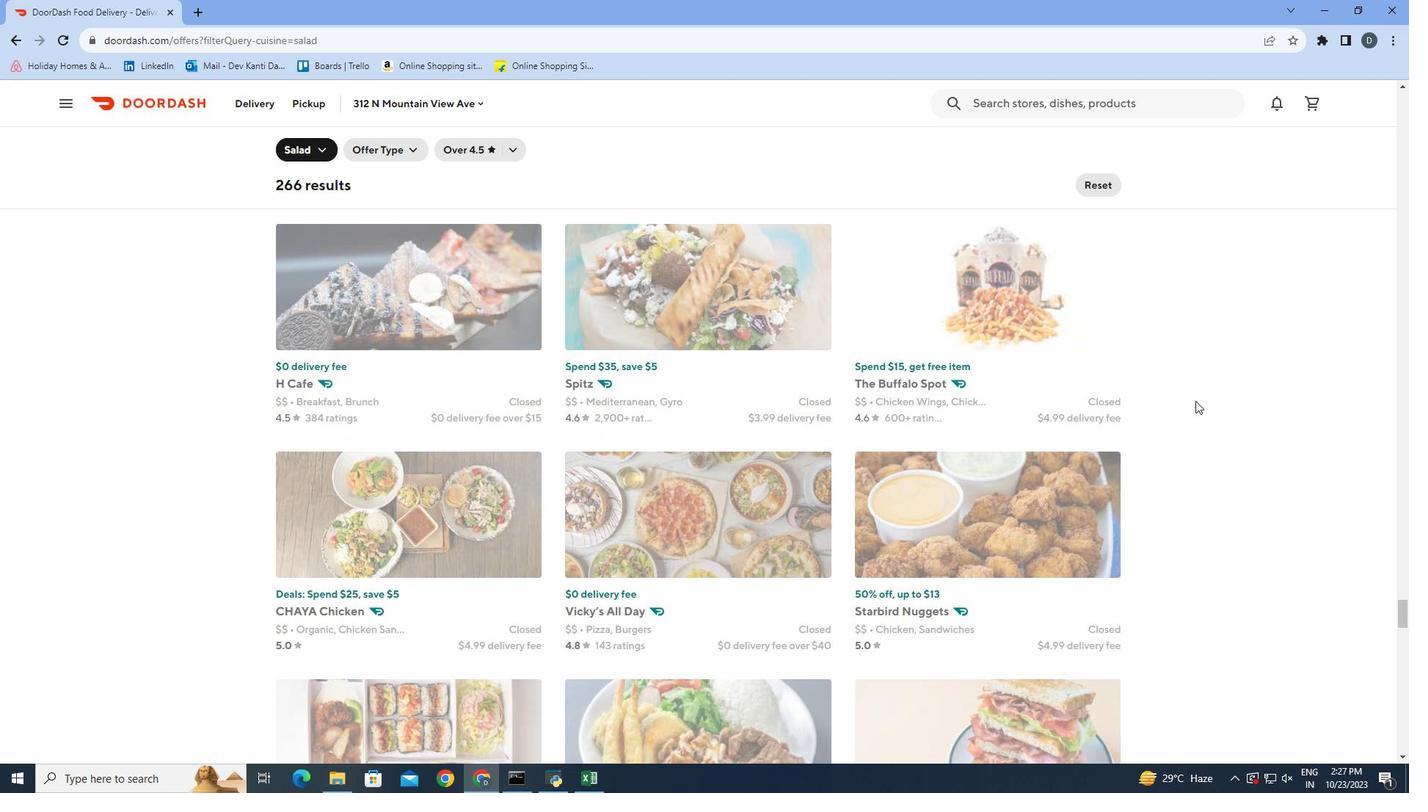 
Action: Mouse scrolled (1197, 401) with delta (0, 0)
Screenshot: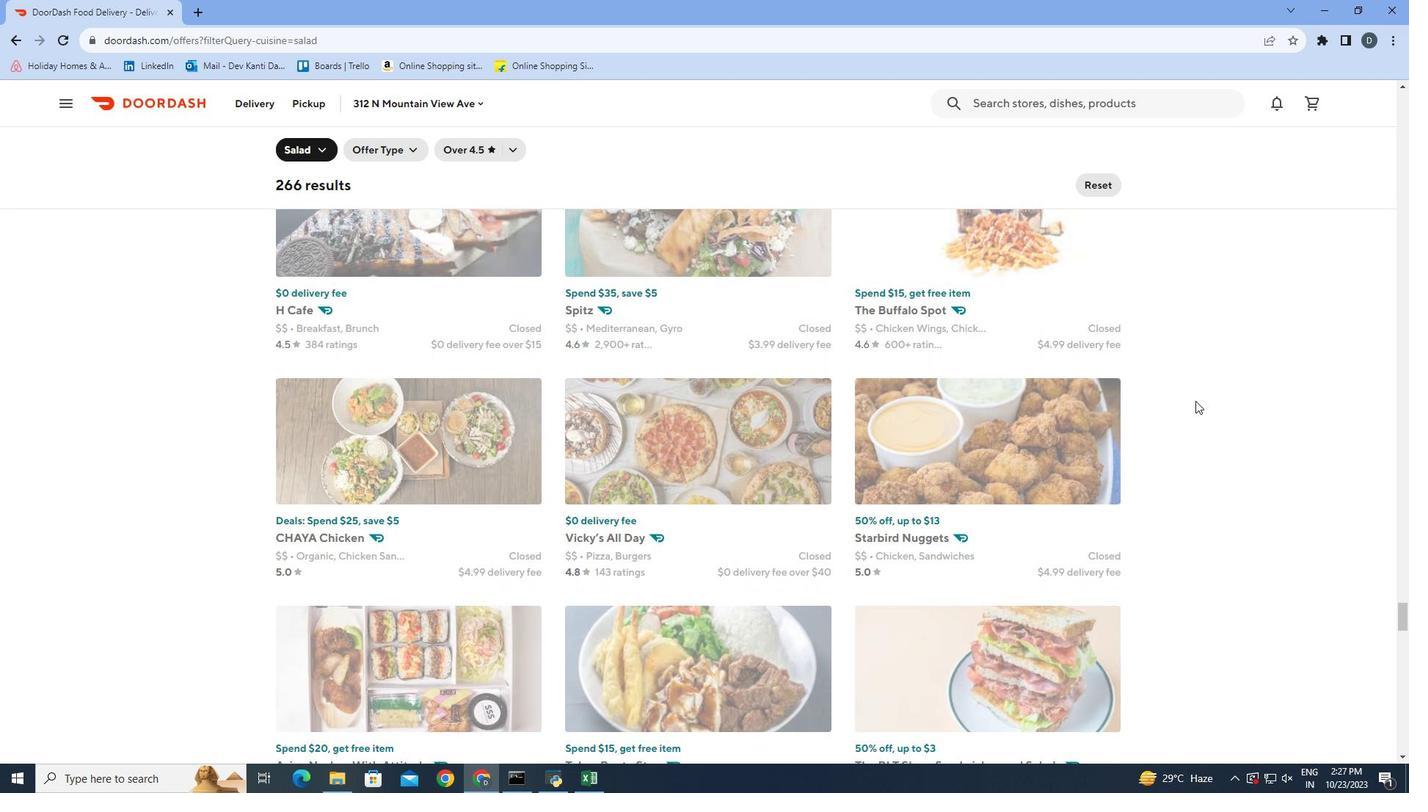 
Action: Mouse scrolled (1197, 401) with delta (0, 0)
Screenshot: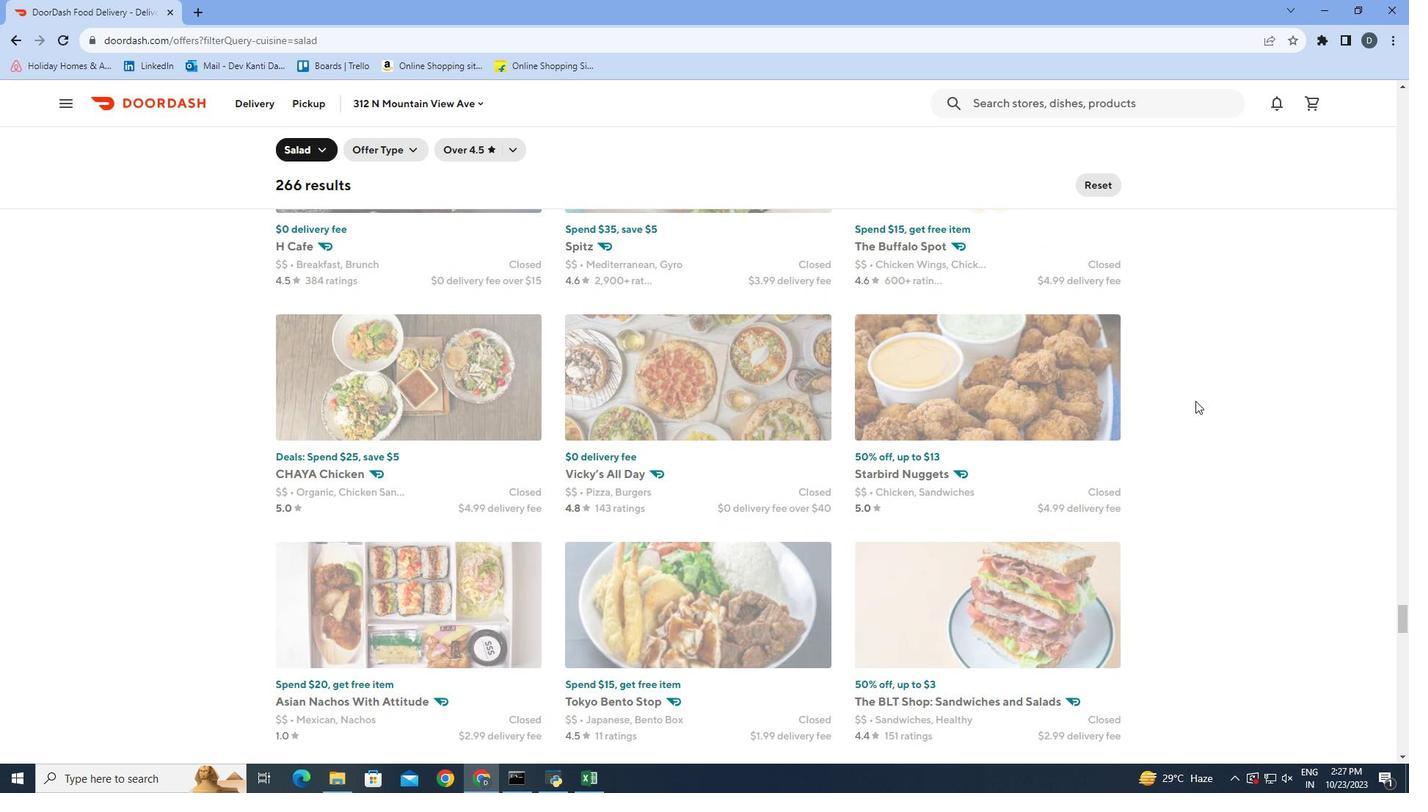 
Action: Mouse scrolled (1197, 401) with delta (0, 0)
Screenshot: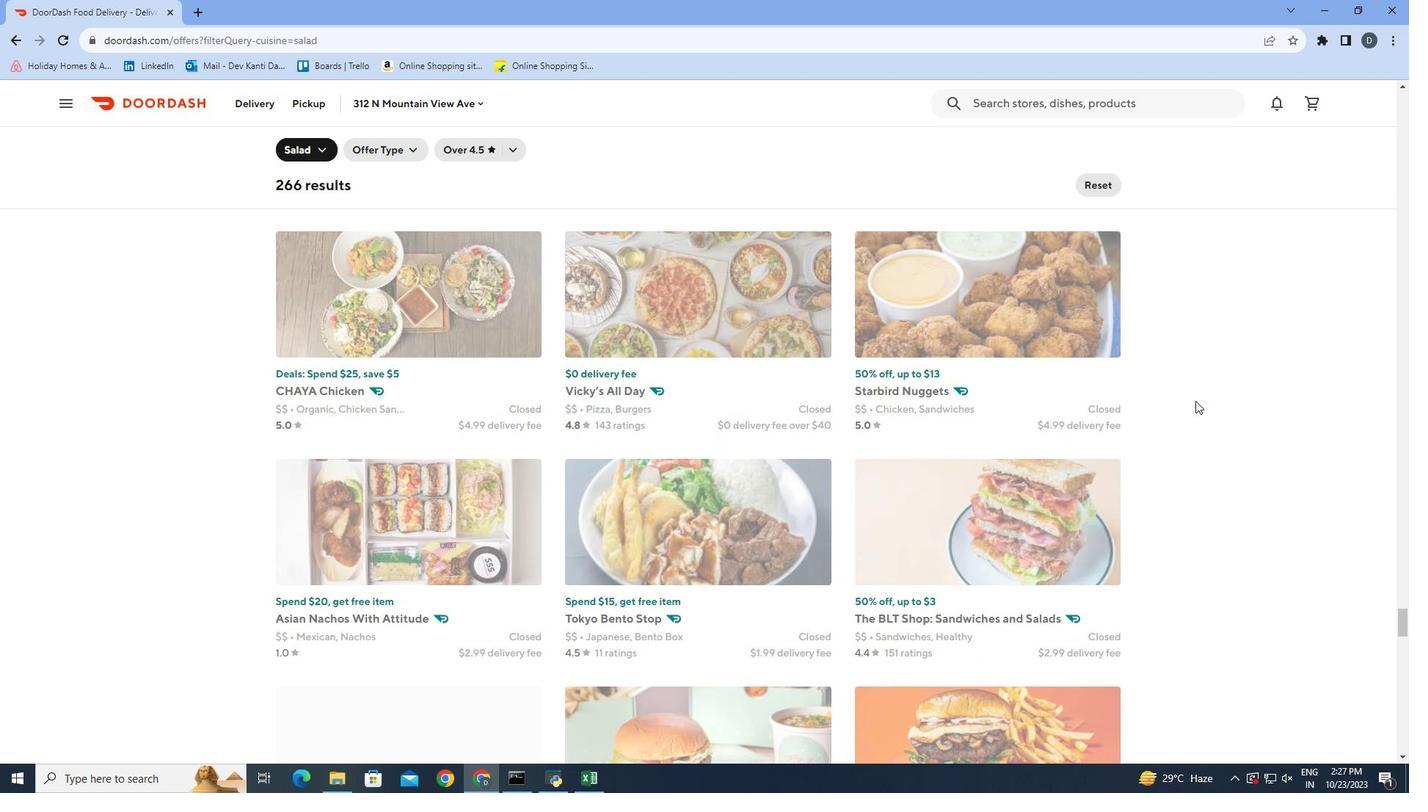 
Action: Mouse scrolled (1197, 401) with delta (0, 0)
Screenshot: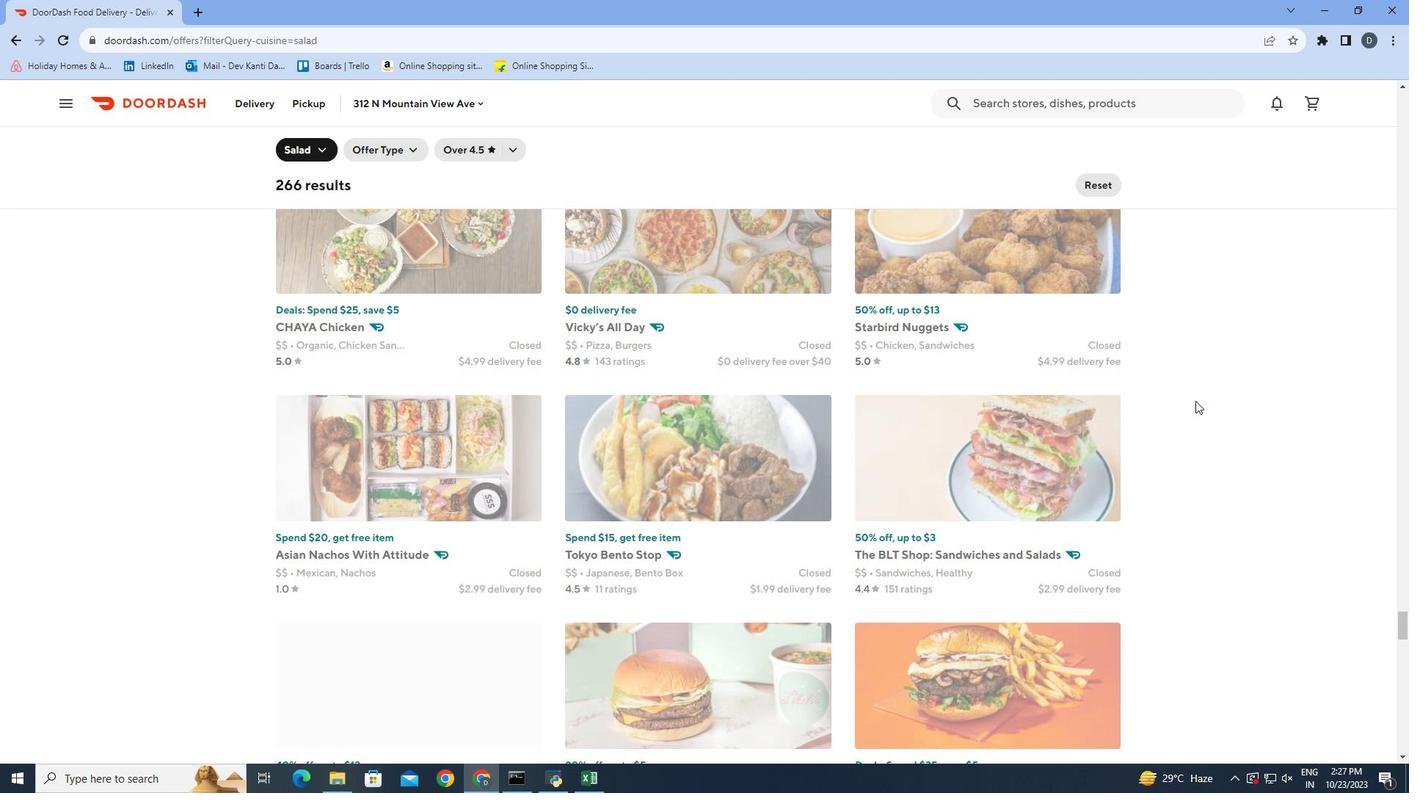 
Action: Mouse scrolled (1197, 401) with delta (0, 0)
Screenshot: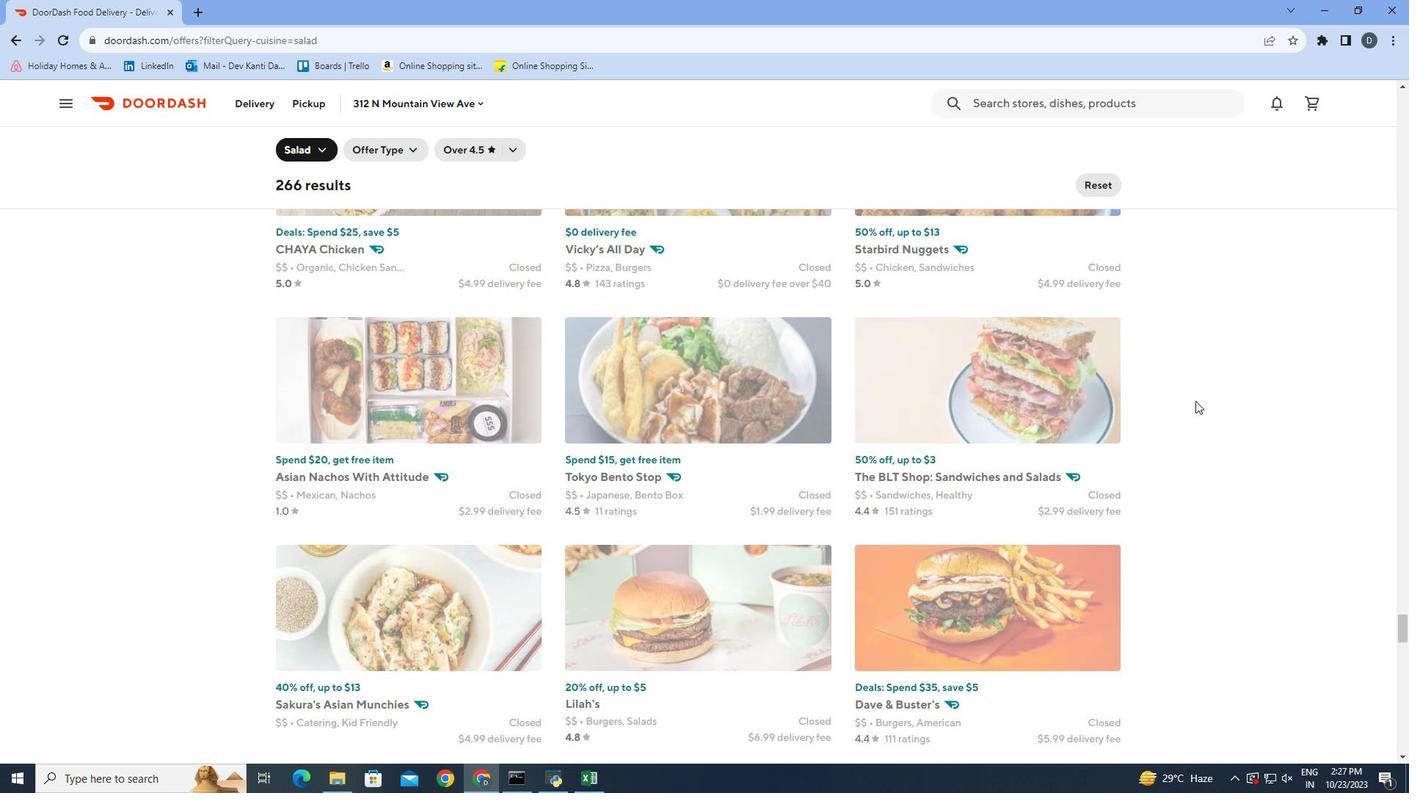 
Action: Mouse scrolled (1197, 401) with delta (0, 0)
Screenshot: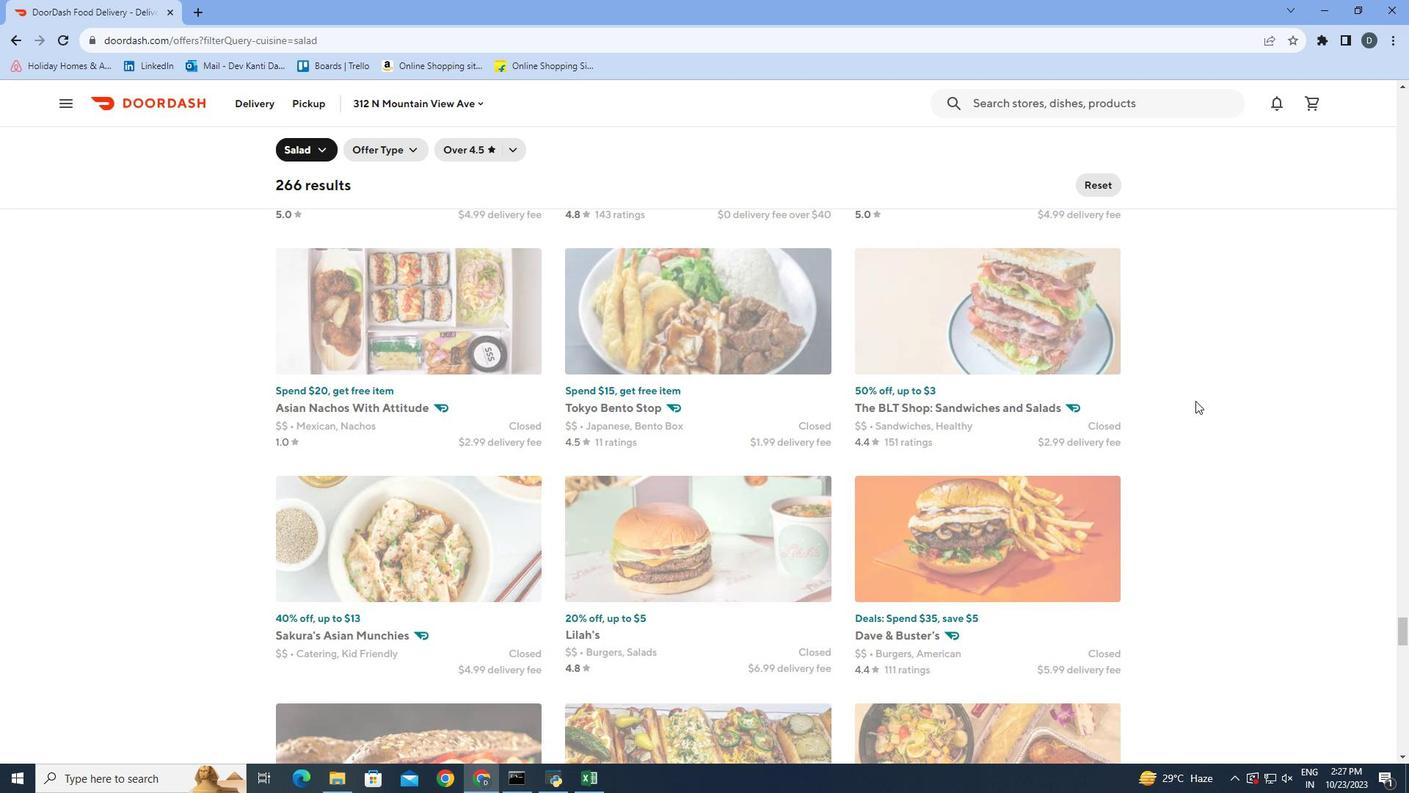 
Action: Mouse scrolled (1197, 401) with delta (0, 0)
Screenshot: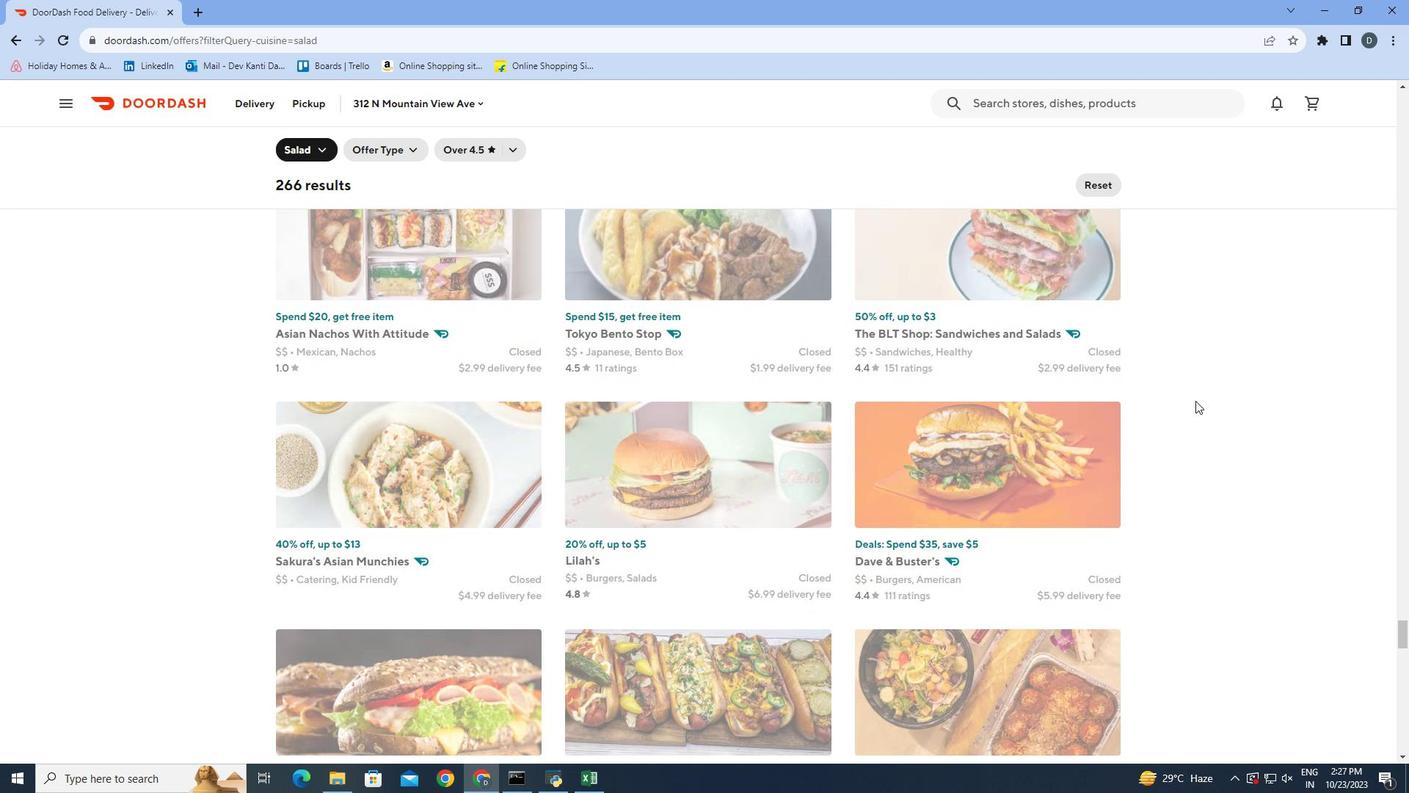 
Action: Mouse moved to (1196, 404)
